 Task: Get directions from Georgia Aquarium, Georgia, United States to Callaway Gardens, Georgia, United States  and explore the nearby things to do with rating 3 and above and open @ 11:00 am Monday
Action: Mouse moved to (569, 308)
Screenshot: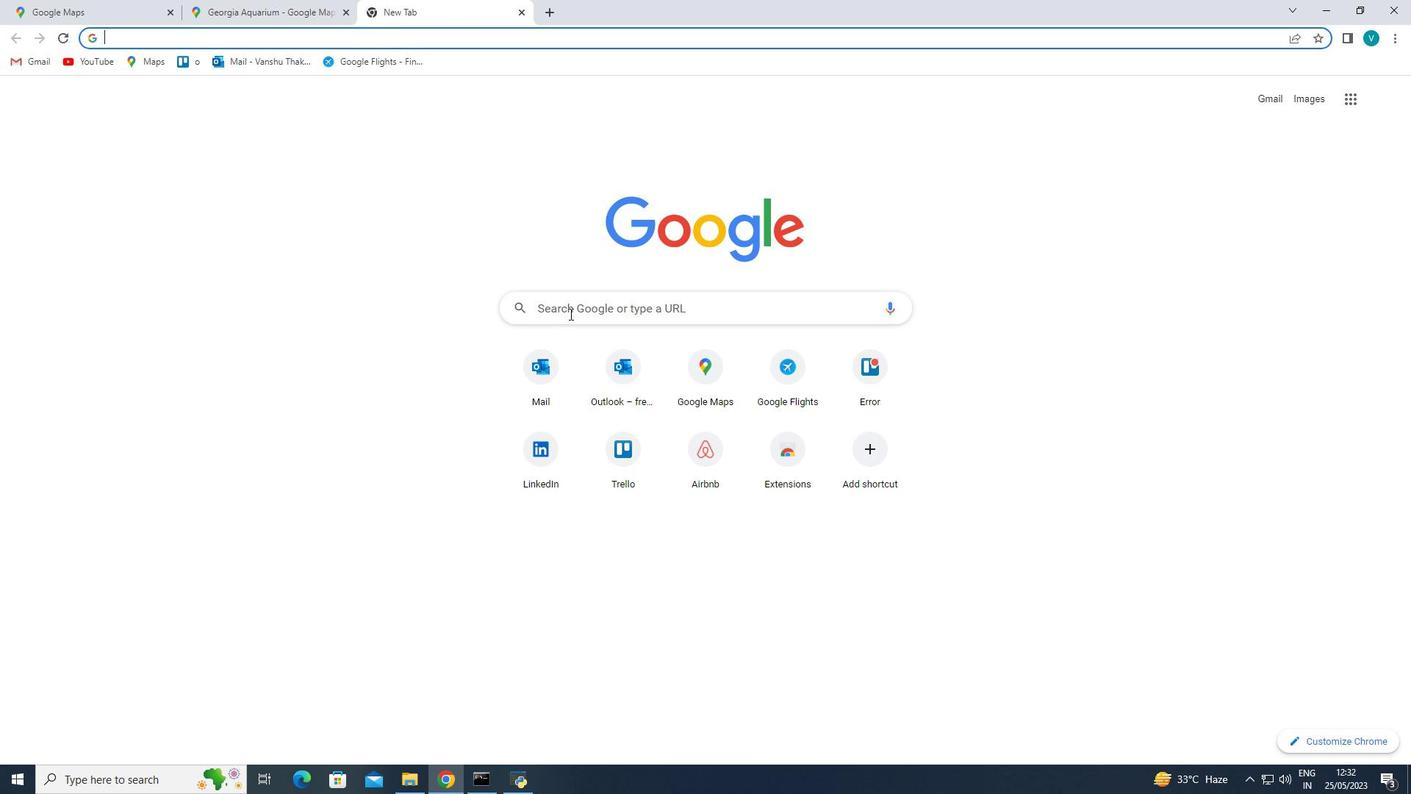 
Action: Mouse pressed left at (569, 308)
Screenshot: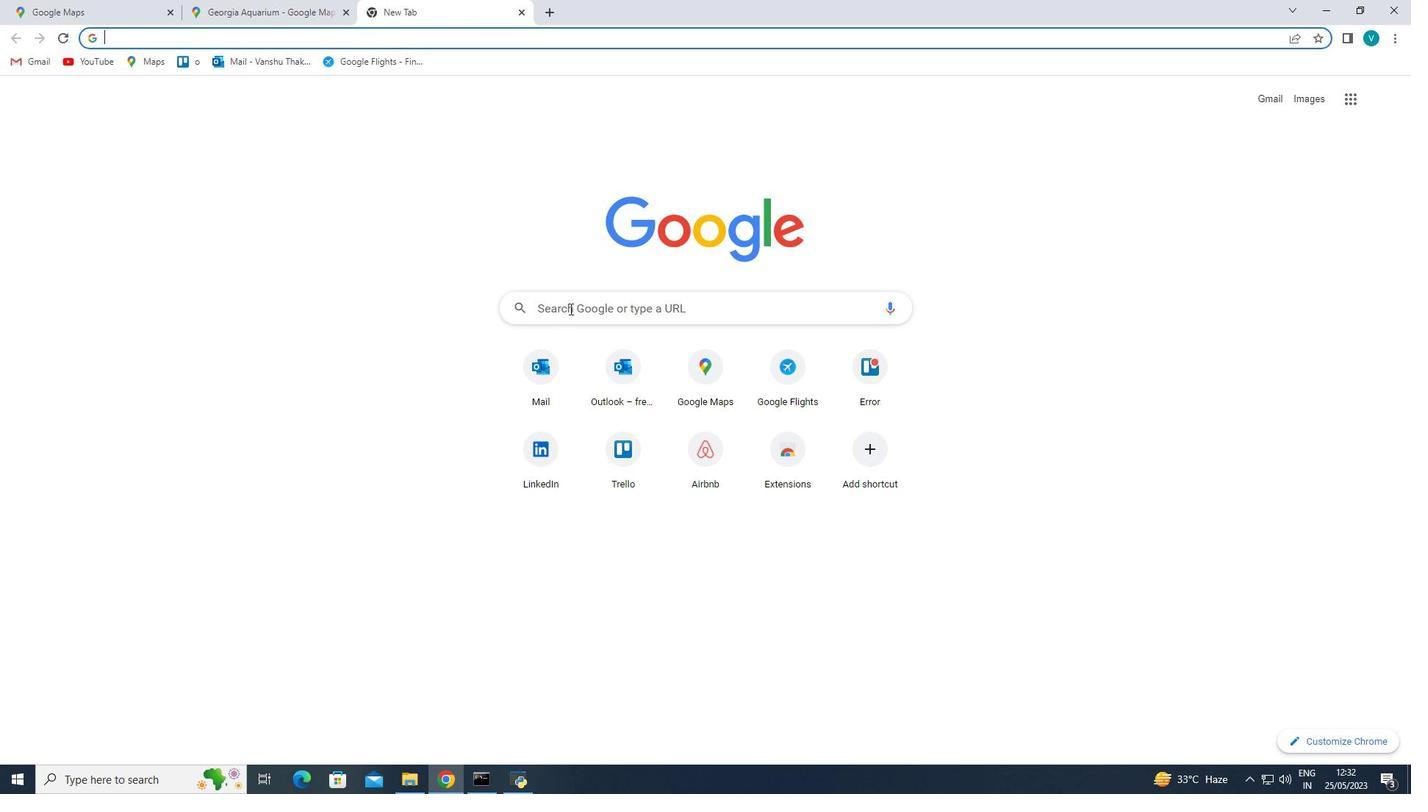 
Action: Mouse moved to (573, 337)
Screenshot: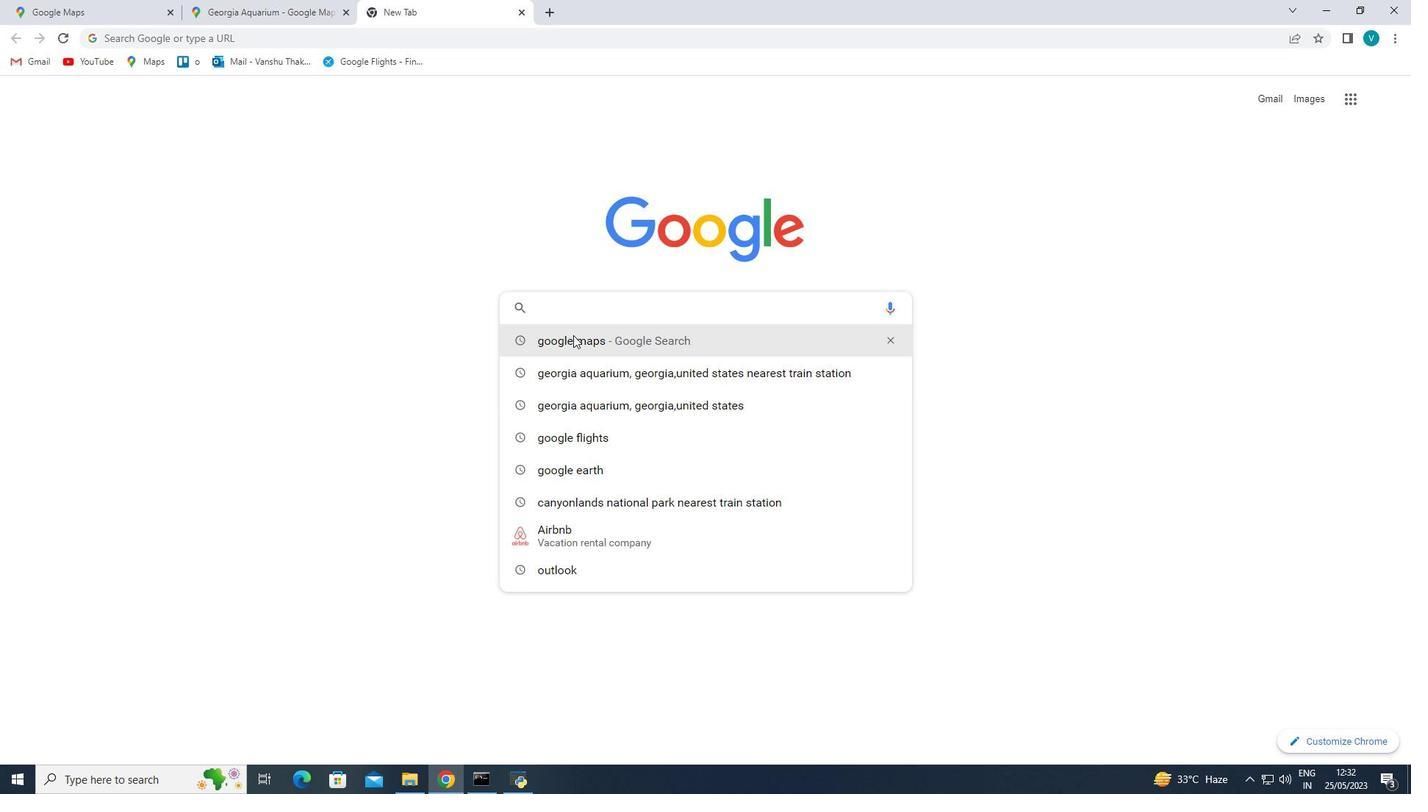 
Action: Mouse pressed left at (573, 337)
Screenshot: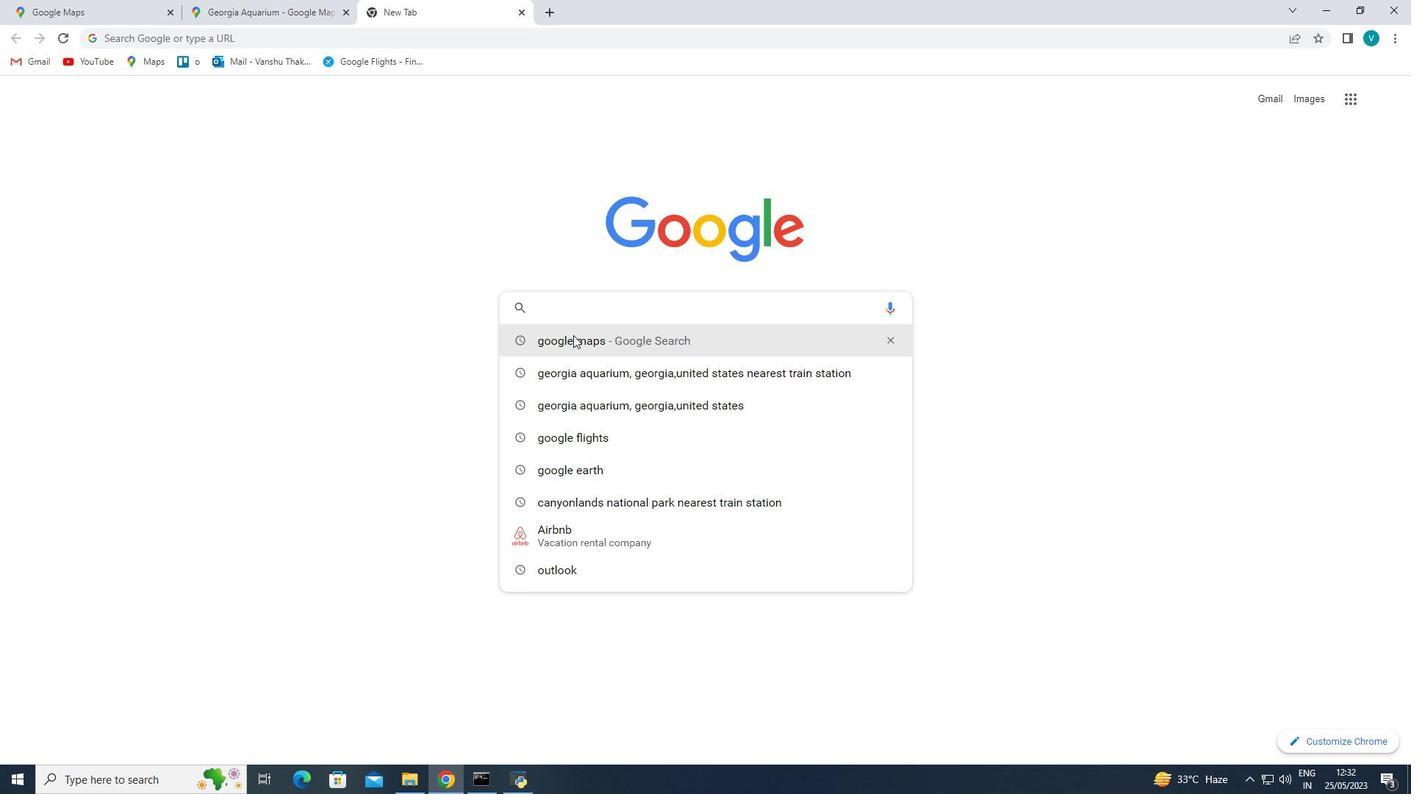 
Action: Mouse moved to (233, 254)
Screenshot: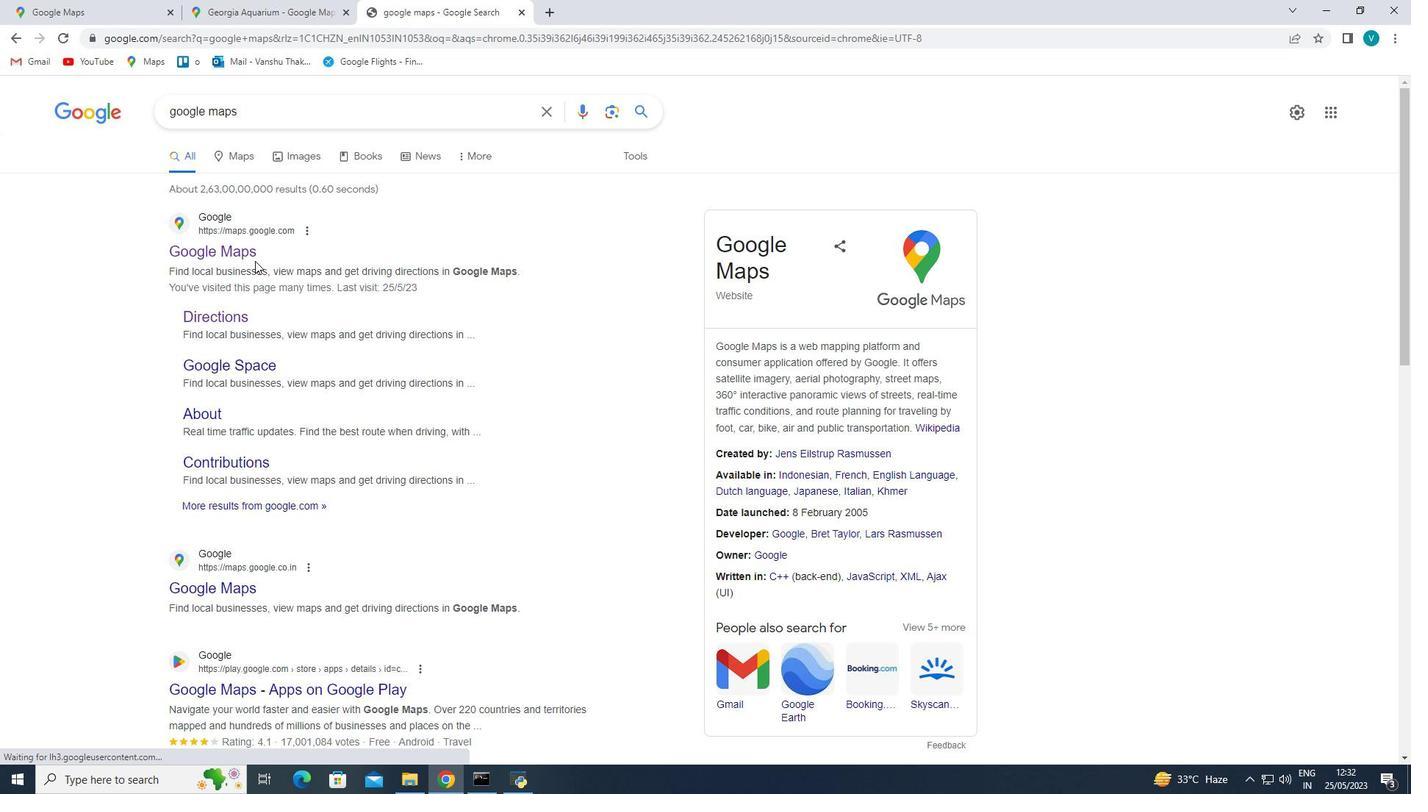 
Action: Mouse pressed left at (233, 254)
Screenshot: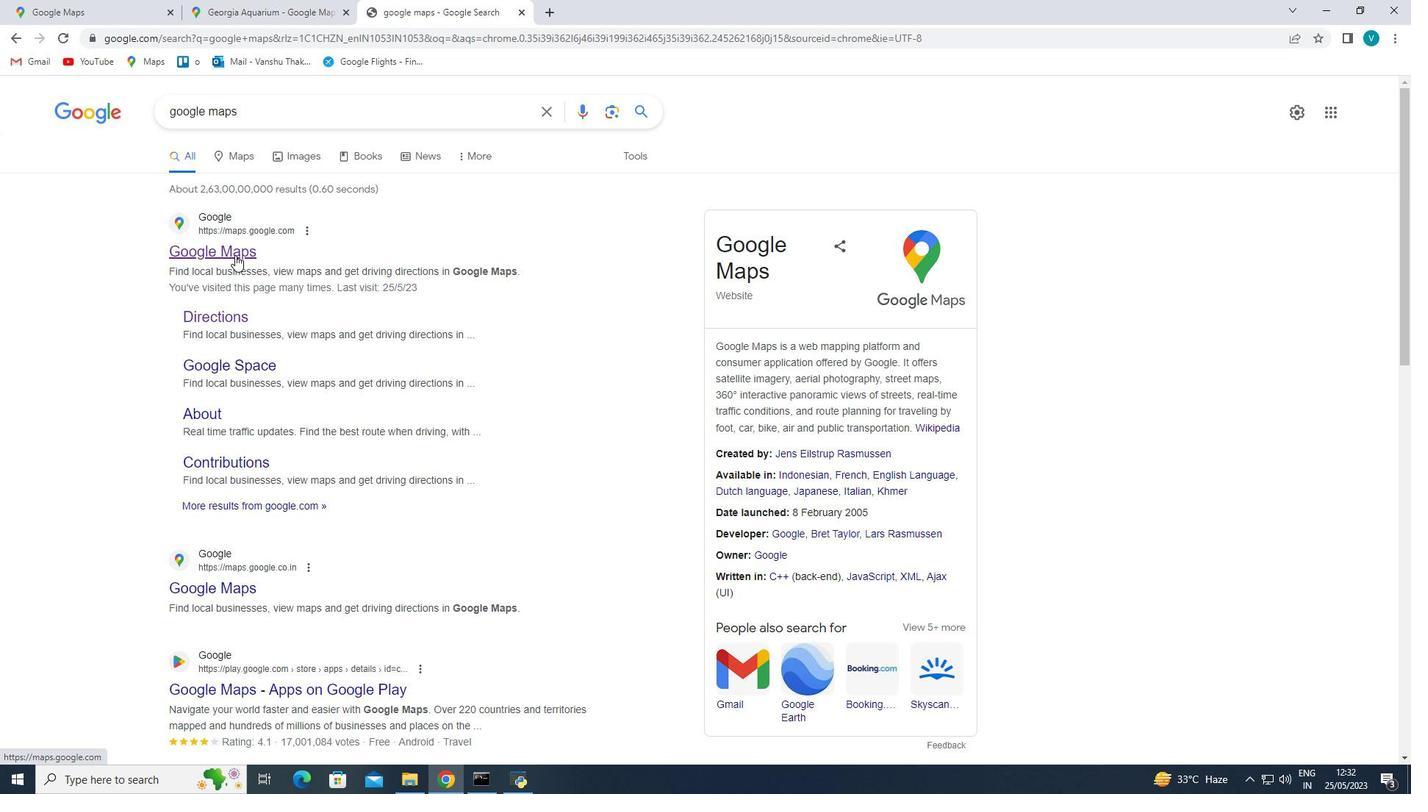 
Action: Mouse moved to (338, 98)
Screenshot: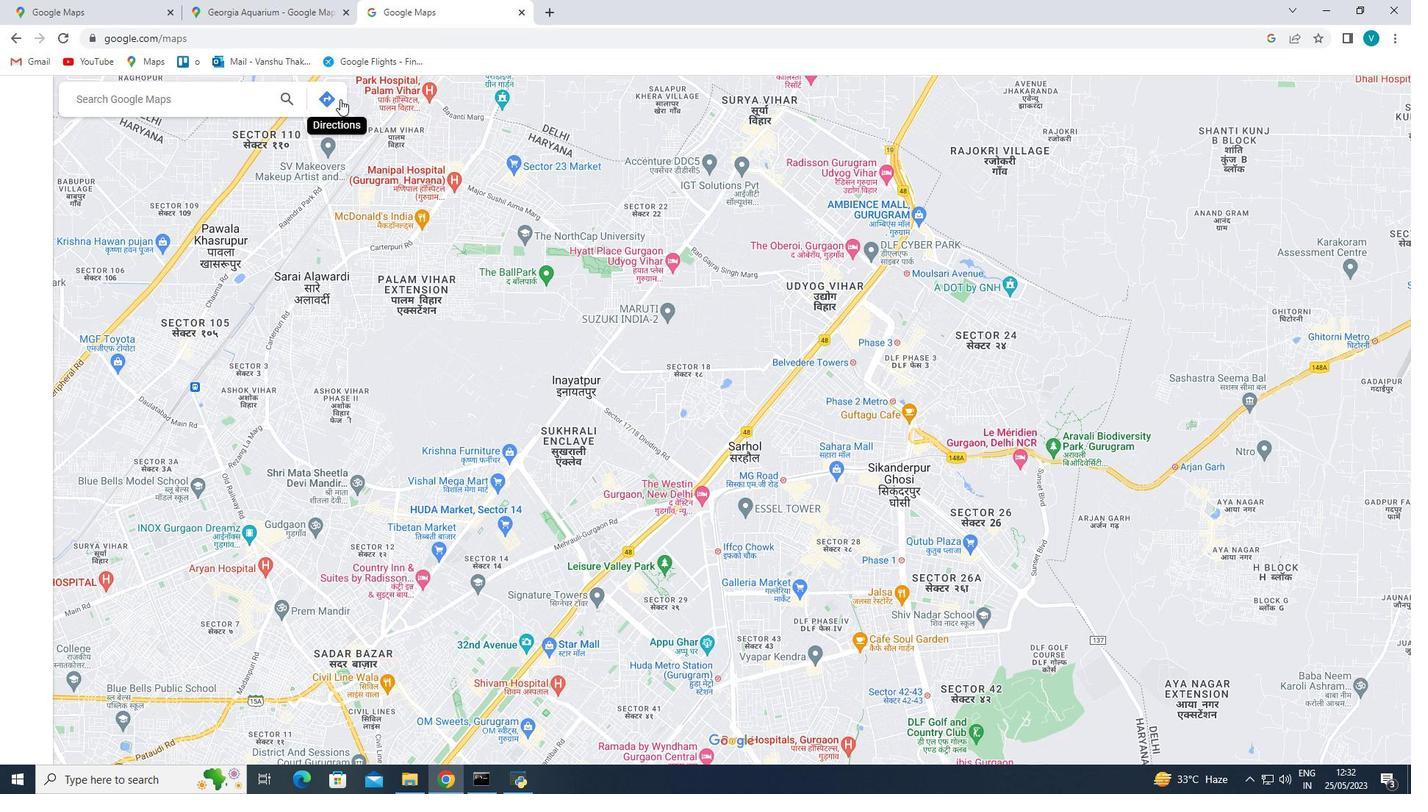 
Action: Mouse pressed left at (338, 98)
Screenshot: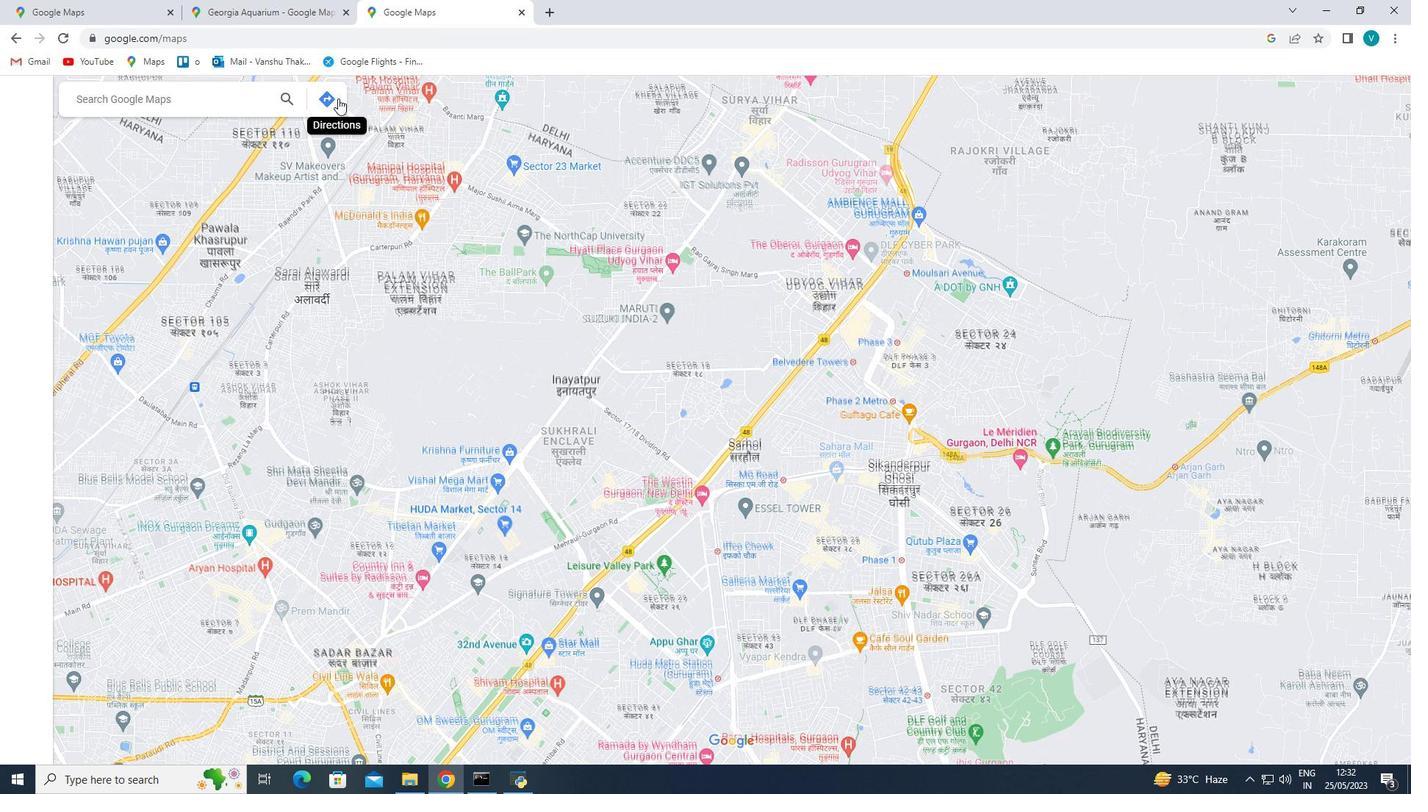 
Action: Mouse moved to (244, 147)
Screenshot: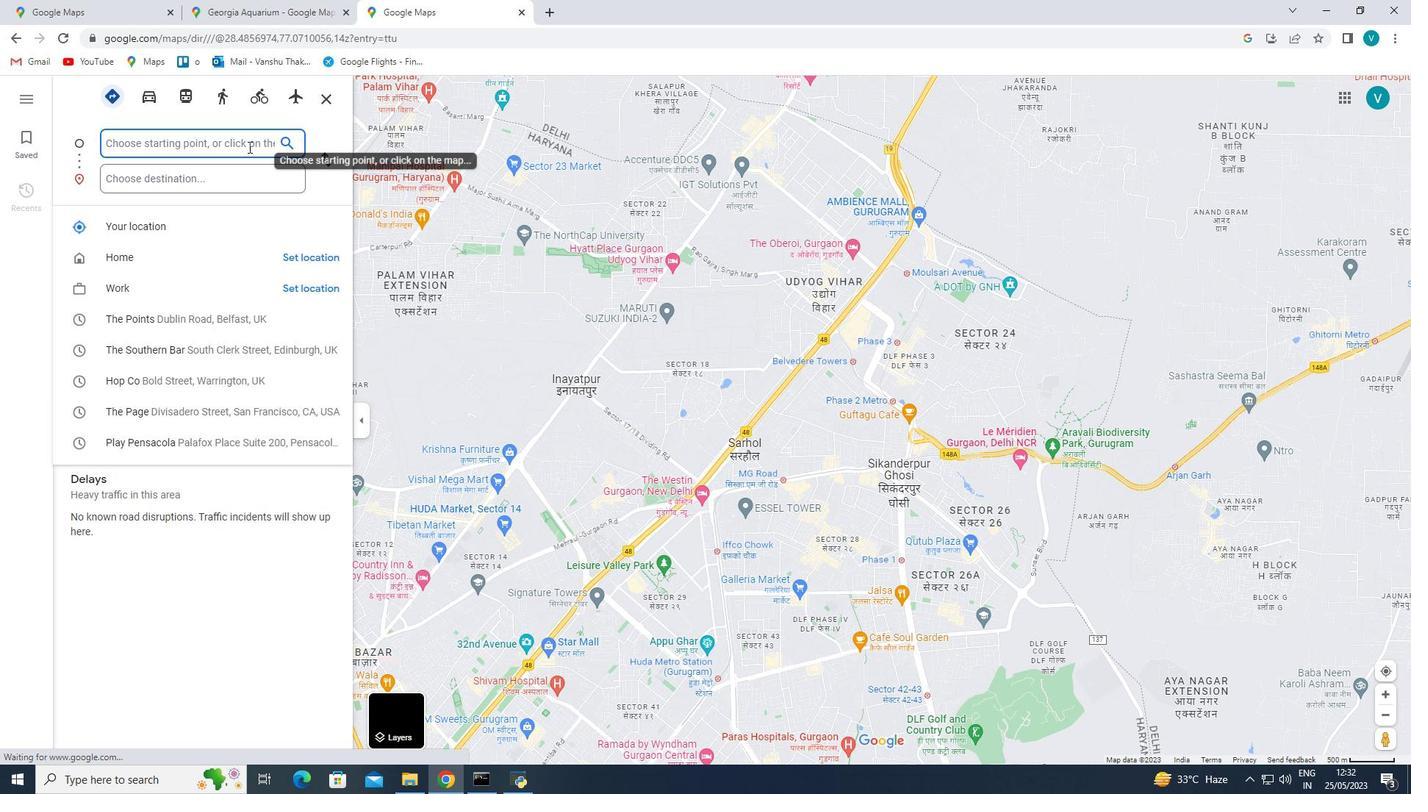 
Action: Mouse pressed left at (244, 147)
Screenshot: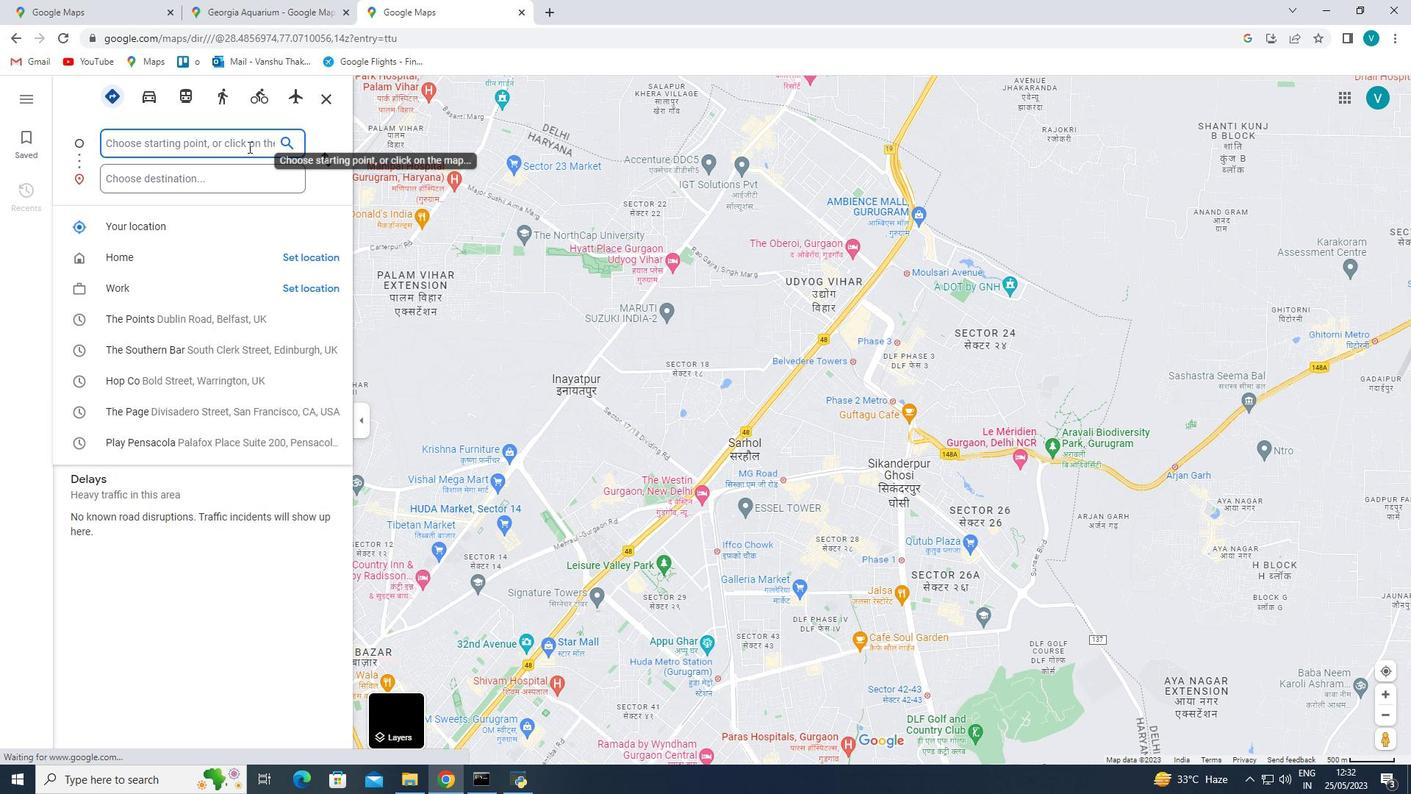 
Action: Mouse moved to (244, 147)
Screenshot: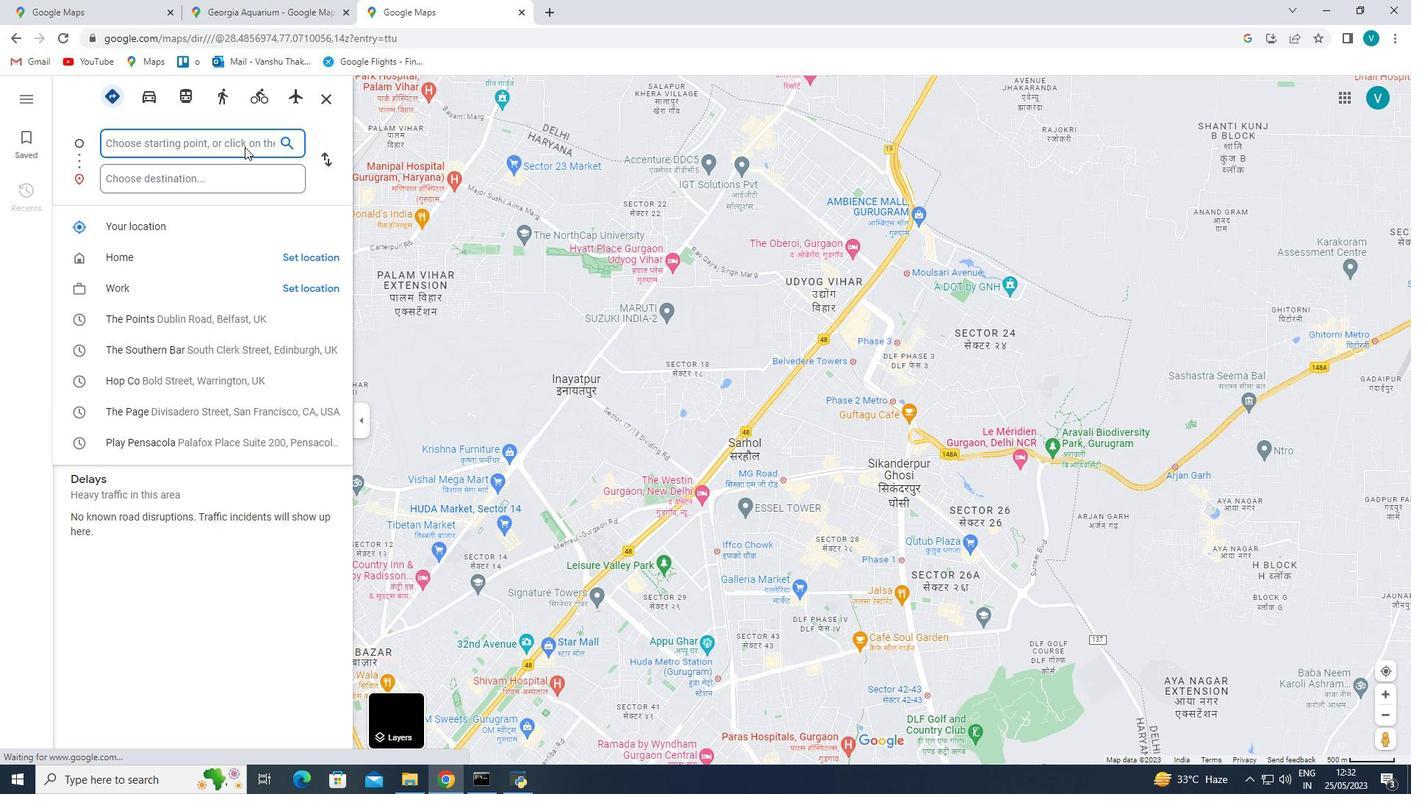 
Action: Key pressed <Key.shift>Georgia<Key.space><Key.shift>Aquarium,<Key.space><Key.shift><Key.shift>Georgia,<Key.space><Key.shift>United<Key.space><Key.shift>States
Screenshot: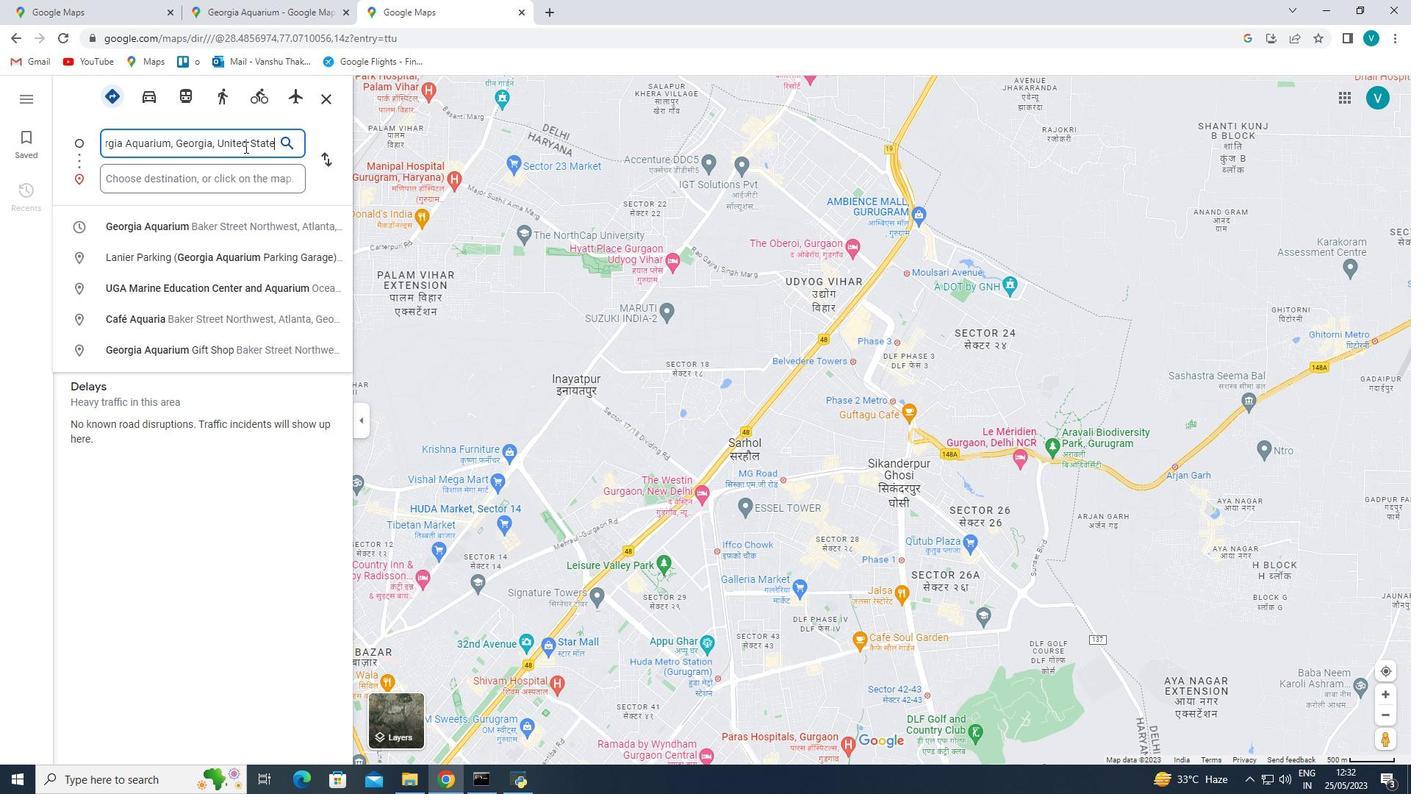 
Action: Mouse moved to (219, 169)
Screenshot: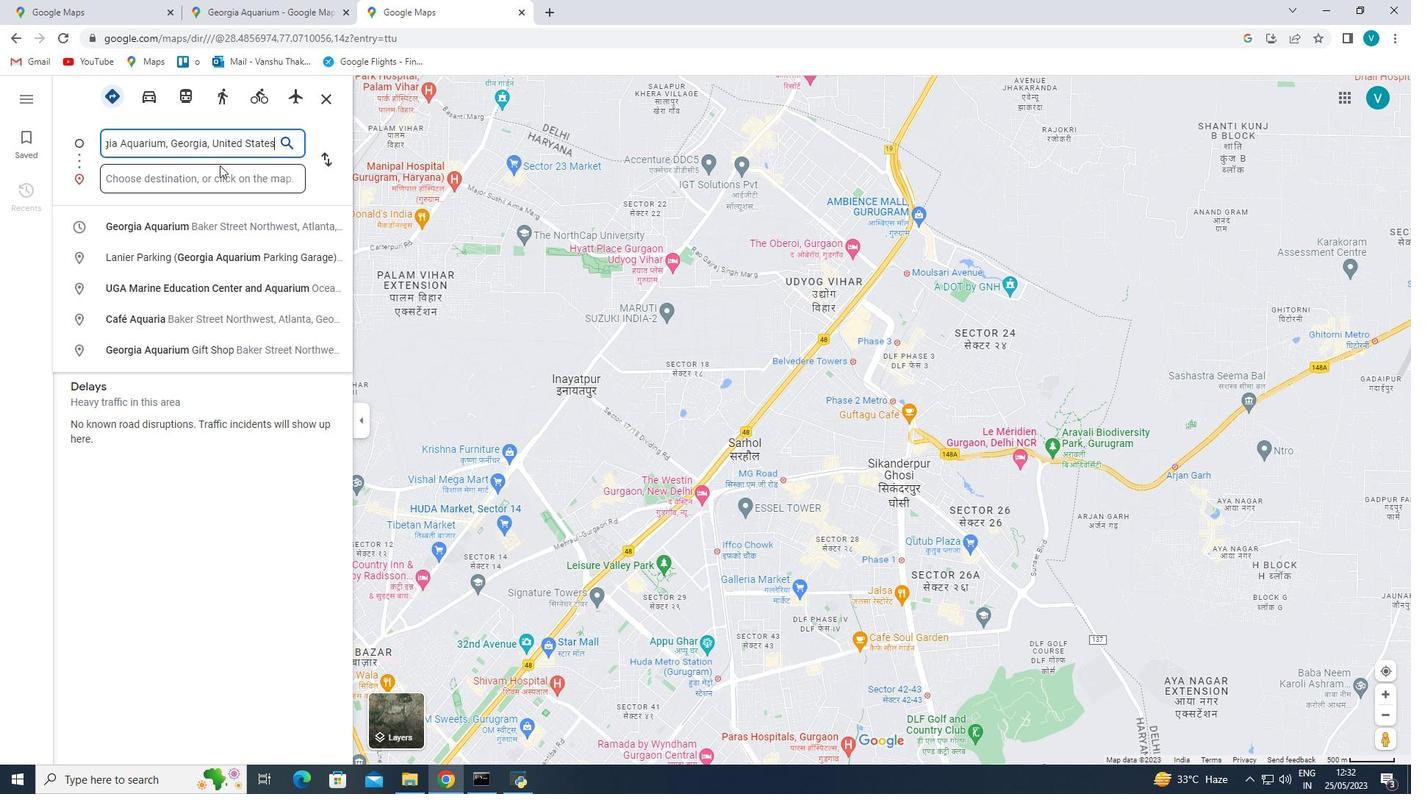 
Action: Mouse pressed left at (219, 169)
Screenshot: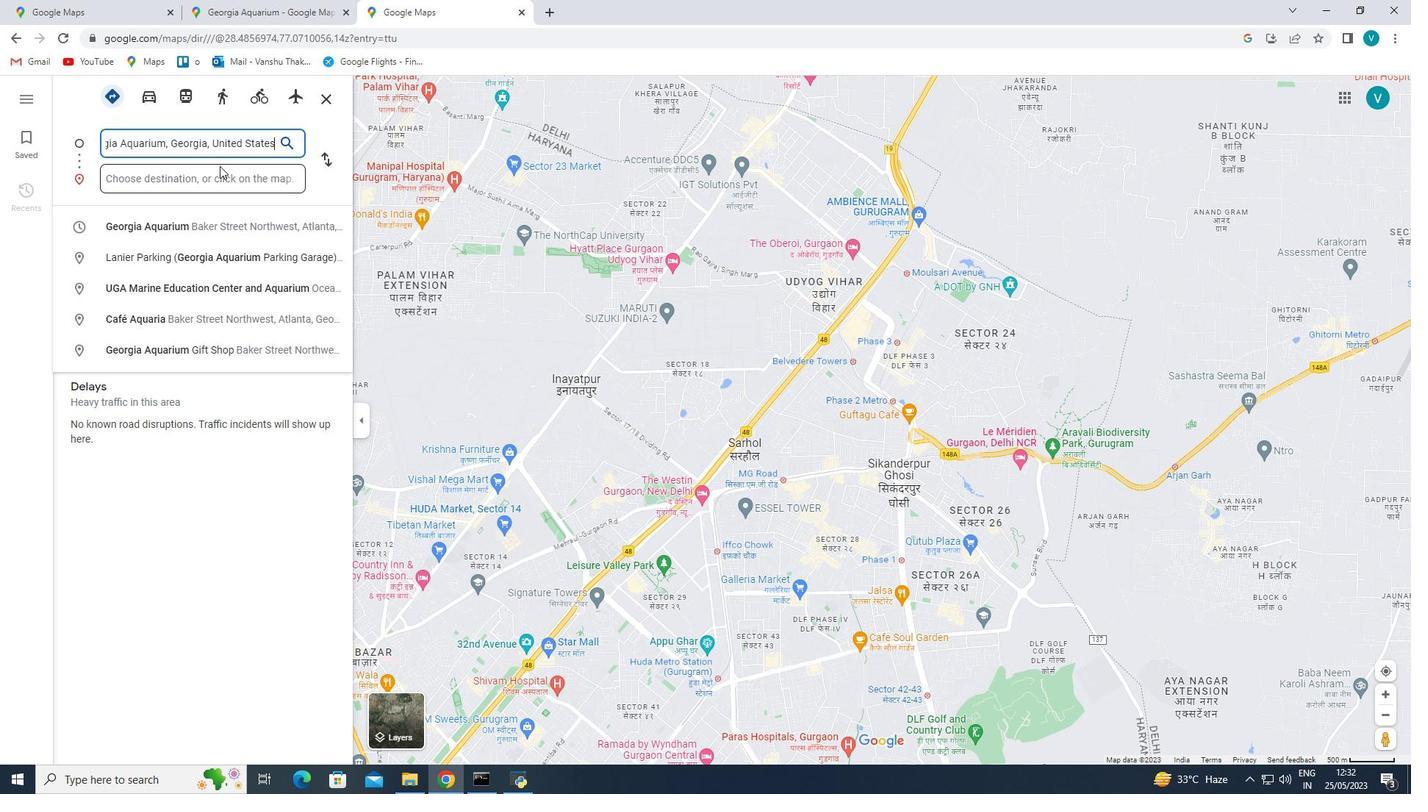 
Action: Key pressed <Key.shift>Collaway<Key.space><Key.shift>Gardens,<Key.space><Key.shift>Georgia,<Key.space><Key.shift>United<Key.space><Key.shift>States
Screenshot: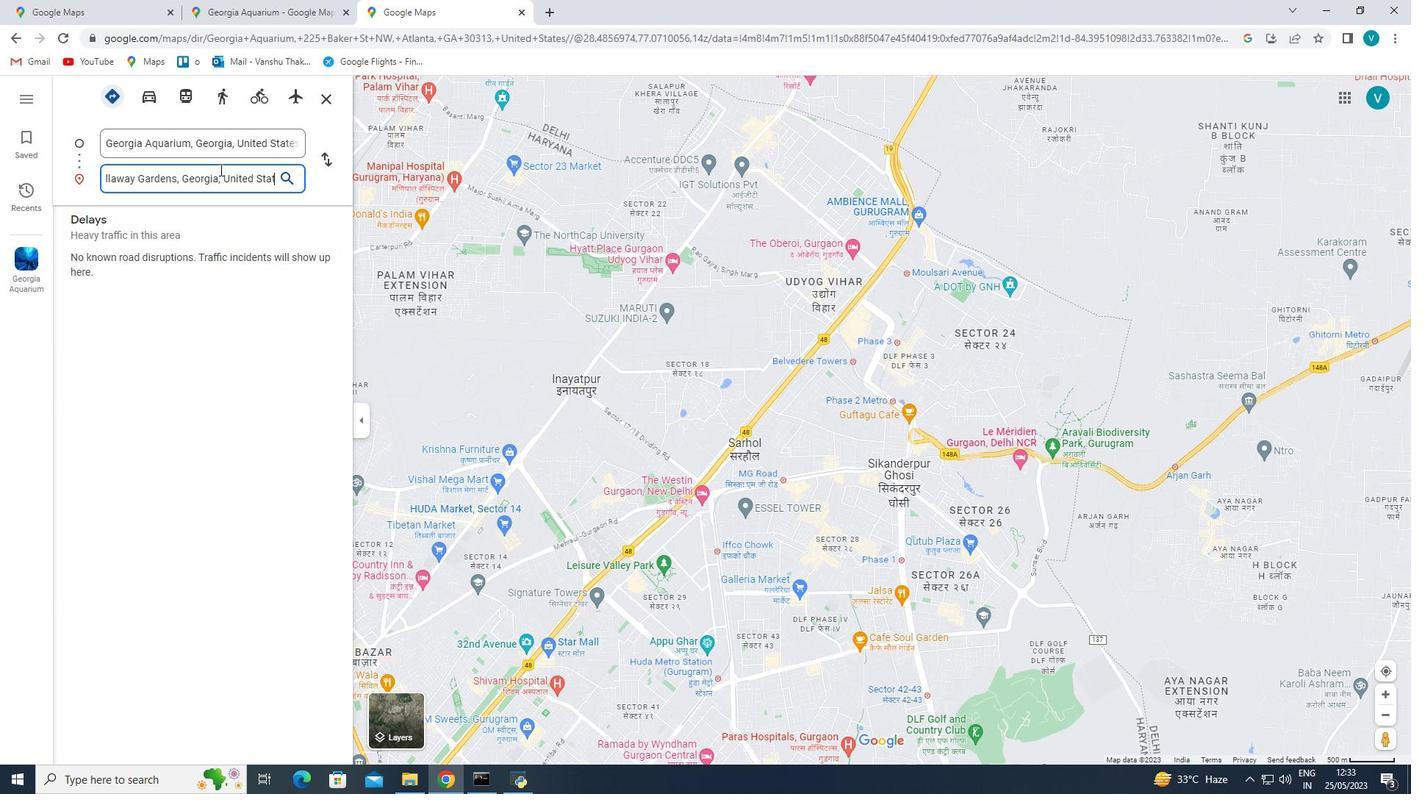 
Action: Mouse moved to (316, 186)
Screenshot: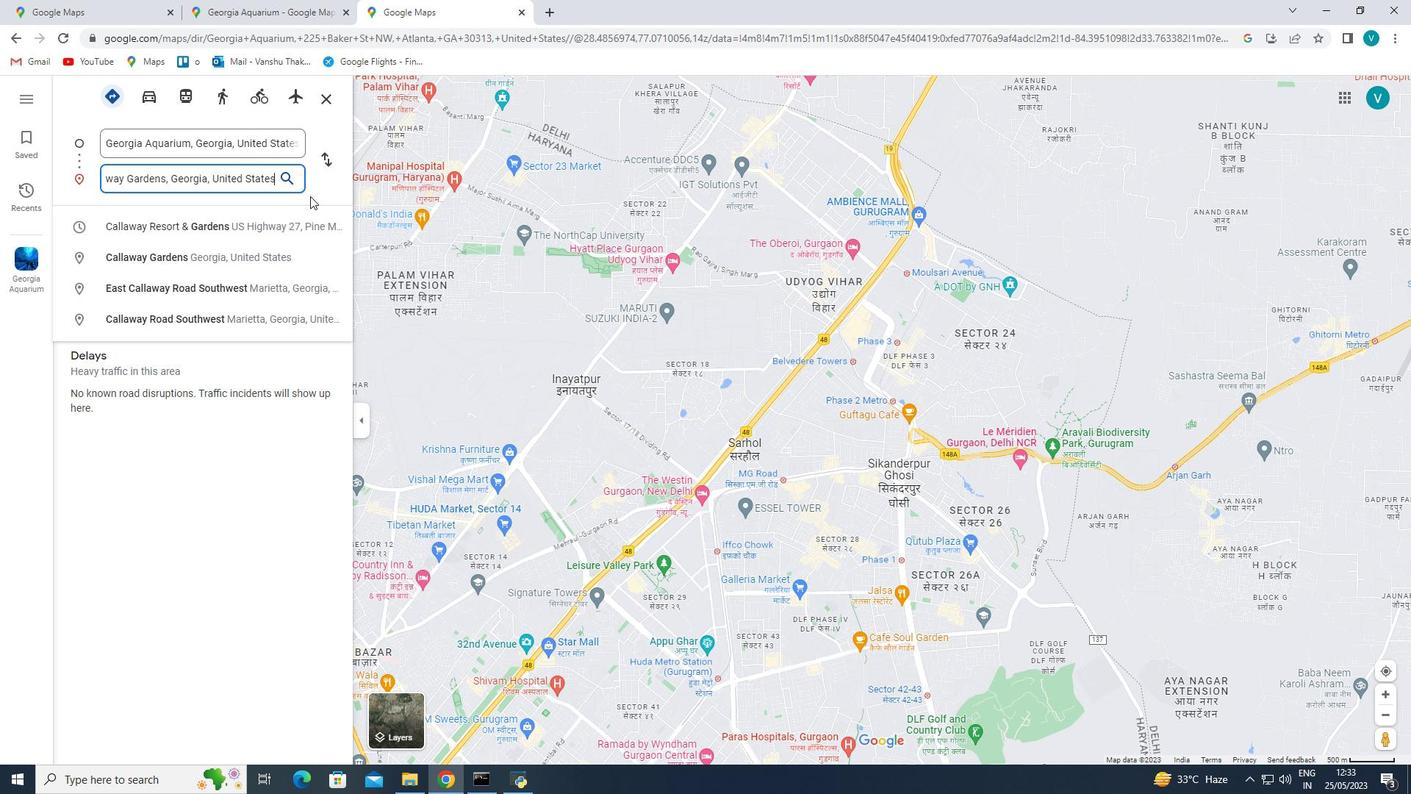 
Action: Key pressed <Key.enter>
Screenshot: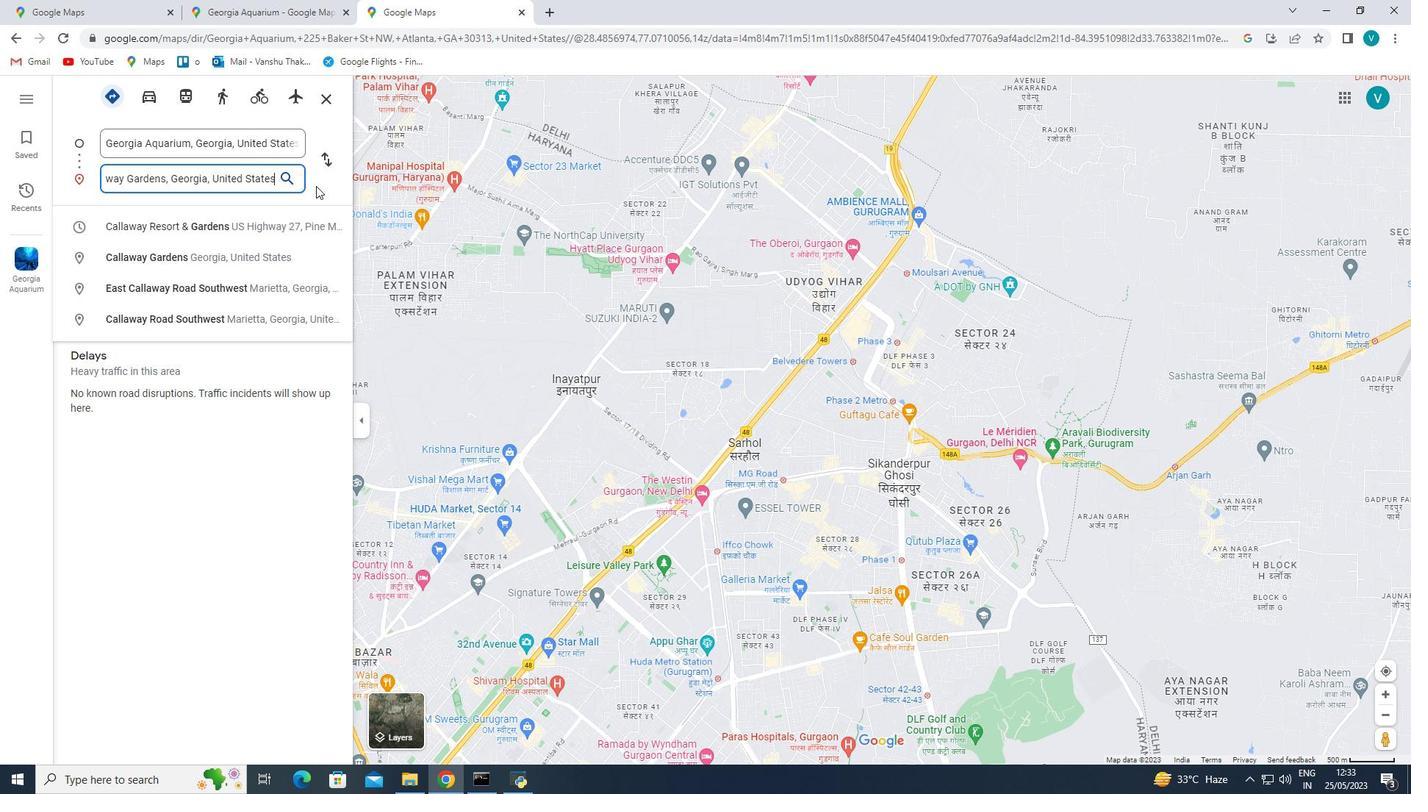 
Action: Mouse moved to (322, 258)
Screenshot: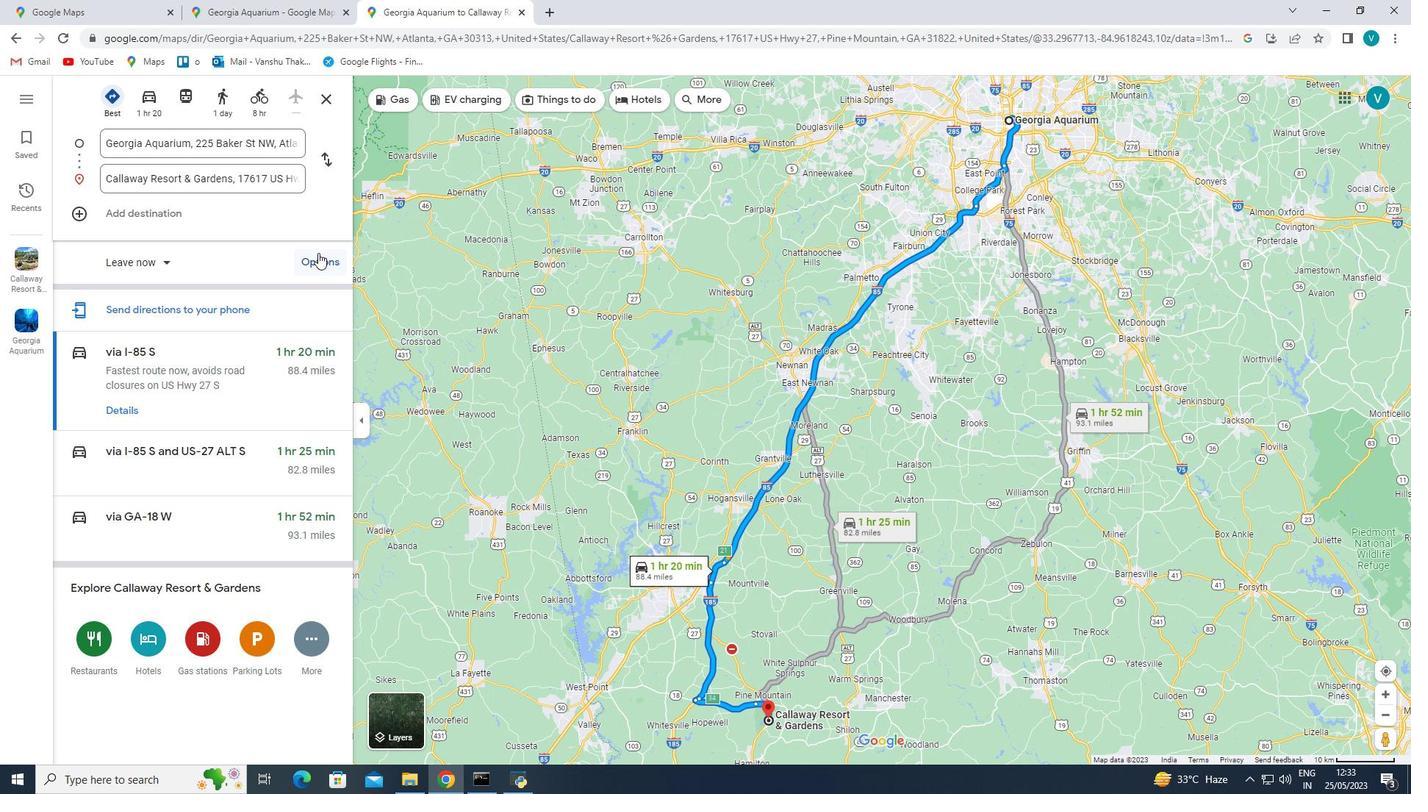 
Action: Mouse pressed left at (322, 258)
Screenshot: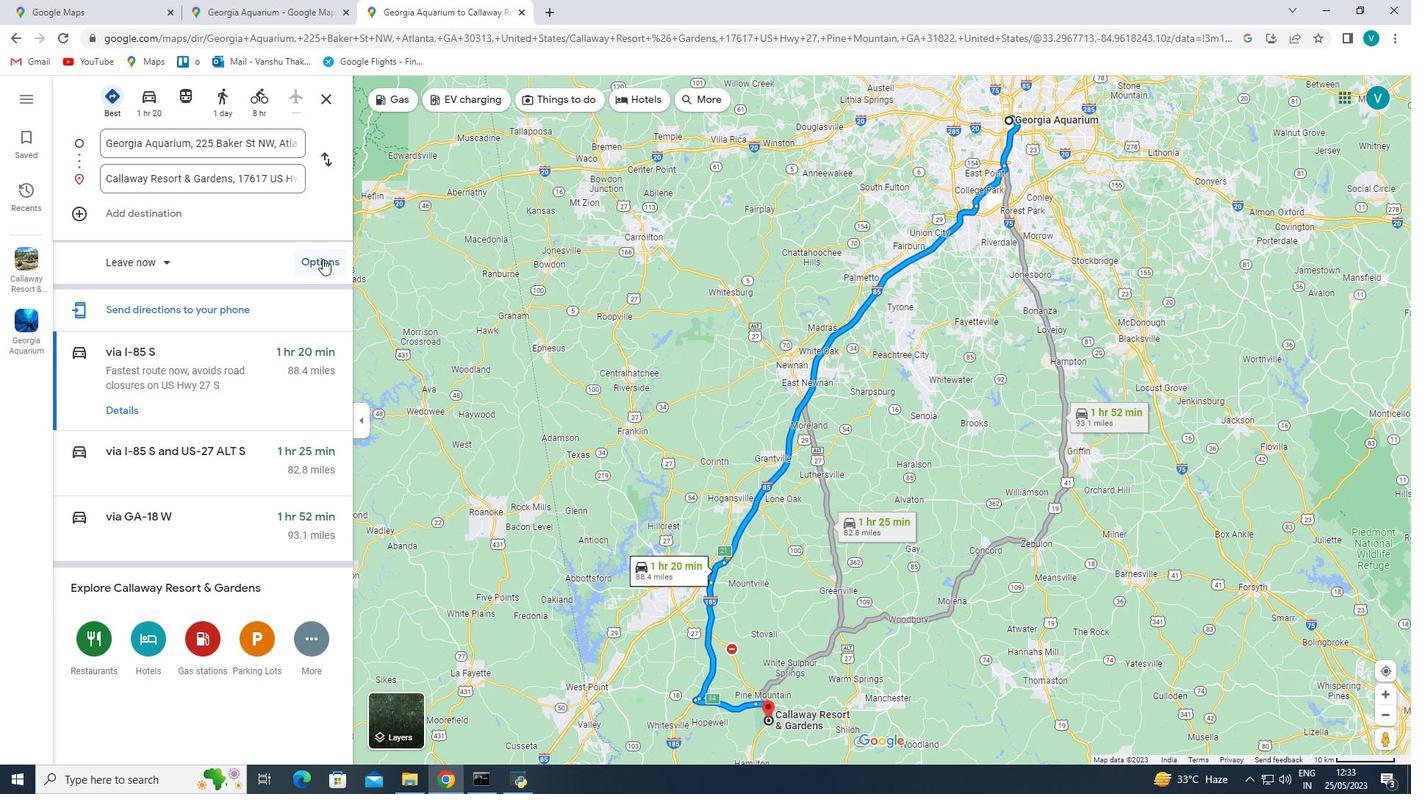 
Action: Mouse pressed left at (322, 258)
Screenshot: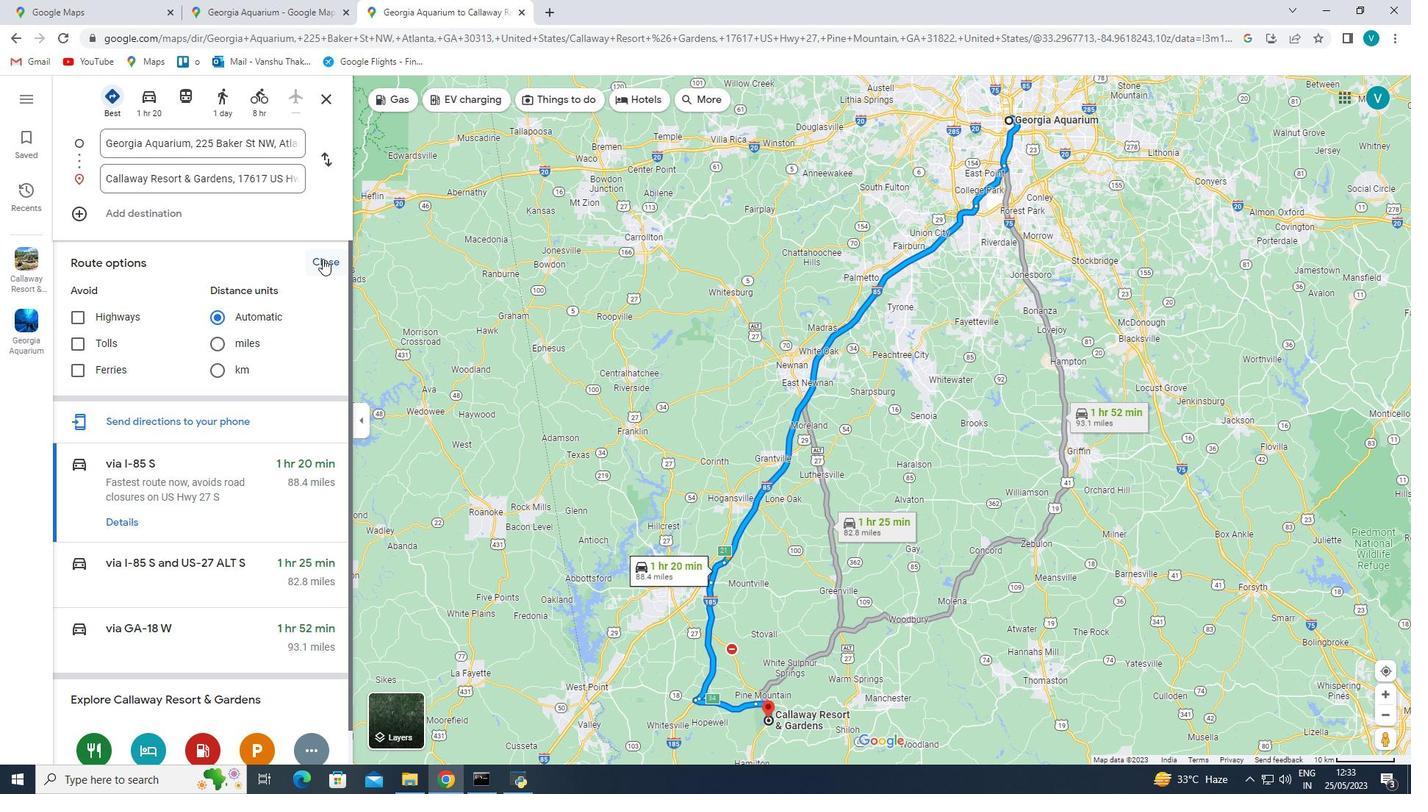 
Action: Mouse moved to (689, 98)
Screenshot: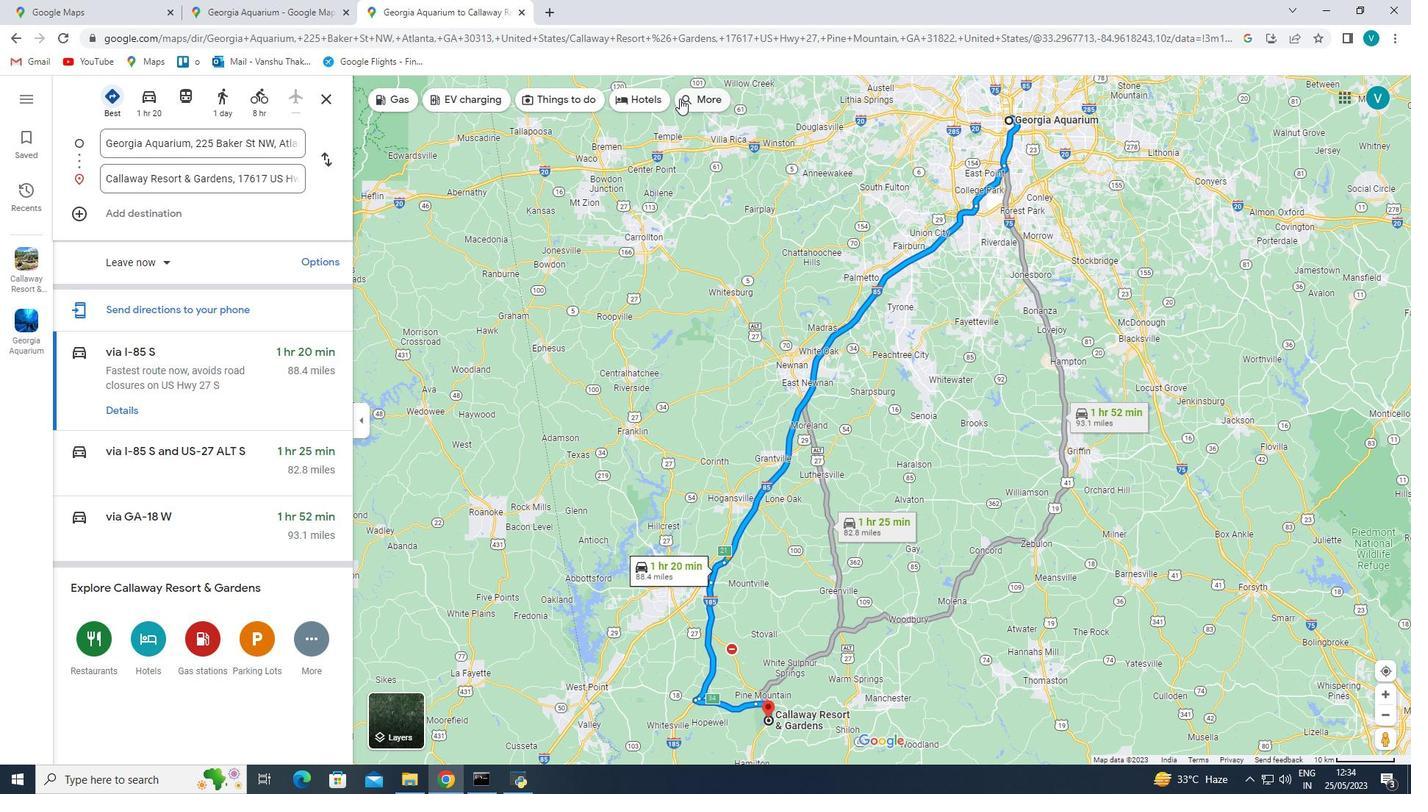 
Action: Mouse pressed left at (689, 98)
Screenshot: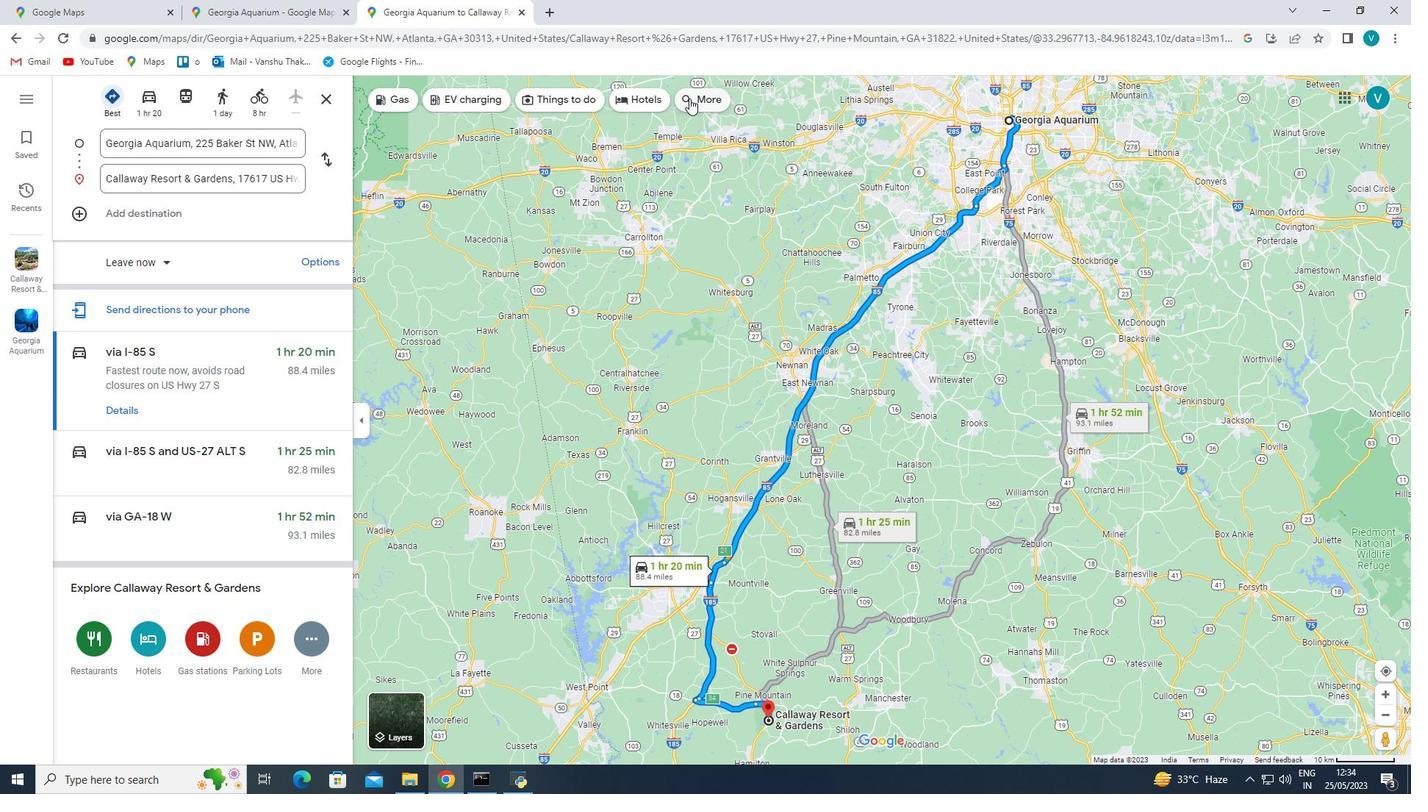 
Action: Mouse moved to (320, 95)
Screenshot: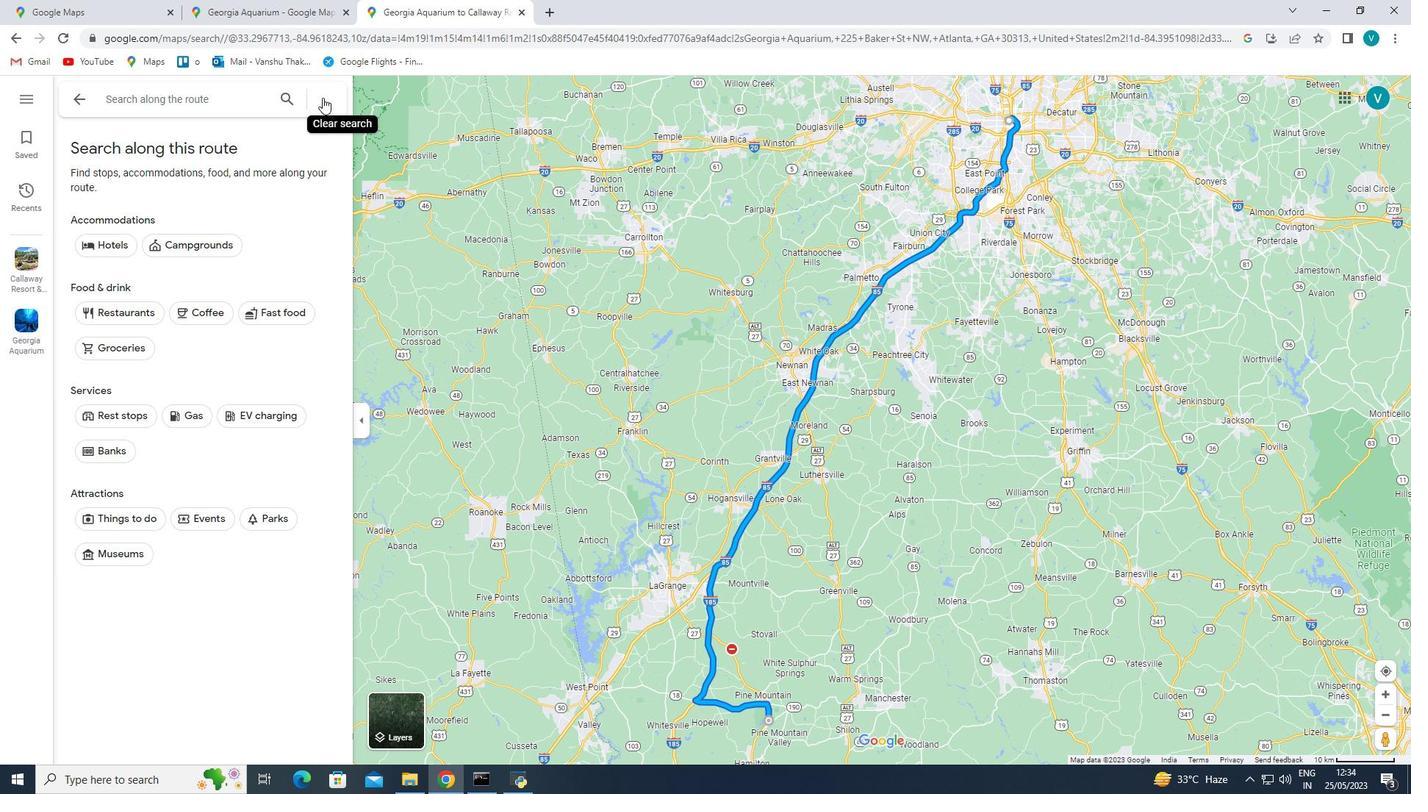 
Action: Mouse pressed left at (320, 95)
Screenshot: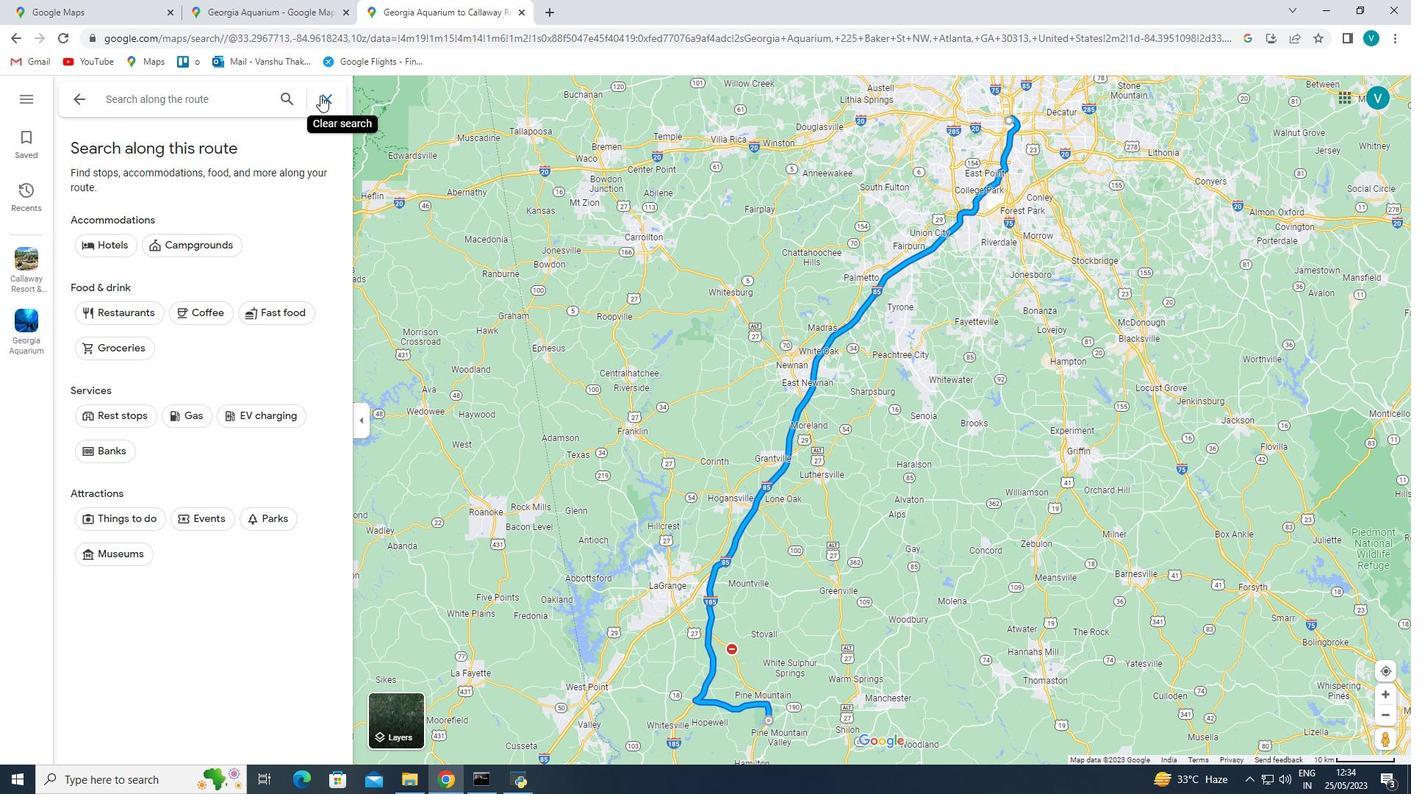 
Action: Mouse moved to (309, 639)
Screenshot: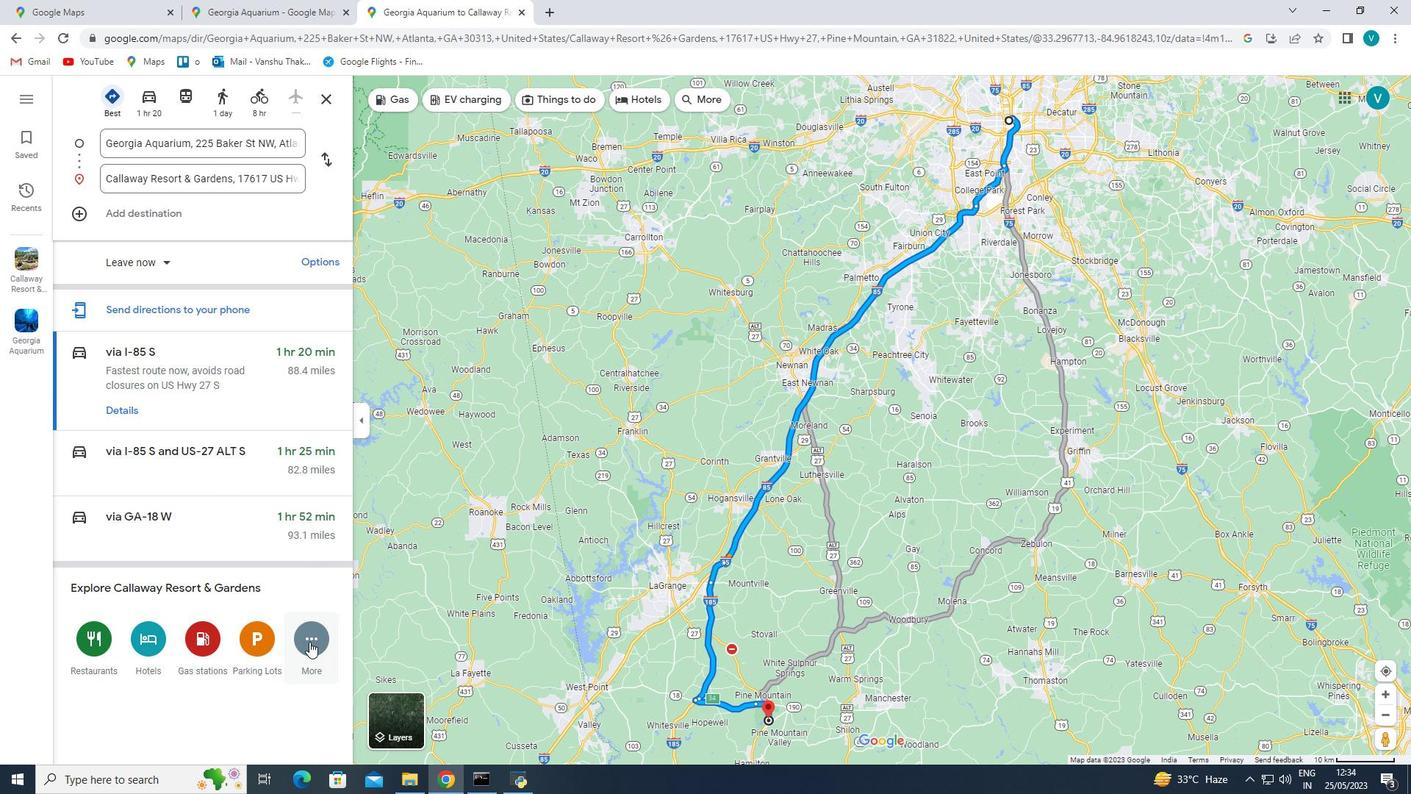 
Action: Mouse pressed left at (309, 639)
Screenshot: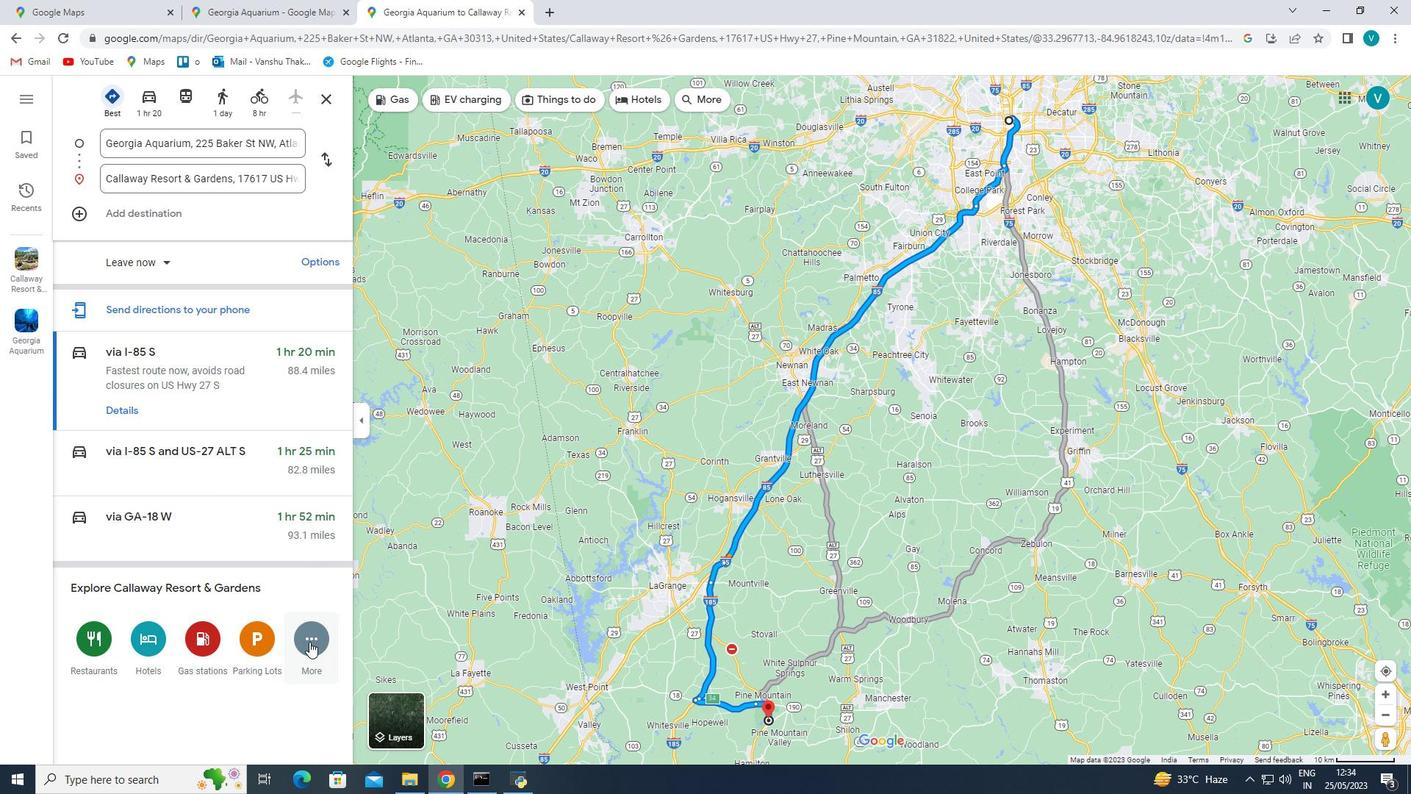 
Action: Mouse moved to (308, 637)
Screenshot: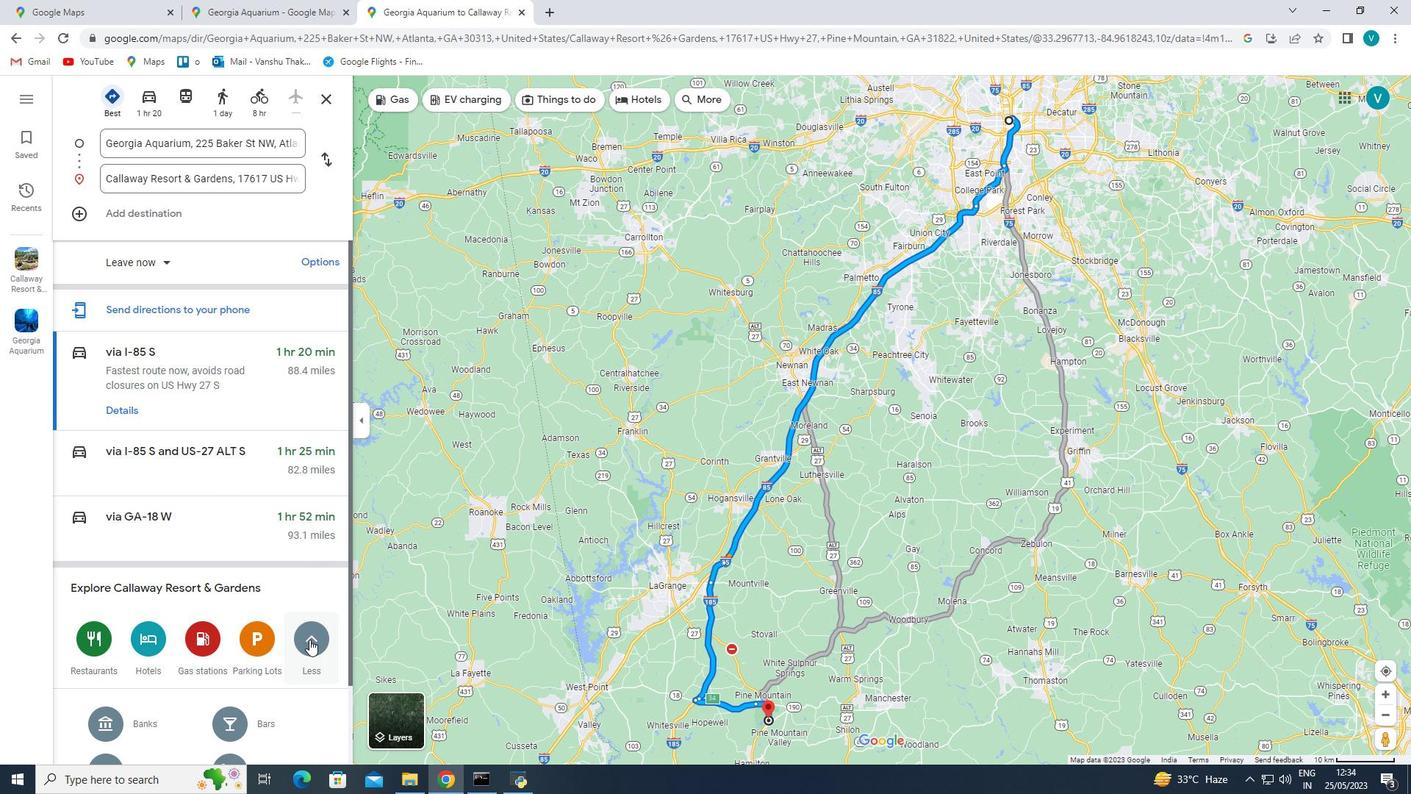 
Action: Mouse scrolled (308, 636) with delta (0, 0)
Screenshot: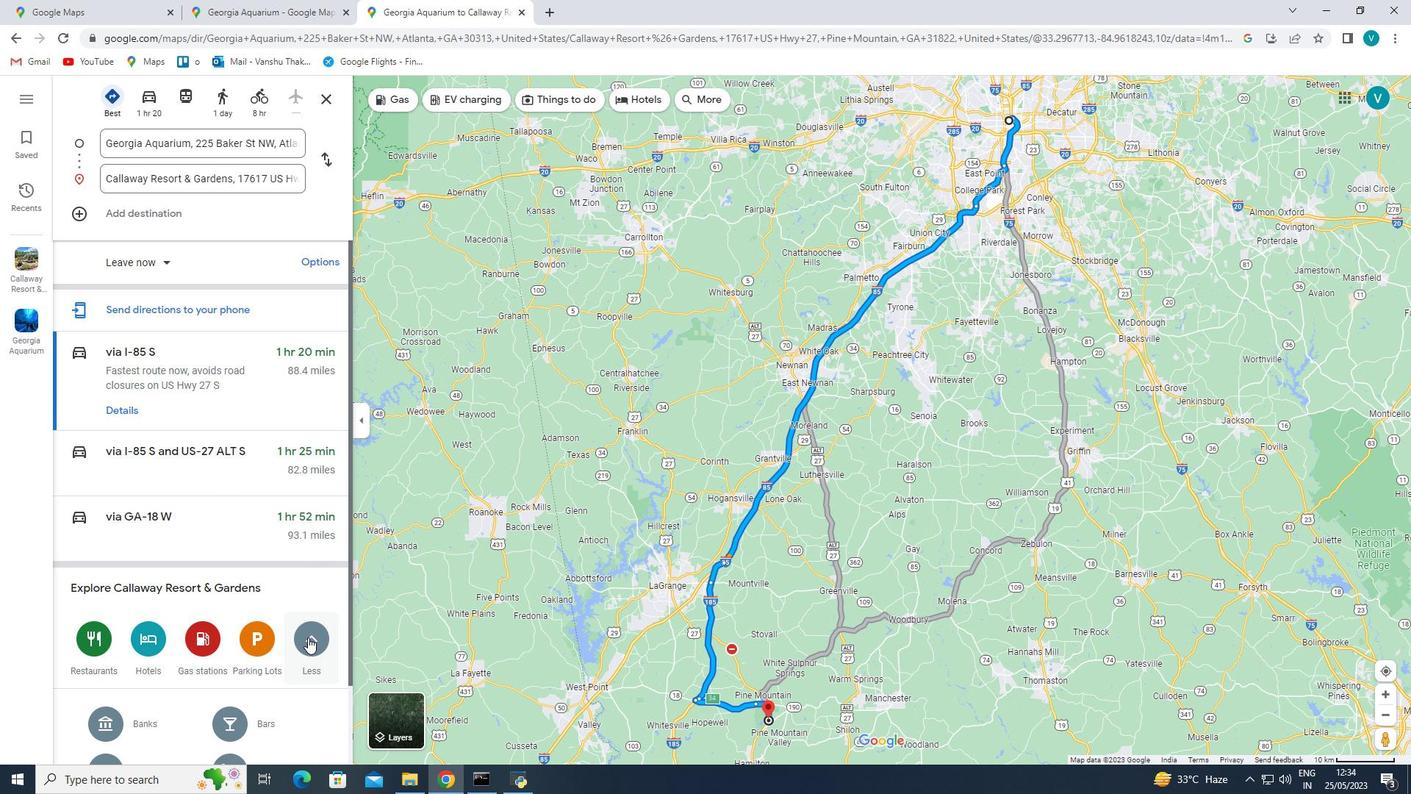 
Action: Mouse scrolled (308, 636) with delta (0, 0)
Screenshot: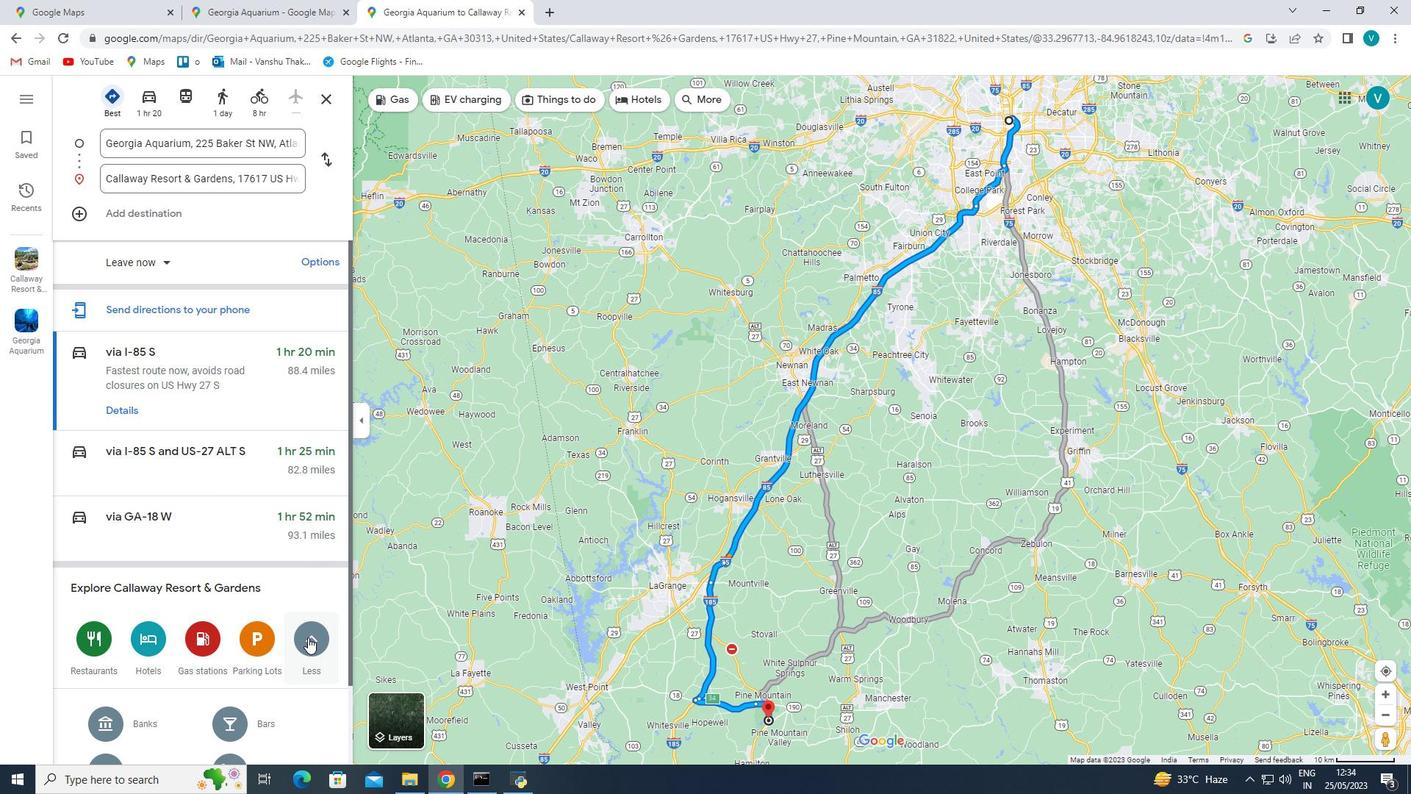 
Action: Mouse moved to (307, 637)
Screenshot: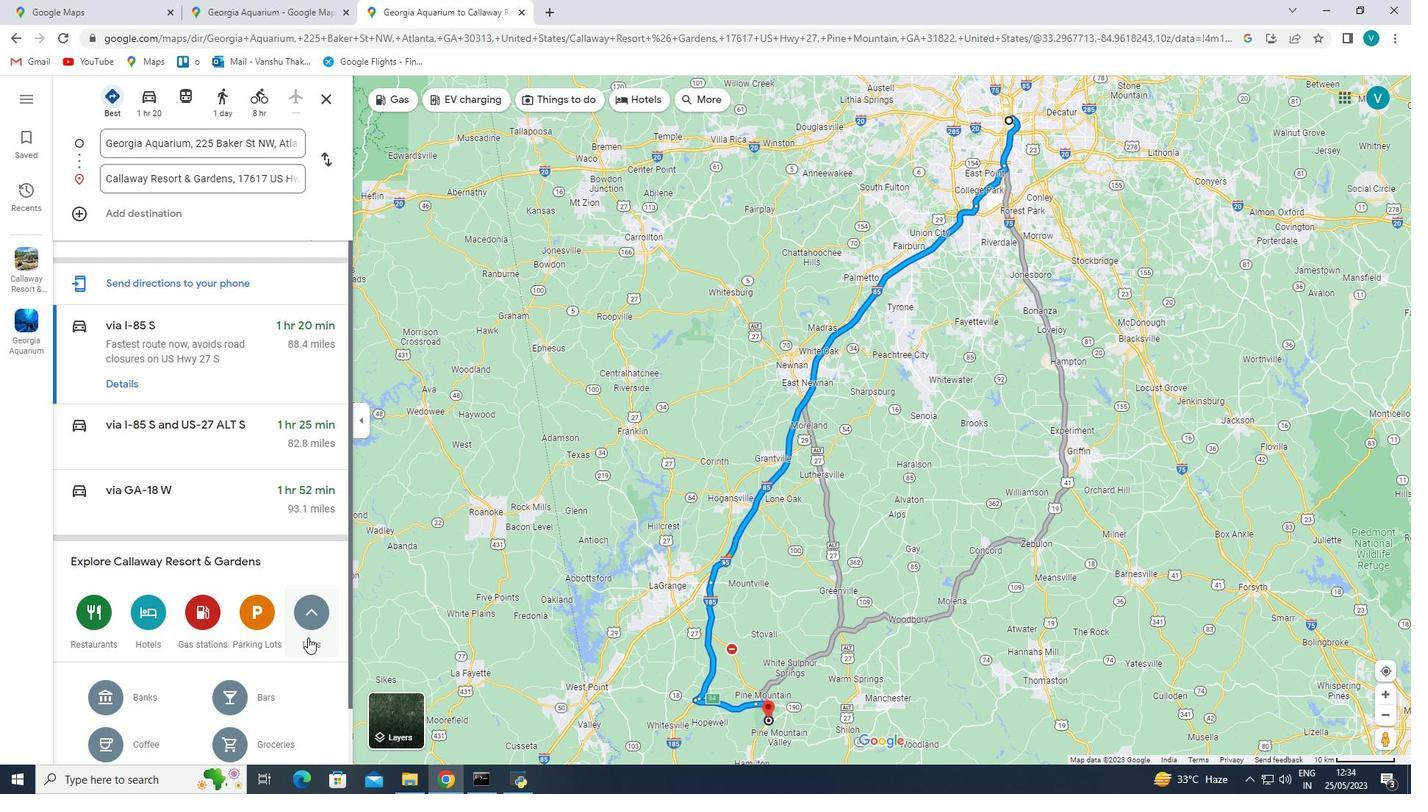 
Action: Mouse scrolled (307, 636) with delta (0, 0)
Screenshot: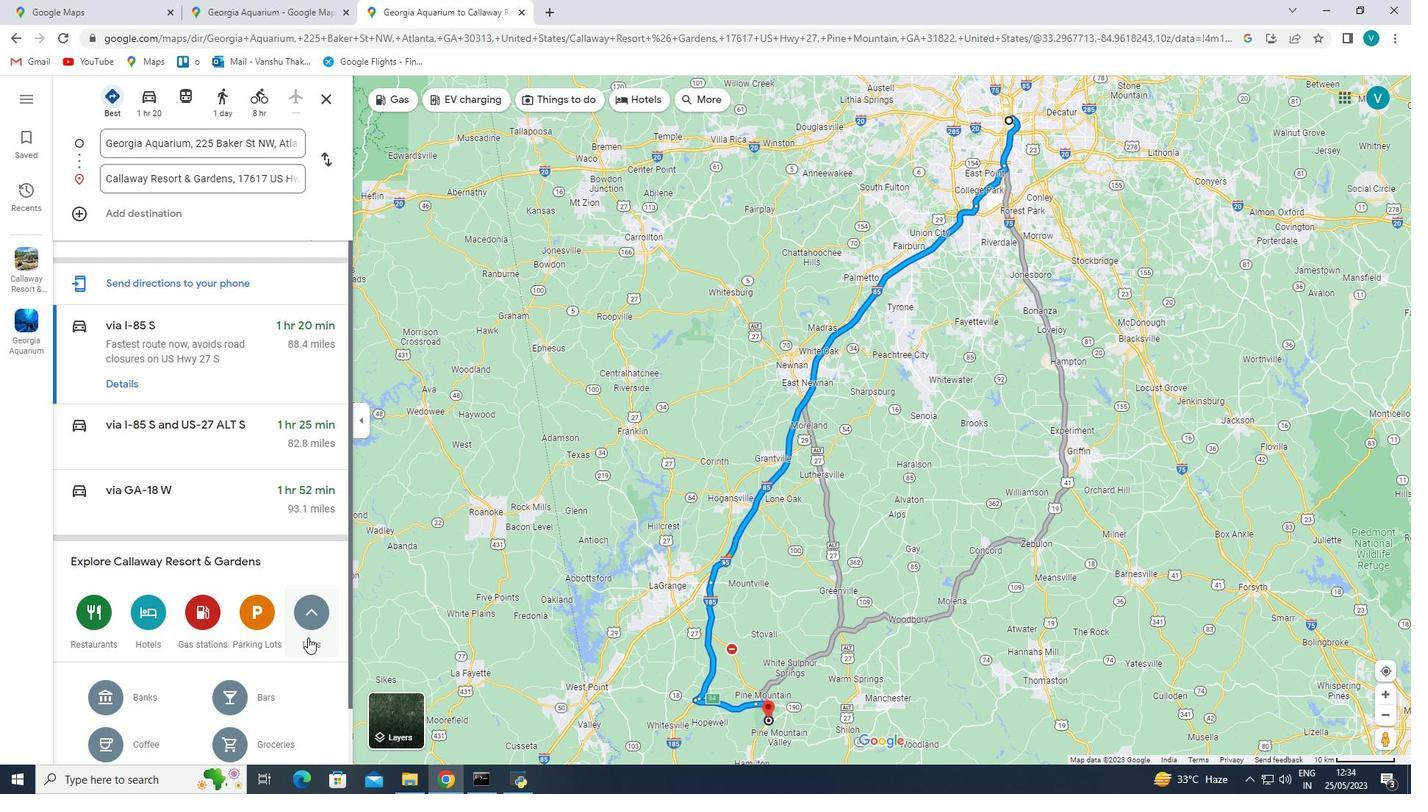 
Action: Mouse scrolled (307, 636) with delta (0, 0)
Screenshot: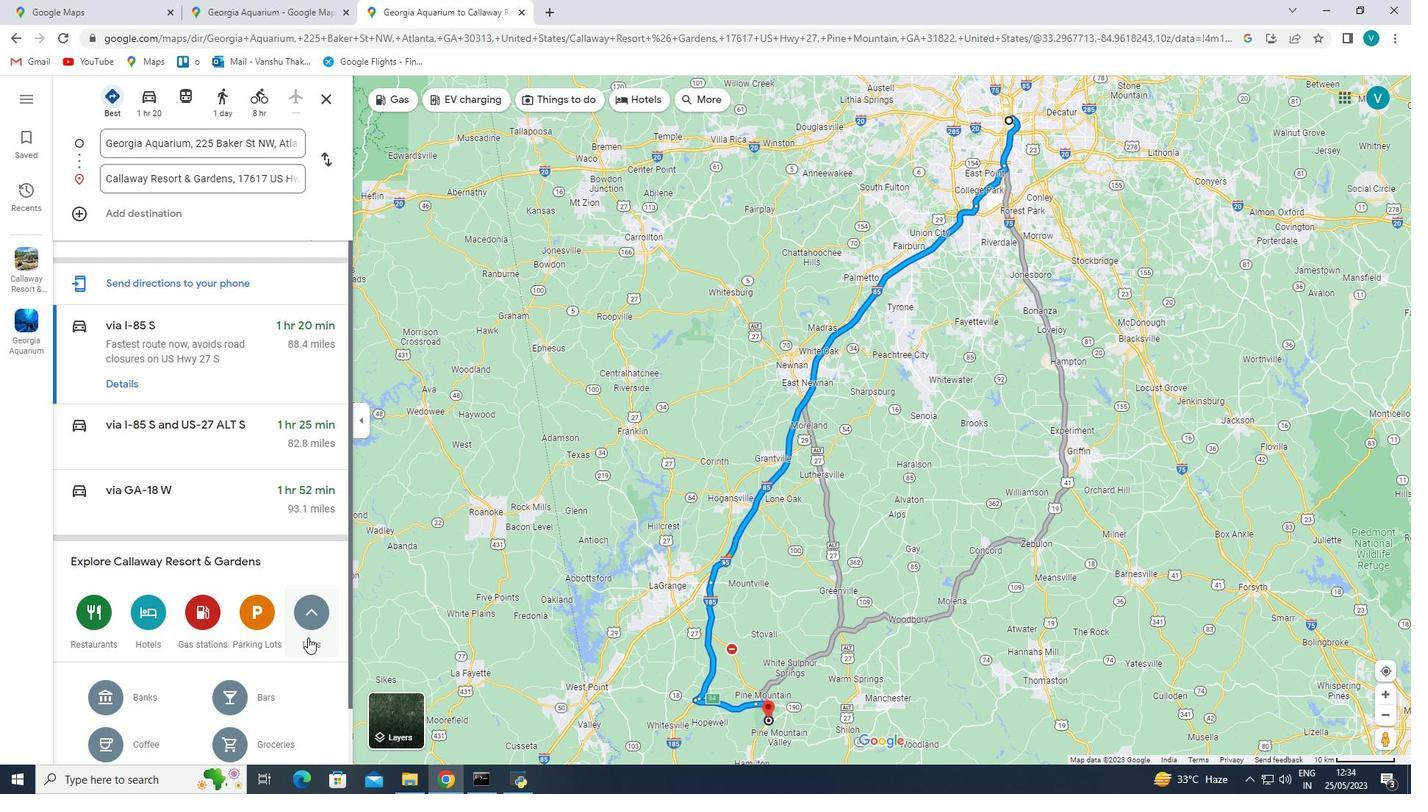 
Action: Mouse scrolled (307, 636) with delta (0, 0)
Screenshot: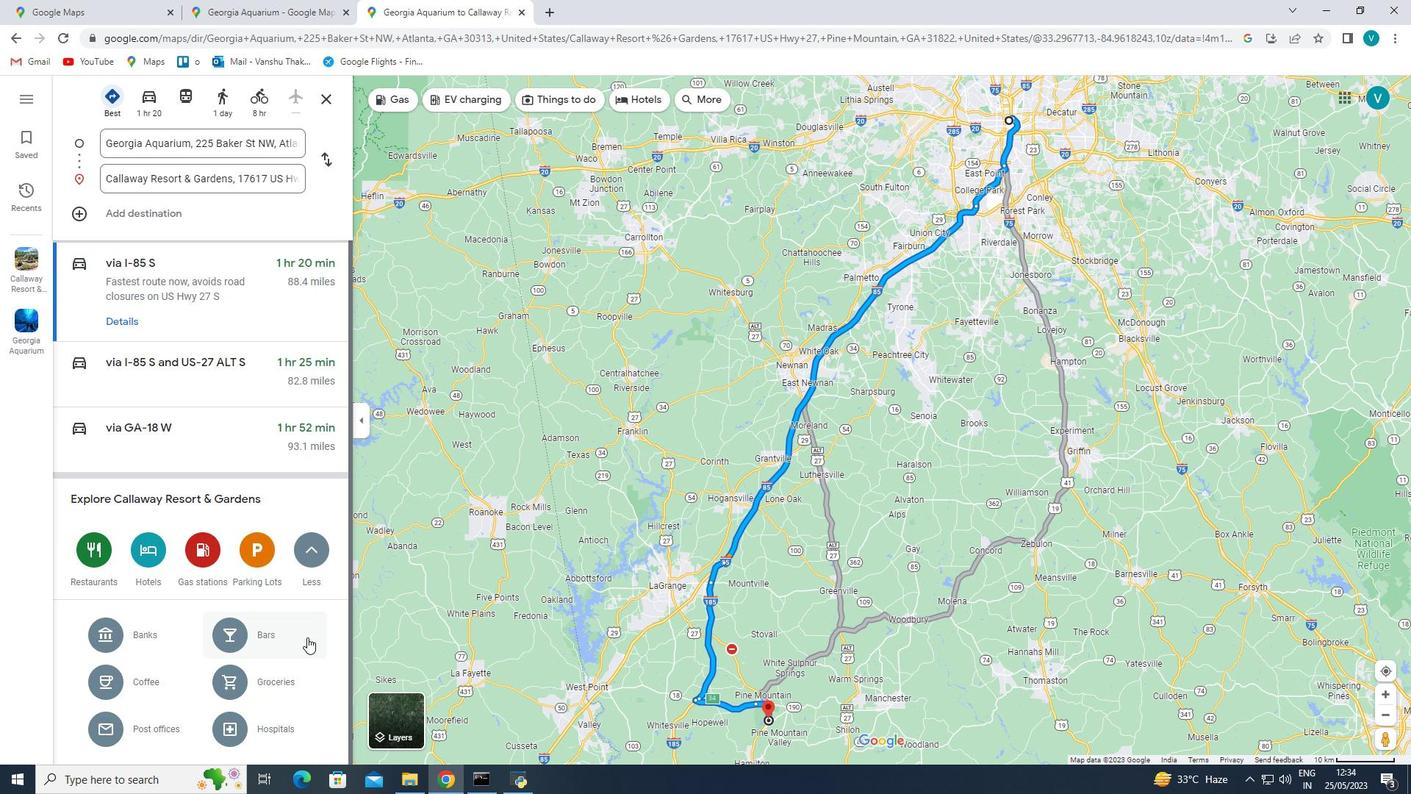 
Action: Mouse moved to (307, 636)
Screenshot: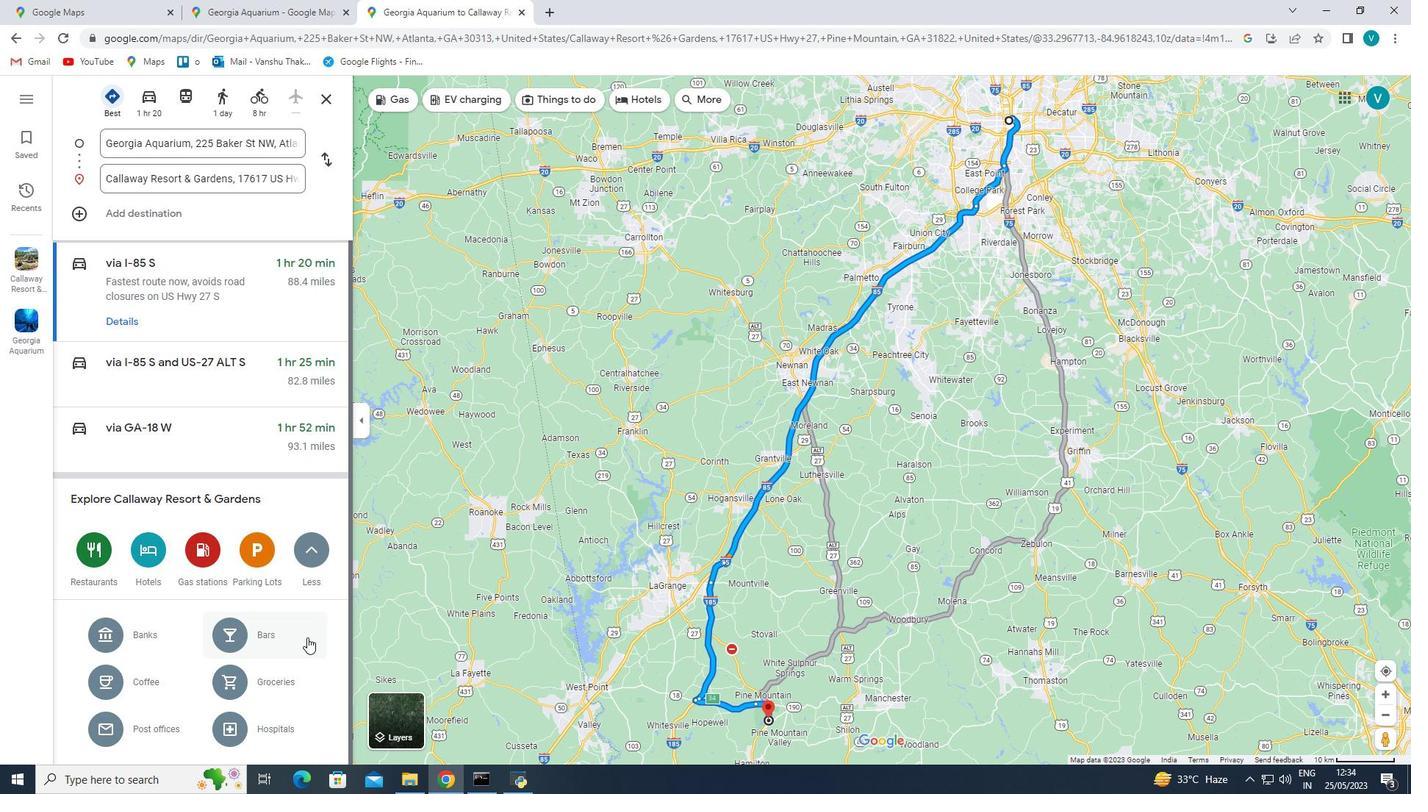 
Action: Mouse scrolled (307, 635) with delta (0, 0)
Screenshot: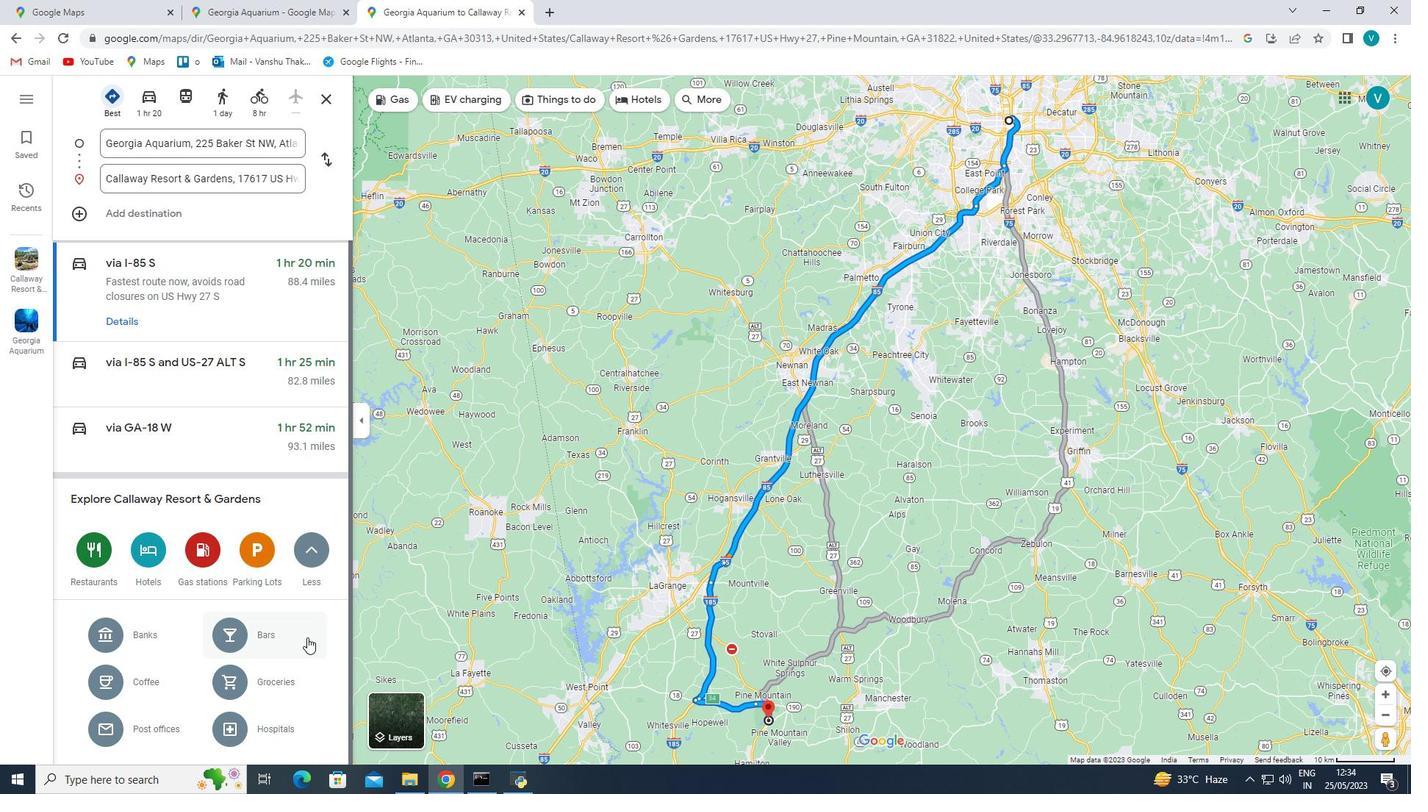 
Action: Mouse moved to (307, 626)
Screenshot: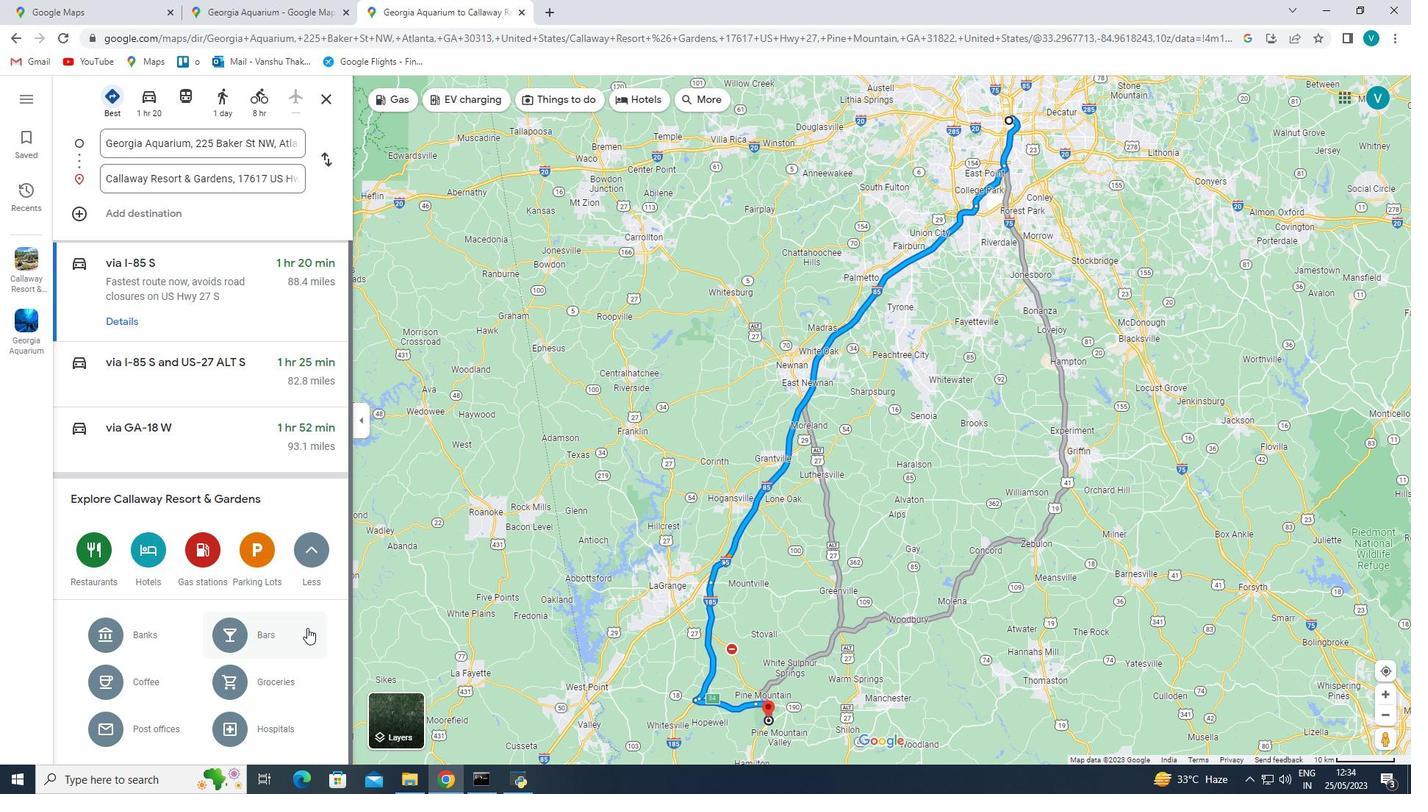 
Action: Mouse scrolled (307, 627) with delta (0, 0)
Screenshot: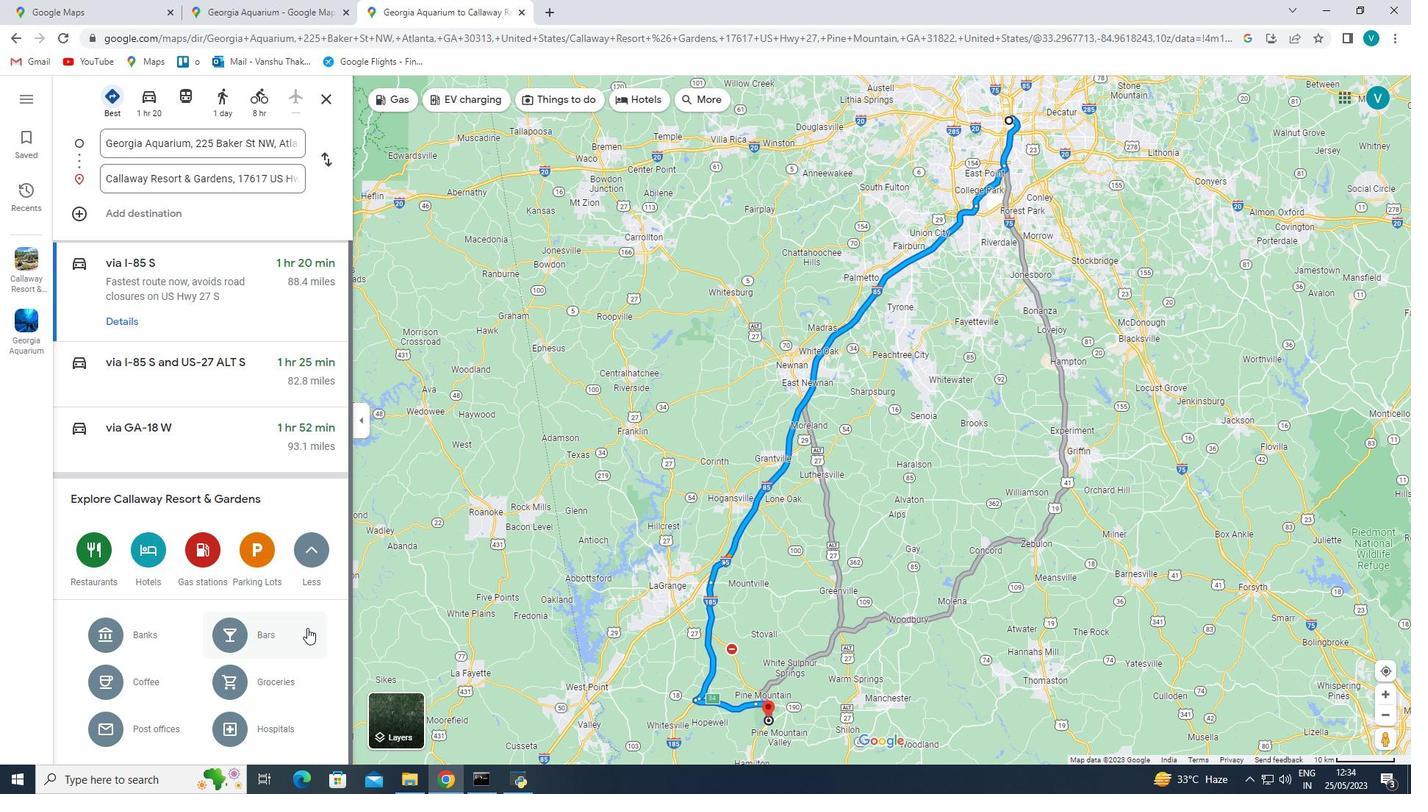 
Action: Mouse scrolled (307, 627) with delta (0, 0)
Screenshot: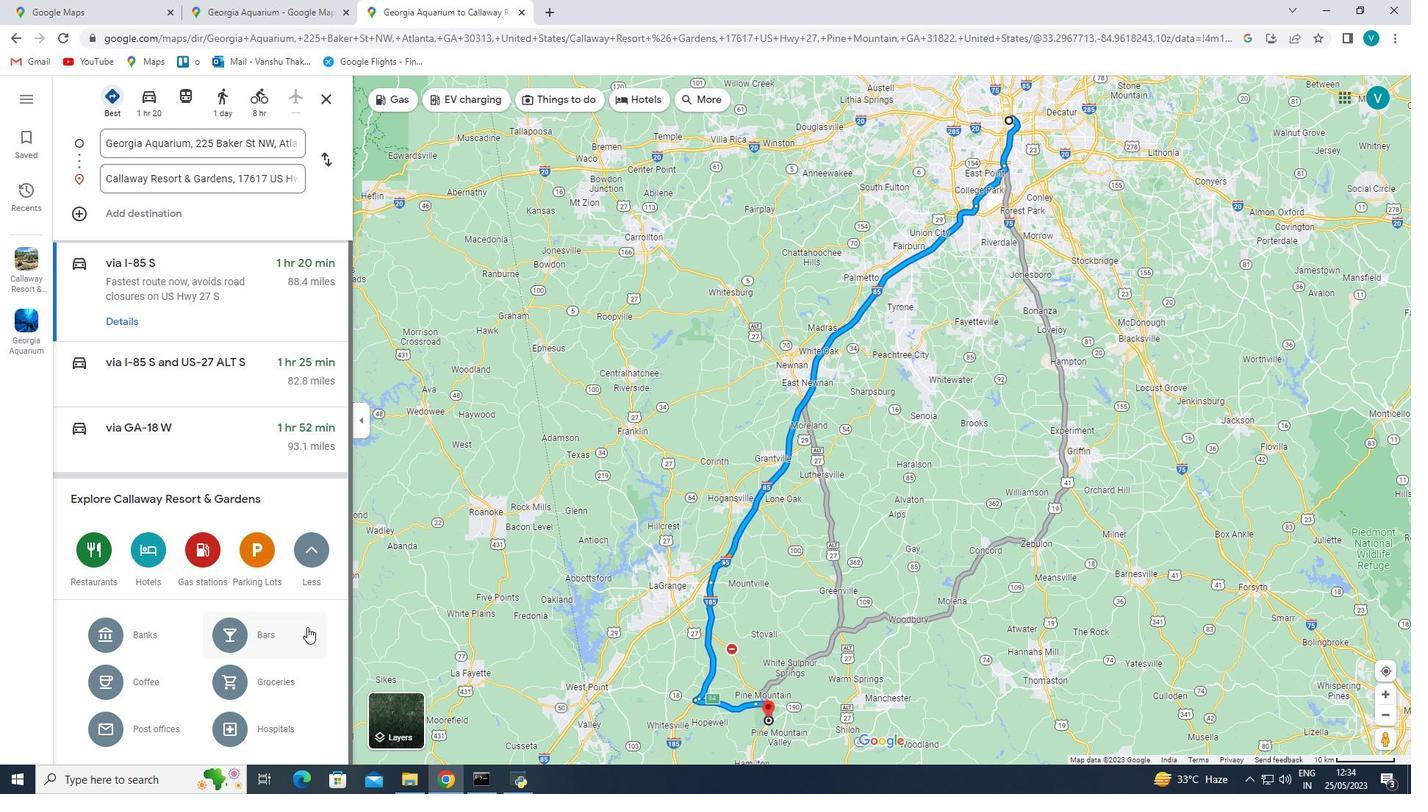 
Action: Mouse scrolled (307, 627) with delta (0, 0)
Screenshot: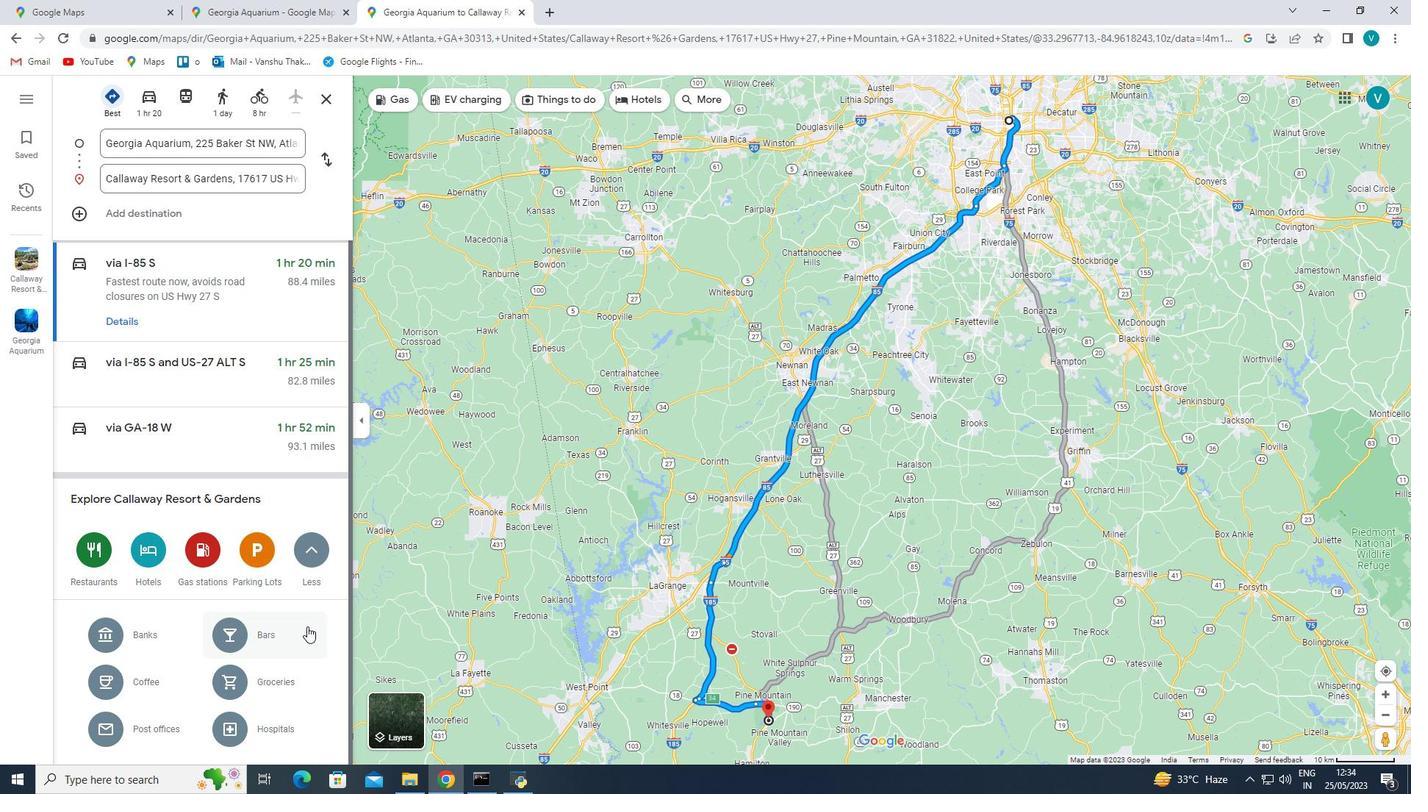 
Action: Mouse scrolled (307, 627) with delta (0, 0)
Screenshot: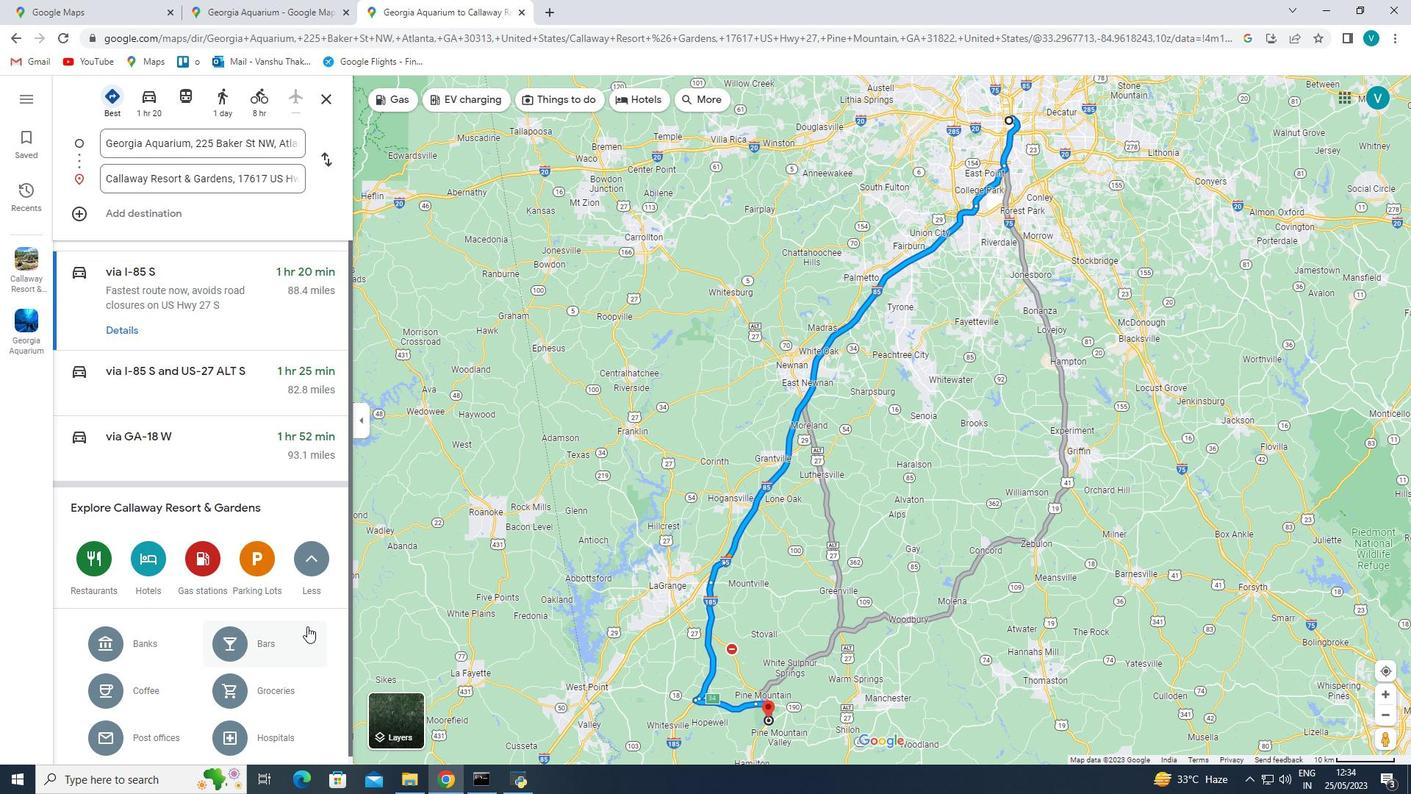 
Action: Mouse scrolled (307, 627) with delta (0, 0)
Screenshot: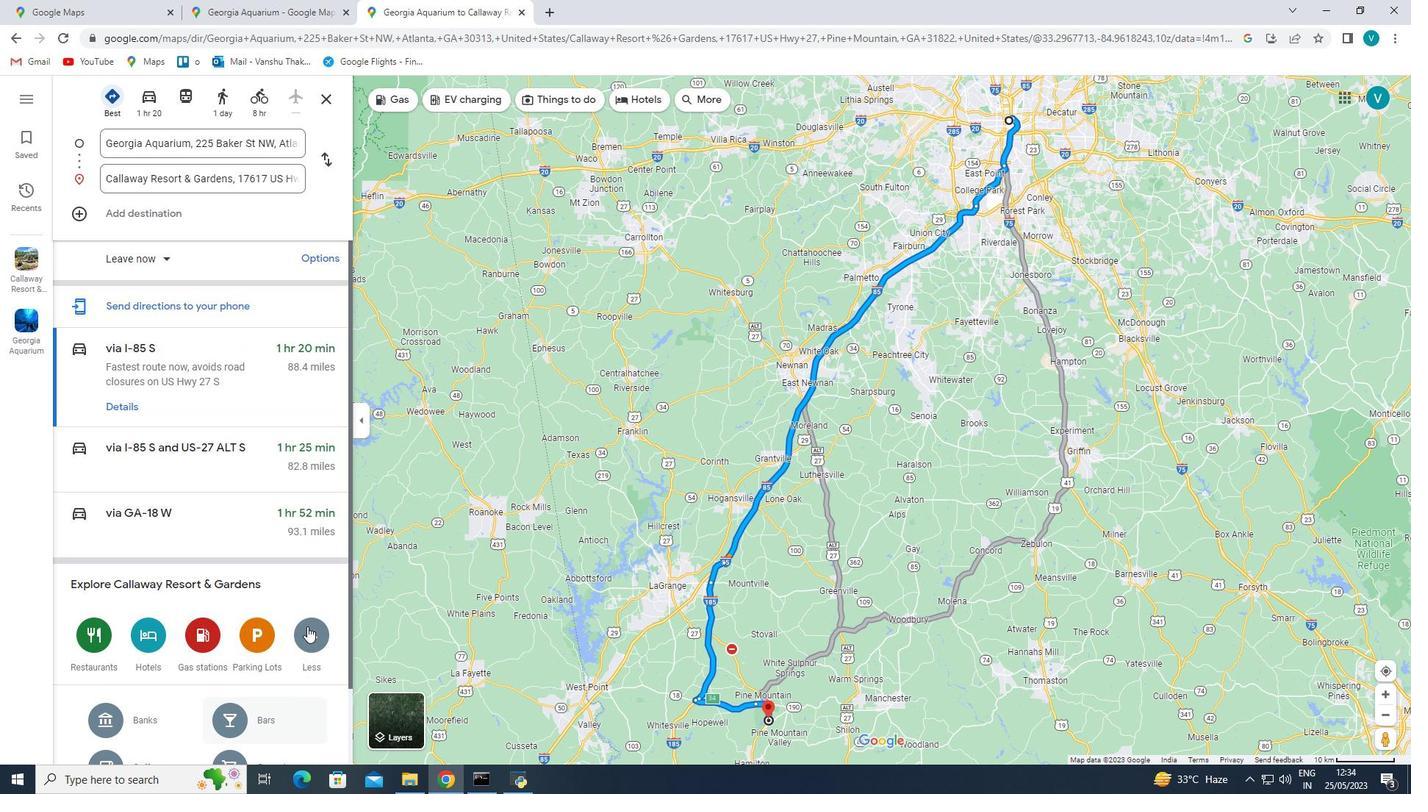 
Action: Mouse moved to (262, 277)
Screenshot: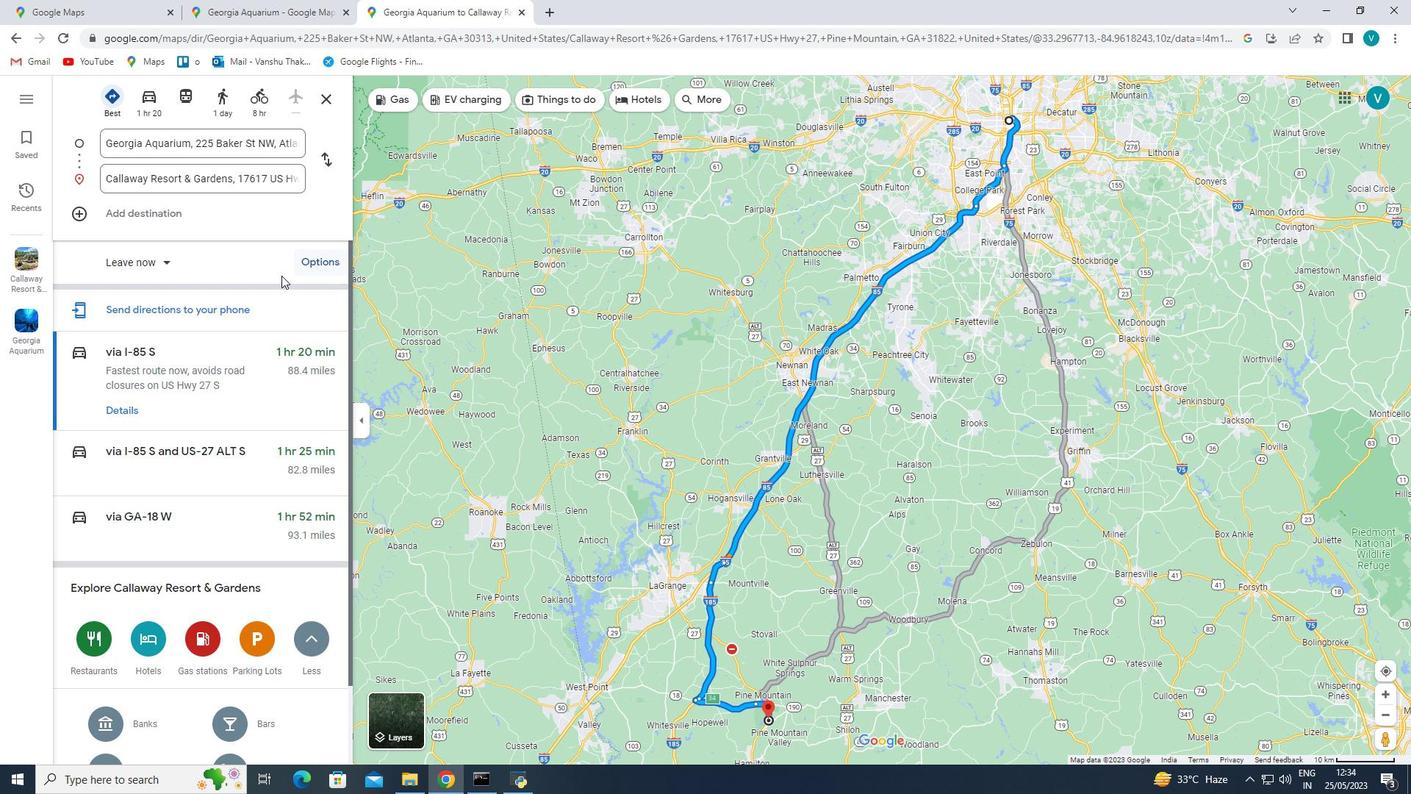 
Action: Mouse scrolled (262, 278) with delta (0, 0)
Screenshot: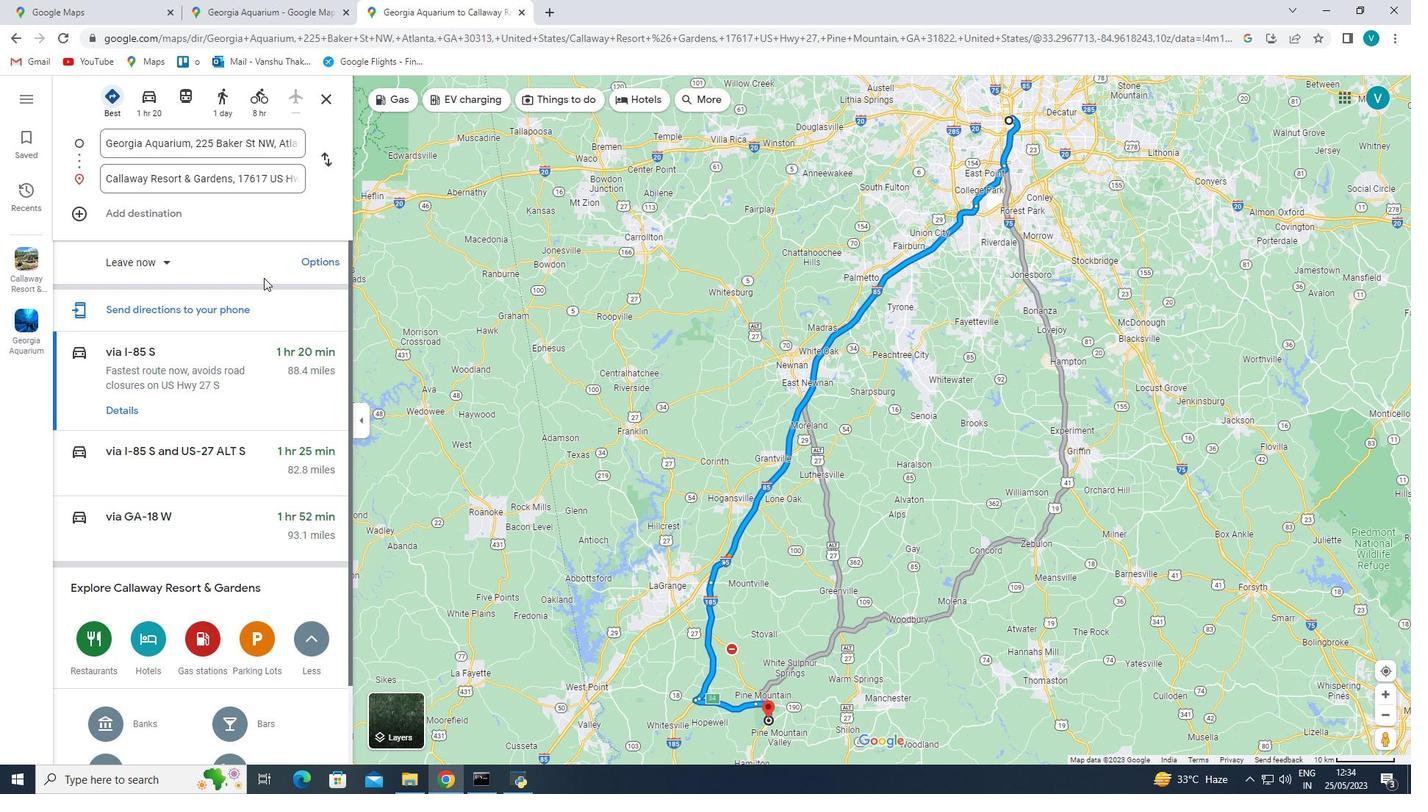 
Action: Mouse scrolled (262, 278) with delta (0, 0)
Screenshot: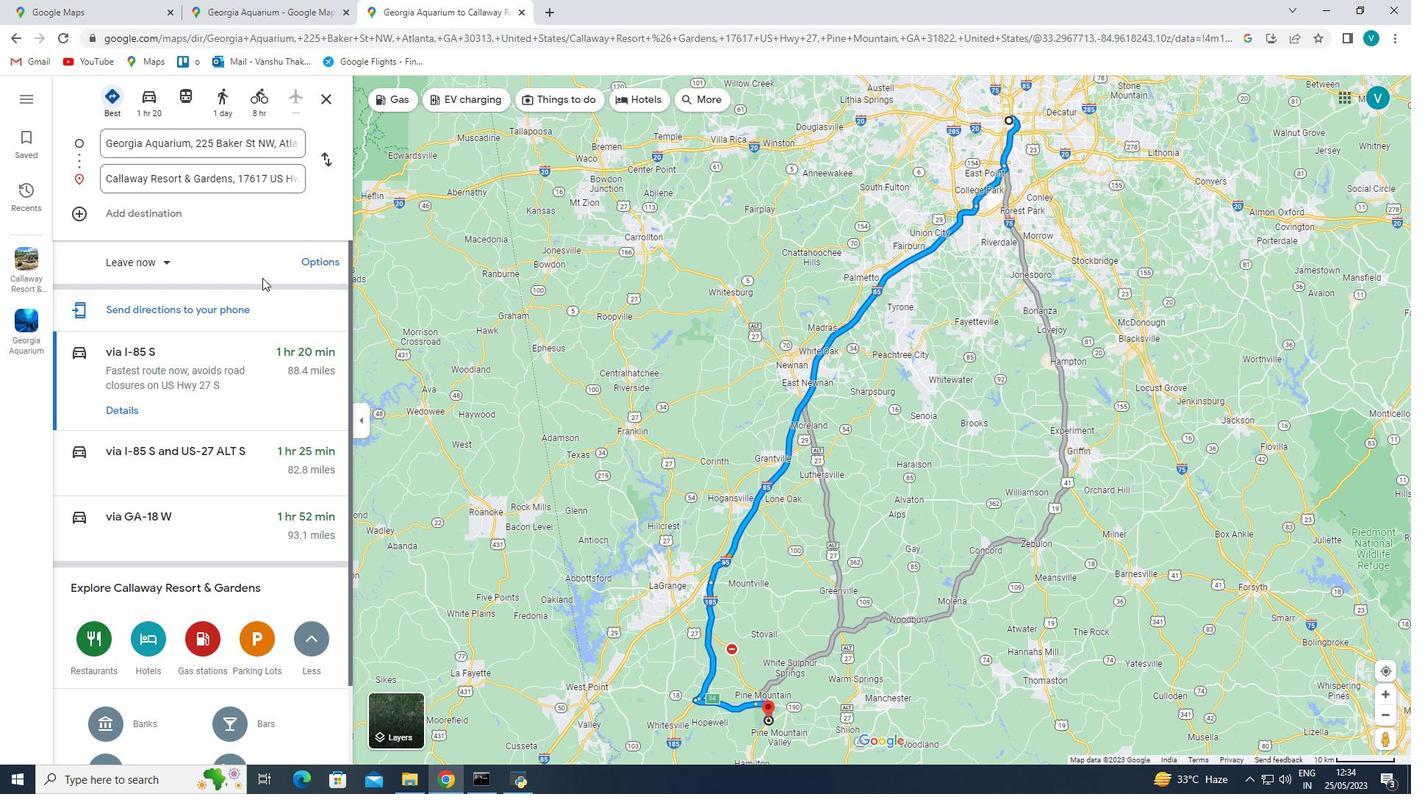 
Action: Mouse scrolled (262, 278) with delta (0, 0)
Screenshot: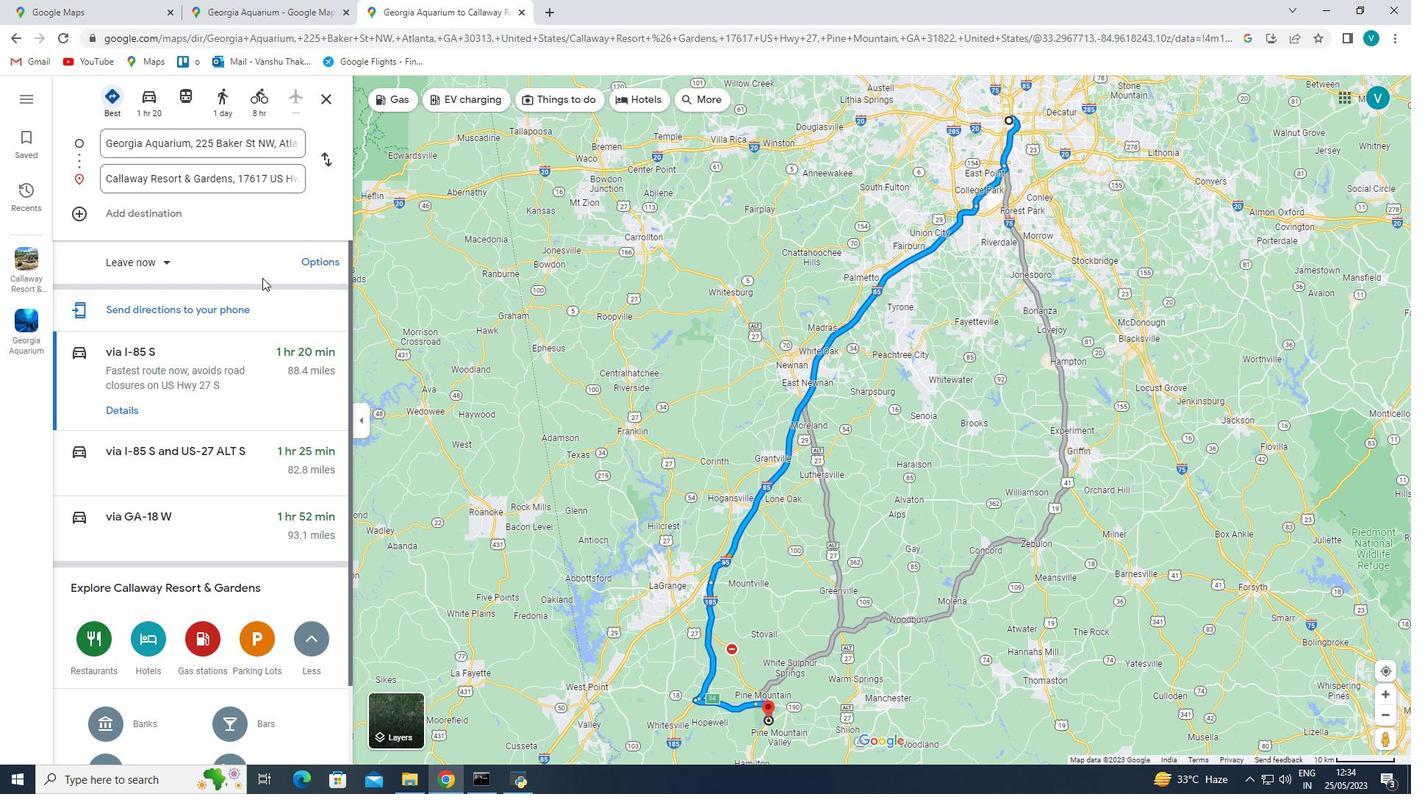 
Action: Mouse moved to (401, 102)
Screenshot: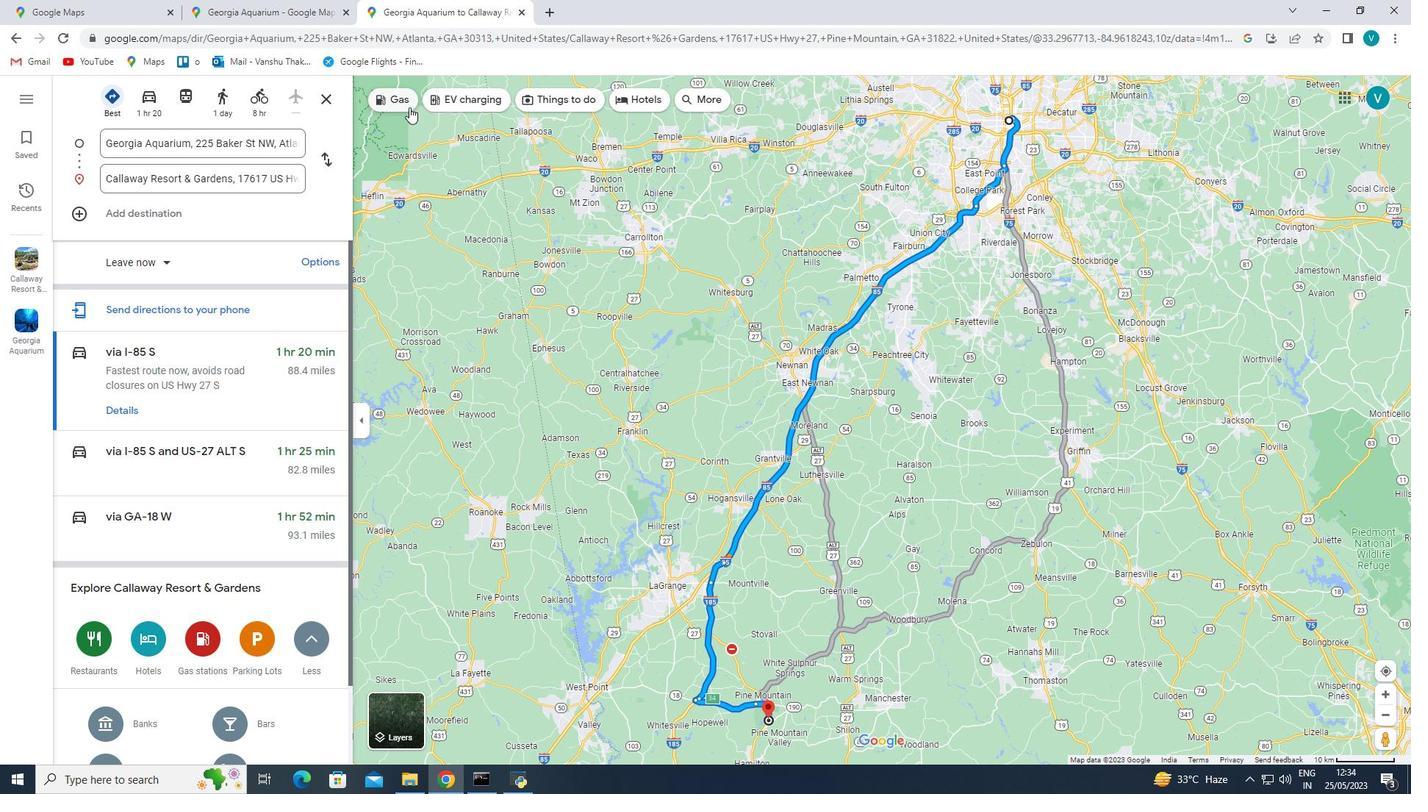 
Action: Mouse pressed left at (401, 102)
Screenshot: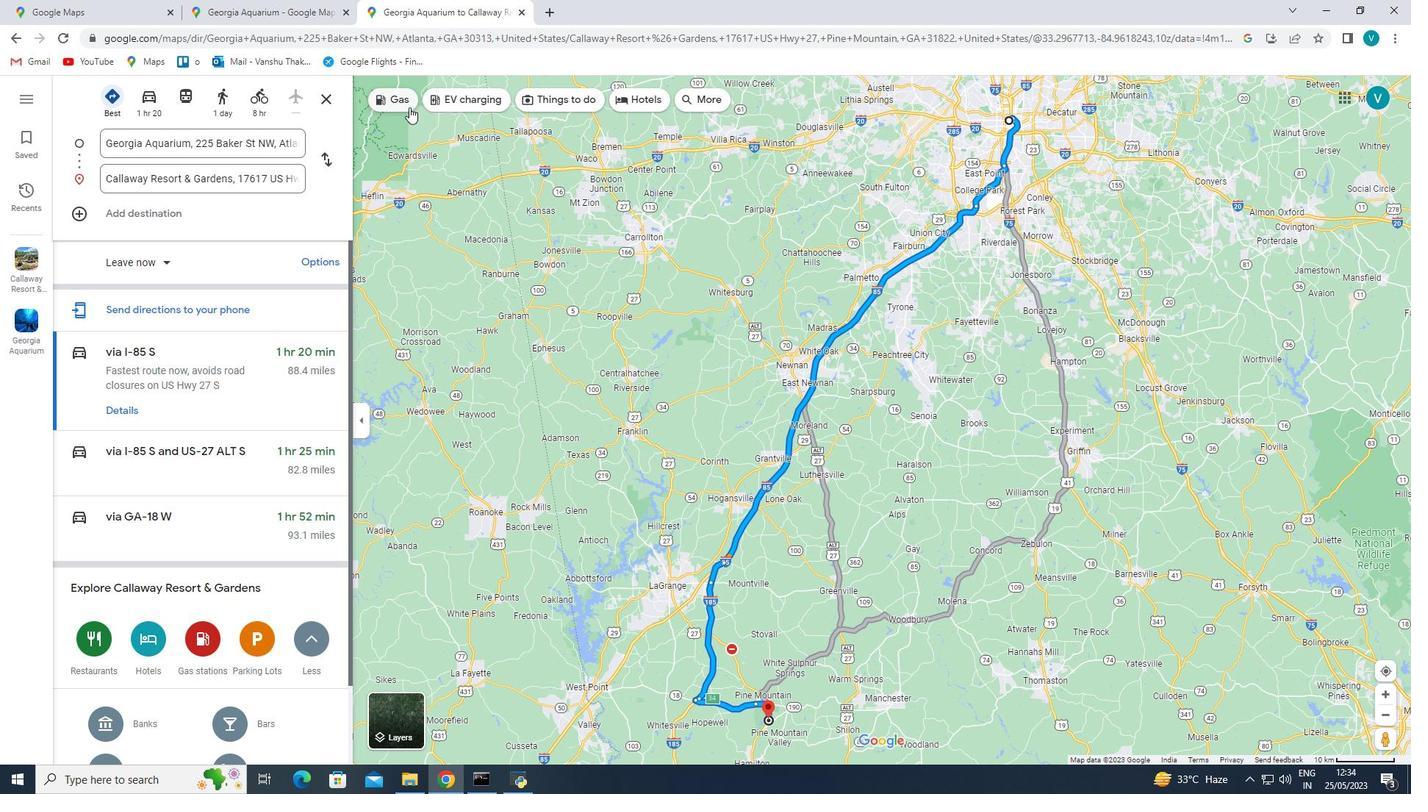 
Action: Mouse moved to (16, 38)
Screenshot: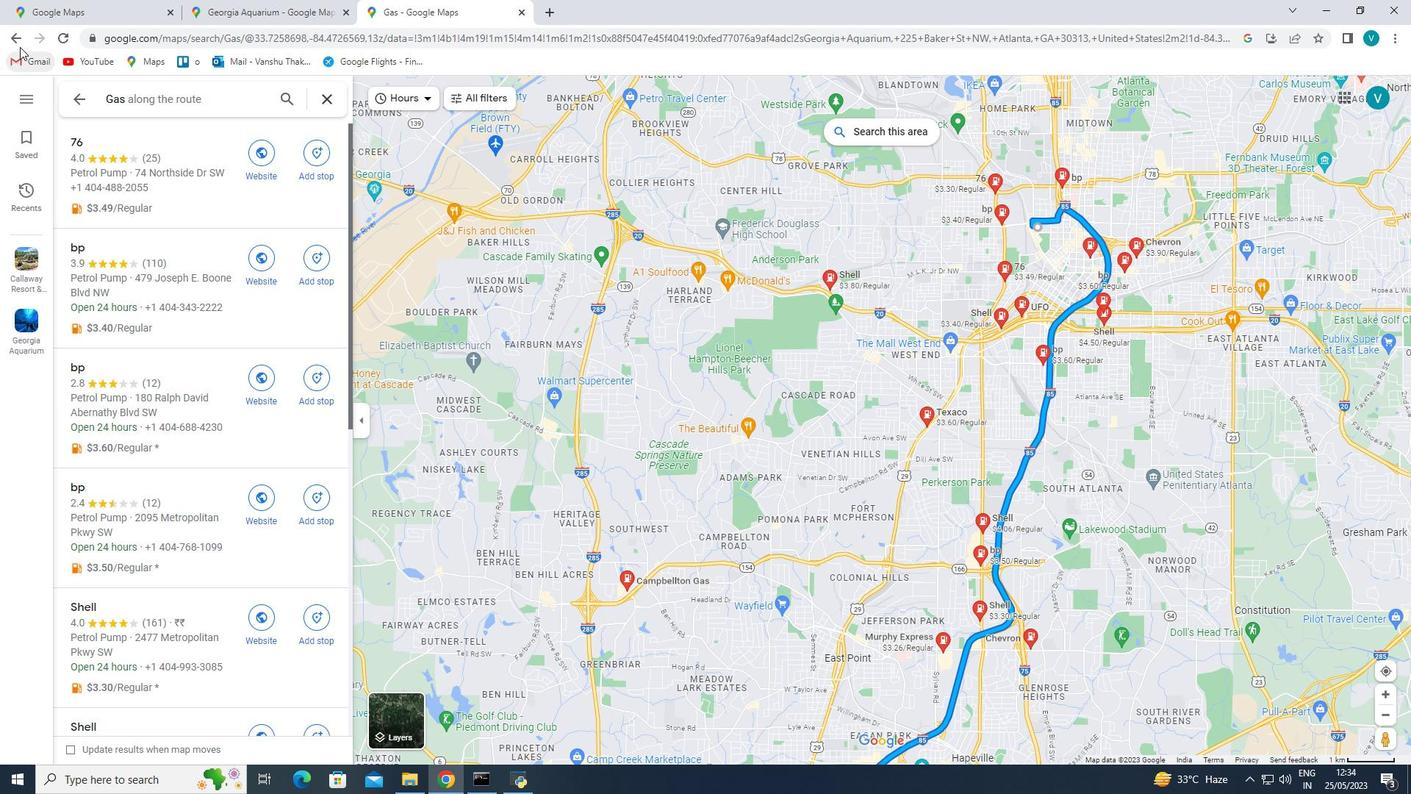 
Action: Mouse pressed left at (16, 38)
Screenshot: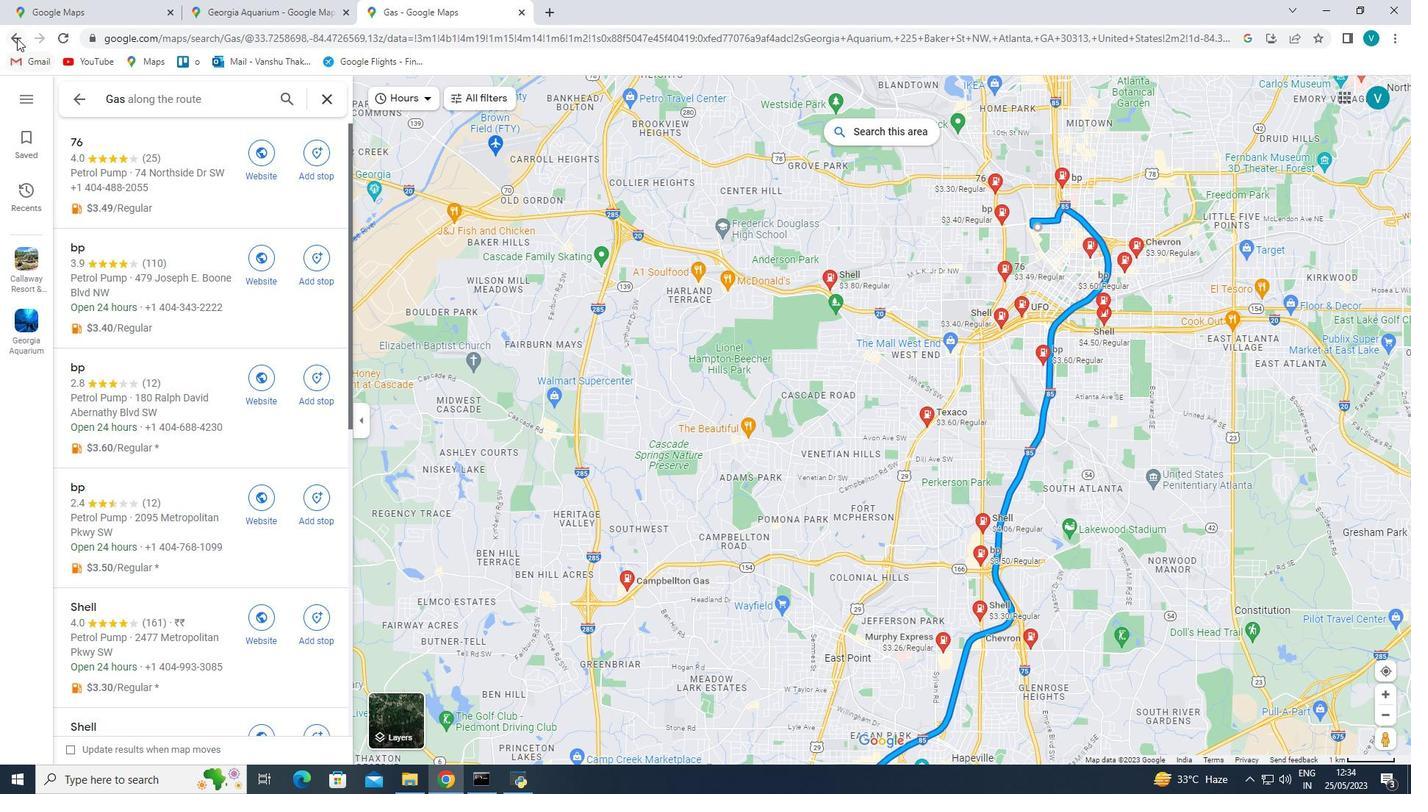 
Action: Mouse moved to (547, 105)
Screenshot: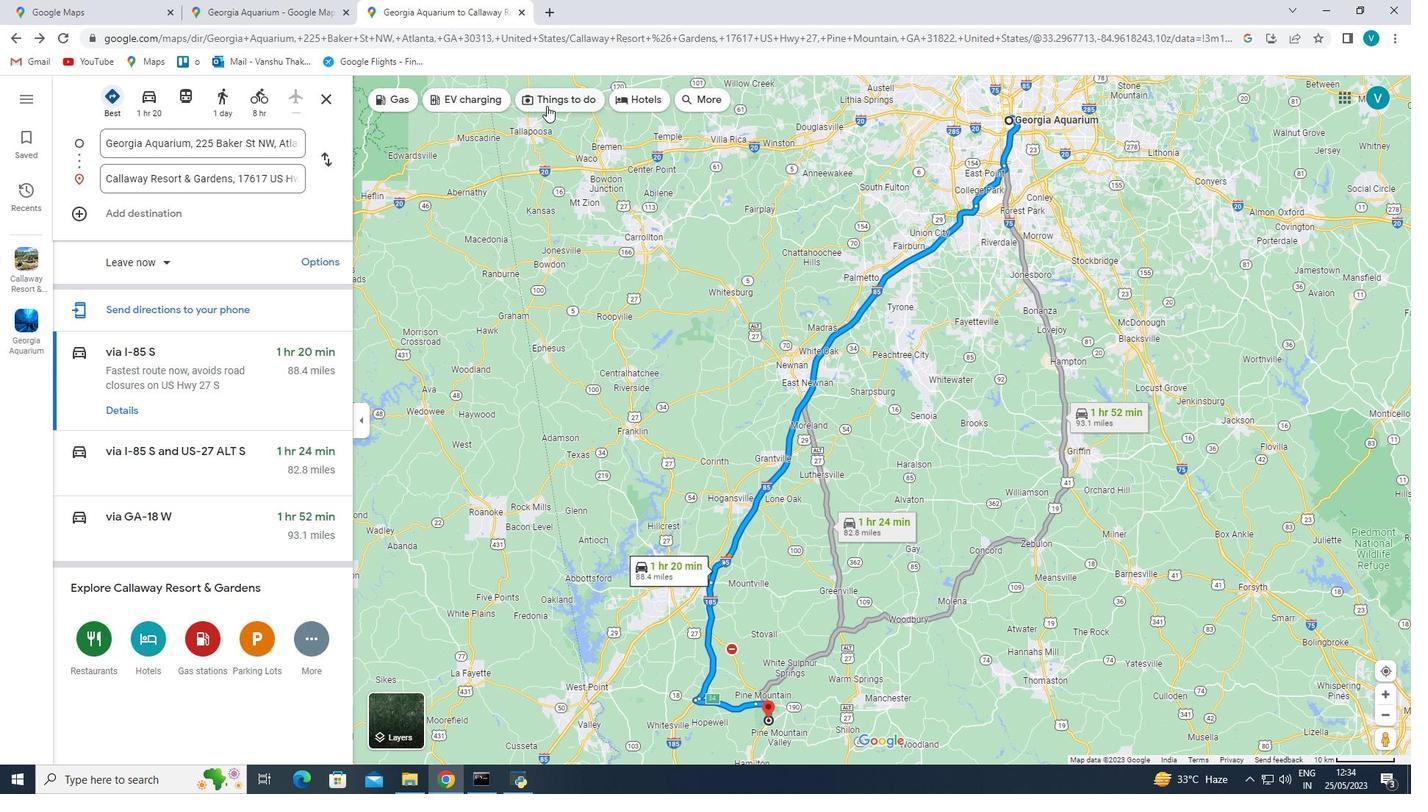 
Action: Mouse pressed left at (547, 105)
Screenshot: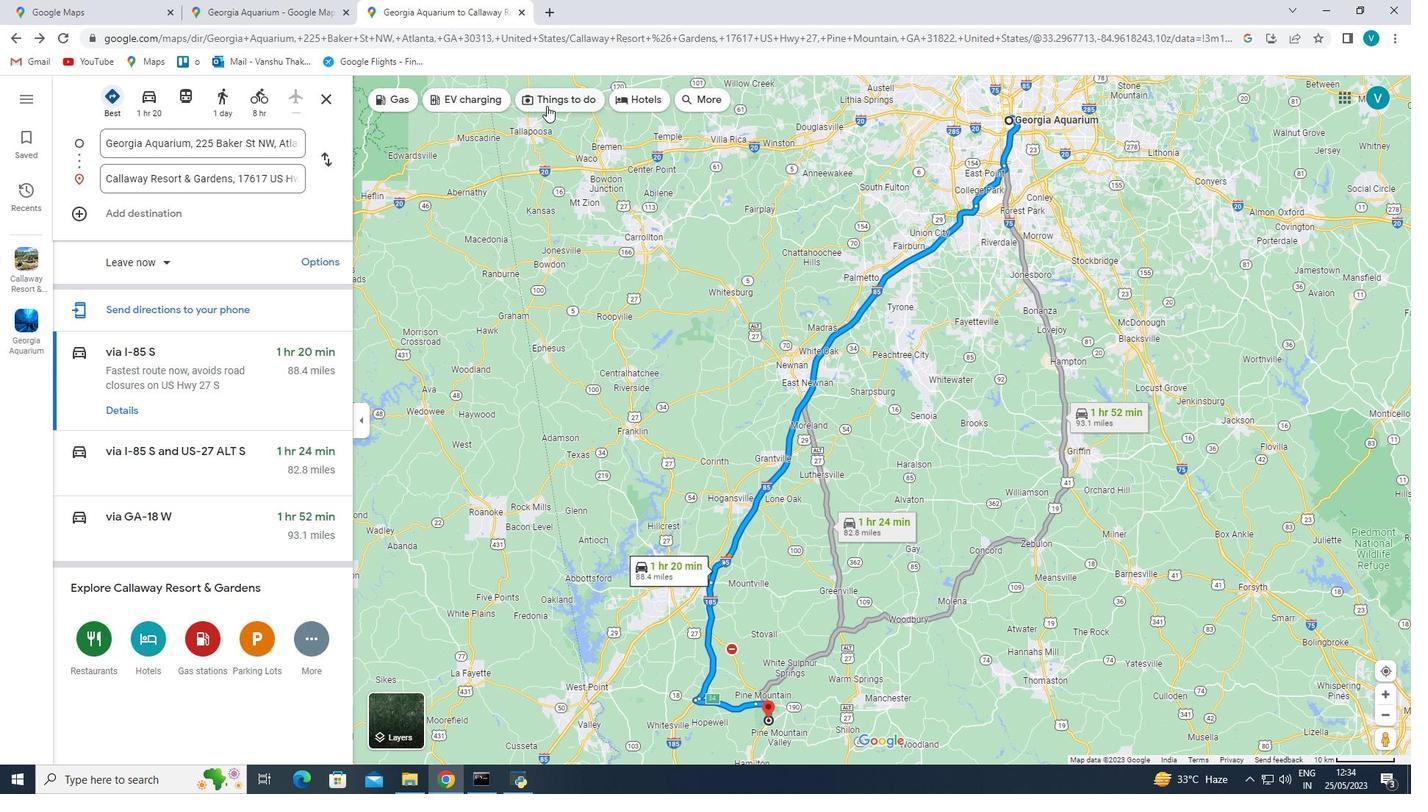 
Action: Mouse moved to (411, 87)
Screenshot: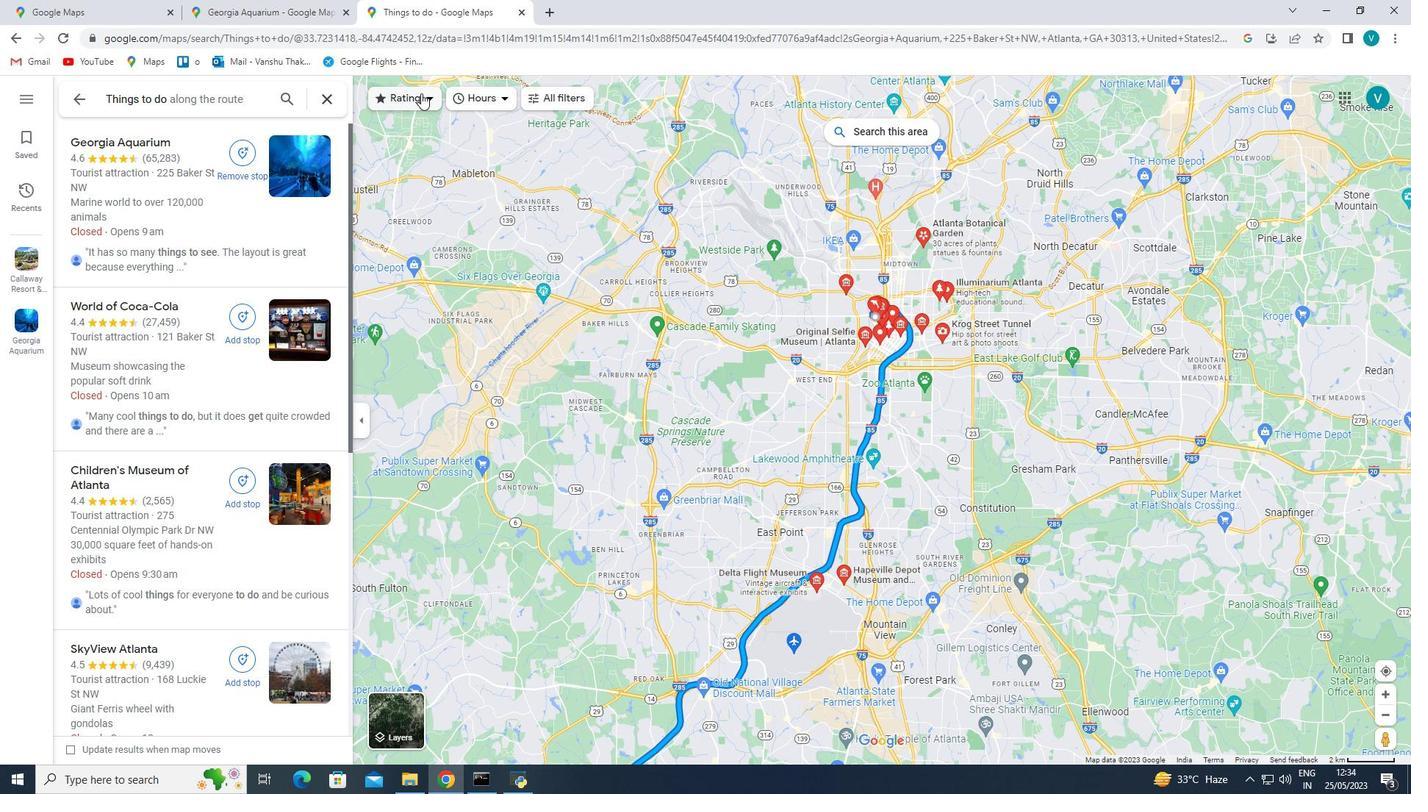 
Action: Mouse pressed left at (411, 87)
Screenshot: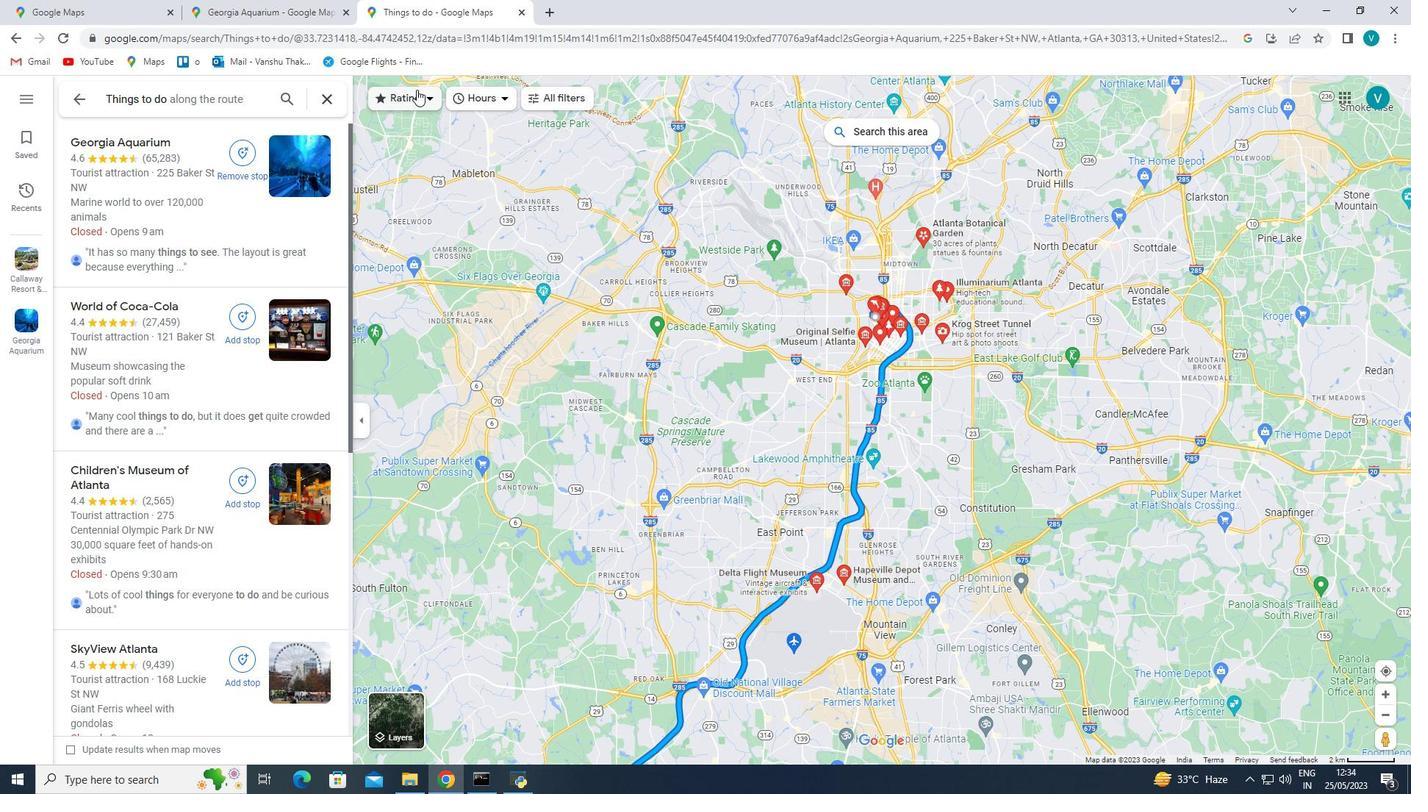 
Action: Mouse moved to (421, 237)
Screenshot: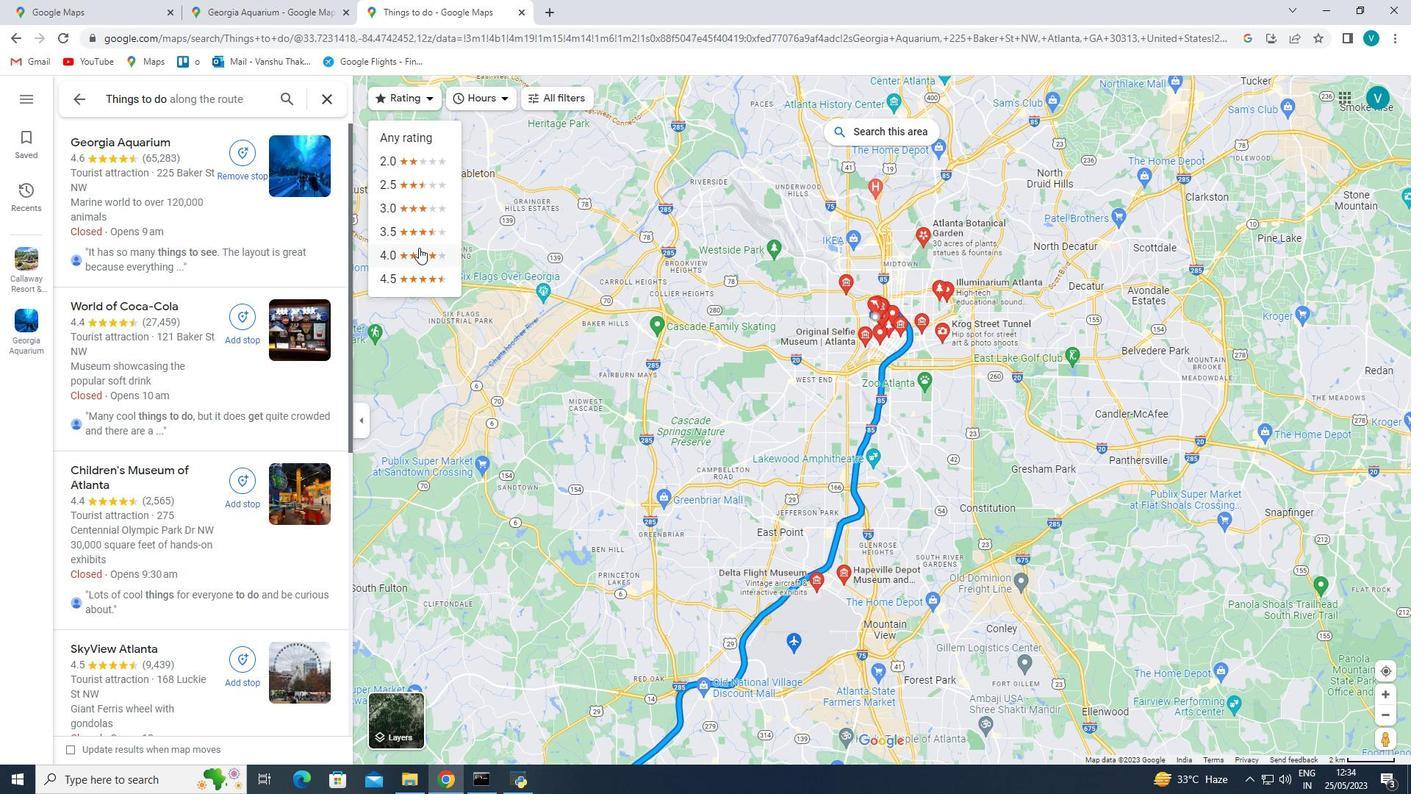
Action: Mouse pressed left at (421, 237)
Screenshot: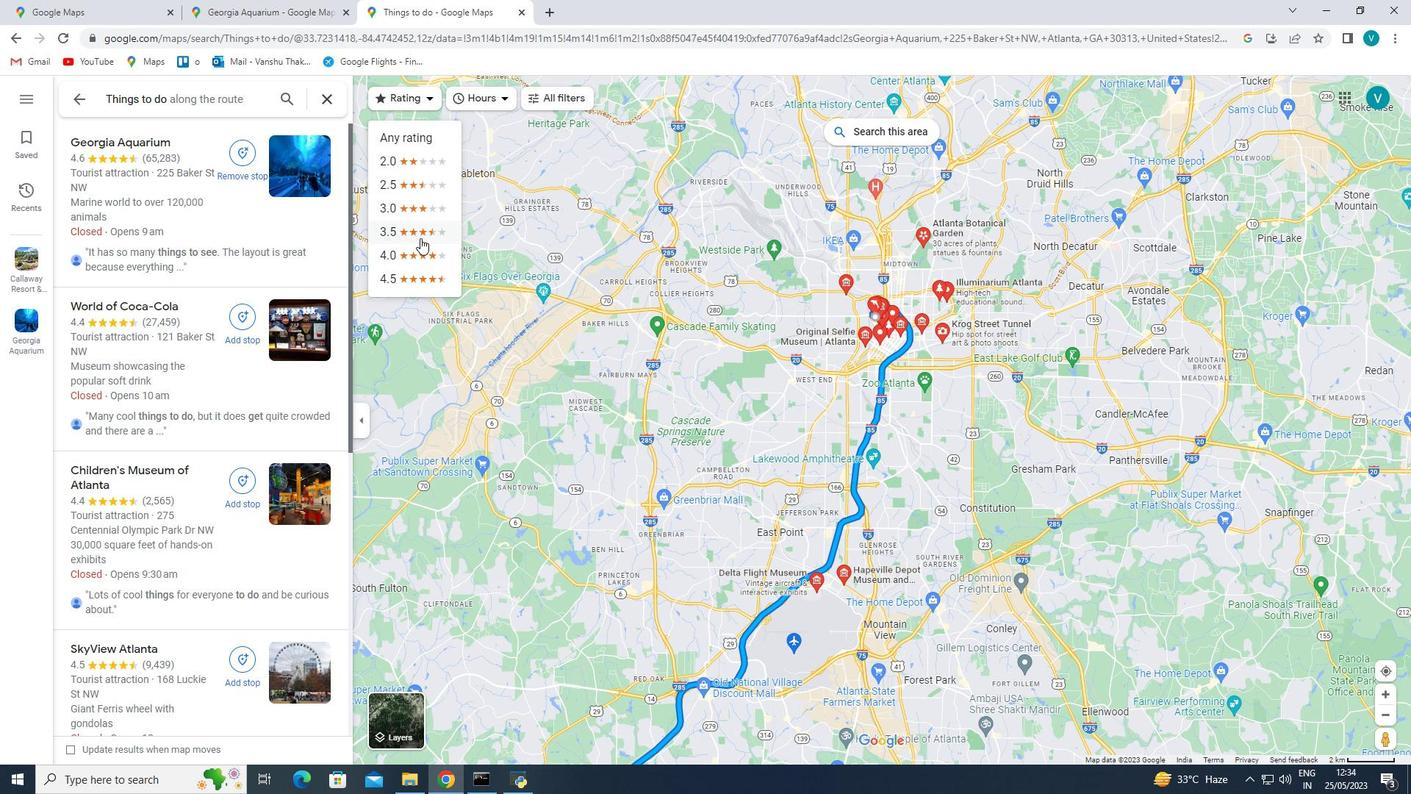 
Action: Mouse moved to (506, 102)
Screenshot: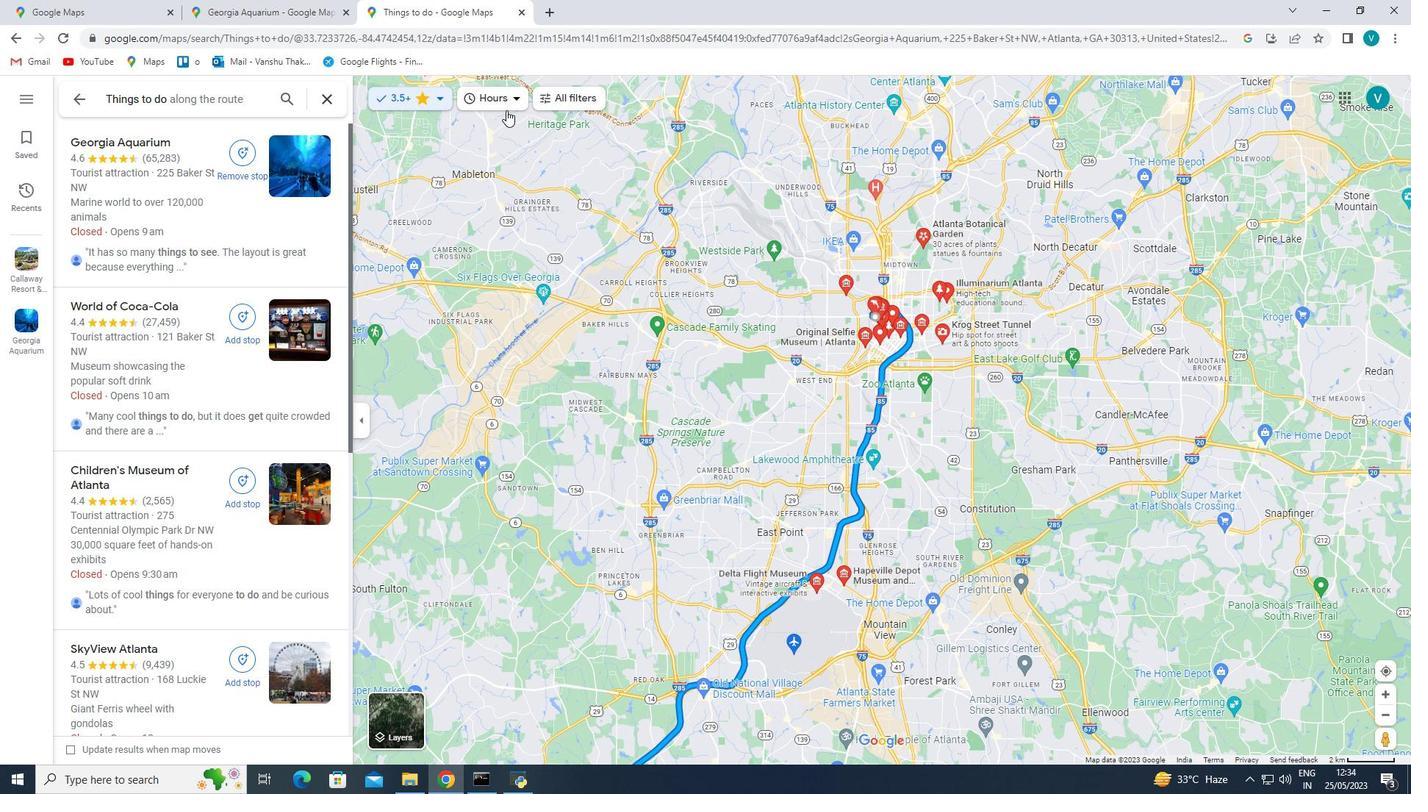 
Action: Mouse pressed left at (506, 102)
Screenshot: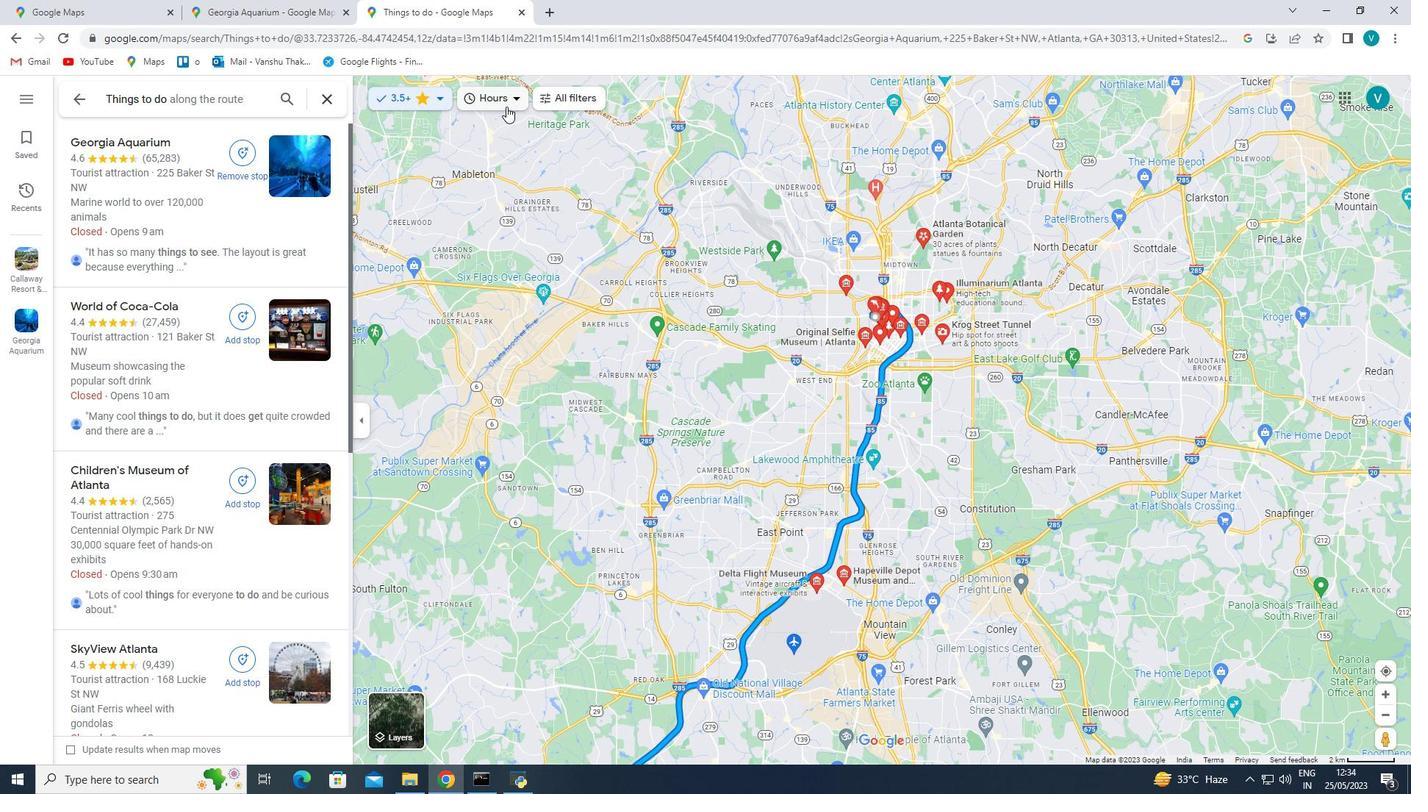 
Action: Mouse moved to (513, 270)
Screenshot: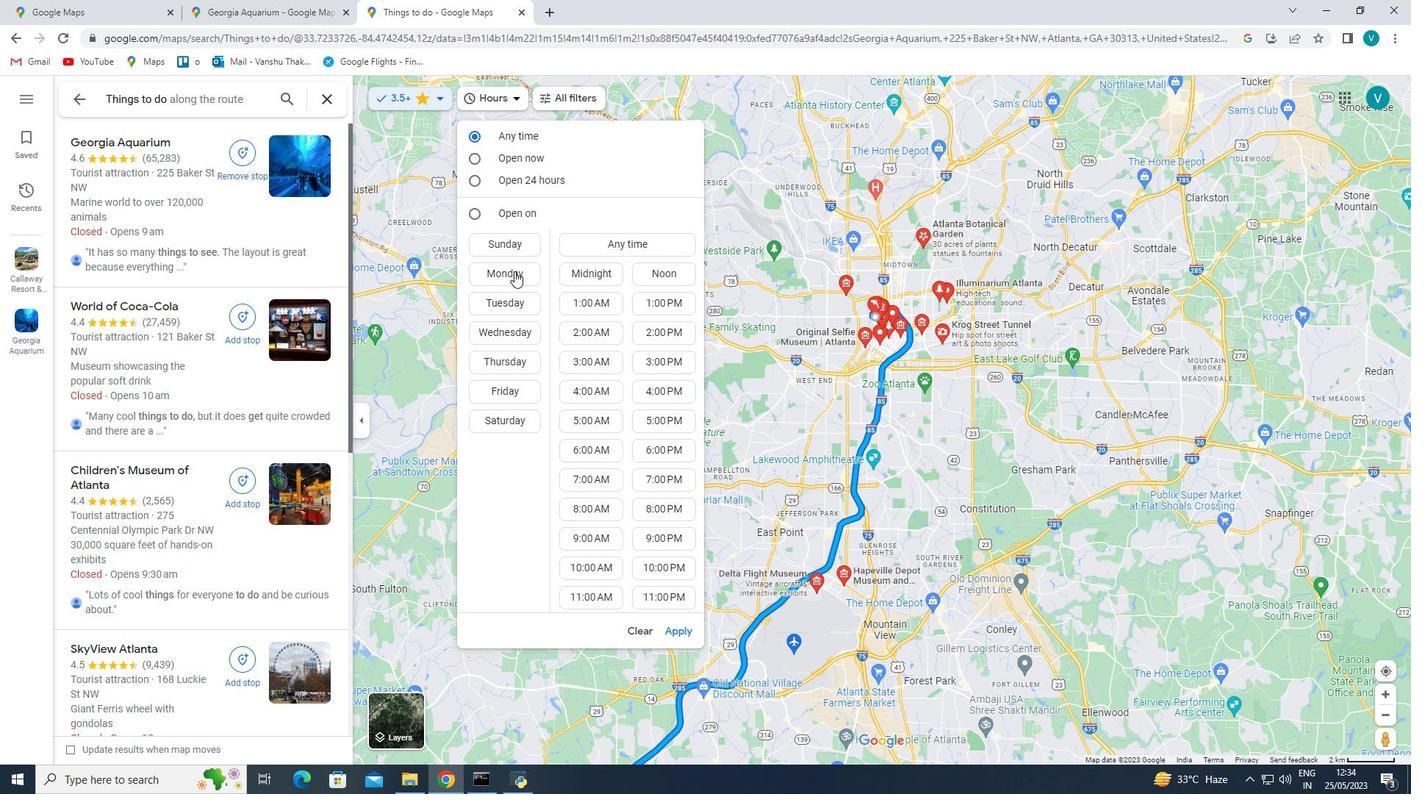 
Action: Mouse pressed left at (513, 270)
Screenshot: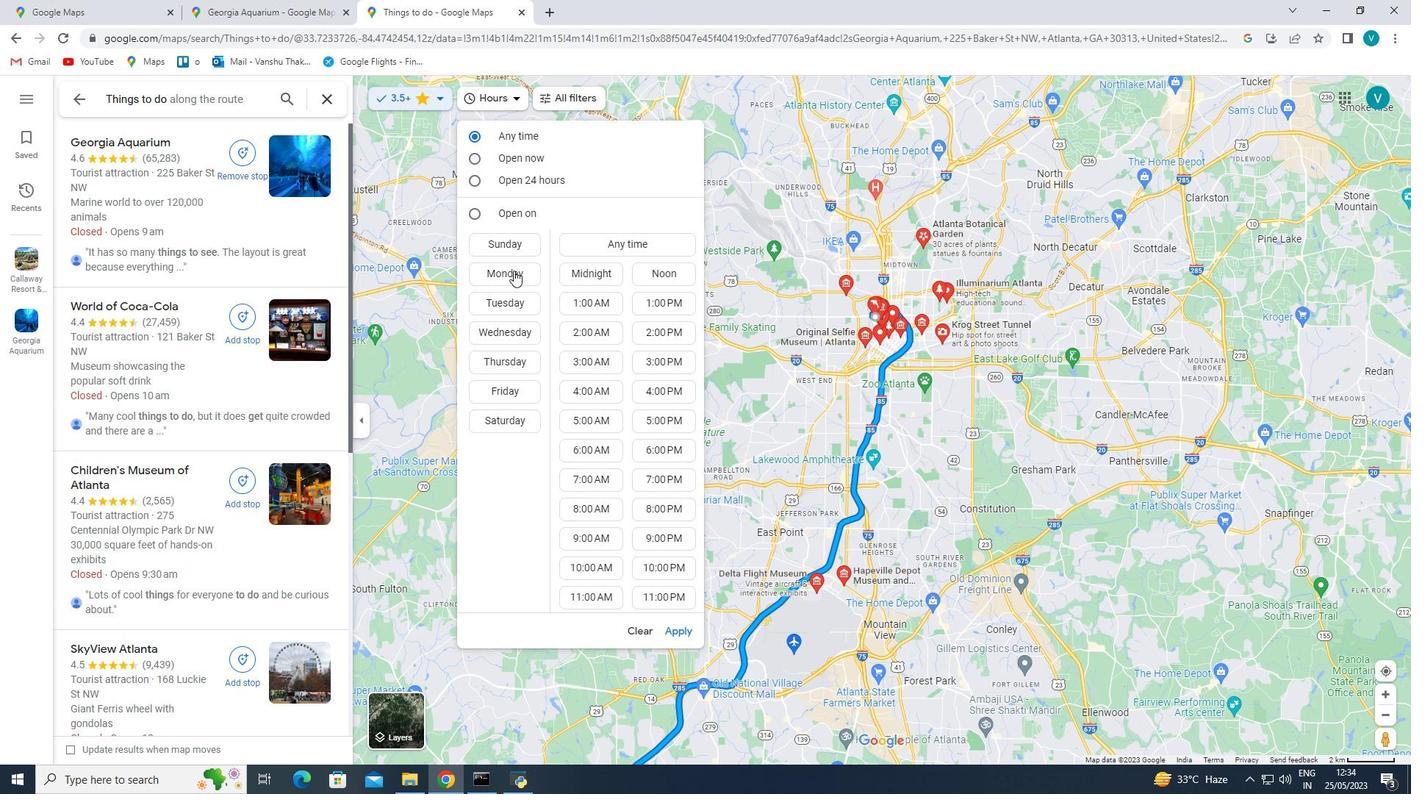 
Action: Mouse moved to (594, 464)
Screenshot: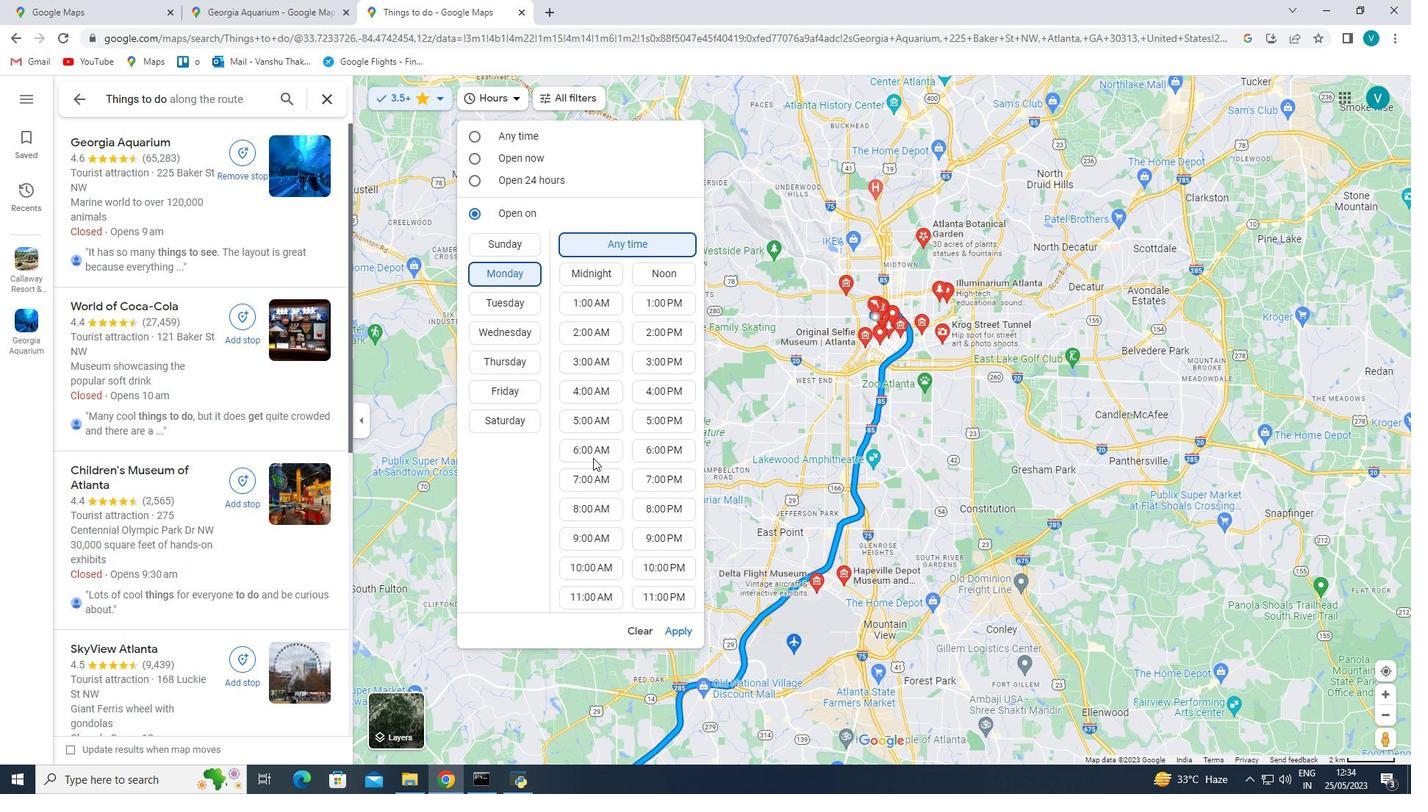
Action: Mouse scrolled (594, 463) with delta (0, 0)
Screenshot: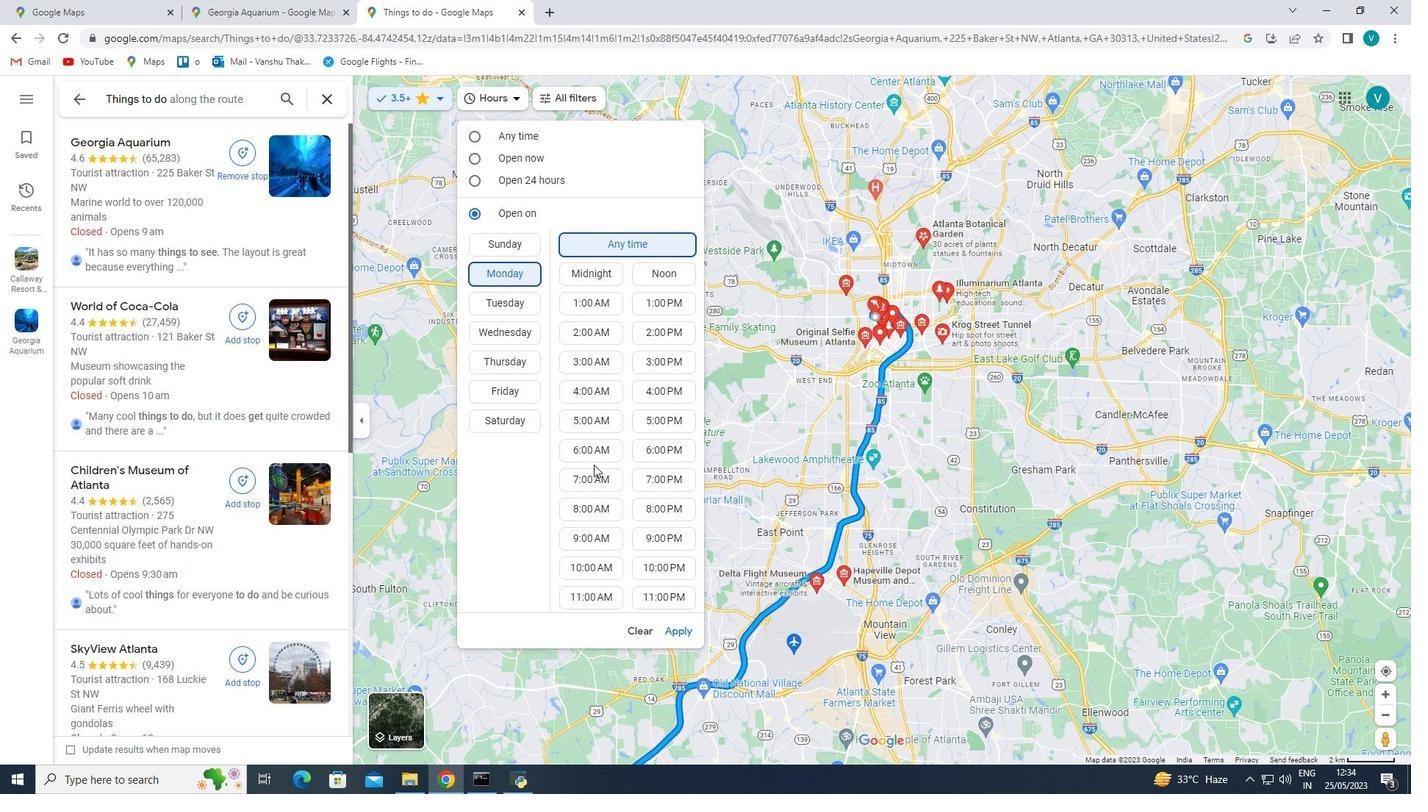 
Action: Mouse moved to (596, 435)
Screenshot: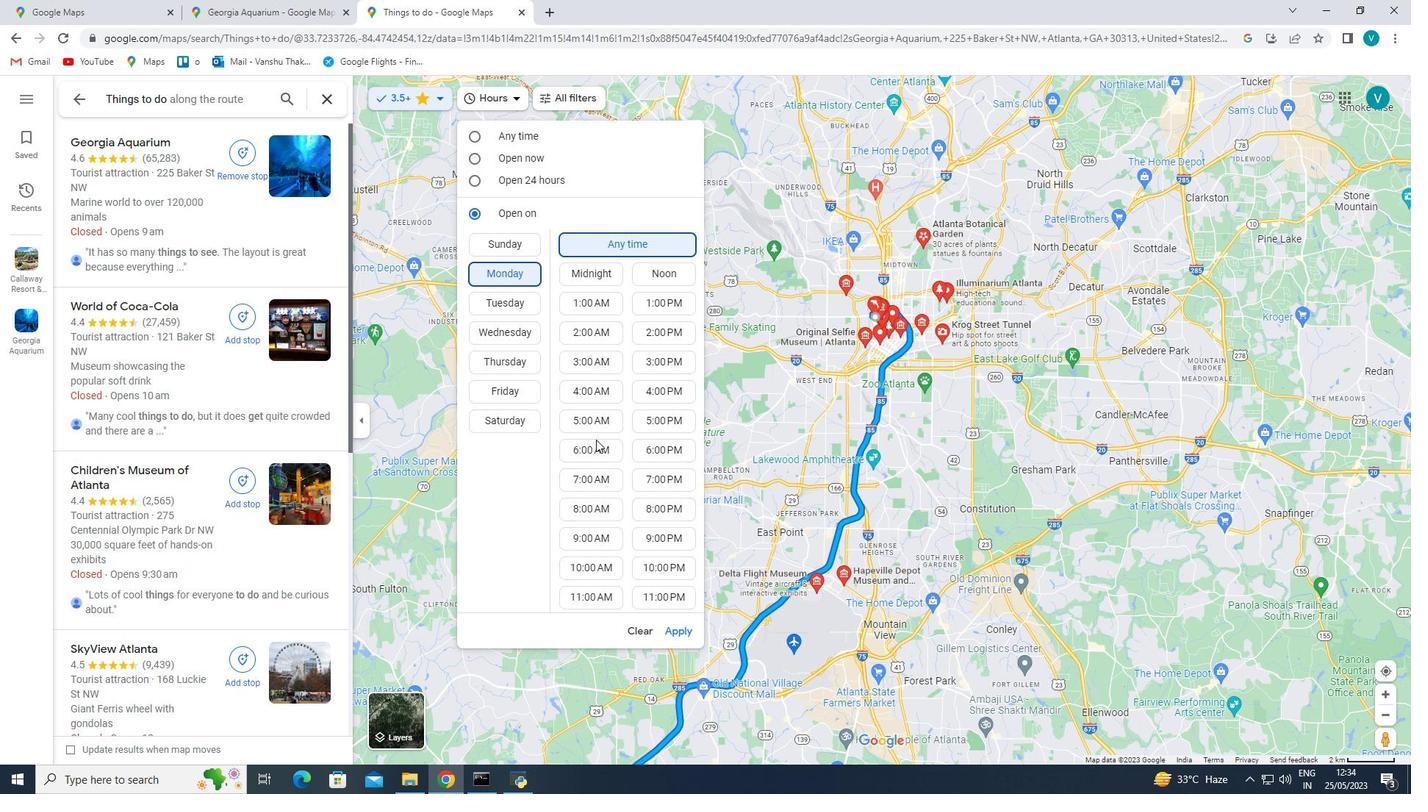 
Action: Mouse scrolled (596, 435) with delta (0, 0)
Screenshot: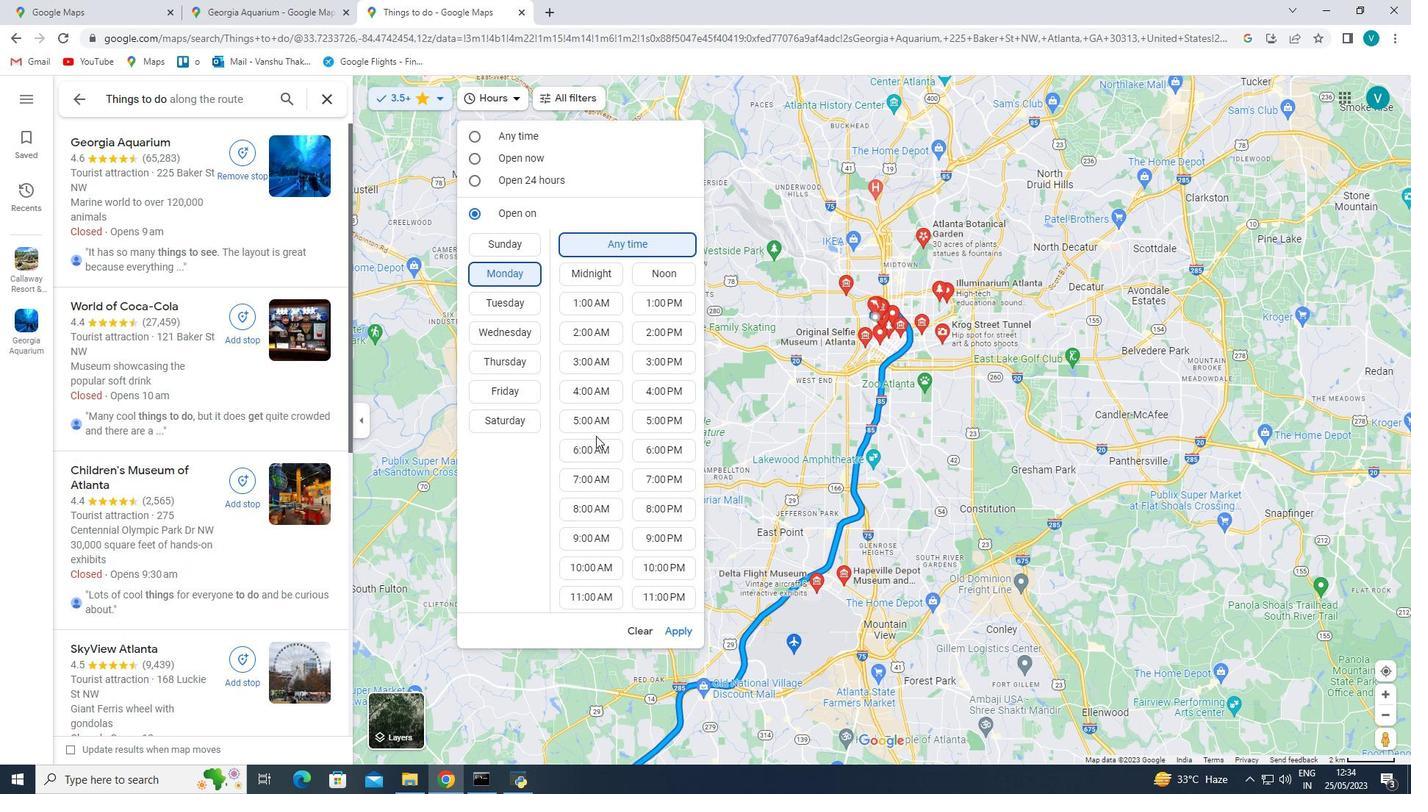 
Action: Mouse scrolled (596, 435) with delta (0, 0)
Screenshot: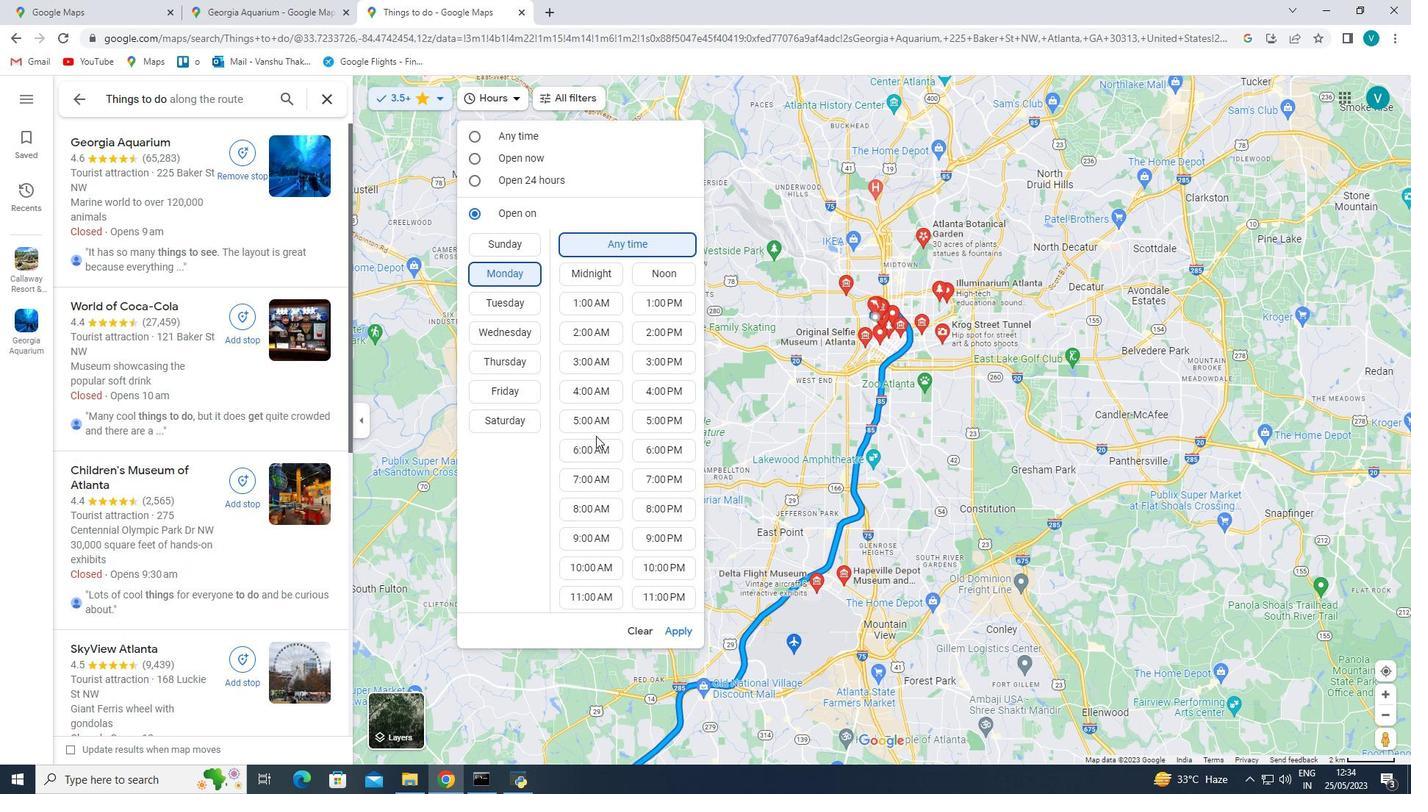 
Action: Mouse scrolled (596, 435) with delta (0, 0)
Screenshot: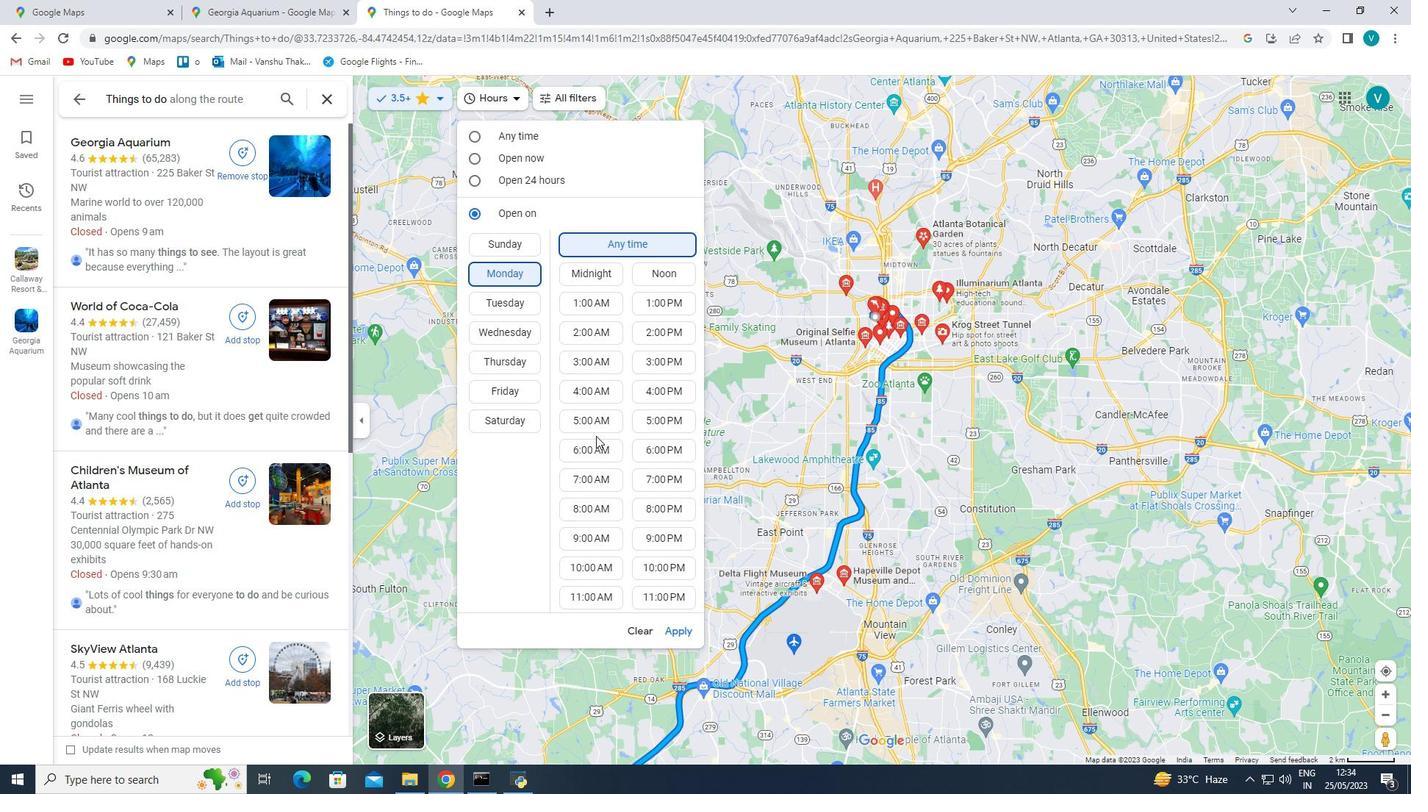 
Action: Mouse moved to (596, 591)
Screenshot: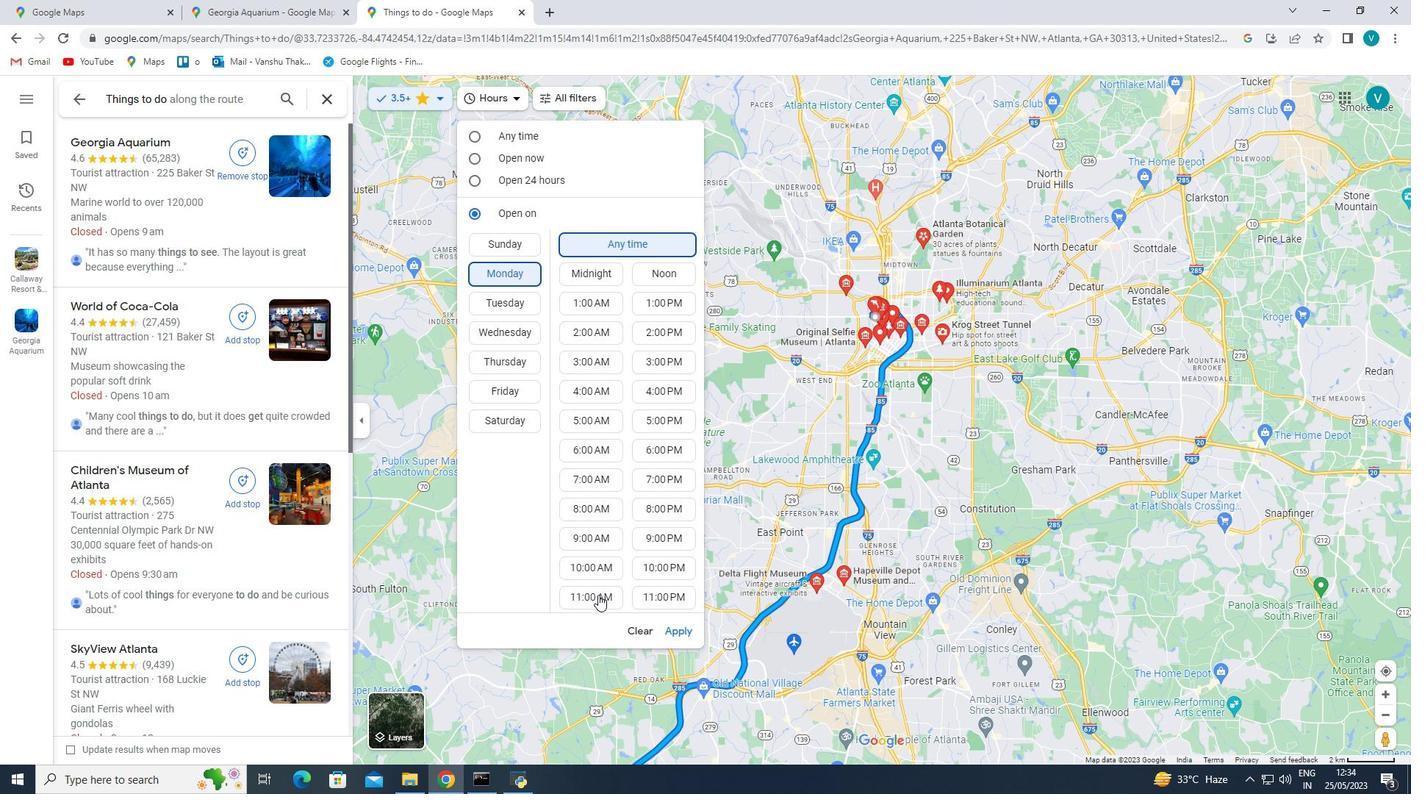 
Action: Mouse pressed left at (596, 591)
Screenshot: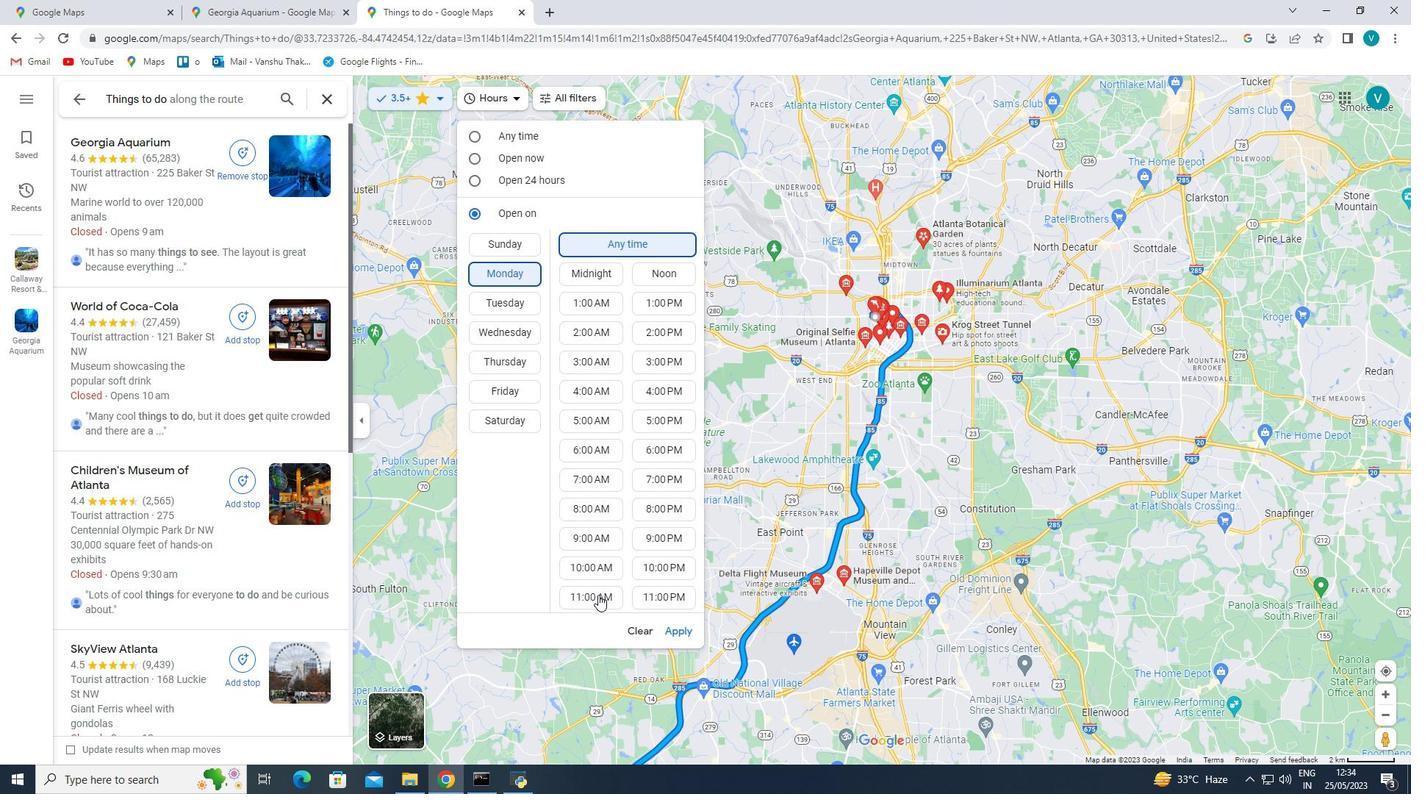
Action: Mouse moved to (688, 627)
Screenshot: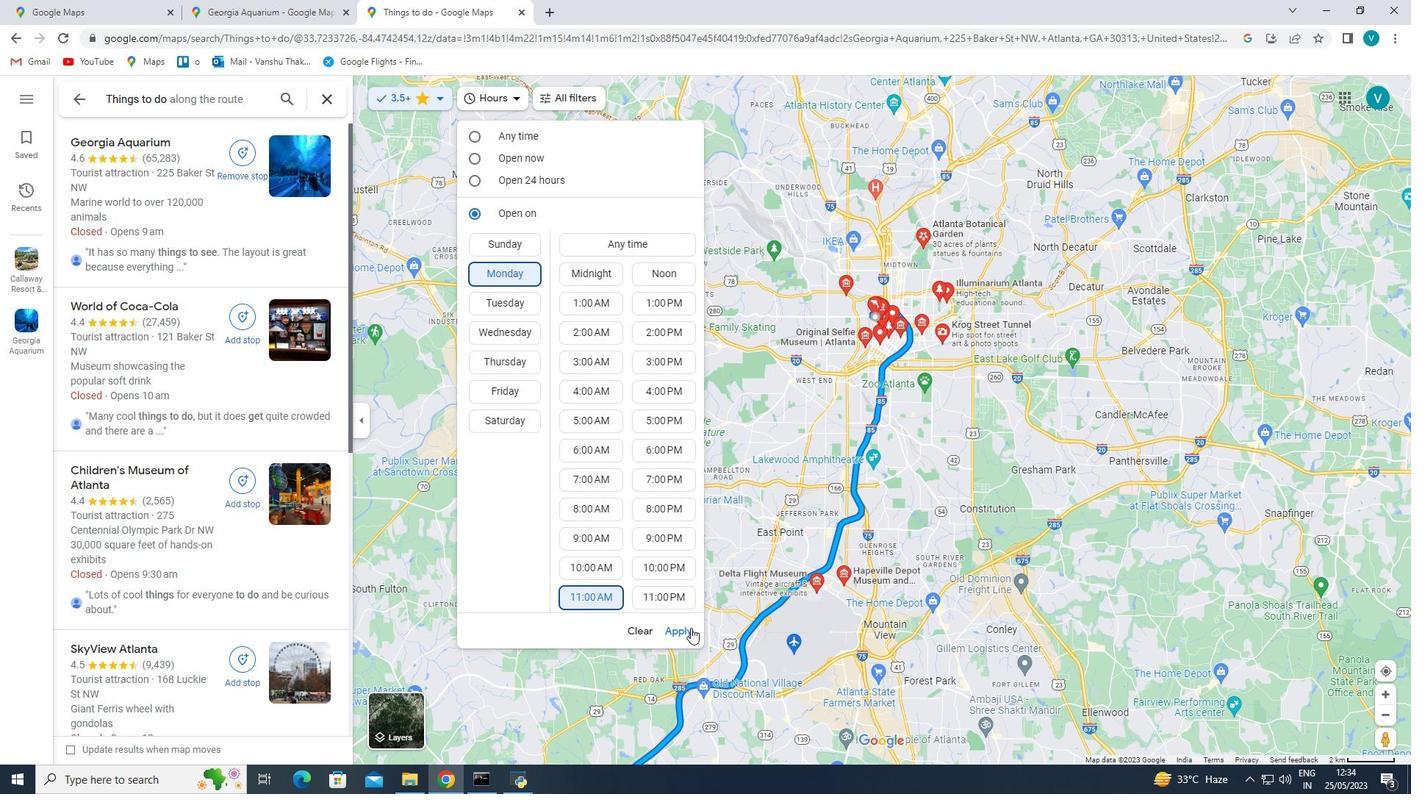 
Action: Mouse pressed left at (688, 627)
Screenshot: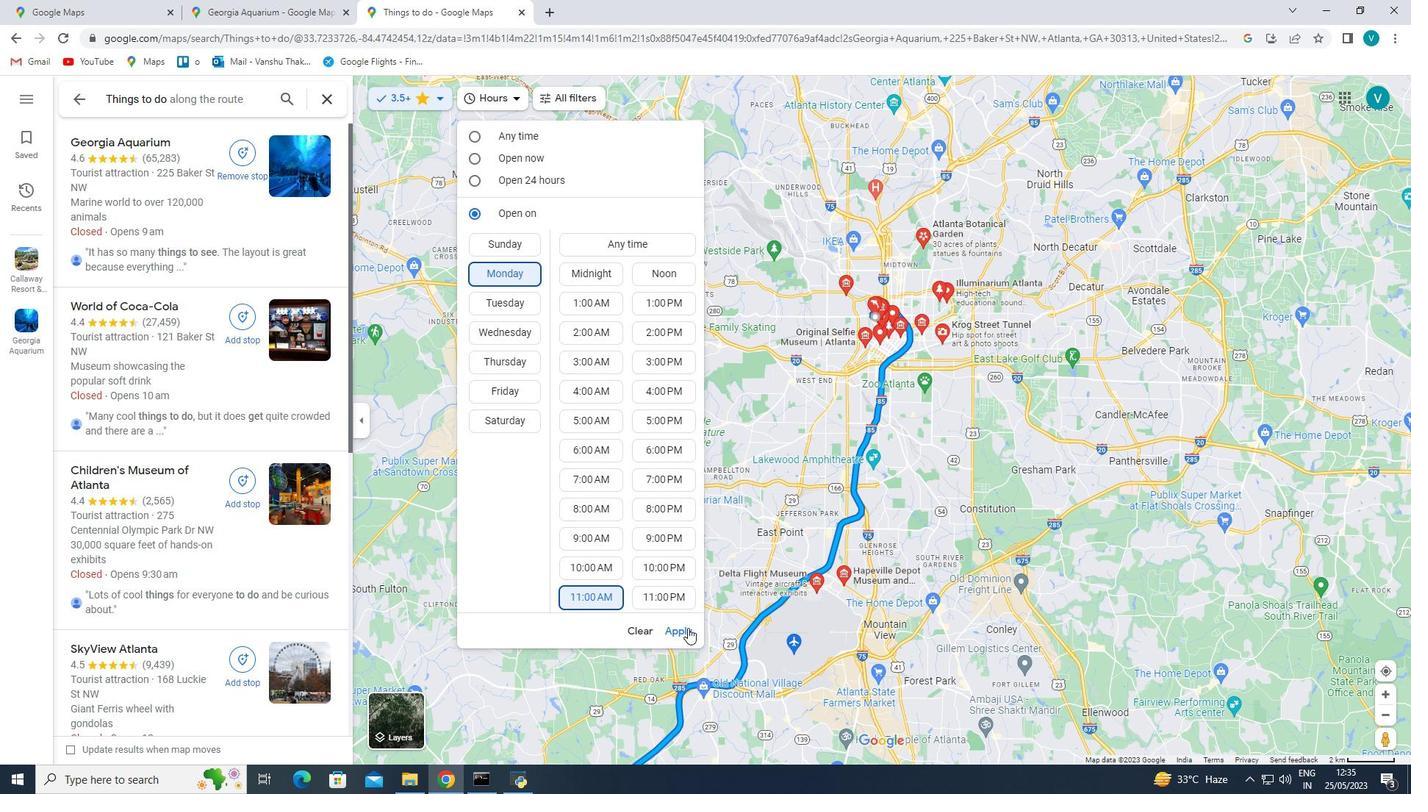 
Action: Mouse moved to (249, 211)
Screenshot: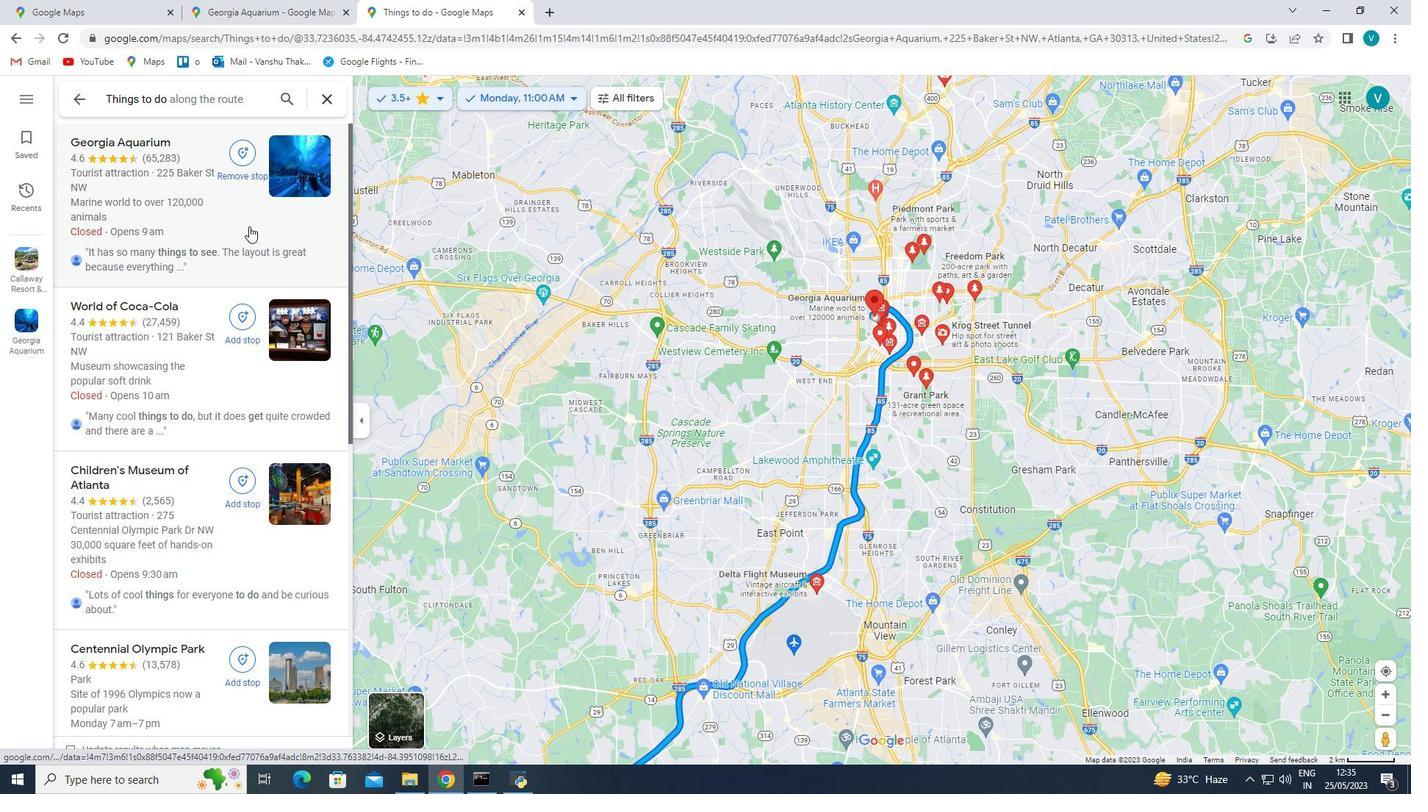 
Action: Mouse pressed left at (249, 211)
Screenshot: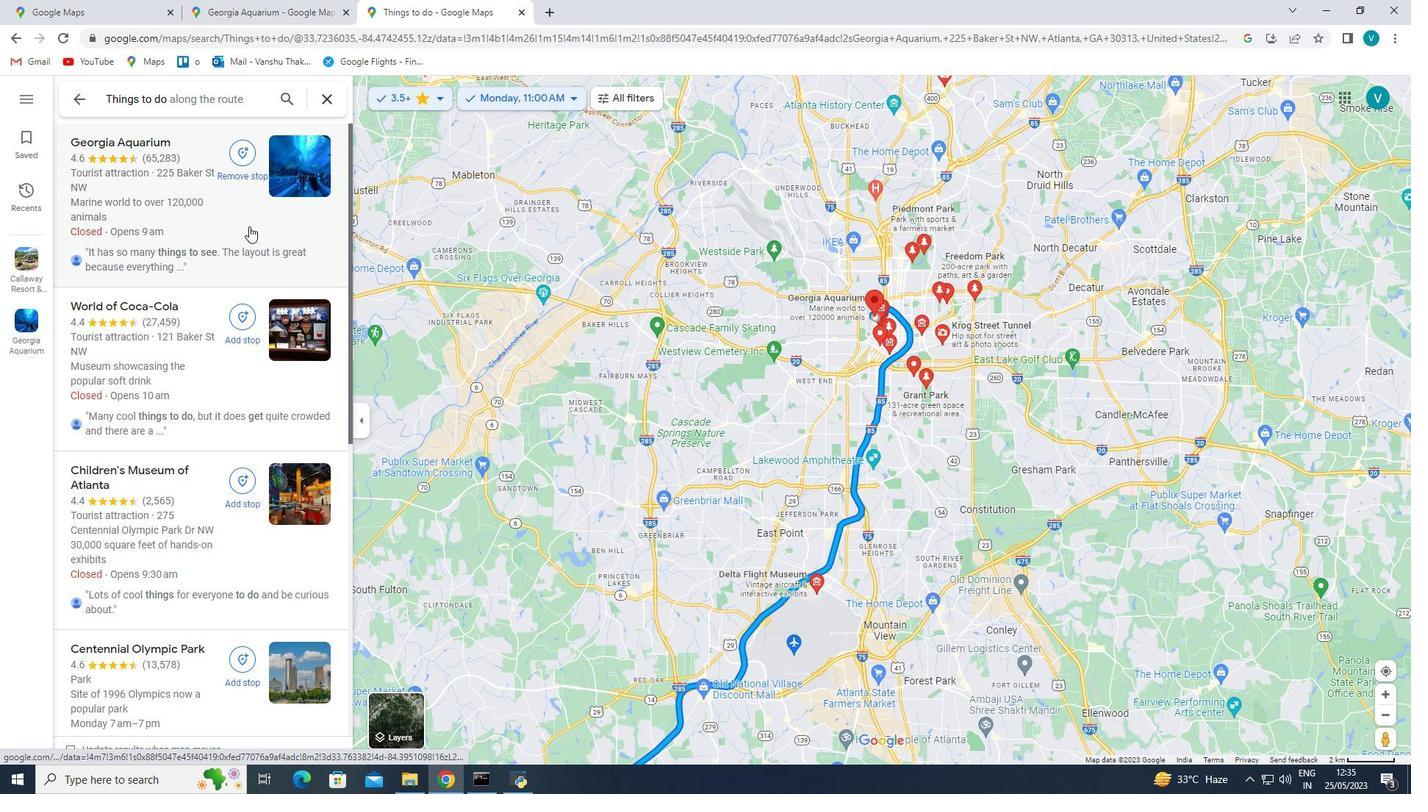 
Action: Mouse moved to (568, 356)
Screenshot: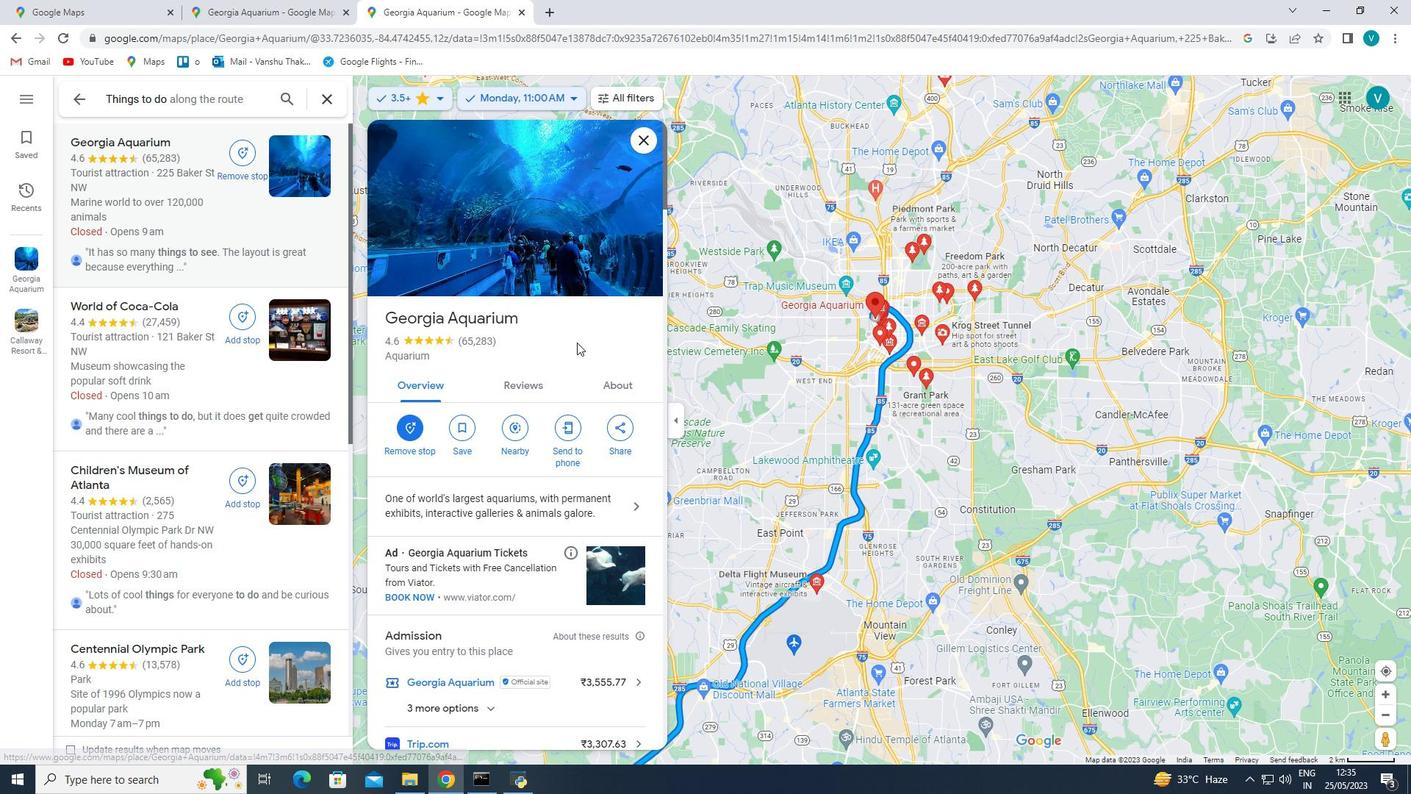 
Action: Mouse scrolled (568, 355) with delta (0, 0)
Screenshot: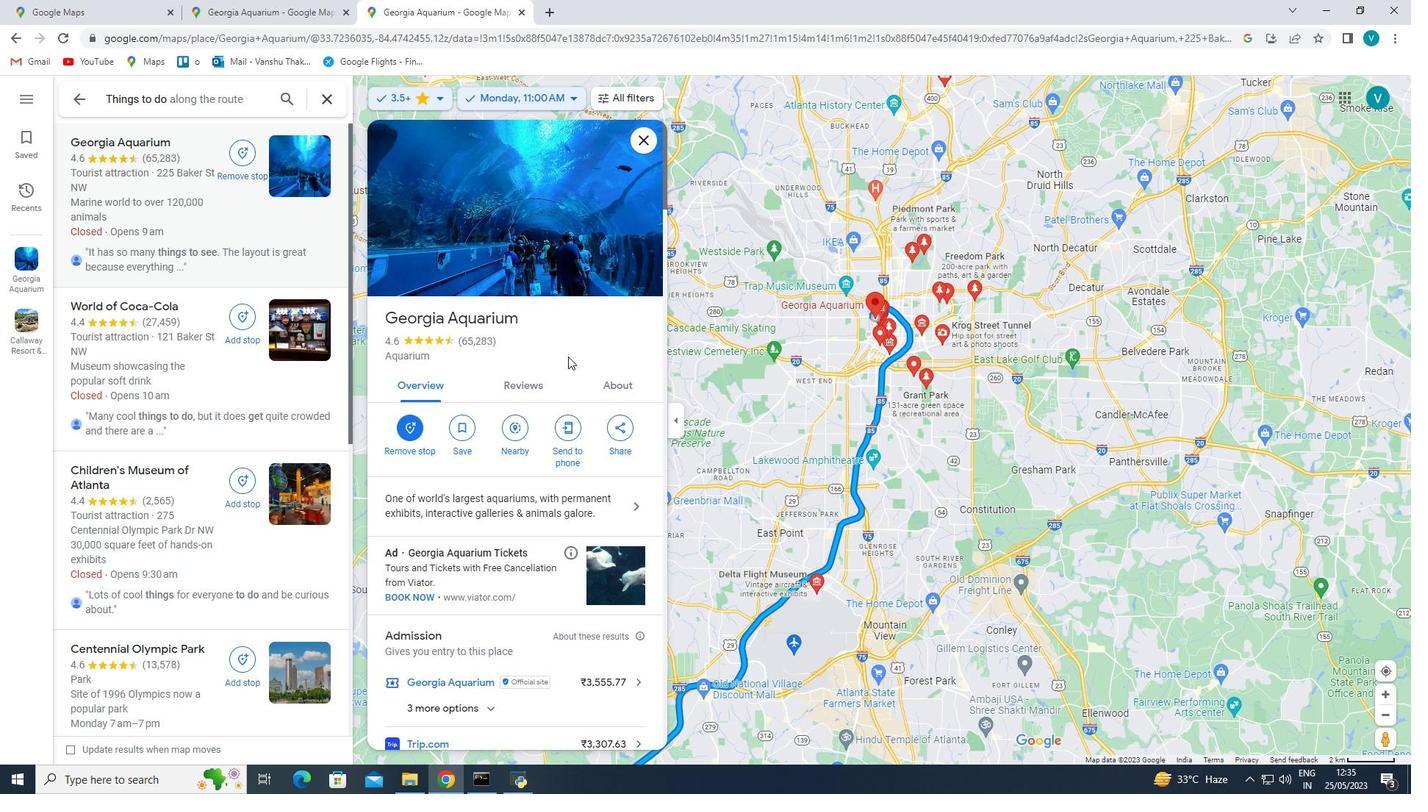 
Action: Mouse scrolled (568, 355) with delta (0, 0)
Screenshot: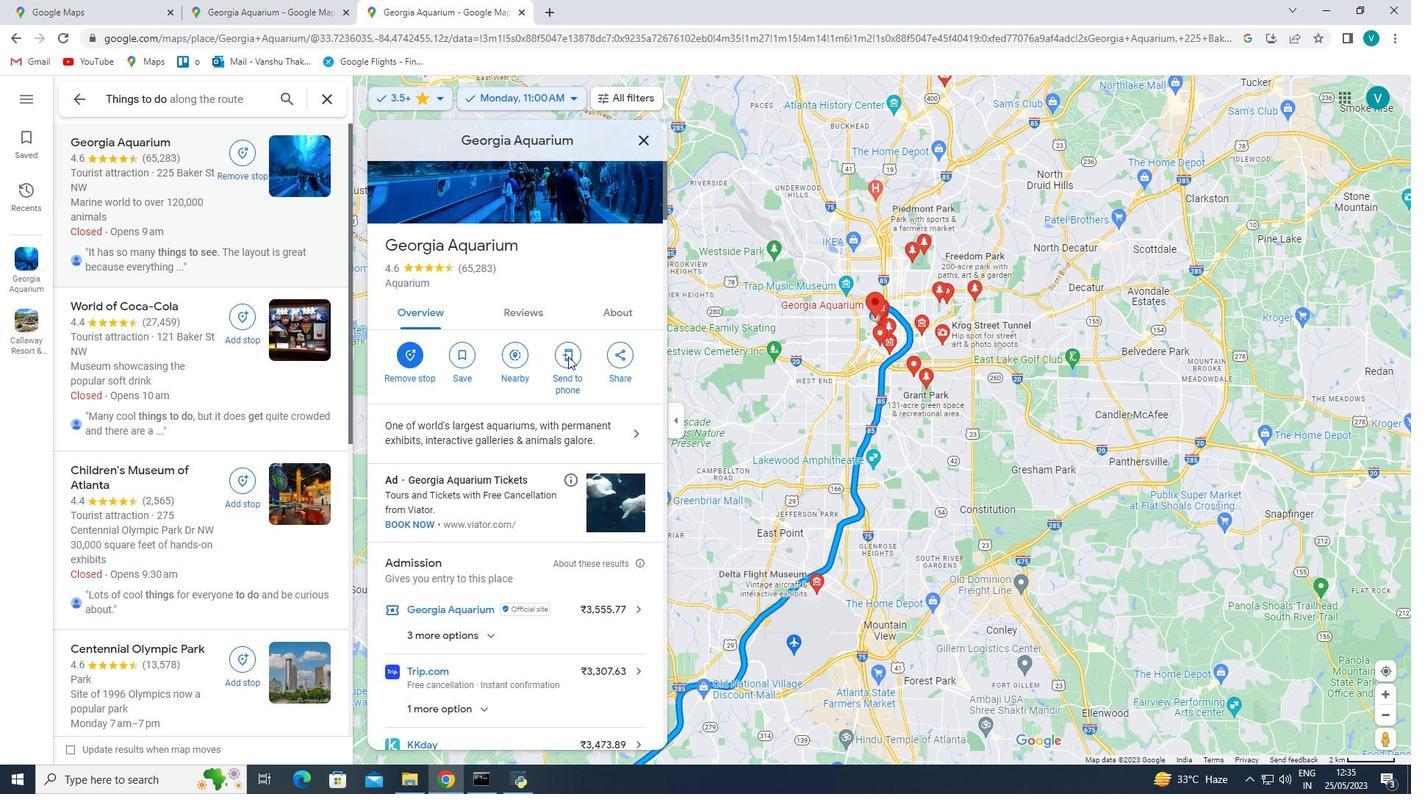 
Action: Mouse scrolled (568, 355) with delta (0, 0)
Screenshot: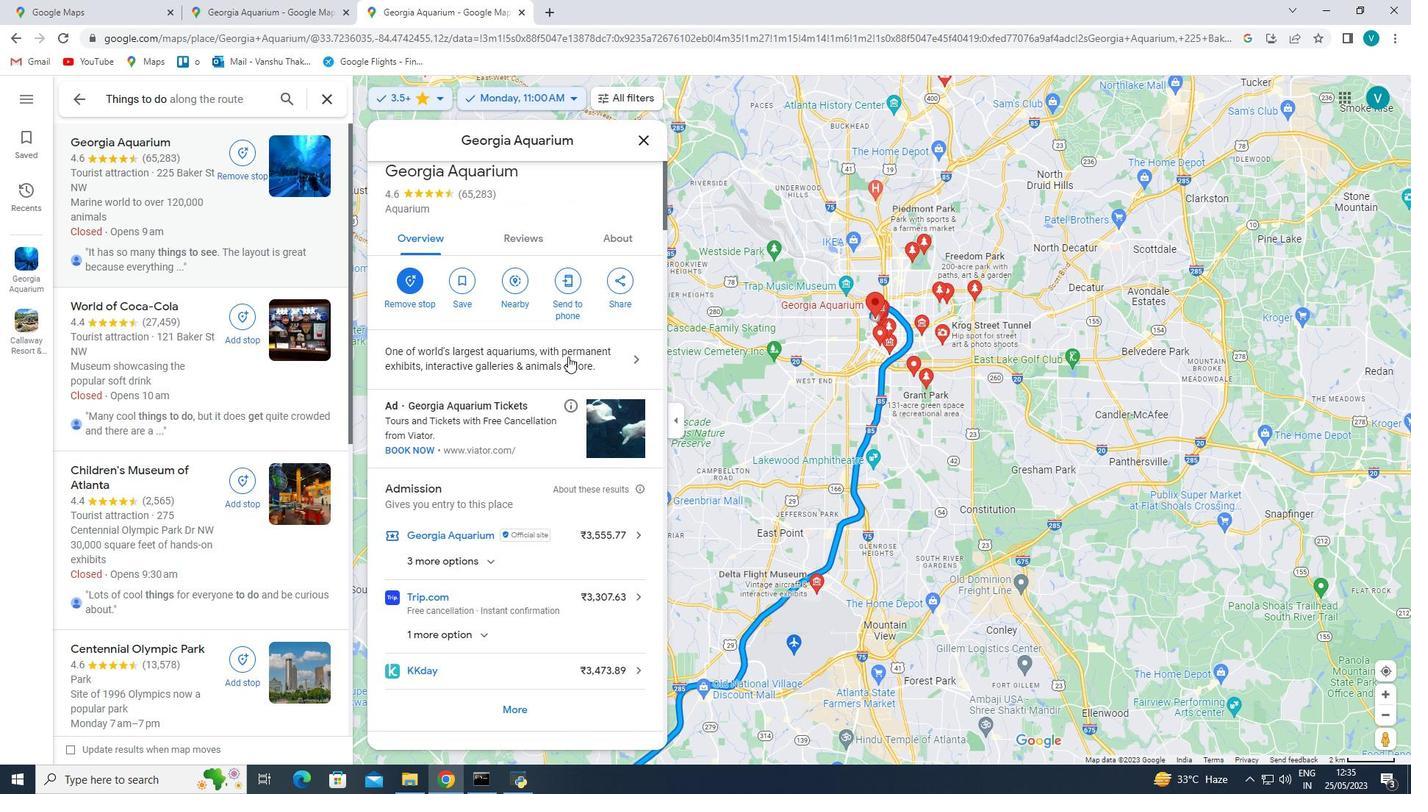
Action: Mouse scrolled (568, 355) with delta (0, 0)
Screenshot: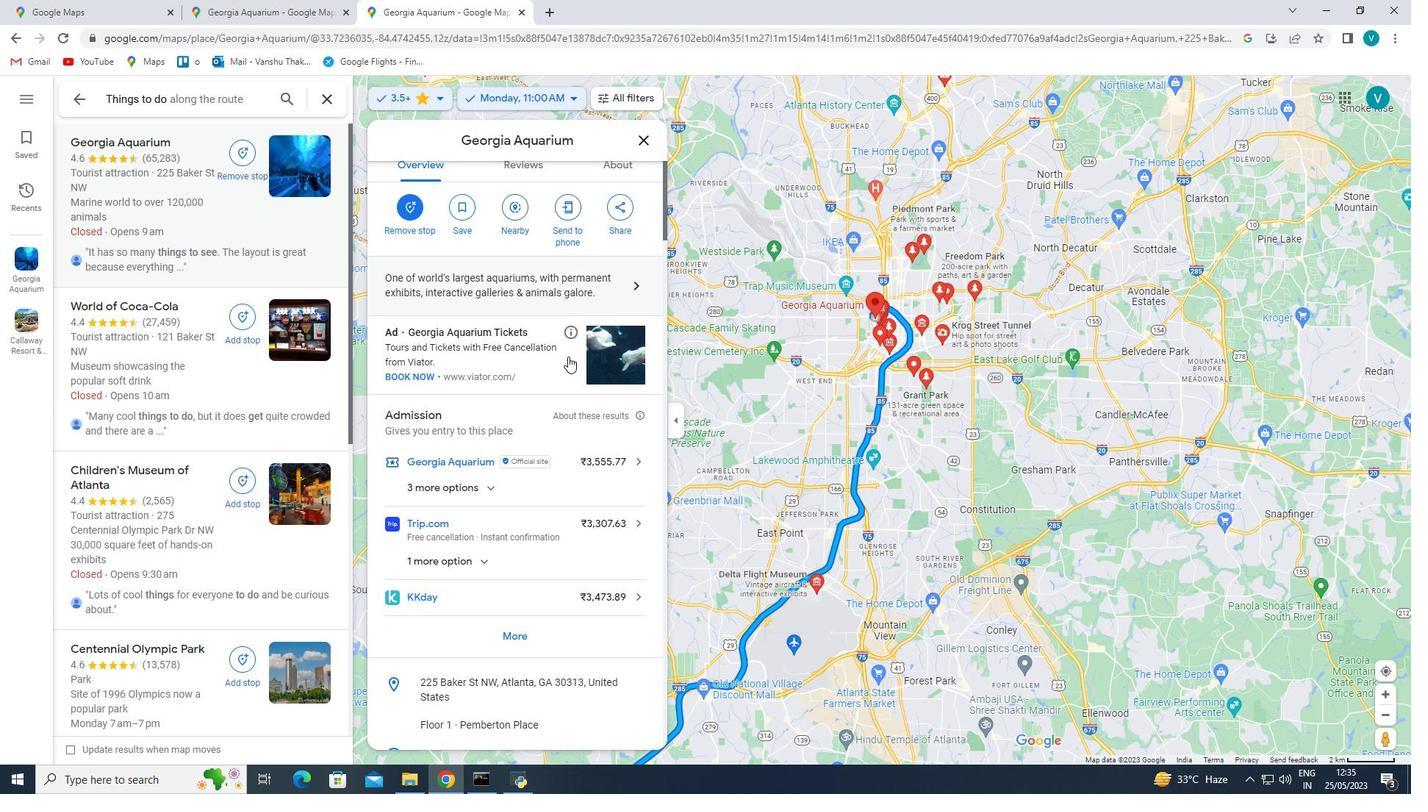 
Action: Mouse scrolled (568, 355) with delta (0, 0)
Screenshot: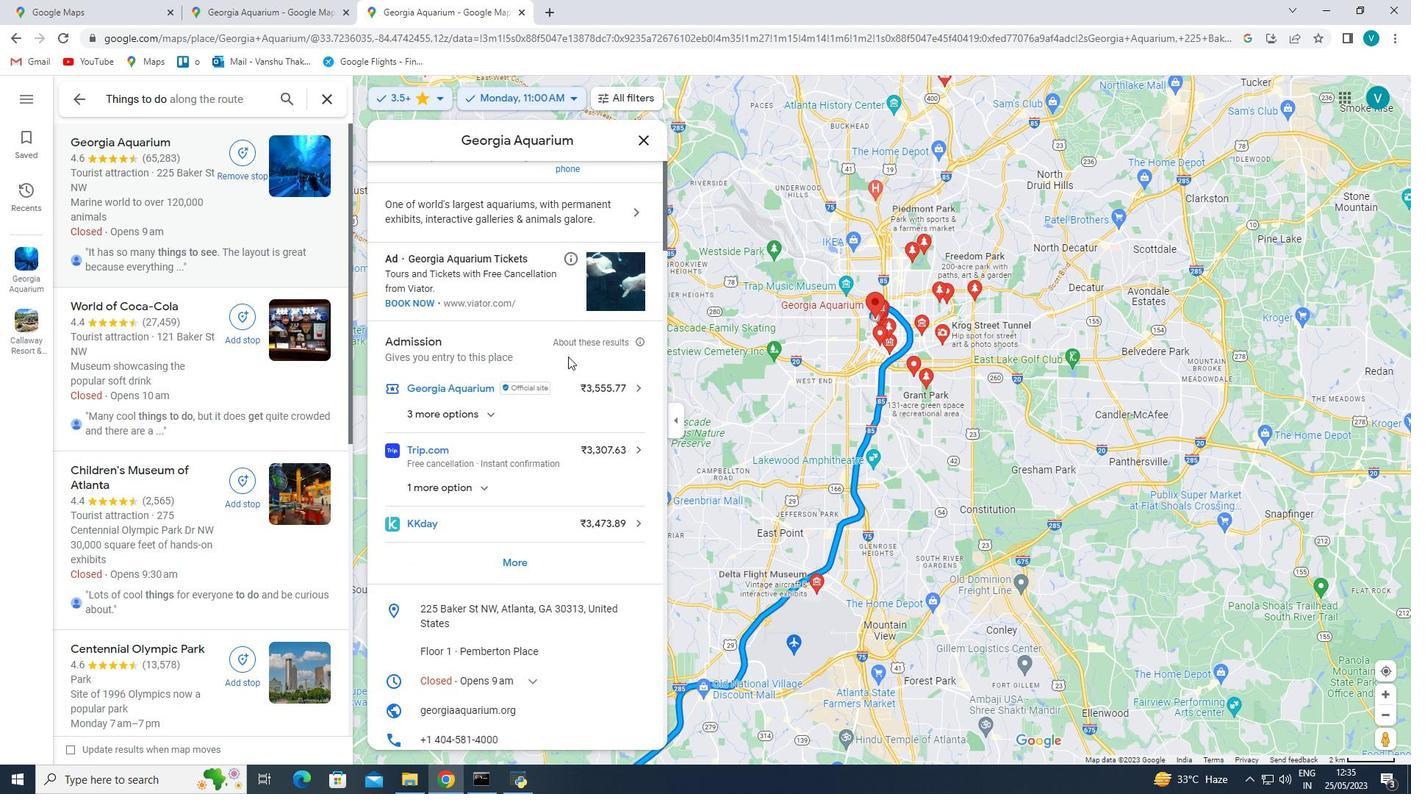 
Action: Mouse scrolled (568, 355) with delta (0, 0)
Screenshot: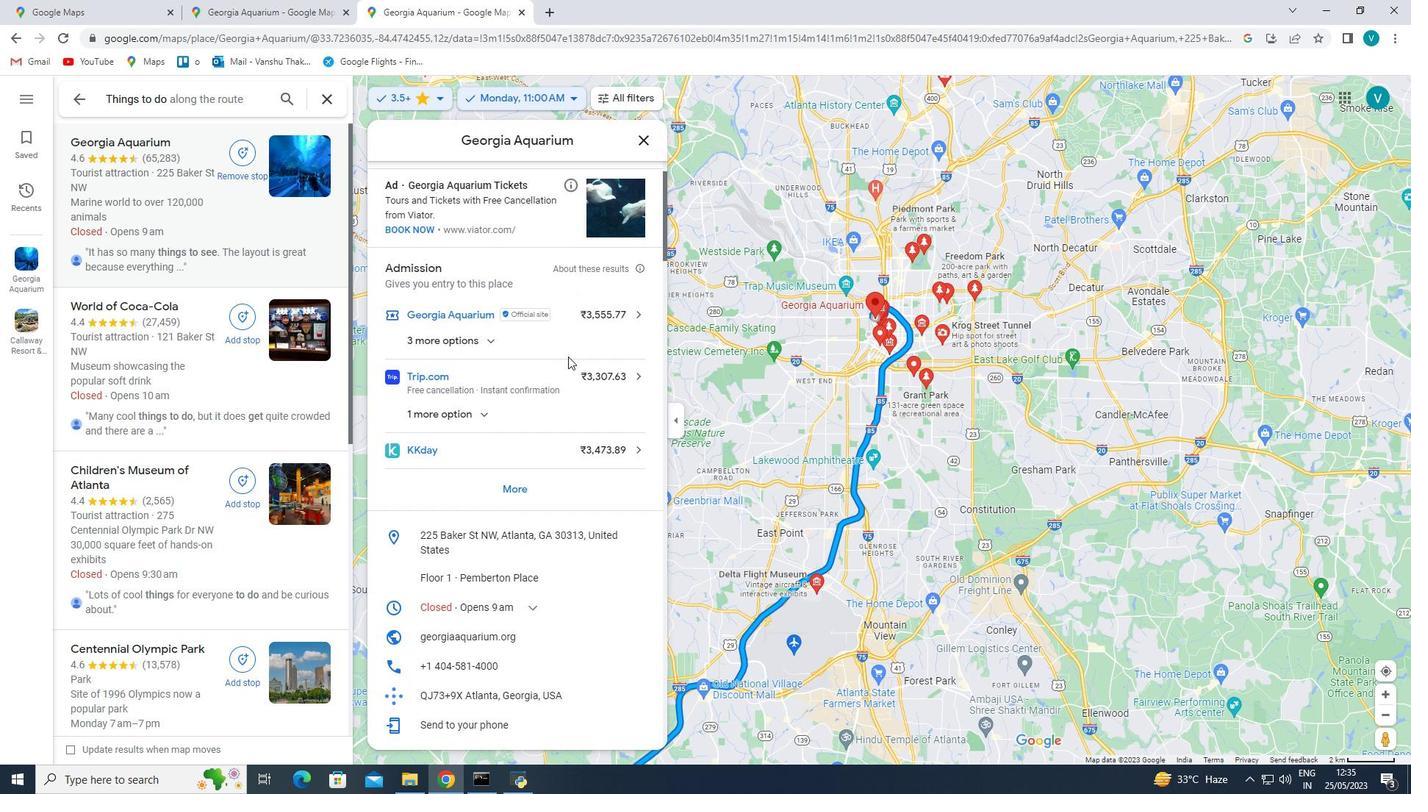 
Action: Mouse scrolled (568, 355) with delta (0, 0)
Screenshot: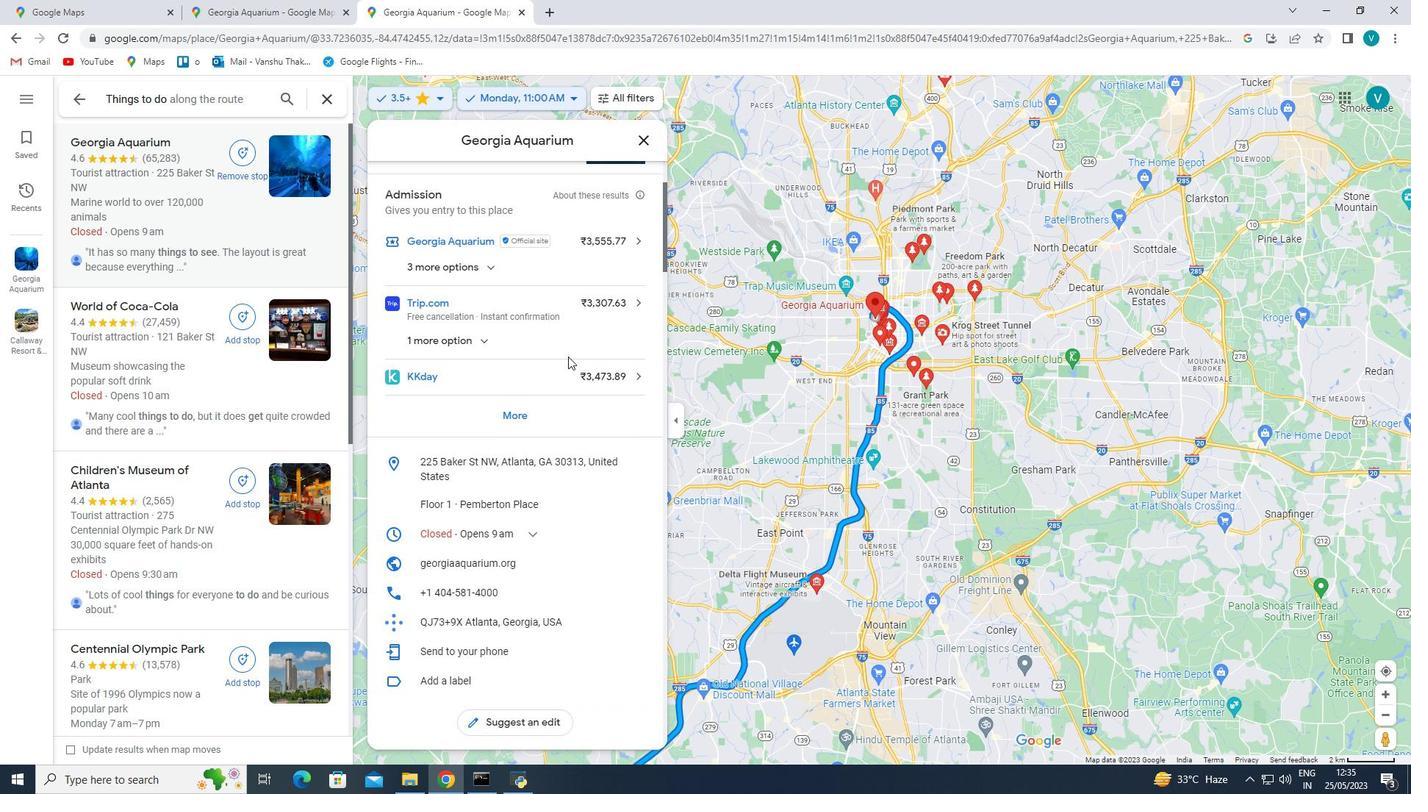 
Action: Mouse scrolled (568, 355) with delta (0, 0)
Screenshot: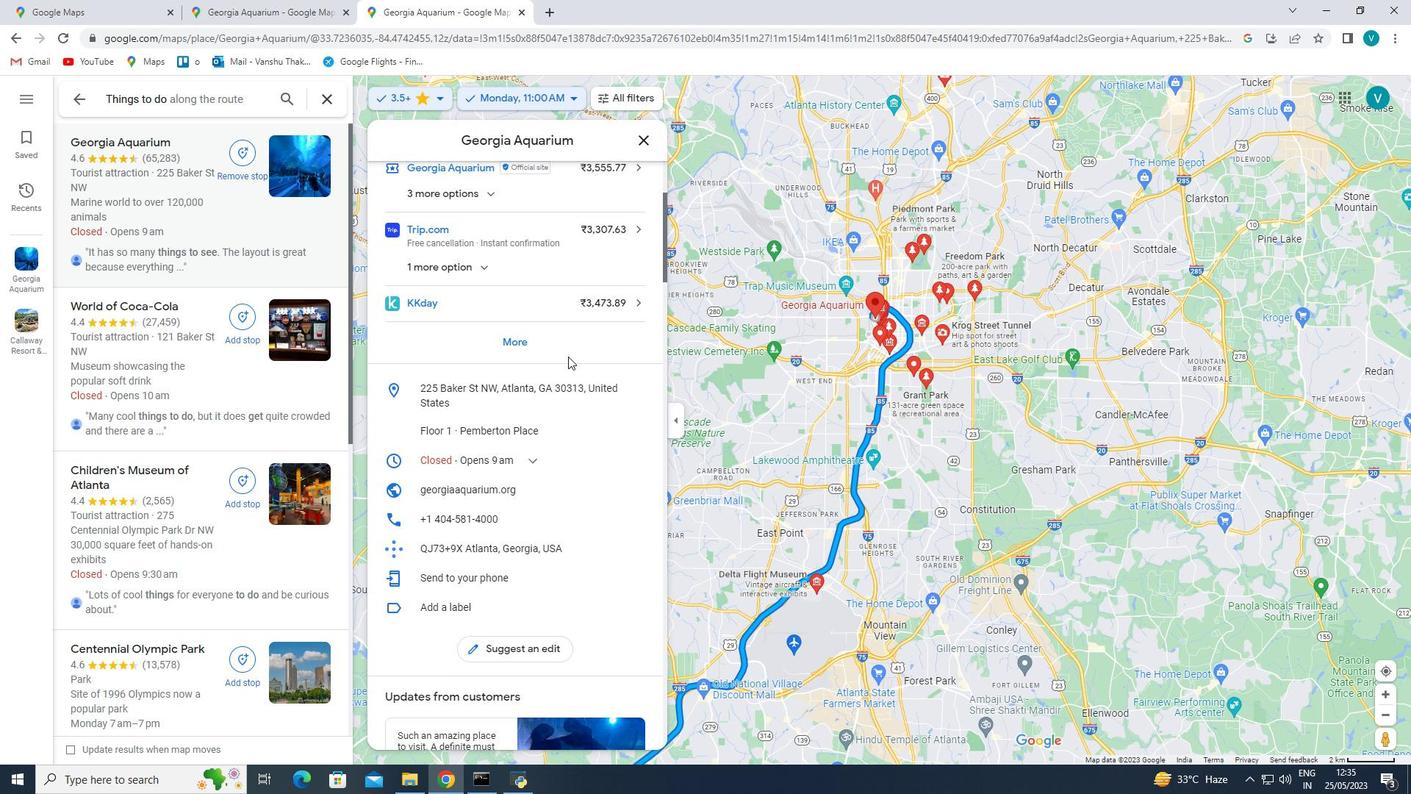 
Action: Mouse scrolled (568, 355) with delta (0, 0)
Screenshot: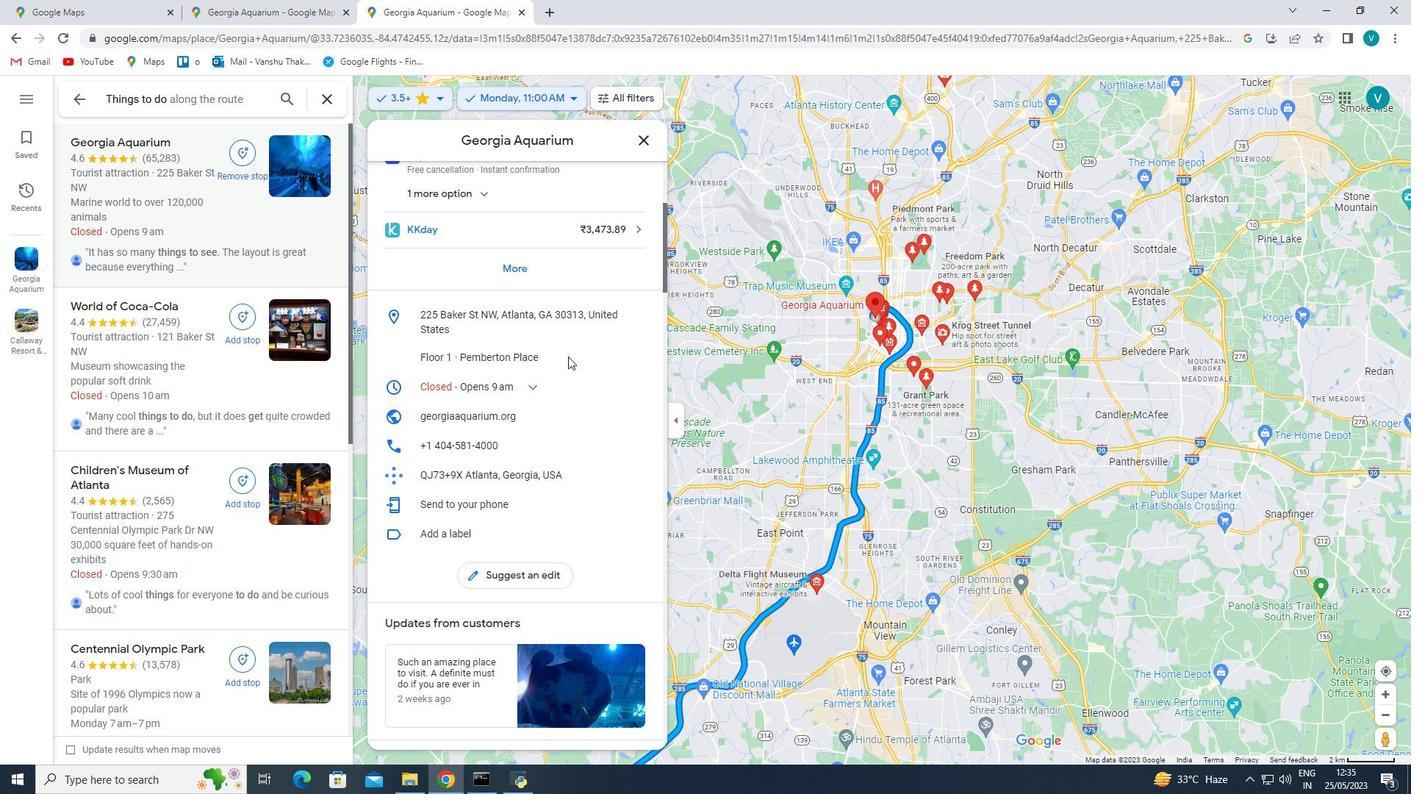 
Action: Mouse scrolled (568, 355) with delta (0, 0)
Screenshot: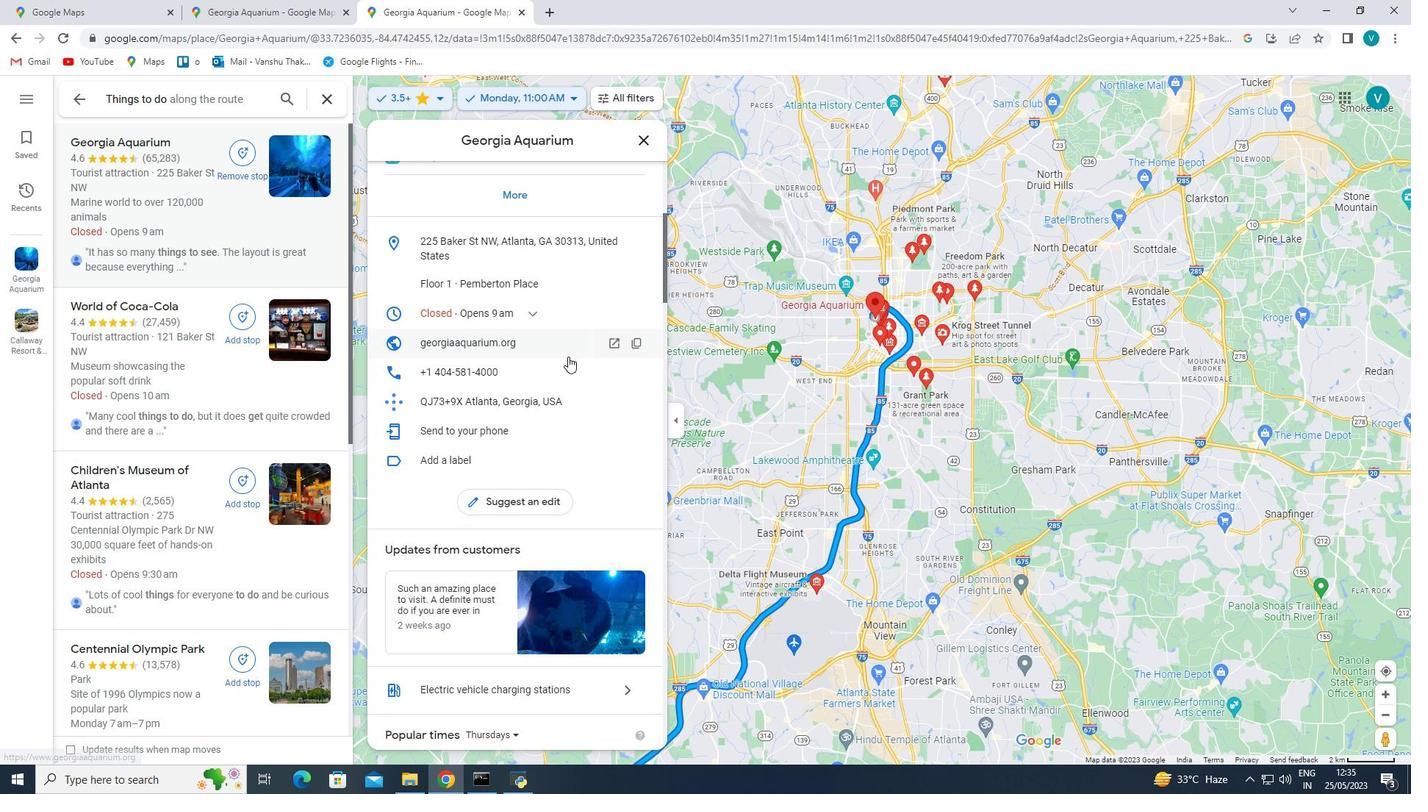 
Action: Mouse scrolled (568, 355) with delta (0, 0)
Screenshot: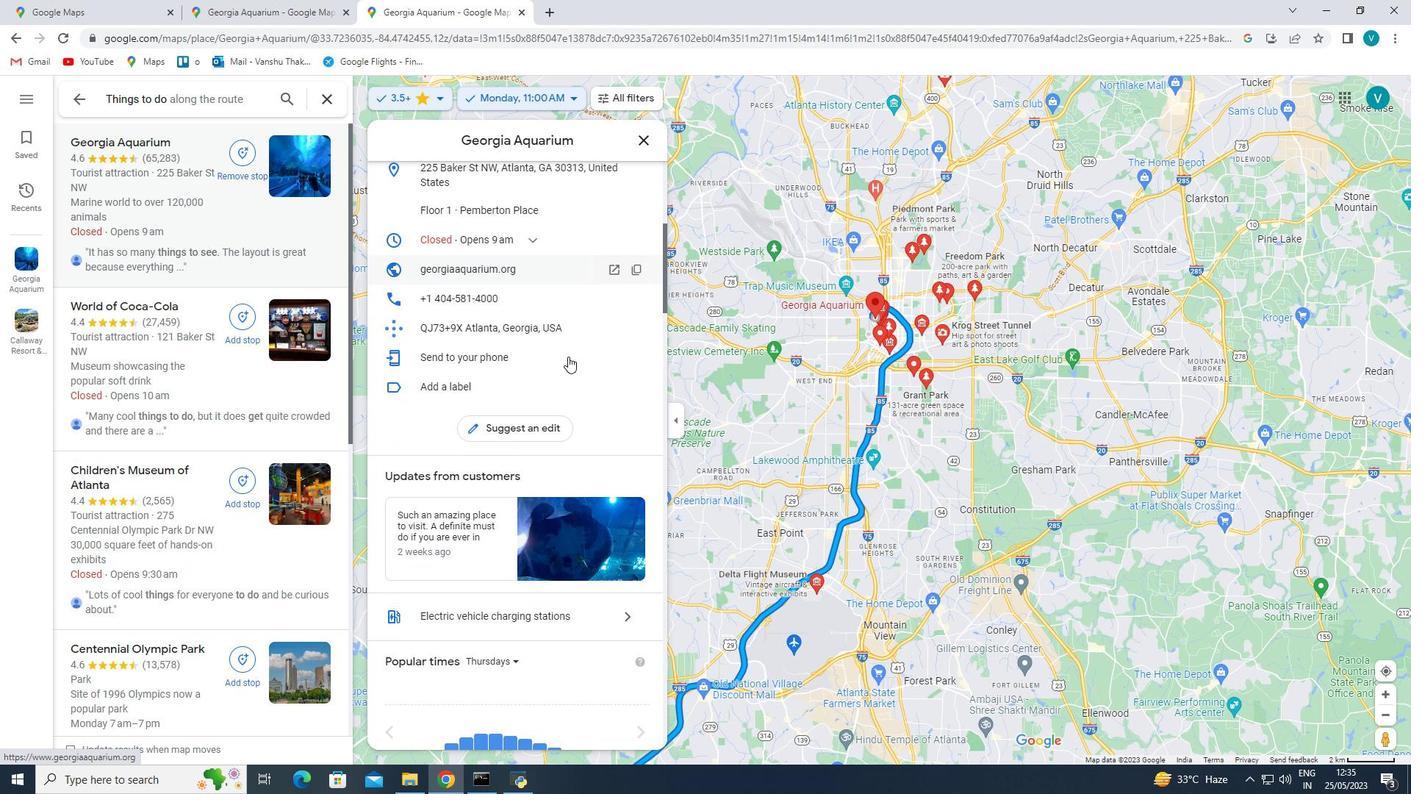
Action: Mouse scrolled (568, 355) with delta (0, 0)
Screenshot: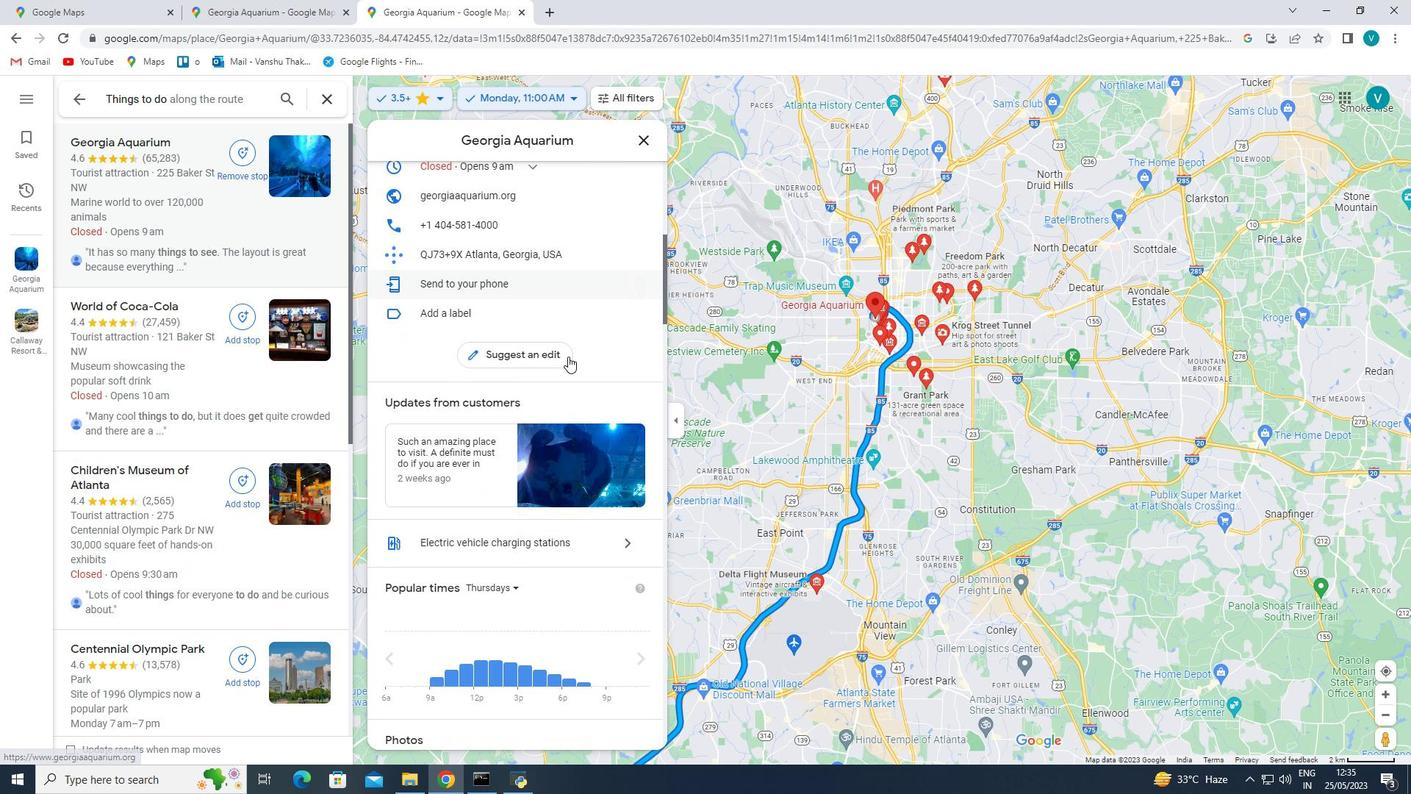 
Action: Mouse scrolled (568, 355) with delta (0, 0)
Screenshot: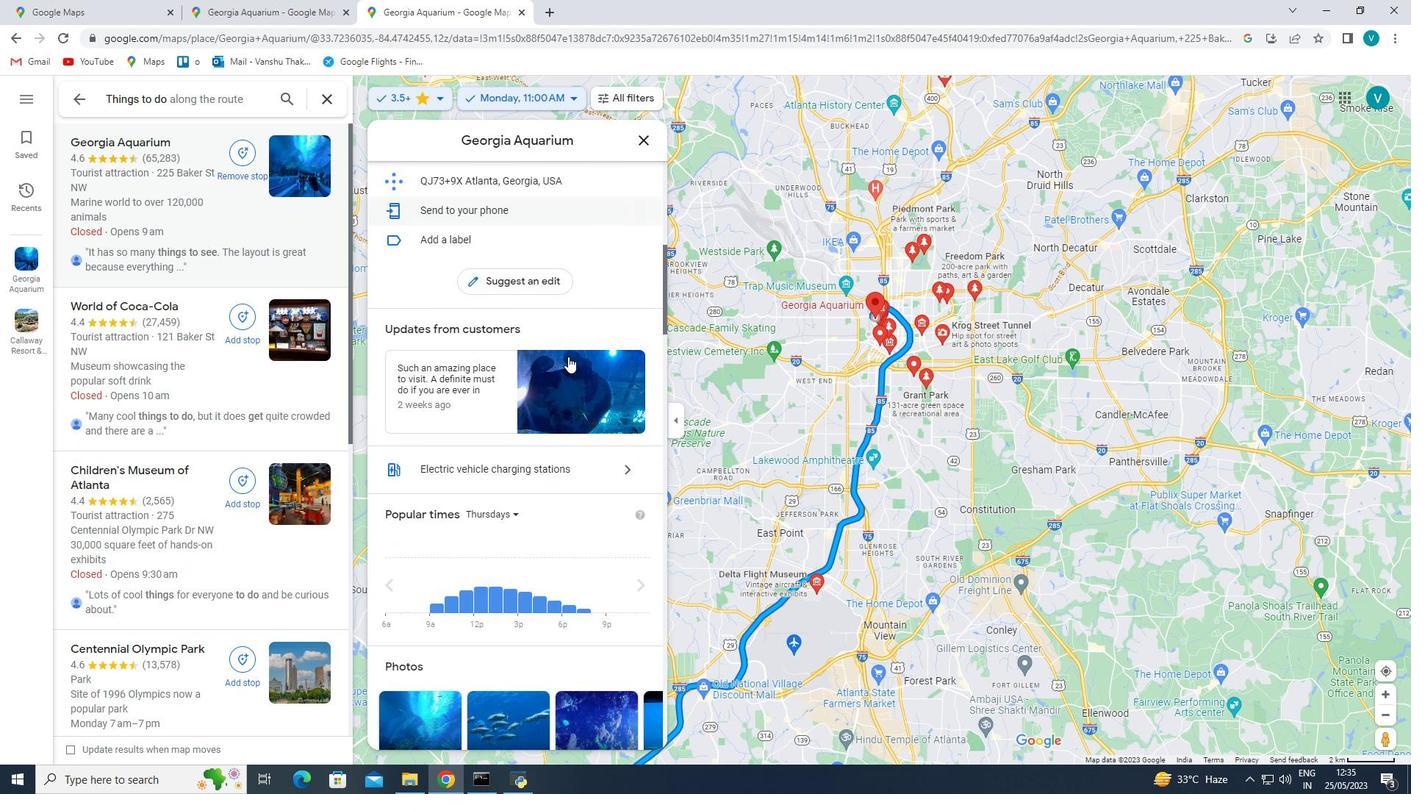 
Action: Mouse scrolled (568, 355) with delta (0, 0)
Screenshot: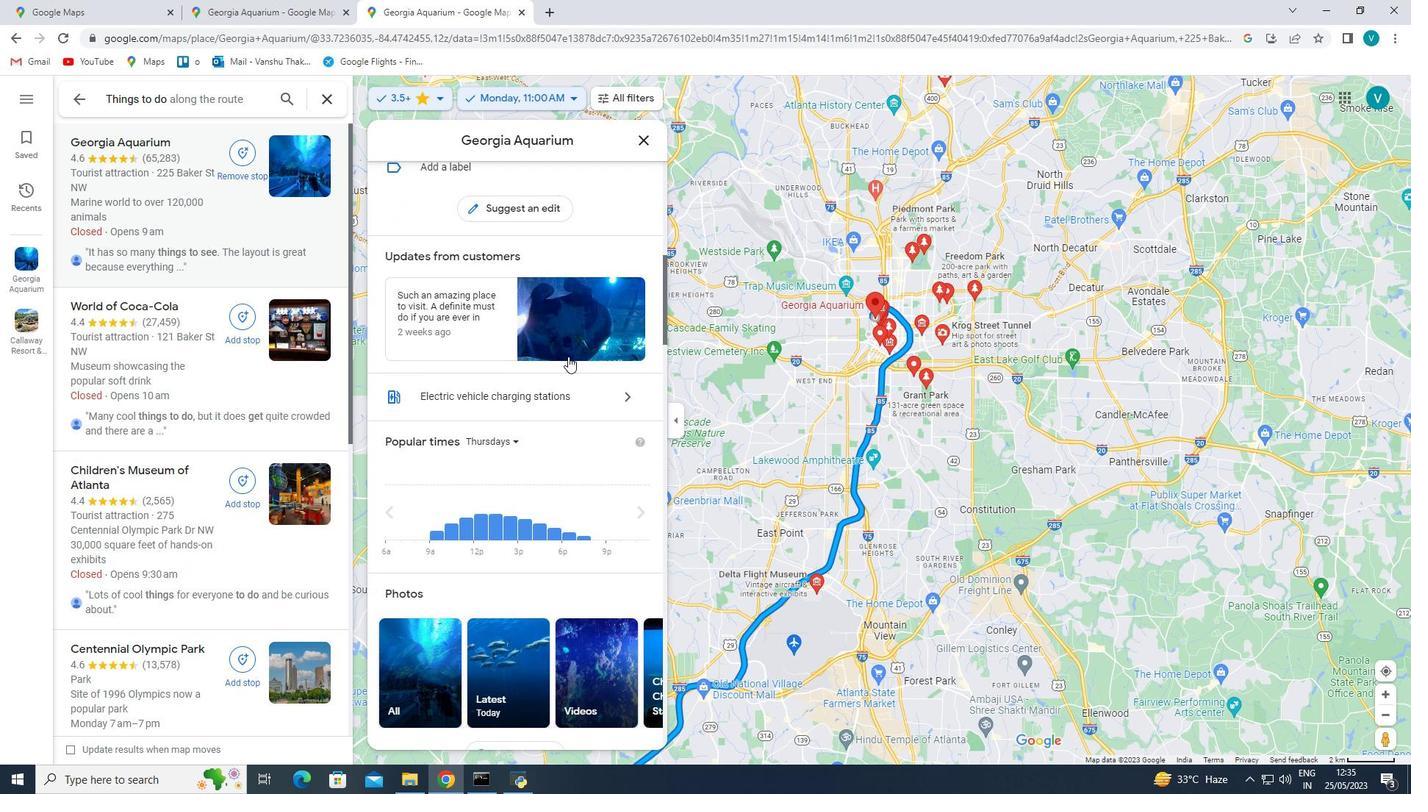 
Action: Mouse scrolled (568, 355) with delta (0, 0)
Screenshot: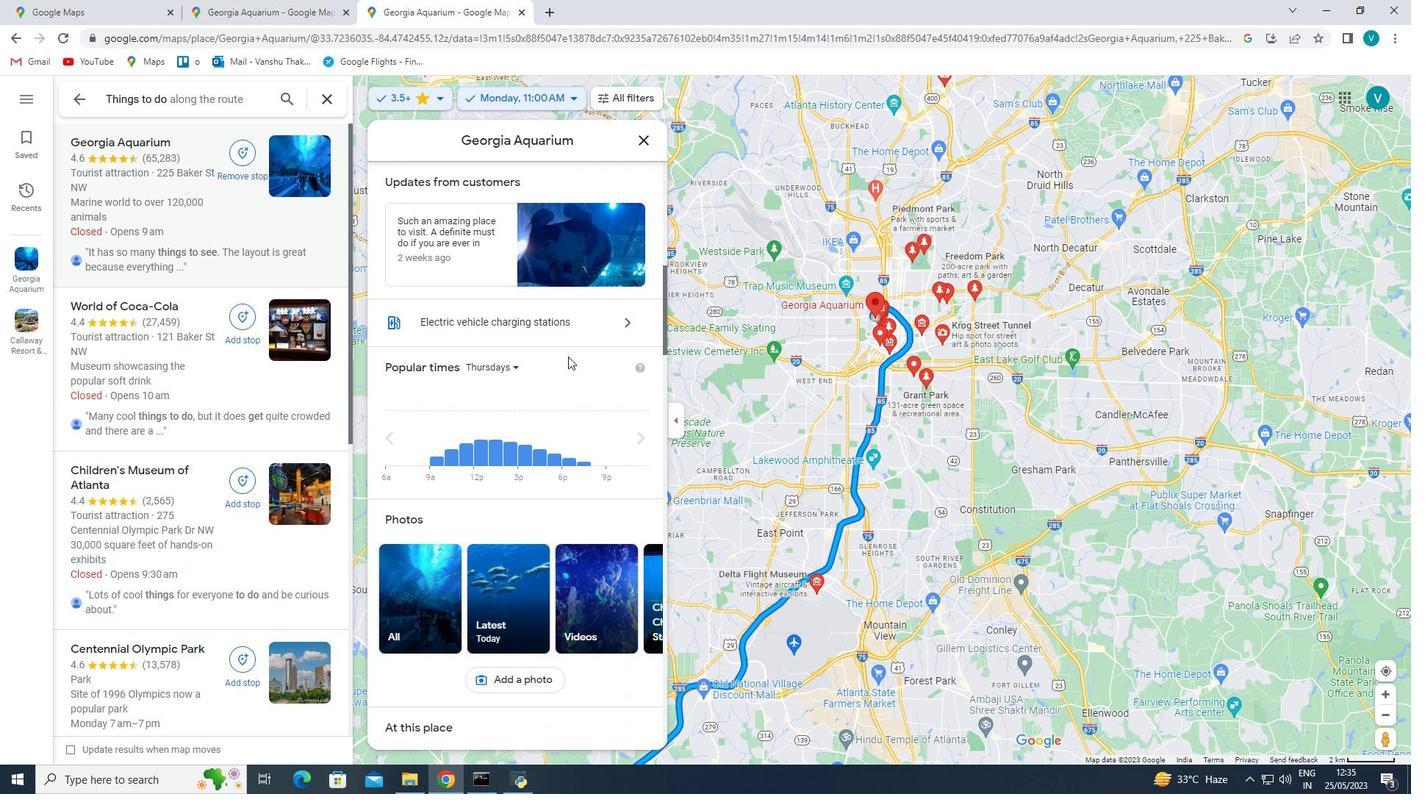
Action: Mouse scrolled (568, 355) with delta (0, 0)
Screenshot: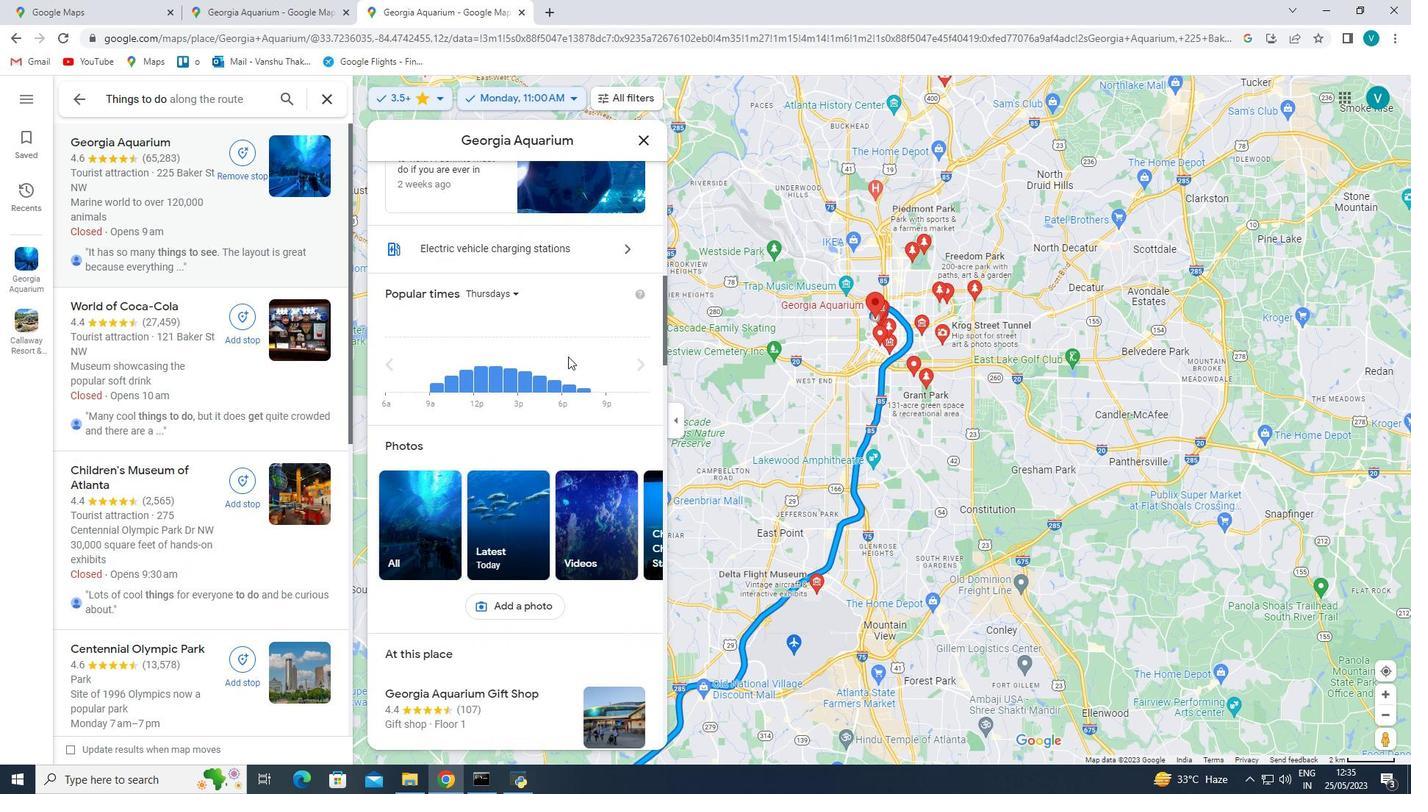 
Action: Mouse scrolled (568, 355) with delta (0, 0)
Screenshot: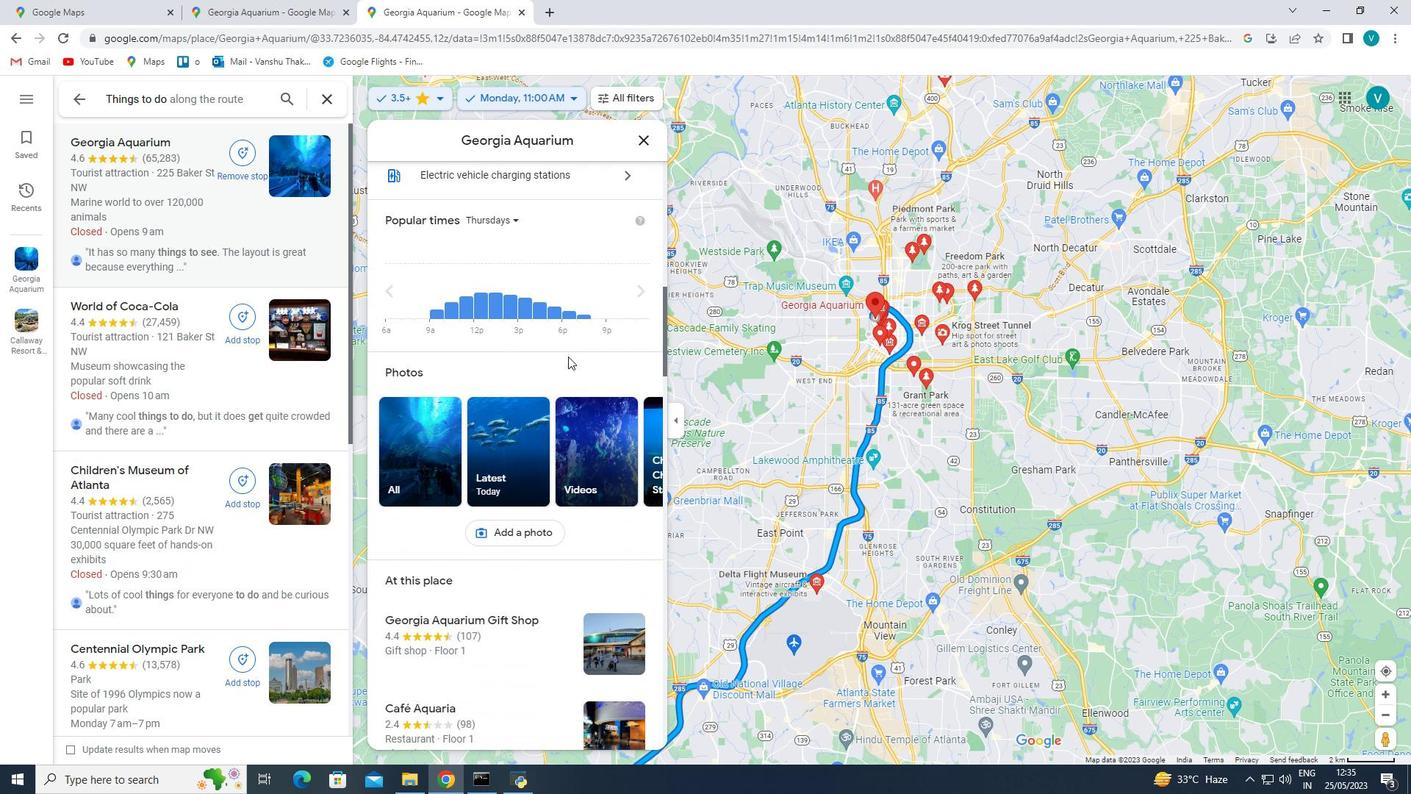 
Action: Mouse scrolled (568, 355) with delta (0, 0)
Screenshot: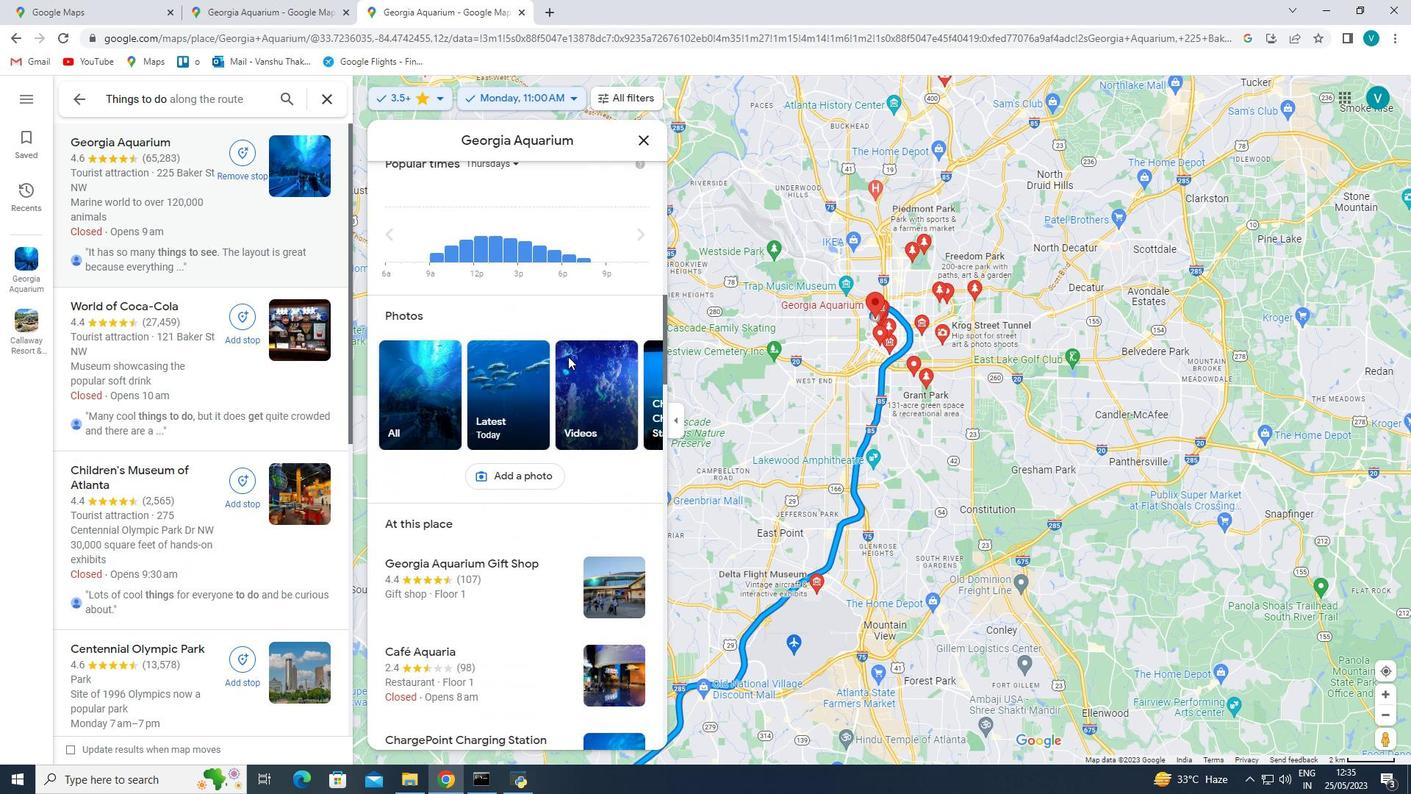 
Action: Mouse scrolled (568, 355) with delta (0, 0)
Screenshot: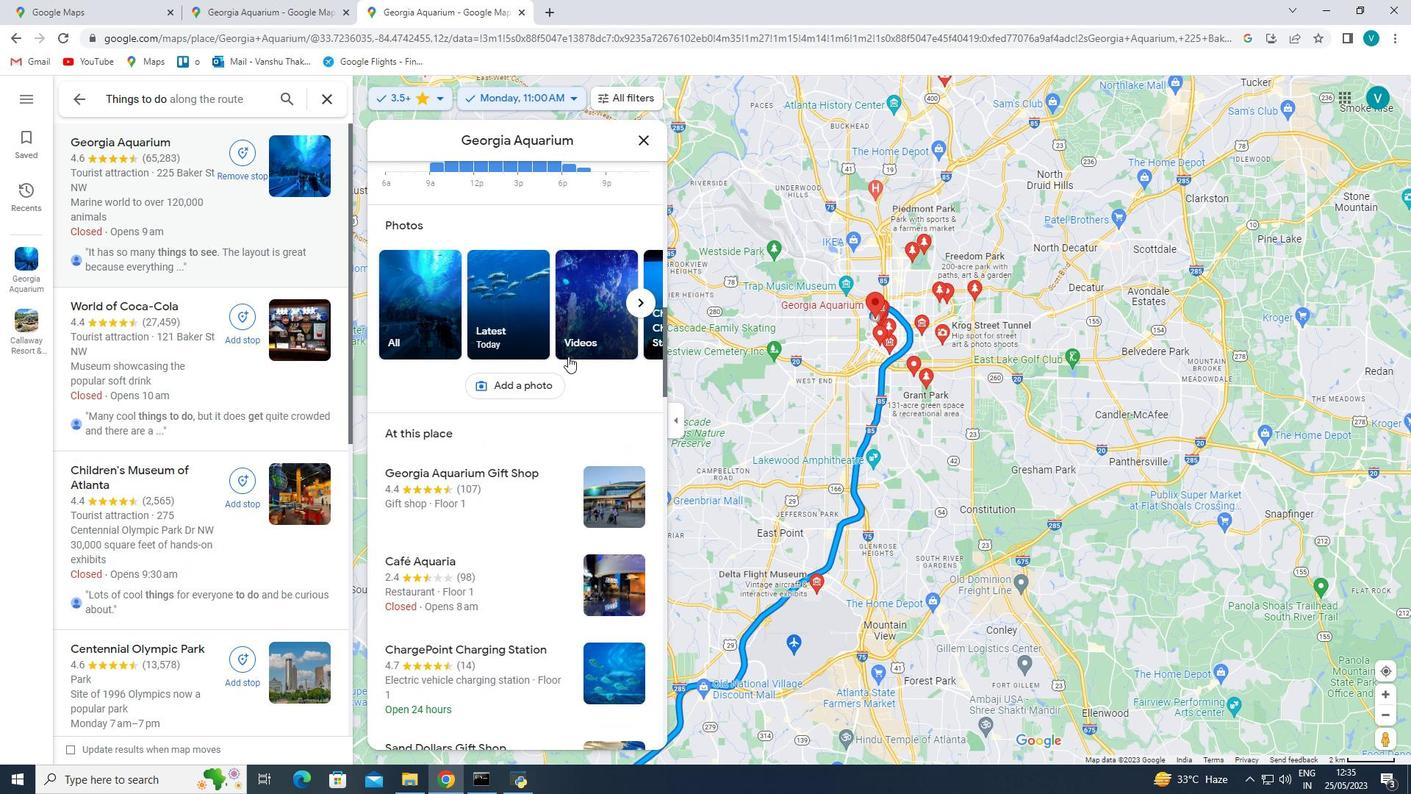
Action: Mouse scrolled (568, 355) with delta (0, 0)
Screenshot: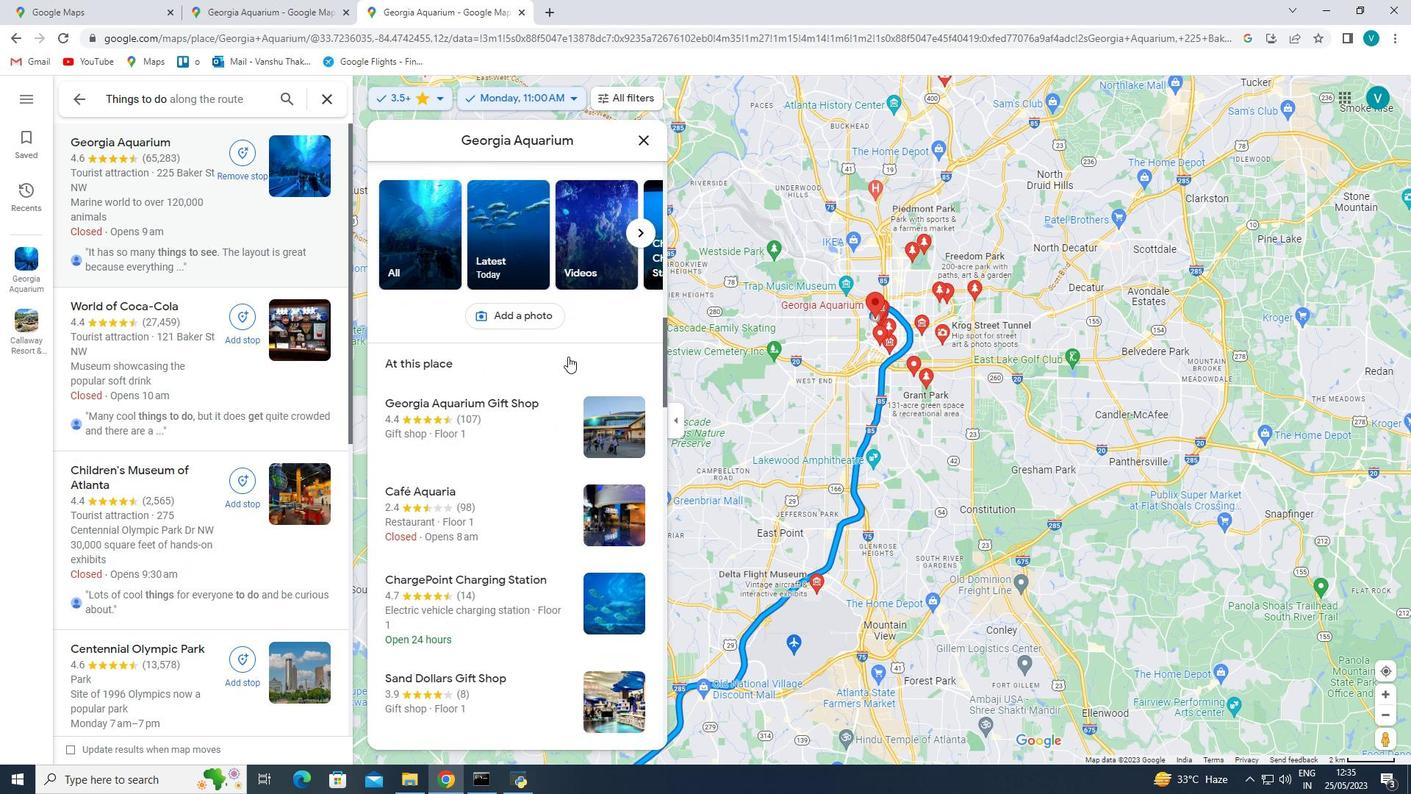
Action: Mouse scrolled (568, 355) with delta (0, 0)
Screenshot: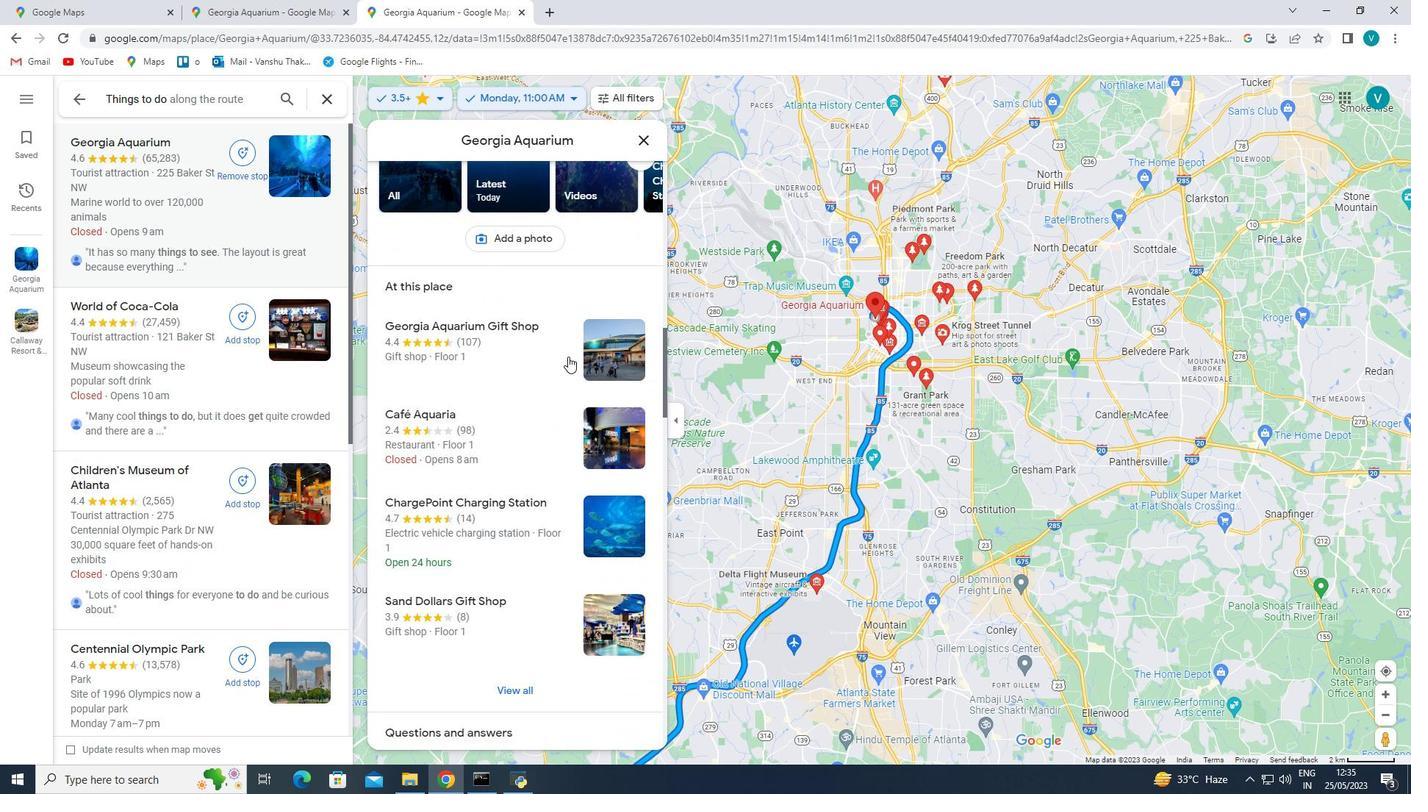 
Action: Mouse scrolled (568, 355) with delta (0, 0)
Screenshot: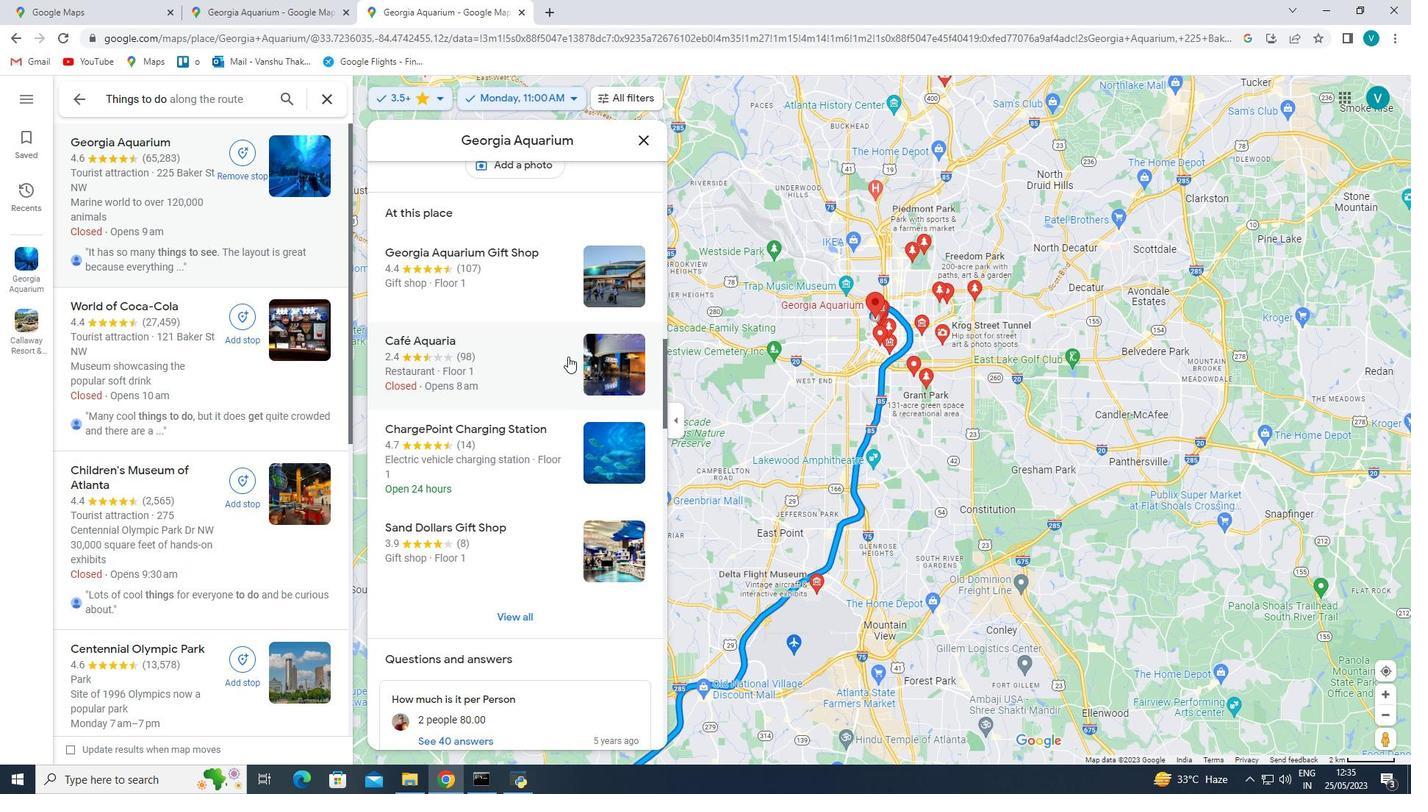 
Action: Mouse scrolled (568, 355) with delta (0, 0)
Screenshot: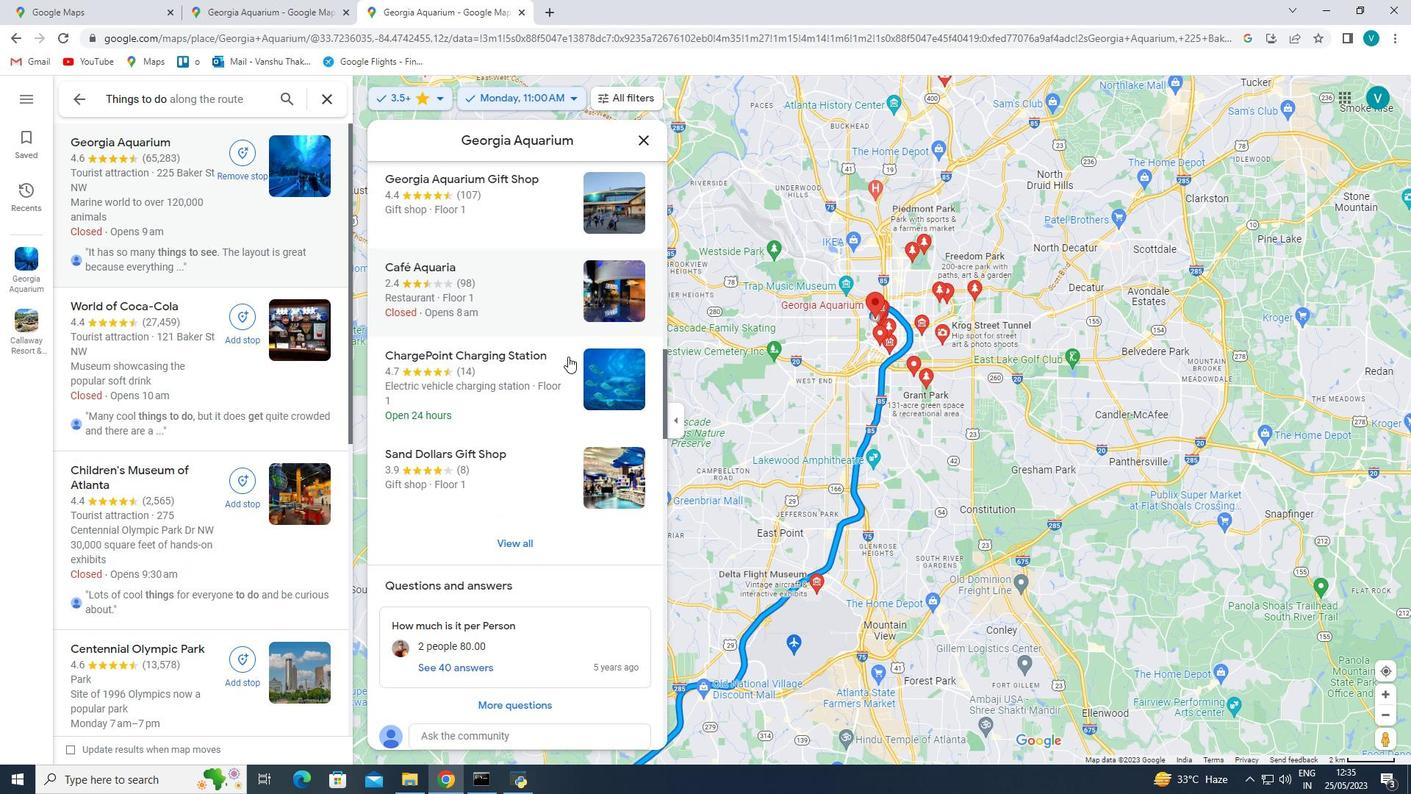 
Action: Mouse scrolled (568, 355) with delta (0, 0)
Screenshot: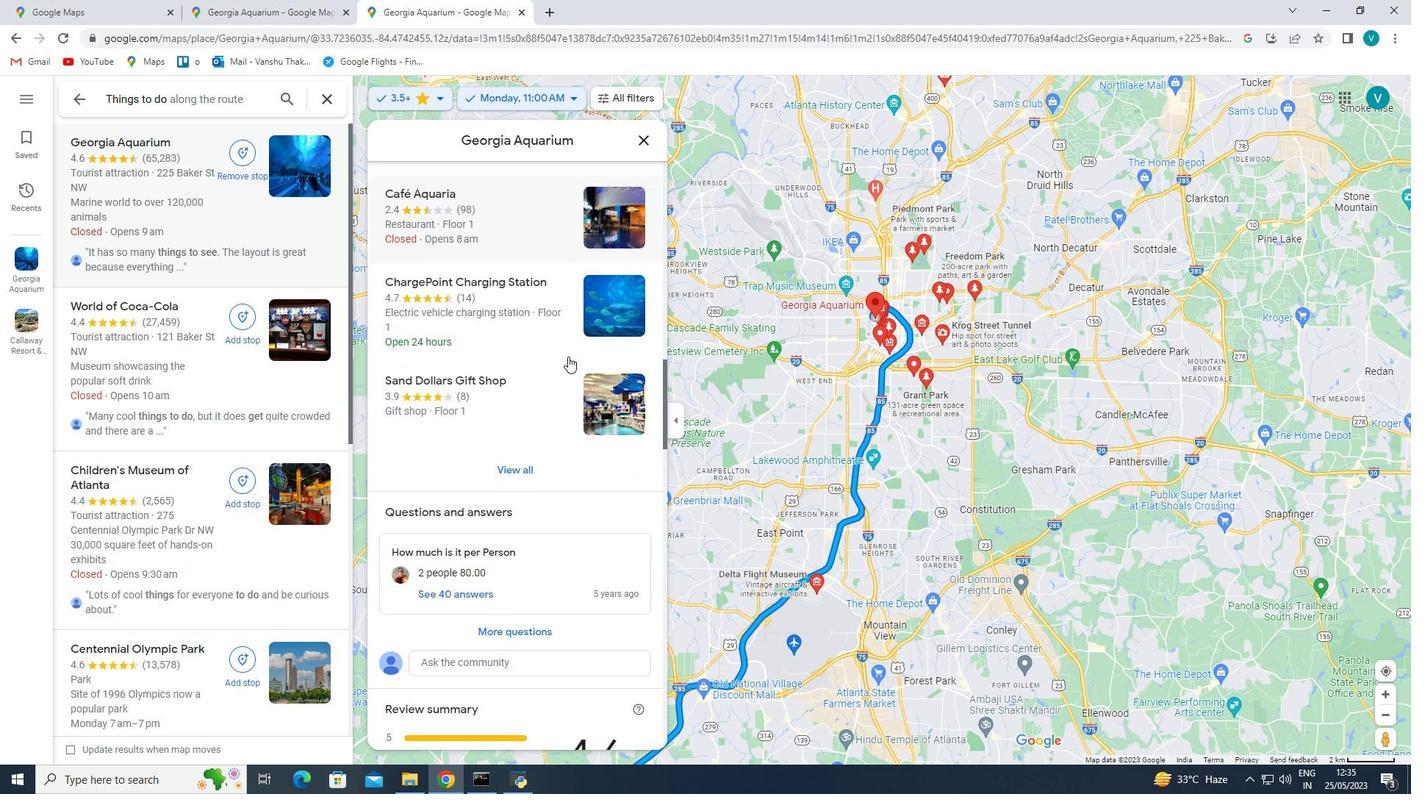 
Action: Mouse scrolled (568, 355) with delta (0, 0)
Screenshot: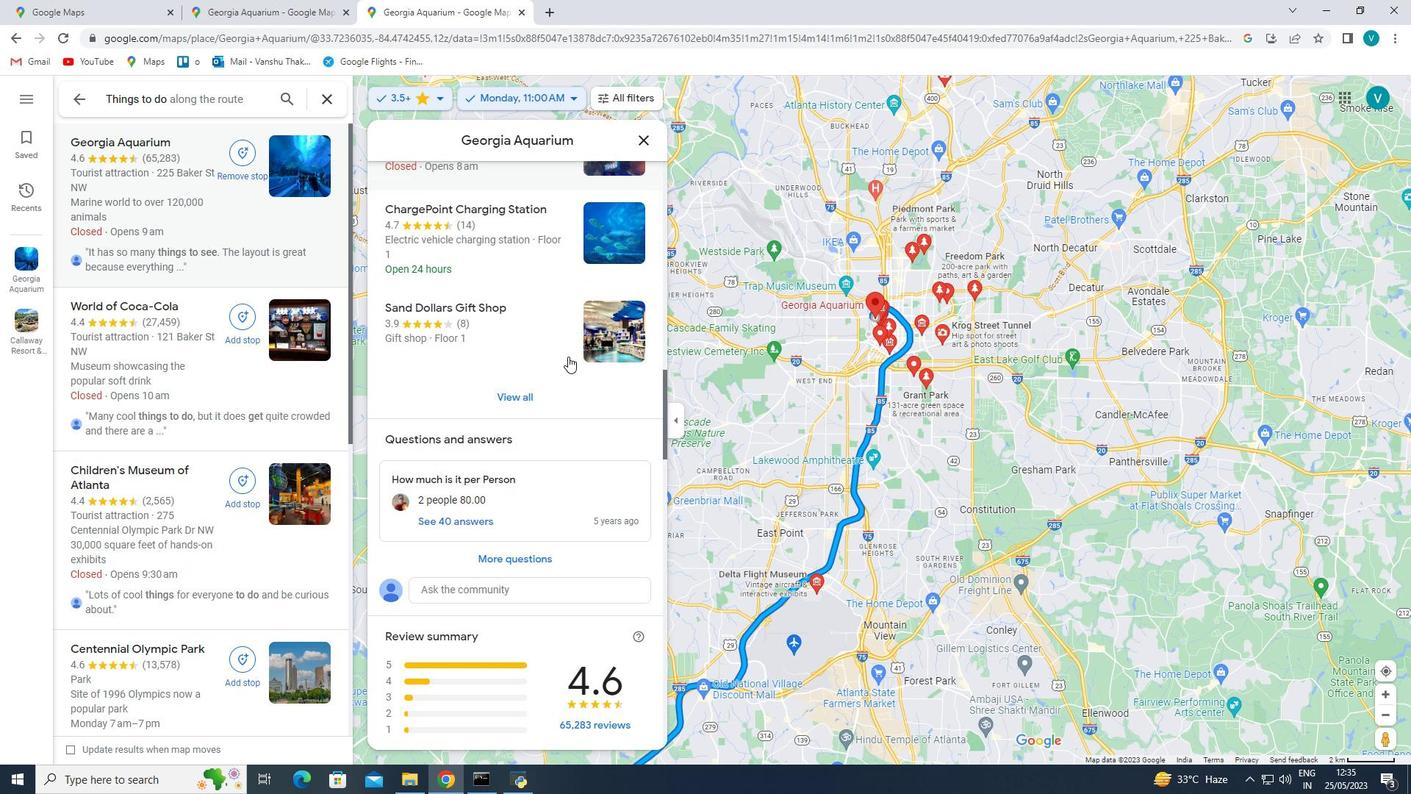 
Action: Mouse scrolled (568, 355) with delta (0, 0)
Screenshot: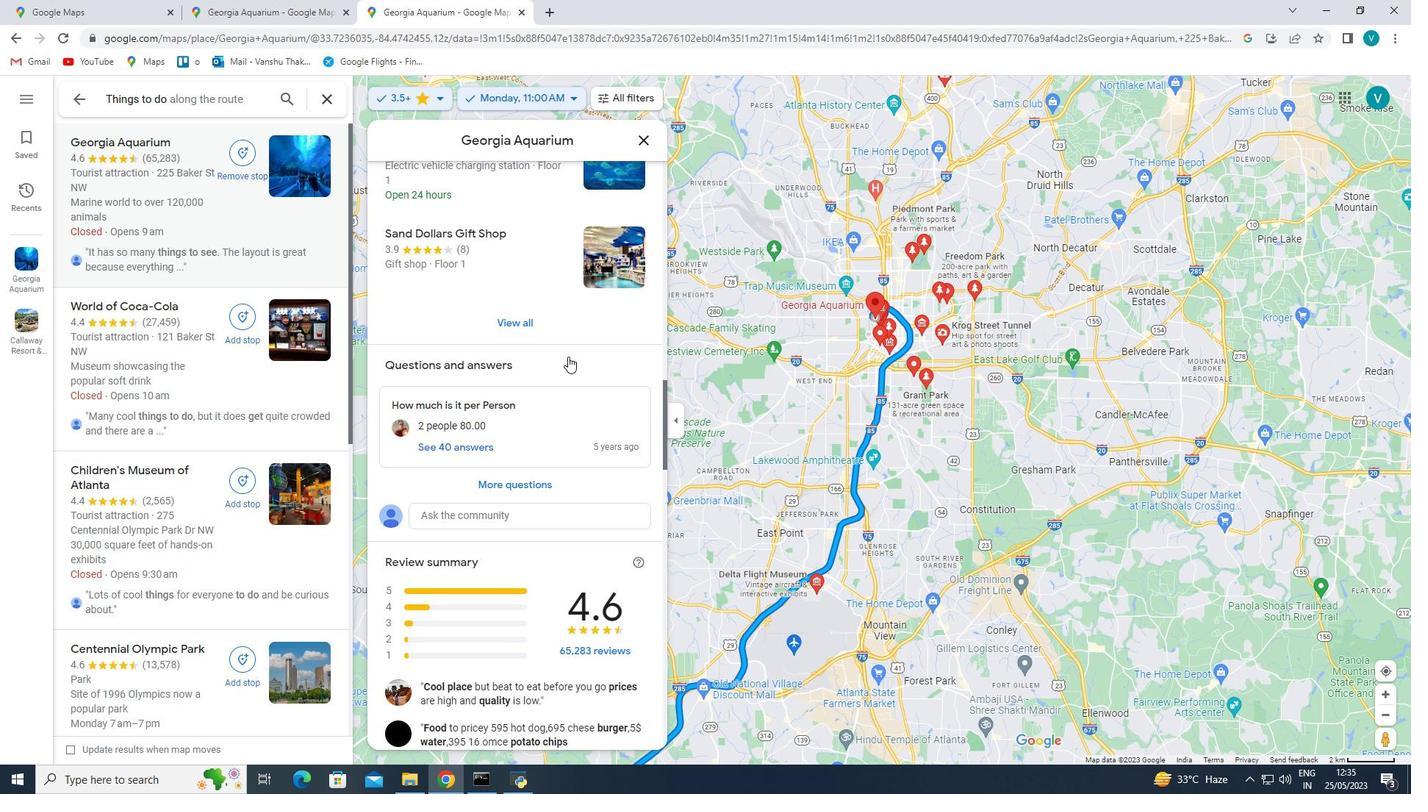 
Action: Mouse scrolled (568, 355) with delta (0, 0)
Screenshot: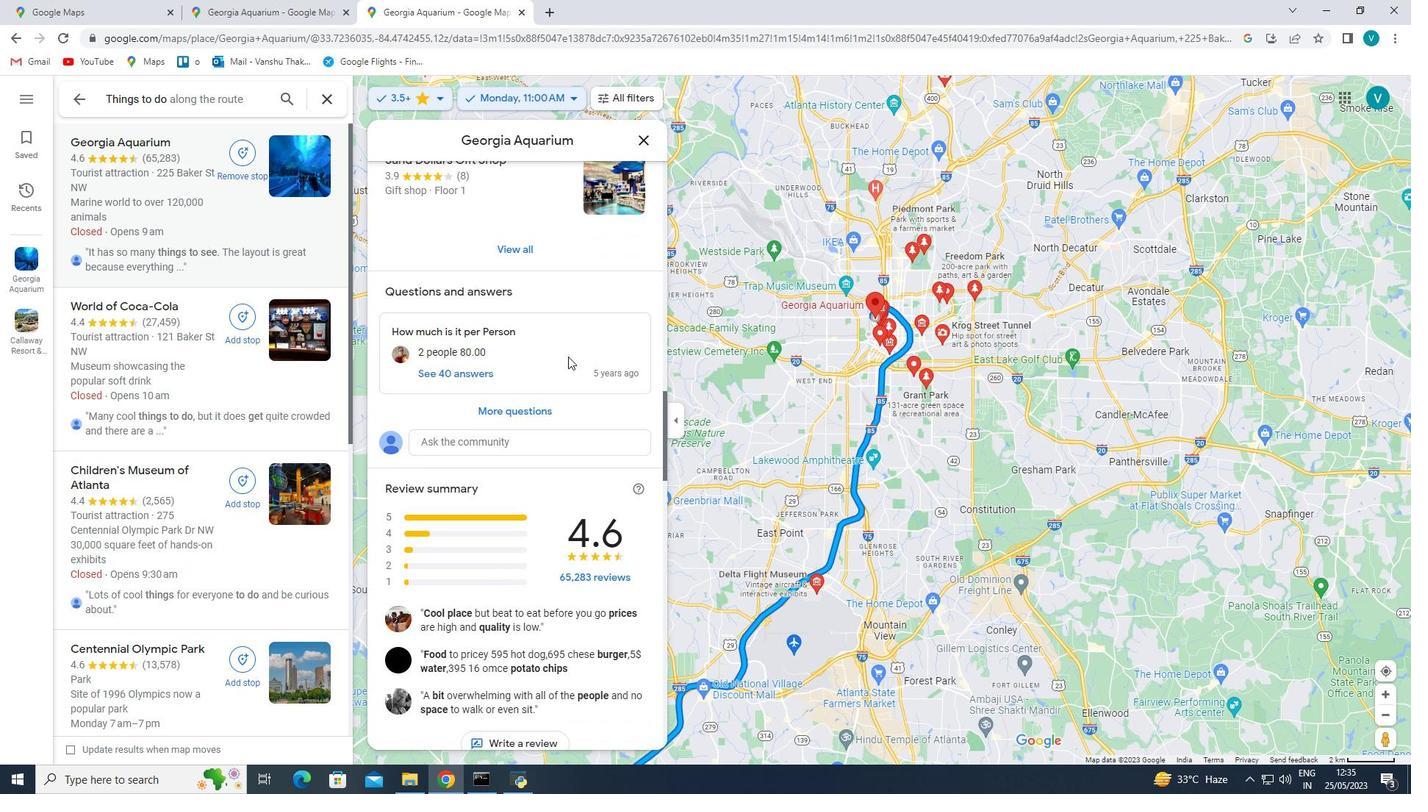 
Action: Mouse scrolled (568, 355) with delta (0, 0)
Screenshot: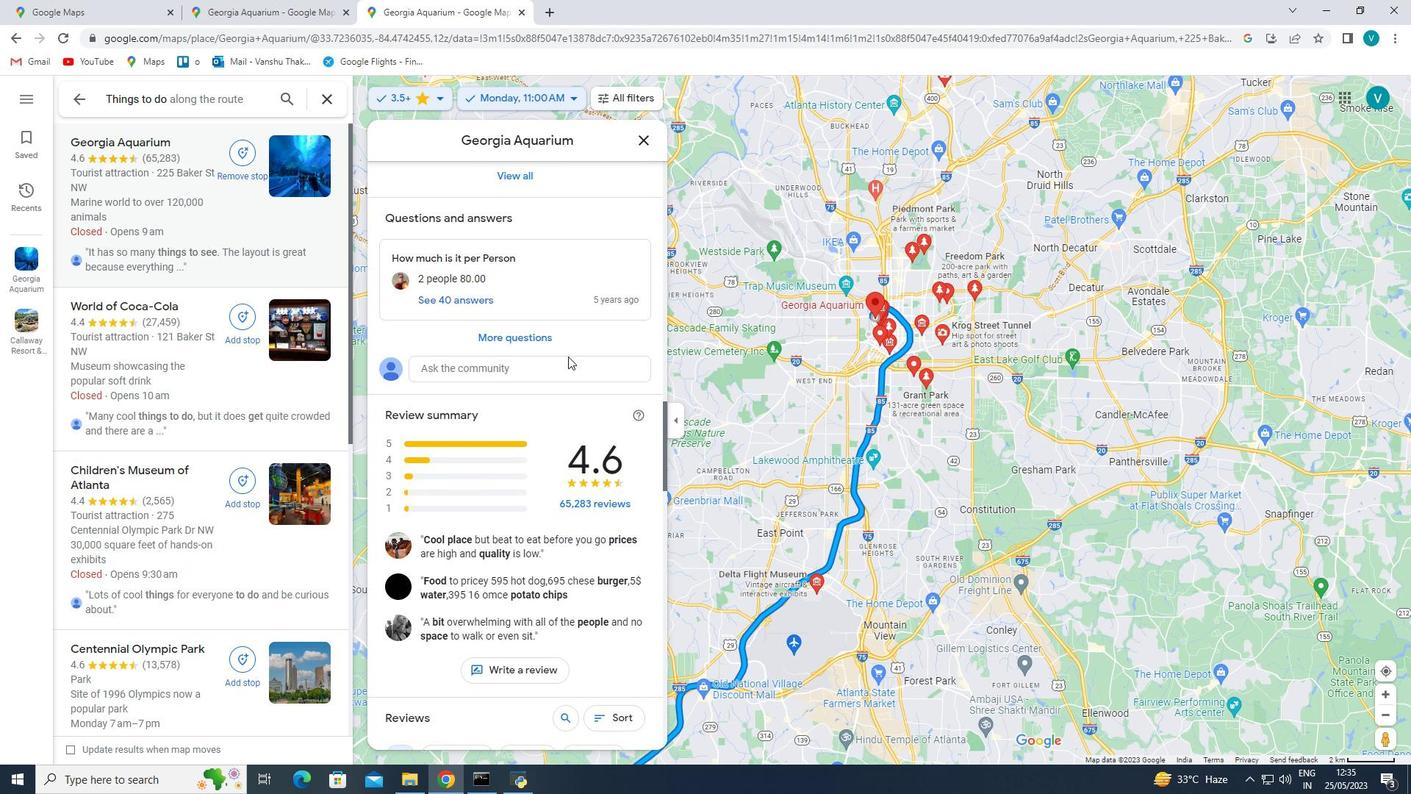 
Action: Mouse scrolled (568, 355) with delta (0, 0)
Screenshot: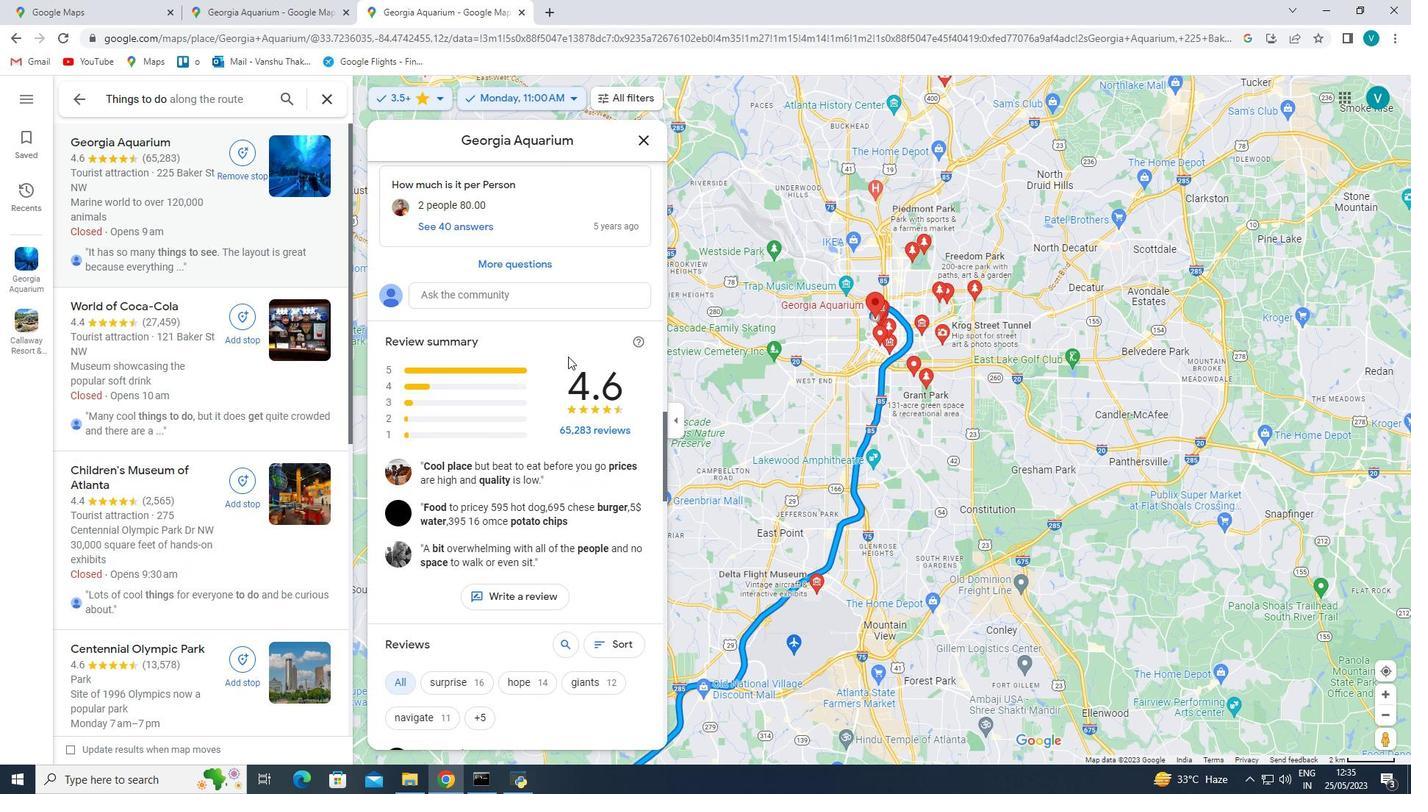 
Action: Mouse scrolled (568, 355) with delta (0, 0)
Screenshot: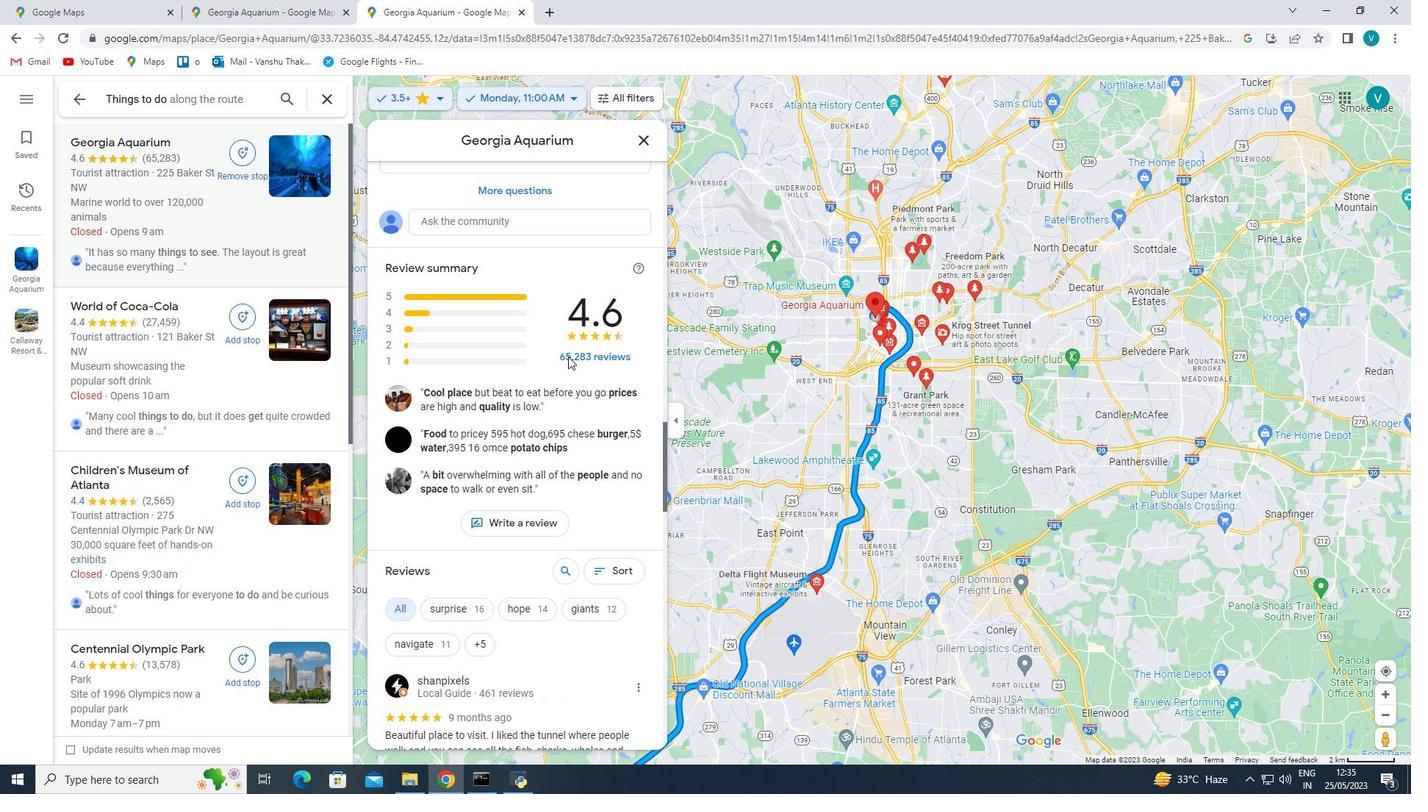 
Action: Mouse scrolled (568, 355) with delta (0, 0)
Screenshot: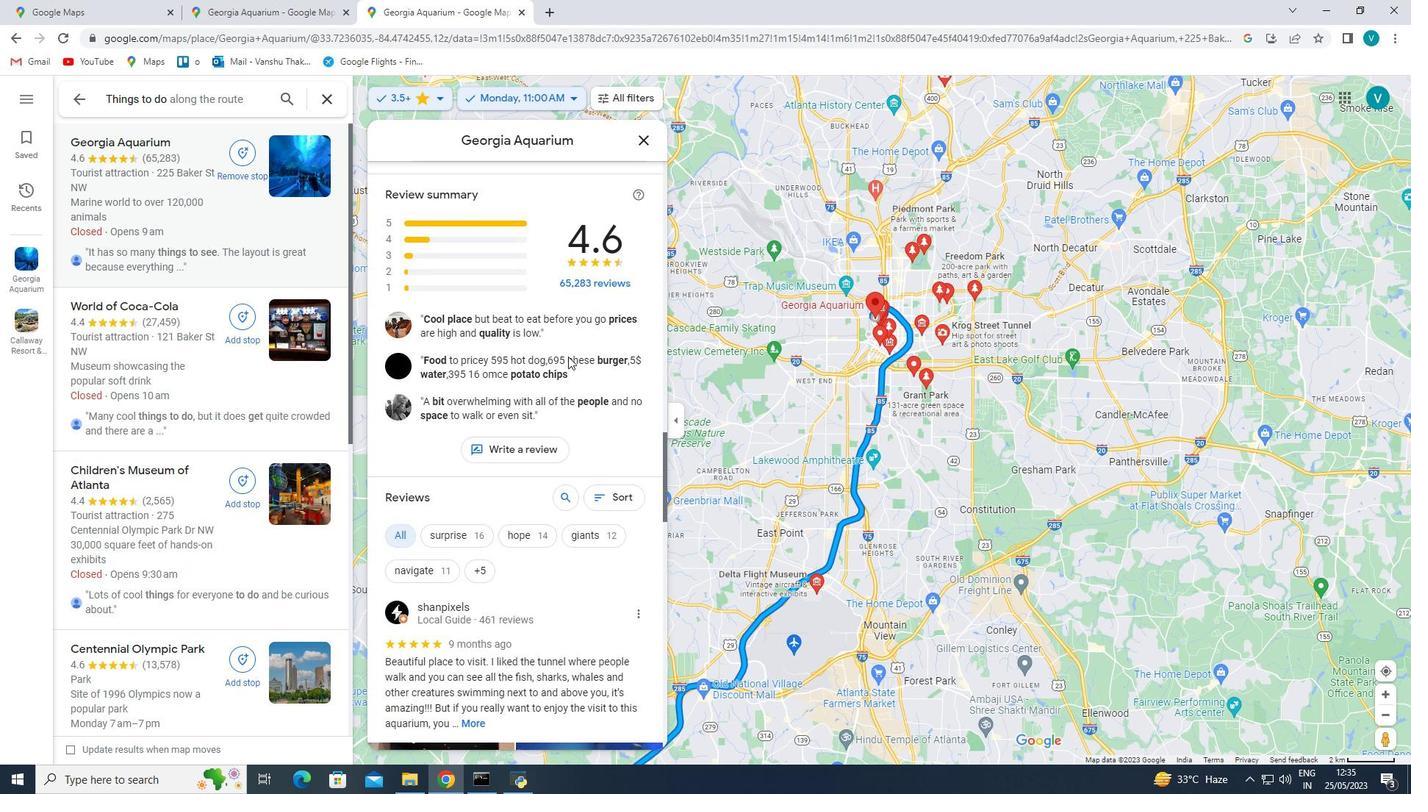 
Action: Mouse scrolled (568, 355) with delta (0, 0)
Screenshot: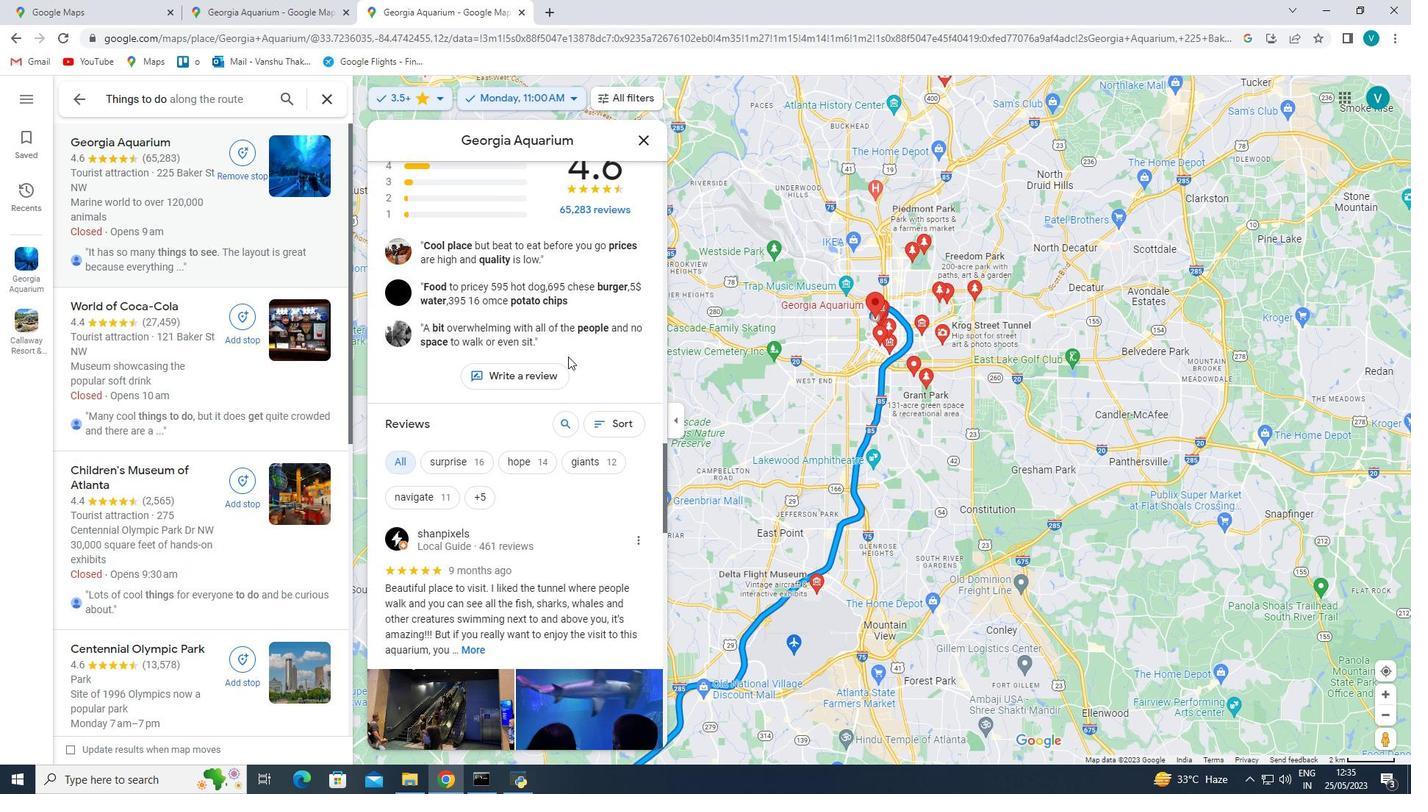 
Action: Mouse scrolled (568, 355) with delta (0, 0)
Screenshot: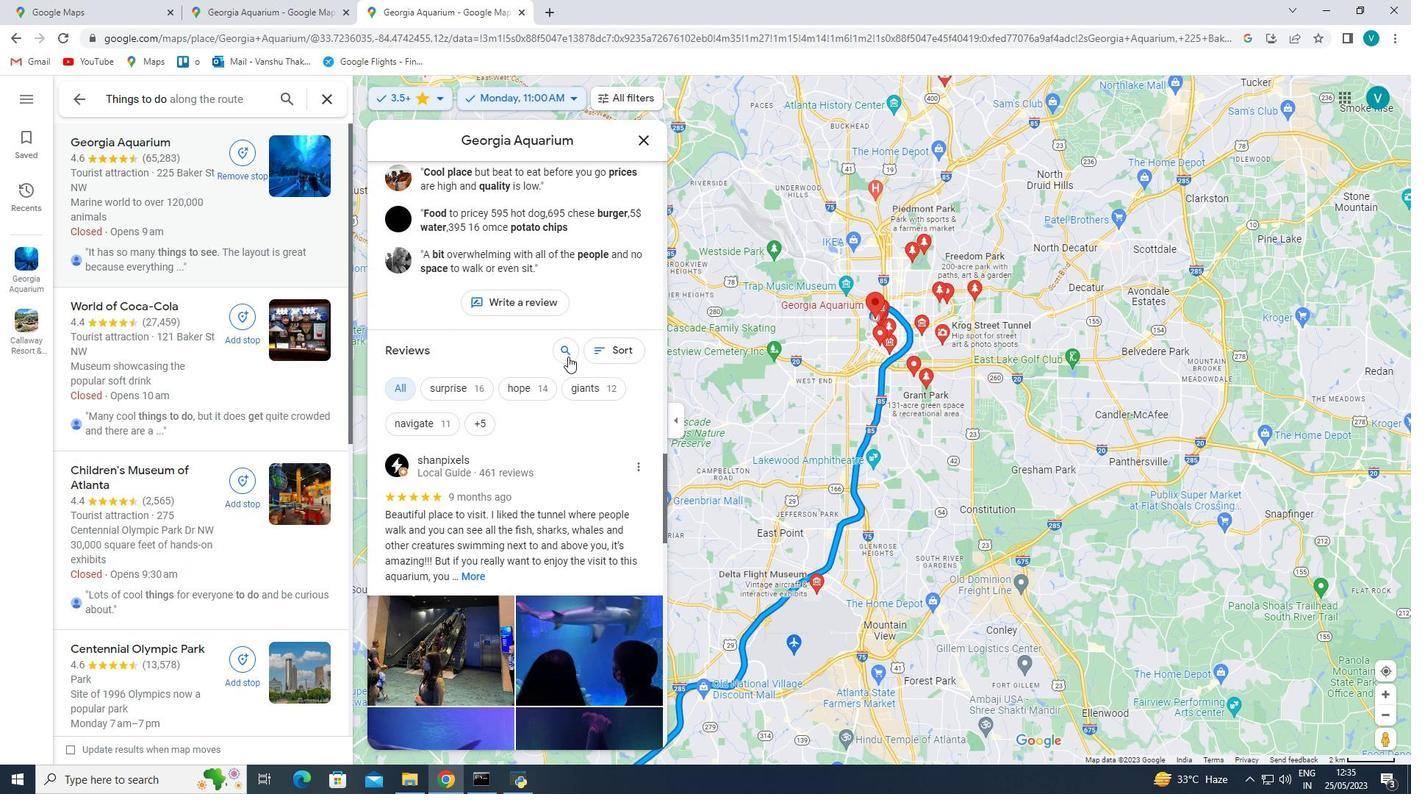 
Action: Mouse scrolled (568, 355) with delta (0, 0)
Screenshot: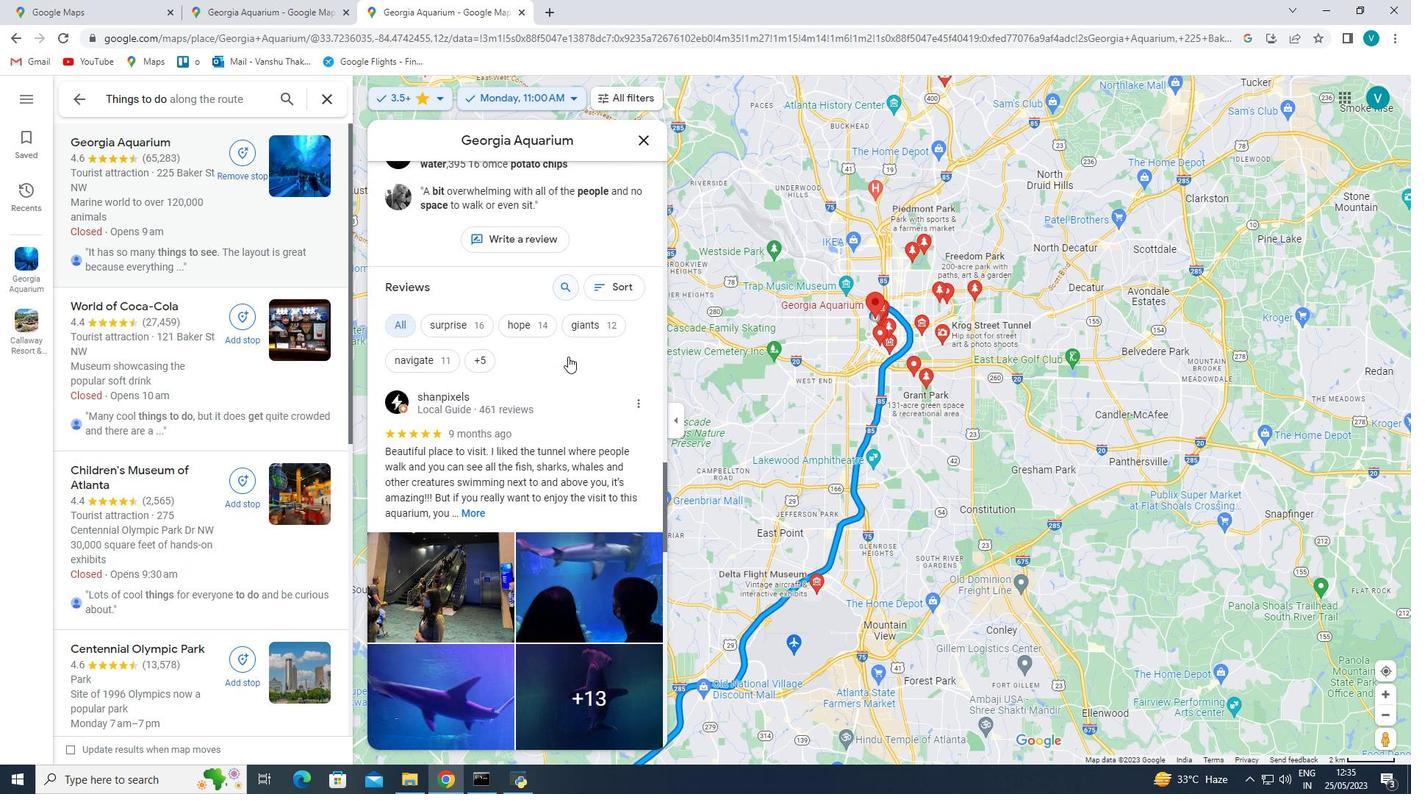 
Action: Mouse scrolled (568, 355) with delta (0, 0)
Screenshot: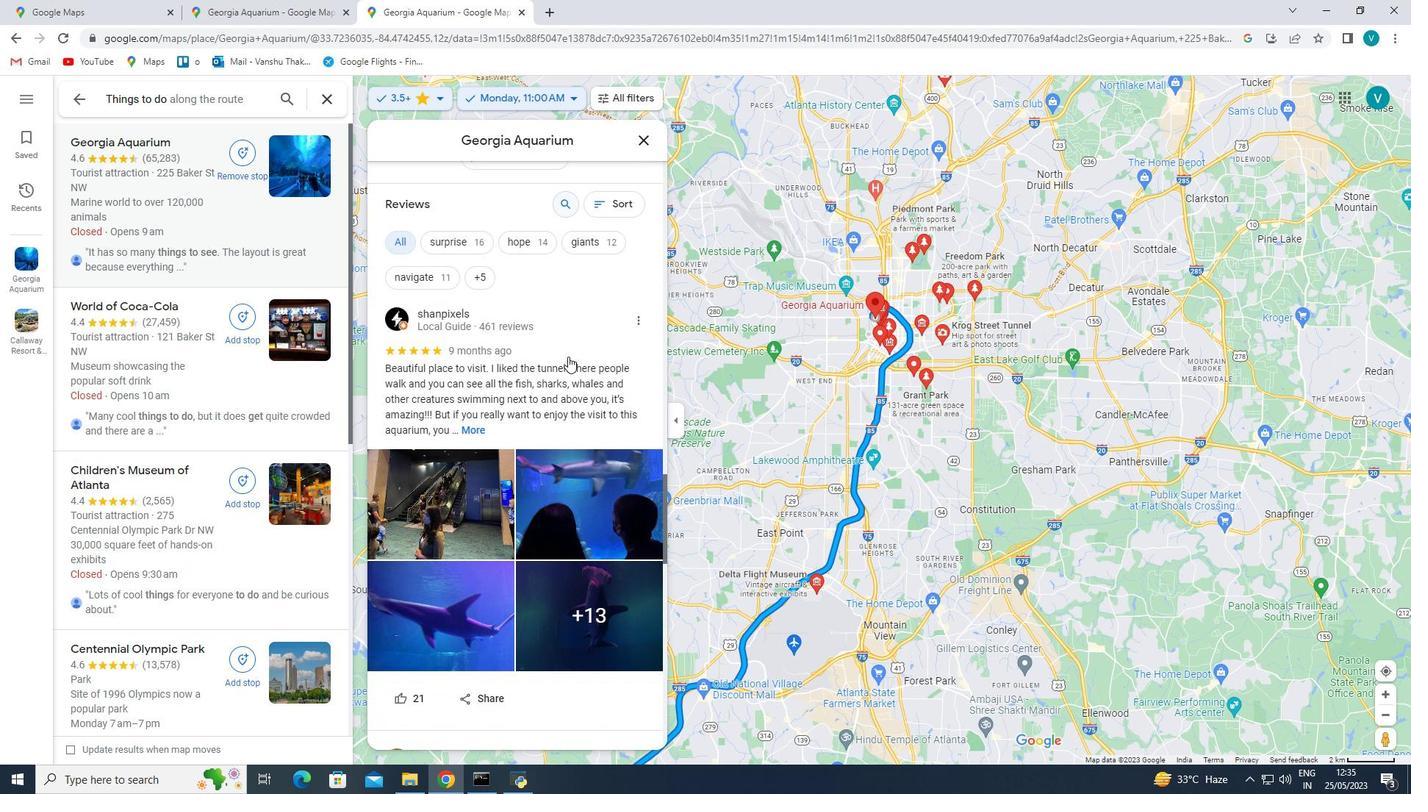 
Action: Mouse scrolled (568, 355) with delta (0, 0)
Screenshot: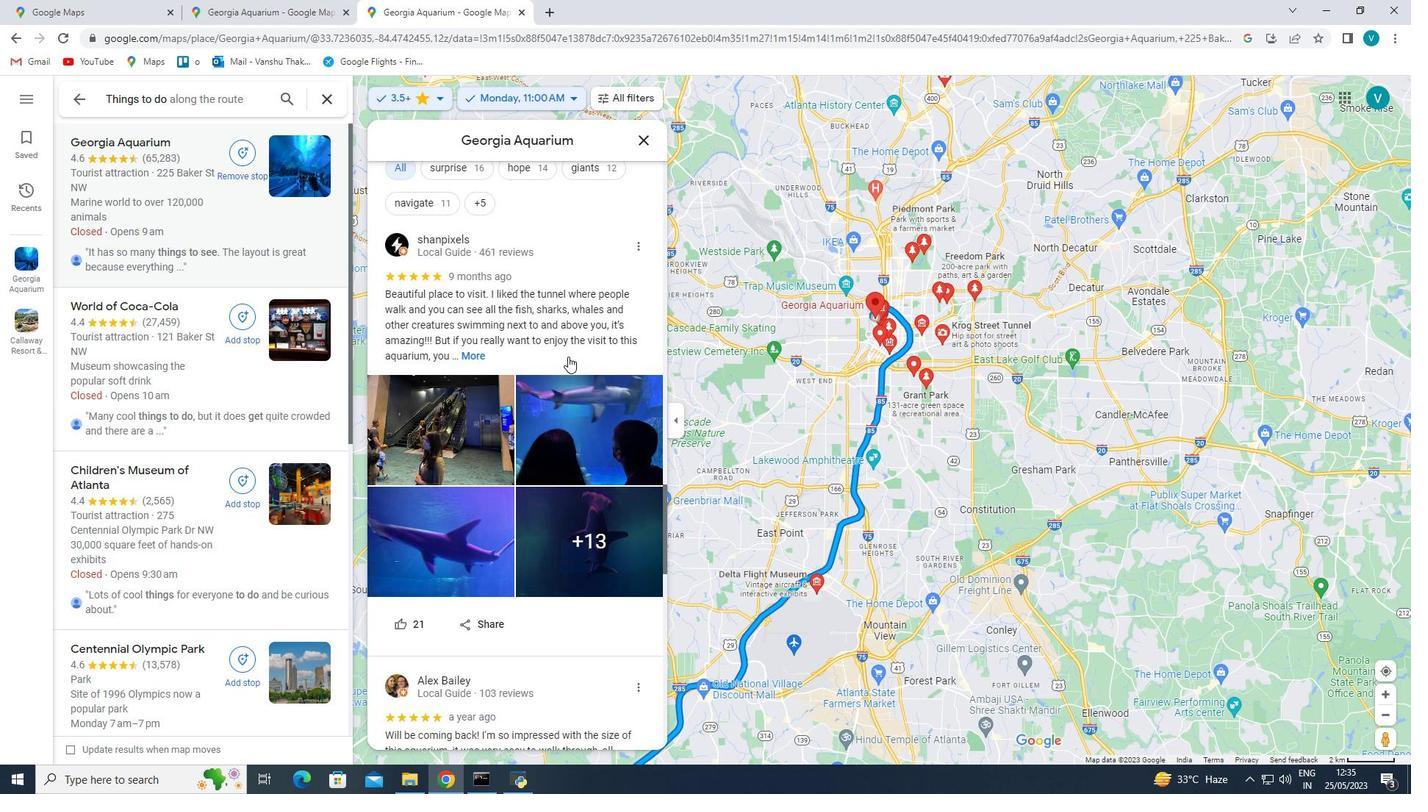 
Action: Mouse scrolled (568, 355) with delta (0, 0)
Screenshot: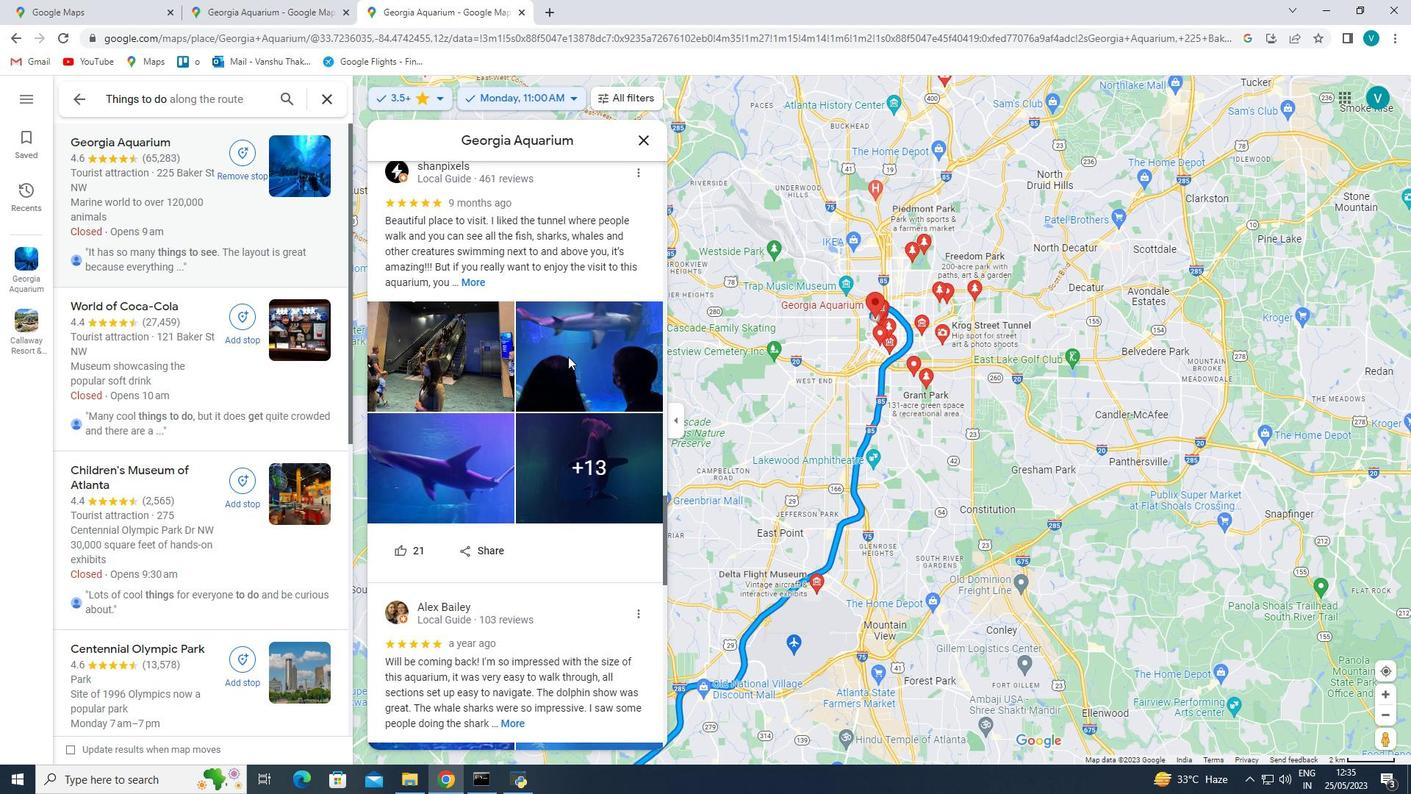 
Action: Mouse scrolled (568, 355) with delta (0, 0)
Screenshot: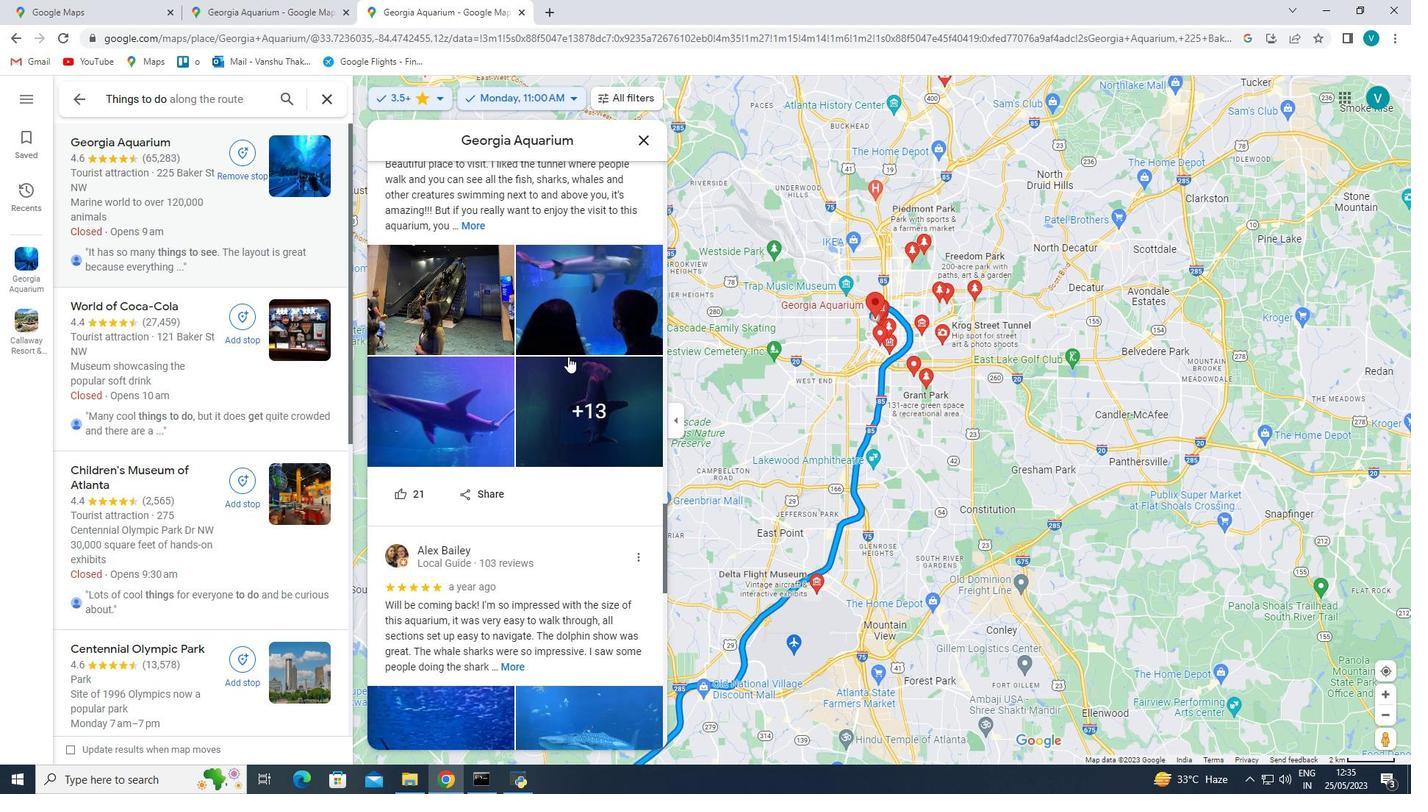 
Action: Mouse scrolled (568, 355) with delta (0, 0)
Screenshot: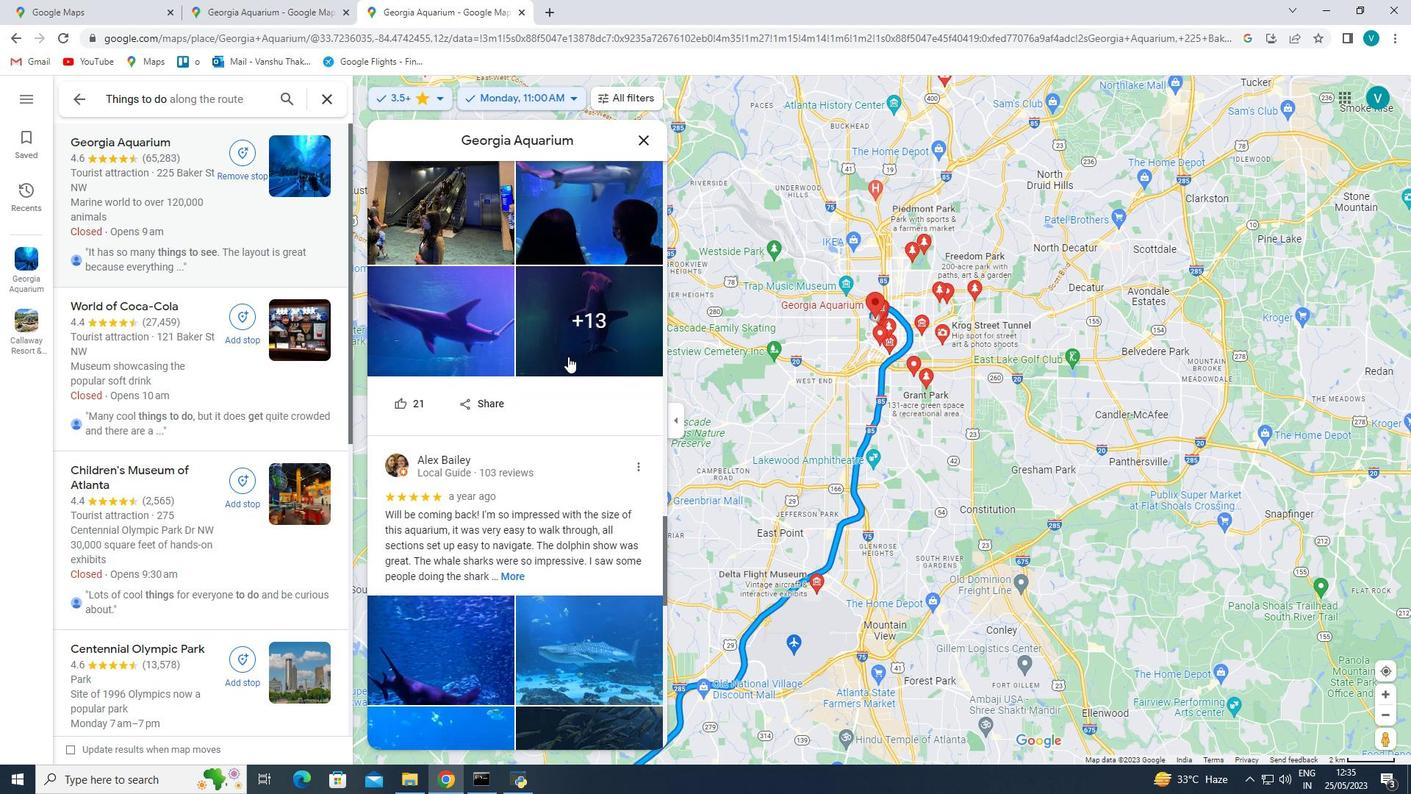 
Action: Mouse scrolled (568, 355) with delta (0, 0)
Screenshot: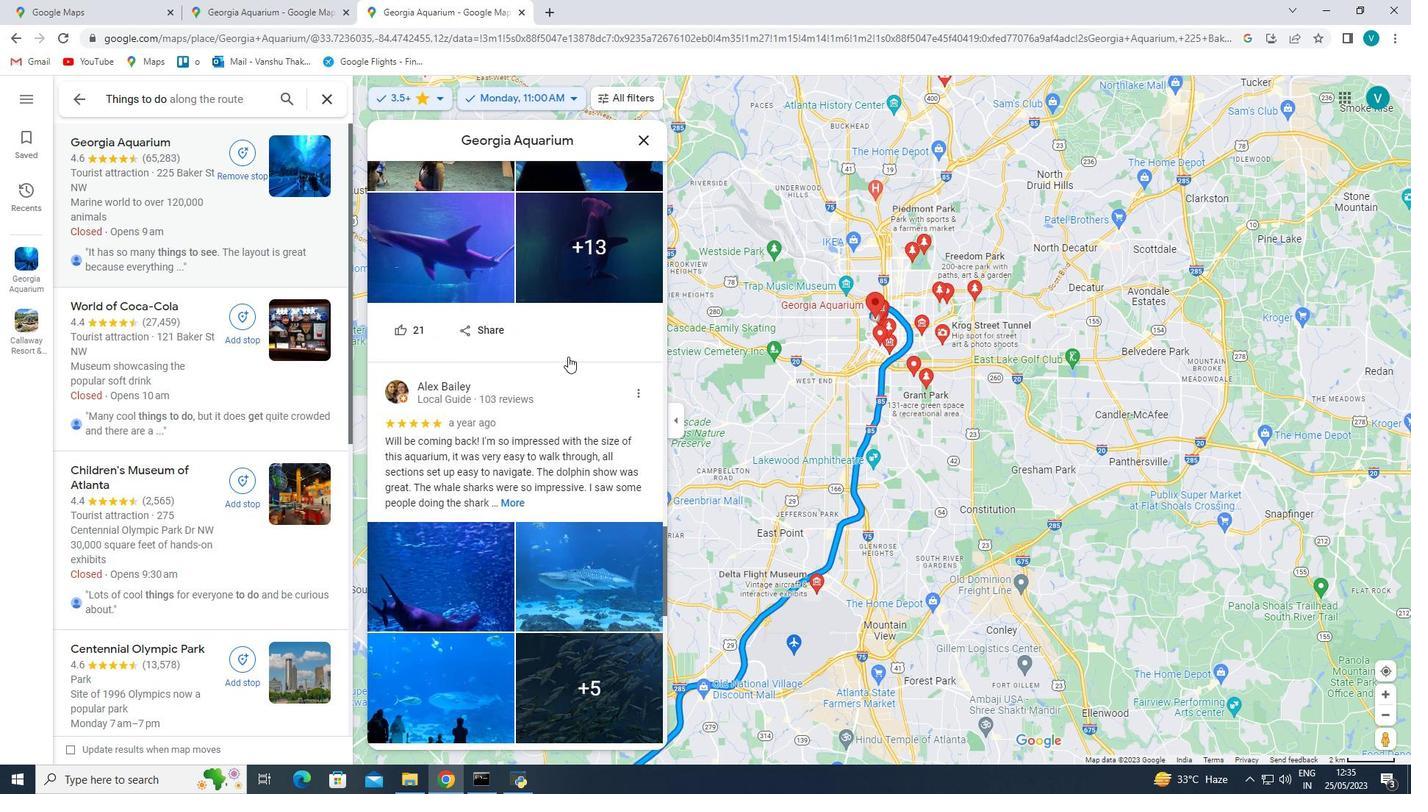 
Action: Mouse scrolled (568, 355) with delta (0, 0)
Screenshot: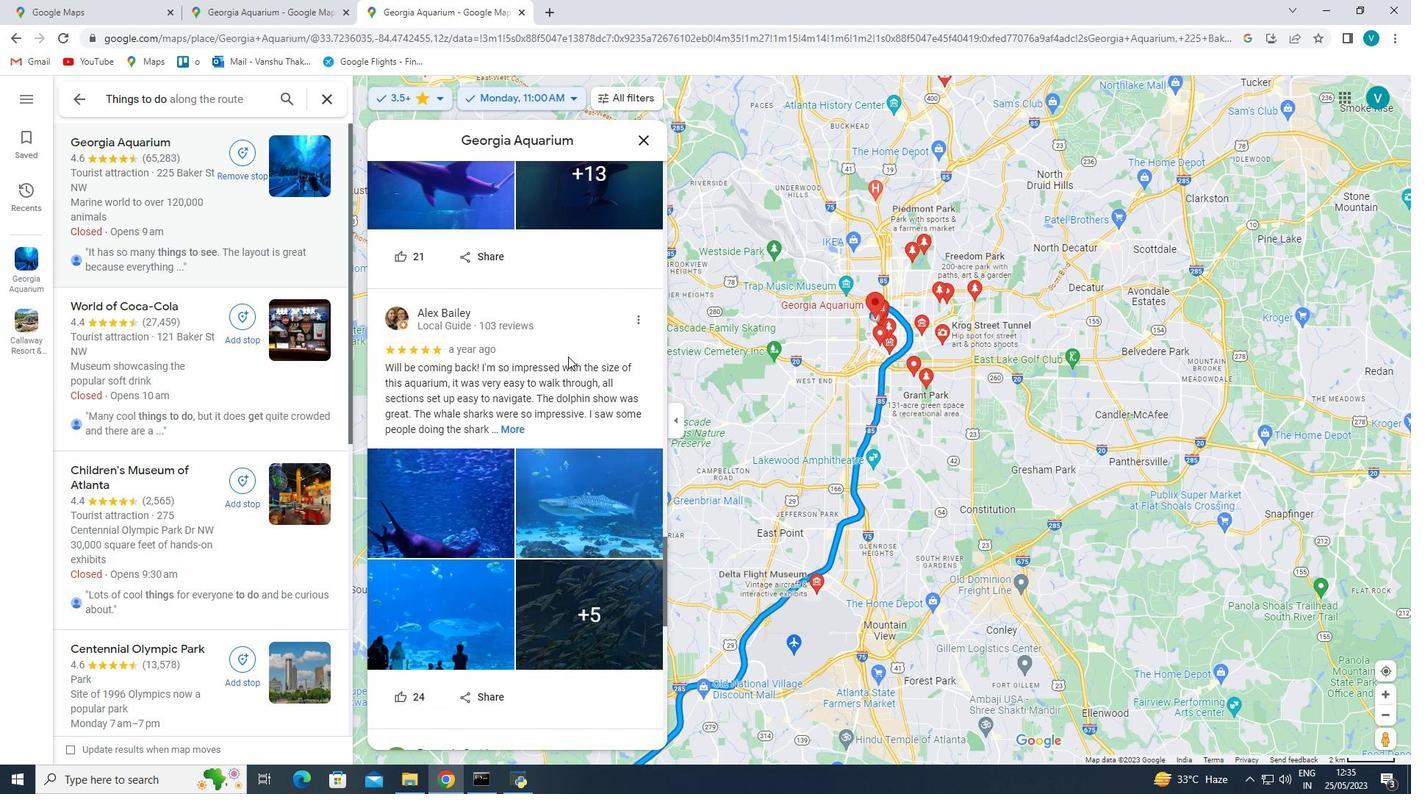 
Action: Mouse scrolled (568, 355) with delta (0, 0)
Screenshot: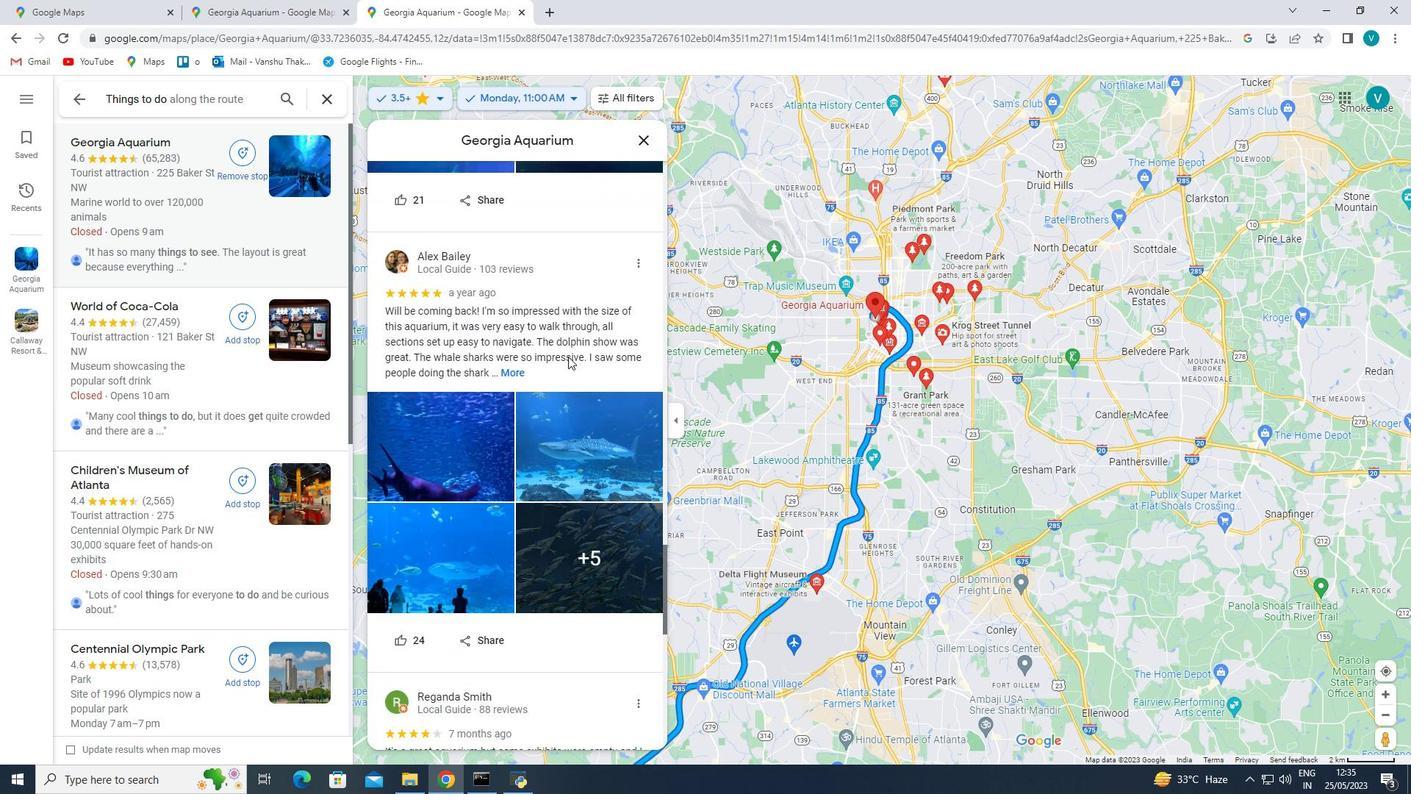 
Action: Mouse scrolled (568, 355) with delta (0, 0)
Screenshot: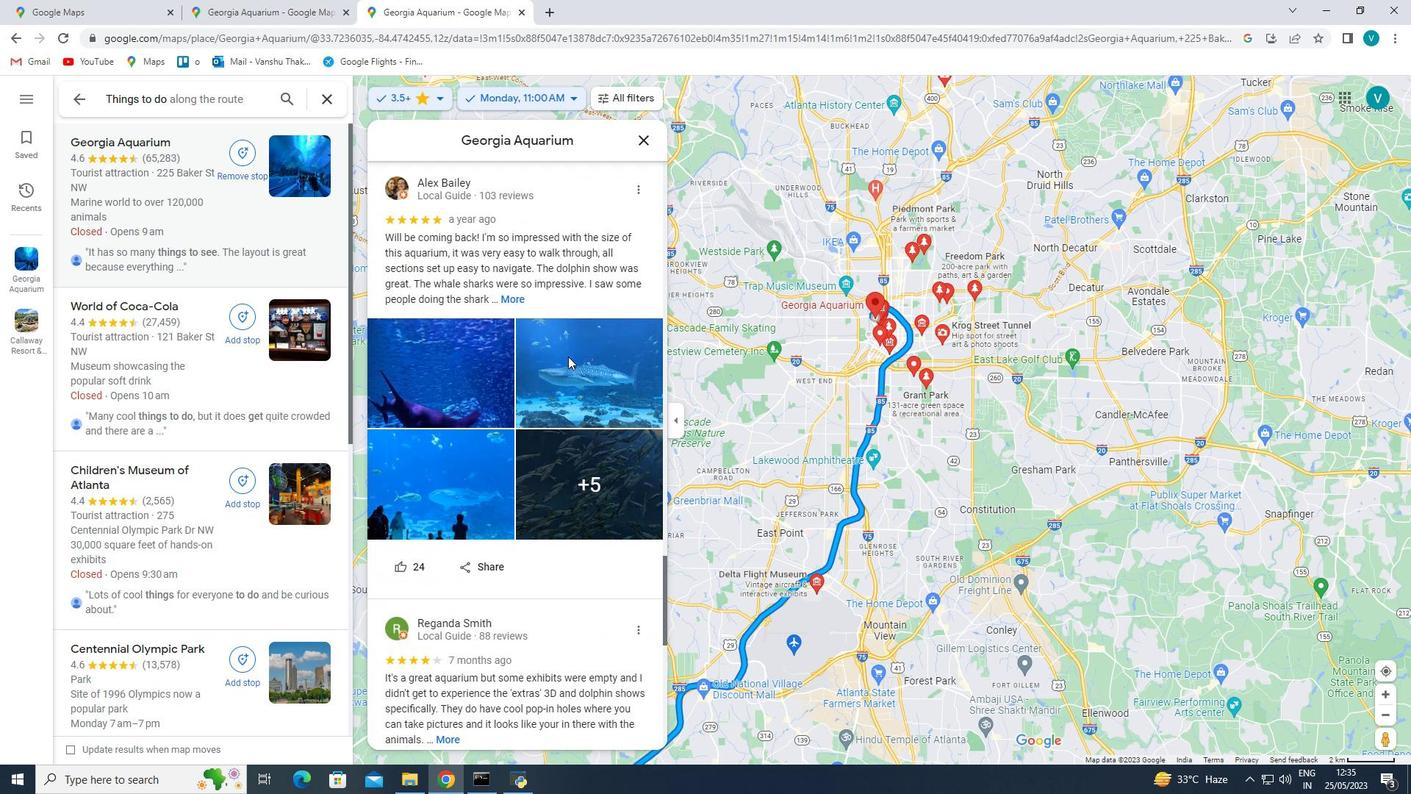 
Action: Mouse scrolled (568, 355) with delta (0, 0)
Screenshot: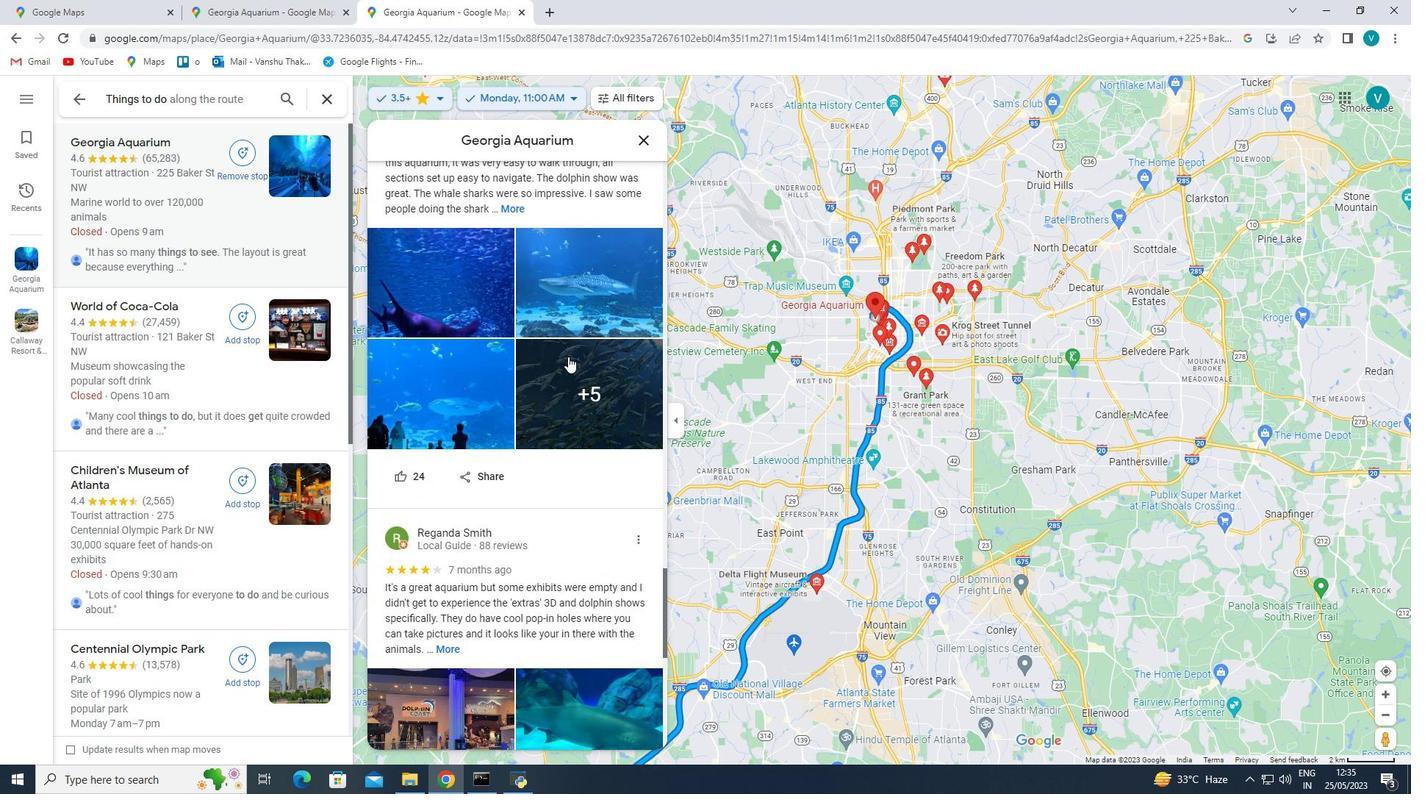 
Action: Mouse scrolled (568, 355) with delta (0, 0)
Screenshot: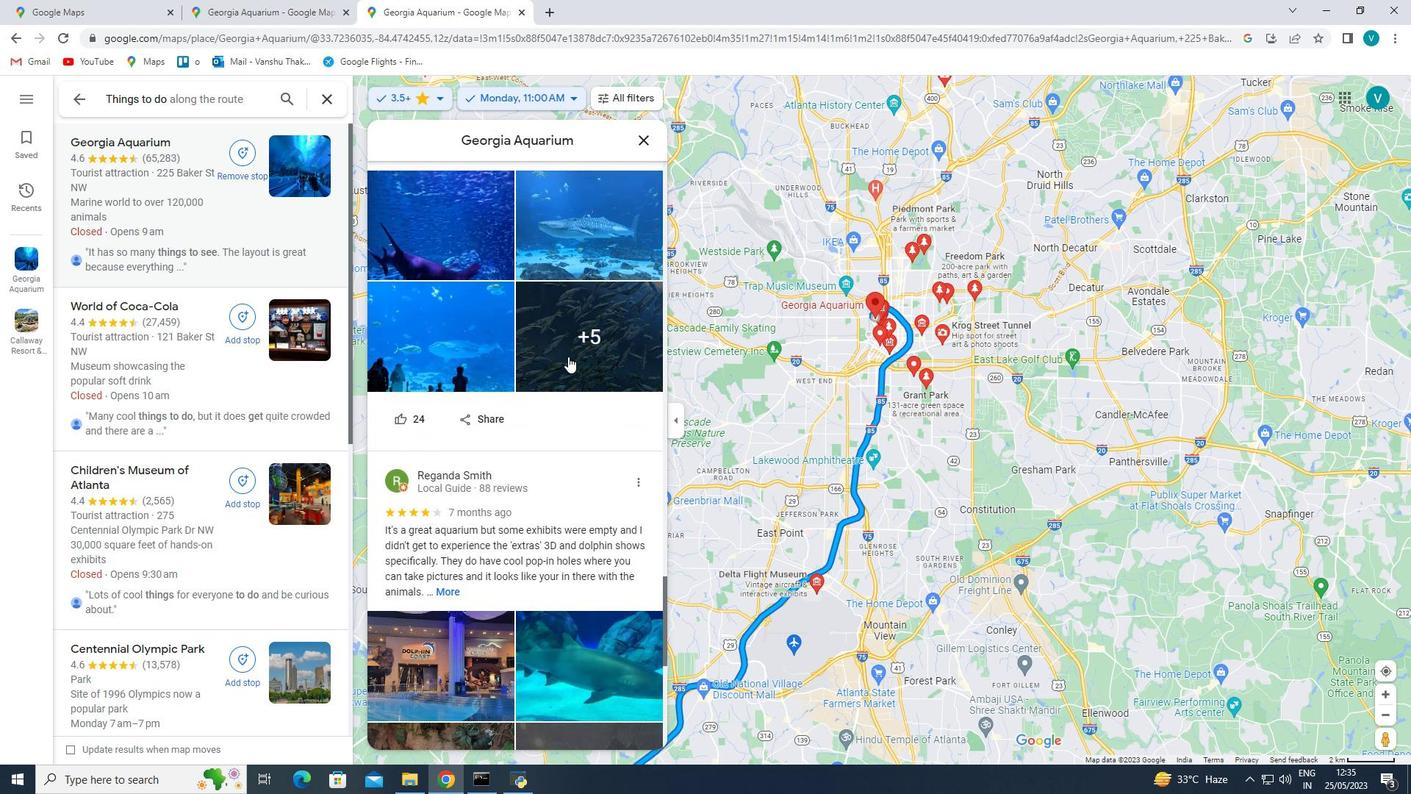 
Action: Mouse scrolled (568, 355) with delta (0, 0)
Screenshot: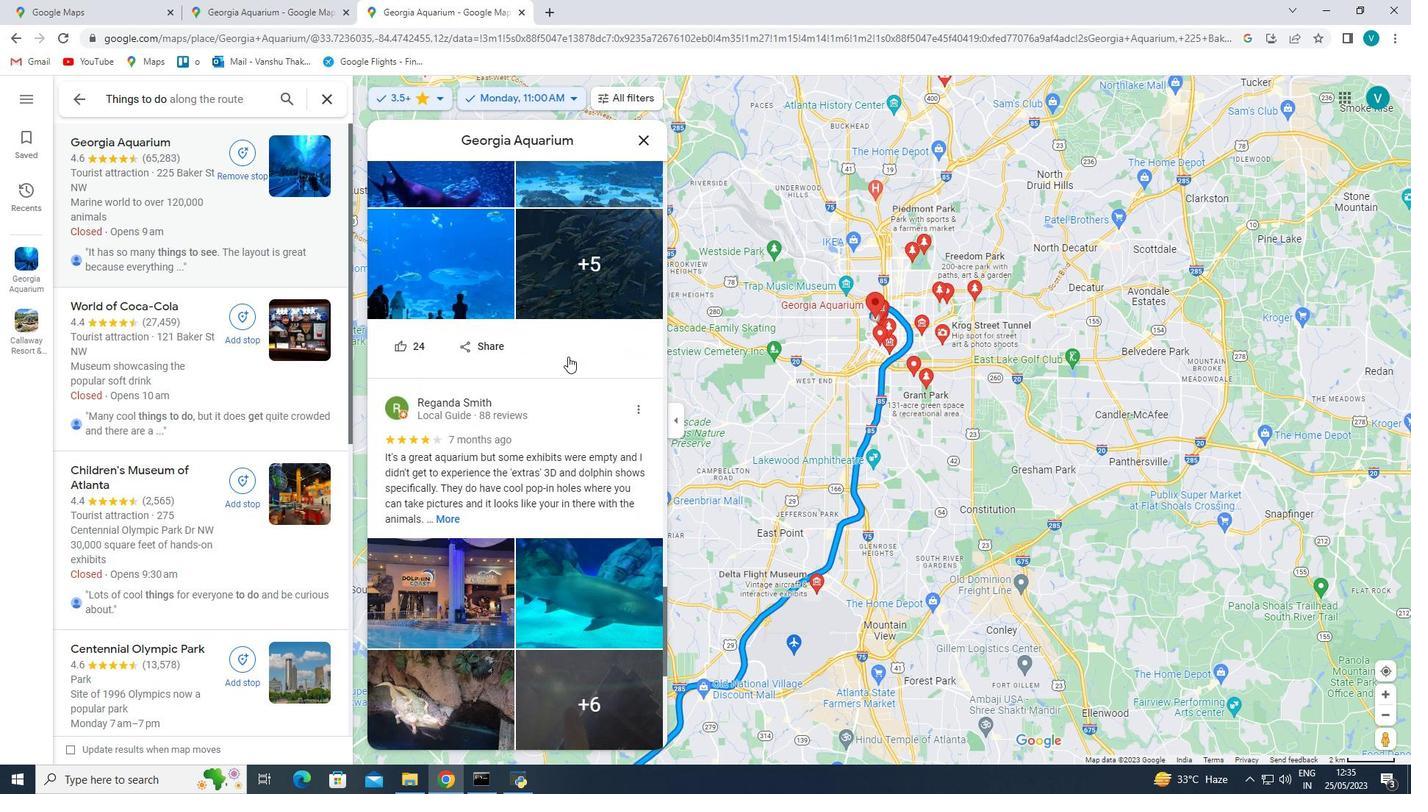 
Action: Mouse scrolled (568, 355) with delta (0, 0)
Screenshot: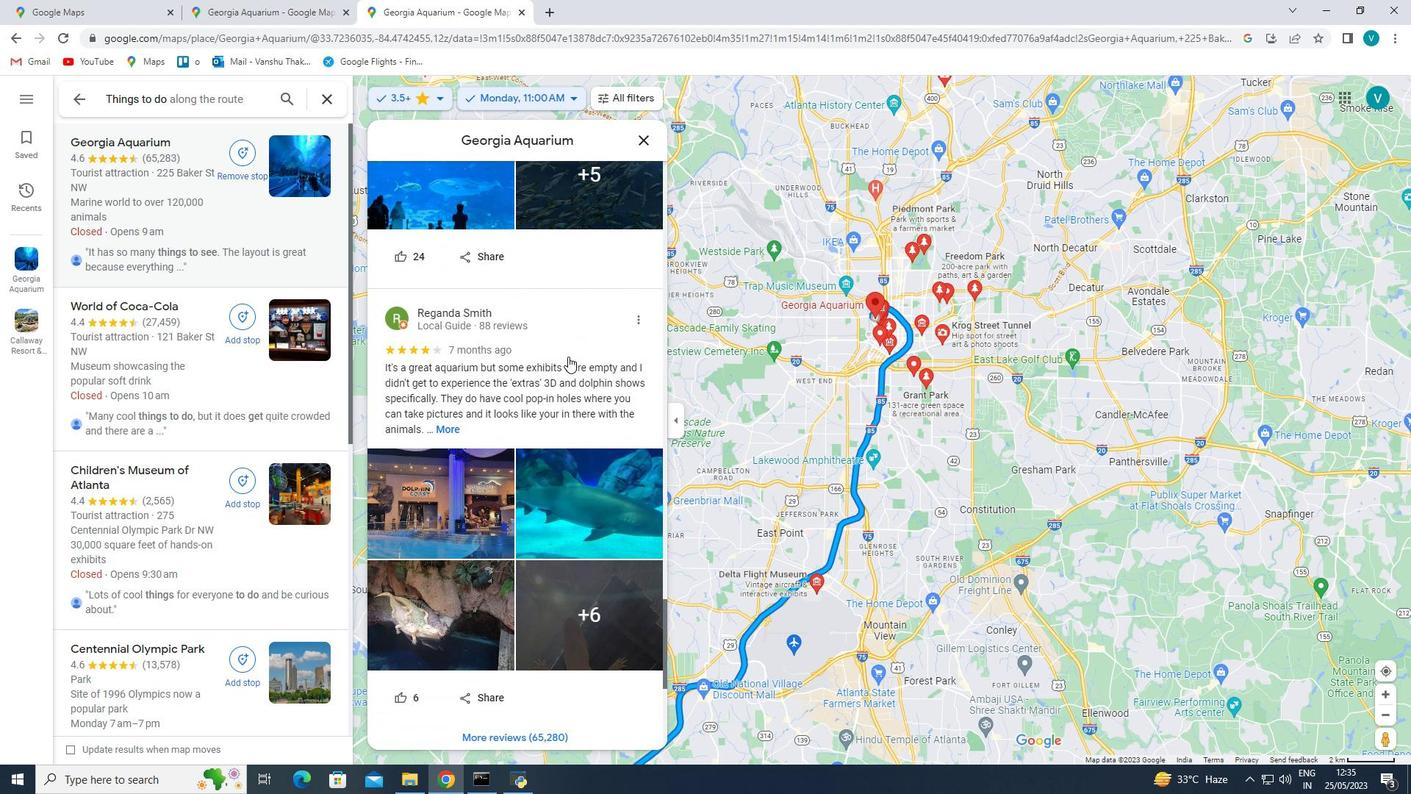 
Action: Mouse scrolled (568, 355) with delta (0, 0)
Screenshot: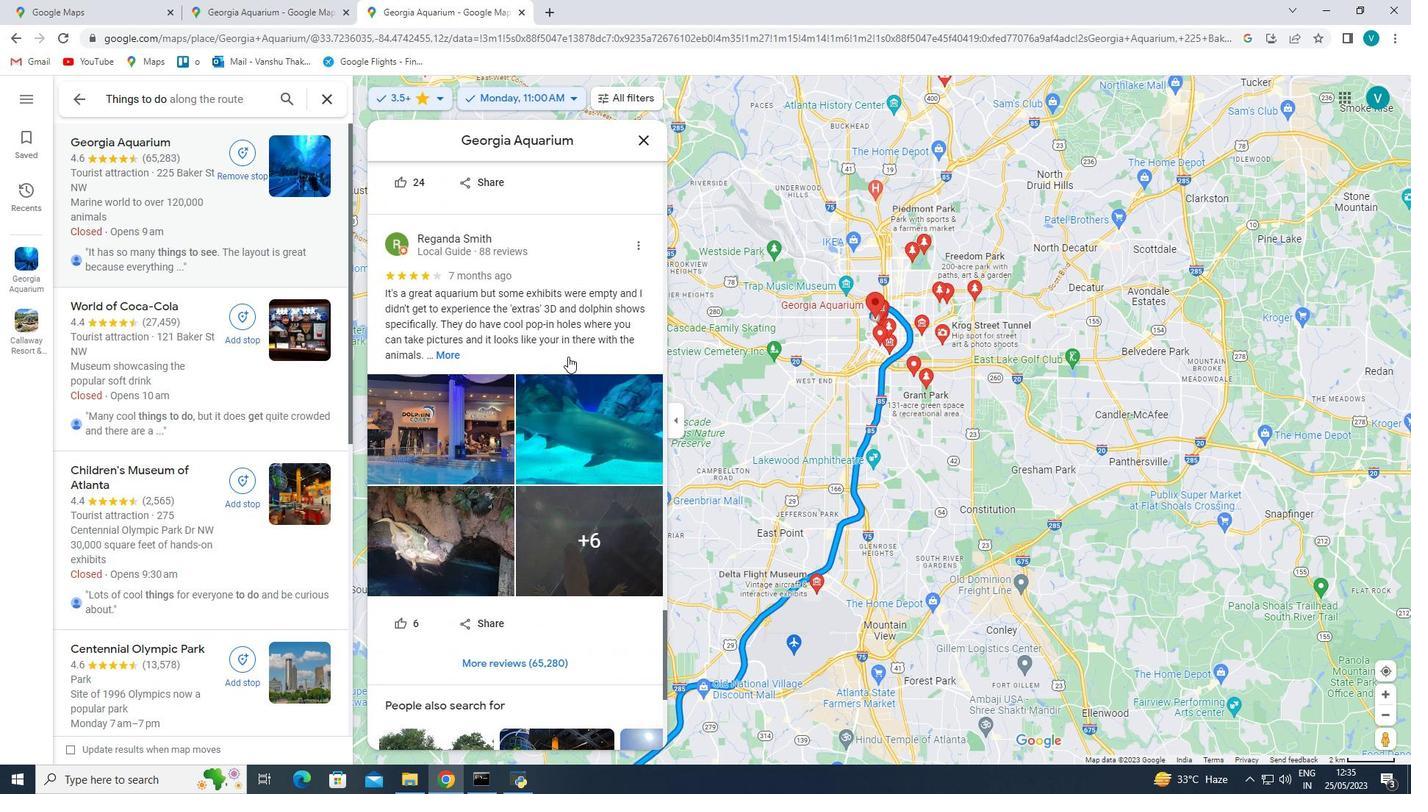 
Action: Mouse scrolled (568, 355) with delta (0, 0)
Screenshot: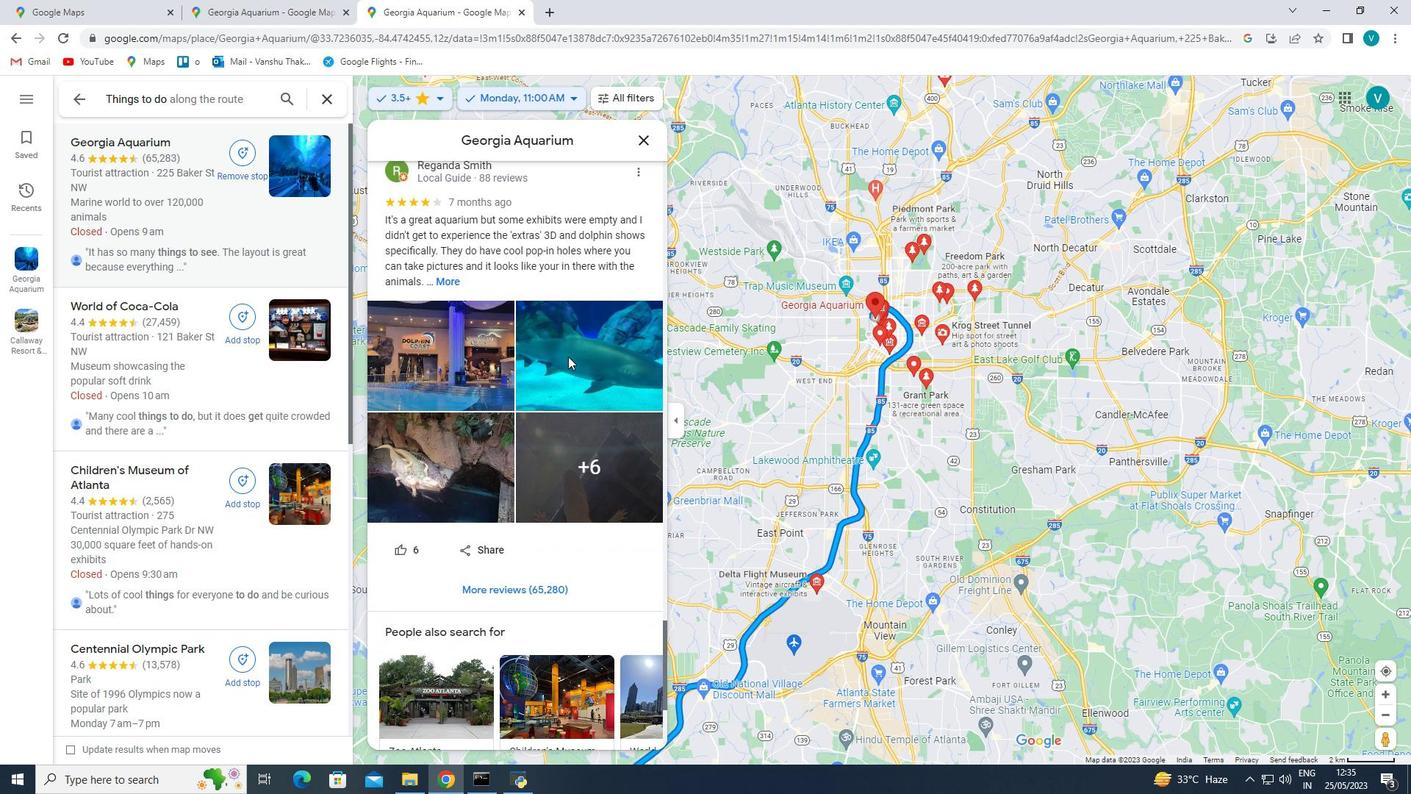 
Action: Mouse scrolled (568, 355) with delta (0, 0)
Screenshot: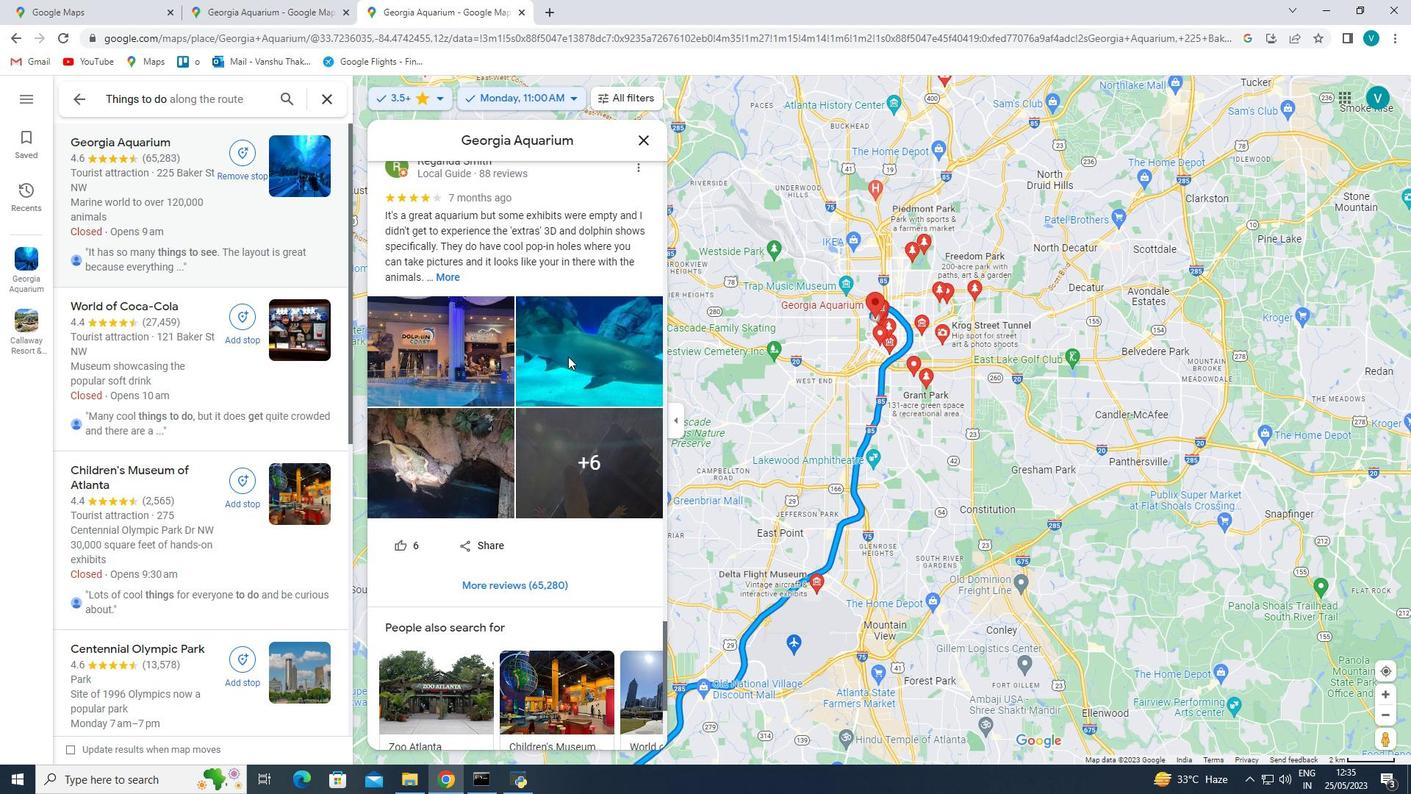 
Action: Mouse scrolled (568, 355) with delta (0, 0)
Screenshot: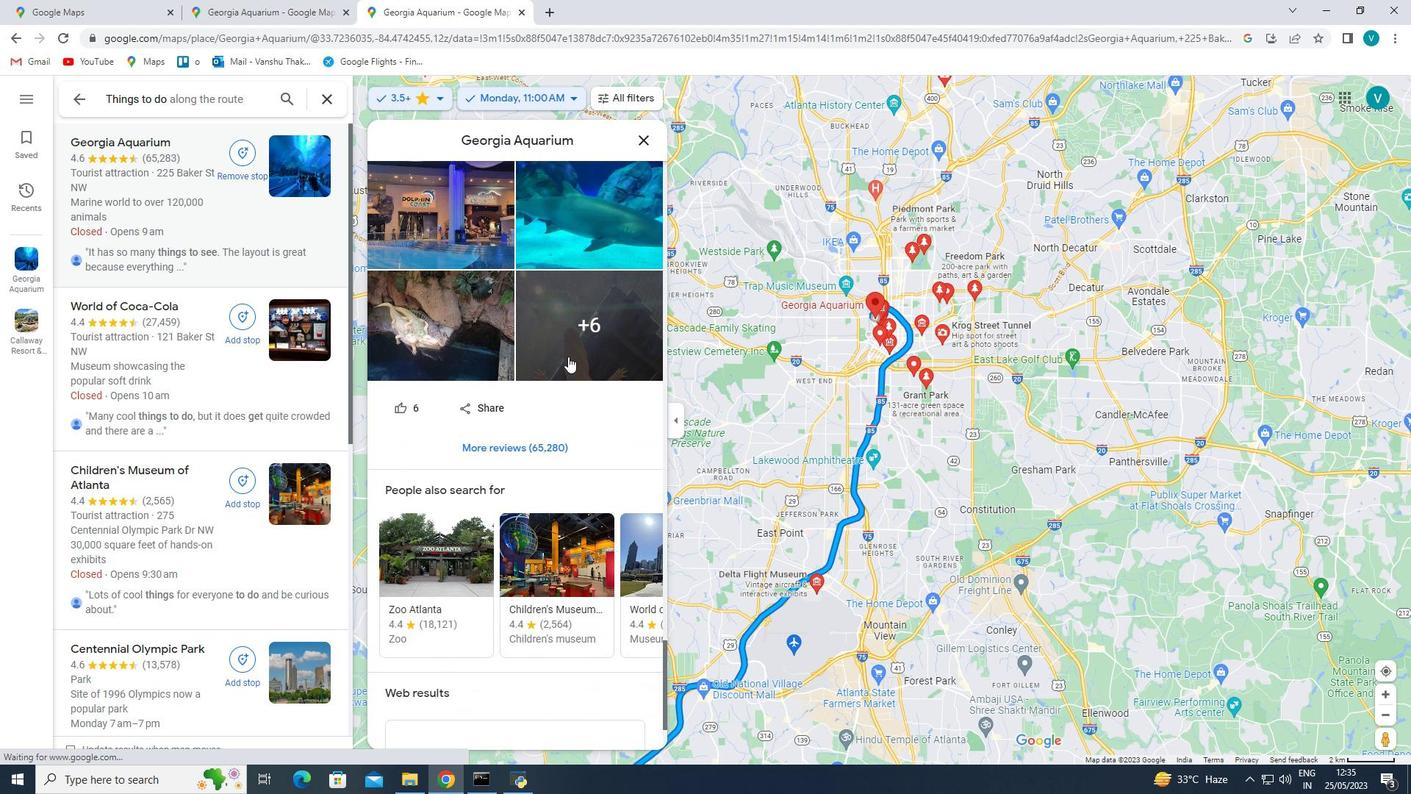 
Action: Mouse moved to (191, 377)
Screenshot: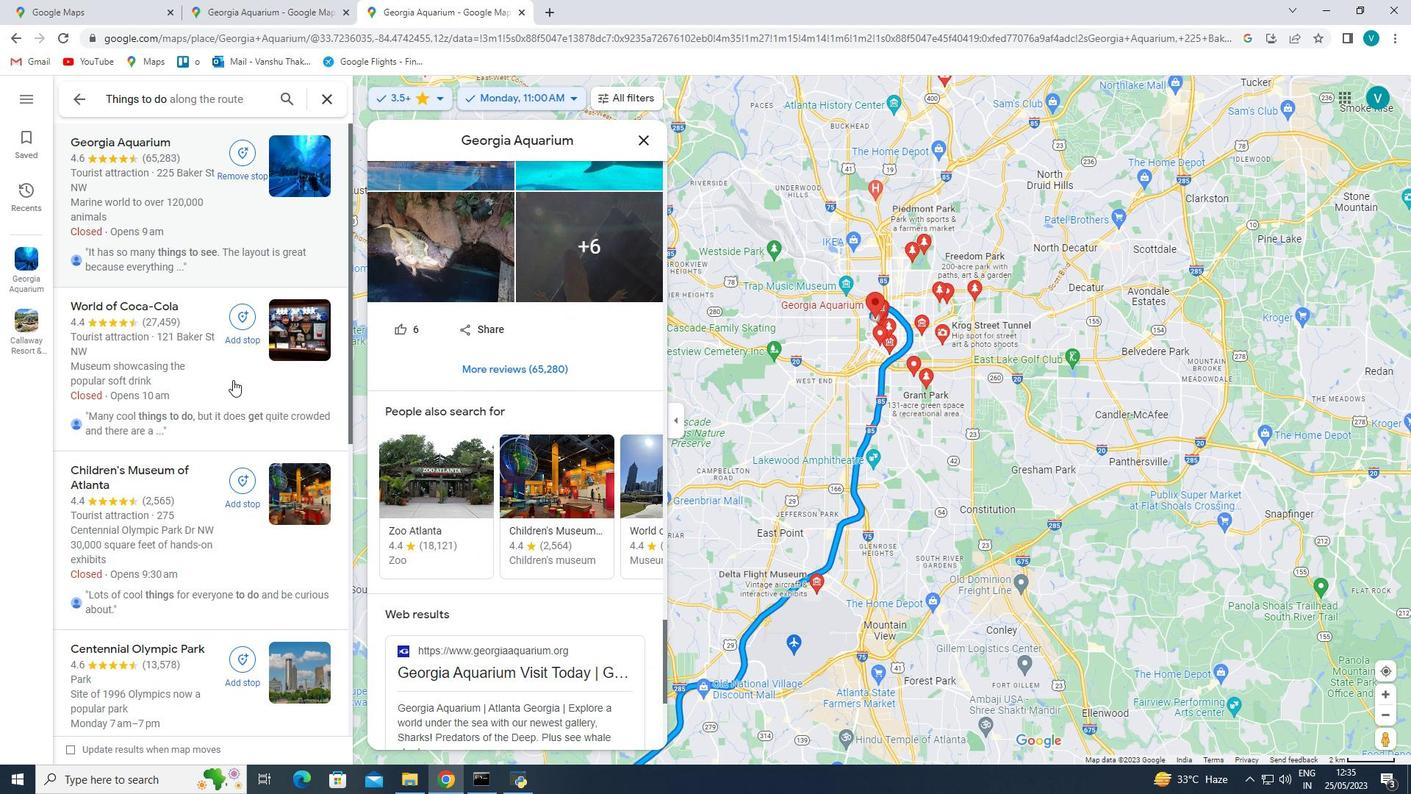 
Action: Mouse pressed left at (191, 377)
Screenshot: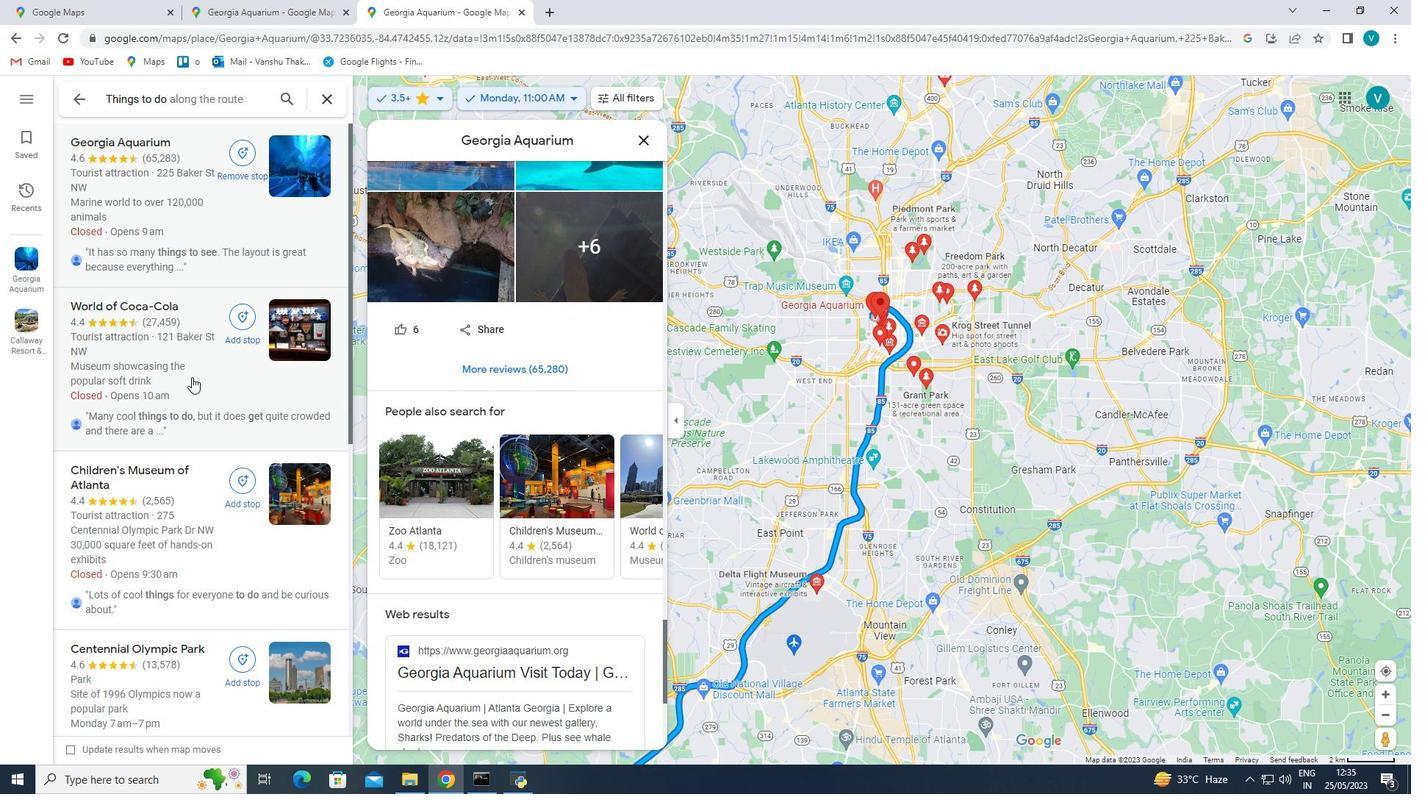 
Action: Mouse moved to (507, 340)
Screenshot: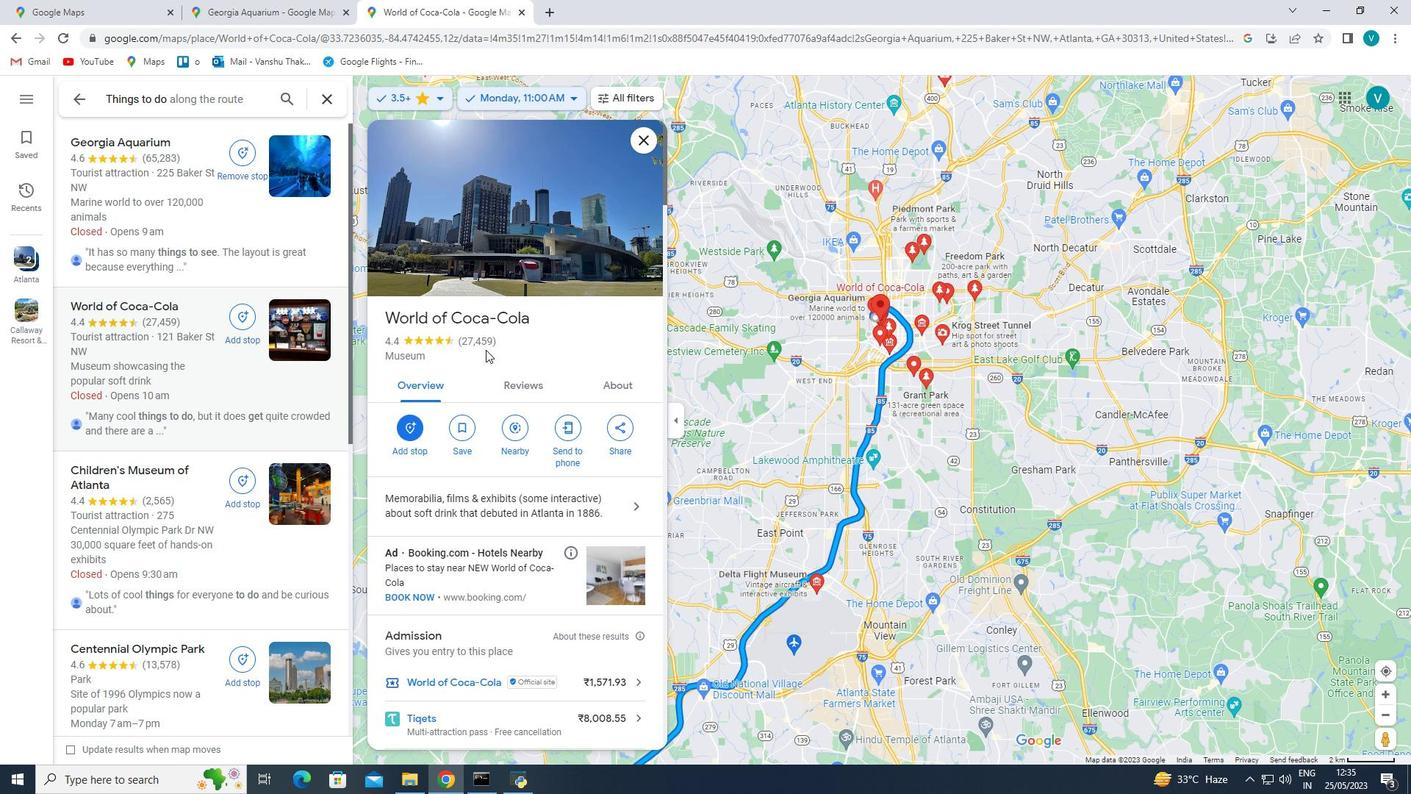
Action: Mouse scrolled (507, 339) with delta (0, 0)
Screenshot: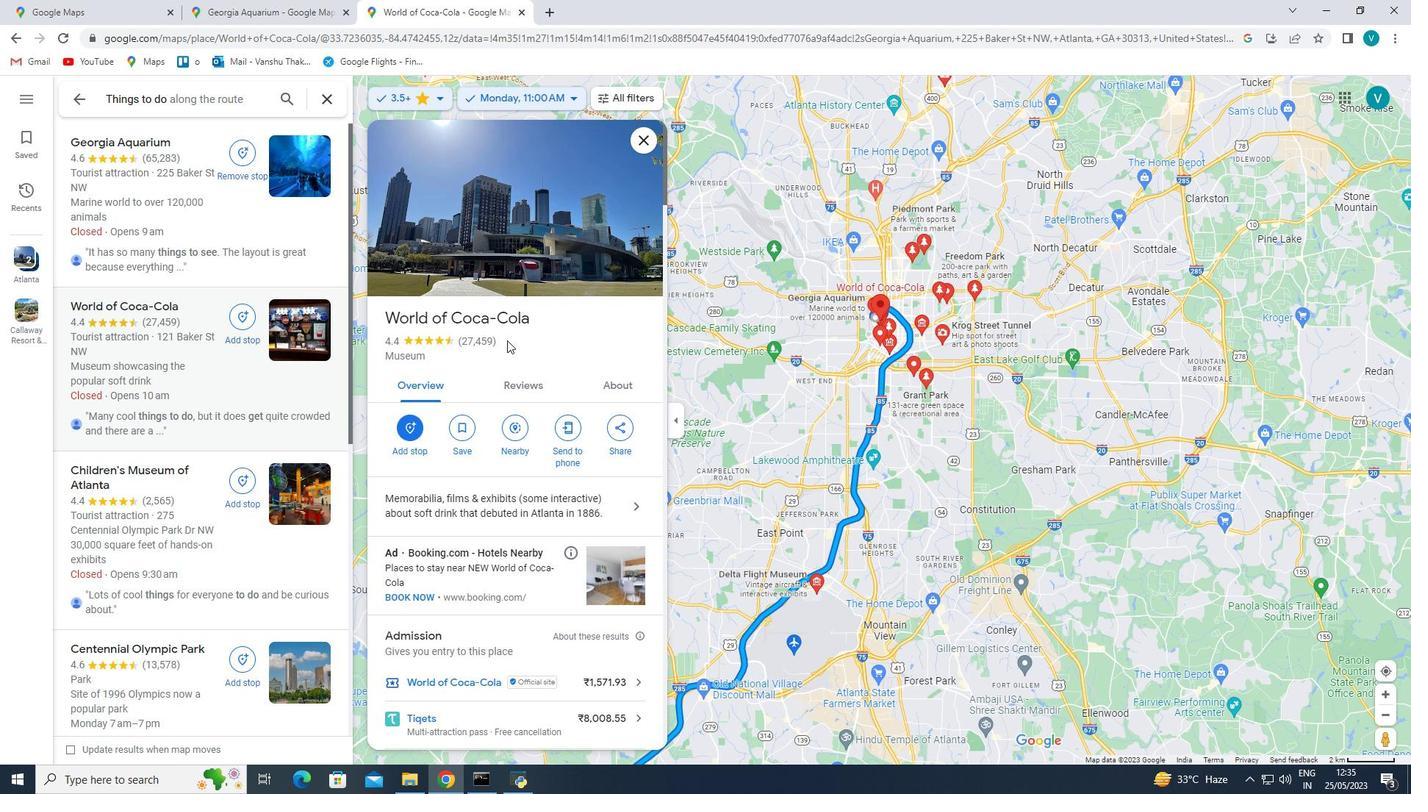 
Action: Mouse scrolled (507, 339) with delta (0, 0)
Screenshot: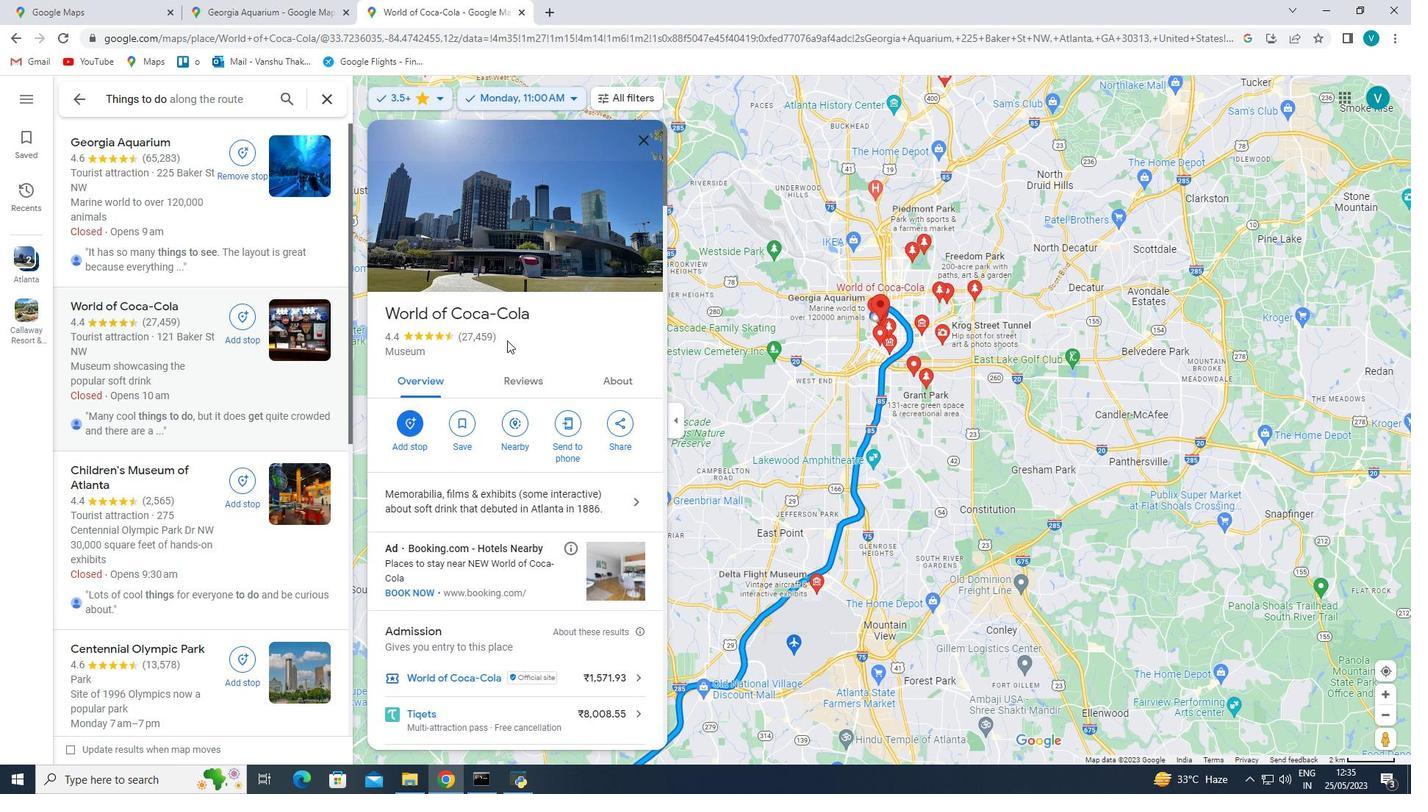 
Action: Mouse scrolled (507, 339) with delta (0, 0)
Screenshot: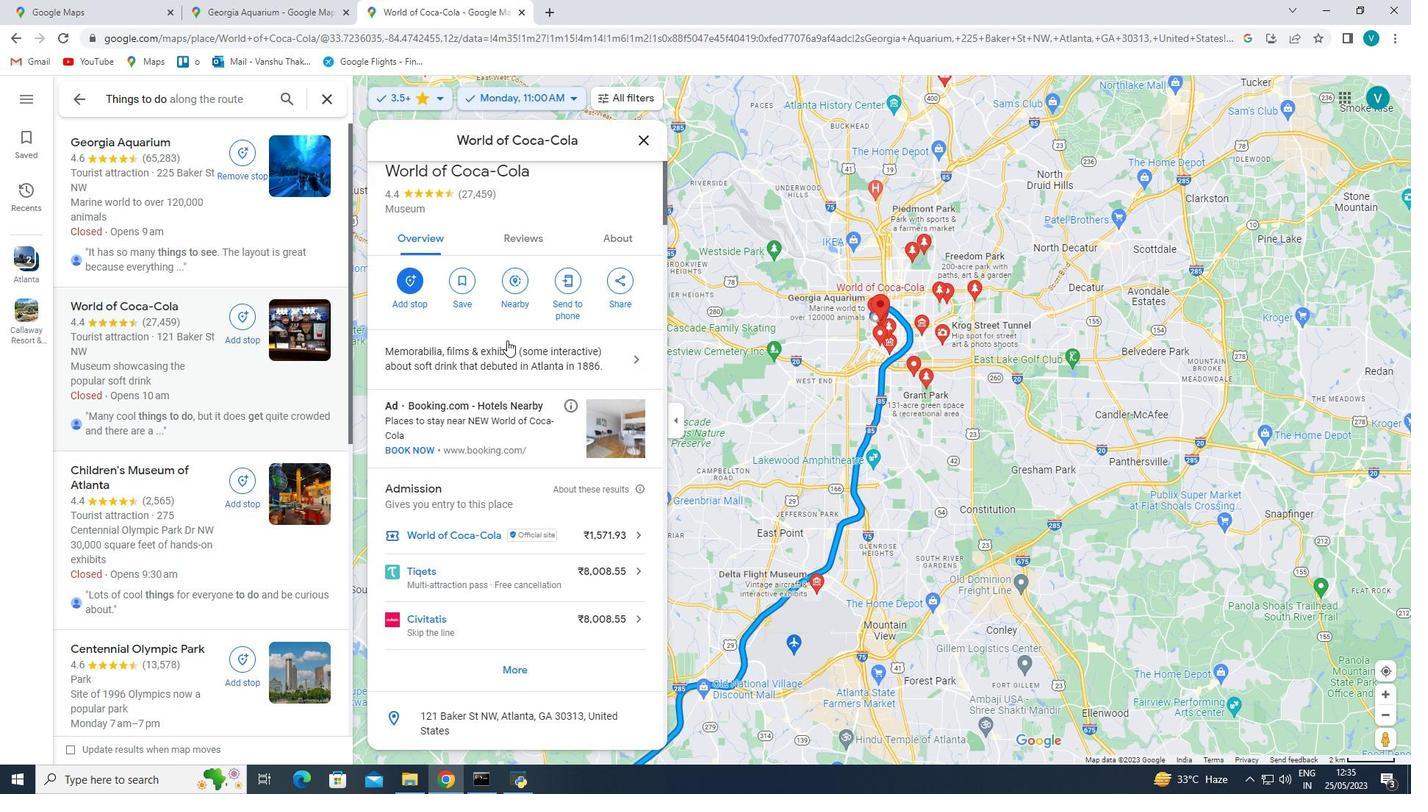 
Action: Mouse scrolled (507, 339) with delta (0, 0)
Screenshot: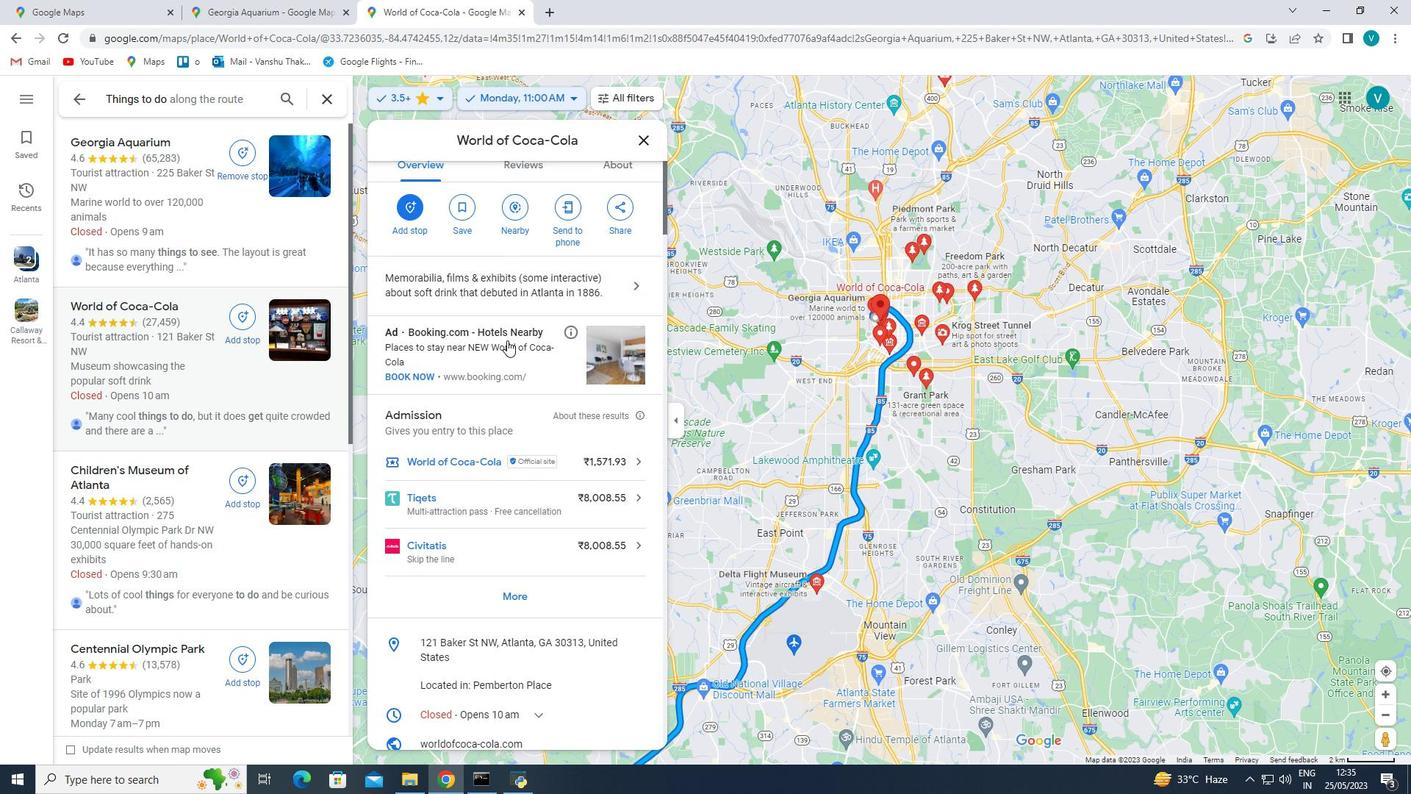
Action: Mouse scrolled (507, 339) with delta (0, 0)
Screenshot: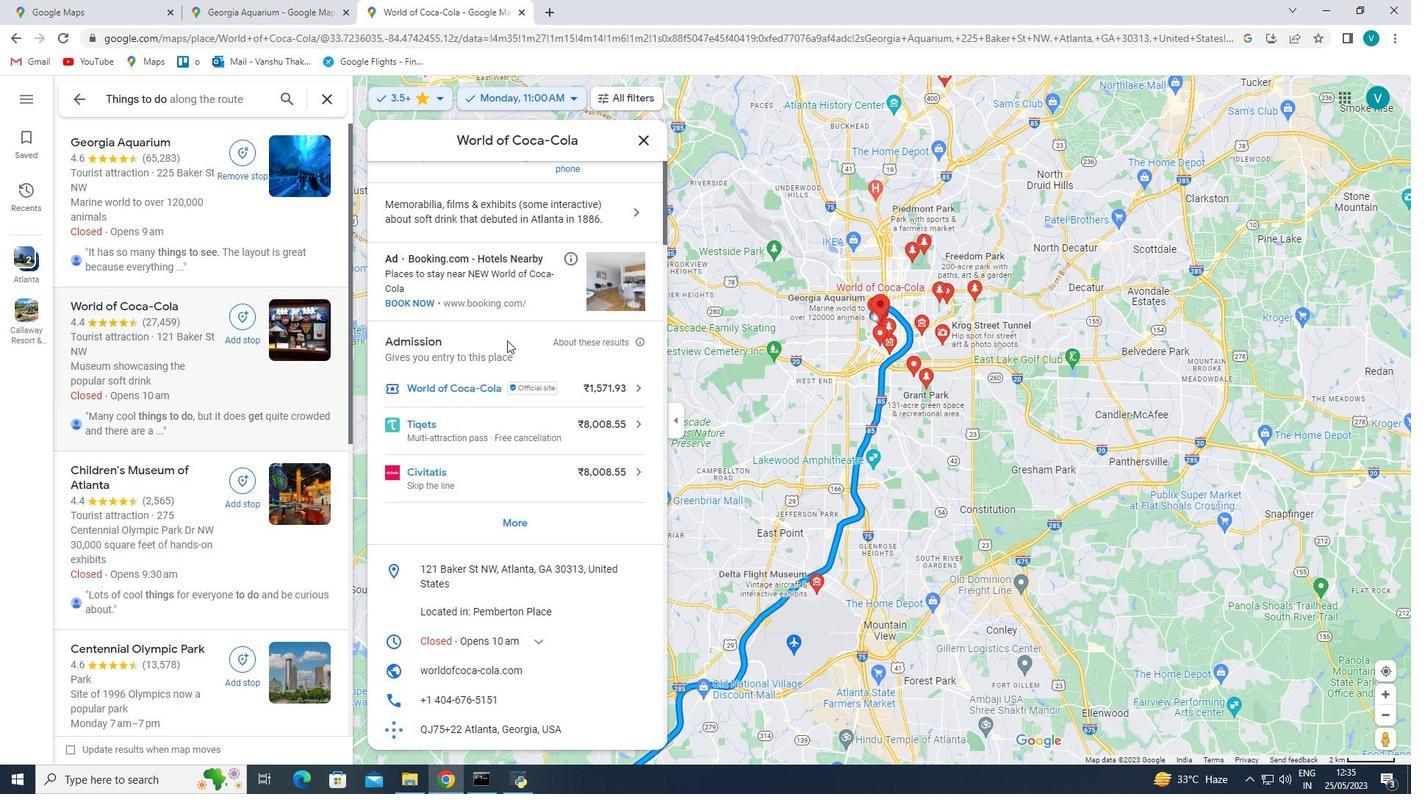 
Action: Mouse scrolled (507, 339) with delta (0, 0)
Screenshot: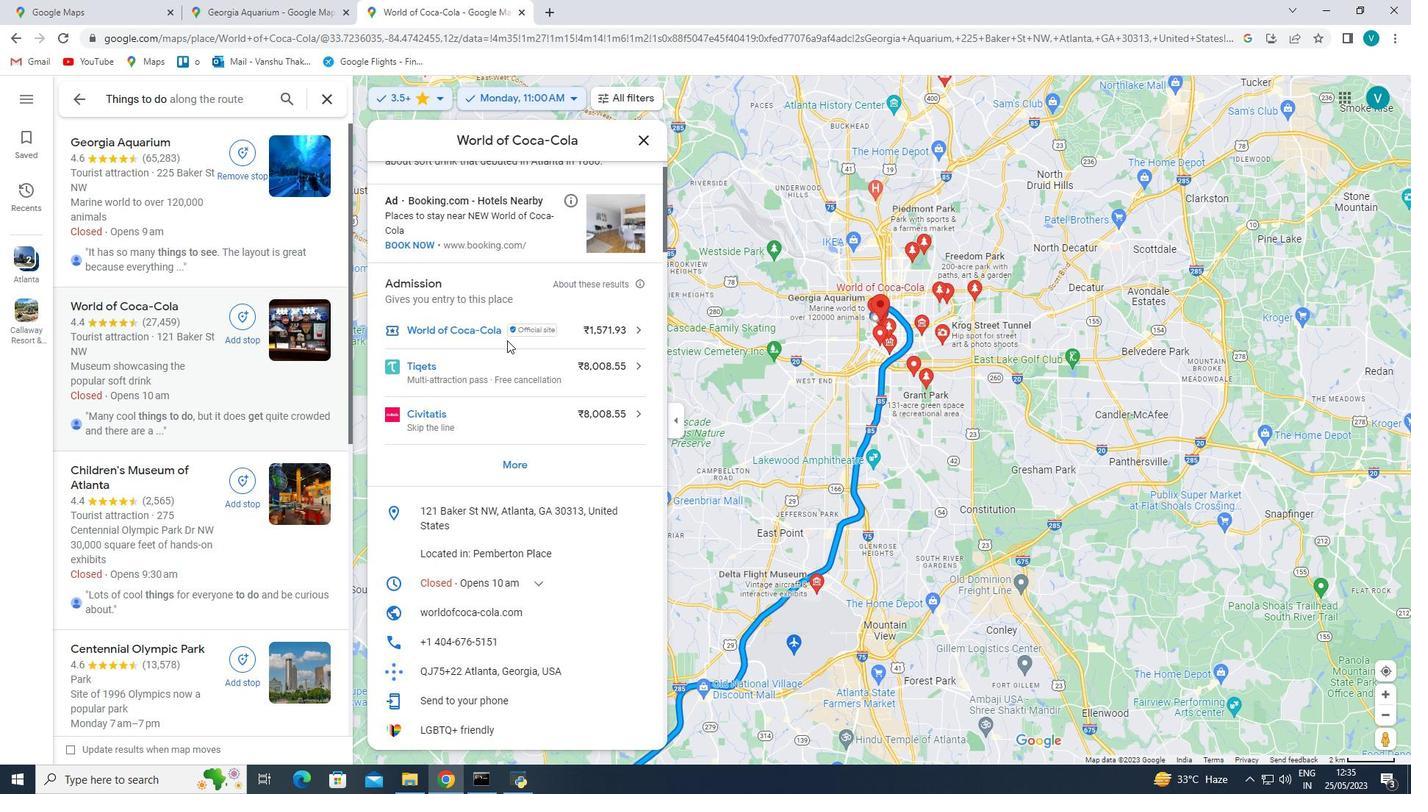 
Action: Mouse scrolled (507, 339) with delta (0, 0)
Screenshot: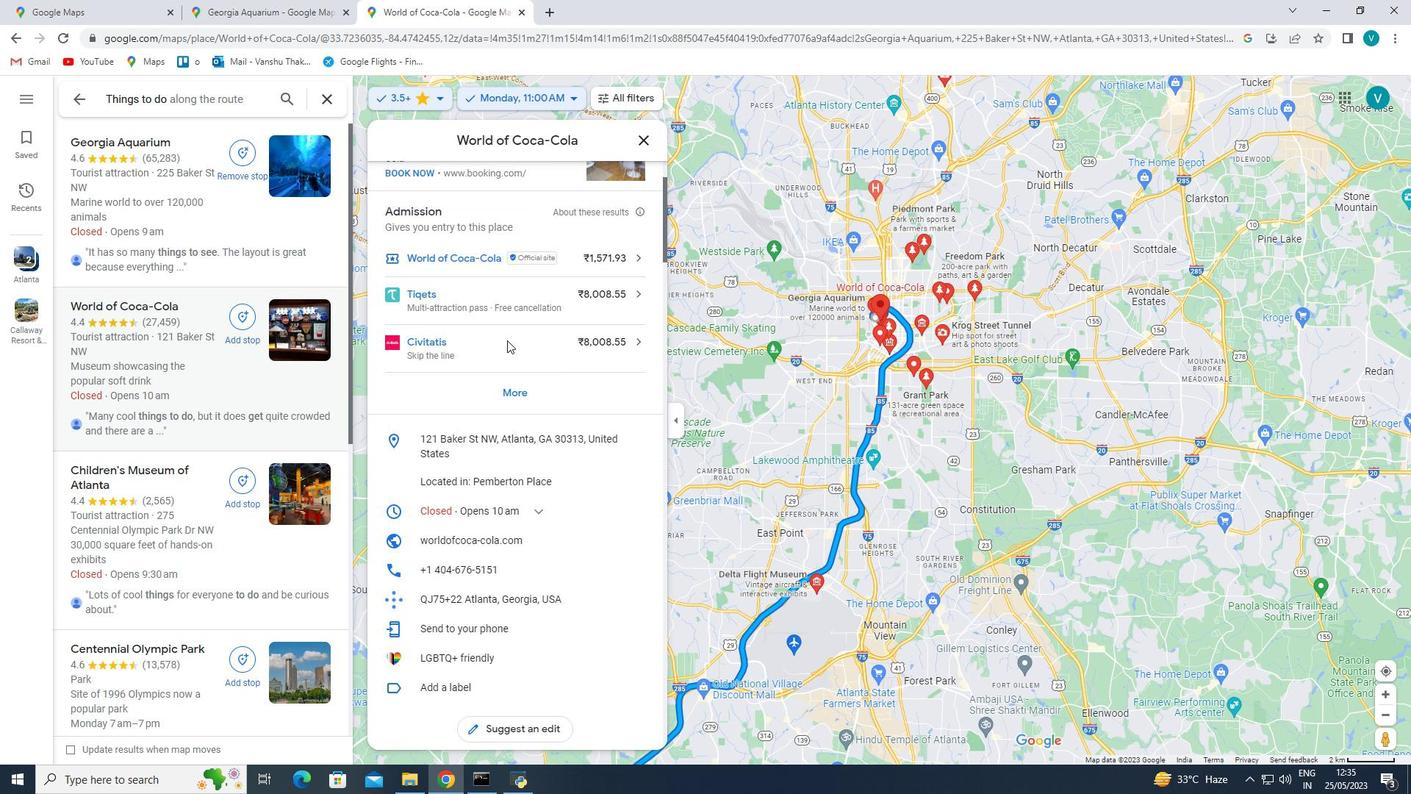 
Action: Mouse moved to (509, 340)
Screenshot: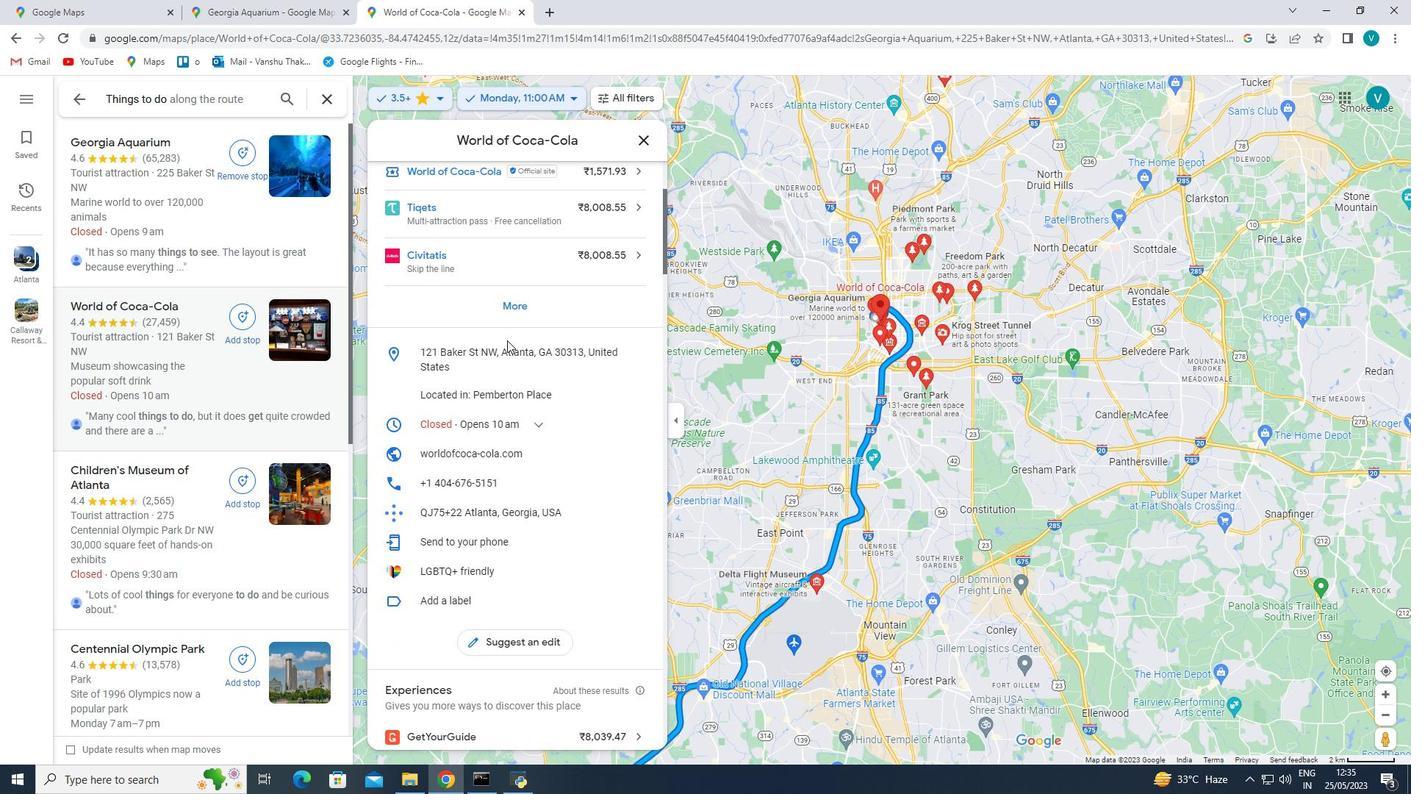 
Action: Mouse scrolled (509, 339) with delta (0, 0)
Screenshot: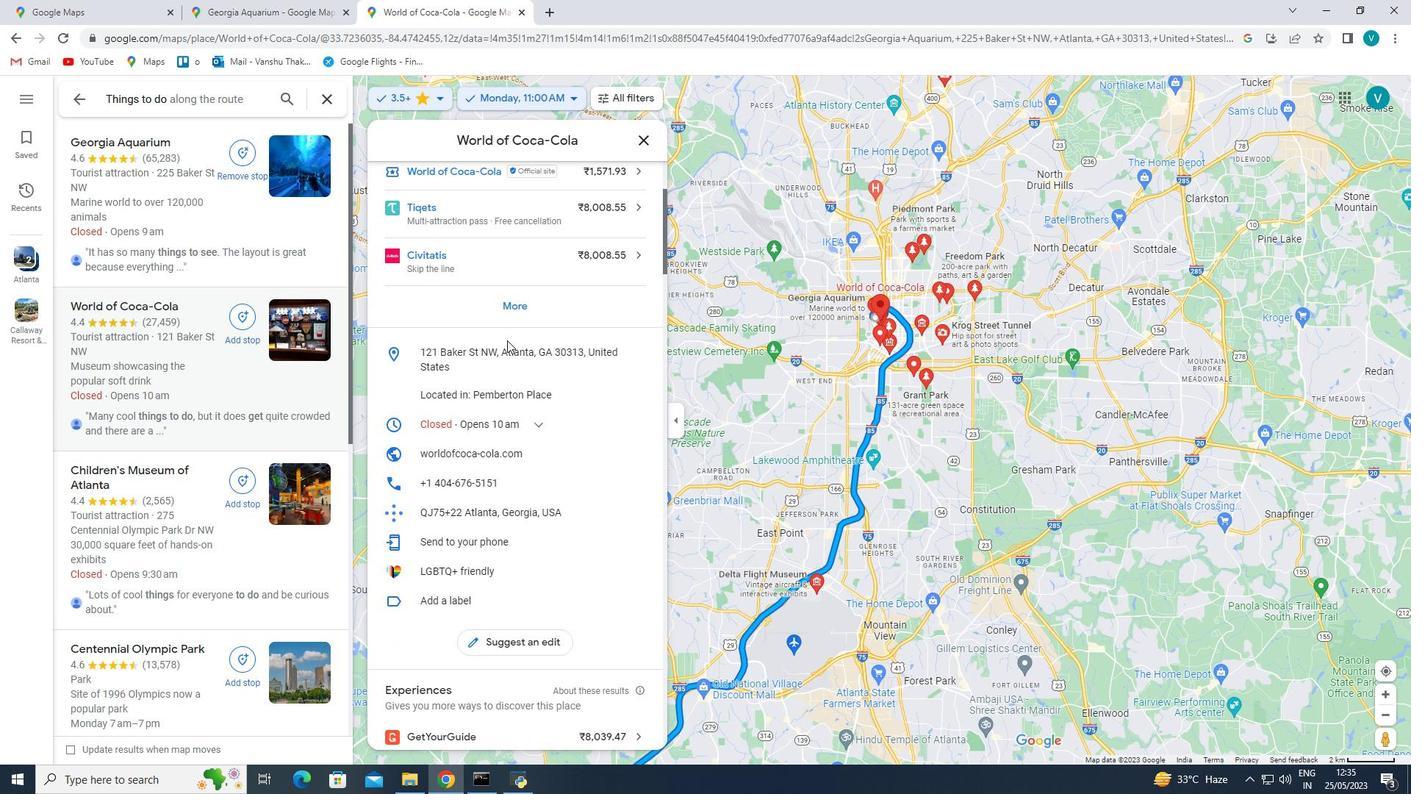 
Action: Mouse moved to (509, 340)
Screenshot: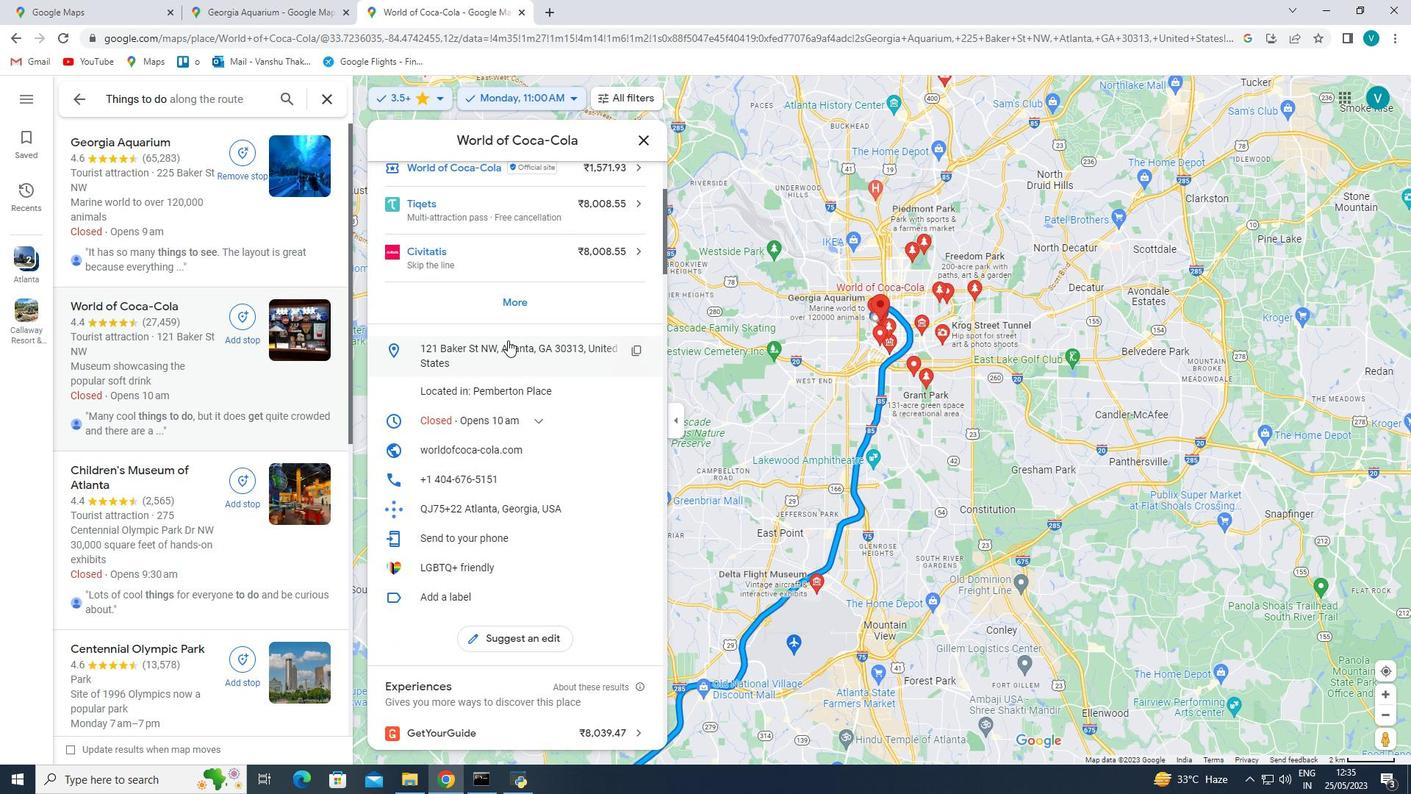 
Action: Mouse scrolled (509, 339) with delta (0, 0)
Screenshot: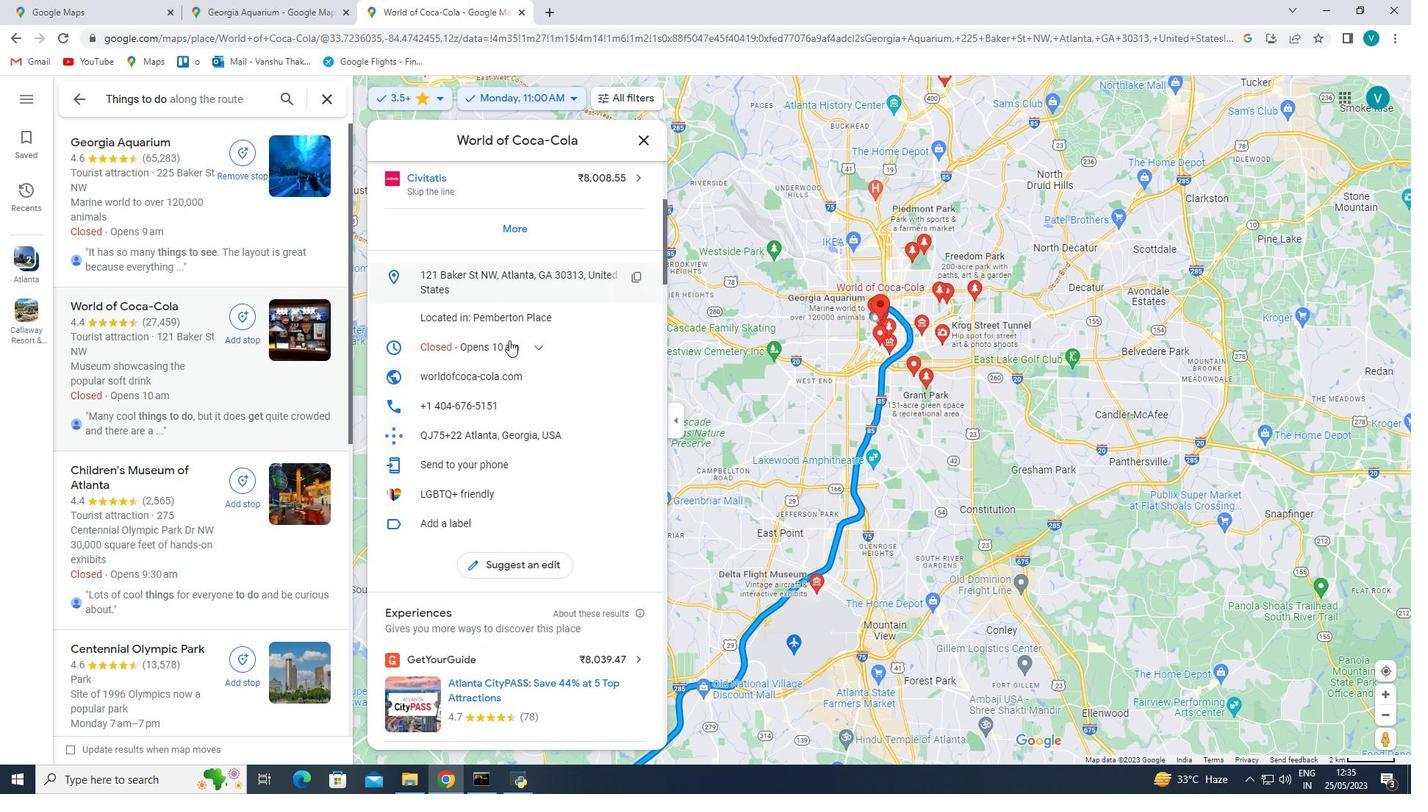 
Action: Mouse scrolled (509, 339) with delta (0, 0)
Screenshot: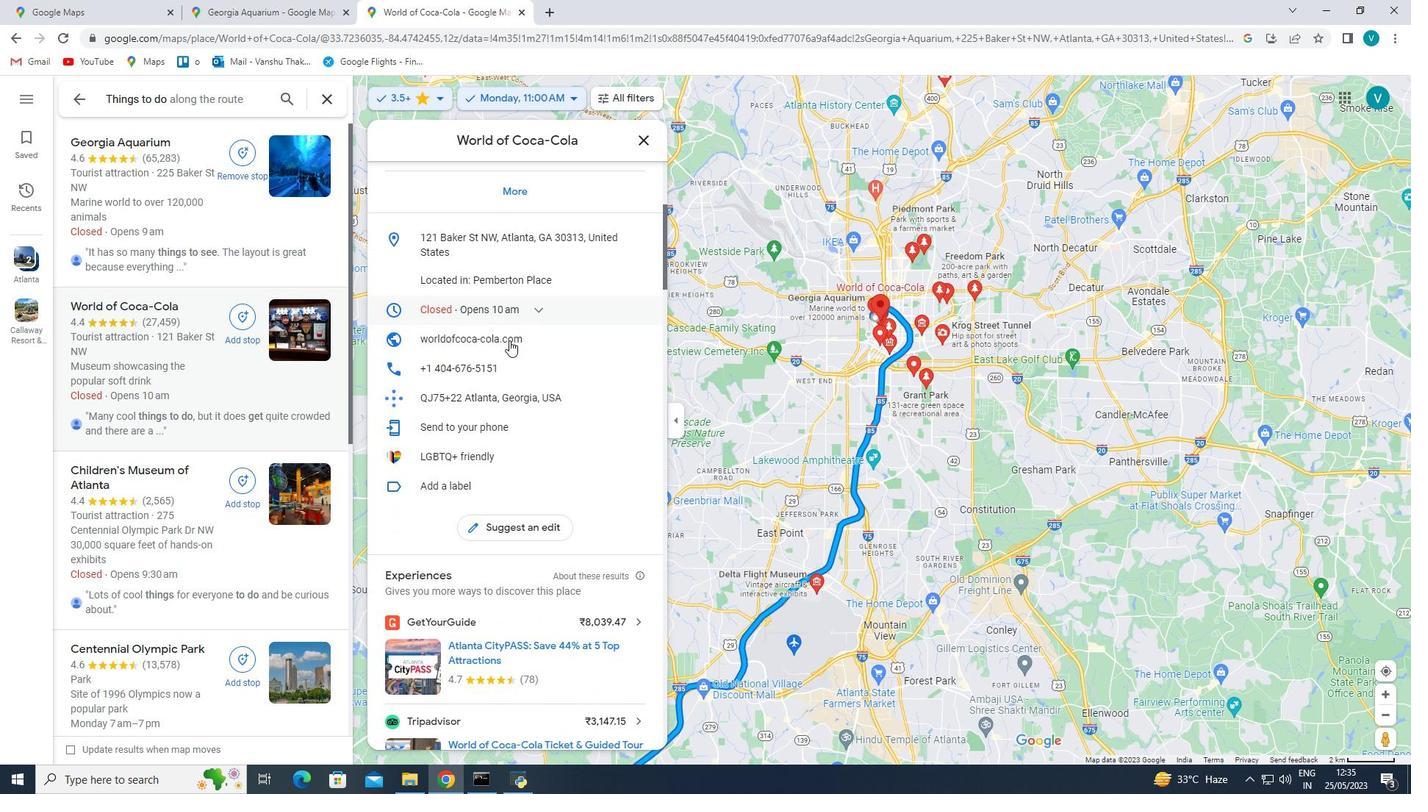 
Action: Mouse scrolled (509, 339) with delta (0, 0)
Screenshot: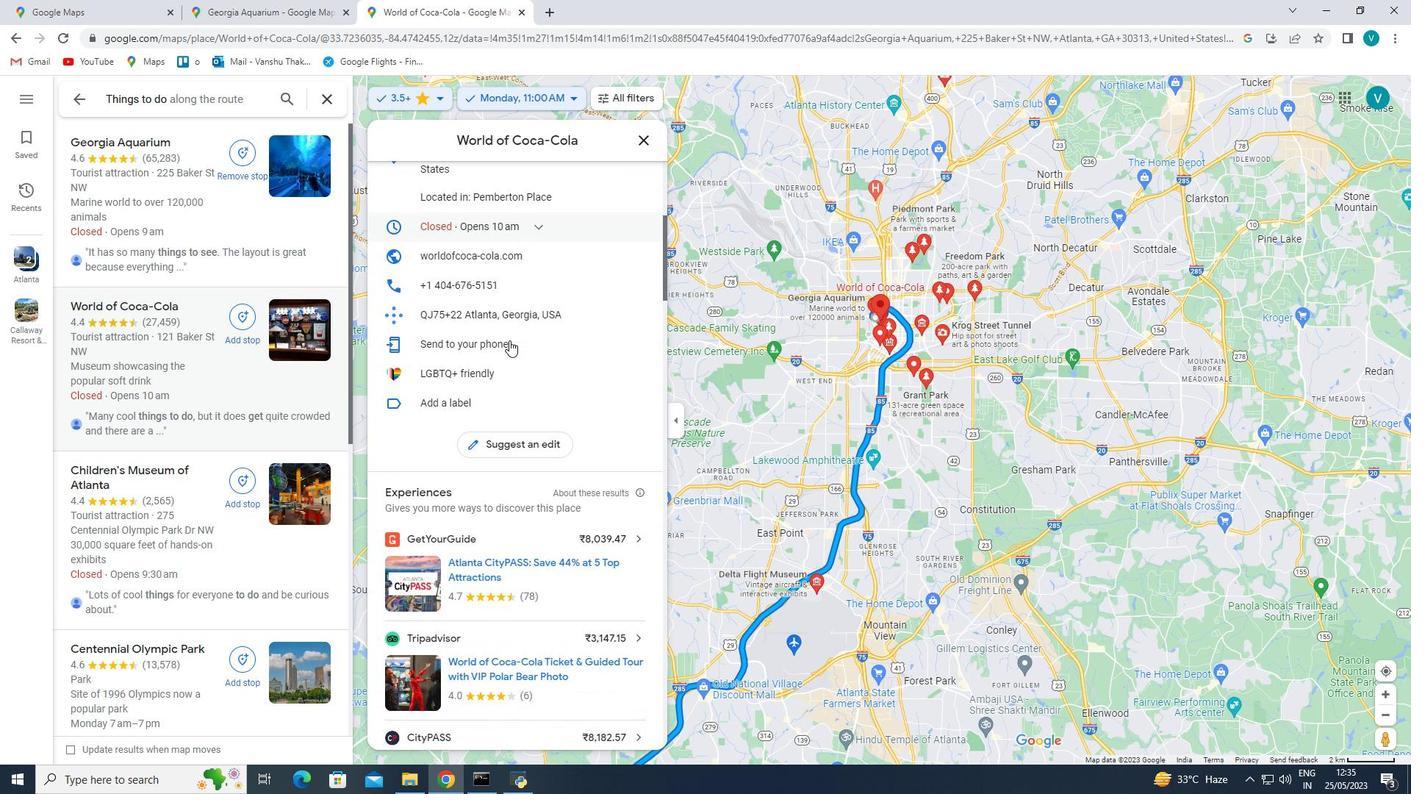 
Action: Mouse scrolled (509, 339) with delta (0, 0)
Screenshot: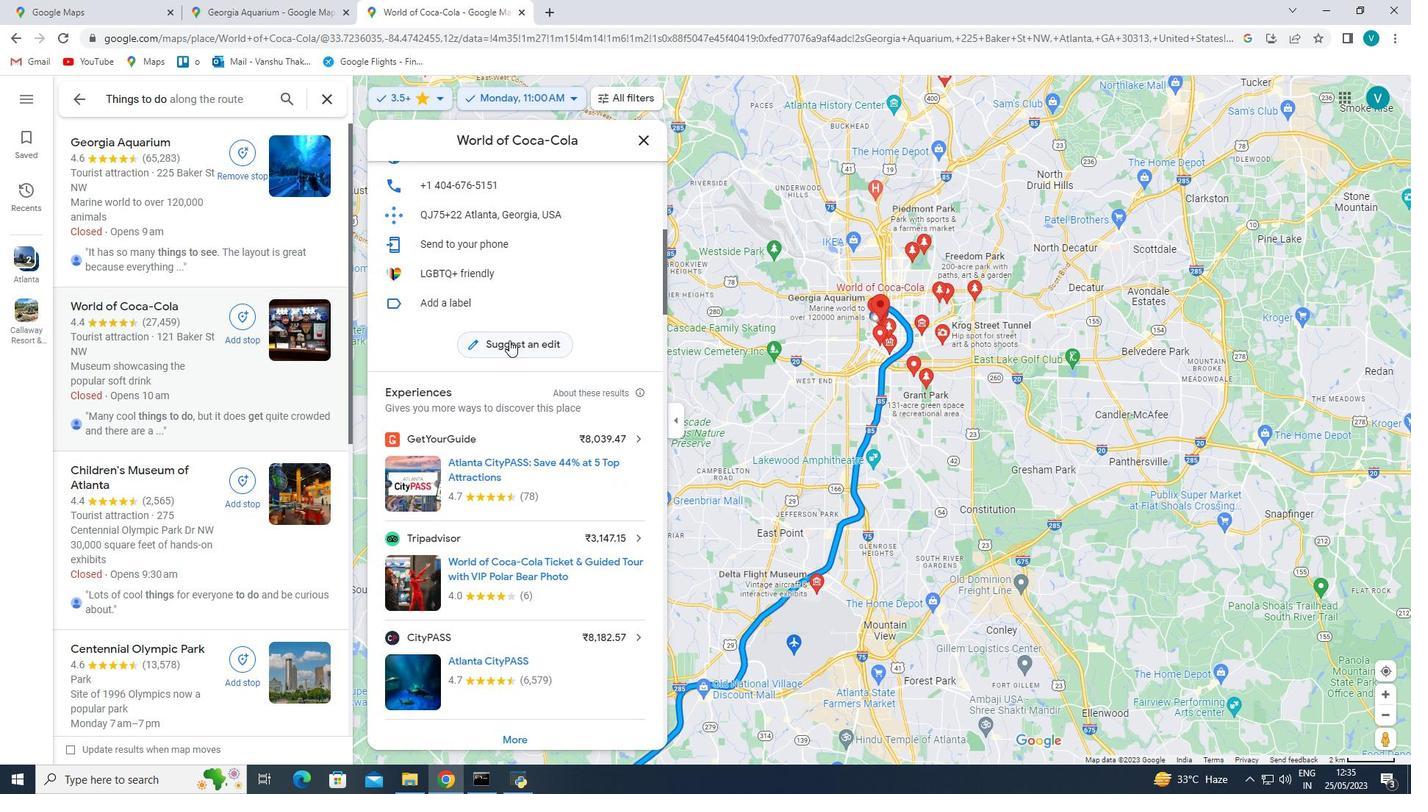 
Action: Mouse scrolled (509, 339) with delta (0, 0)
Screenshot: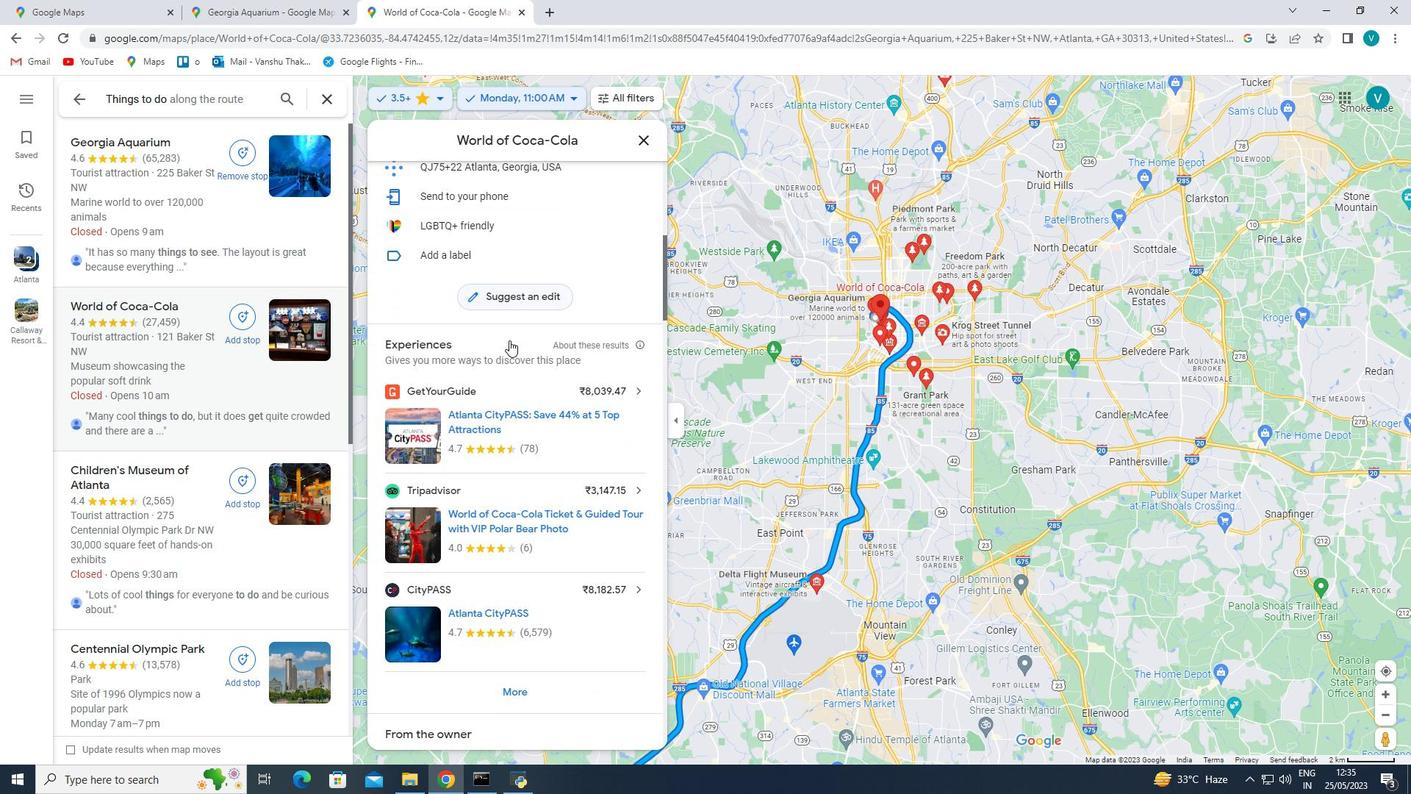 
Action: Mouse scrolled (509, 339) with delta (0, 0)
Screenshot: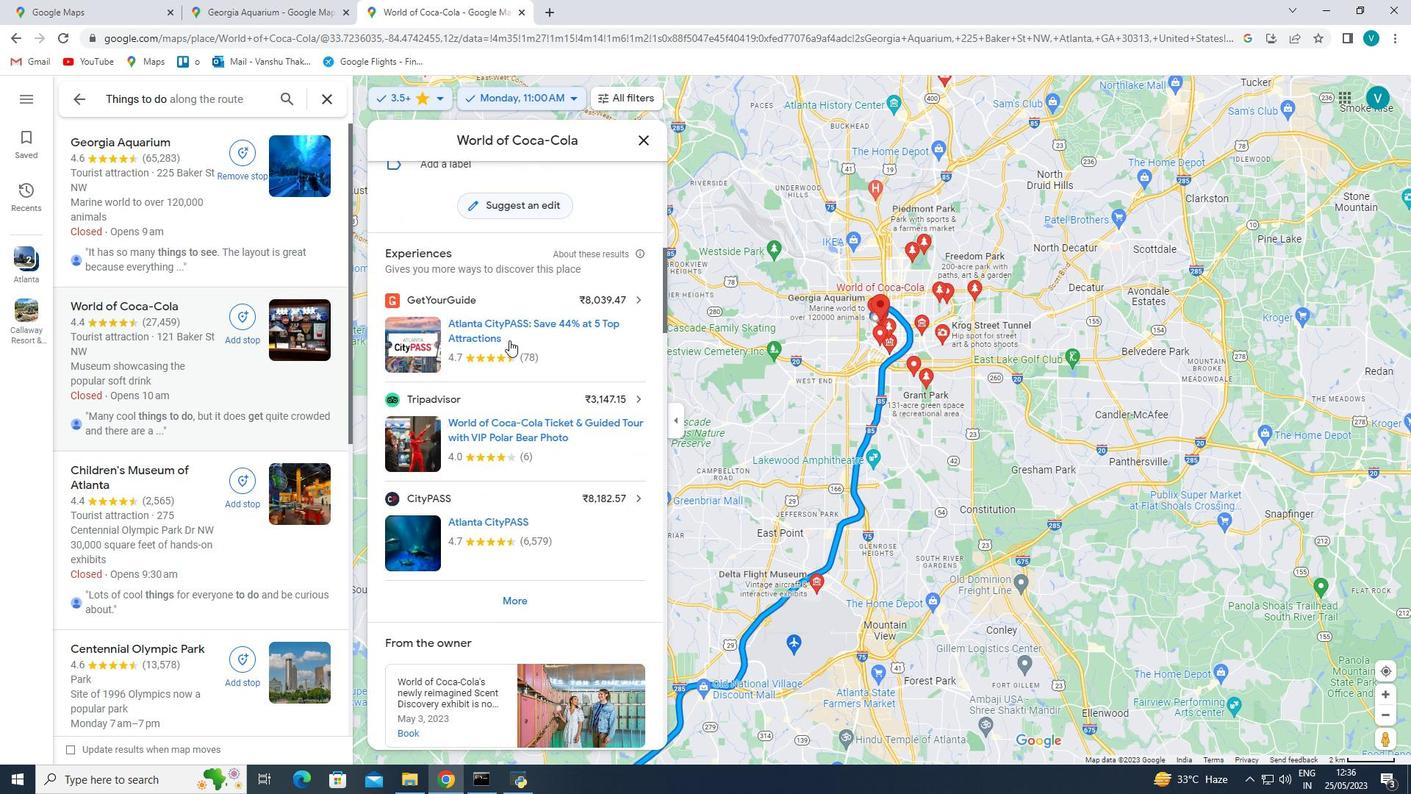 
Action: Mouse scrolled (509, 339) with delta (0, 0)
Screenshot: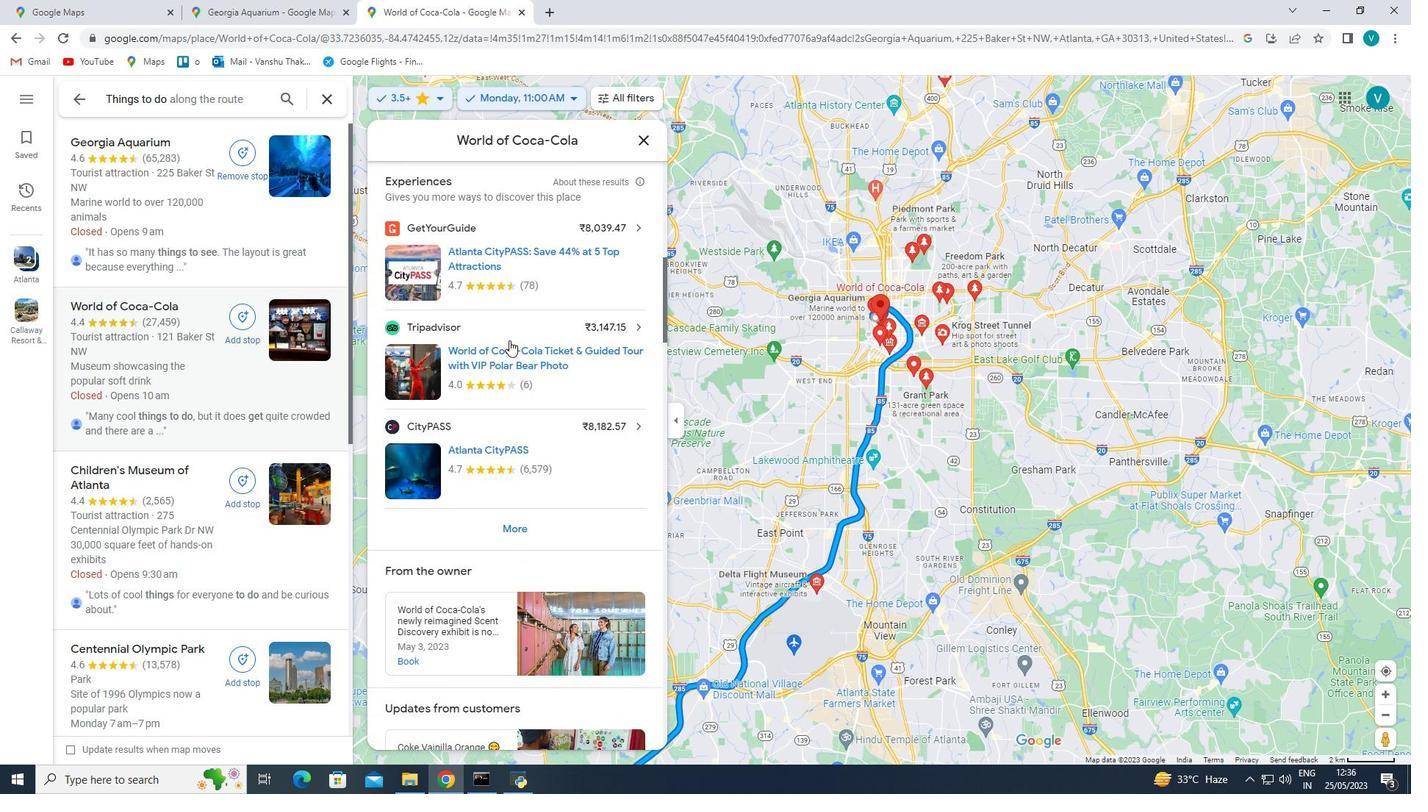 
Action: Mouse scrolled (509, 339) with delta (0, 0)
Screenshot: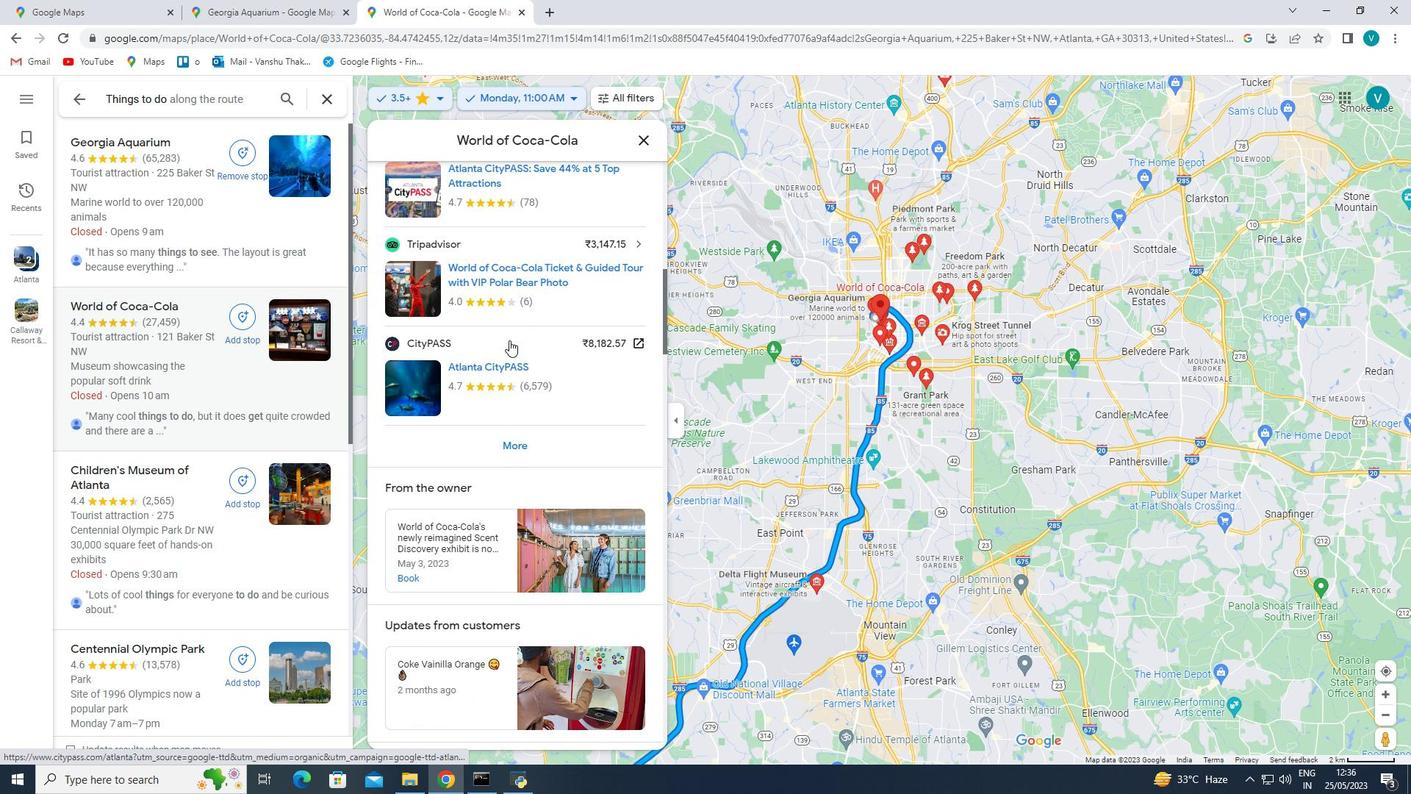 
Action: Mouse scrolled (509, 339) with delta (0, 0)
Screenshot: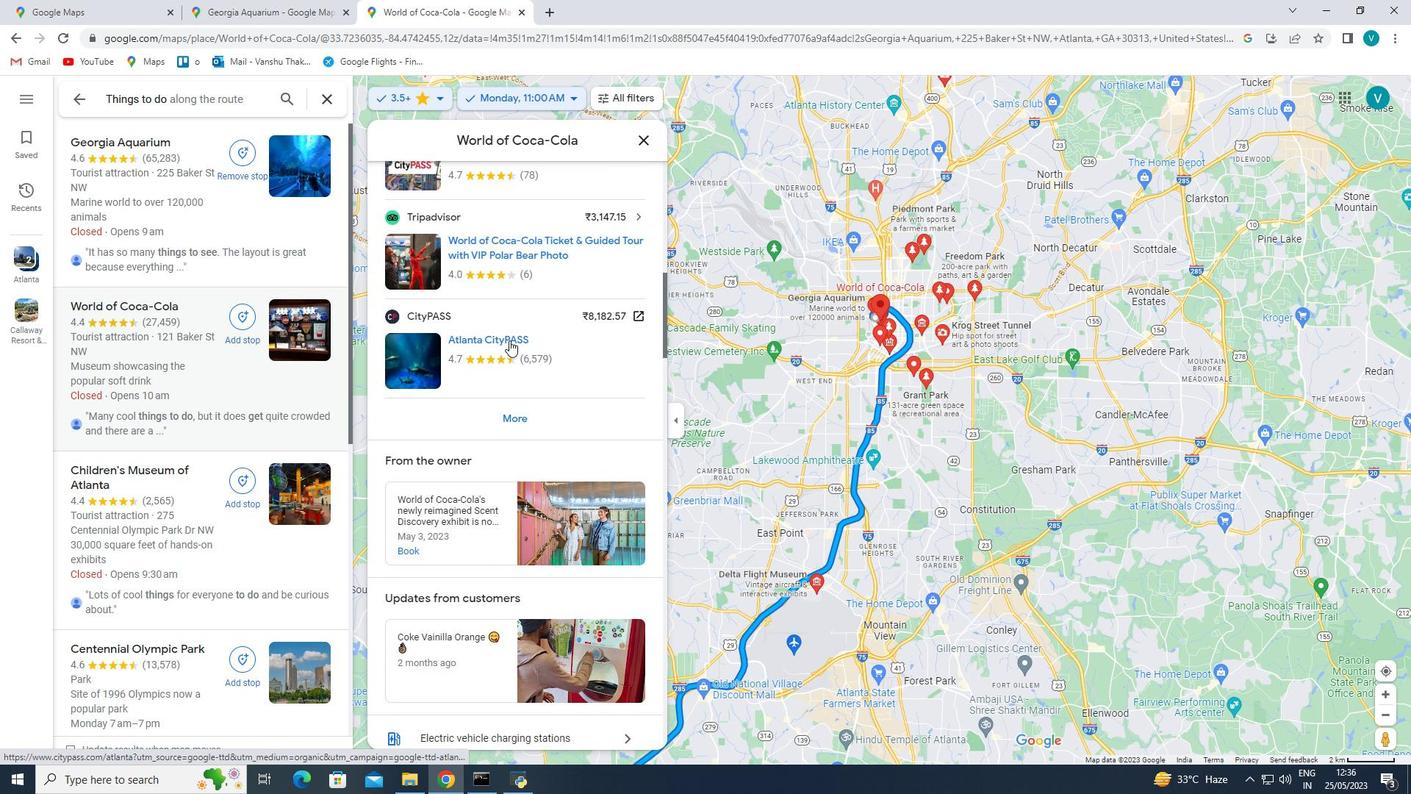 
Action: Mouse scrolled (509, 339) with delta (0, 0)
Screenshot: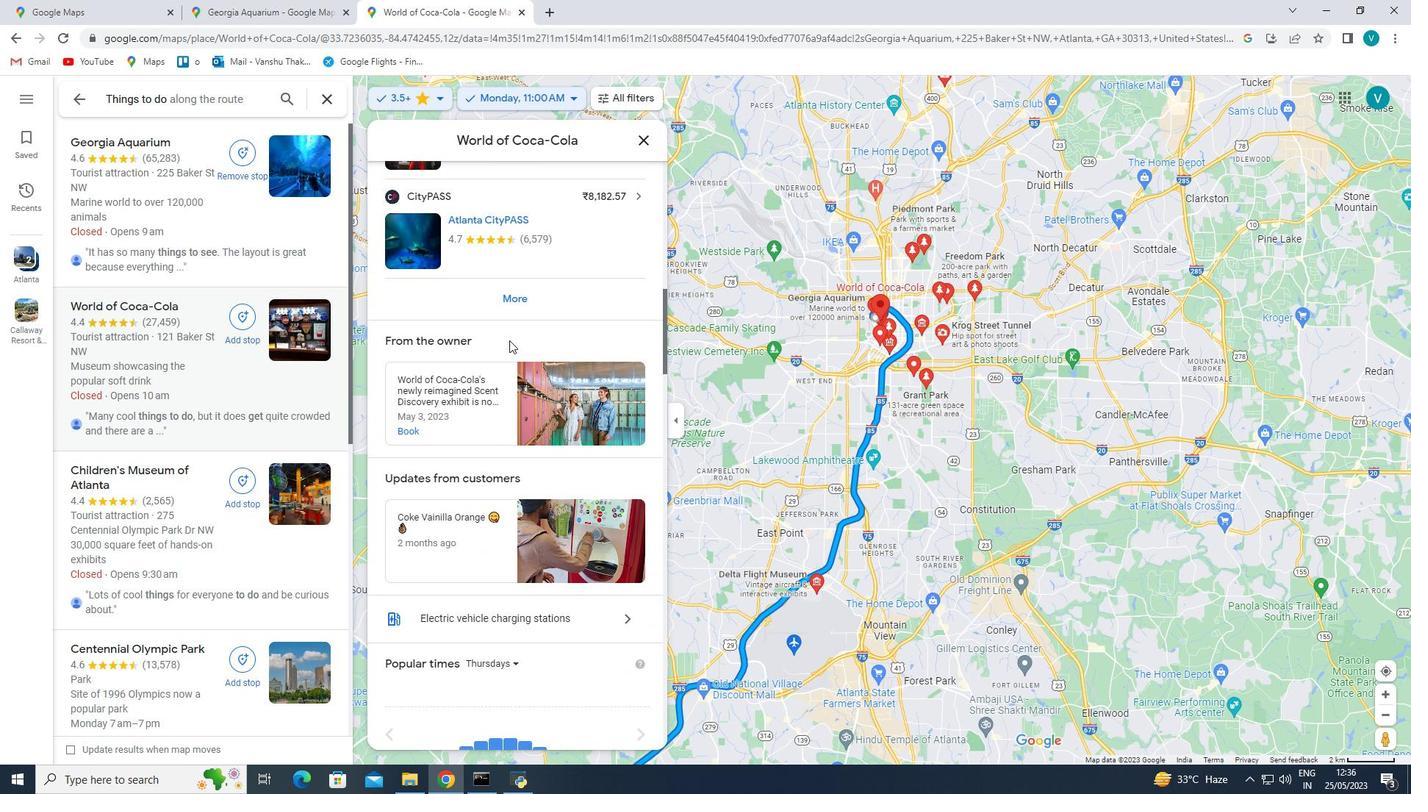 
Action: Mouse scrolled (509, 339) with delta (0, 0)
Screenshot: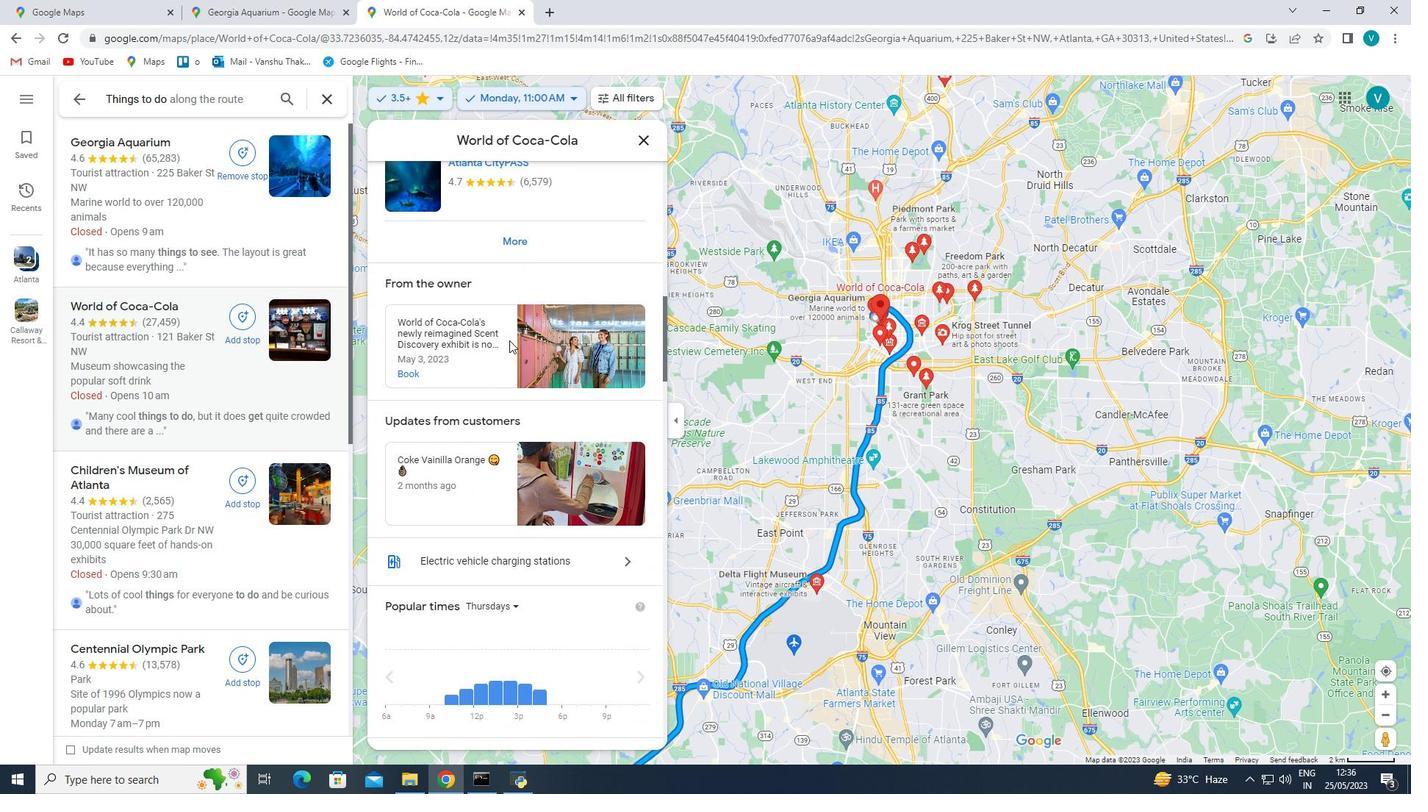 
Action: Mouse scrolled (509, 339) with delta (0, 0)
Screenshot: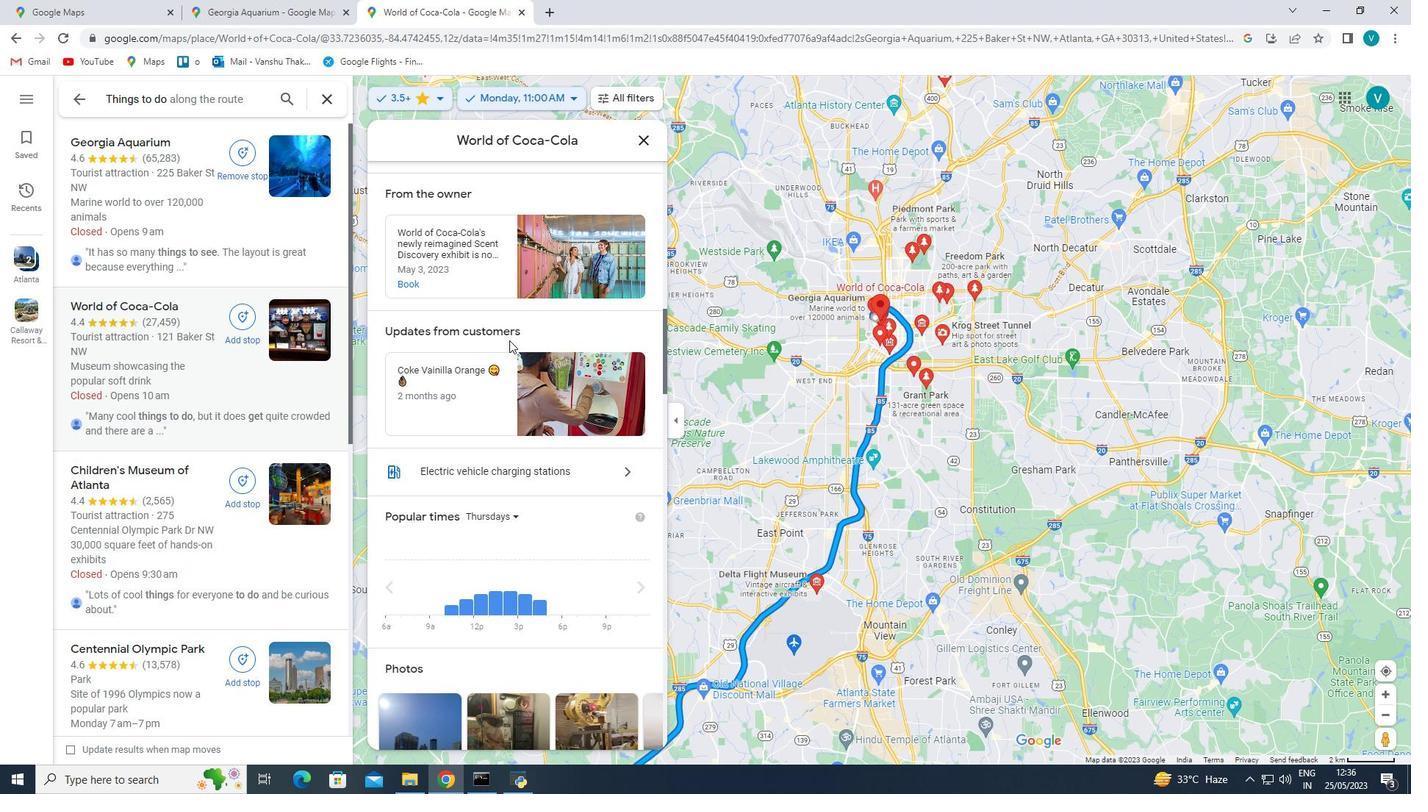 
Action: Mouse scrolled (509, 339) with delta (0, 0)
Screenshot: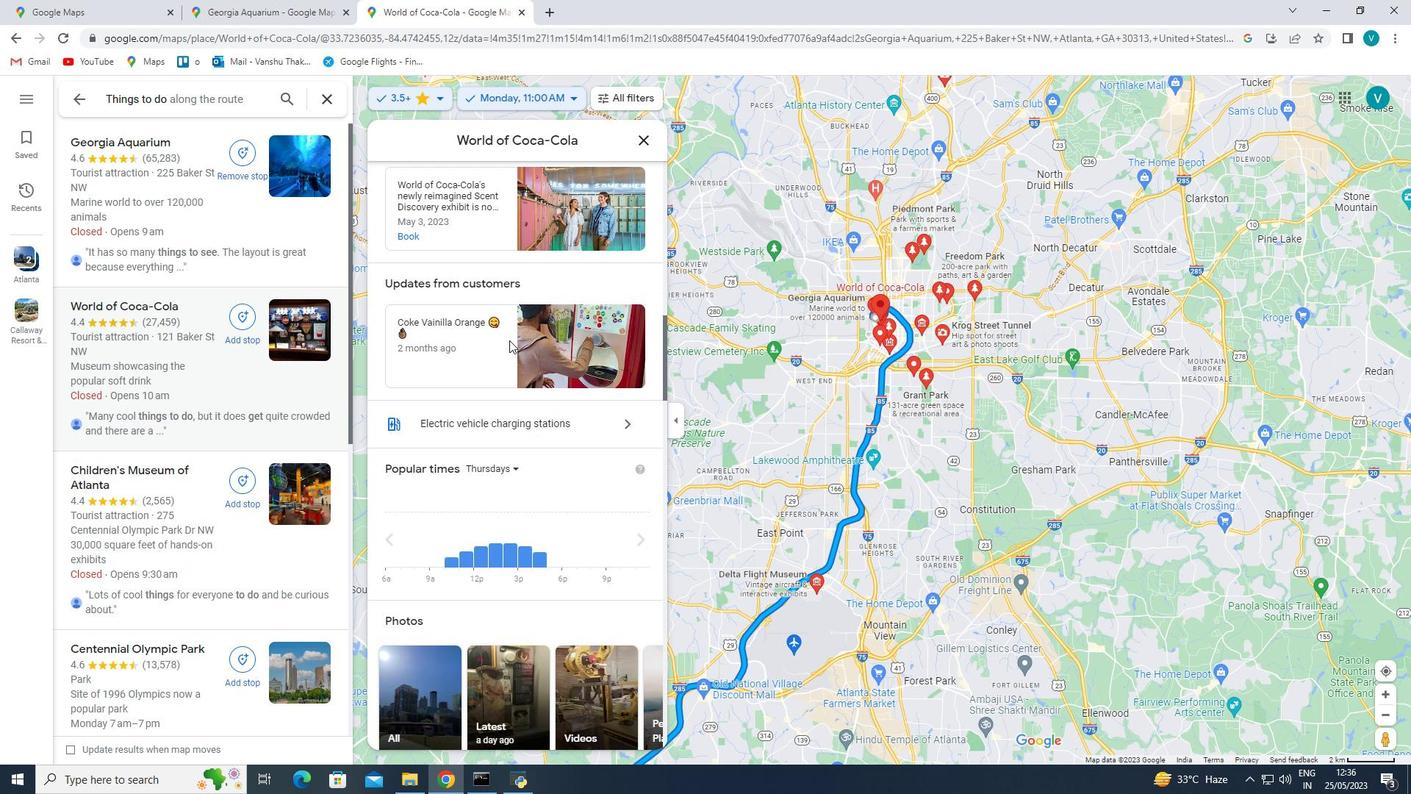 
Action: Mouse scrolled (509, 339) with delta (0, 0)
Screenshot: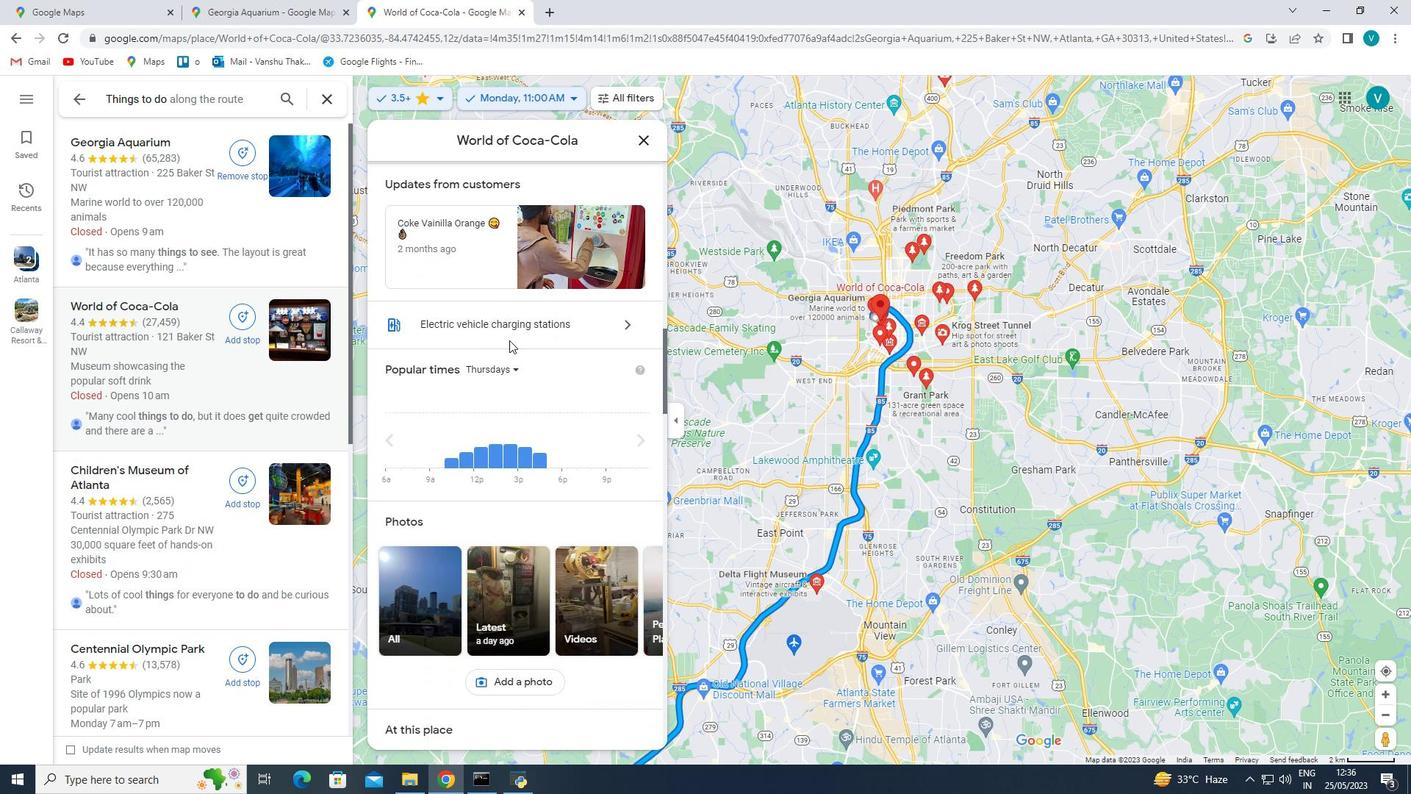 
Action: Mouse scrolled (509, 339) with delta (0, 0)
Screenshot: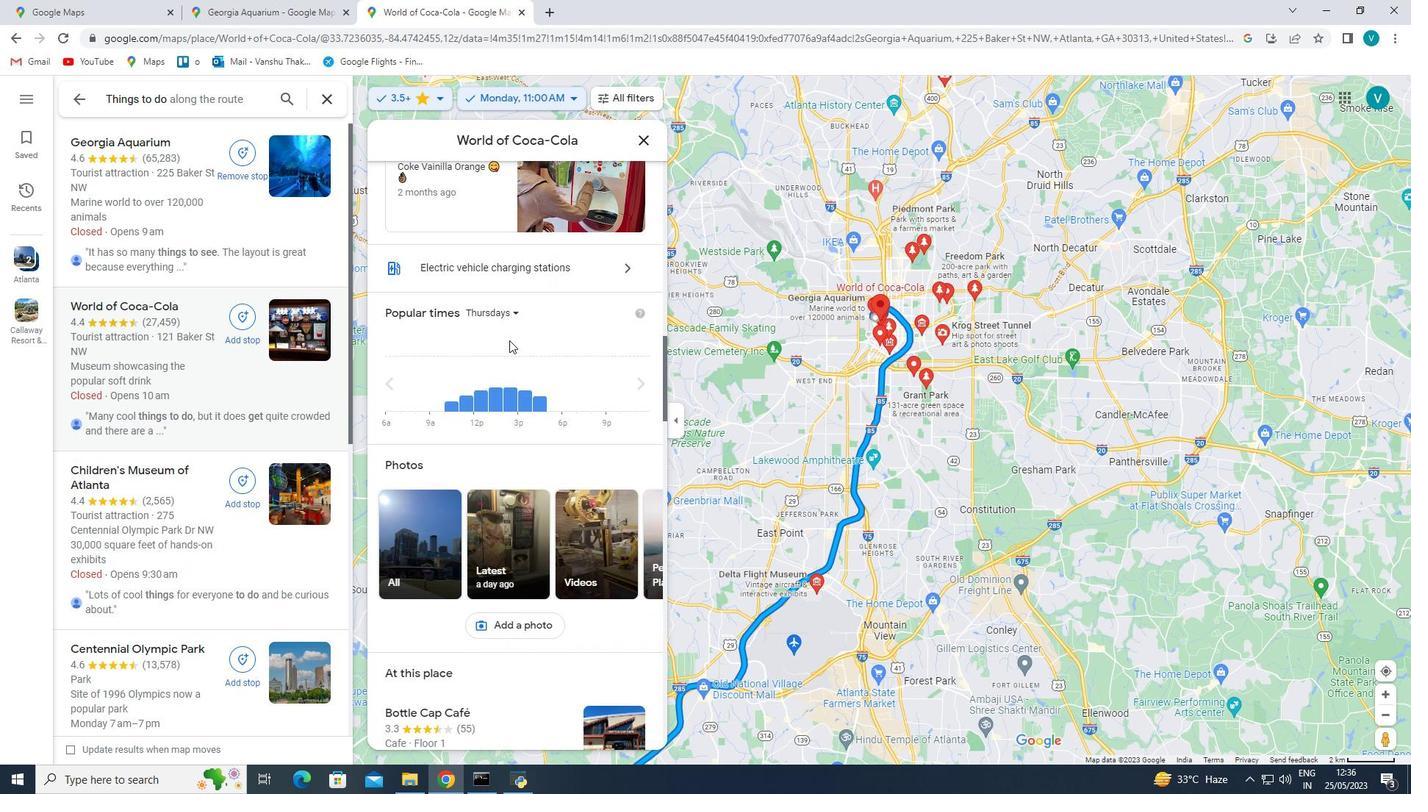 
Action: Mouse scrolled (509, 339) with delta (0, 0)
Screenshot: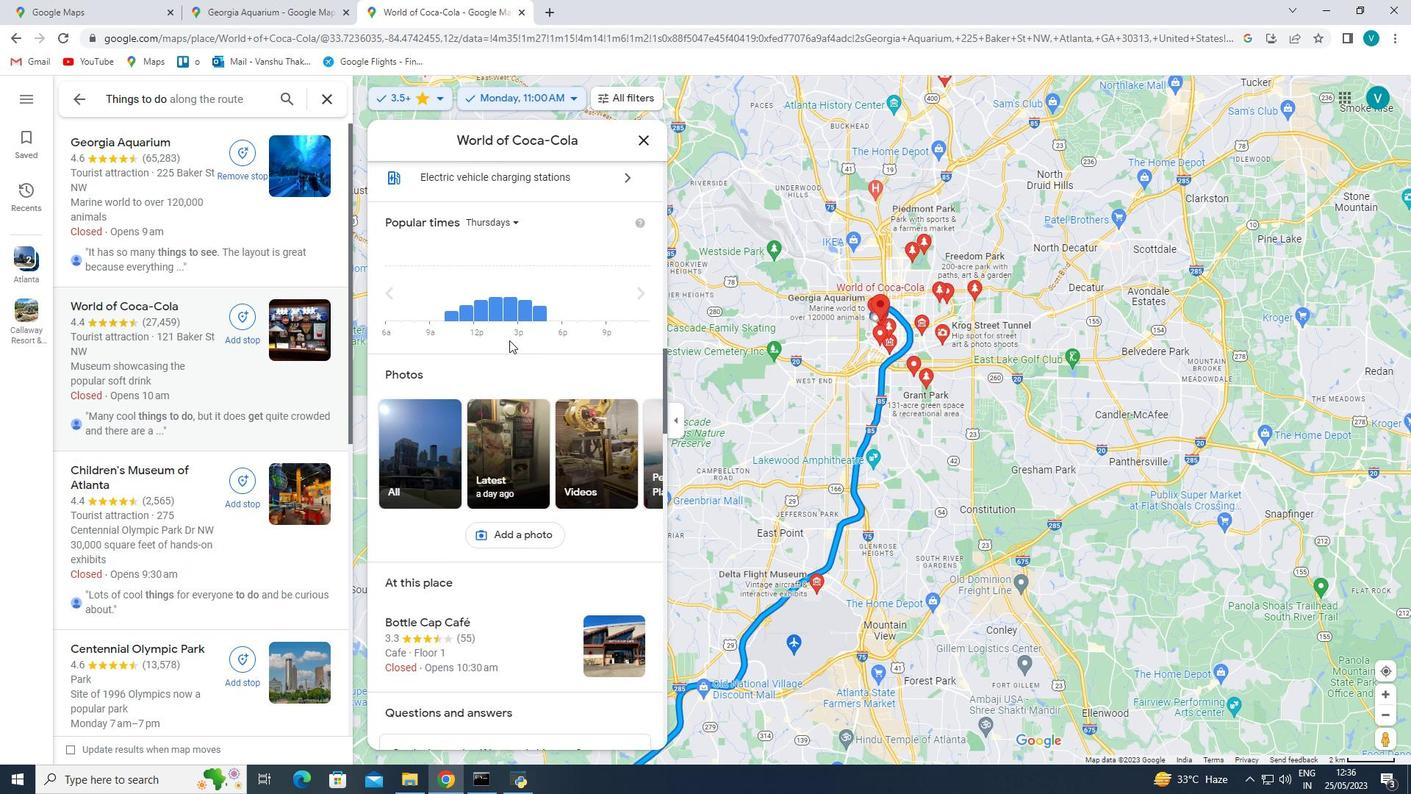 
Action: Mouse scrolled (509, 339) with delta (0, 0)
Screenshot: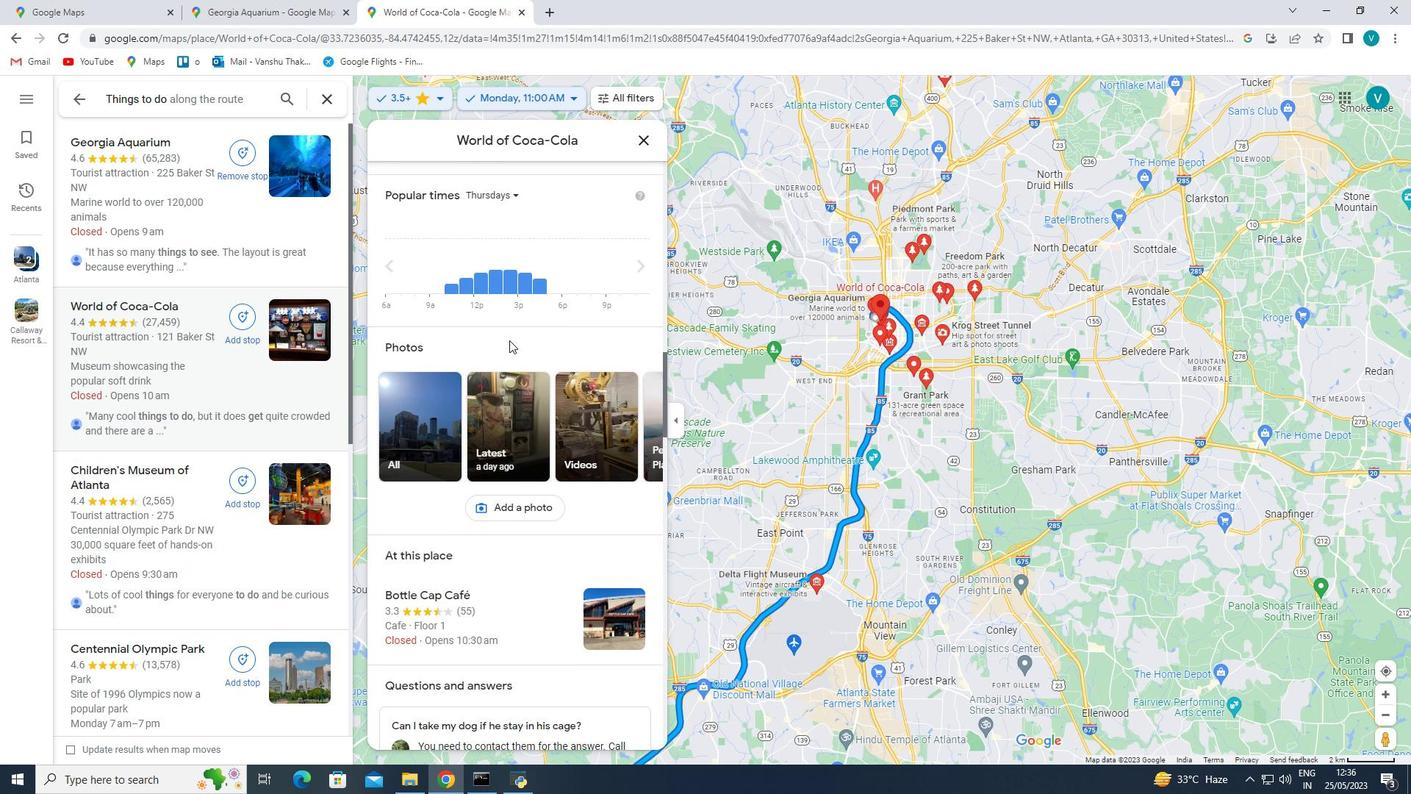 
Action: Mouse scrolled (509, 339) with delta (0, 0)
Screenshot: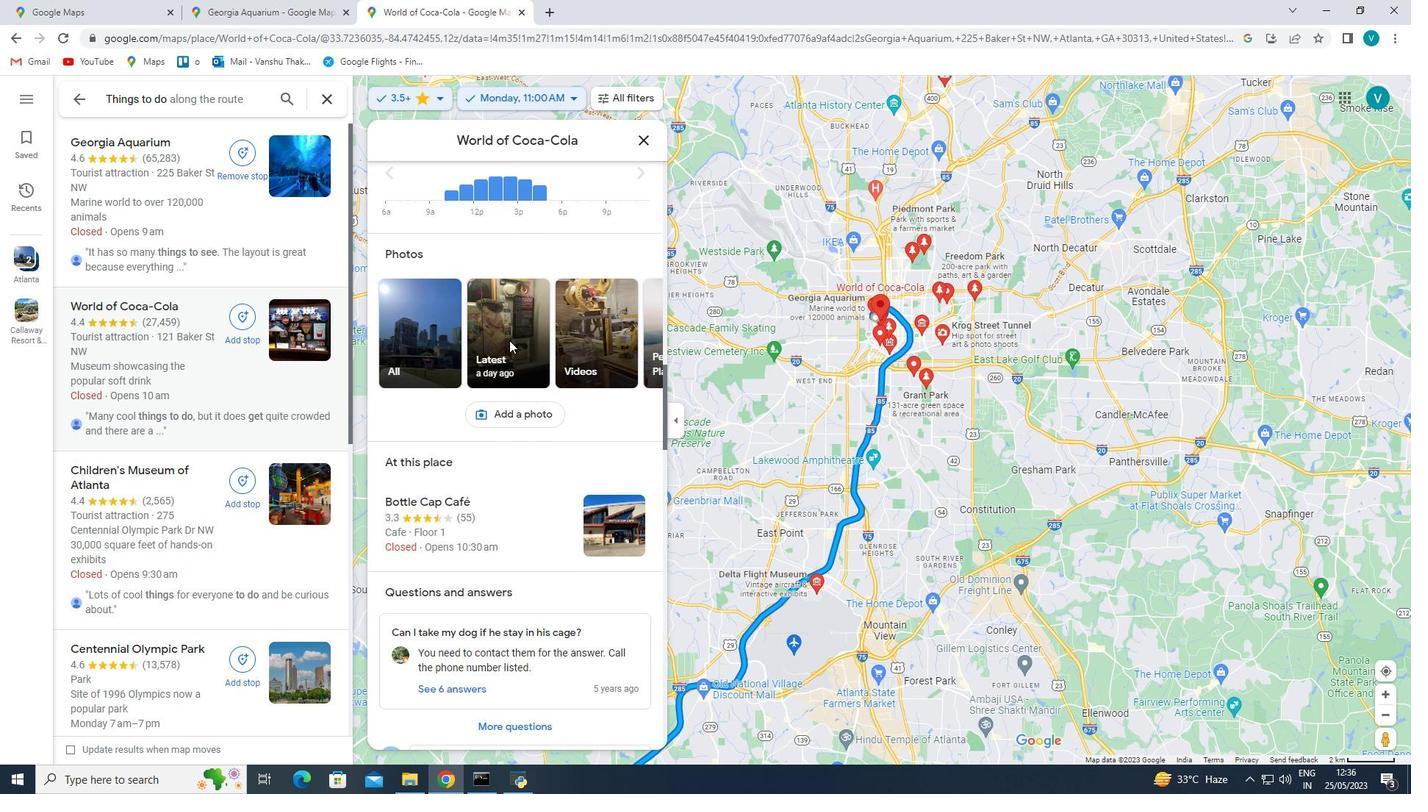 
Action: Mouse scrolled (509, 339) with delta (0, 0)
Screenshot: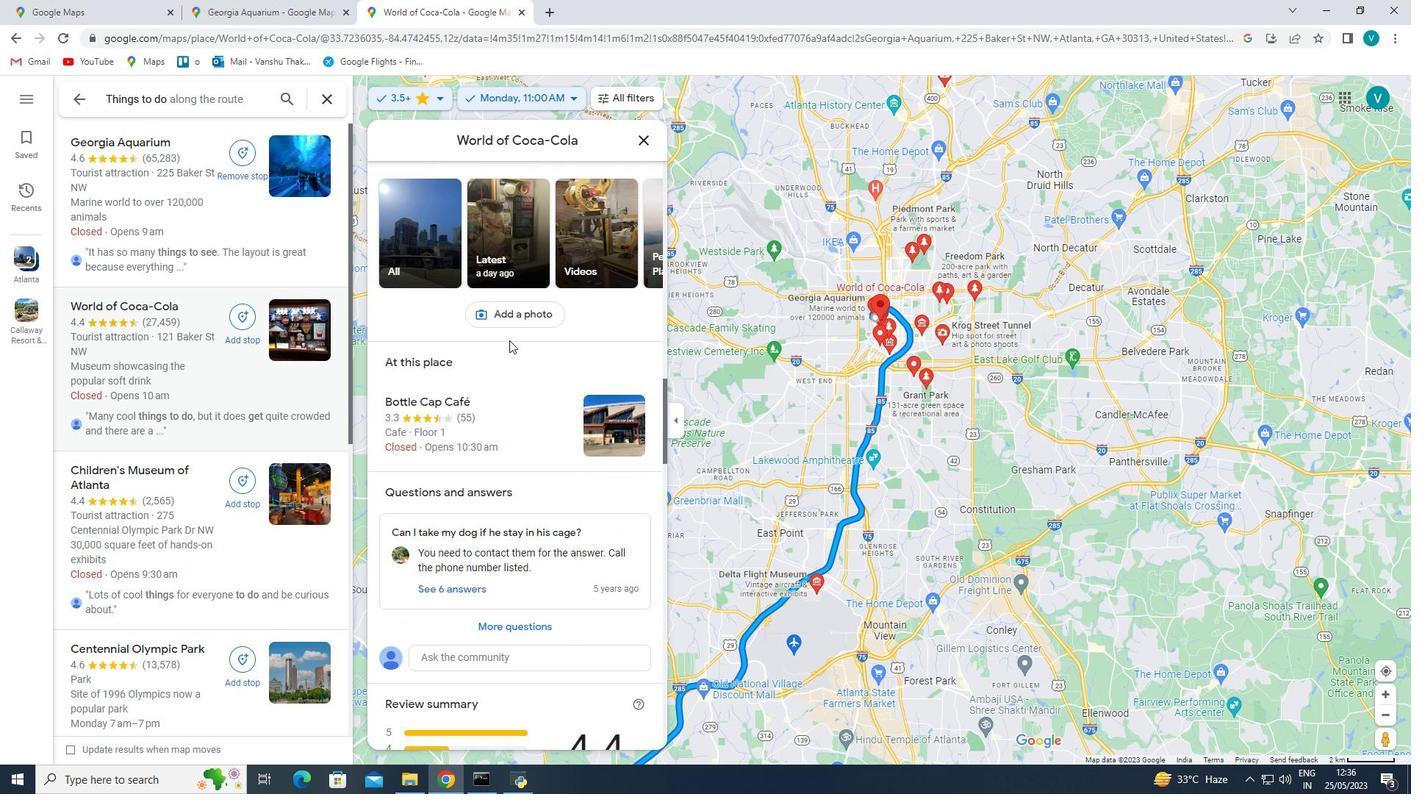 
Action: Mouse scrolled (509, 339) with delta (0, 0)
Screenshot: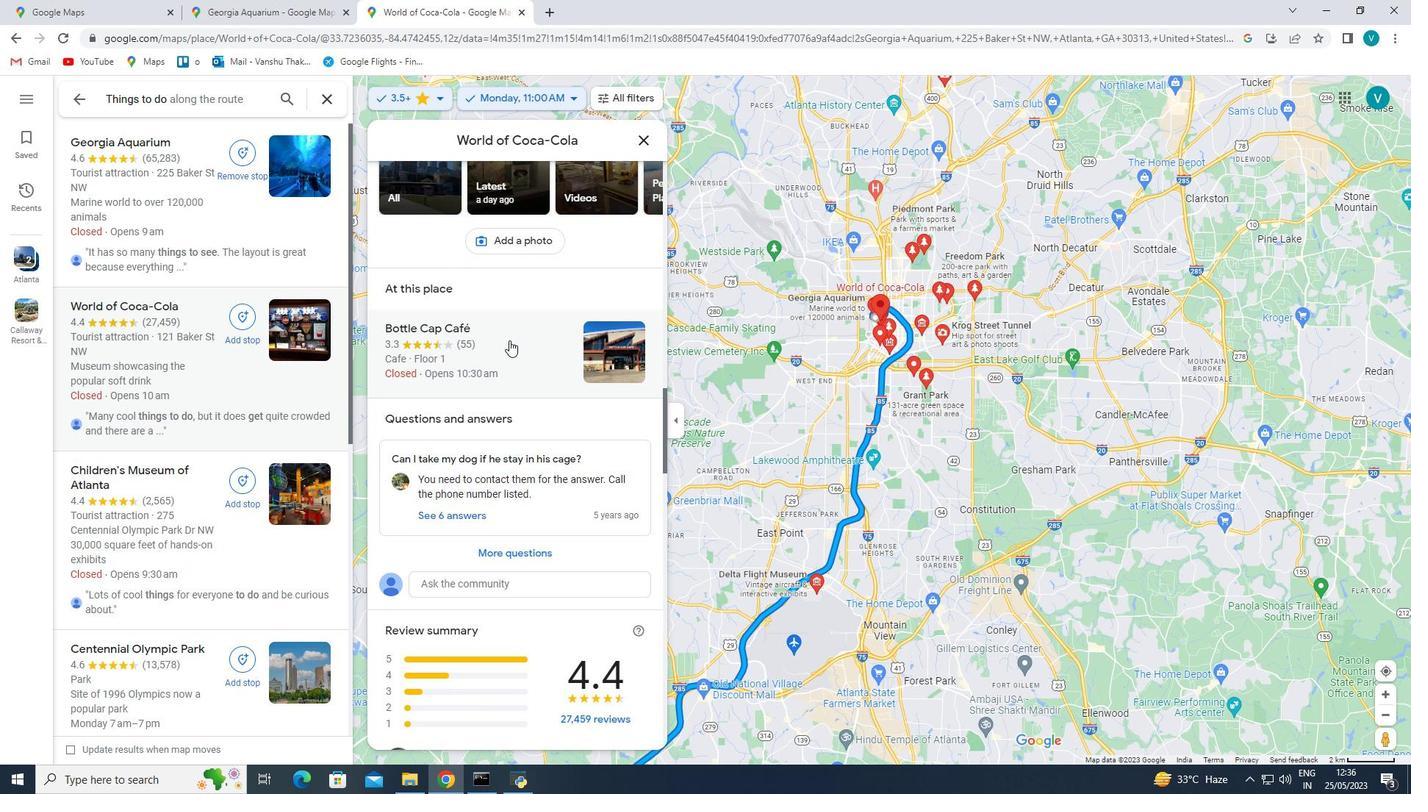 
Action: Mouse scrolled (509, 339) with delta (0, 0)
Screenshot: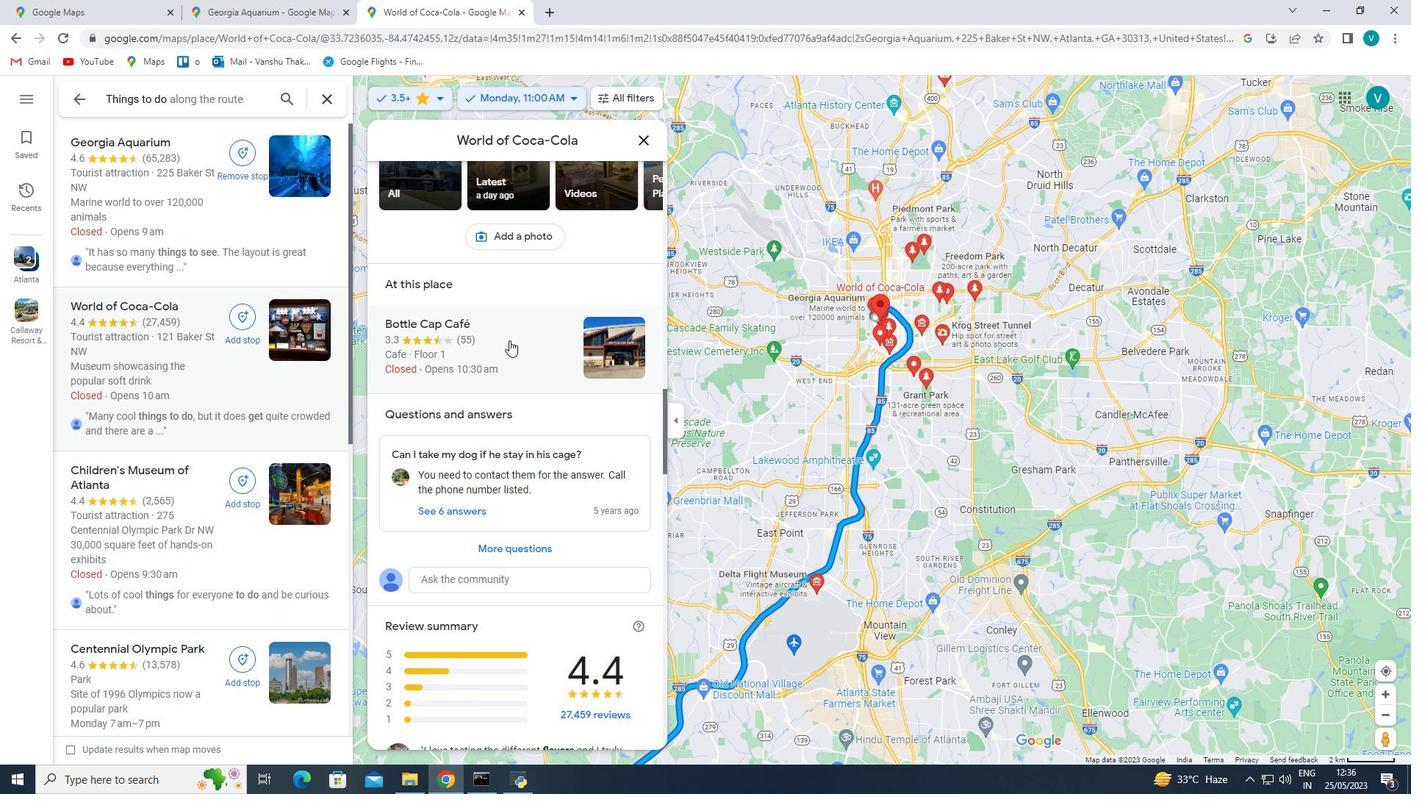 
Action: Mouse scrolled (509, 339) with delta (0, 0)
Screenshot: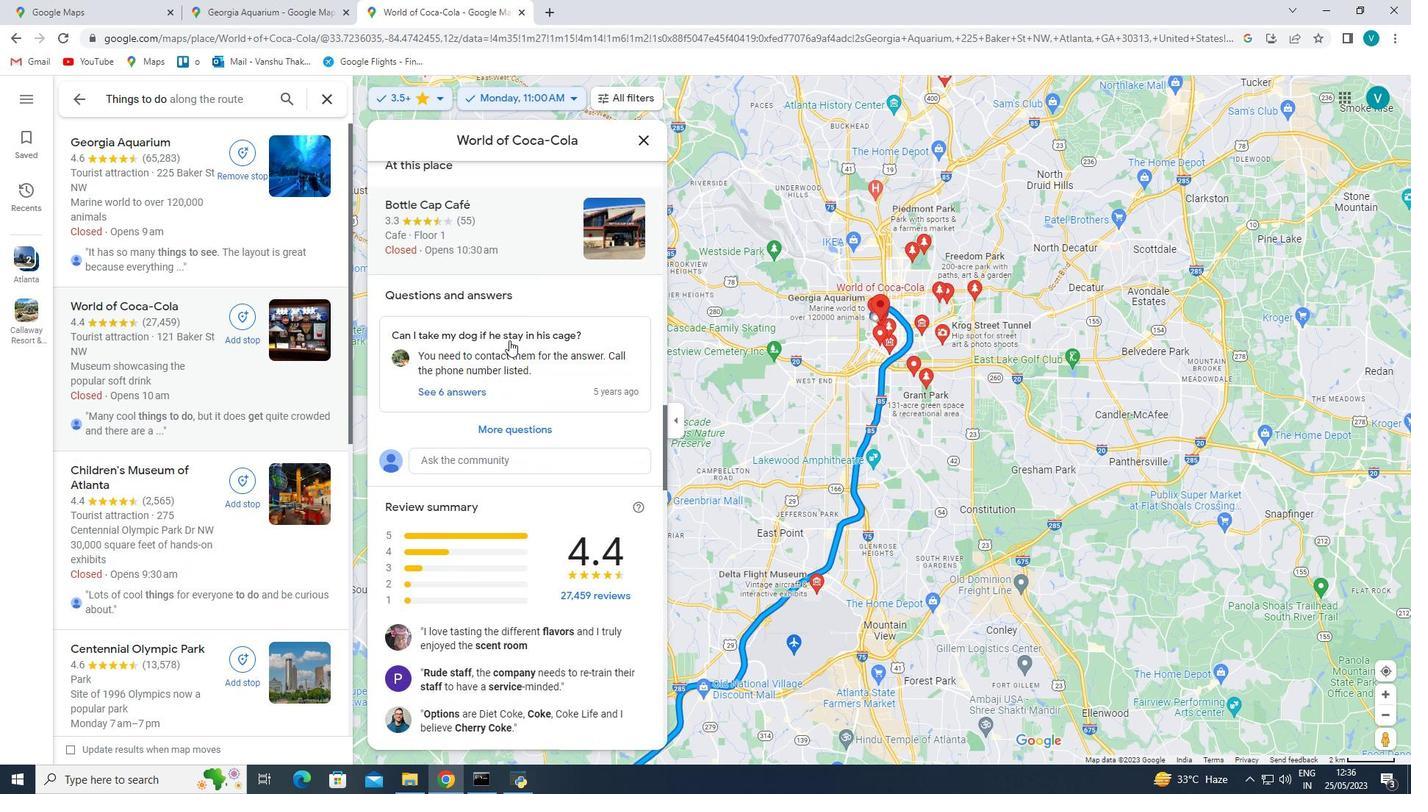 
Action: Mouse scrolled (509, 339) with delta (0, 0)
Screenshot: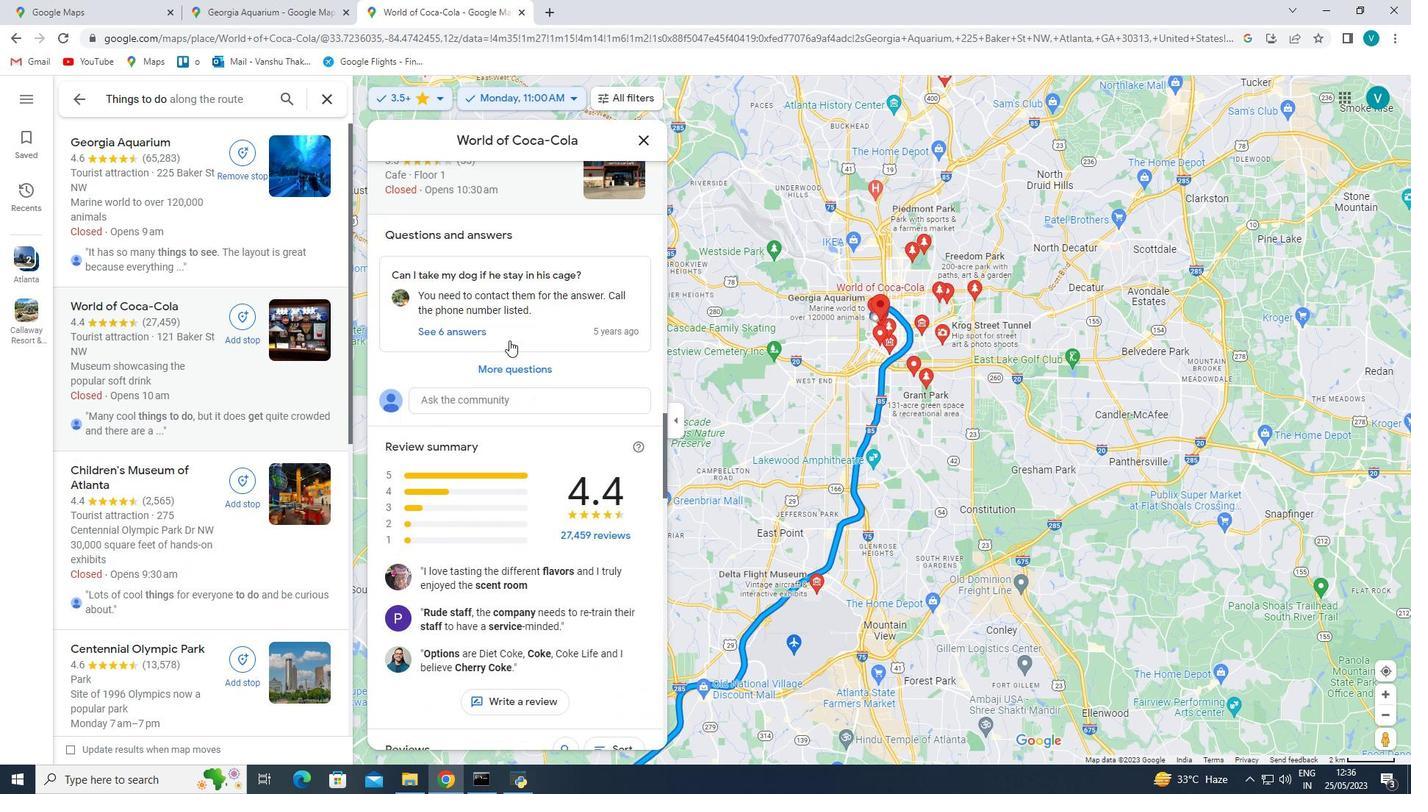 
Action: Mouse scrolled (509, 339) with delta (0, 0)
Screenshot: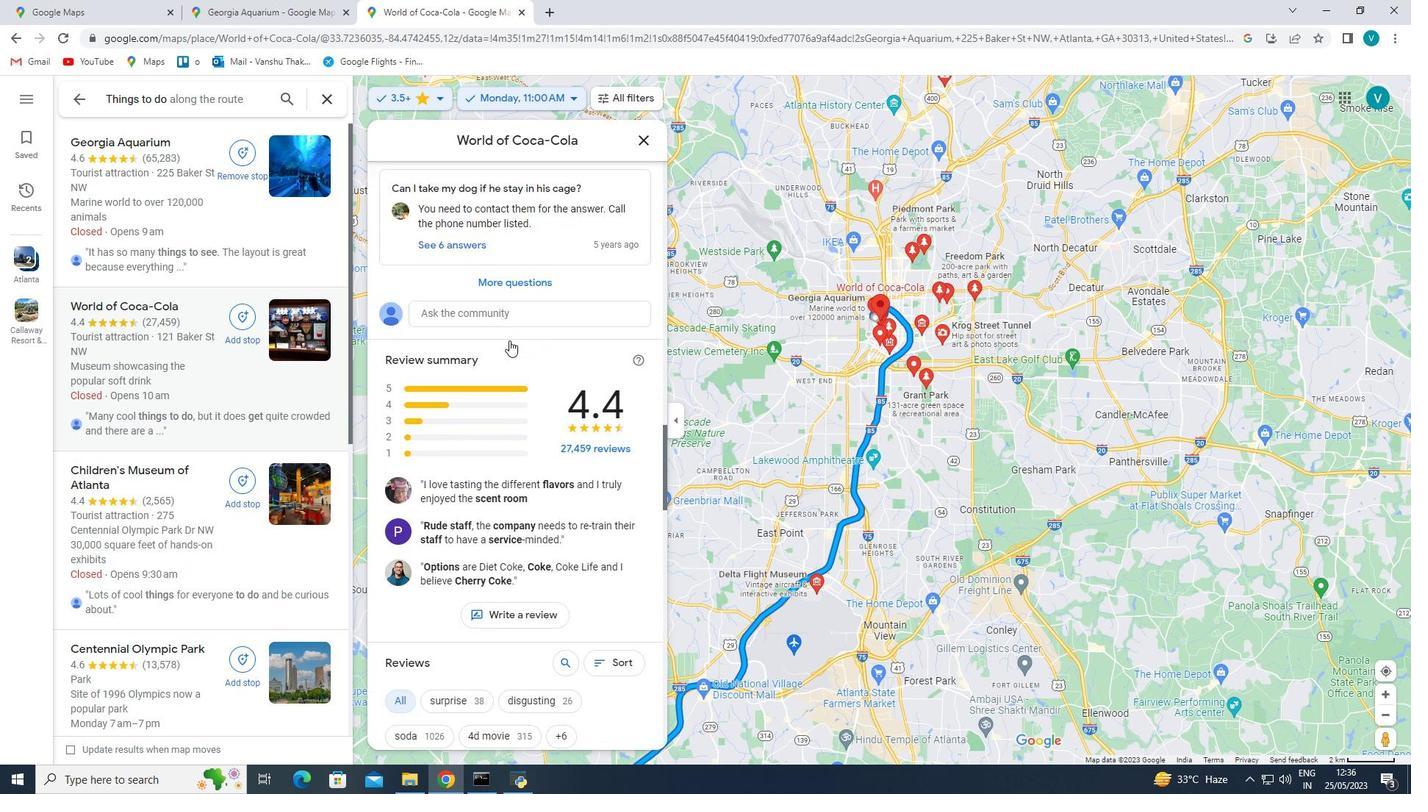 
Action: Mouse scrolled (509, 339) with delta (0, 0)
Screenshot: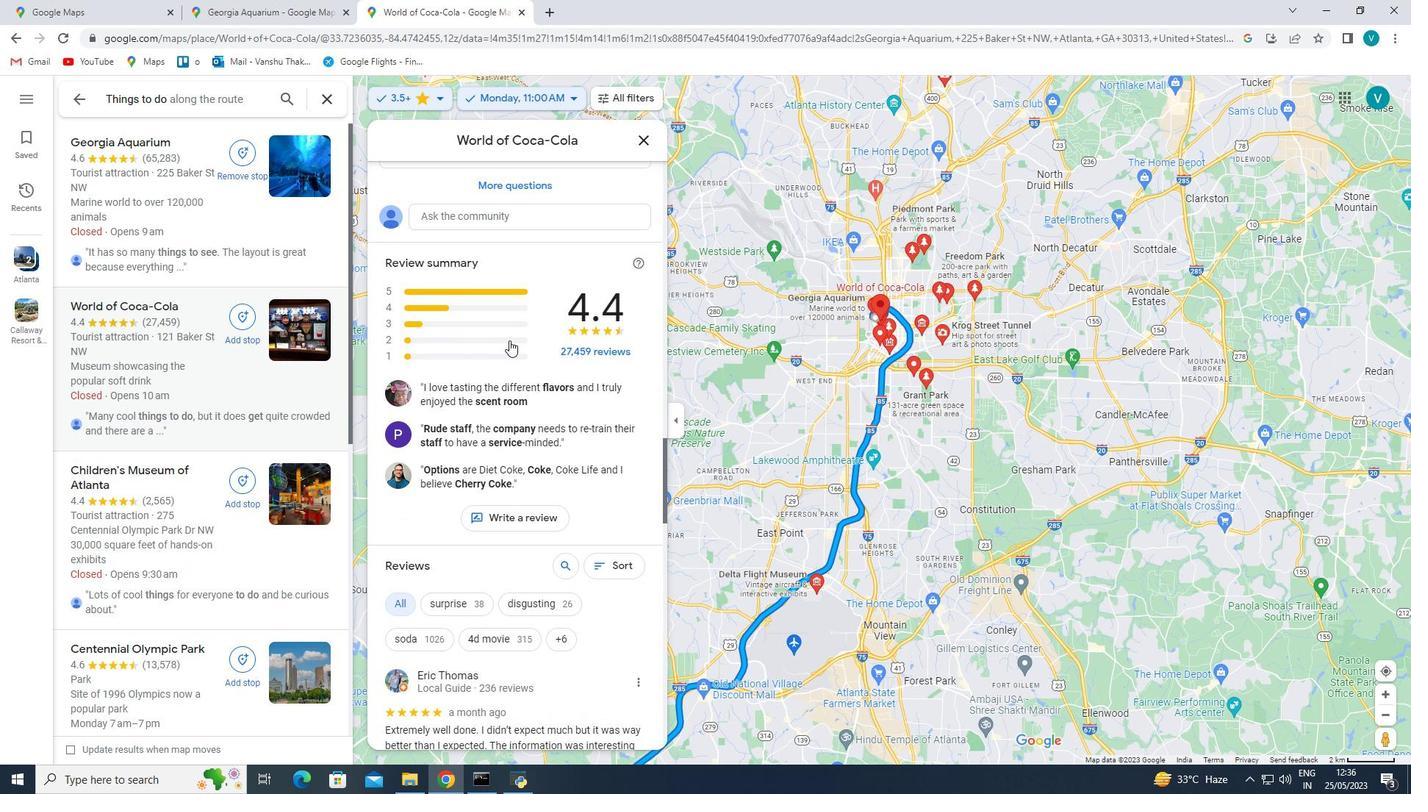 
Action: Mouse scrolled (509, 339) with delta (0, 0)
Screenshot: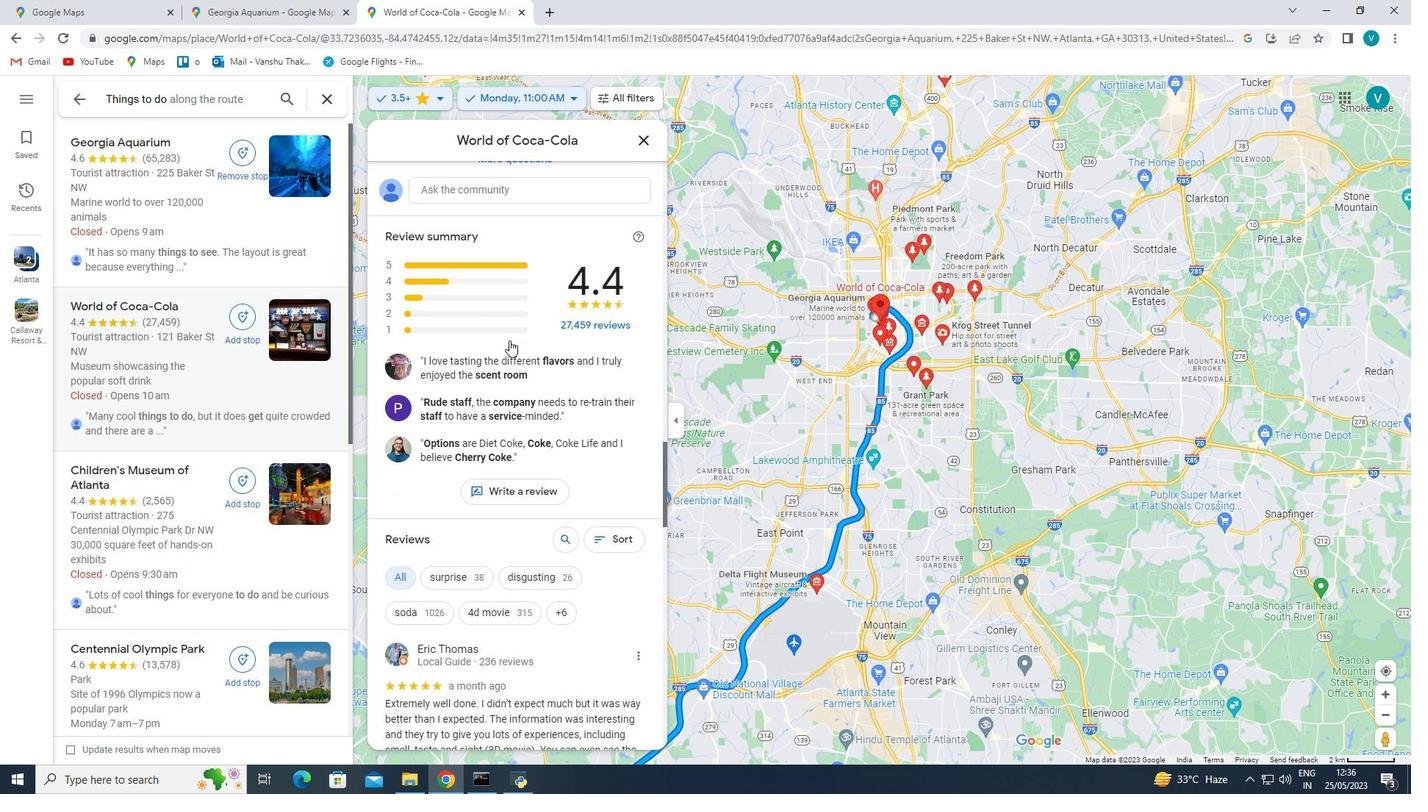 
Action: Mouse scrolled (509, 339) with delta (0, 0)
Screenshot: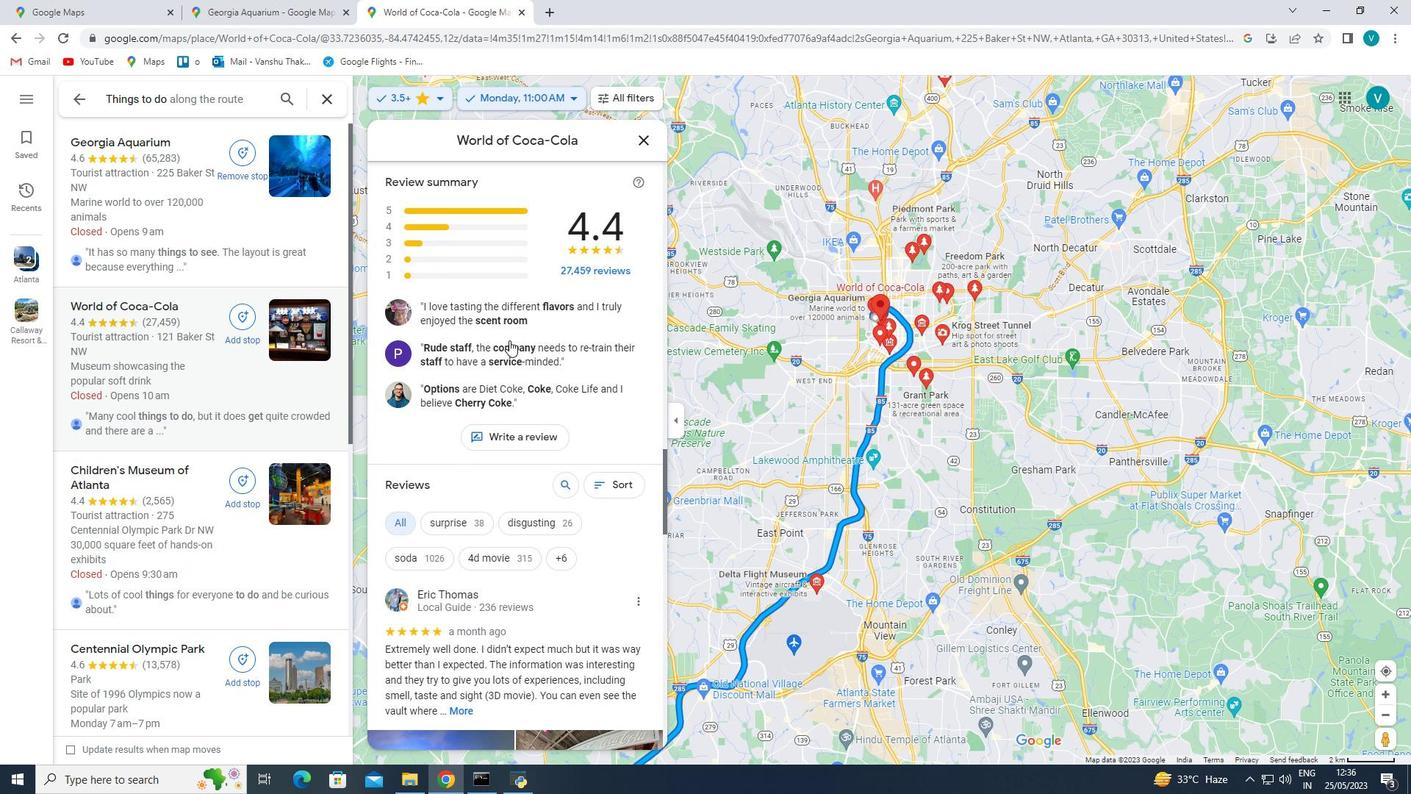 
Action: Mouse scrolled (509, 339) with delta (0, 0)
Screenshot: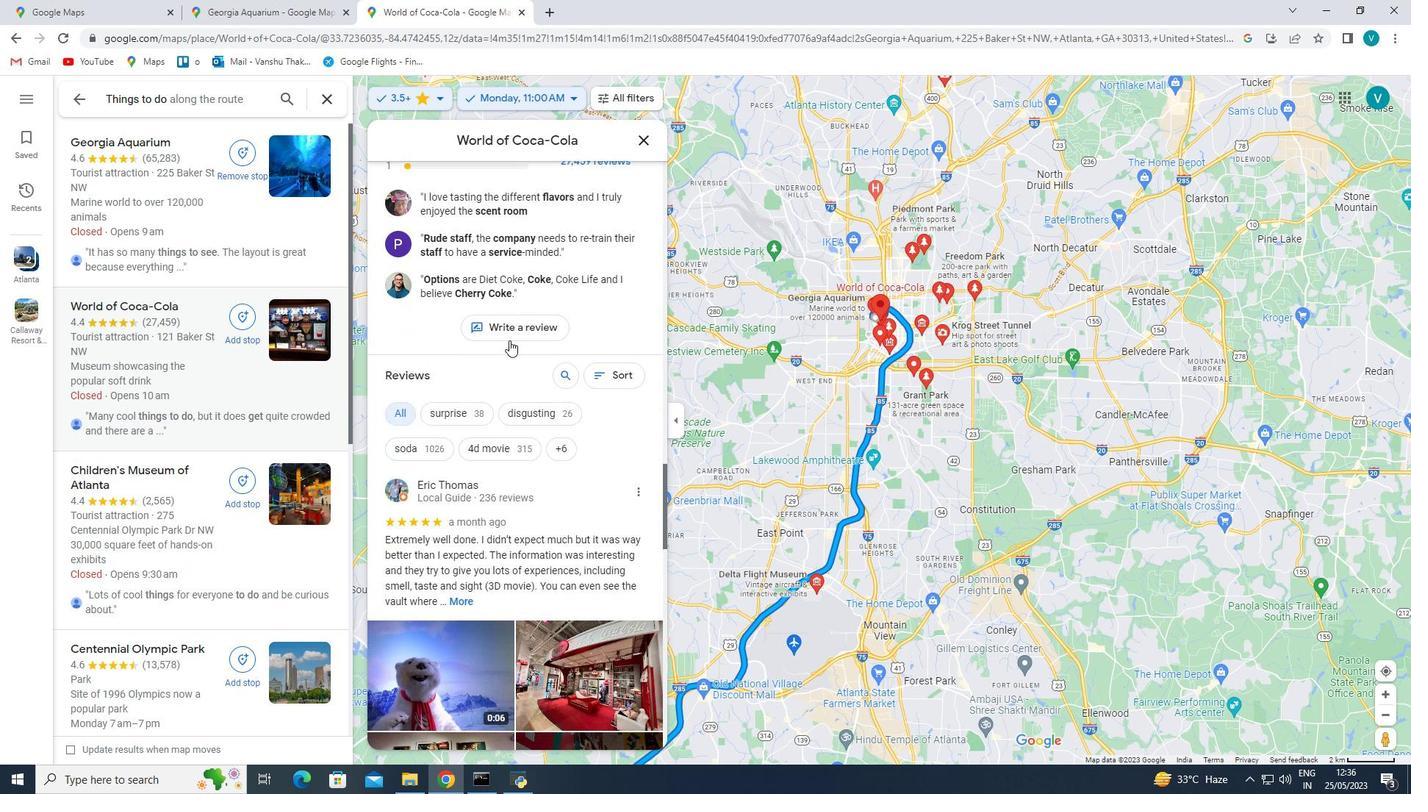 
Action: Mouse scrolled (509, 339) with delta (0, 0)
Screenshot: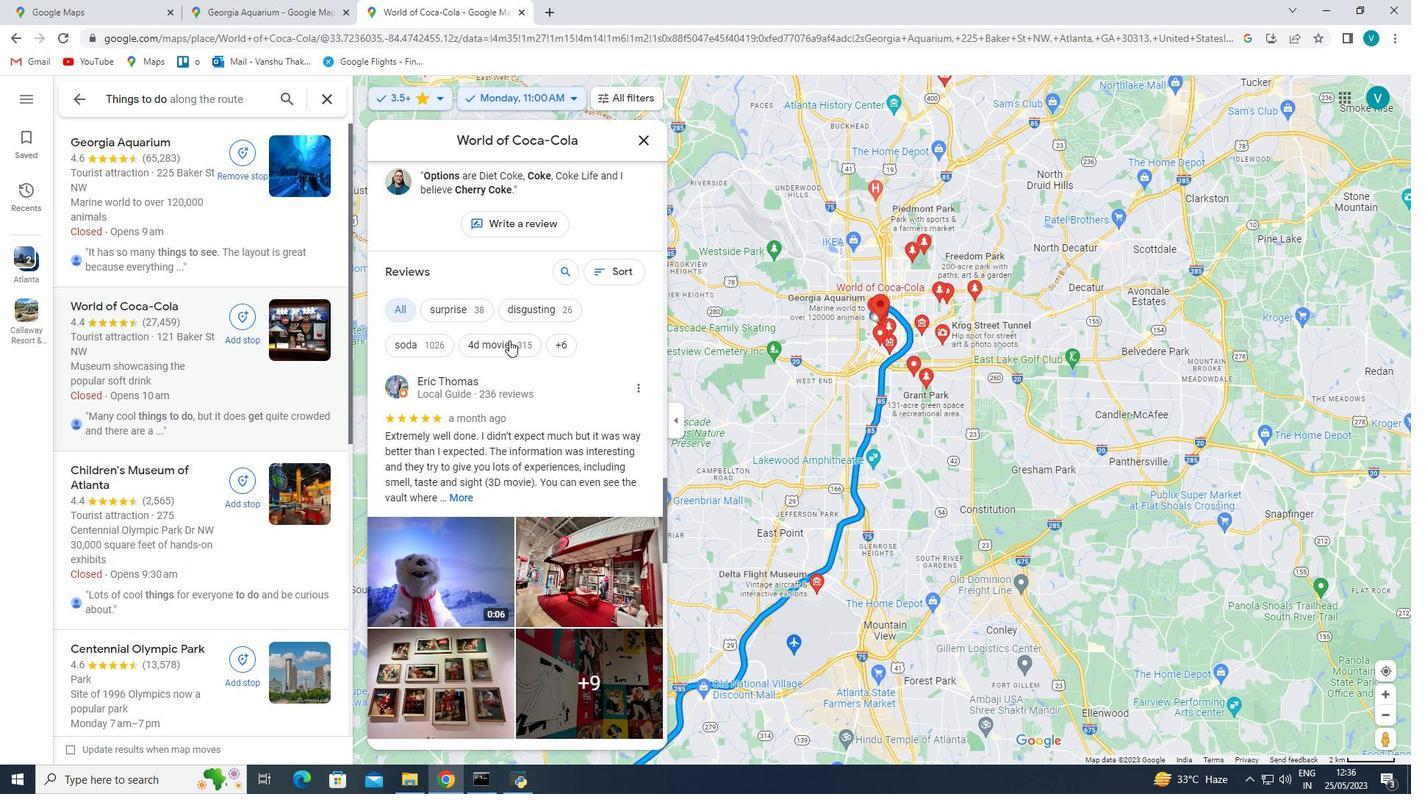 
Action: Mouse scrolled (509, 339) with delta (0, 0)
Screenshot: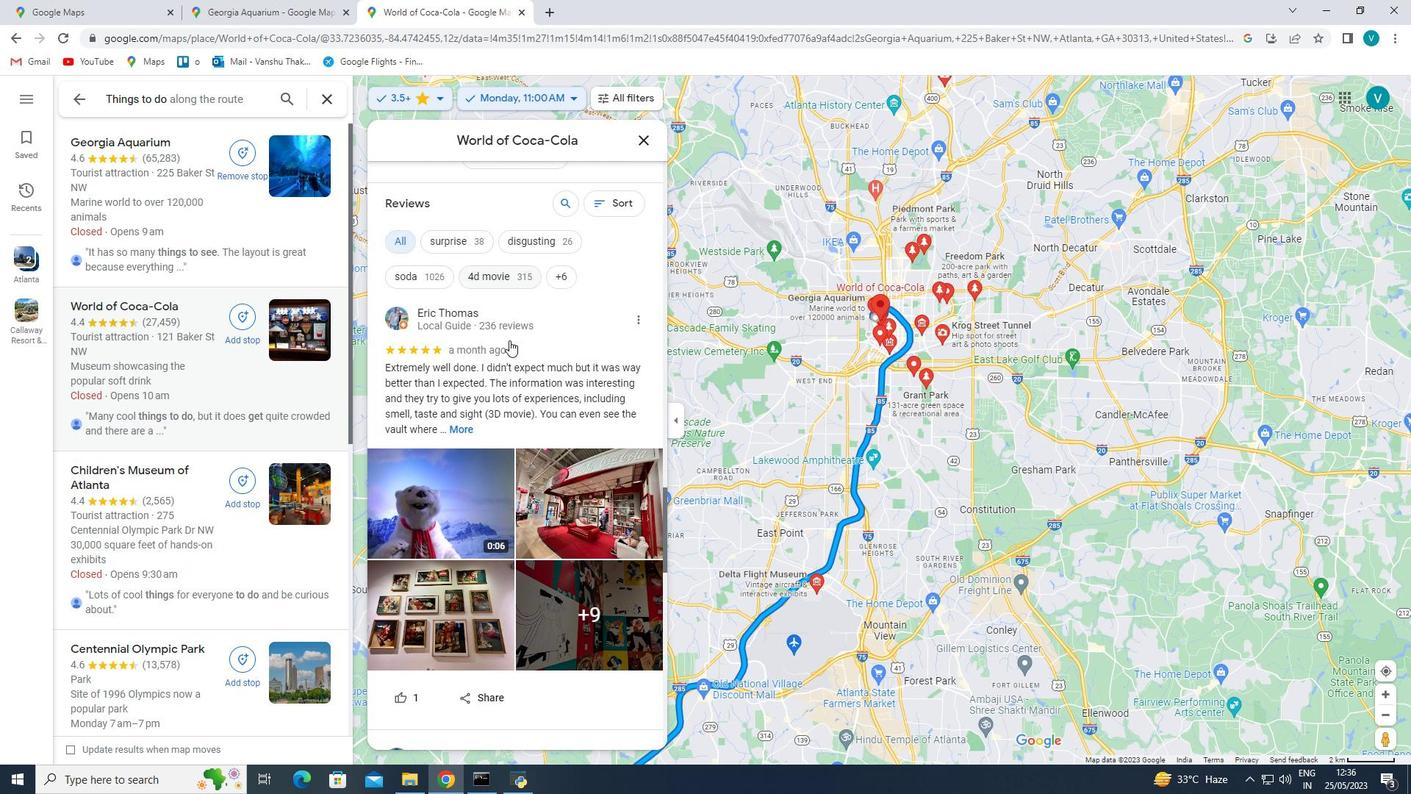 
Action: Mouse scrolled (509, 339) with delta (0, 0)
Screenshot: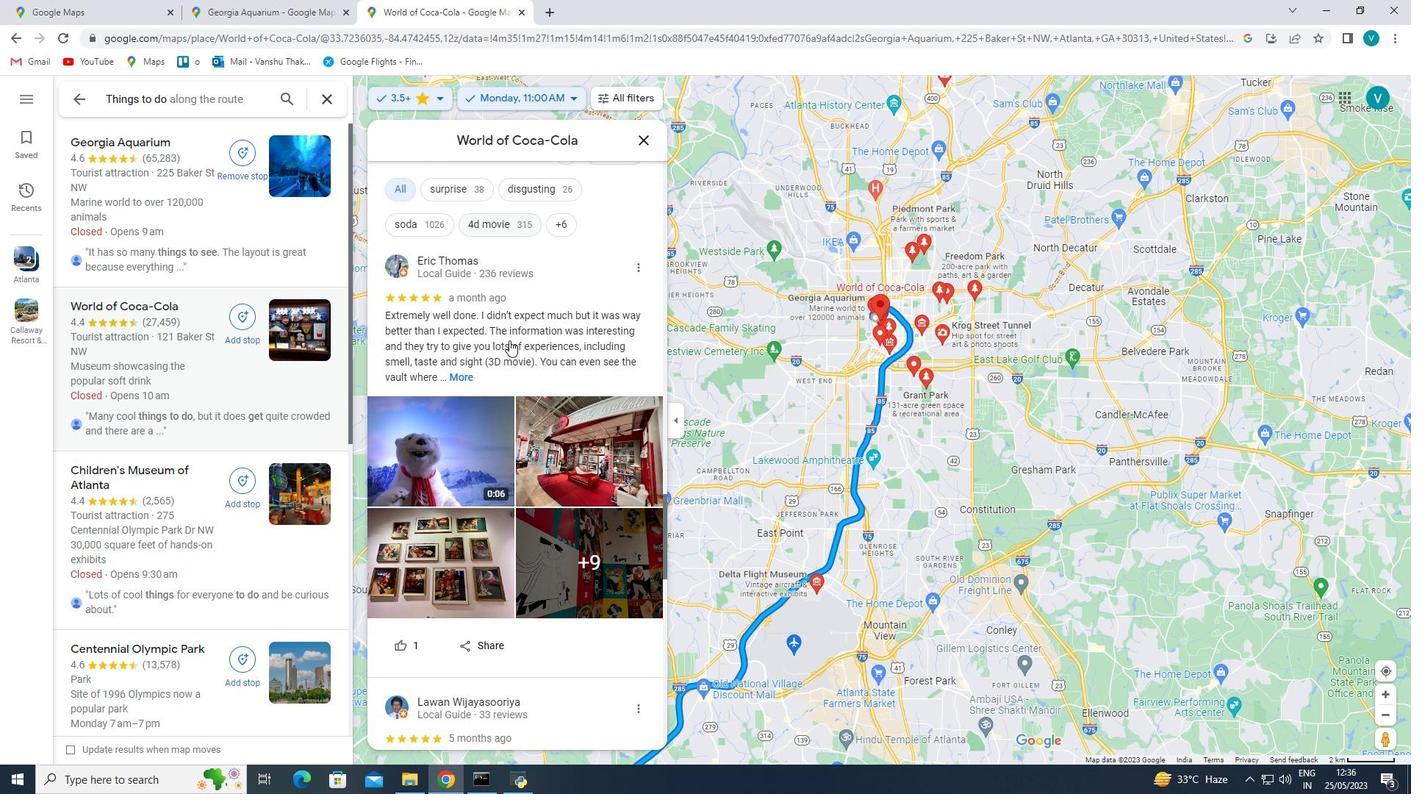 
Action: Mouse scrolled (509, 339) with delta (0, 0)
Screenshot: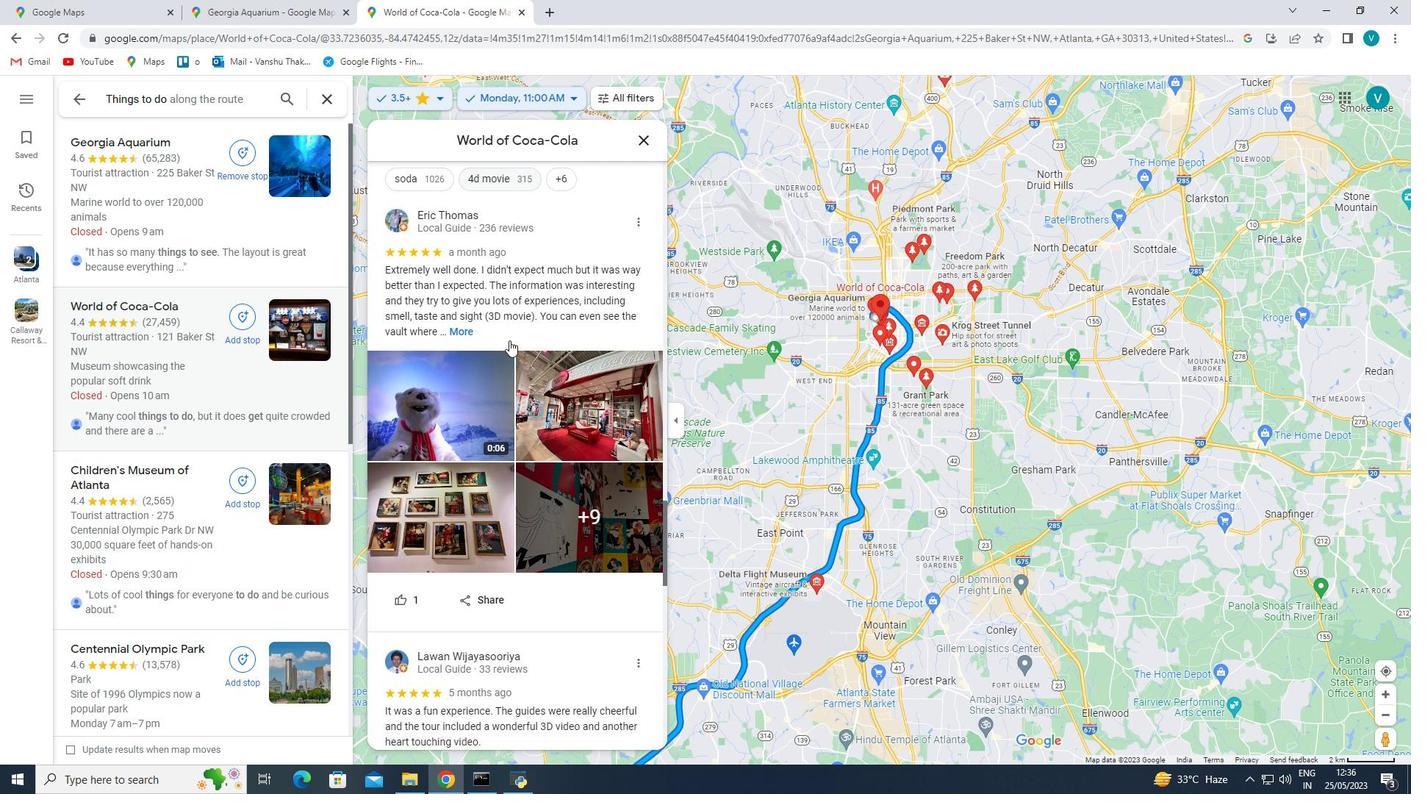 
Action: Mouse scrolled (509, 339) with delta (0, 0)
Screenshot: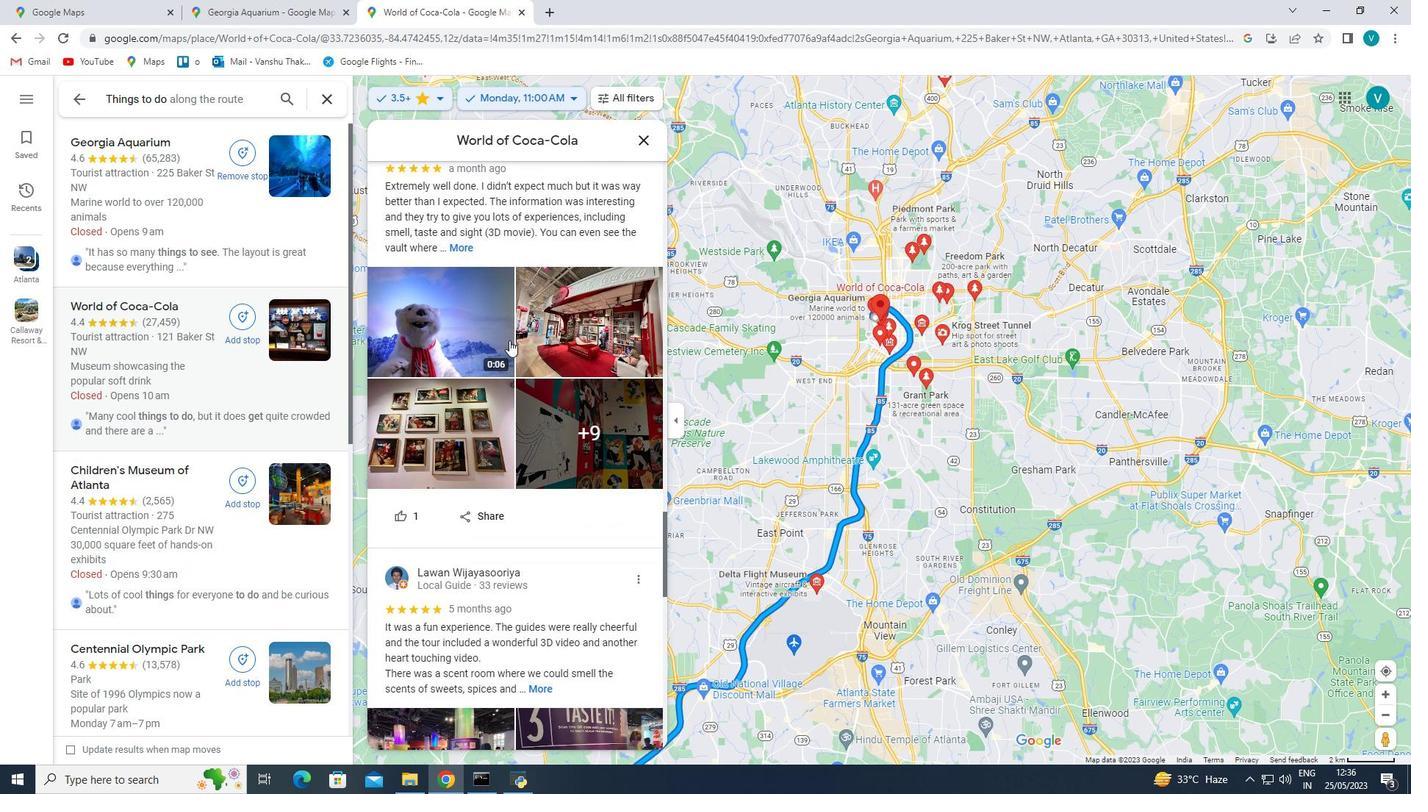 
Action: Mouse scrolled (509, 339) with delta (0, 0)
Screenshot: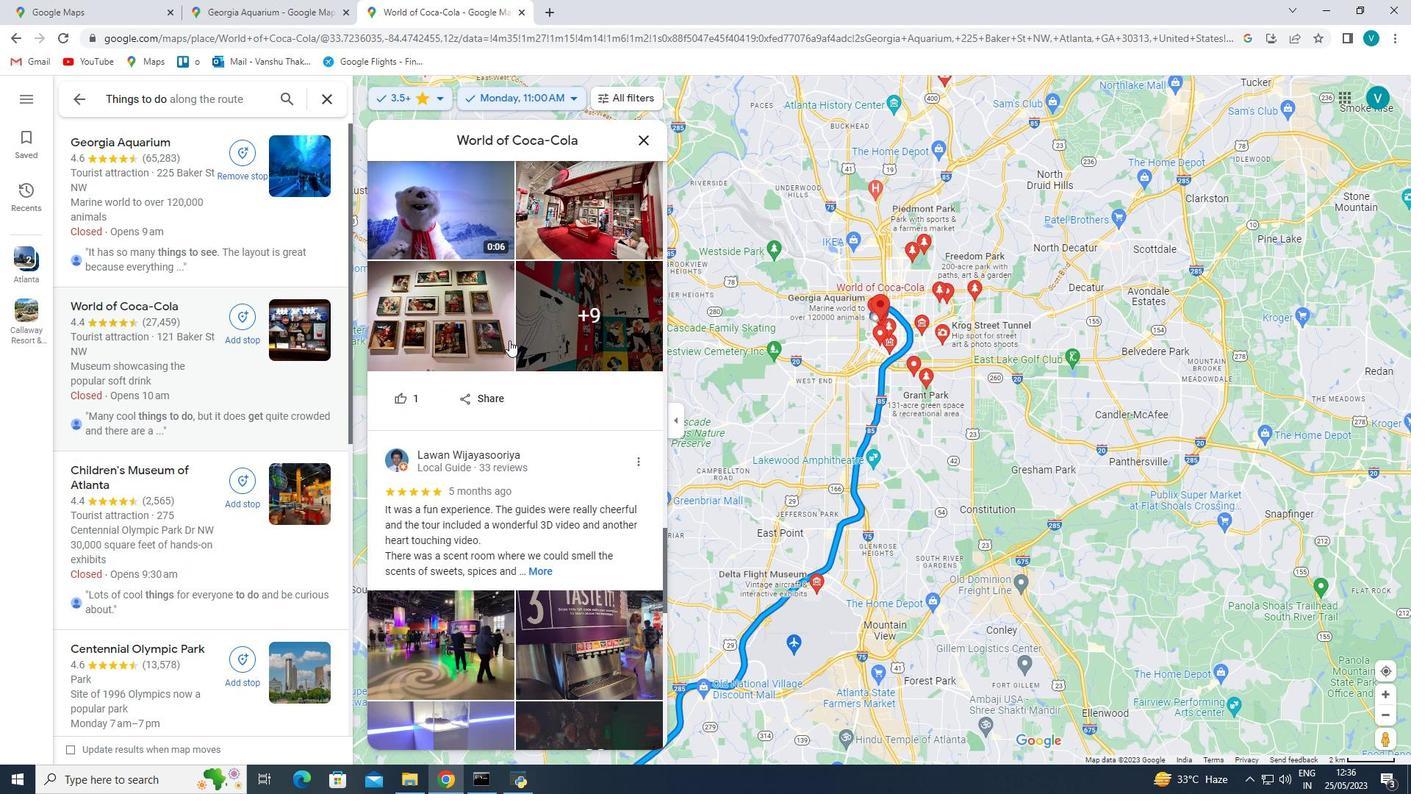 
Action: Mouse scrolled (509, 339) with delta (0, 0)
Screenshot: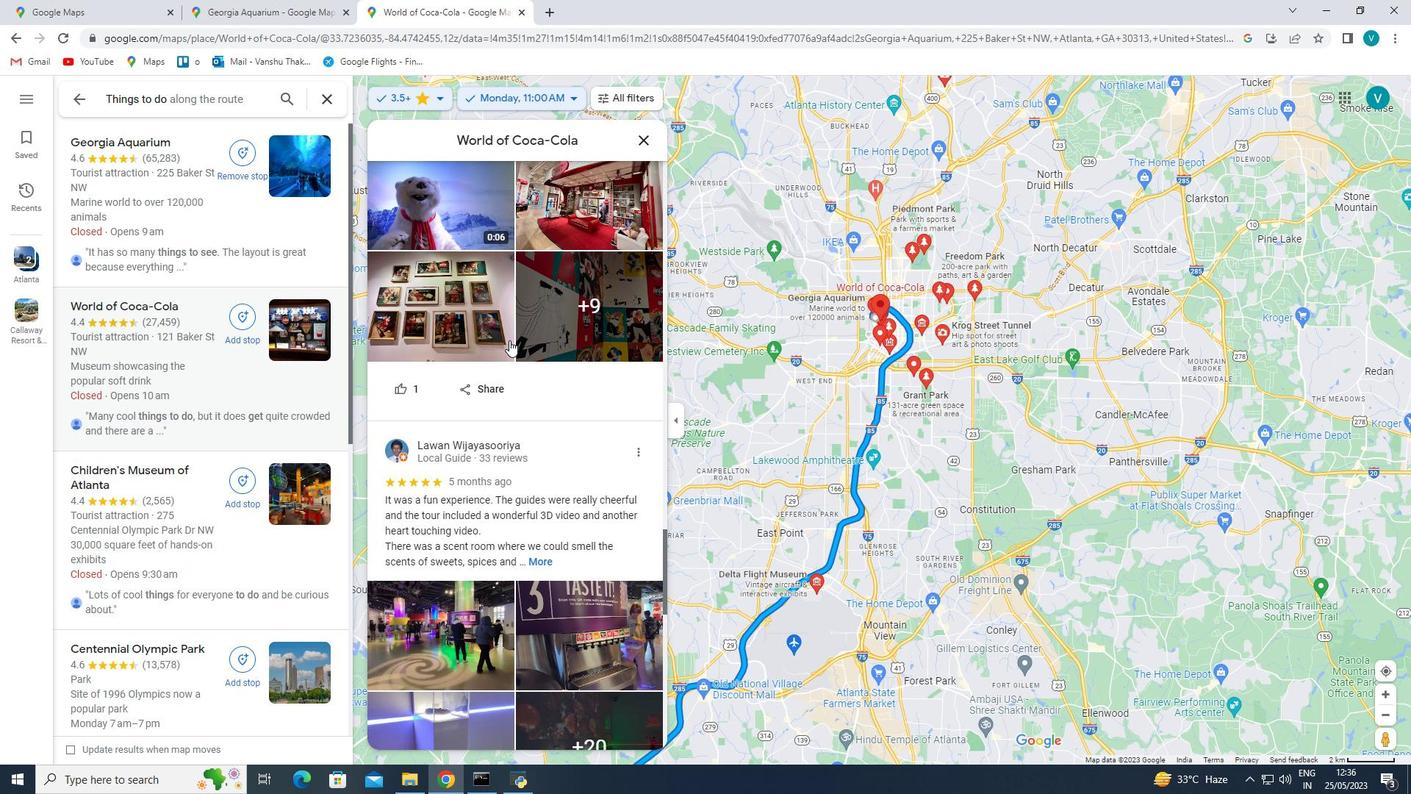 
Action: Mouse scrolled (509, 339) with delta (0, 0)
Screenshot: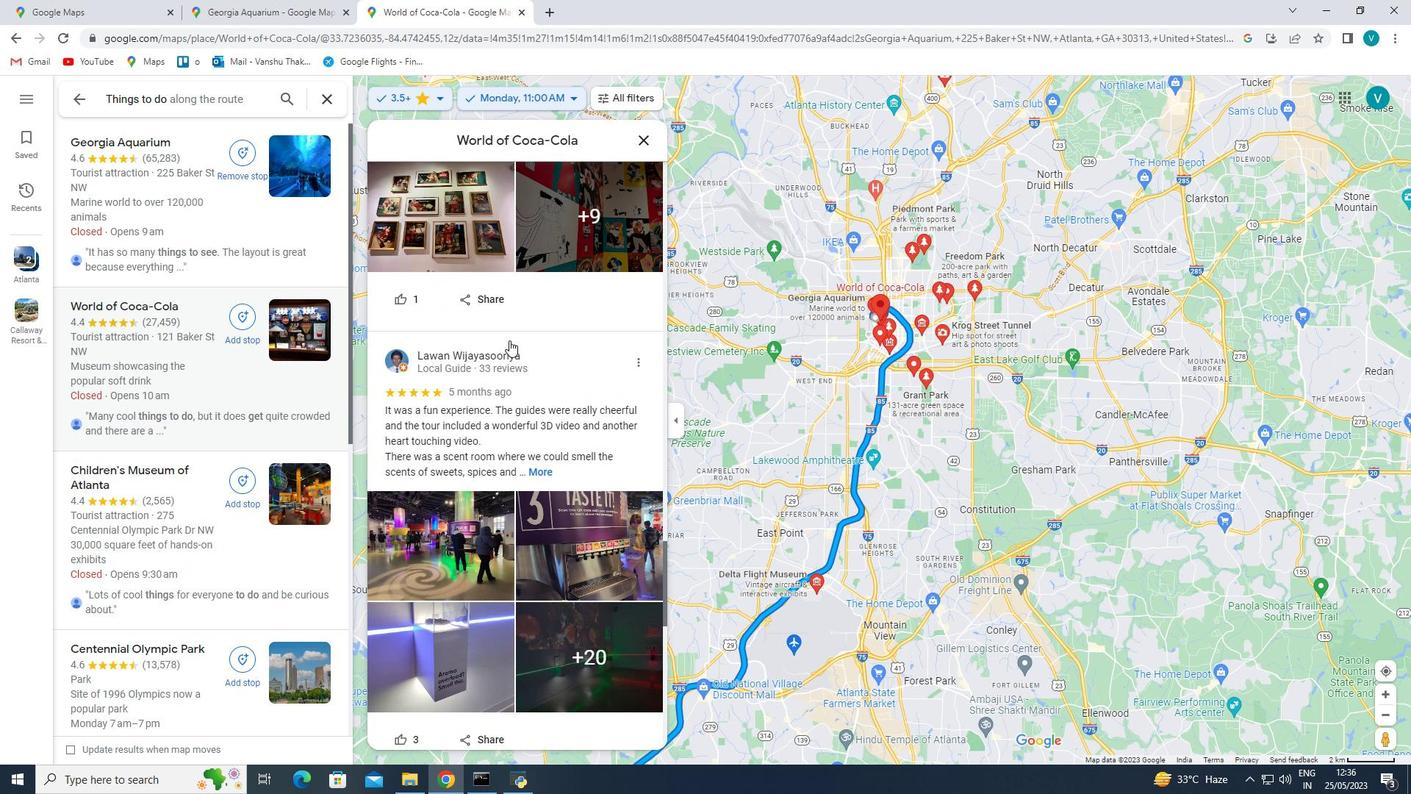 
Action: Mouse scrolled (509, 339) with delta (0, 0)
Screenshot: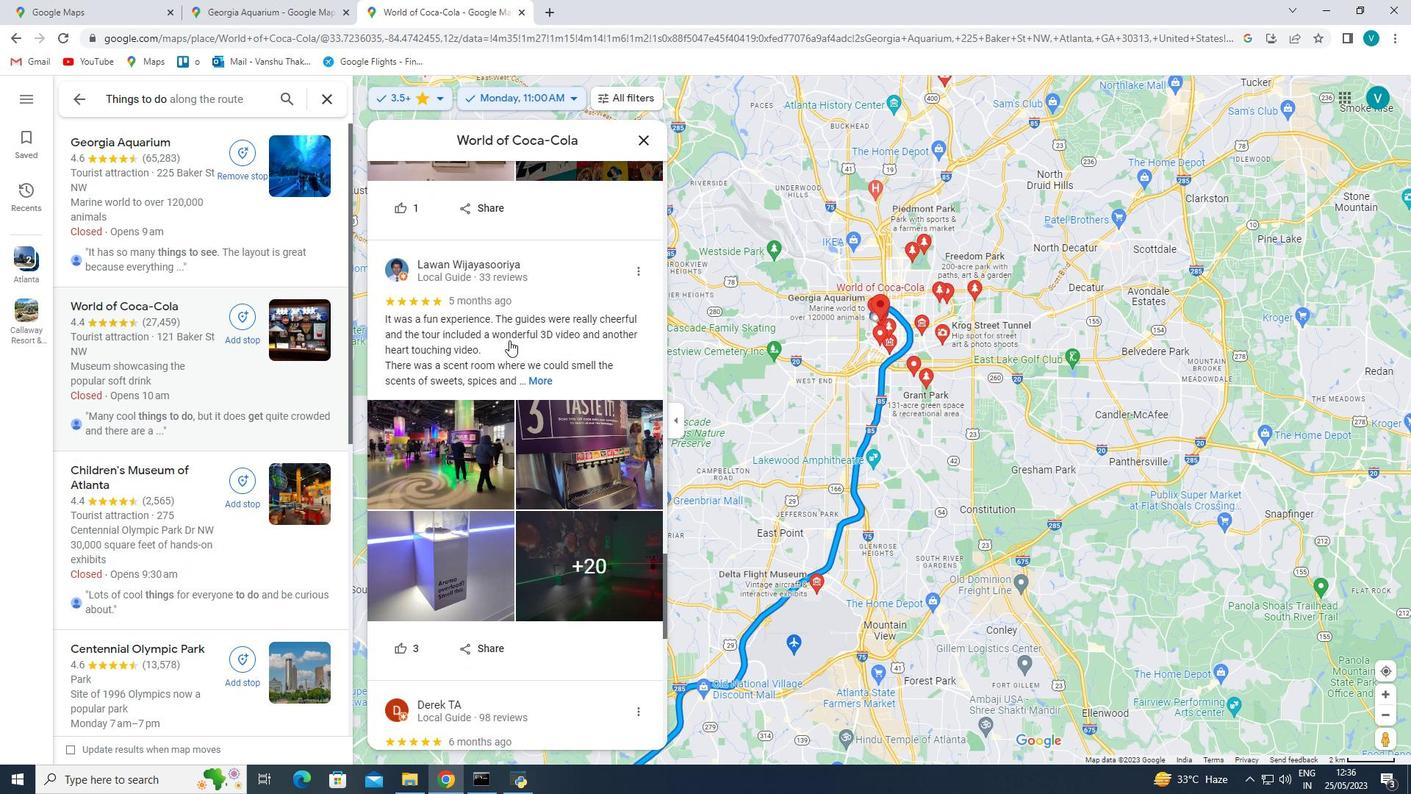 
Action: Mouse scrolled (509, 339) with delta (0, 0)
Screenshot: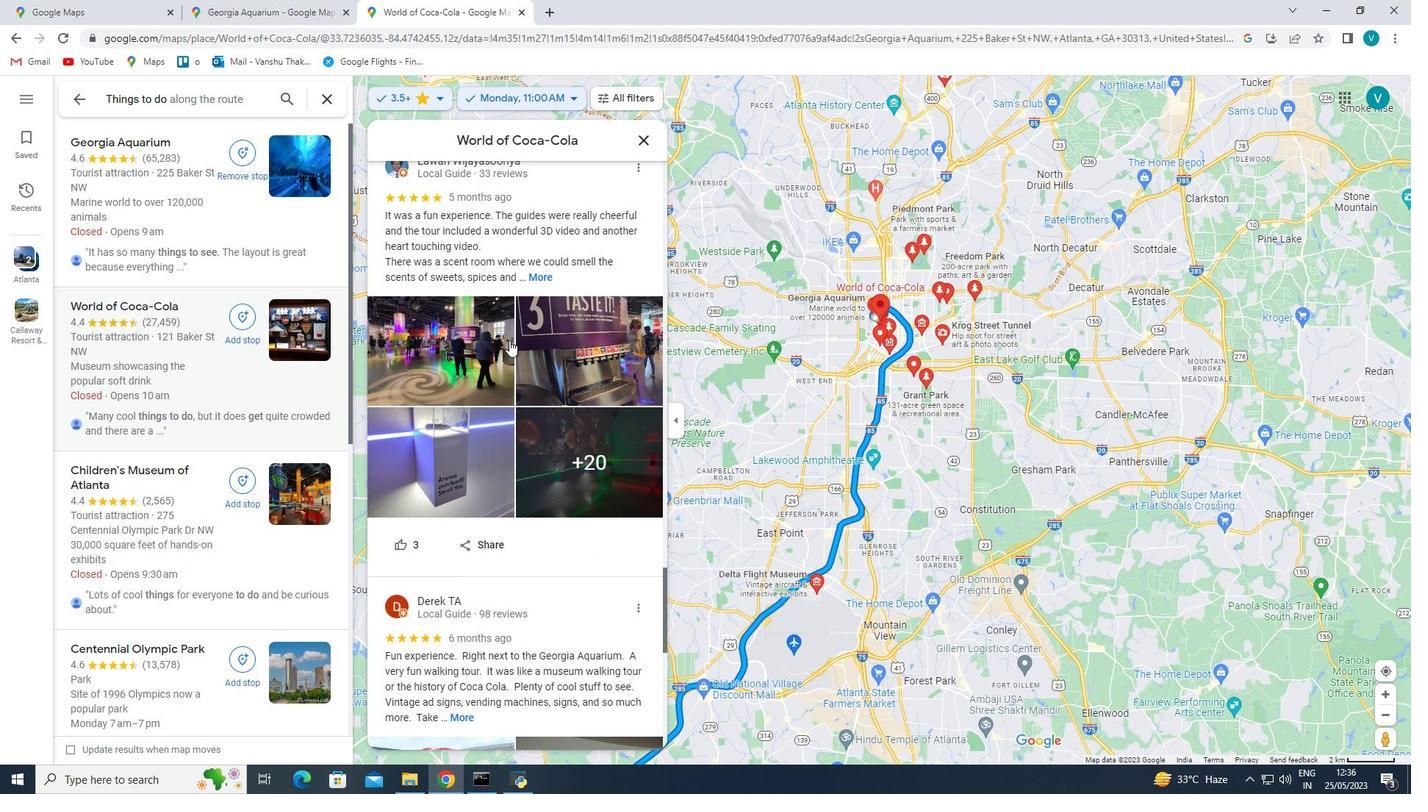 
Action: Mouse scrolled (509, 339) with delta (0, 0)
Screenshot: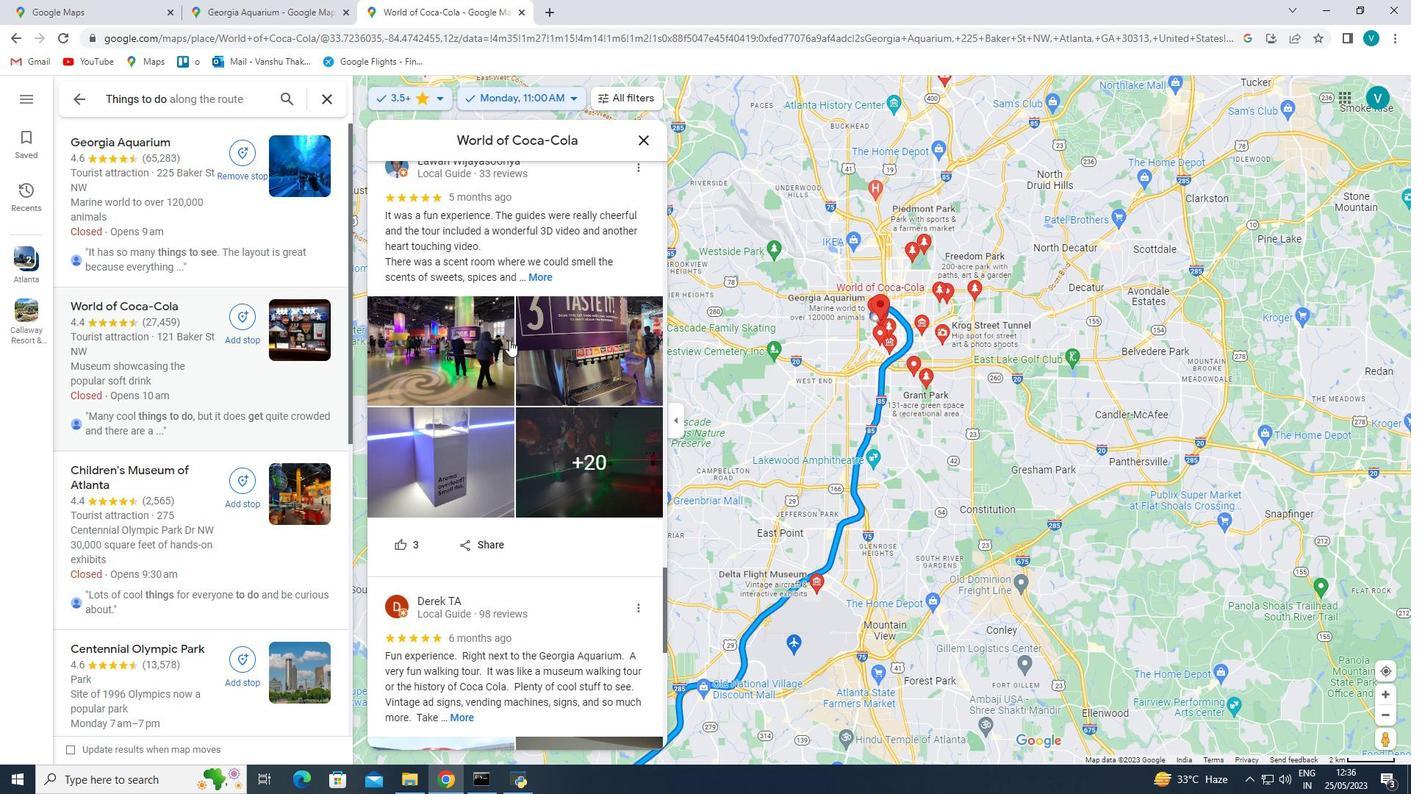 
Action: Mouse scrolled (509, 339) with delta (0, 0)
Screenshot: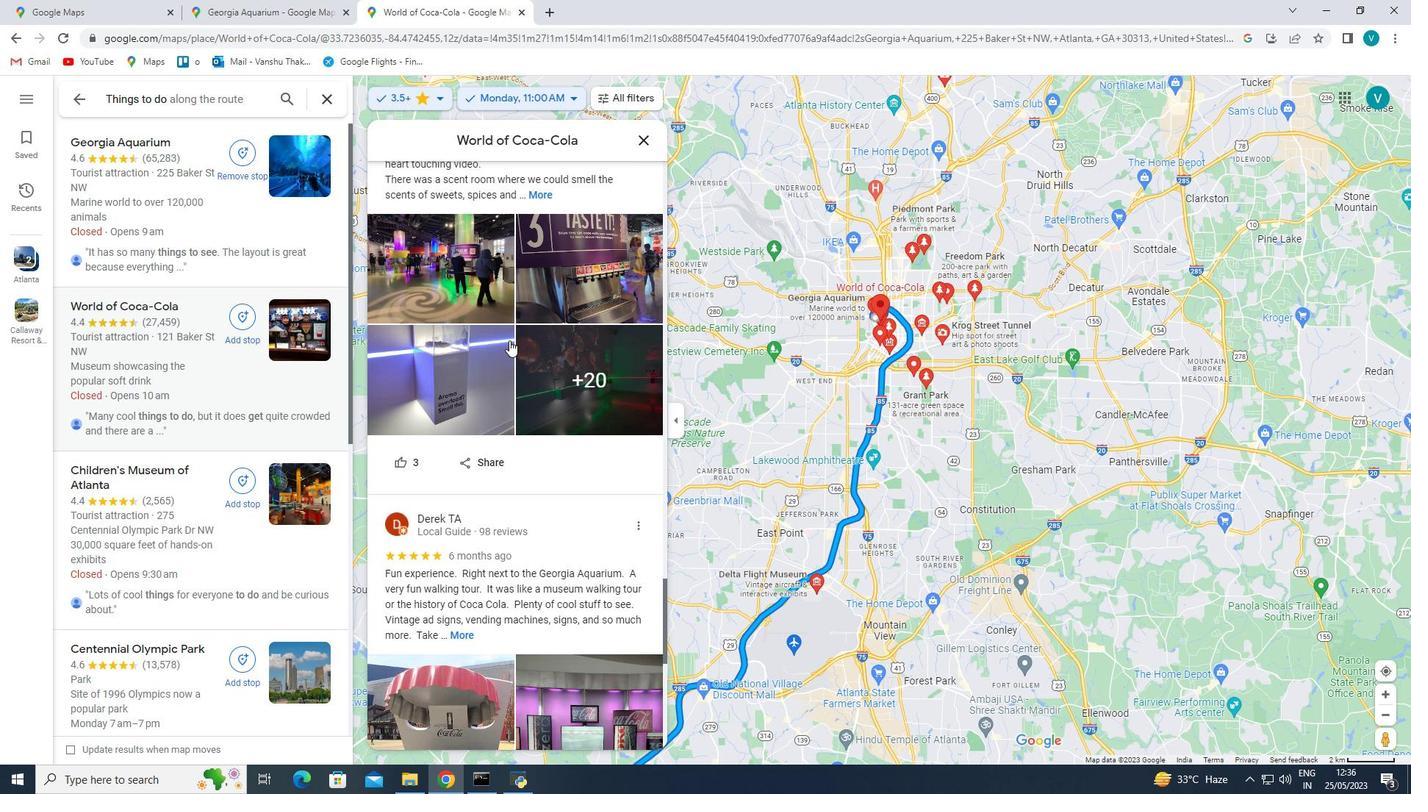 
Action: Mouse scrolled (509, 339) with delta (0, 0)
Screenshot: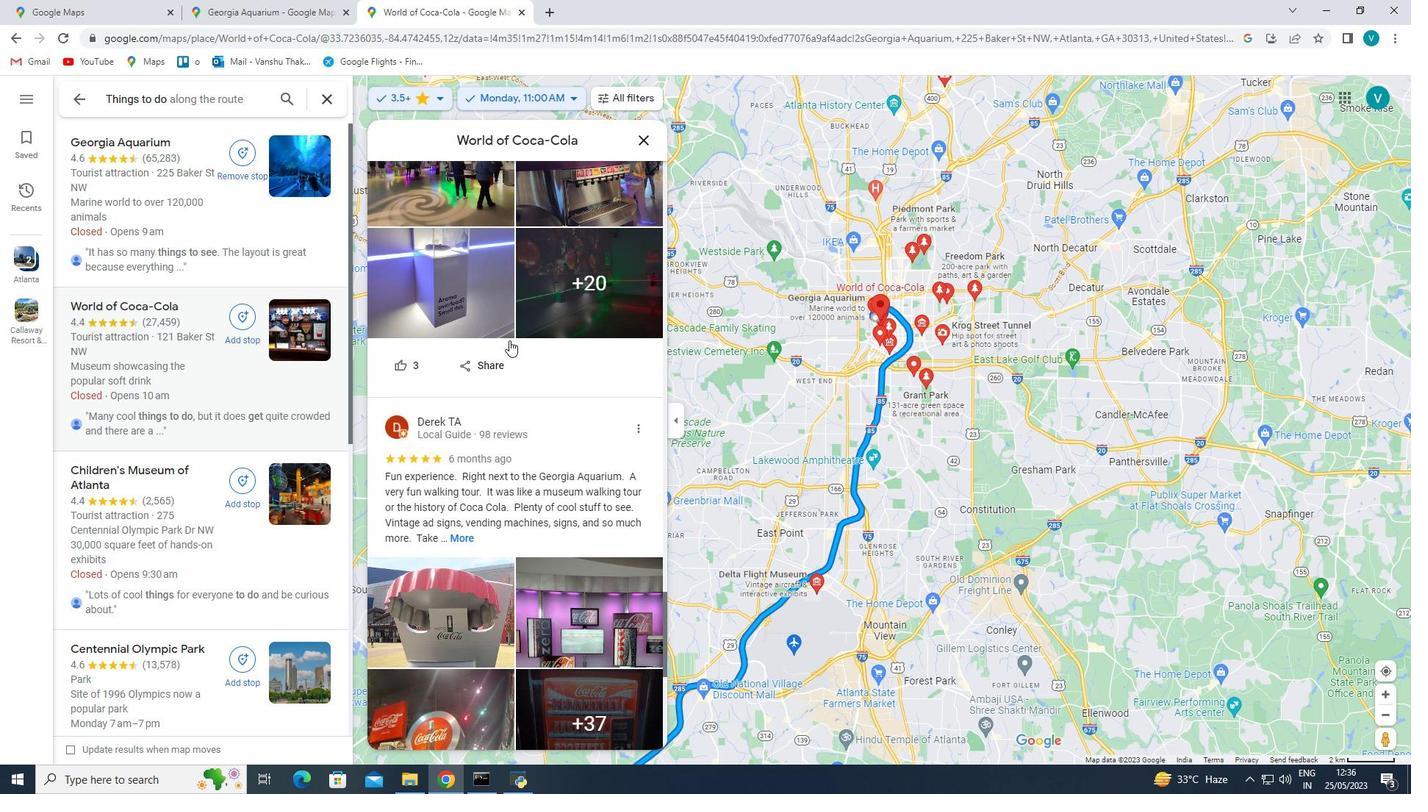 
Action: Mouse scrolled (509, 339) with delta (0, 0)
Screenshot: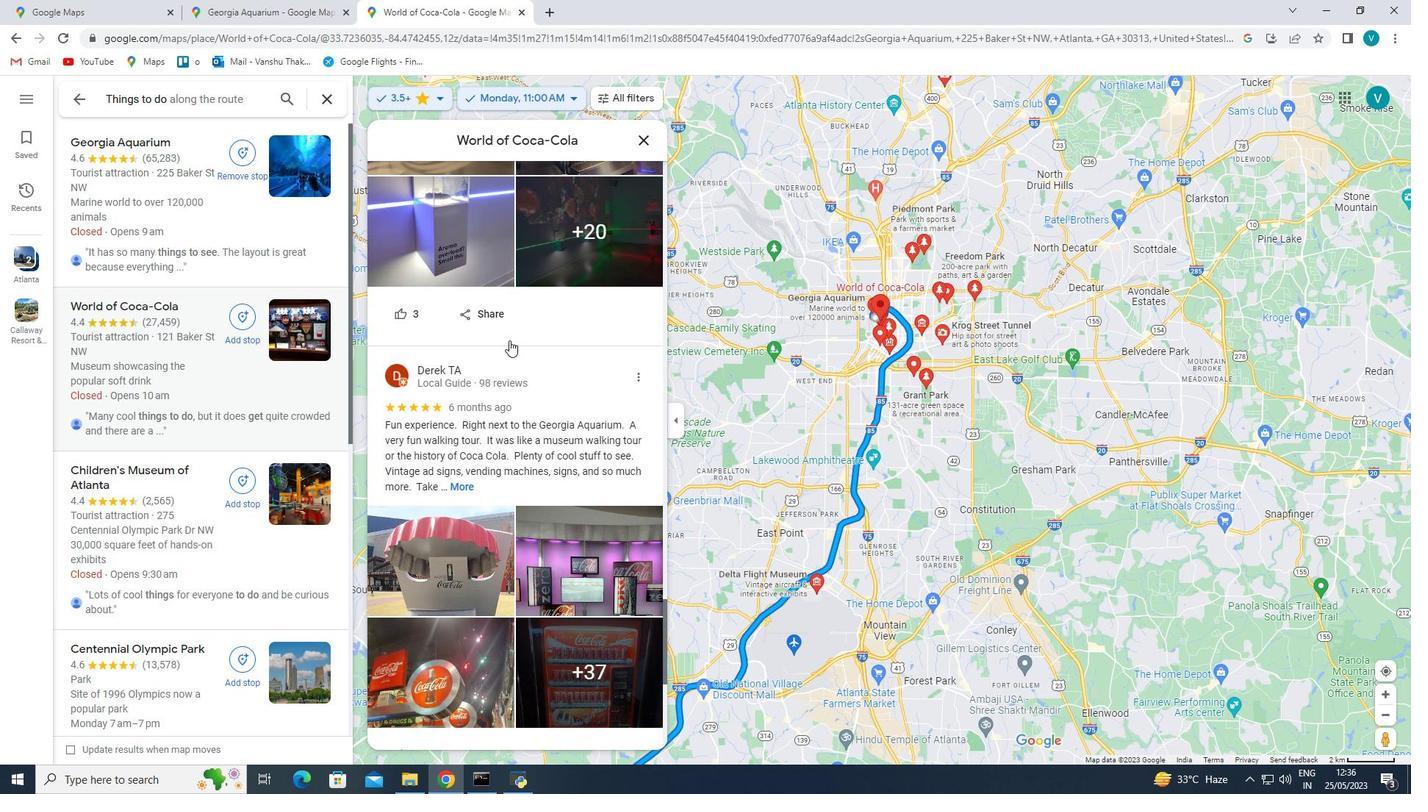 
Action: Mouse scrolled (509, 339) with delta (0, 0)
Screenshot: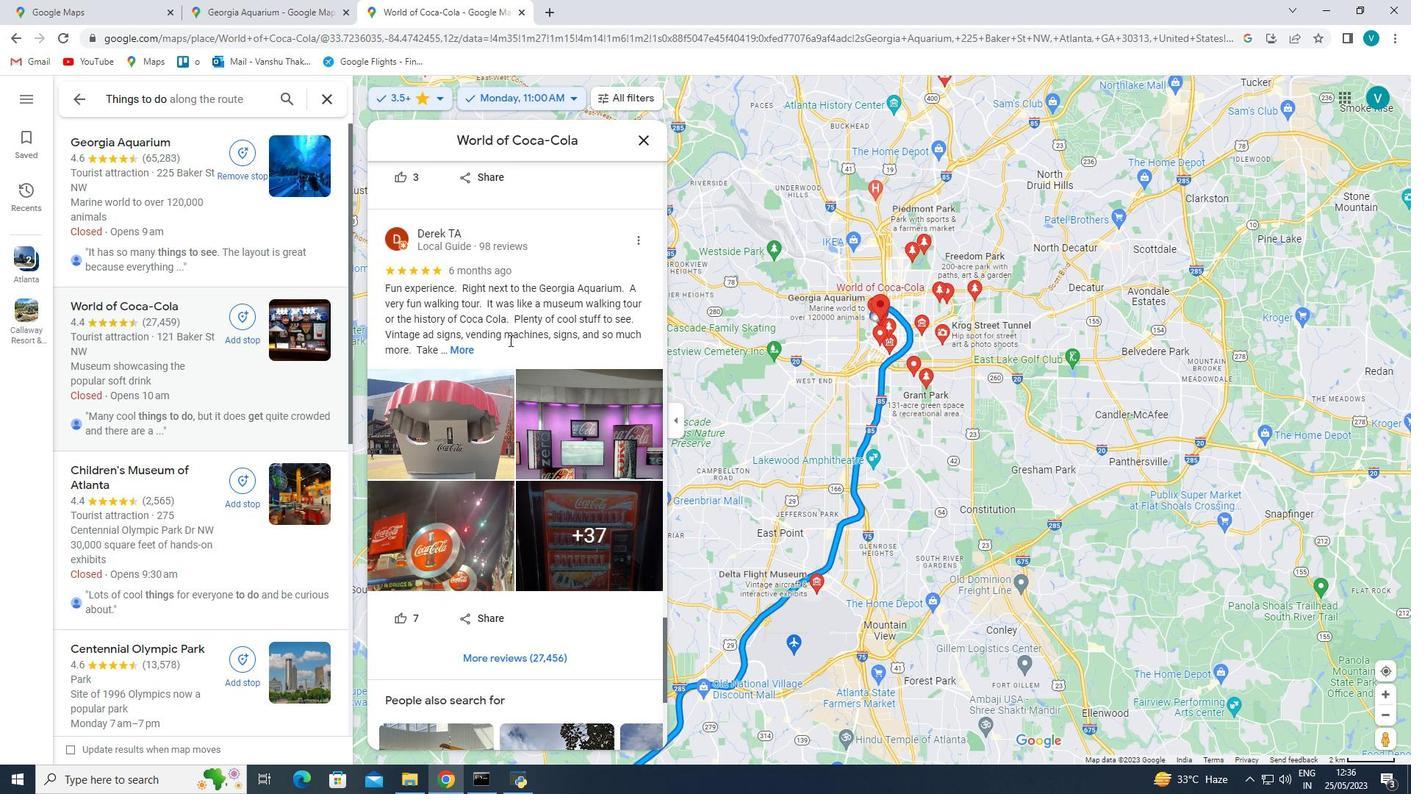 
Action: Mouse scrolled (509, 339) with delta (0, 0)
Screenshot: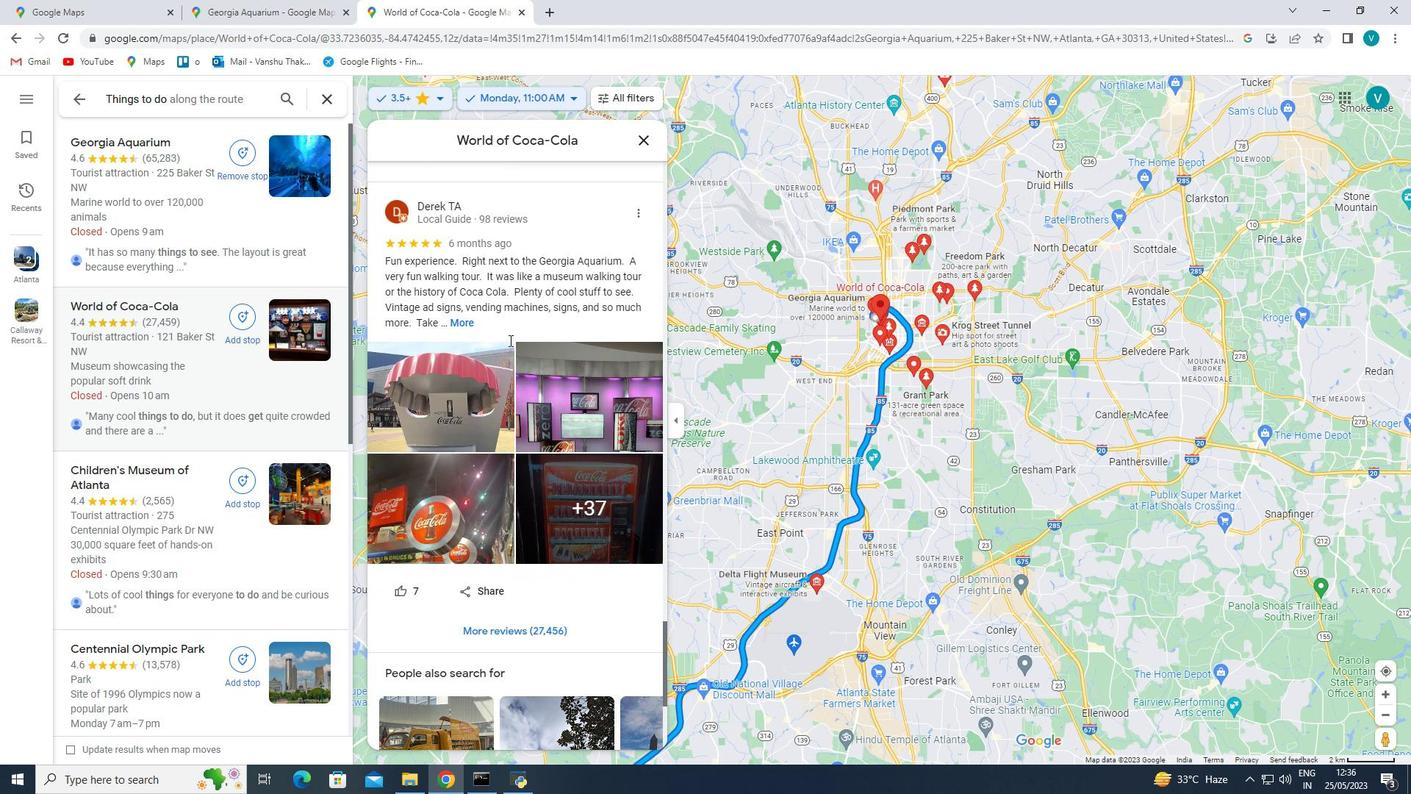 
Action: Mouse scrolled (509, 339) with delta (0, 0)
Screenshot: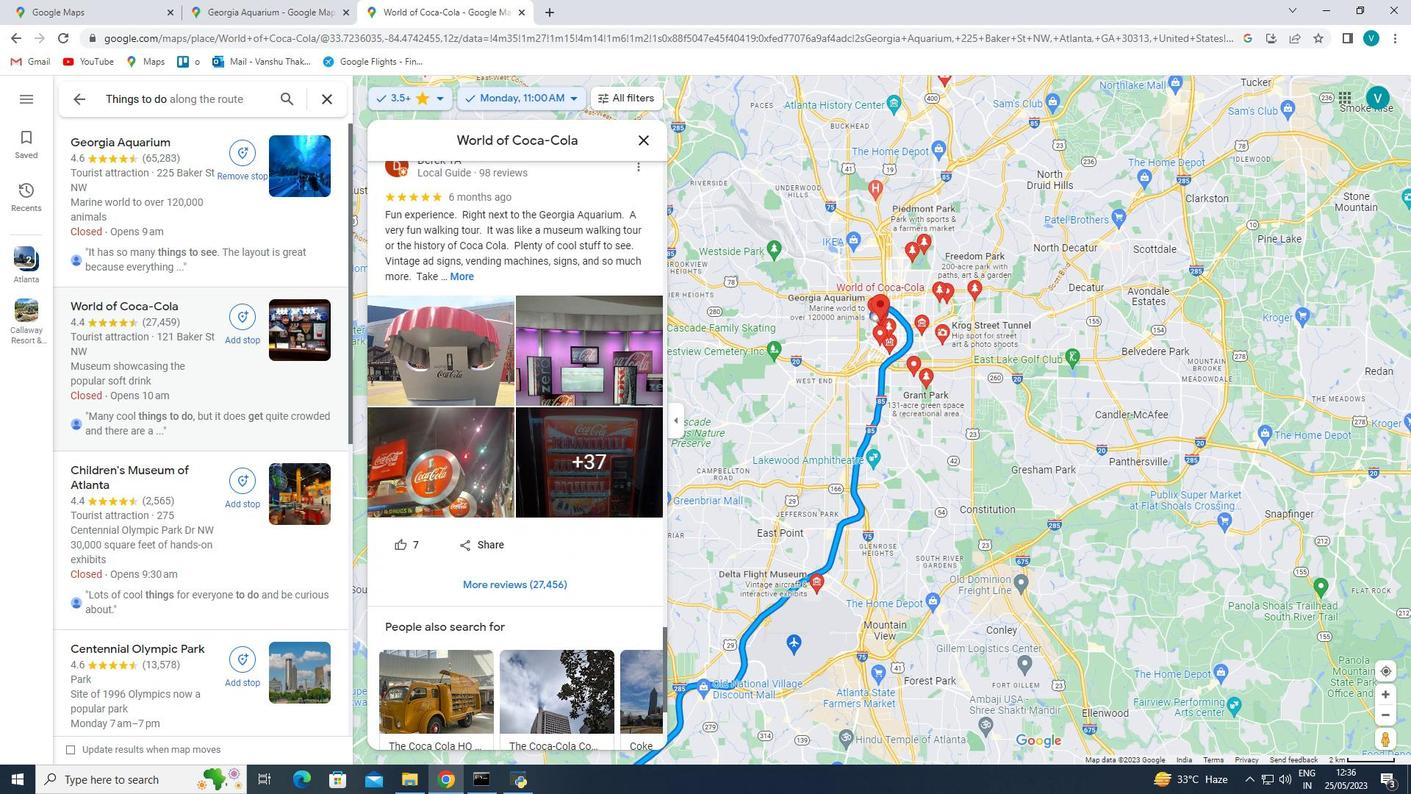 
Action: Mouse scrolled (509, 339) with delta (0, 0)
Screenshot: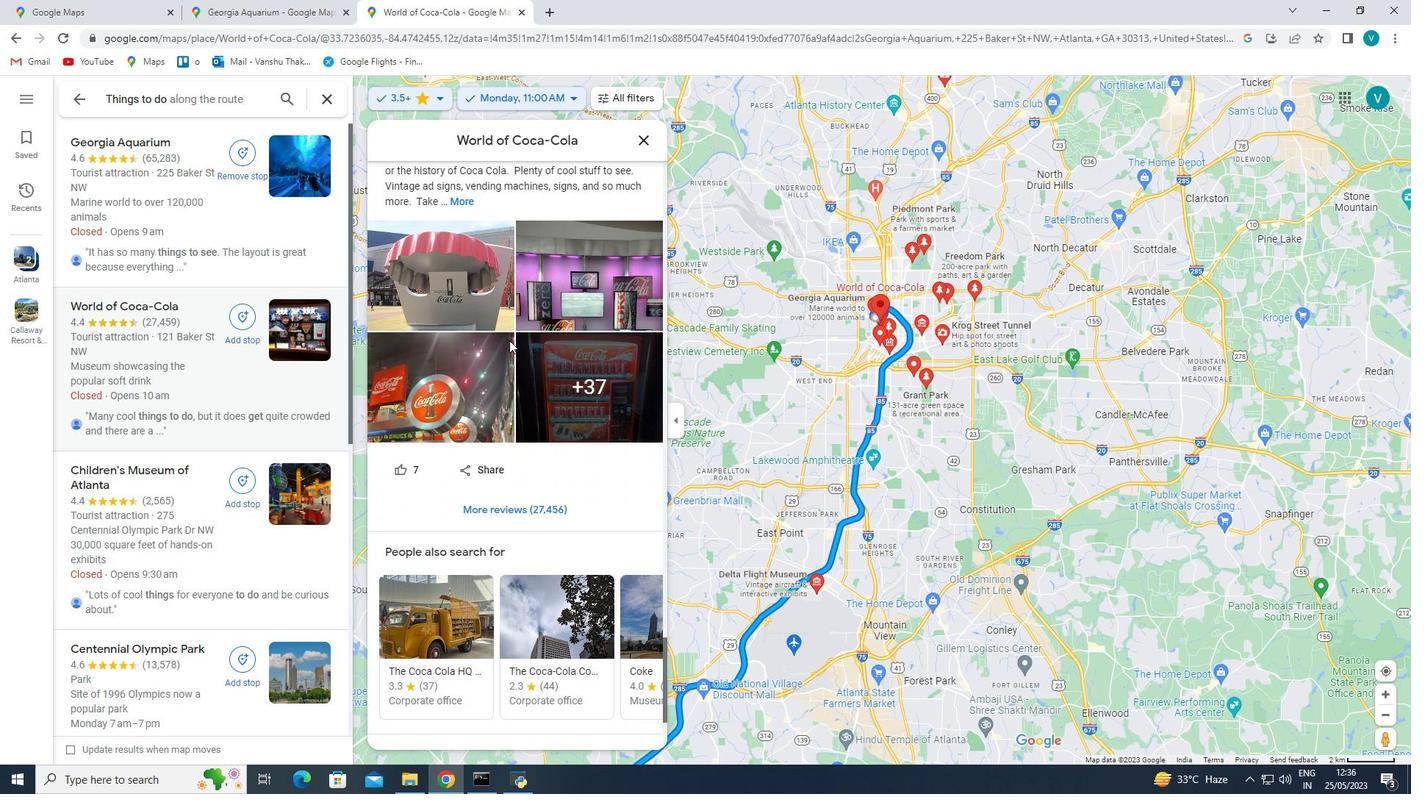 
Action: Mouse scrolled (509, 339) with delta (0, 0)
Screenshot: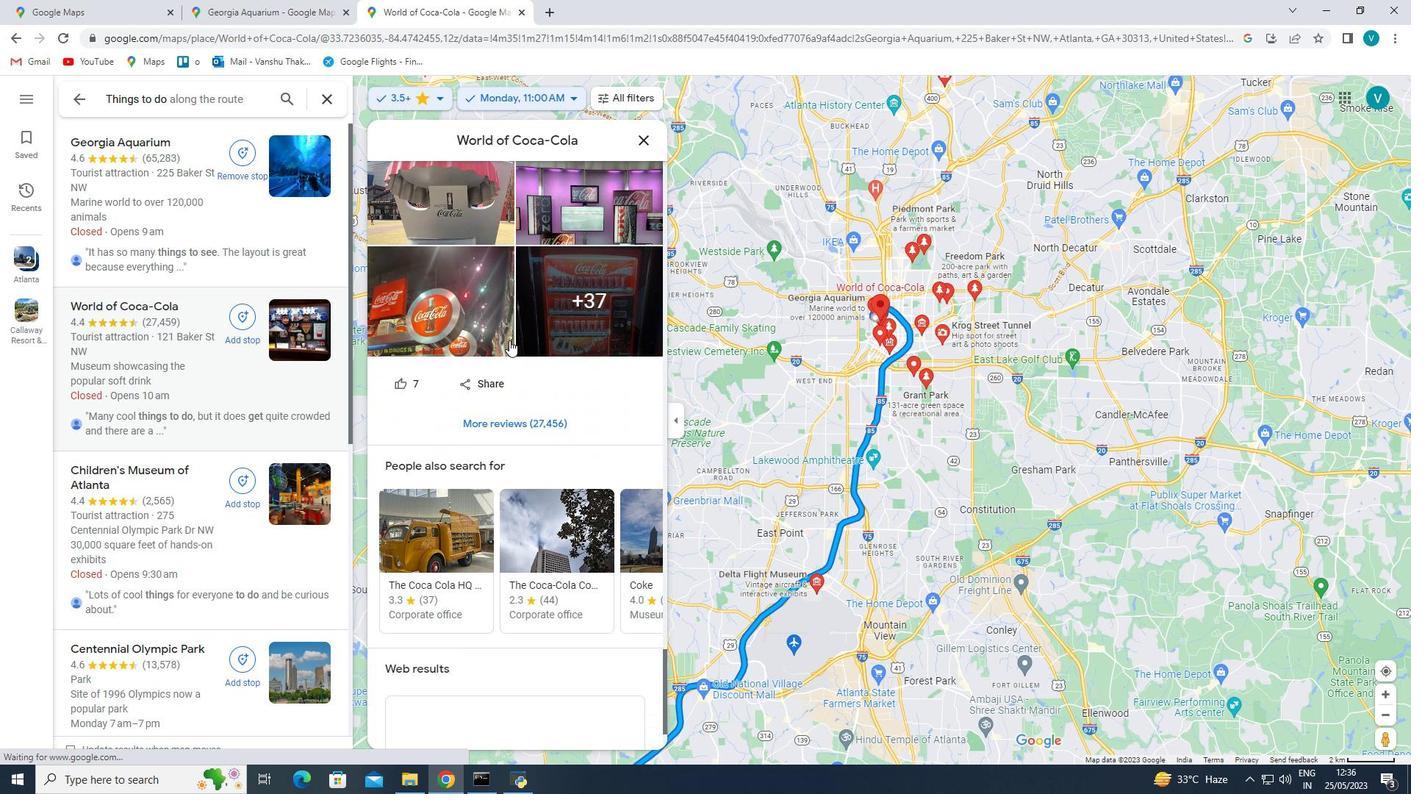 
Action: Mouse scrolled (509, 339) with delta (0, 0)
Screenshot: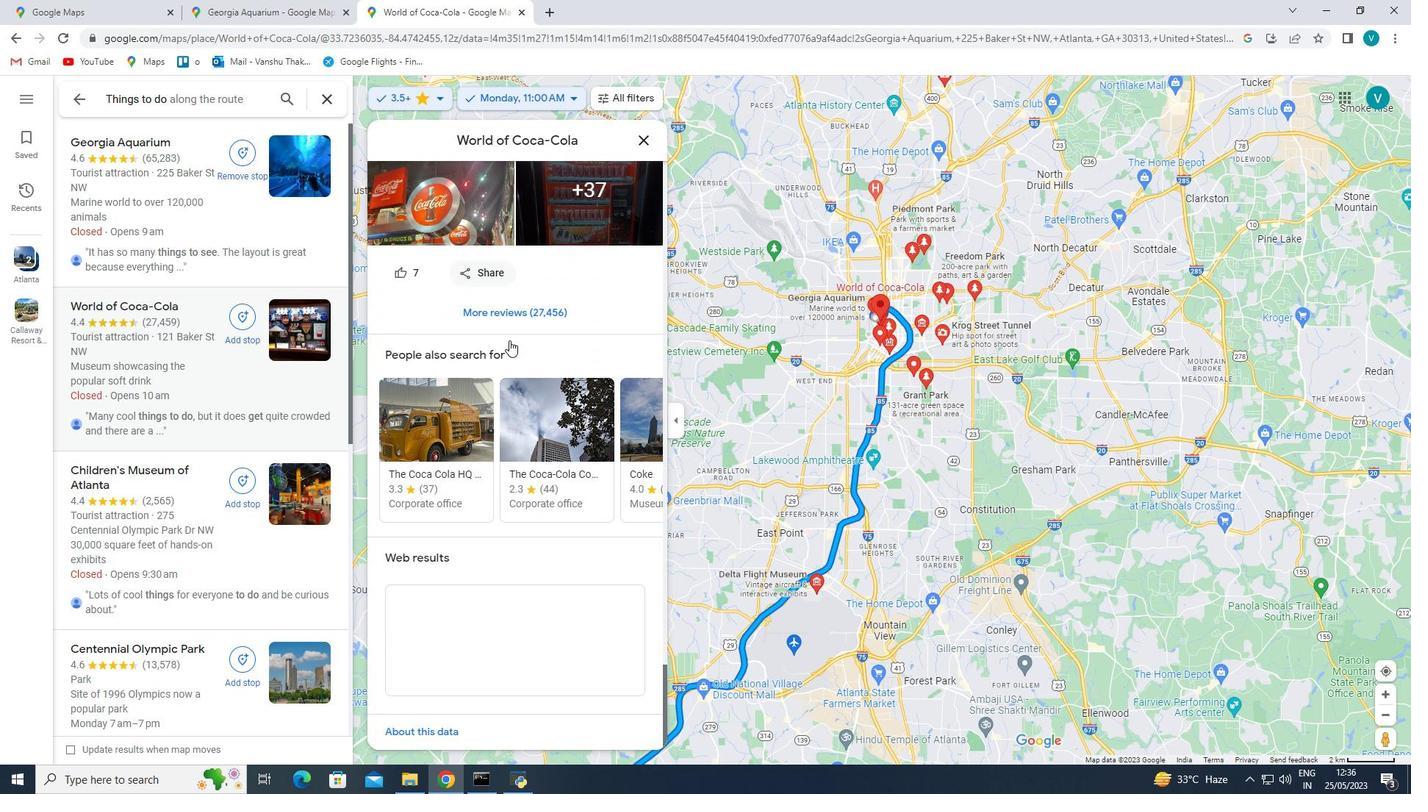 
Action: Mouse scrolled (509, 339) with delta (0, 0)
Screenshot: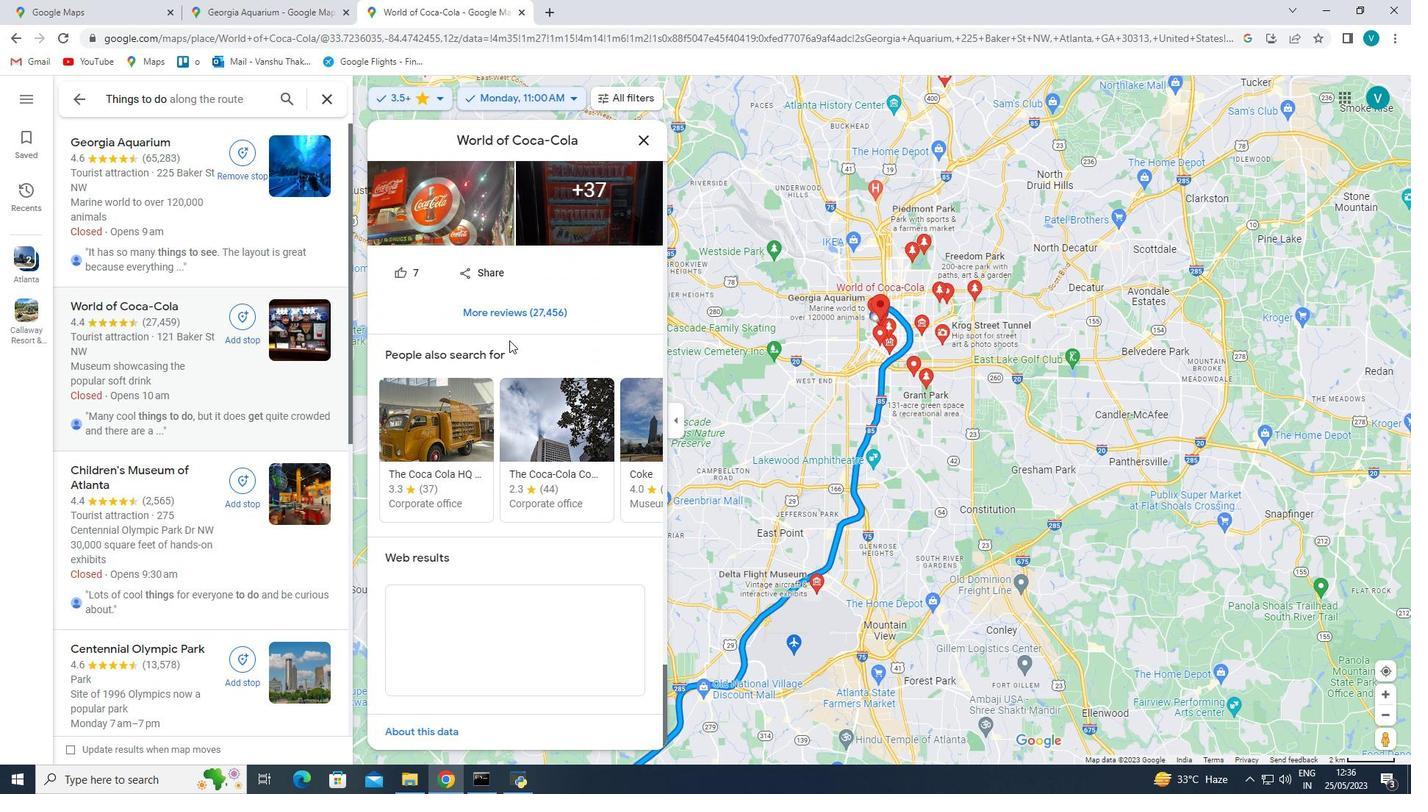 
Action: Mouse scrolled (509, 339) with delta (0, 0)
Screenshot: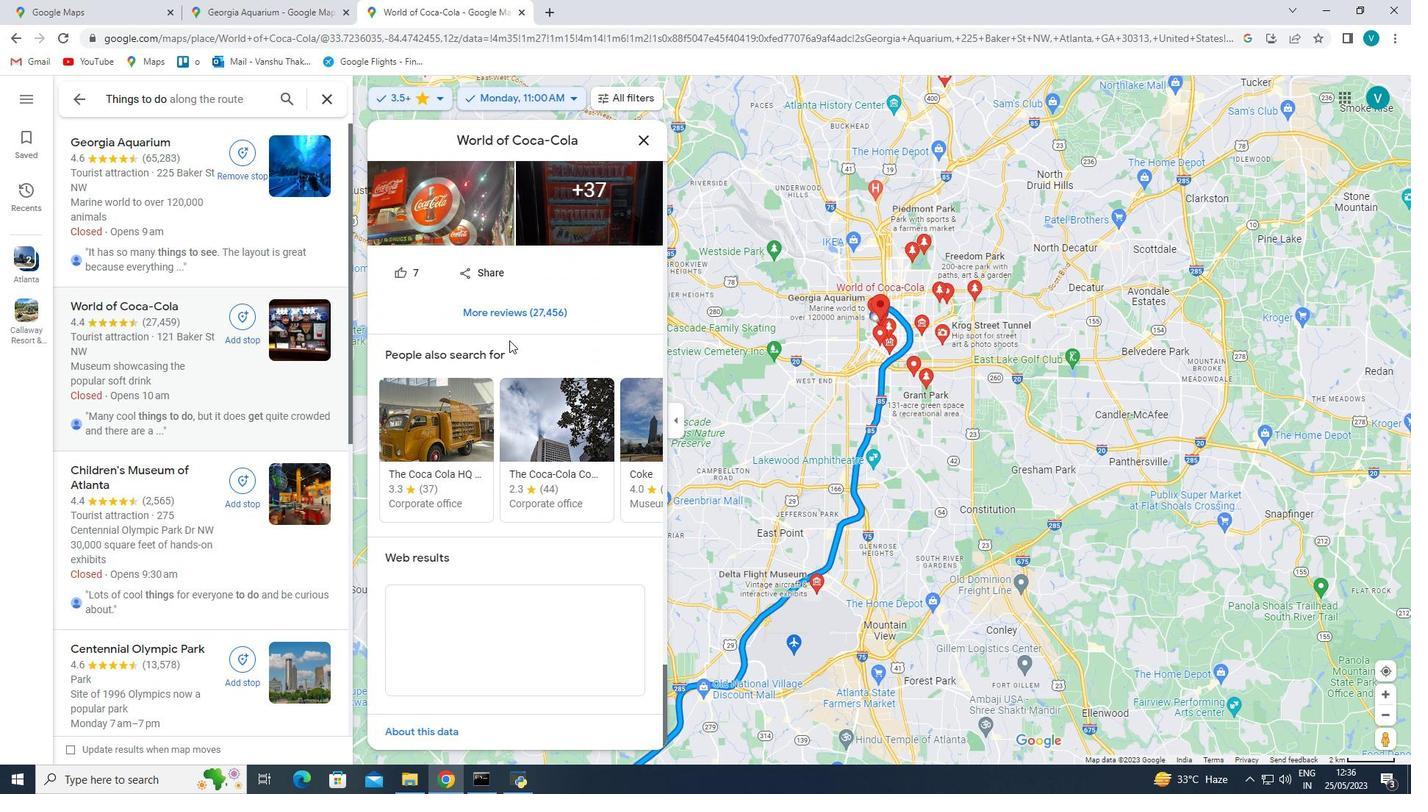 
Action: Mouse scrolled (509, 339) with delta (0, 0)
Screenshot: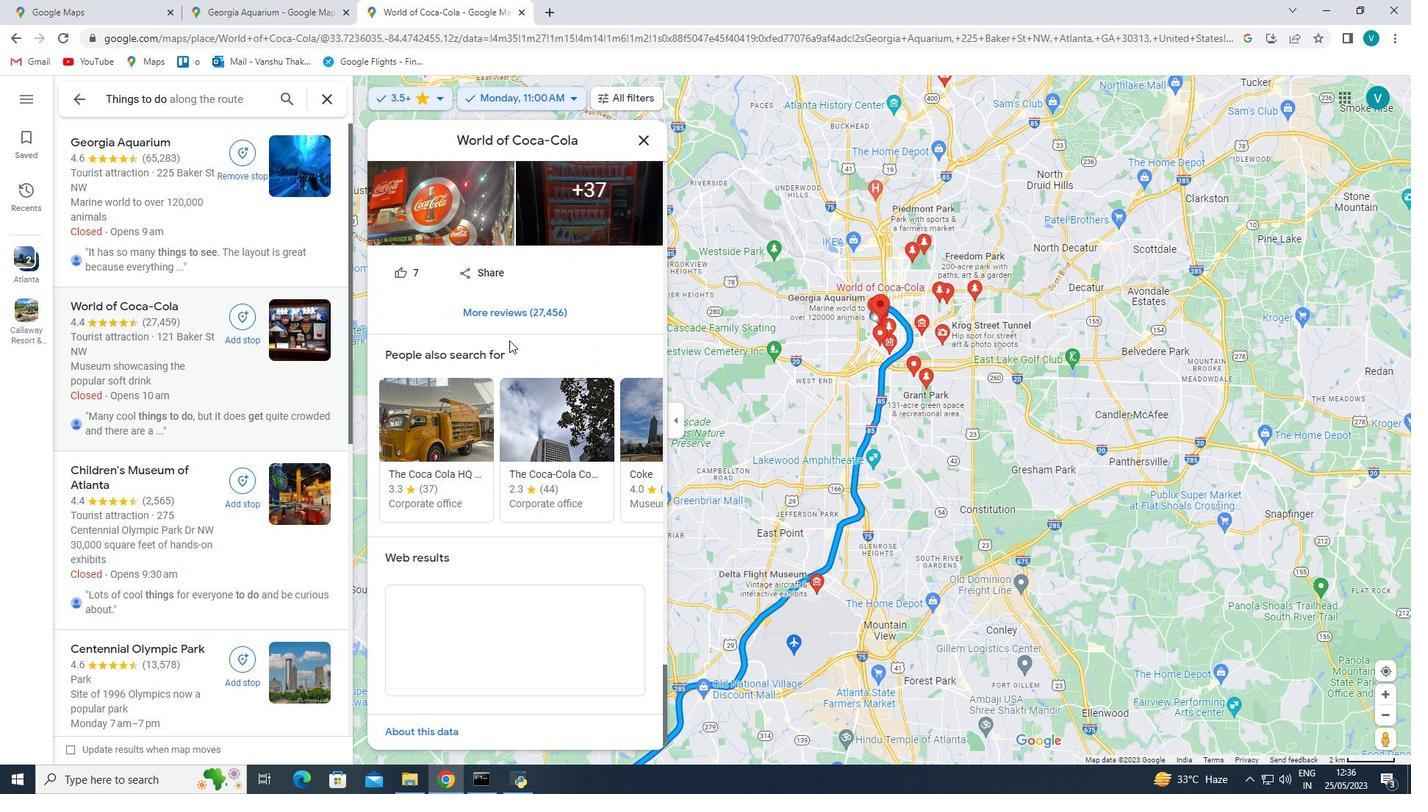 
Action: Mouse moved to (241, 553)
Screenshot: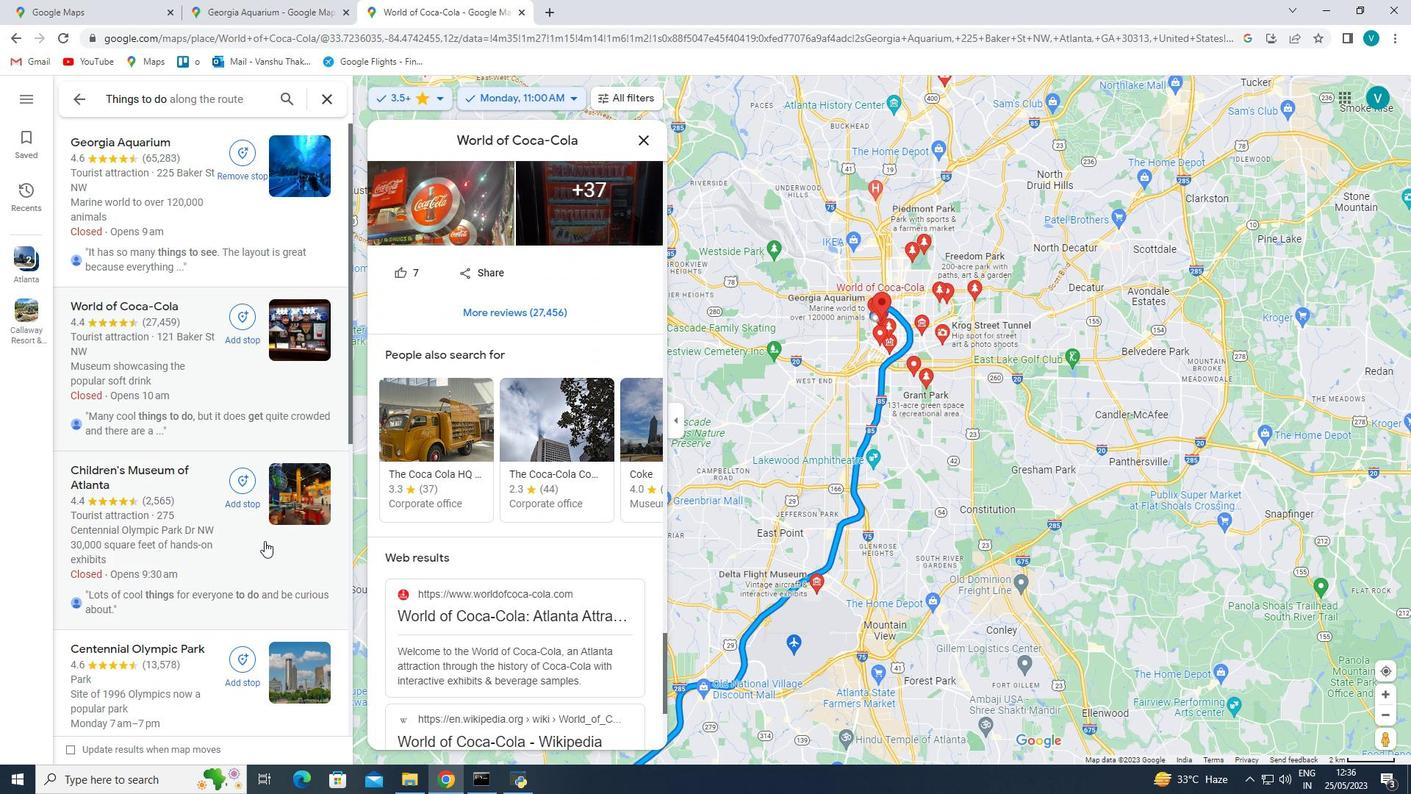 
Action: Mouse pressed left at (241, 553)
Screenshot: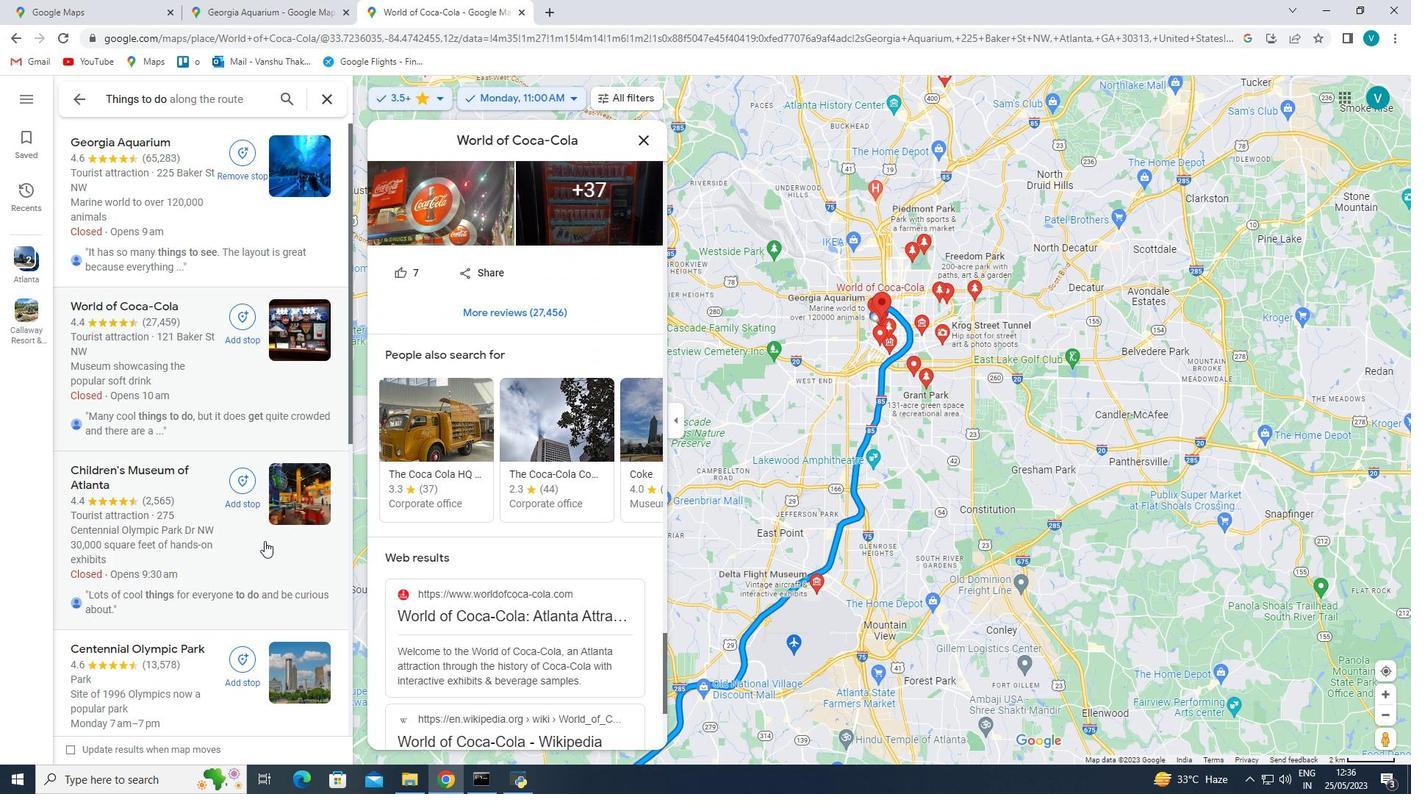
Action: Mouse moved to (488, 458)
Screenshot: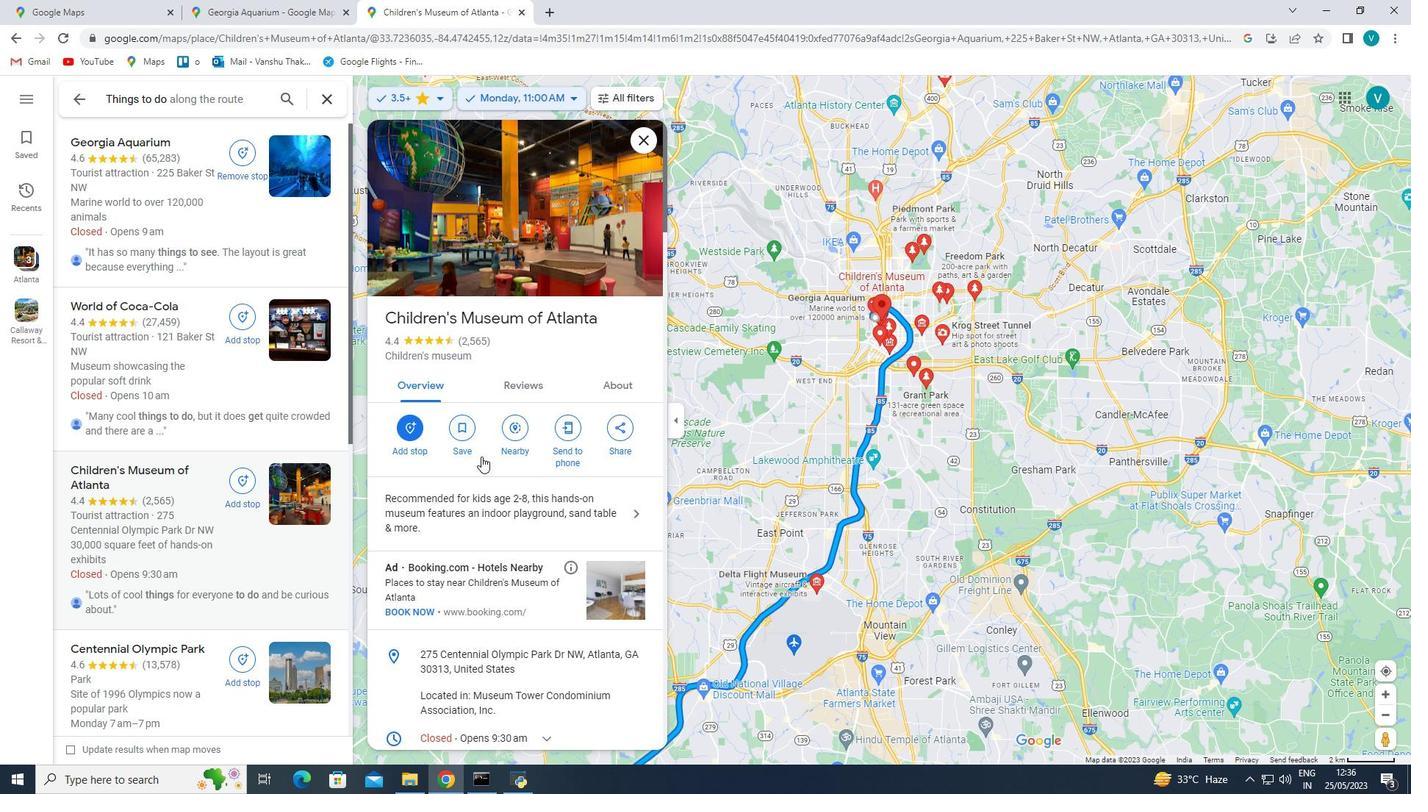 
Action: Mouse scrolled (488, 458) with delta (0, 0)
Screenshot: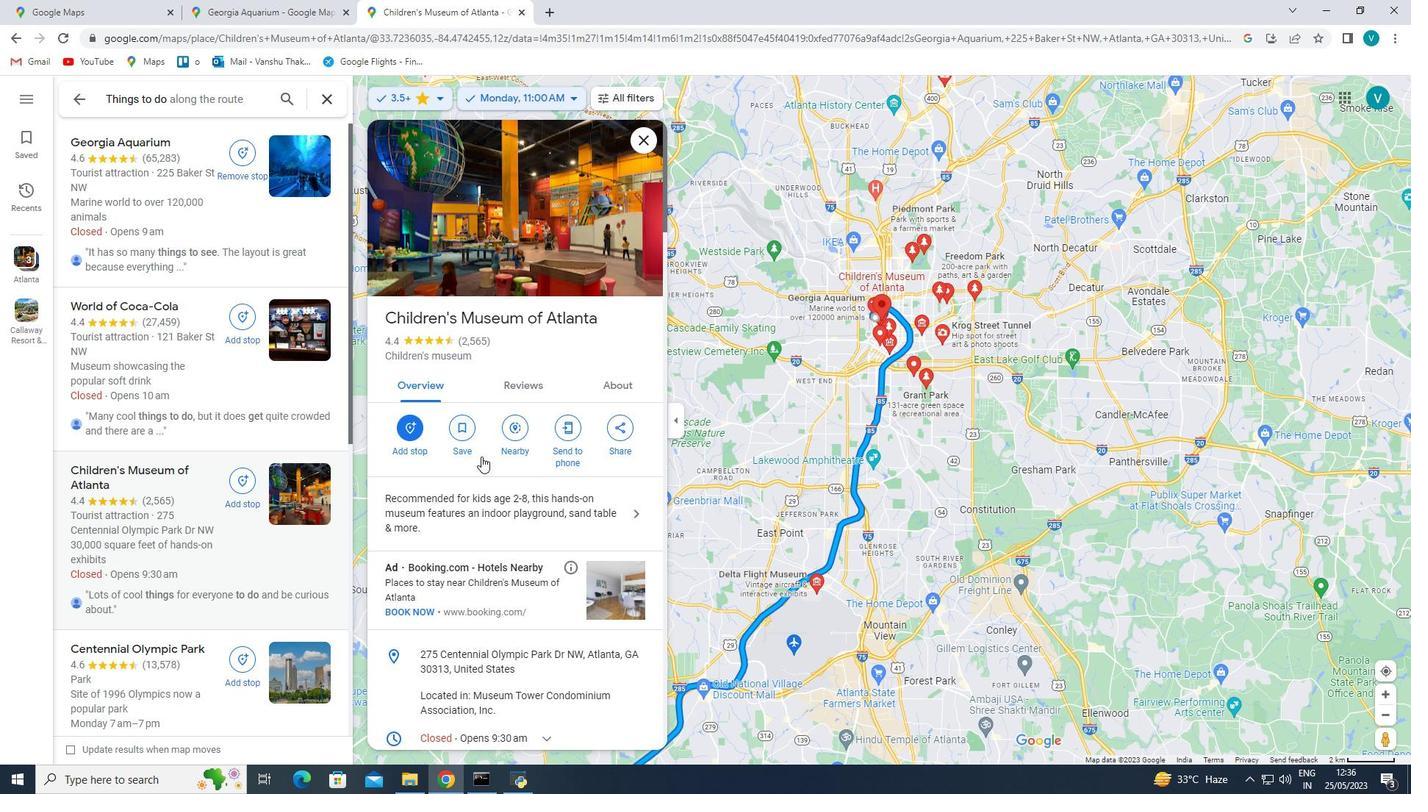 
Action: Mouse moved to (488, 458)
Screenshot: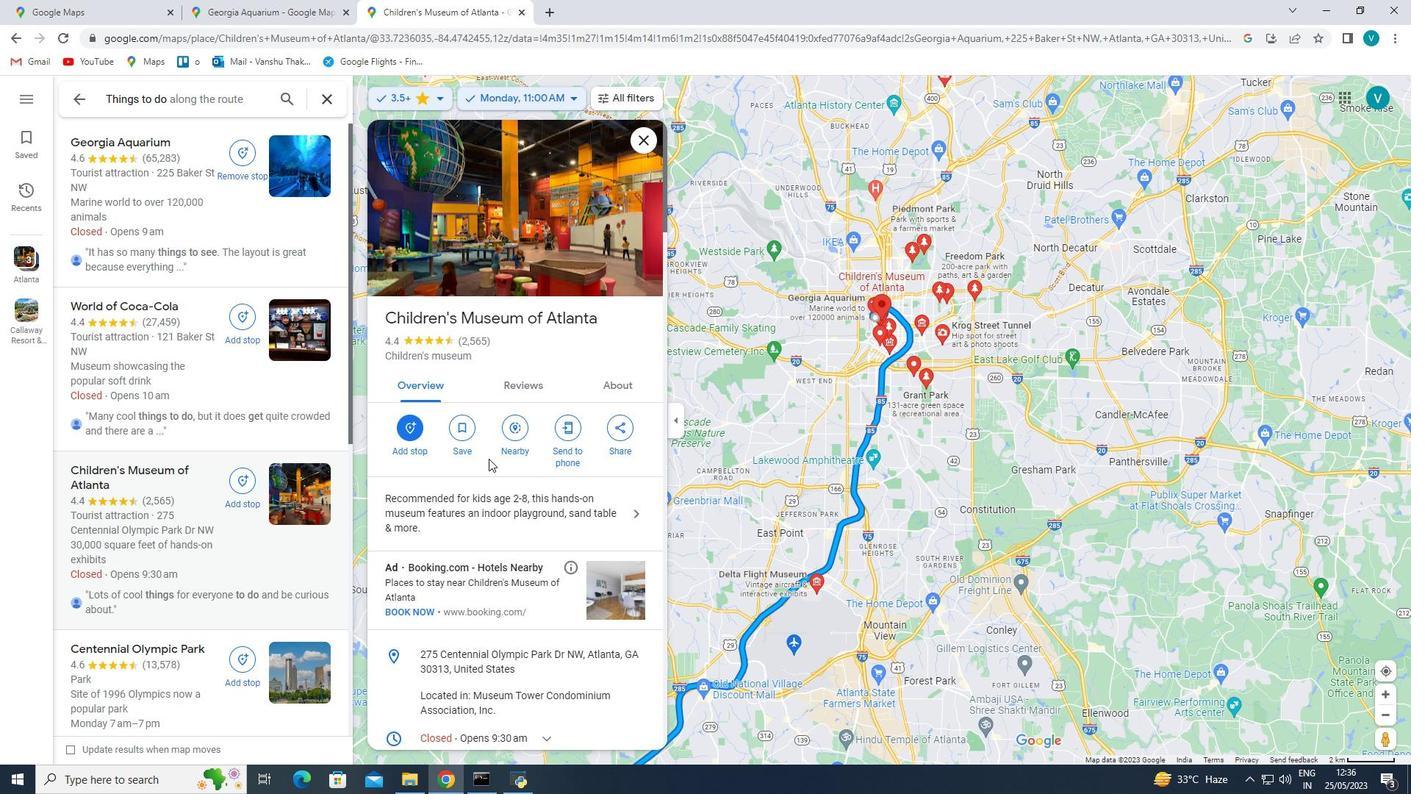 
Action: Mouse scrolled (488, 458) with delta (0, 0)
Screenshot: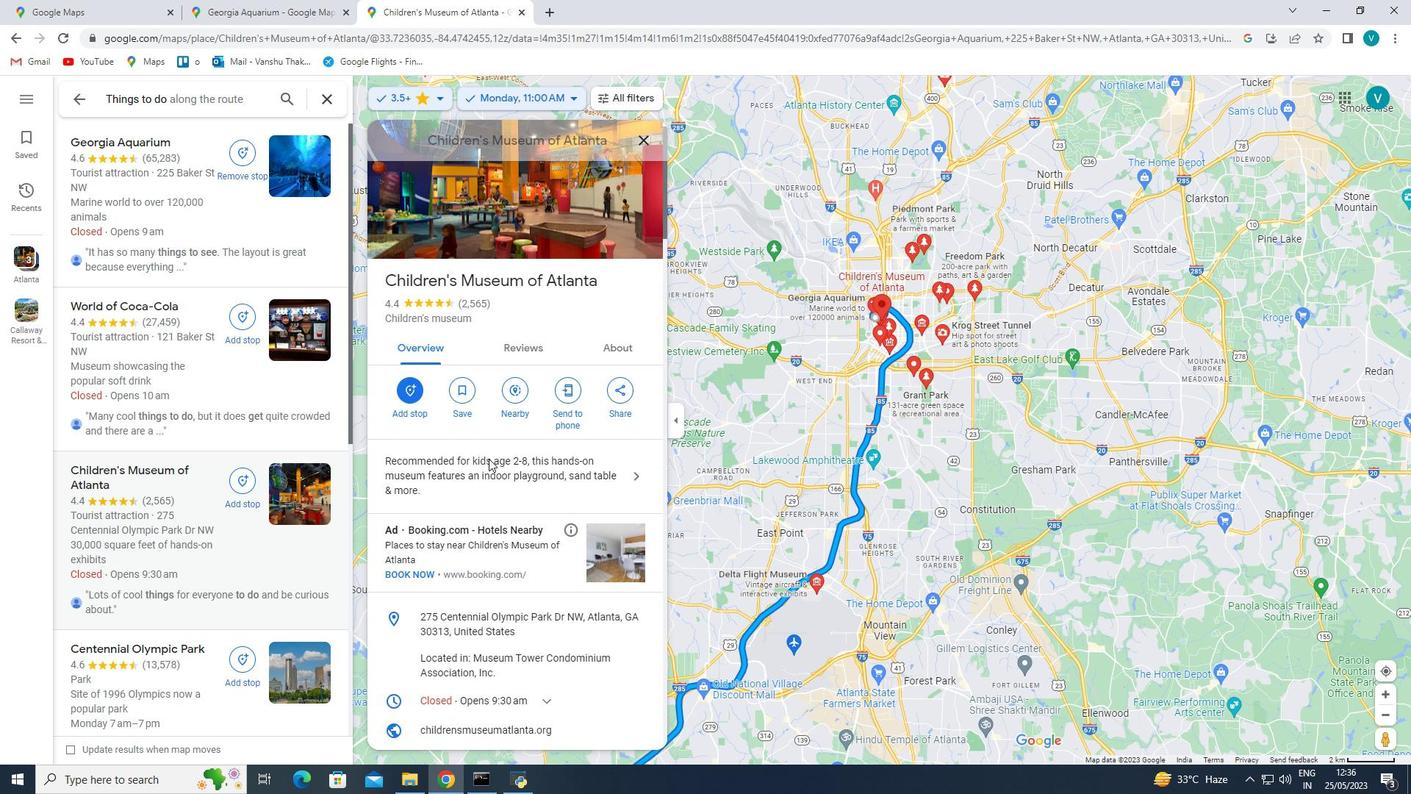 
Action: Mouse scrolled (488, 458) with delta (0, 0)
Screenshot: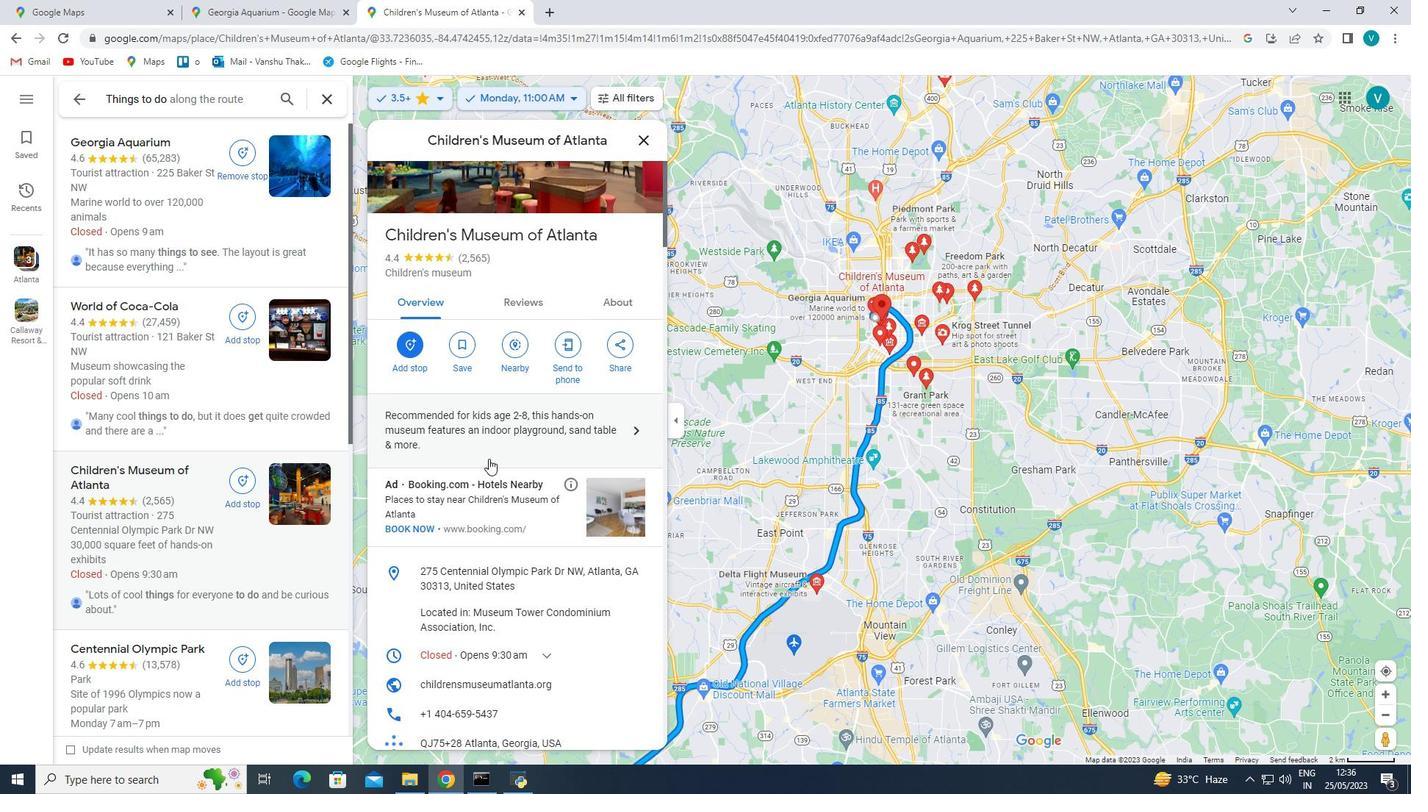 
Action: Mouse scrolled (488, 458) with delta (0, 0)
Screenshot: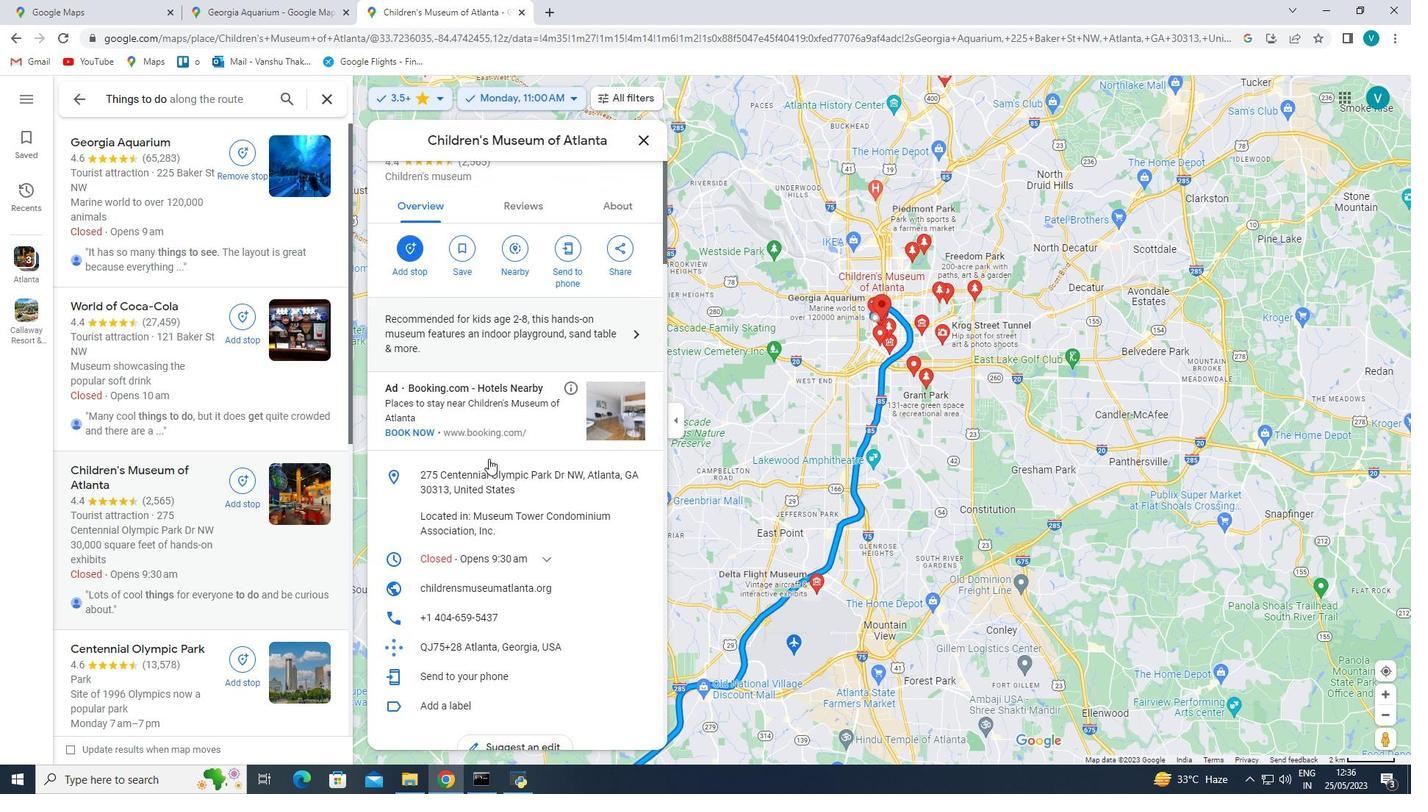
Action: Mouse scrolled (488, 458) with delta (0, 0)
Screenshot: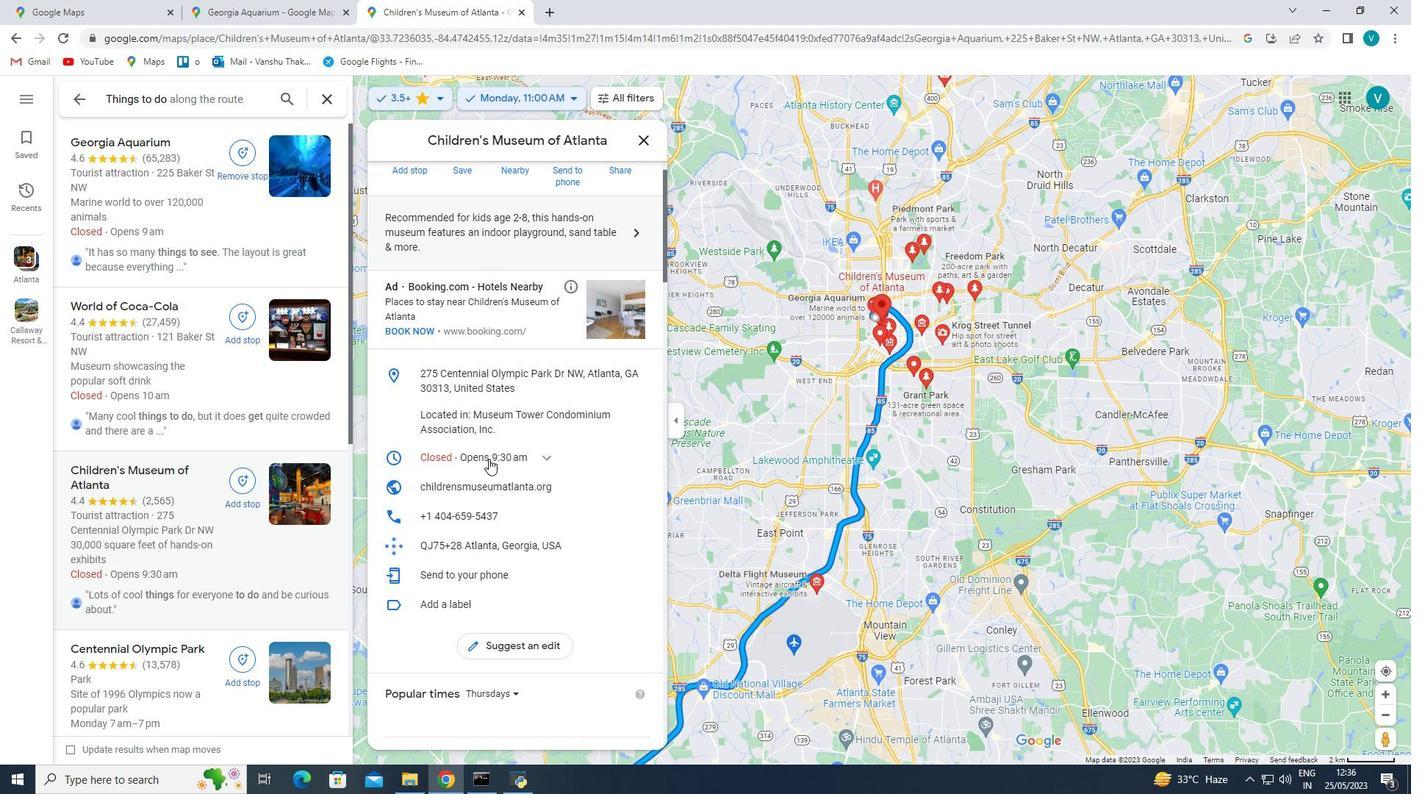 
Action: Mouse moved to (490, 460)
Screenshot: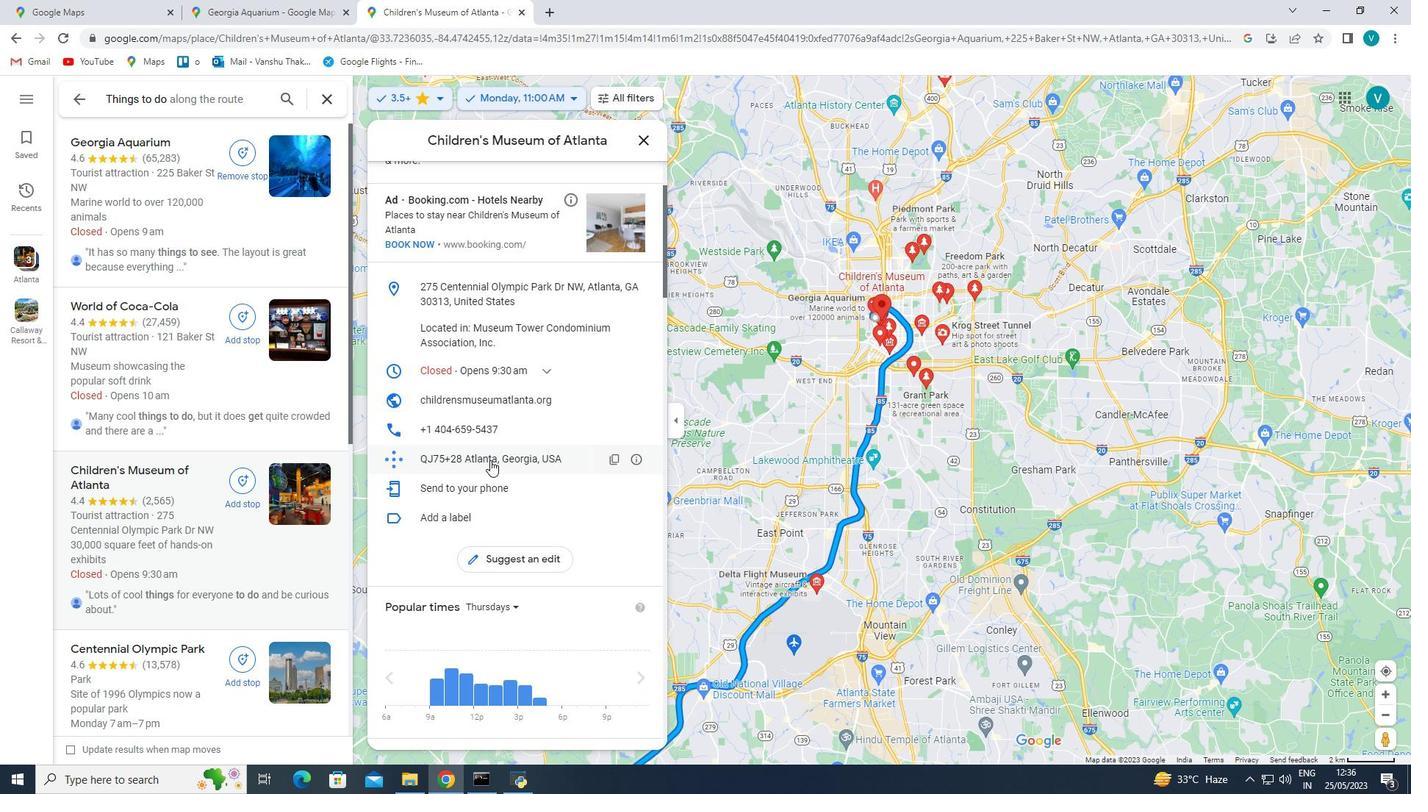
Action: Mouse scrolled (490, 459) with delta (0, 0)
Screenshot: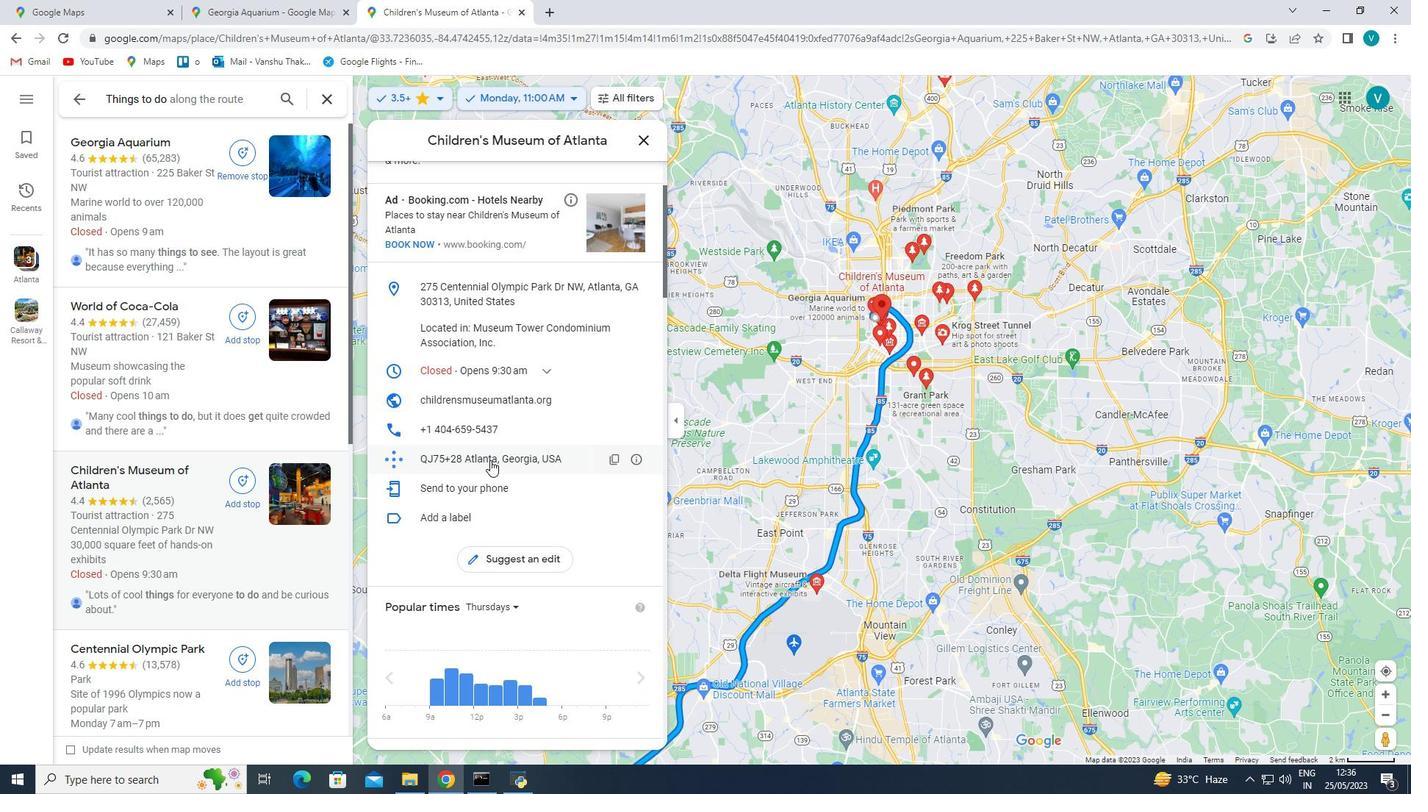
Action: Mouse scrolled (490, 459) with delta (0, 0)
Screenshot: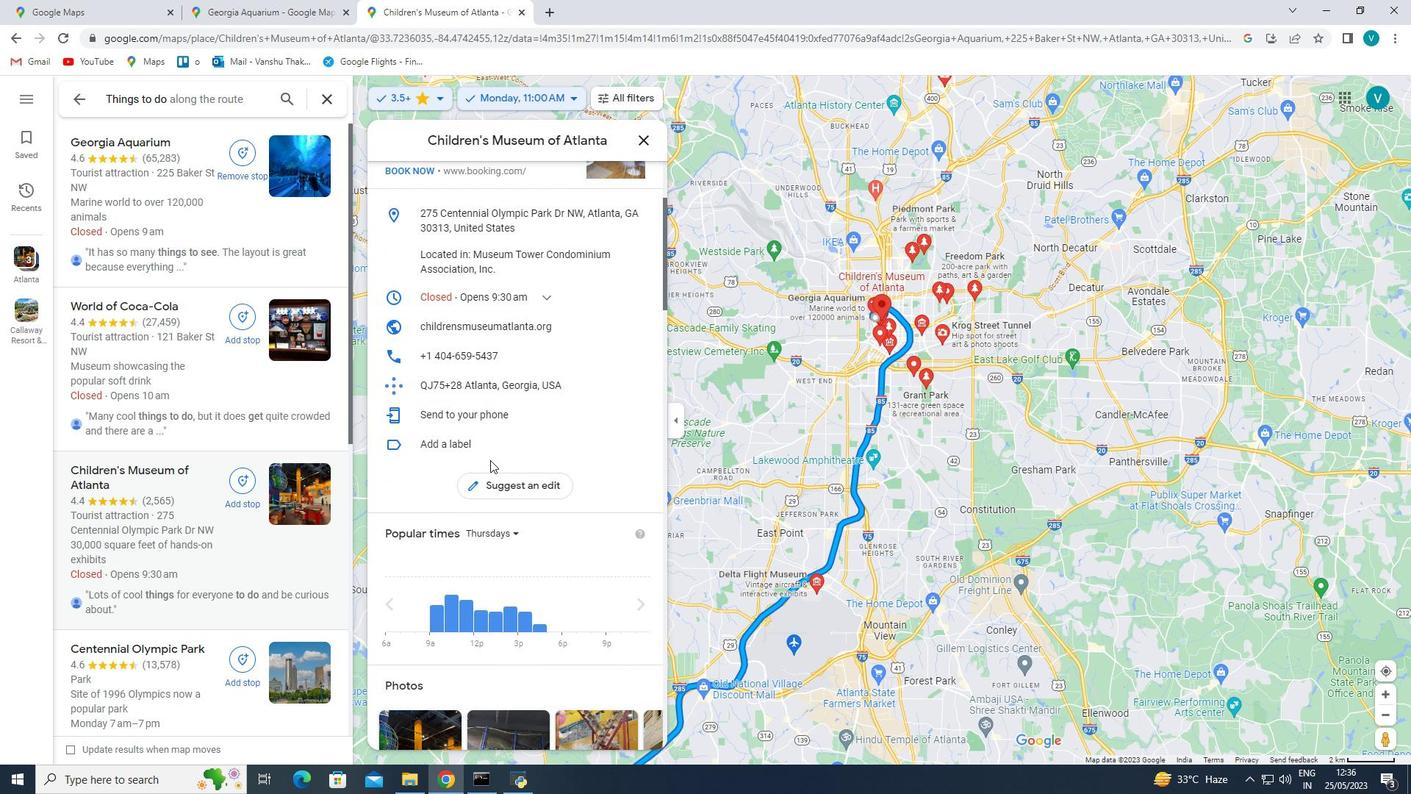 
Action: Mouse scrolled (490, 459) with delta (0, 0)
Screenshot: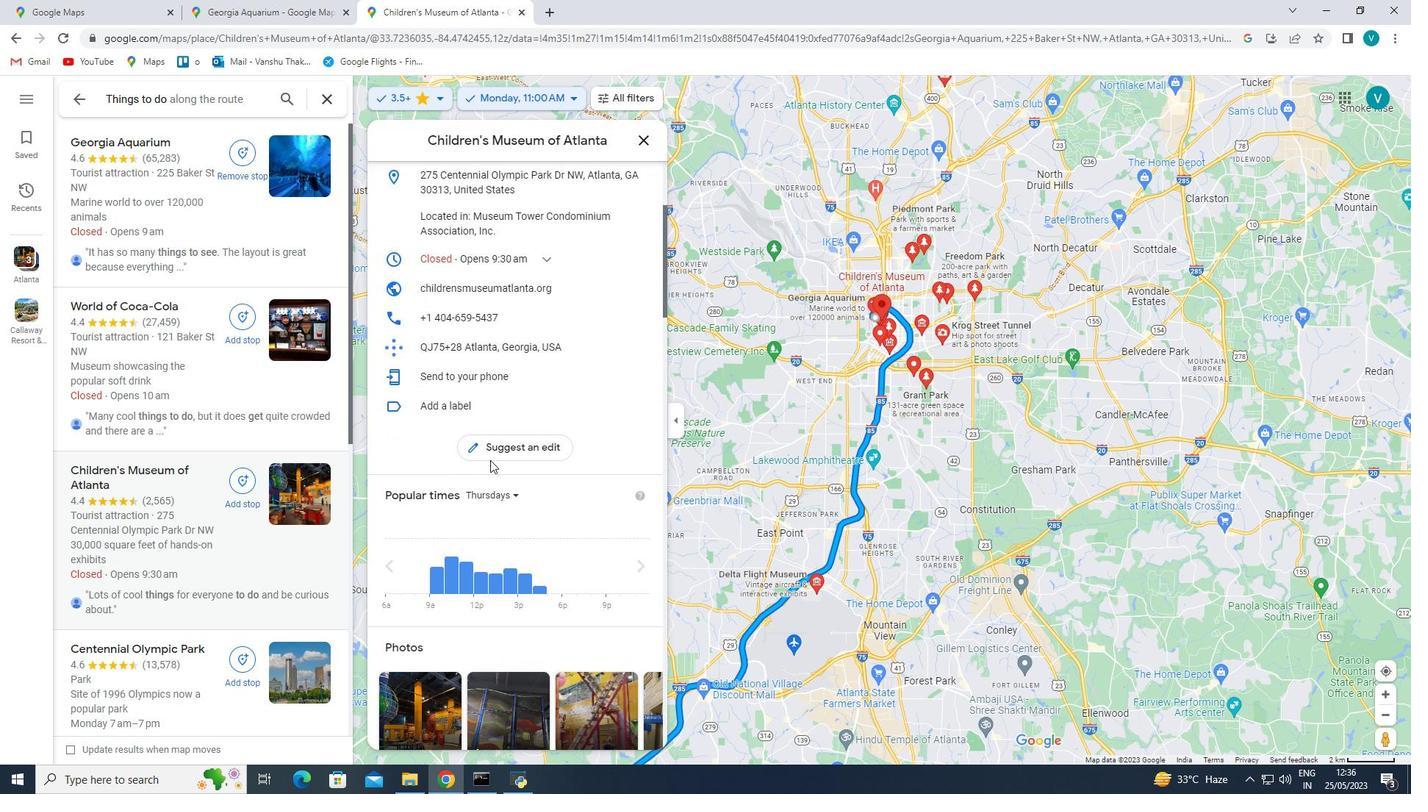 
Action: Mouse scrolled (490, 459) with delta (0, 0)
Screenshot: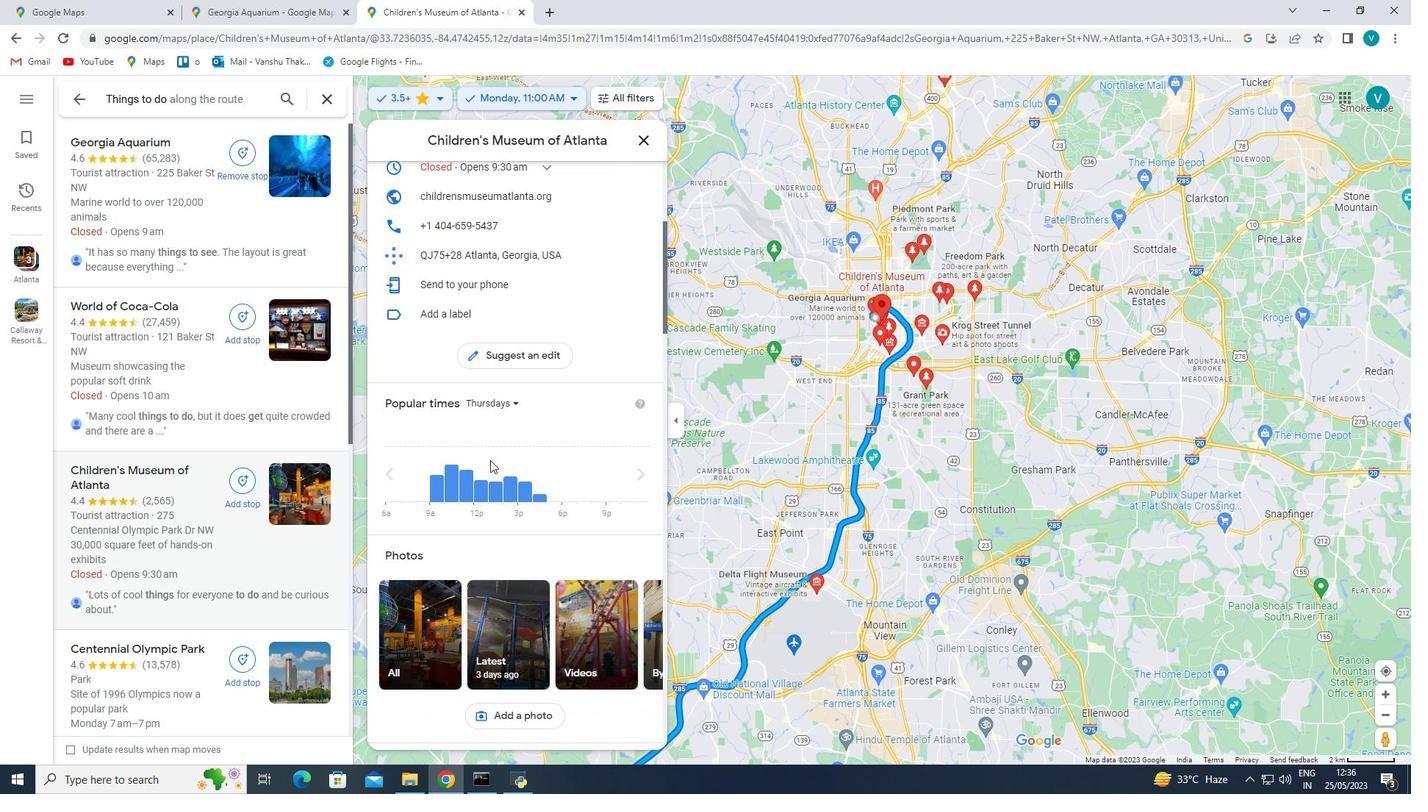 
Action: Mouse scrolled (490, 459) with delta (0, 0)
Screenshot: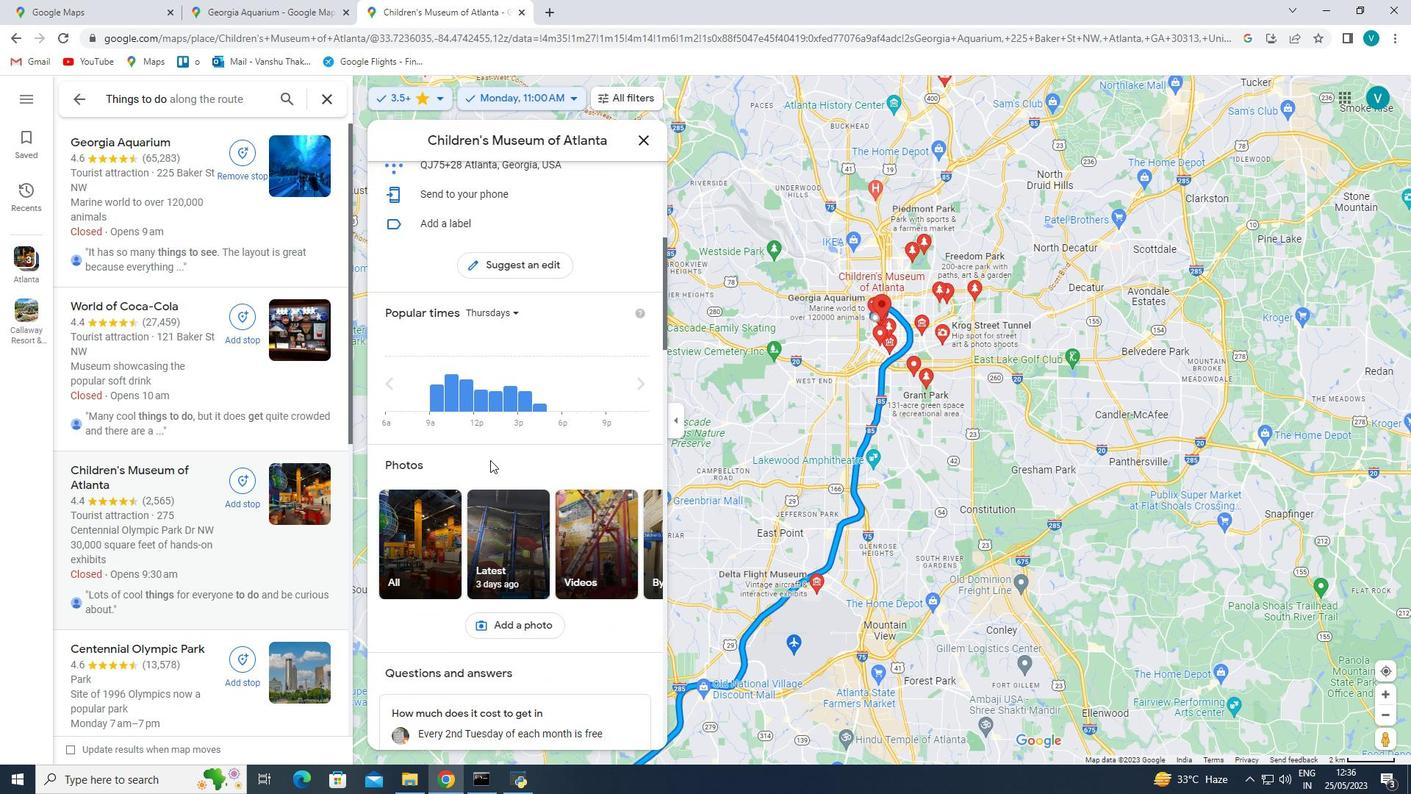 
Action: Mouse scrolled (490, 459) with delta (0, 0)
Screenshot: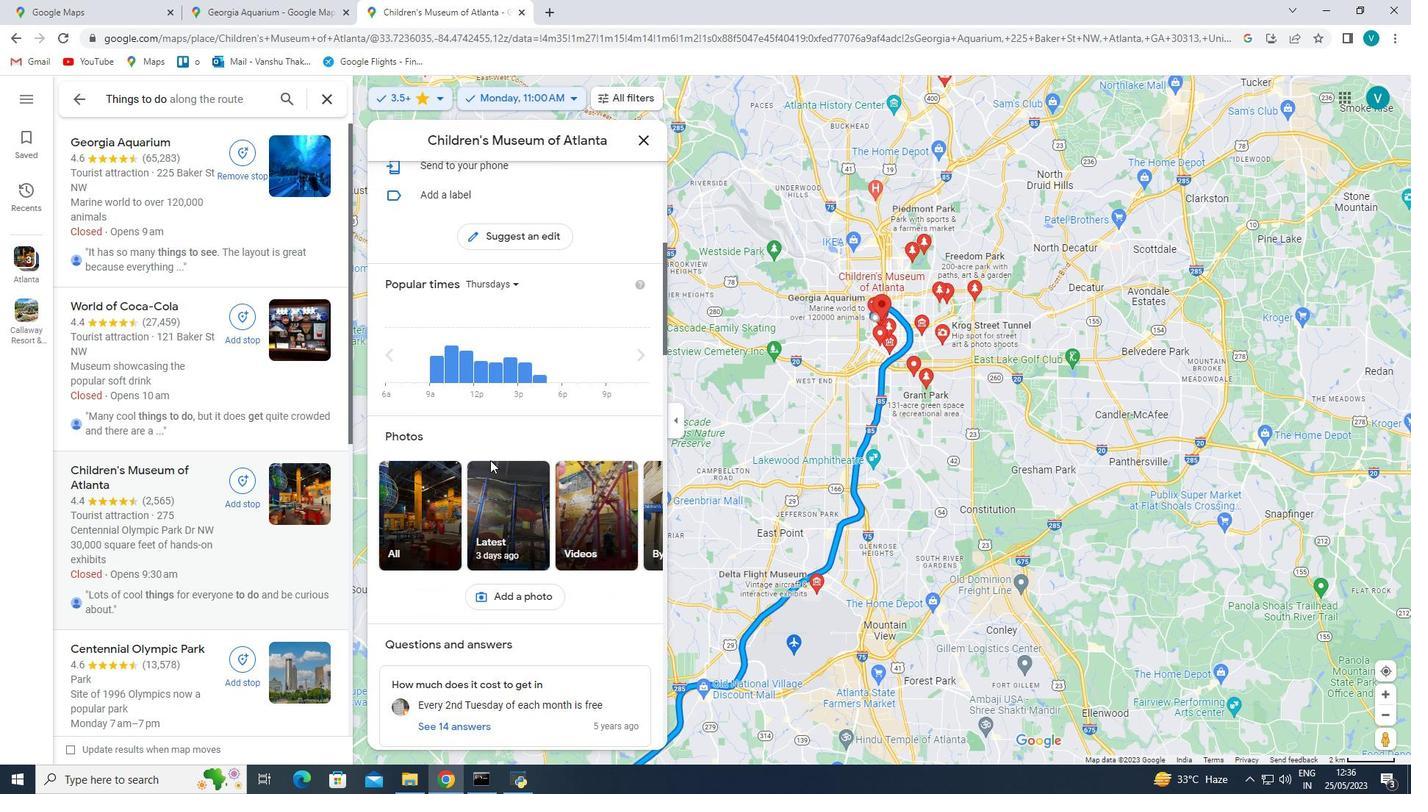 
Action: Mouse scrolled (490, 459) with delta (0, 0)
Screenshot: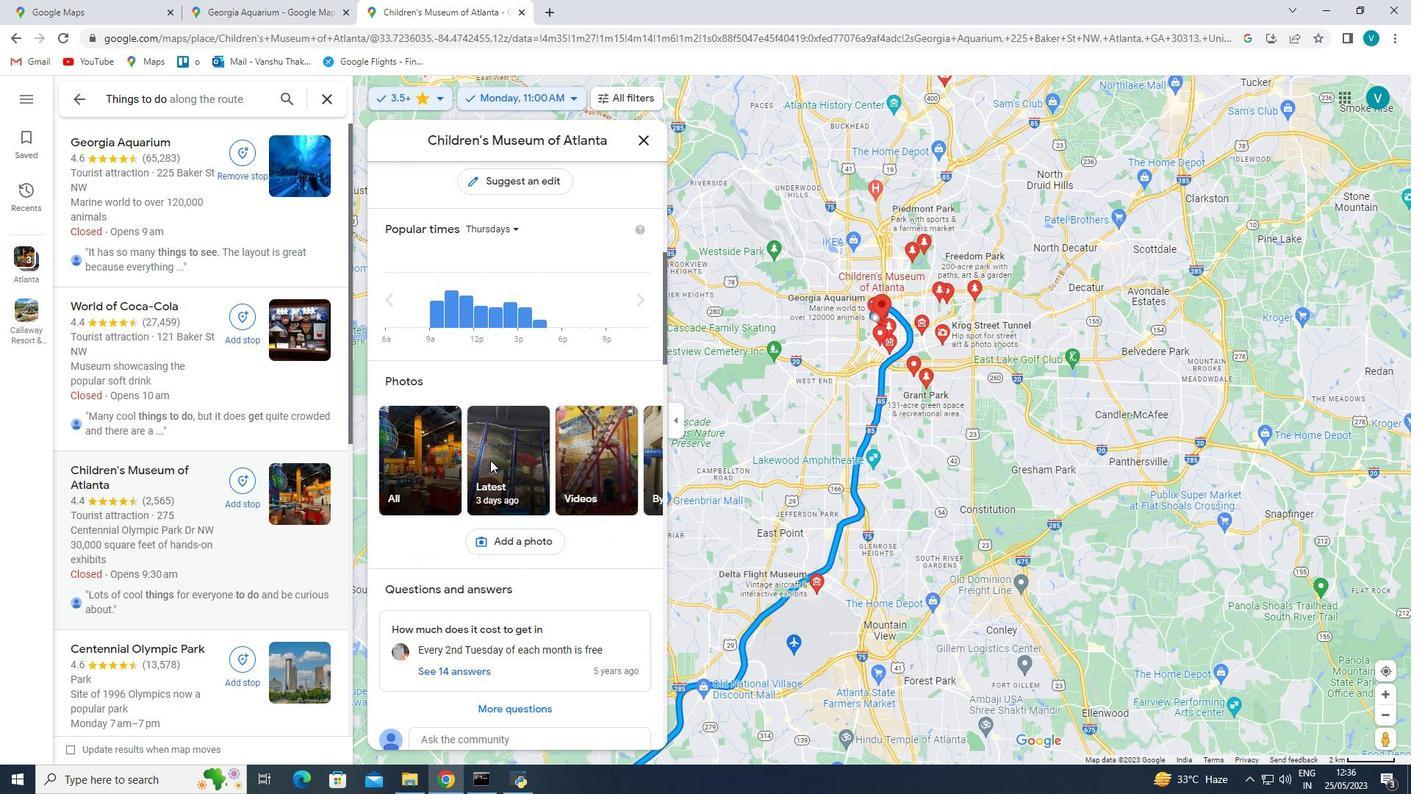 
Action: Mouse scrolled (490, 459) with delta (0, 0)
Screenshot: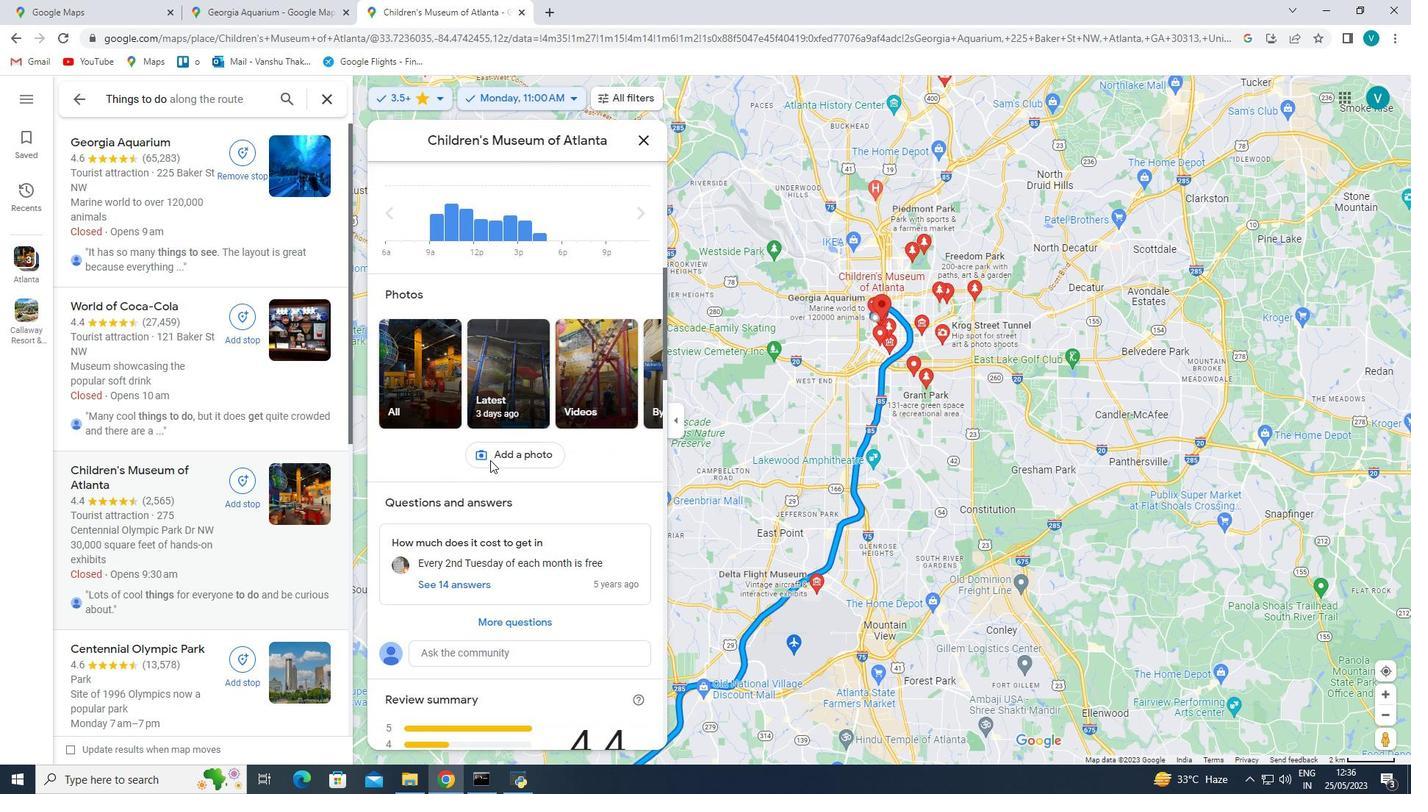 
Action: Mouse scrolled (490, 459) with delta (0, 0)
Screenshot: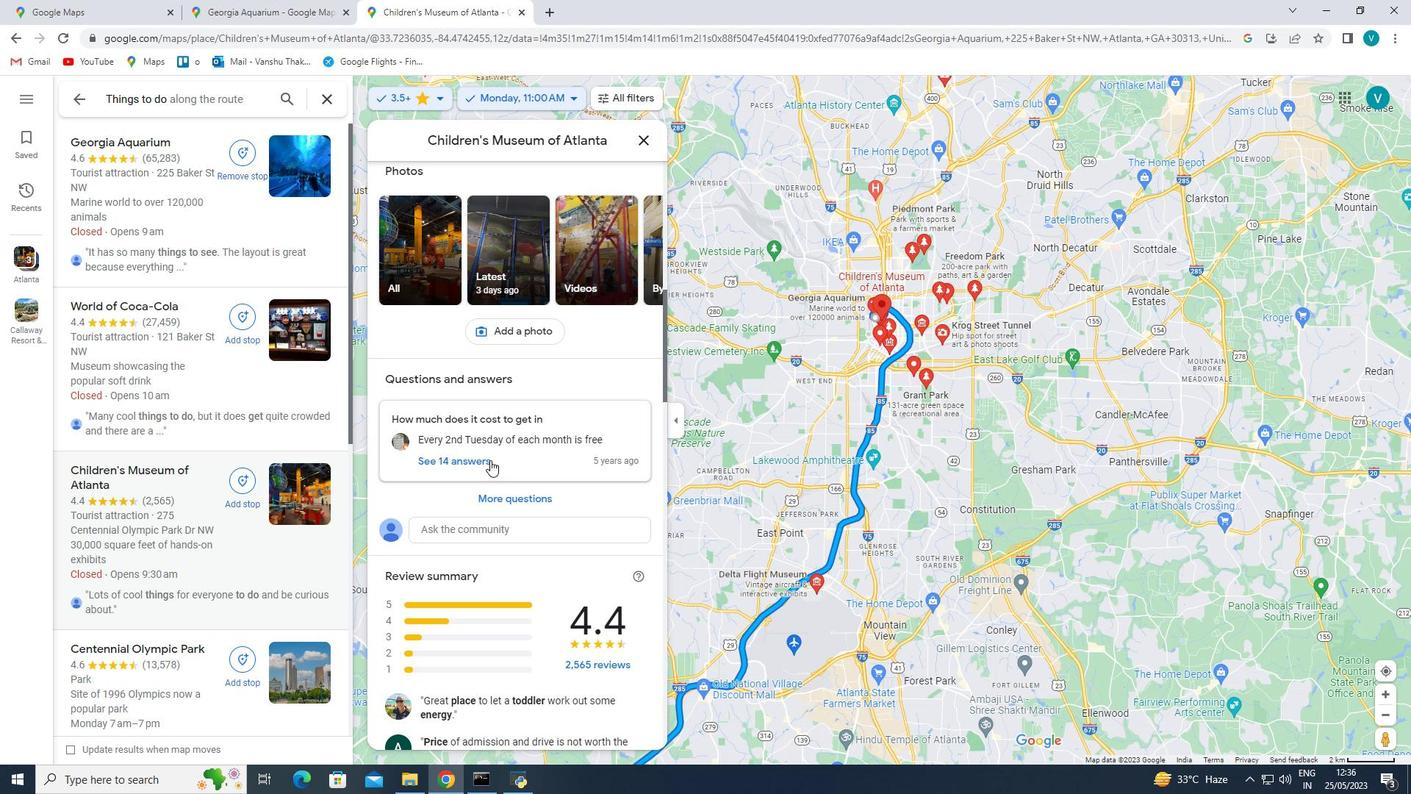 
Action: Mouse scrolled (490, 459) with delta (0, 0)
Screenshot: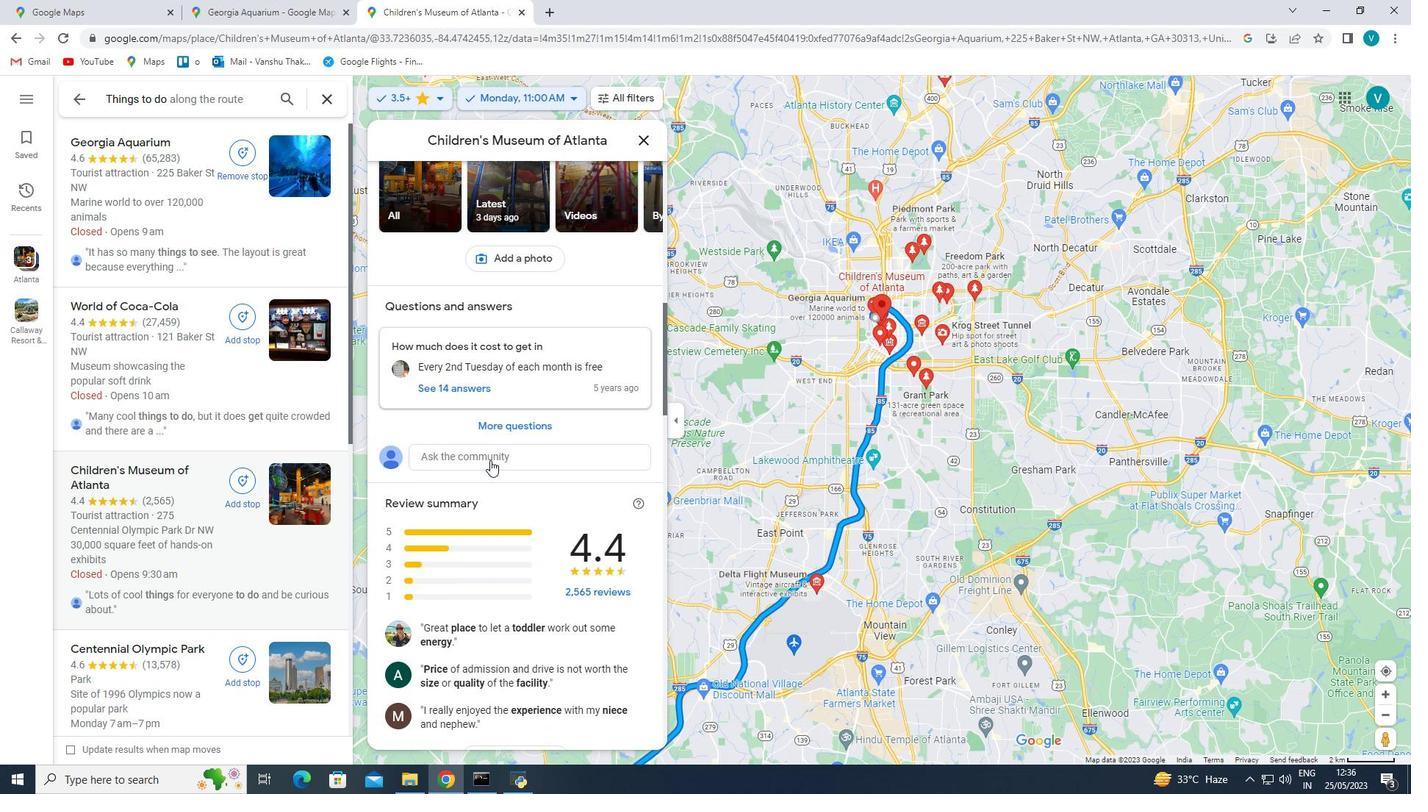 
Action: Mouse scrolled (490, 459) with delta (0, 0)
Screenshot: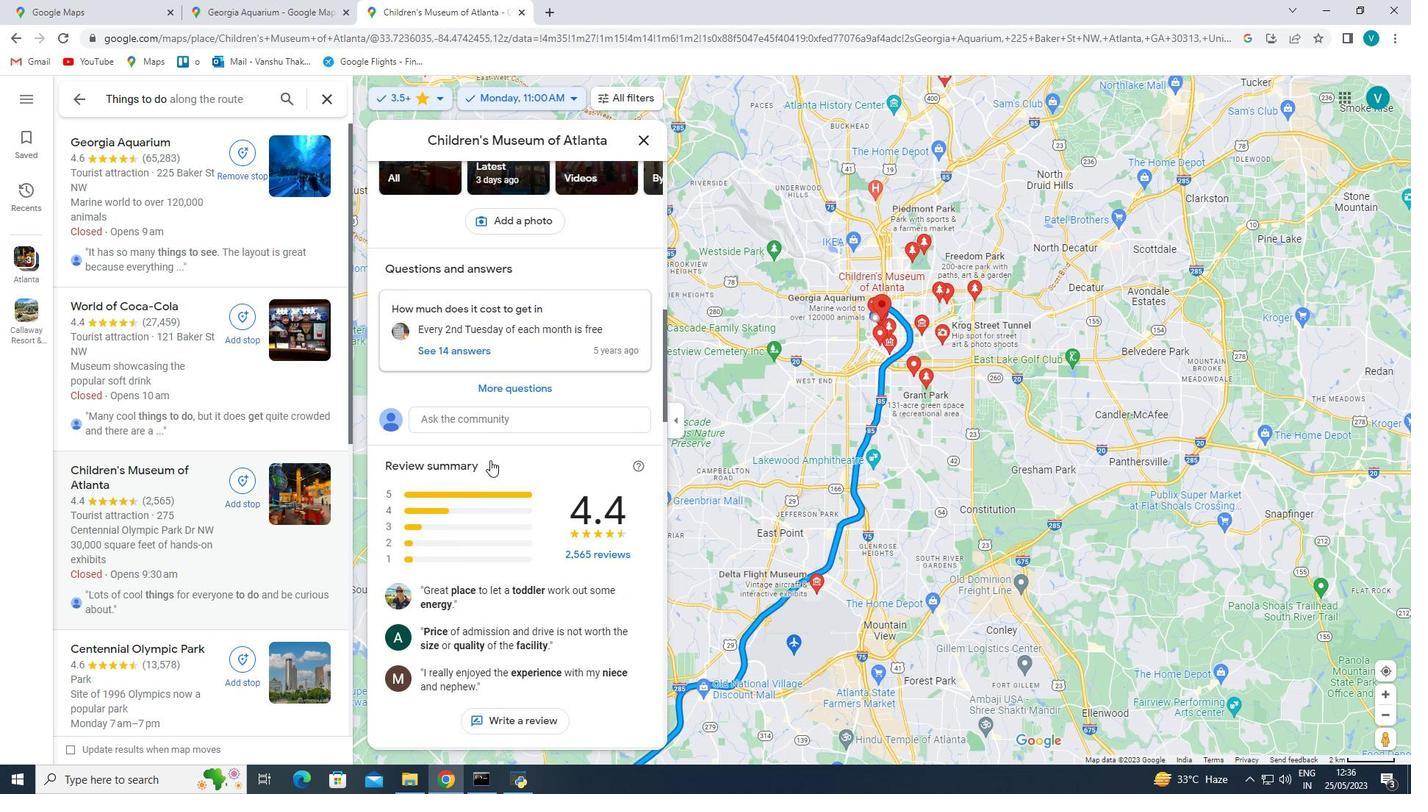
Action: Mouse scrolled (490, 459) with delta (0, 0)
Screenshot: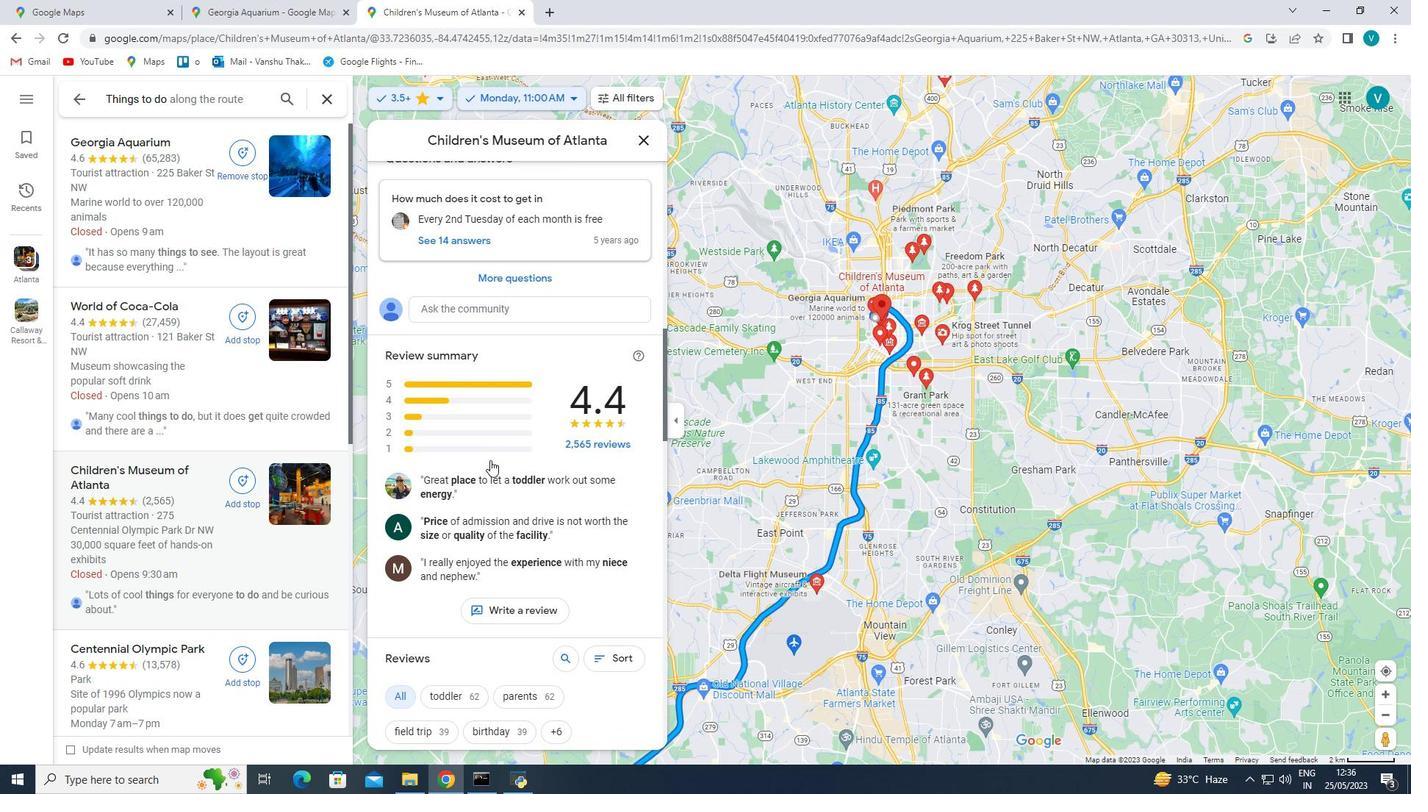 
Action: Mouse scrolled (490, 459) with delta (0, 0)
Screenshot: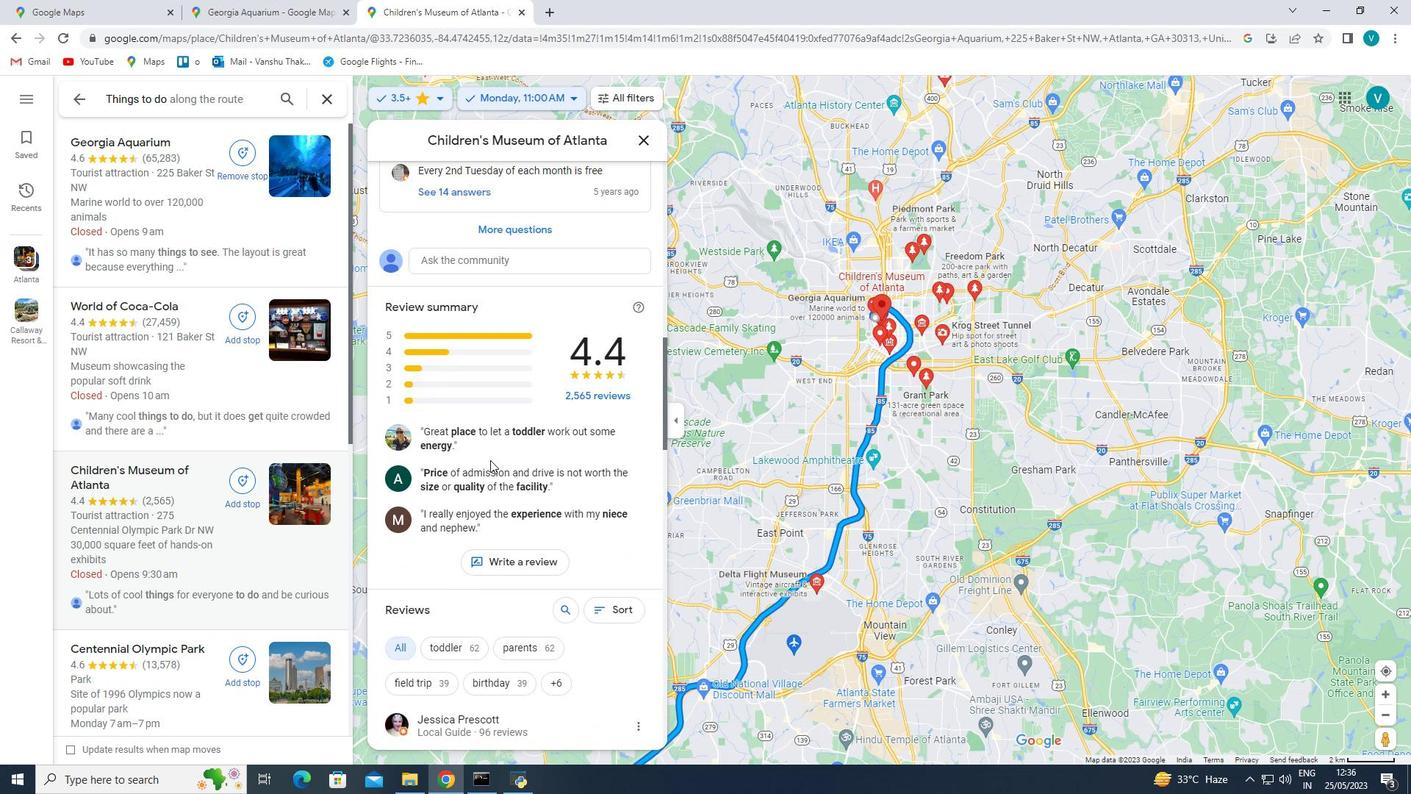 
Action: Mouse scrolled (490, 459) with delta (0, 0)
Screenshot: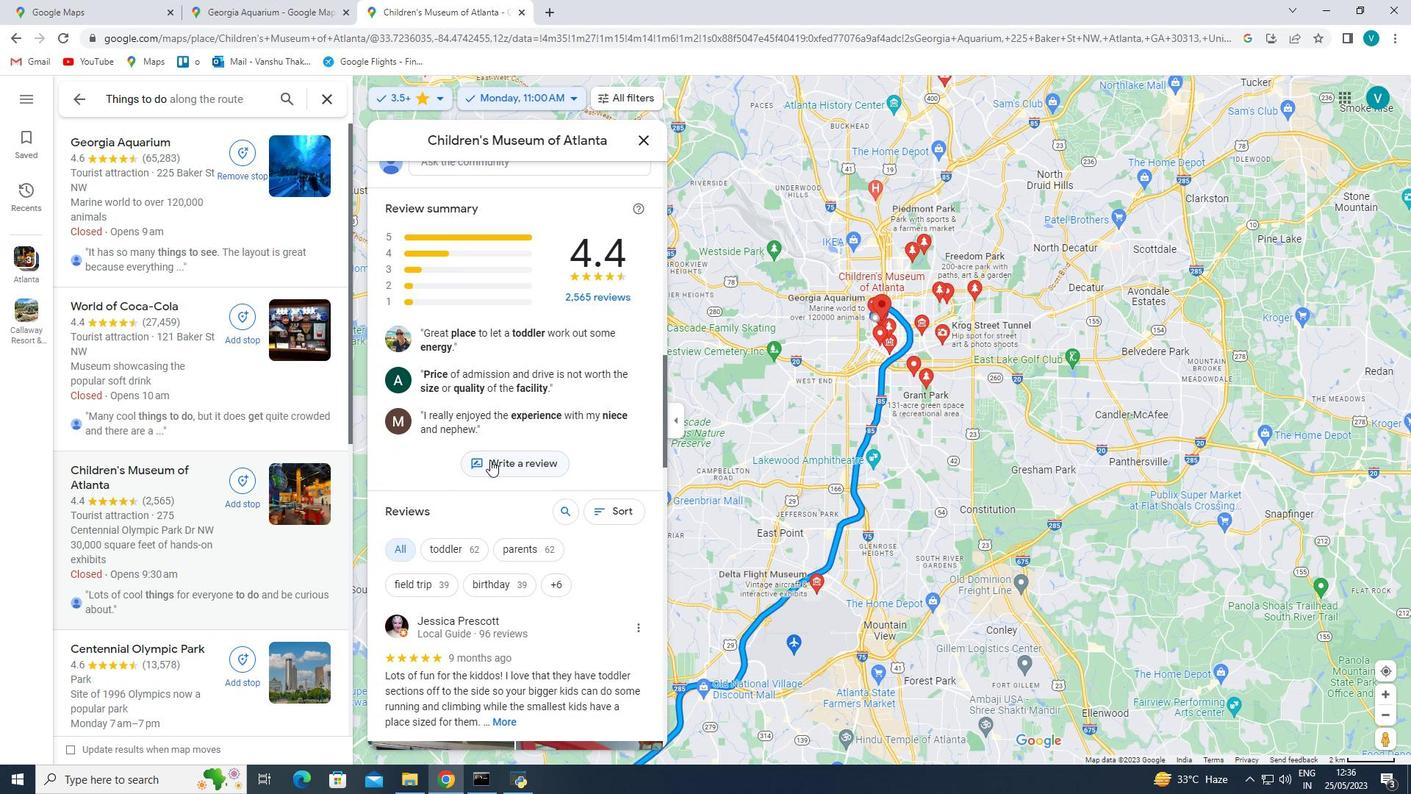 
Action: Mouse scrolled (490, 459) with delta (0, 0)
Screenshot: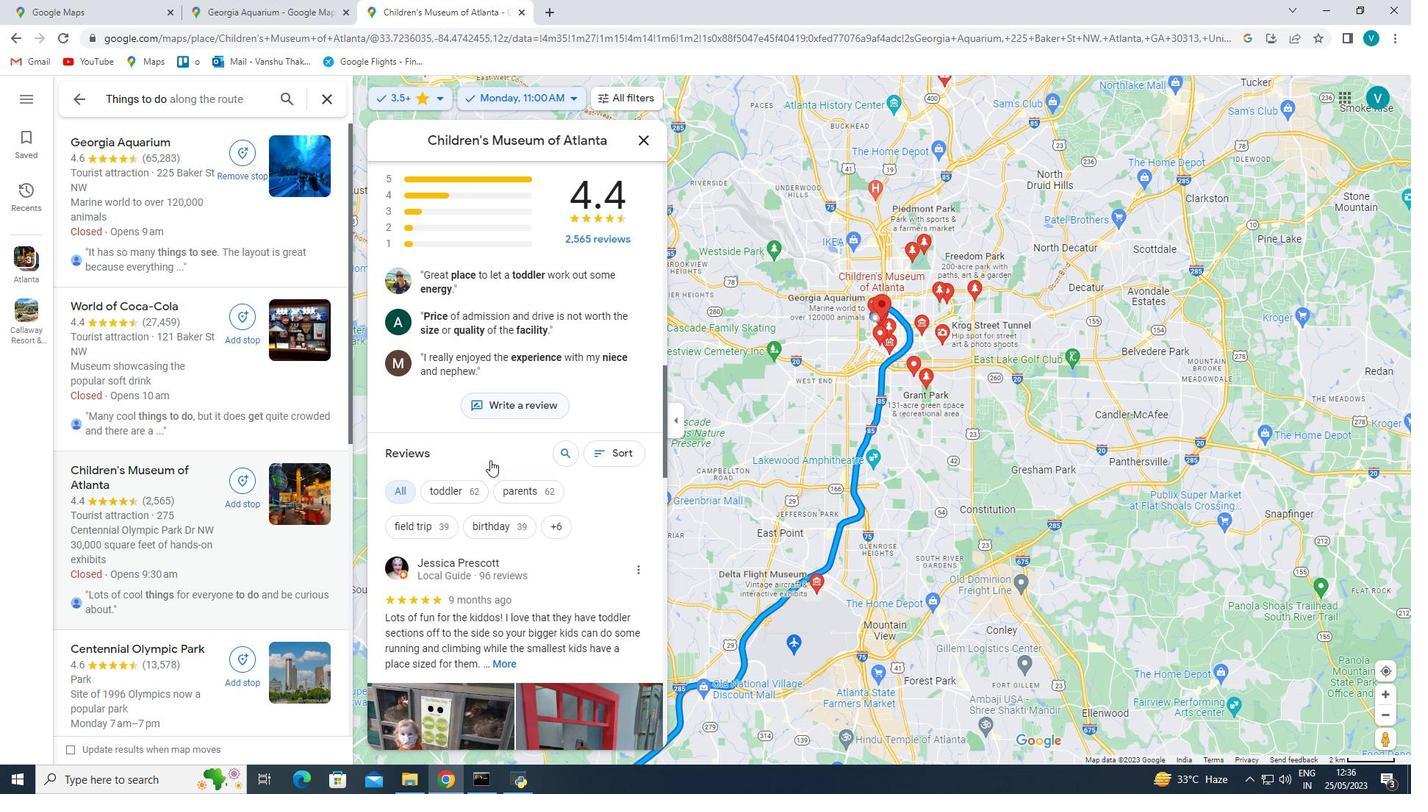 
Action: Mouse scrolled (490, 459) with delta (0, 0)
Screenshot: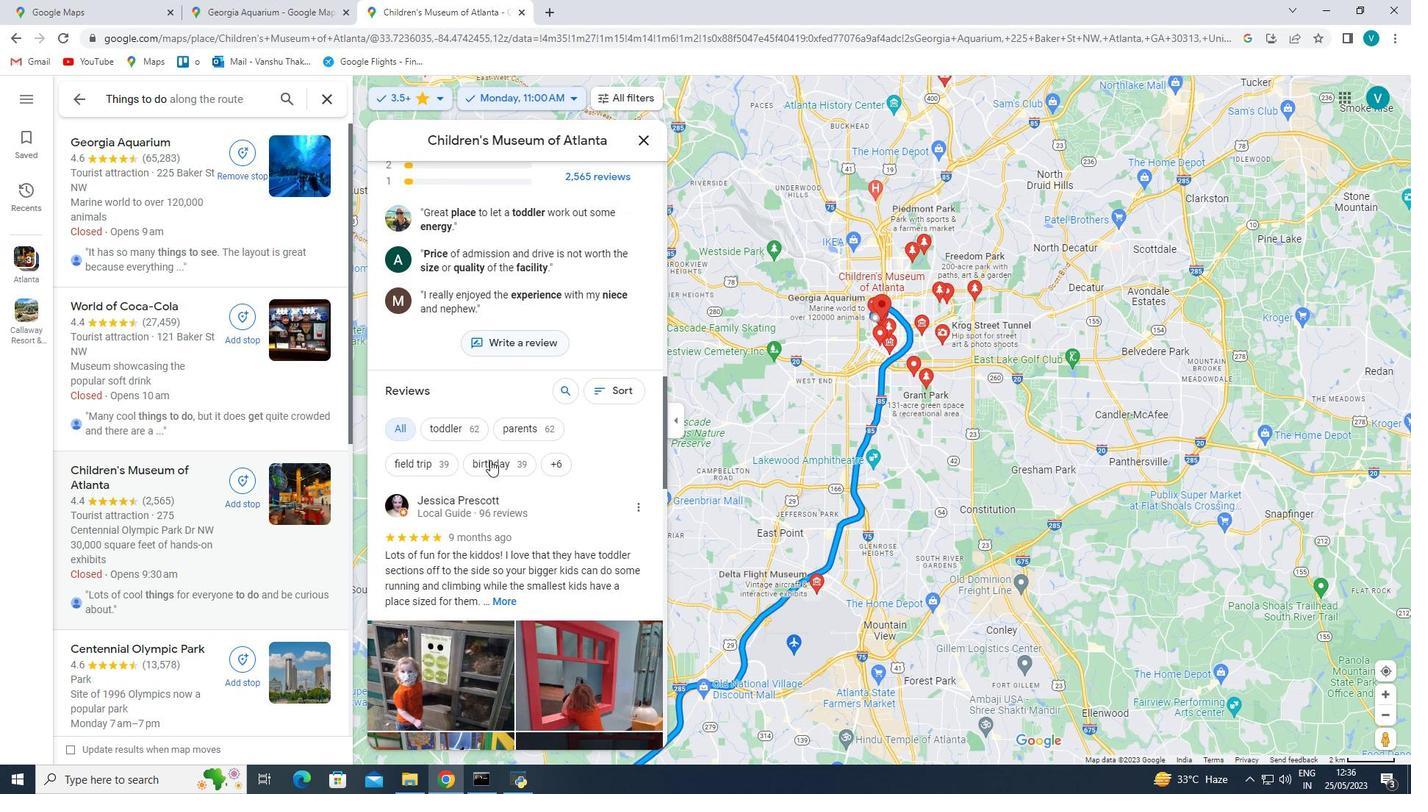 
Action: Mouse scrolled (490, 459) with delta (0, 0)
Screenshot: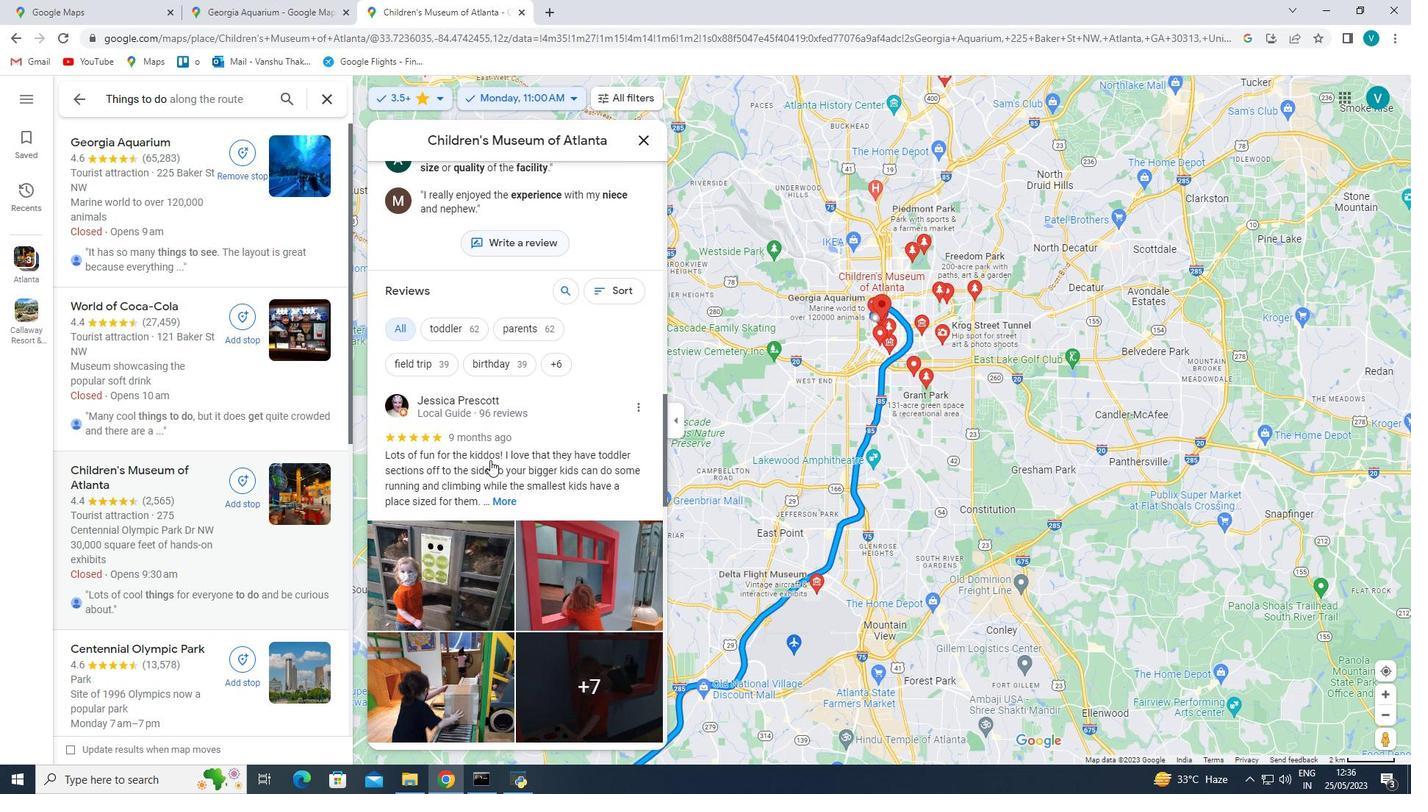 
Action: Mouse scrolled (490, 459) with delta (0, 0)
Screenshot: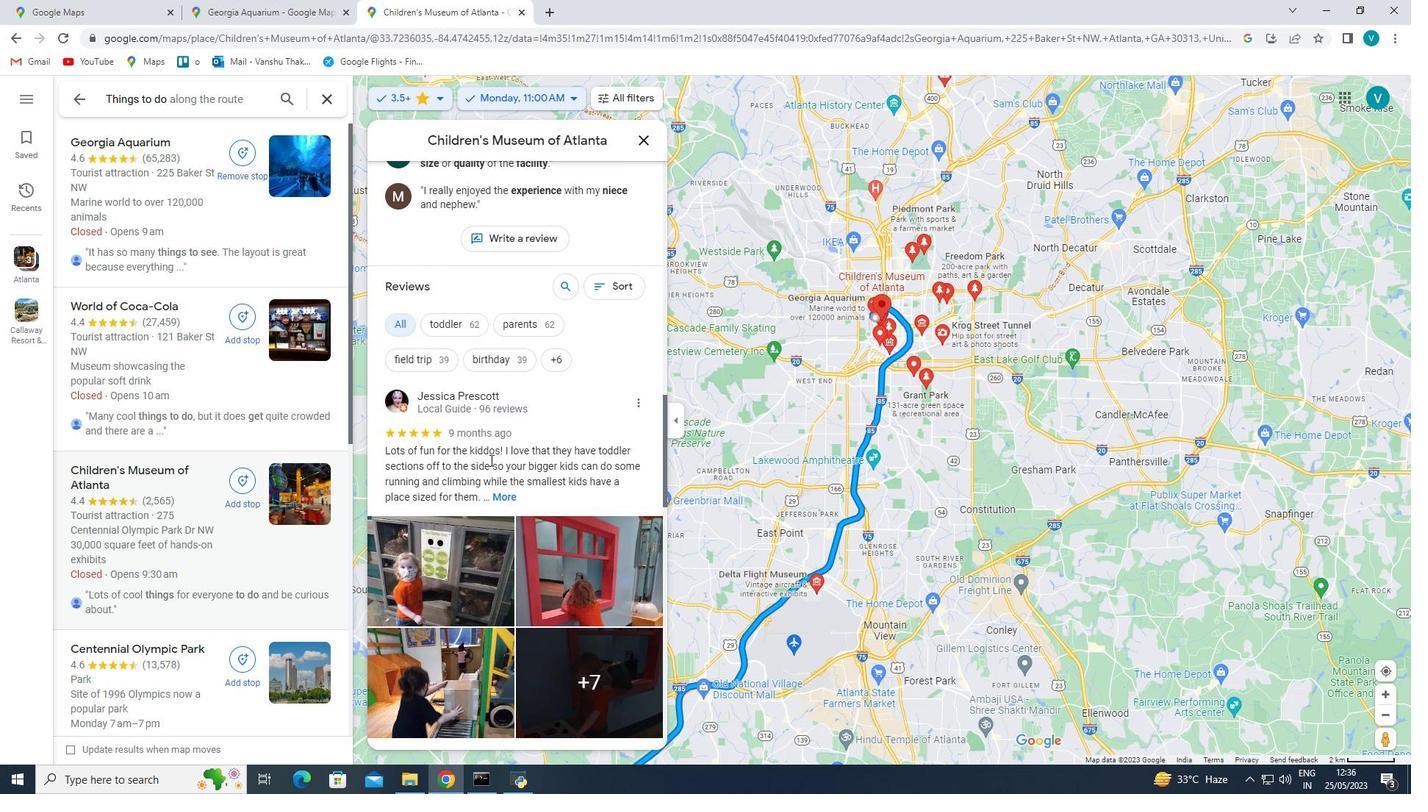 
Action: Mouse scrolled (490, 459) with delta (0, 0)
Screenshot: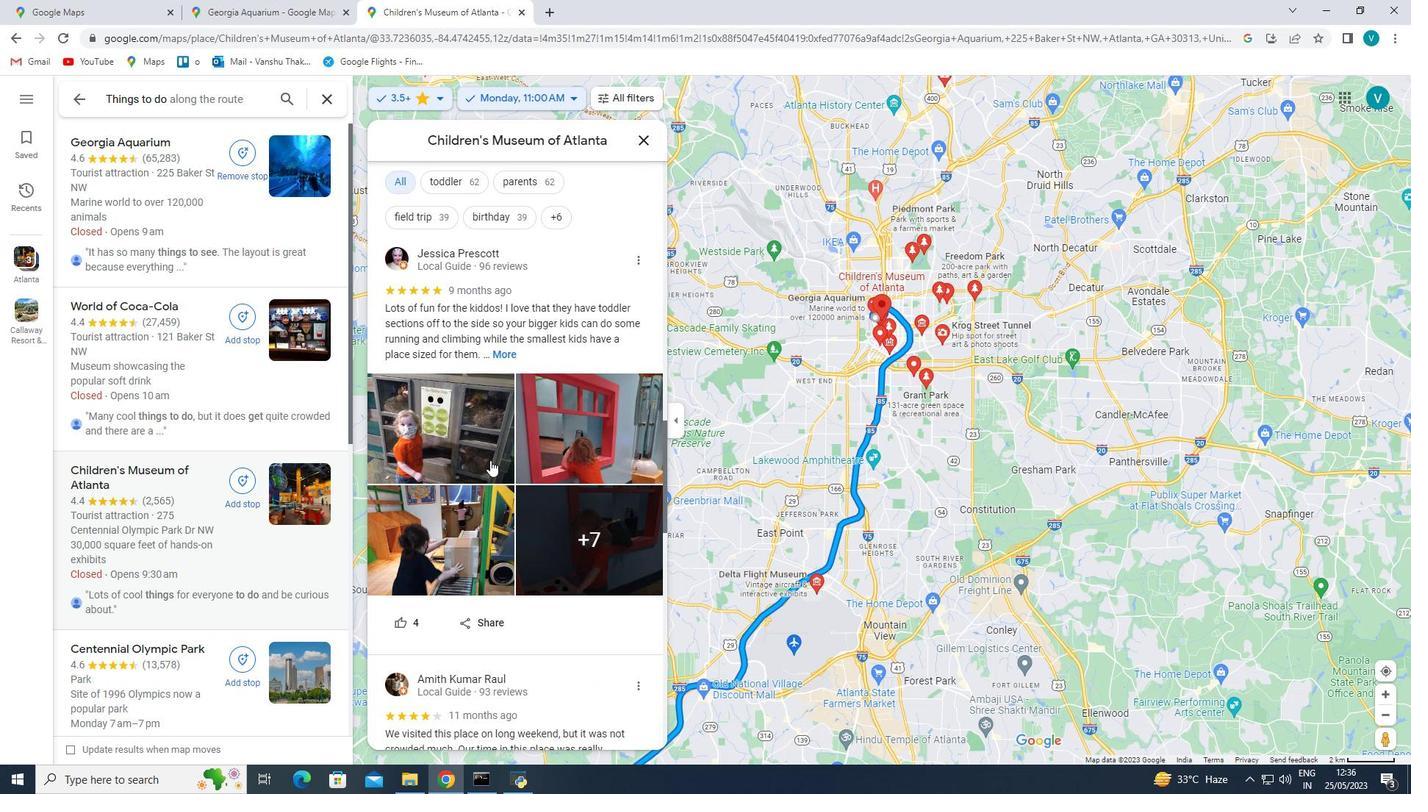 
Action: Mouse scrolled (490, 459) with delta (0, 0)
Screenshot: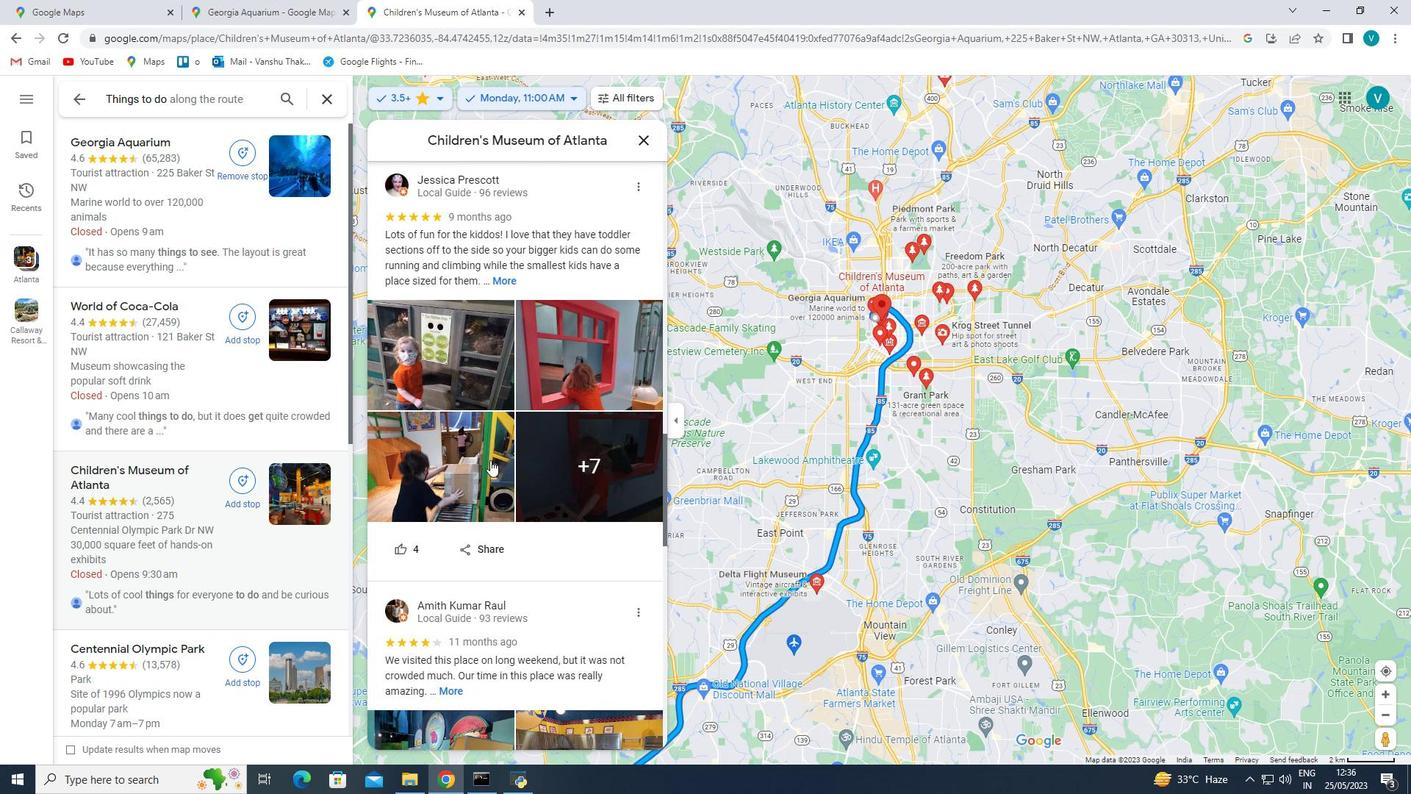 
Action: Mouse scrolled (490, 459) with delta (0, 0)
Screenshot: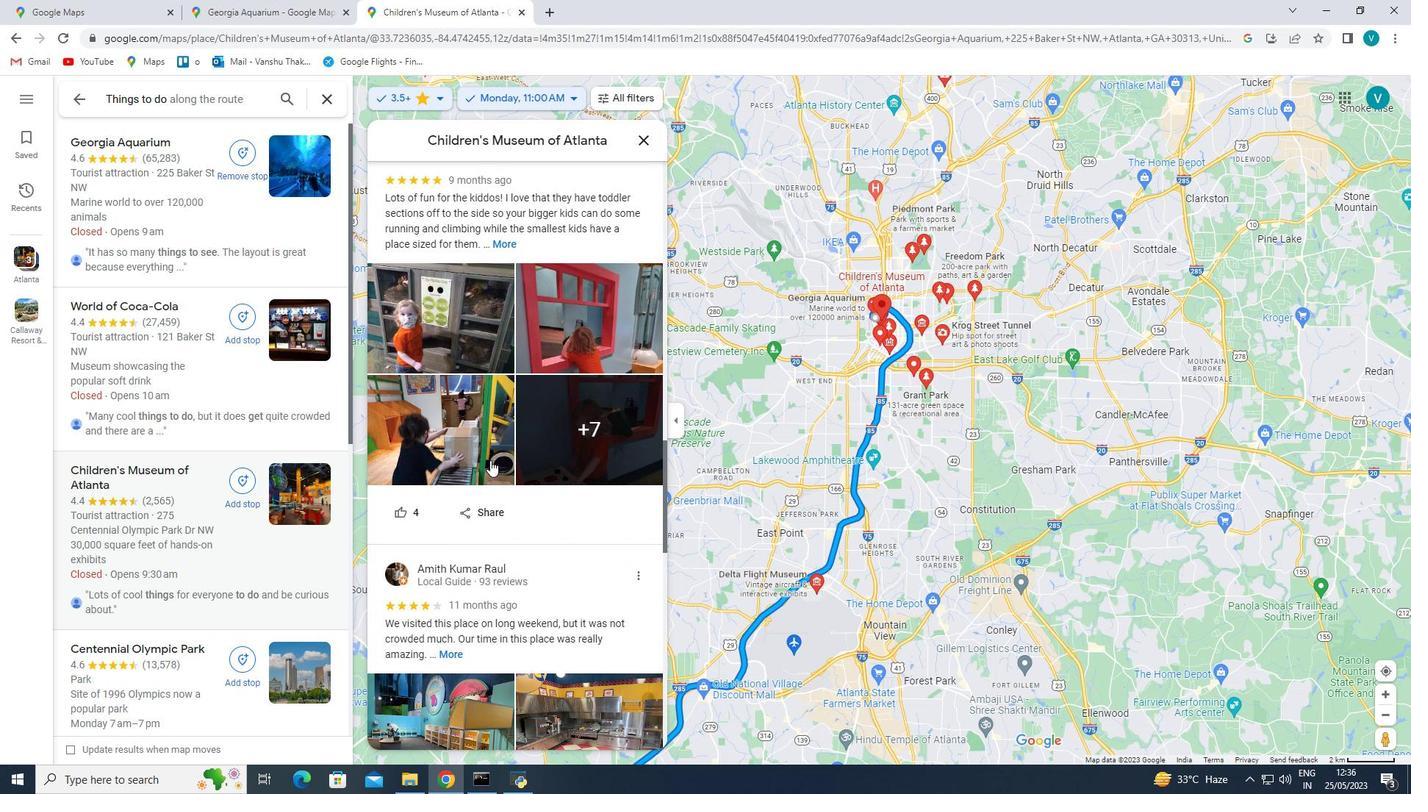 
Action: Mouse scrolled (490, 459) with delta (0, 0)
Screenshot: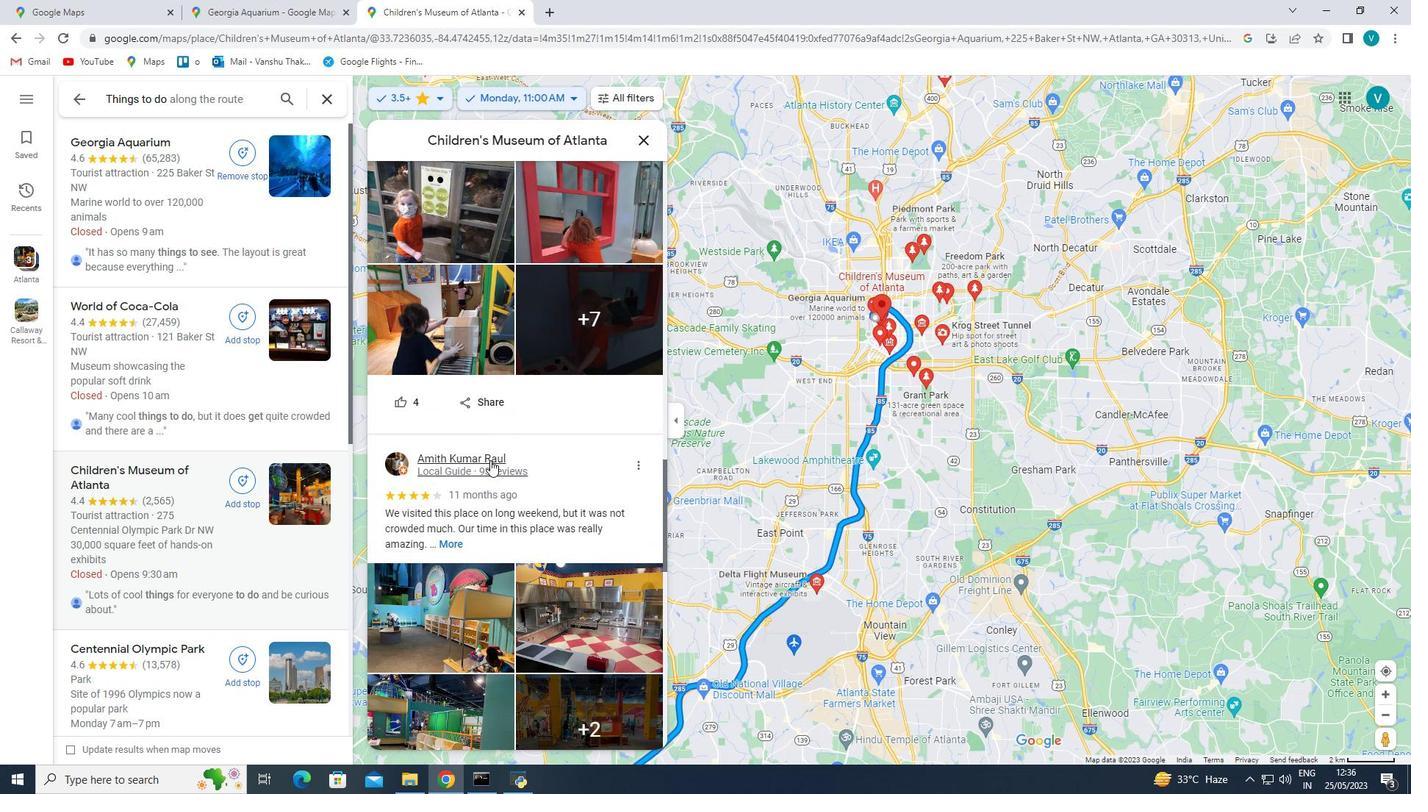 
Action: Mouse scrolled (490, 459) with delta (0, 0)
Screenshot: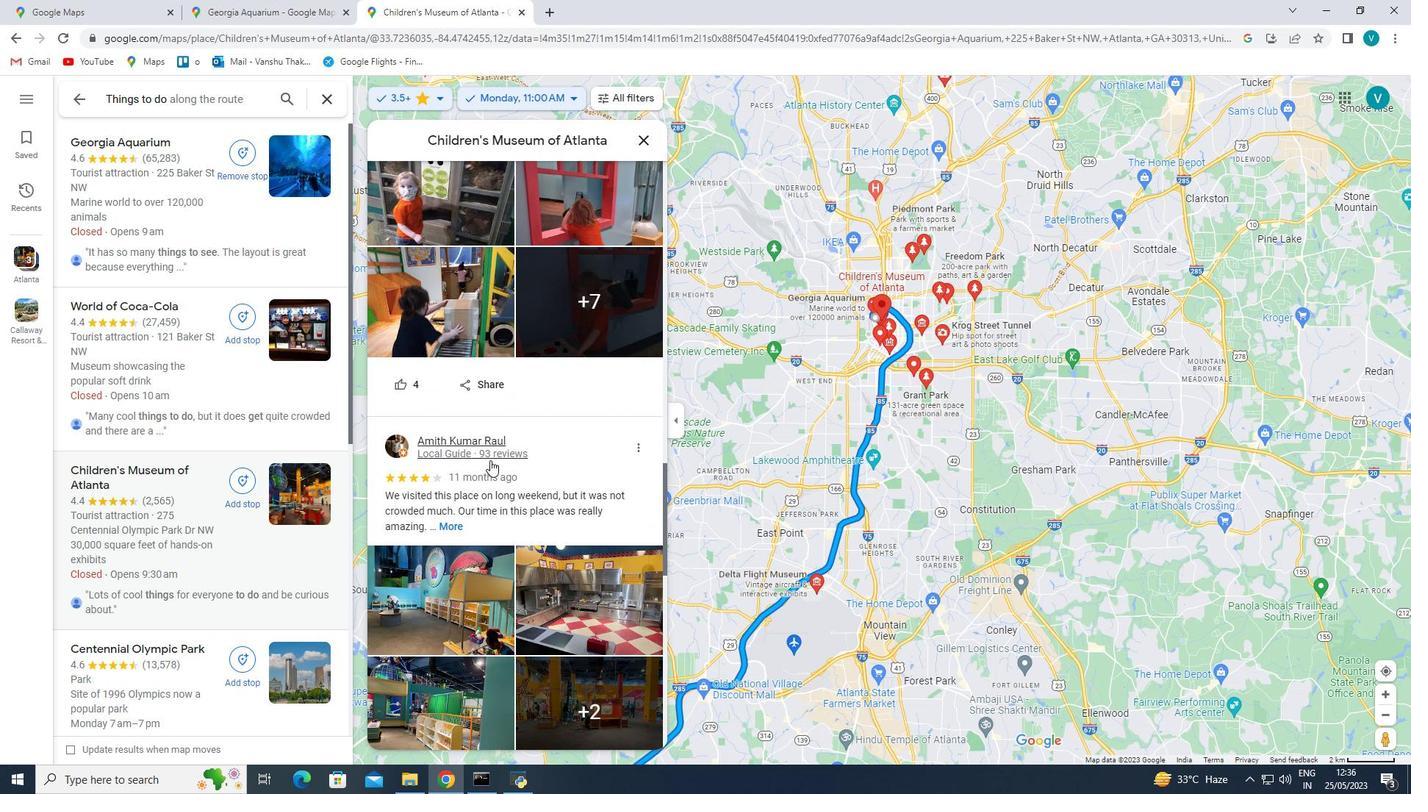 
Action: Mouse scrolled (490, 459) with delta (0, 0)
Screenshot: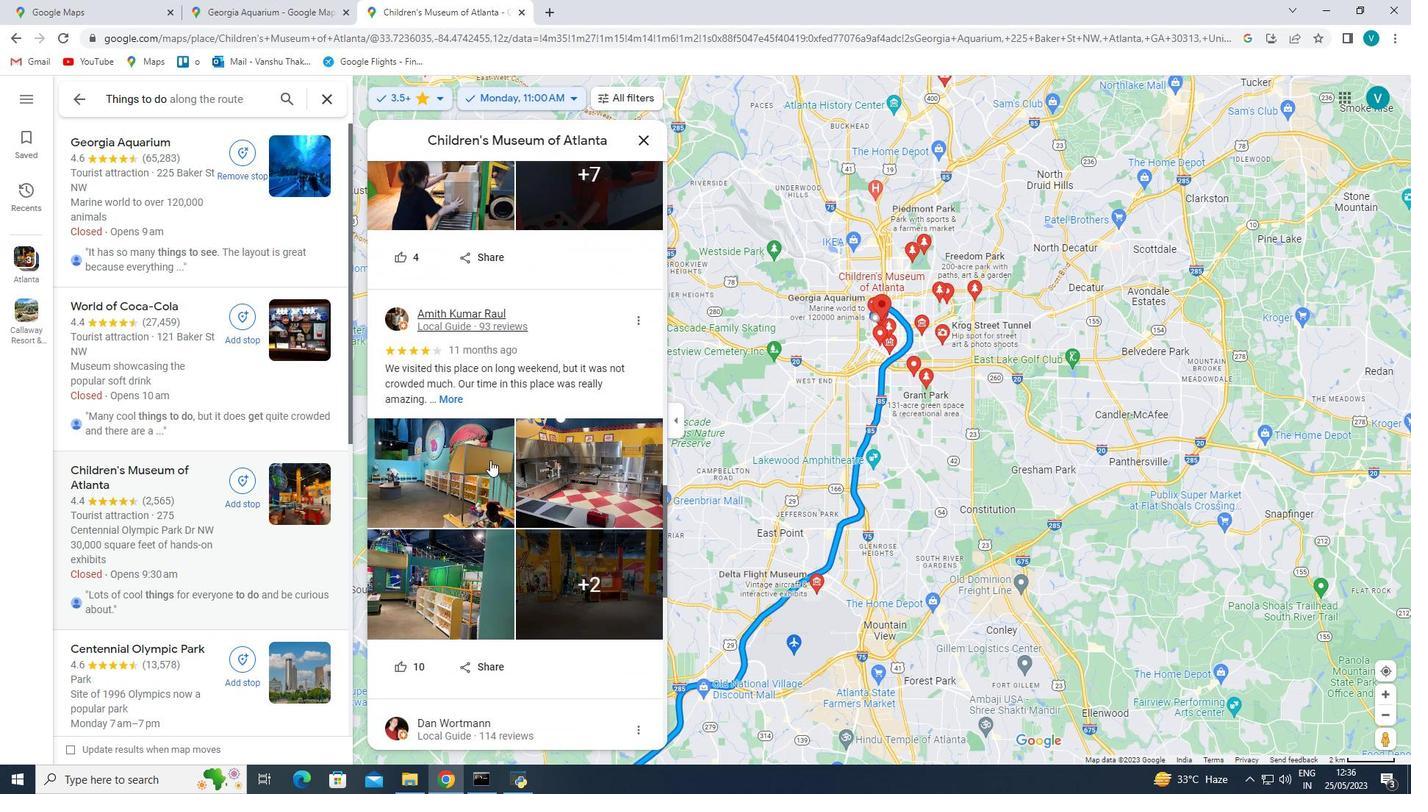 
Action: Mouse scrolled (490, 459) with delta (0, 0)
Screenshot: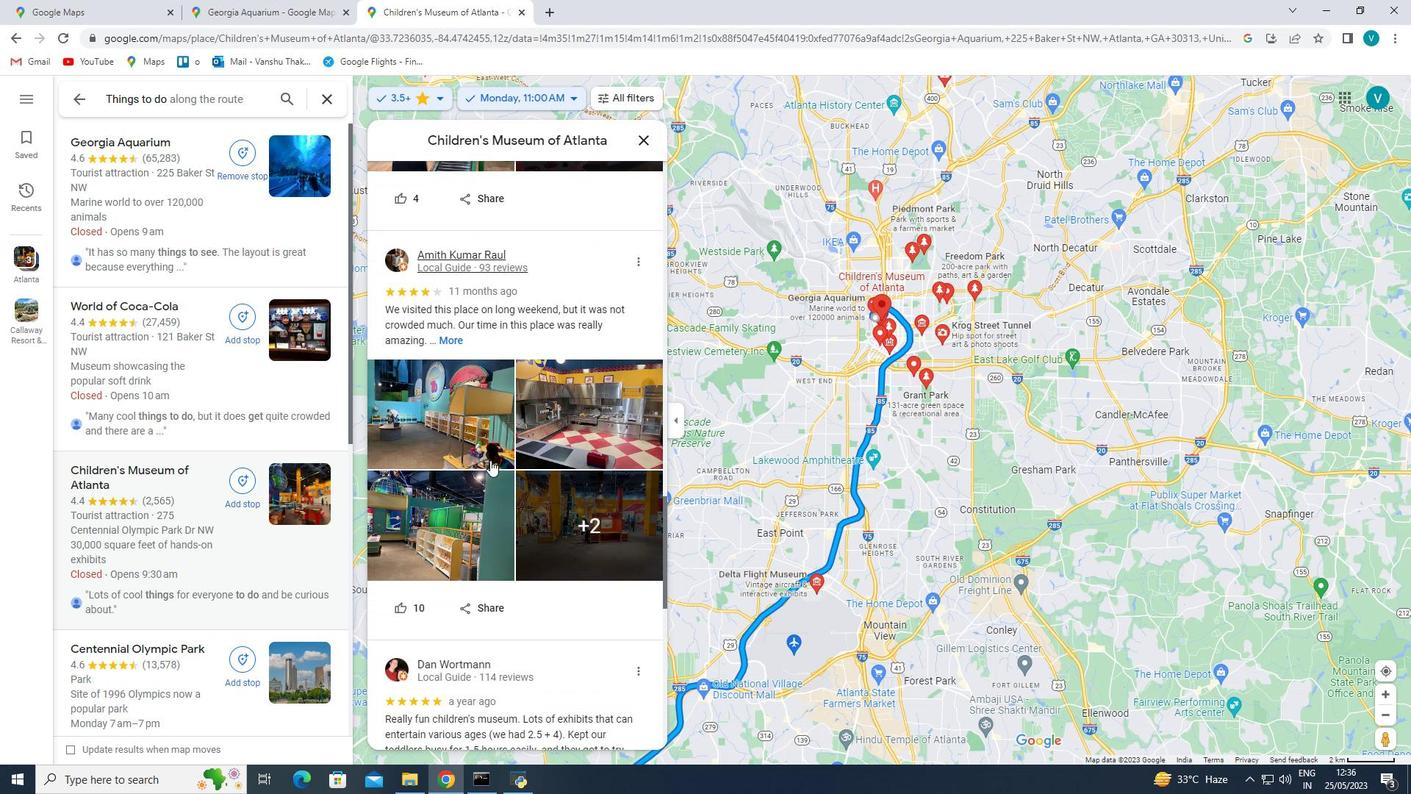 
Action: Mouse scrolled (490, 459) with delta (0, 0)
Screenshot: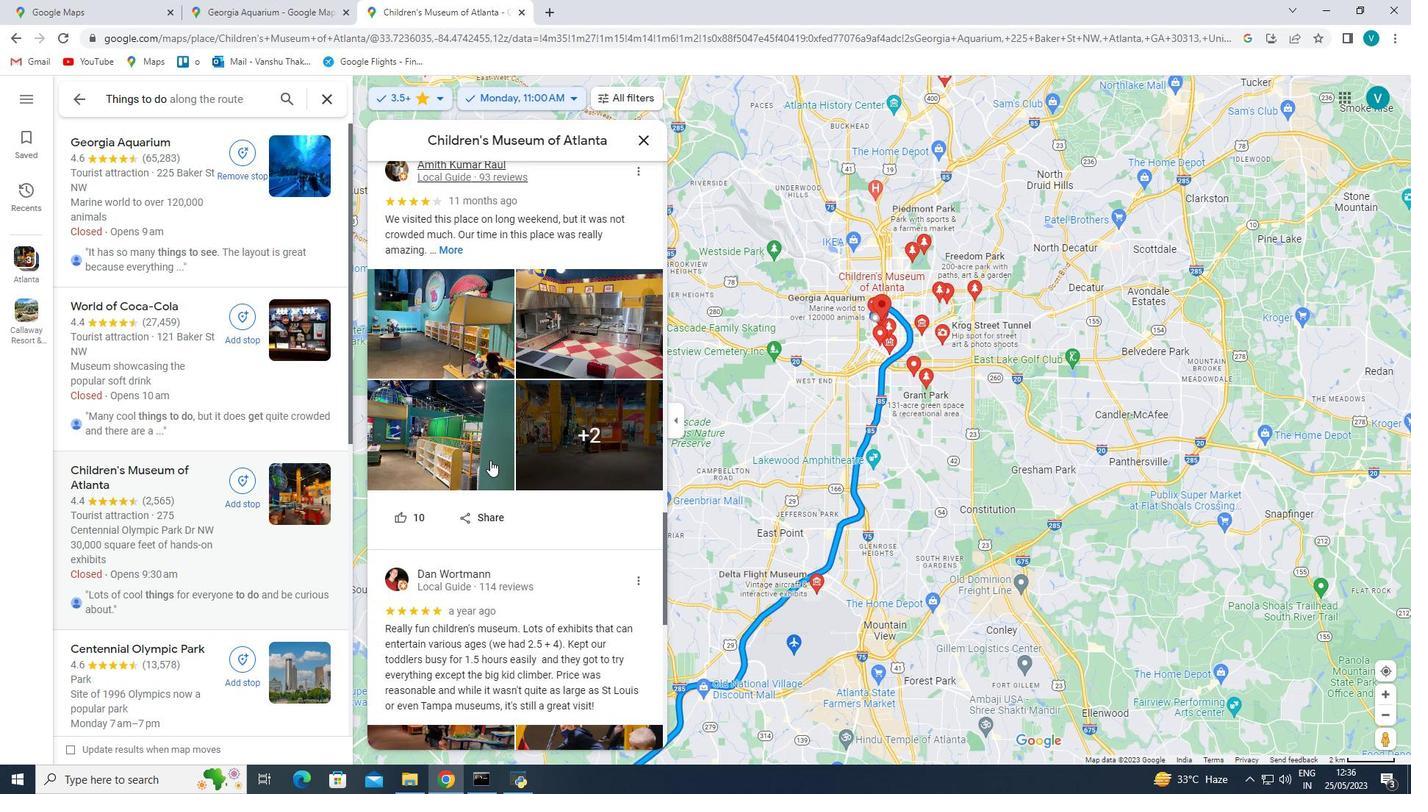 
Action: Mouse scrolled (490, 459) with delta (0, 0)
Screenshot: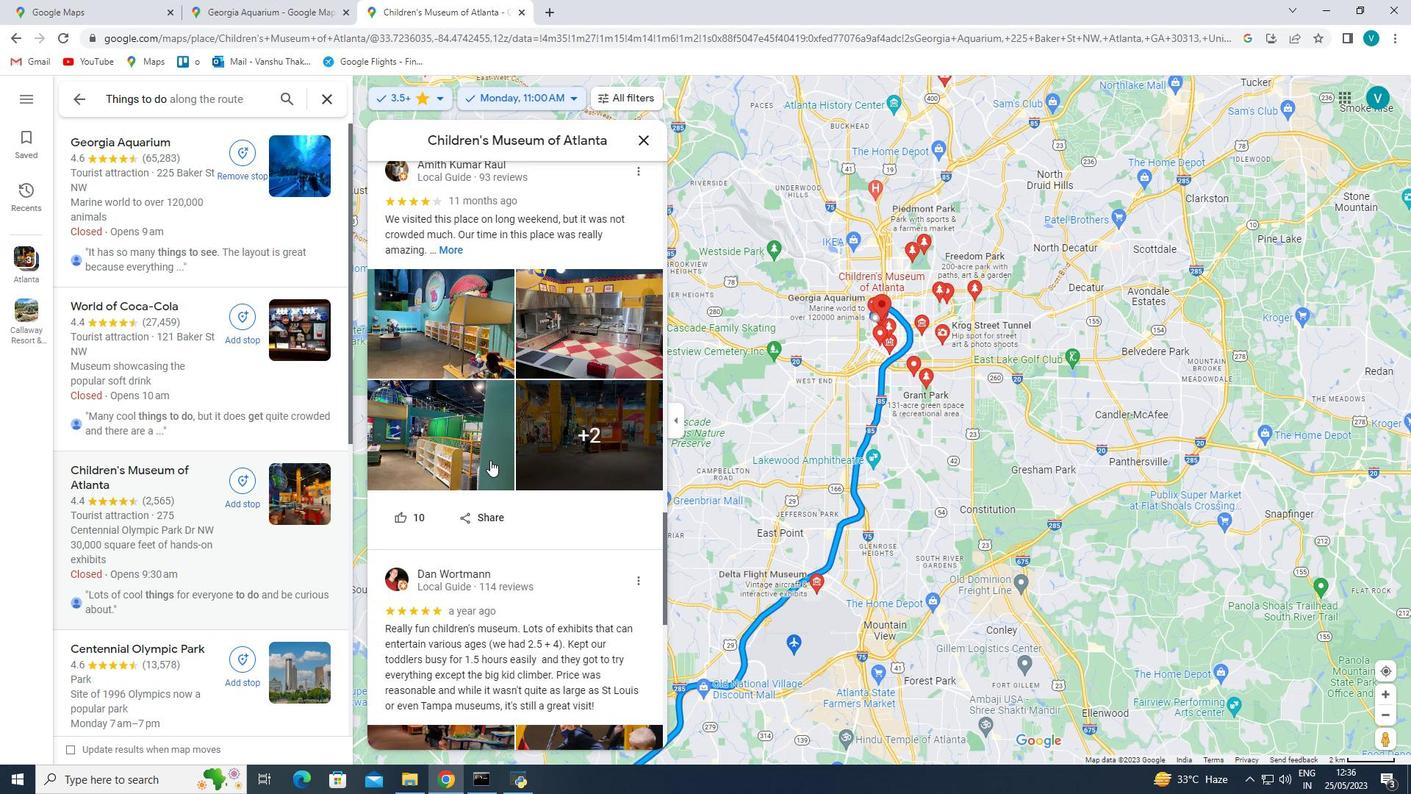 
Action: Mouse scrolled (490, 459) with delta (0, 0)
Screenshot: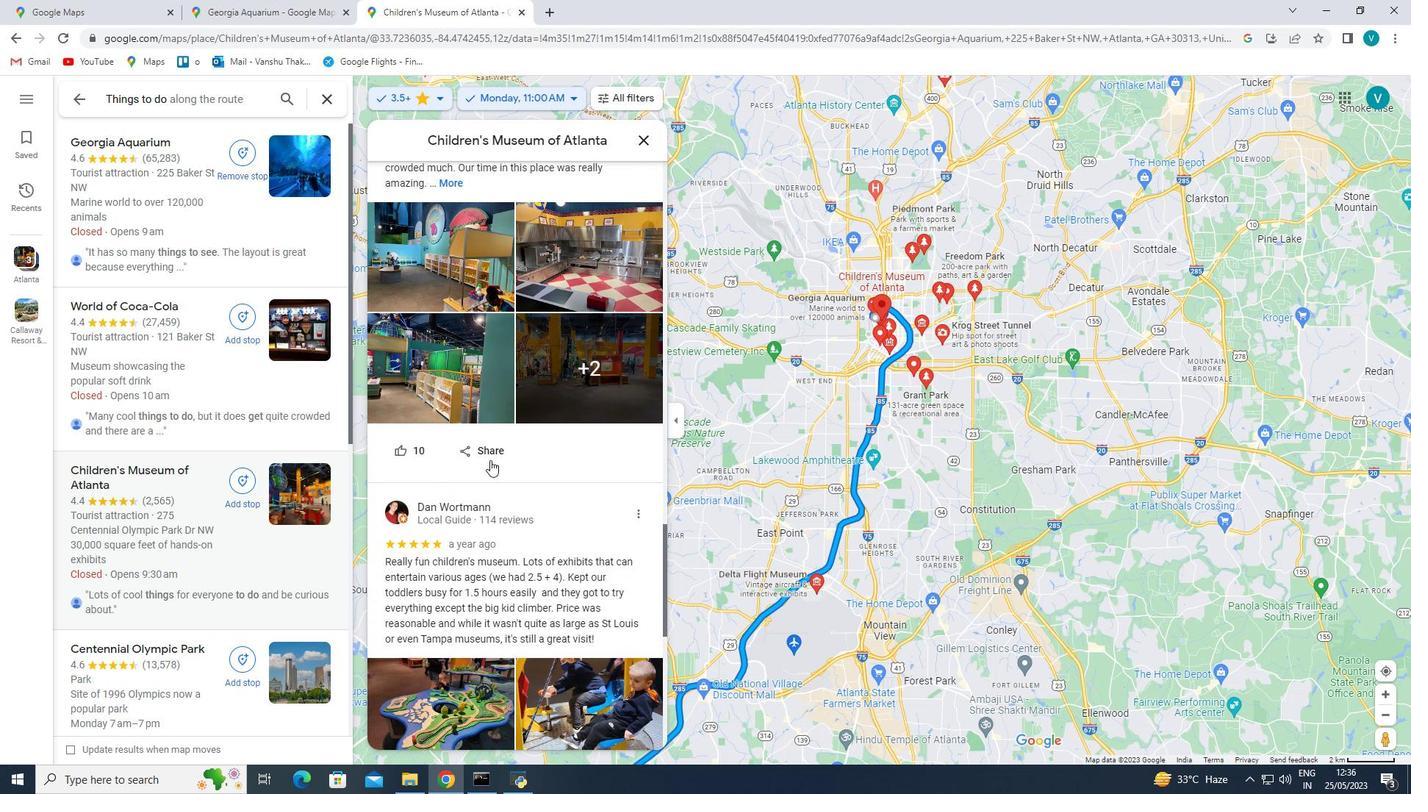 
Action: Mouse scrolled (490, 459) with delta (0, 0)
Screenshot: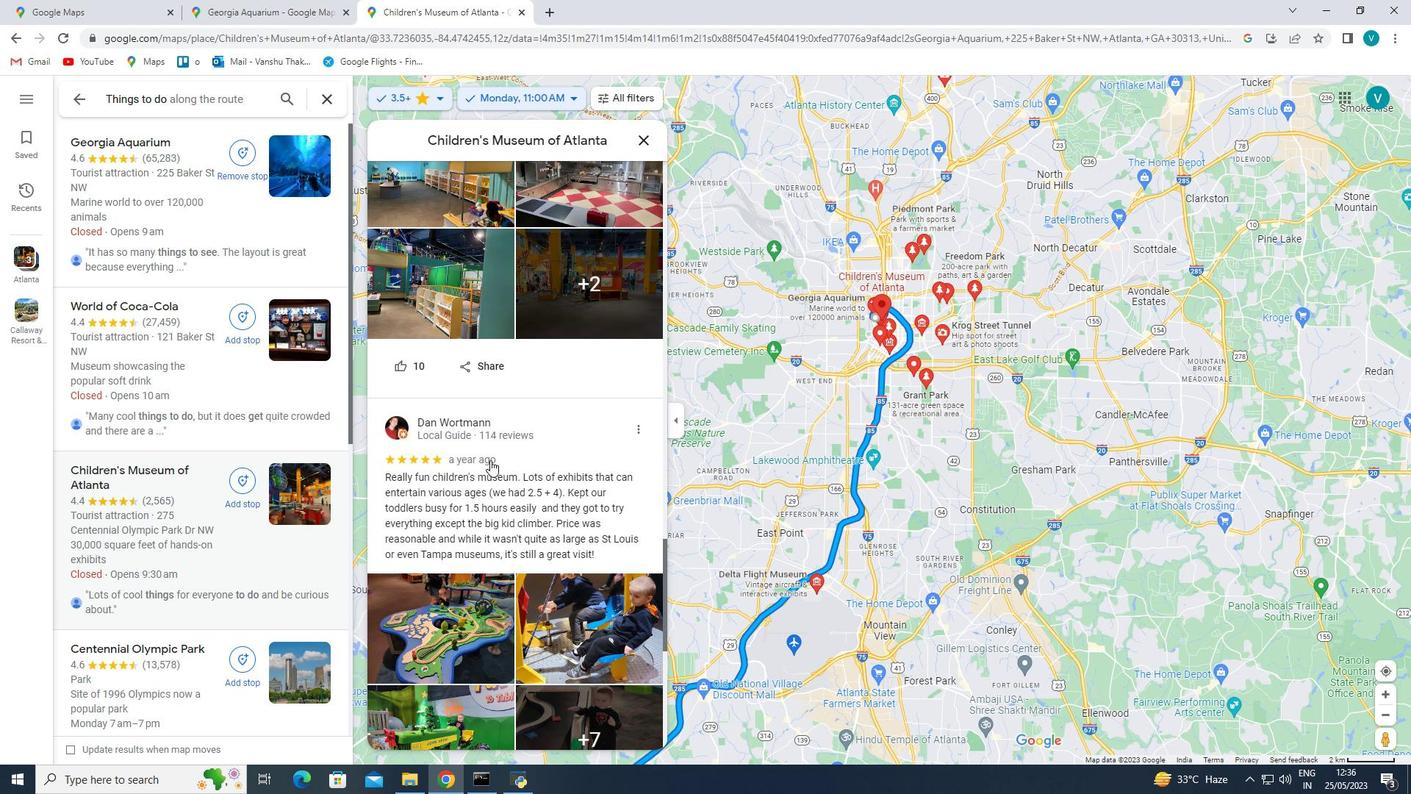 
Action: Mouse scrolled (490, 459) with delta (0, 0)
Screenshot: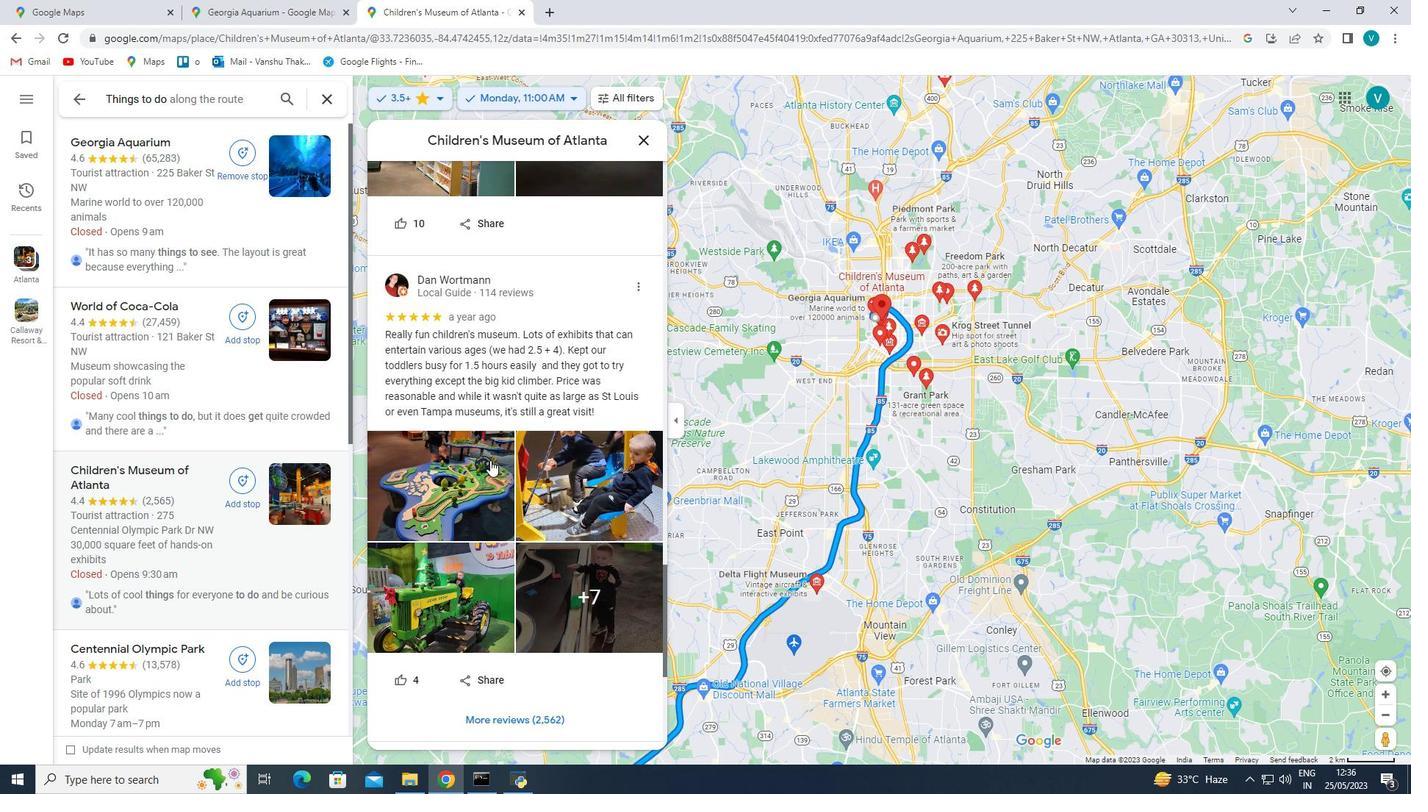 
Action: Mouse scrolled (490, 459) with delta (0, 0)
Screenshot: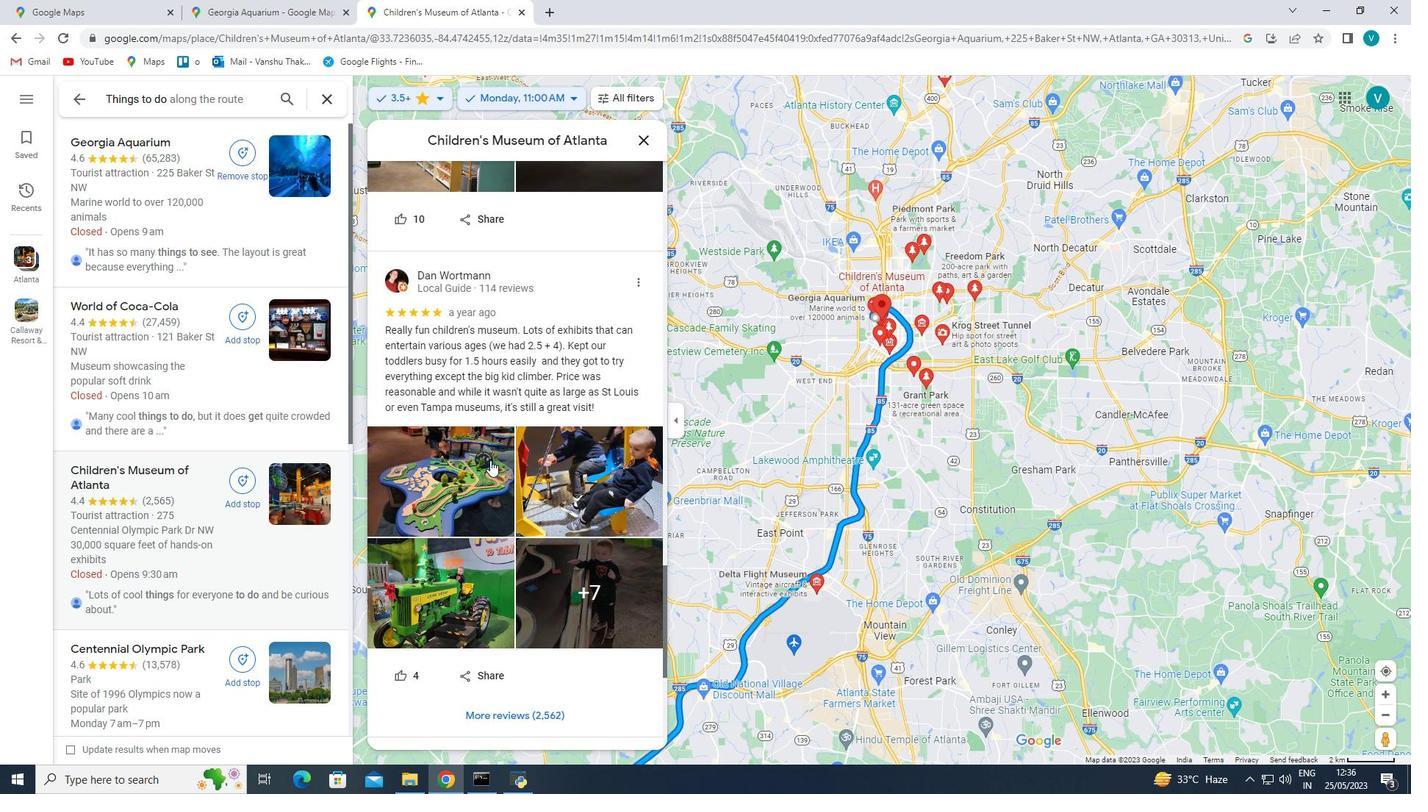 
Action: Mouse scrolled (490, 459) with delta (0, 0)
Screenshot: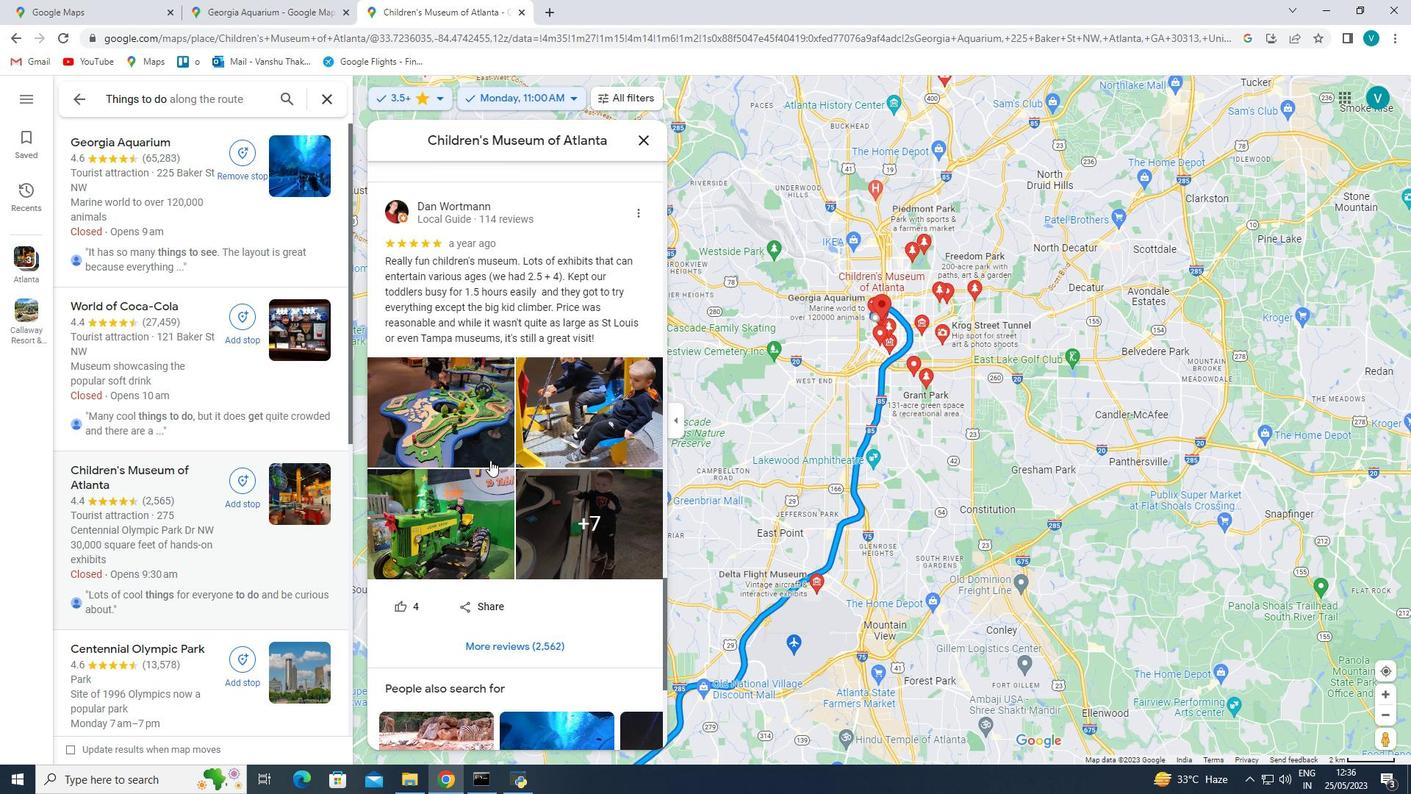 
Action: Mouse scrolled (490, 459) with delta (0, 0)
Screenshot: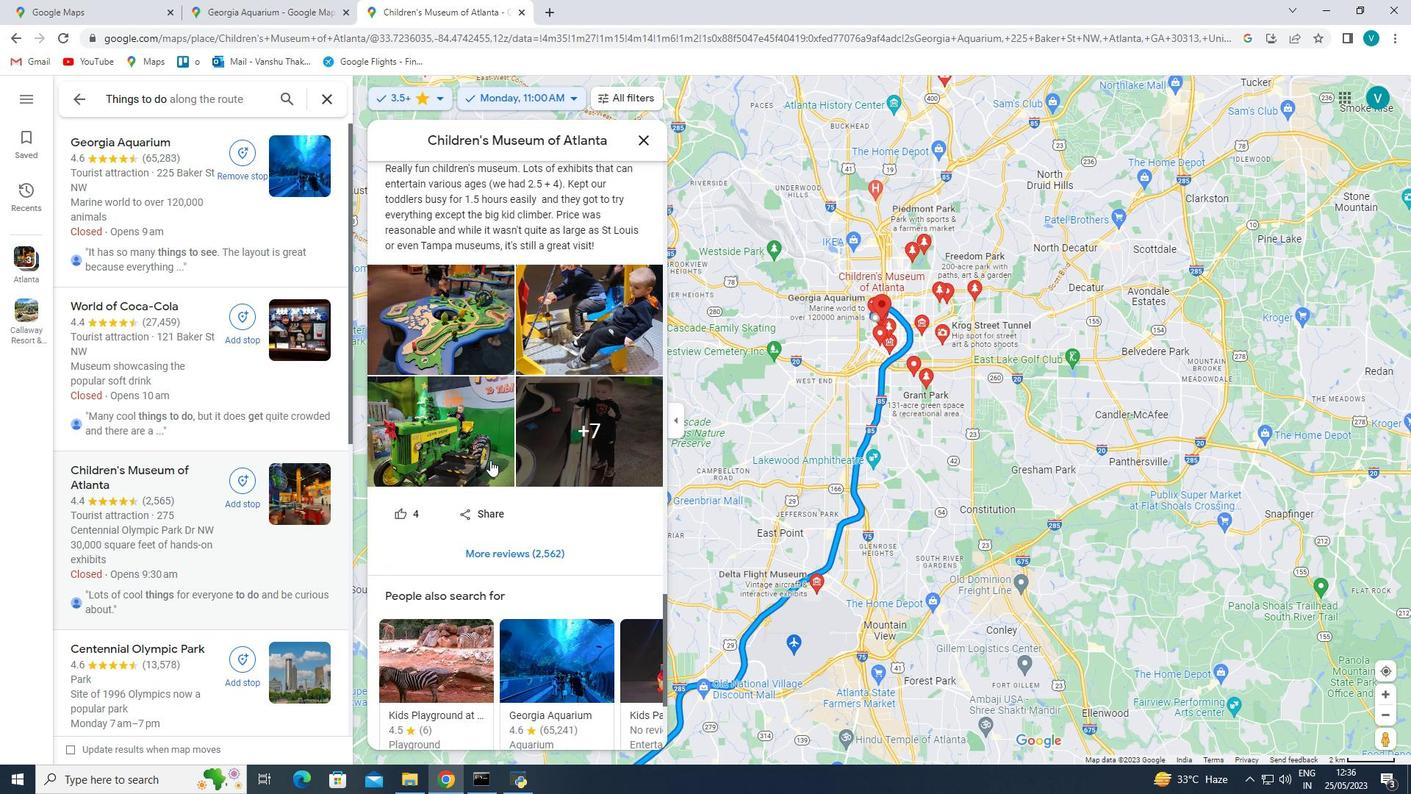 
Action: Mouse scrolled (490, 459) with delta (0, 0)
Screenshot: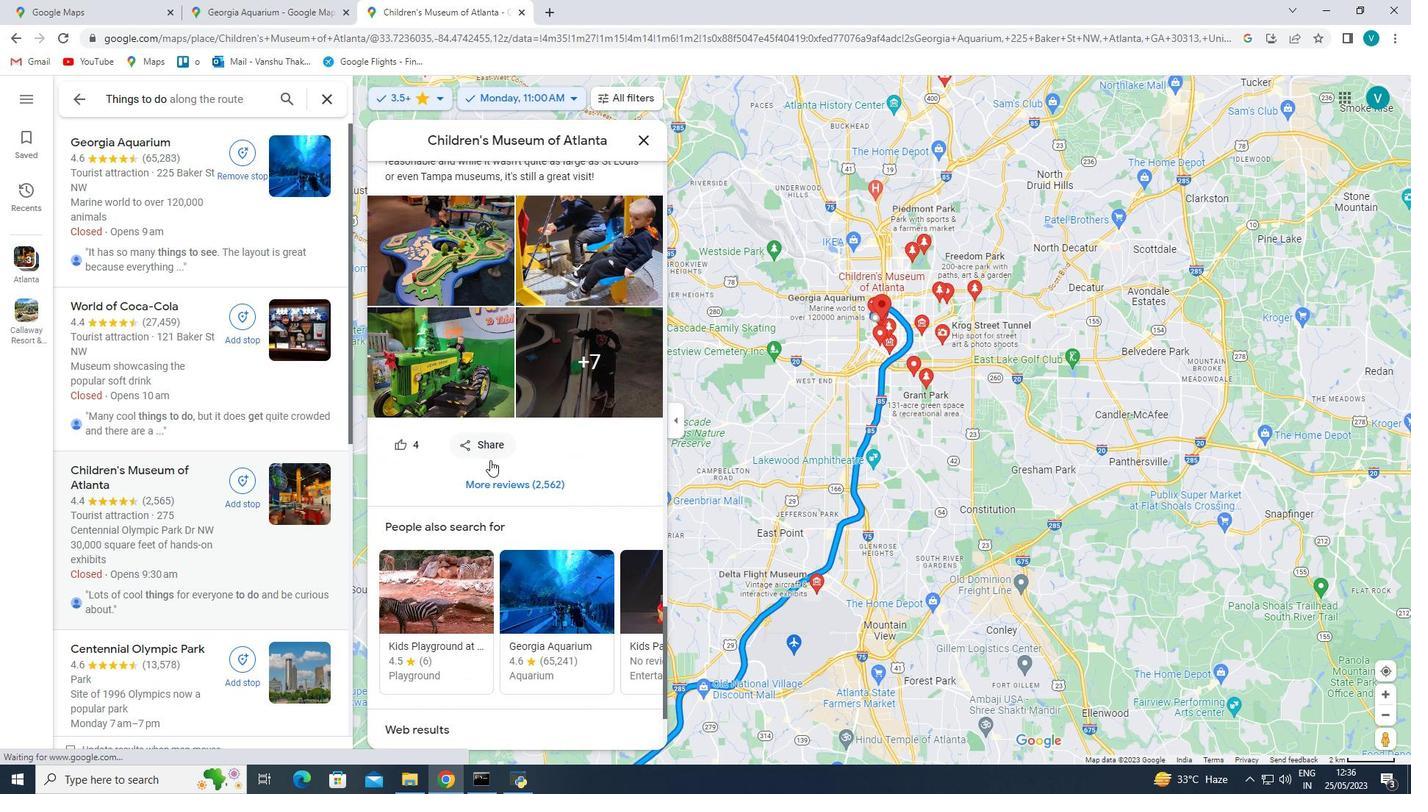 
Action: Mouse scrolled (490, 459) with delta (0, 0)
Screenshot: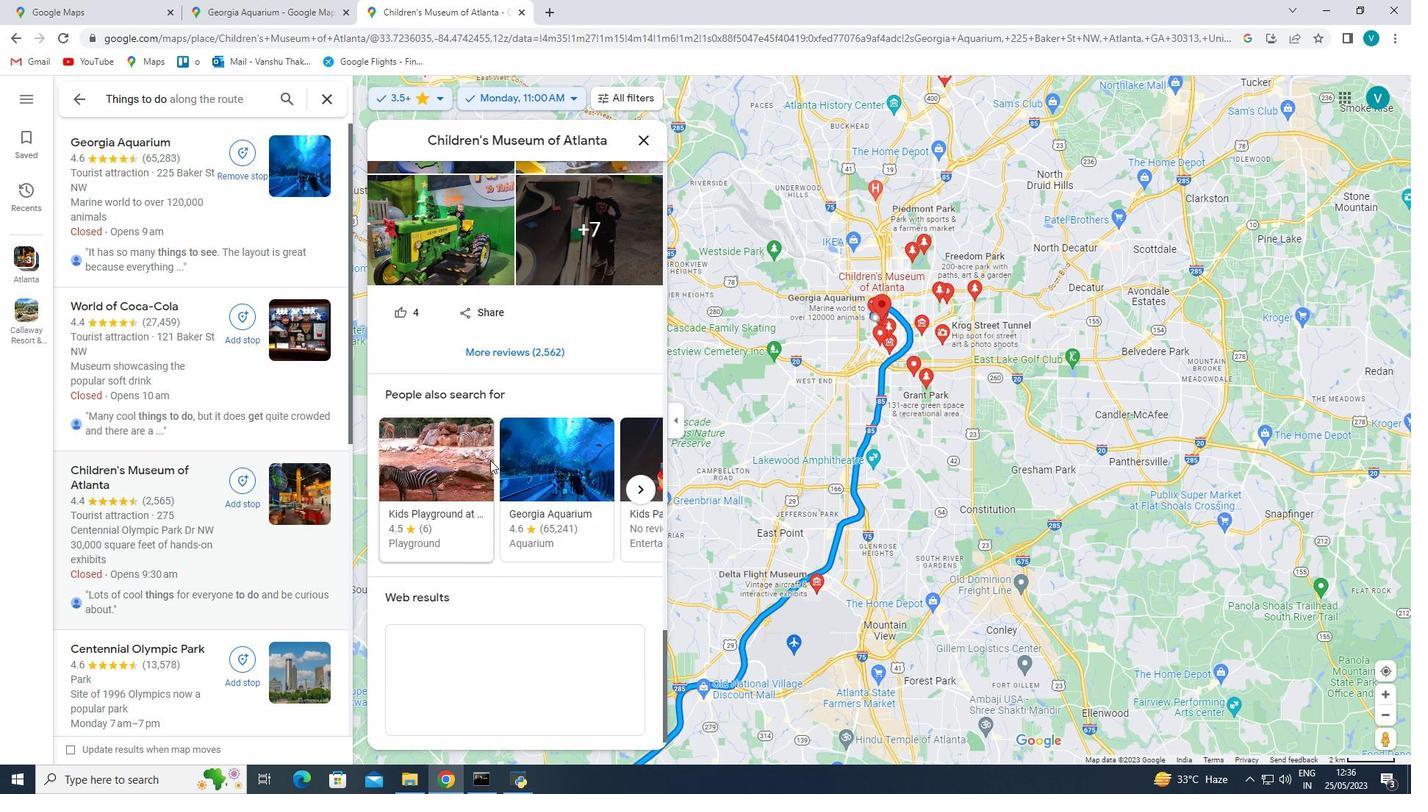 
Action: Mouse scrolled (490, 459) with delta (0, 0)
Screenshot: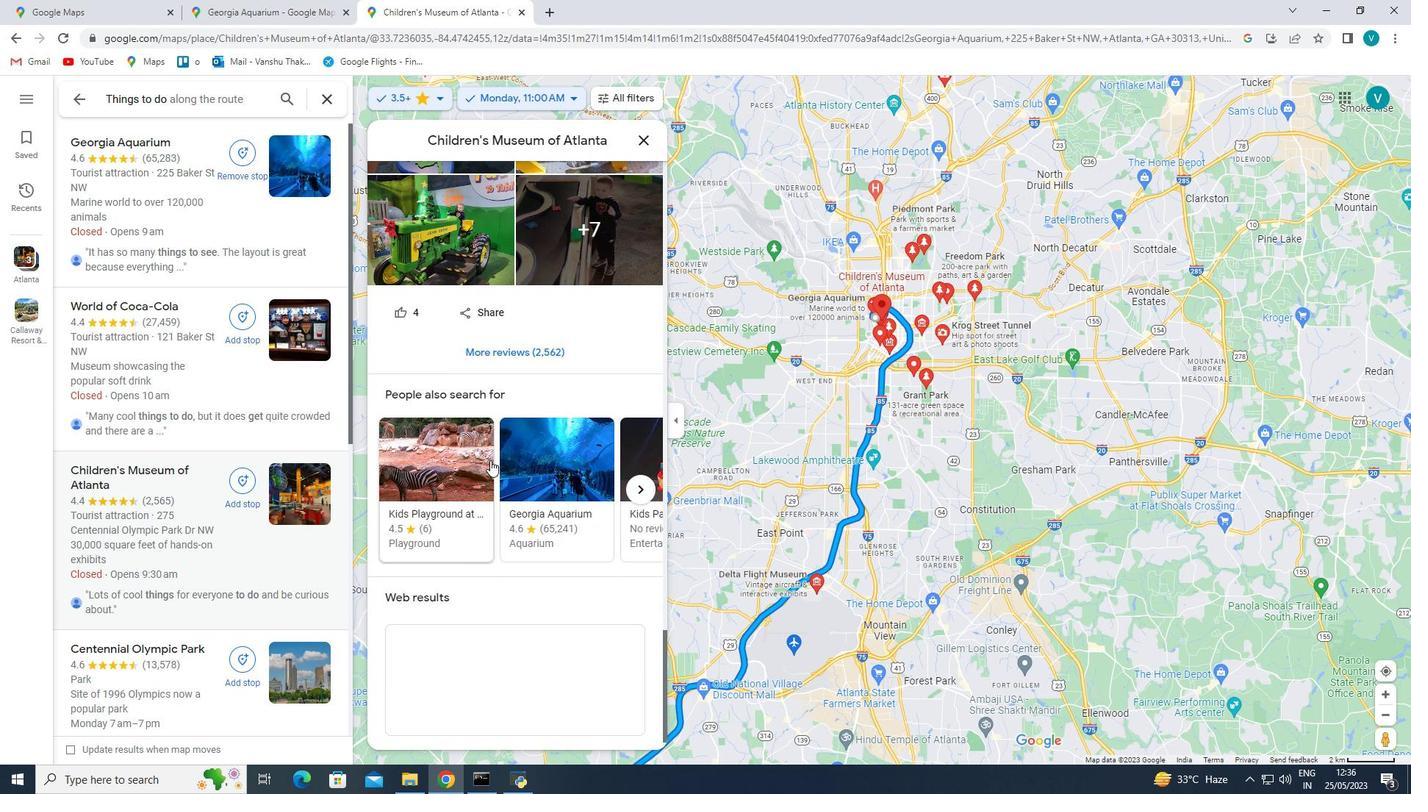 
Action: Mouse scrolled (490, 459) with delta (0, 0)
Screenshot: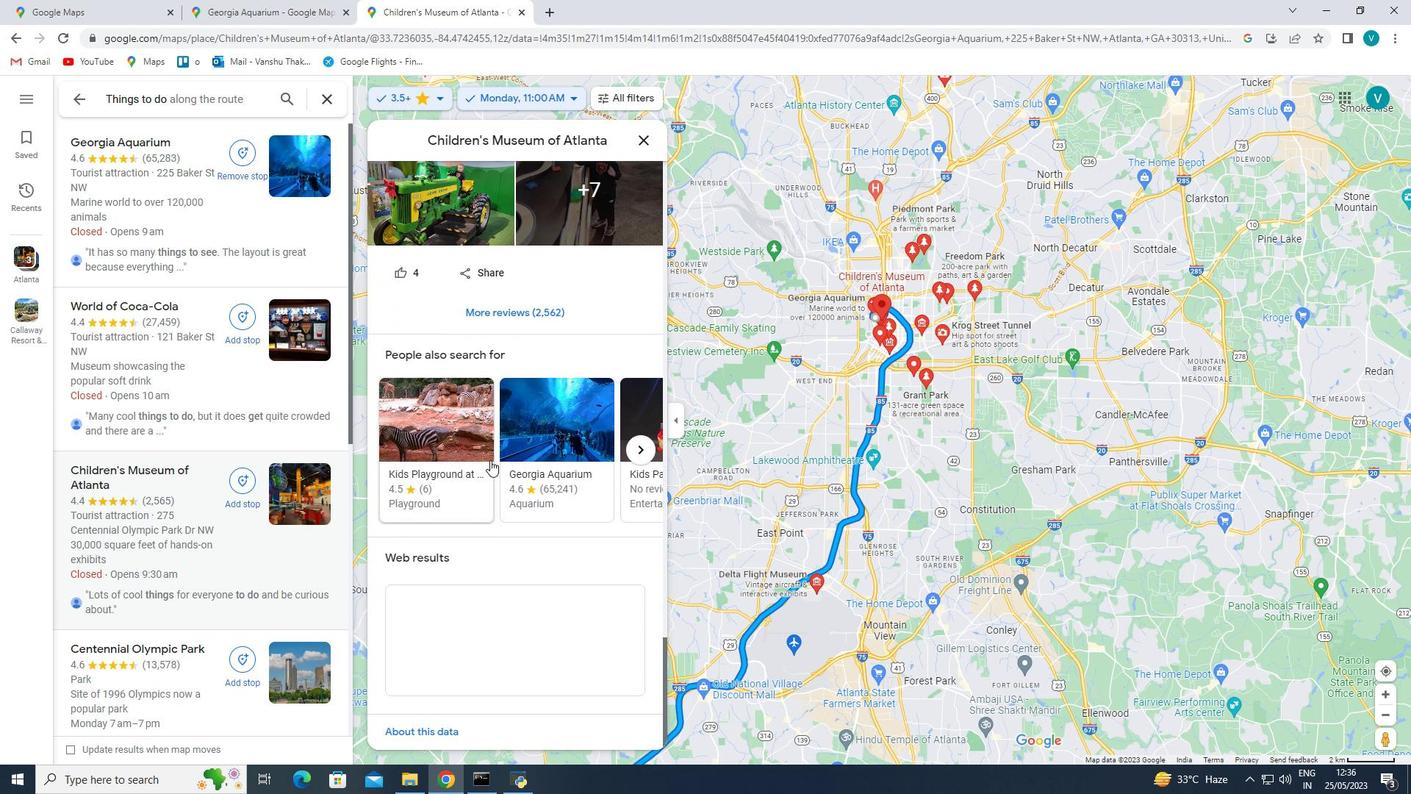 
Action: Mouse scrolled (490, 459) with delta (0, 0)
Screenshot: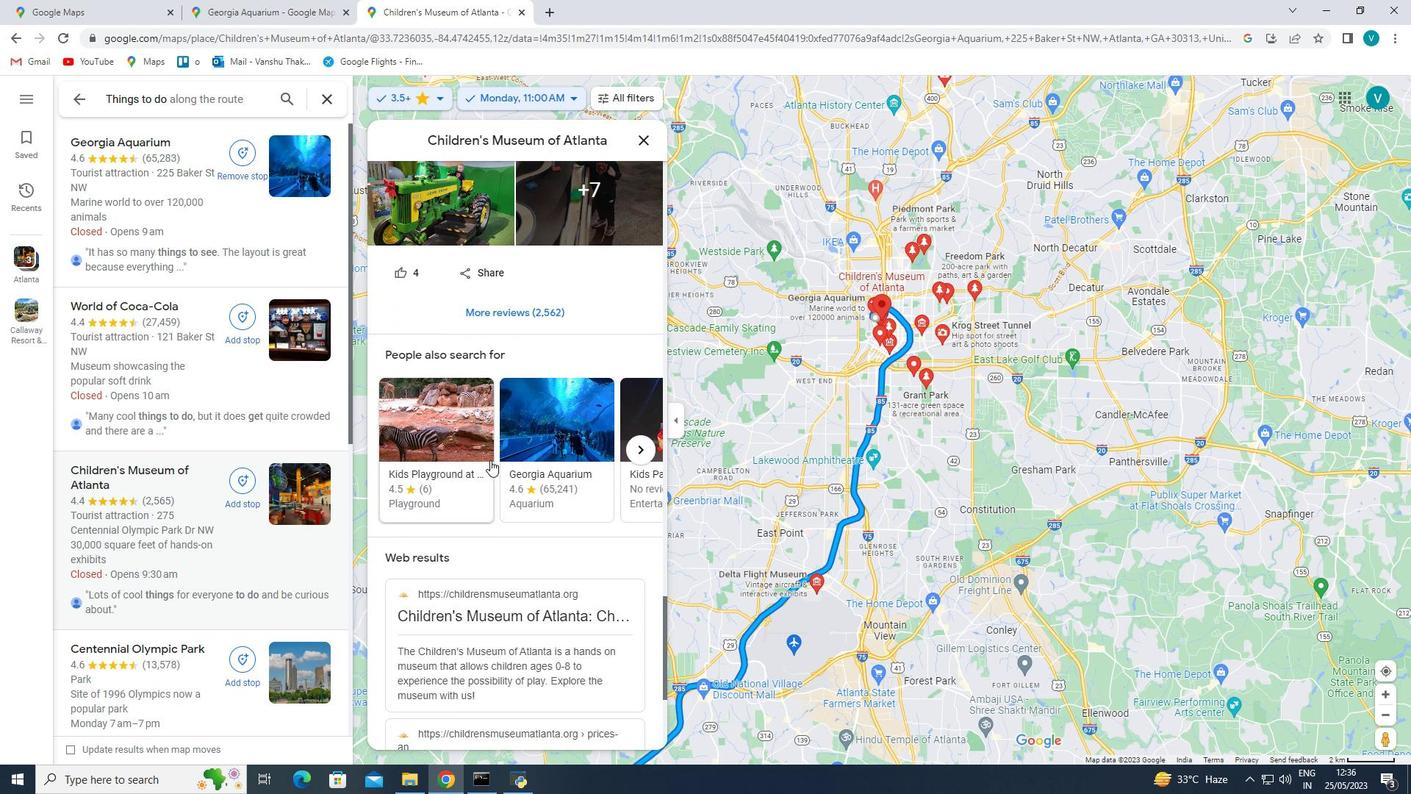 
Action: Mouse scrolled (490, 459) with delta (0, 0)
Screenshot: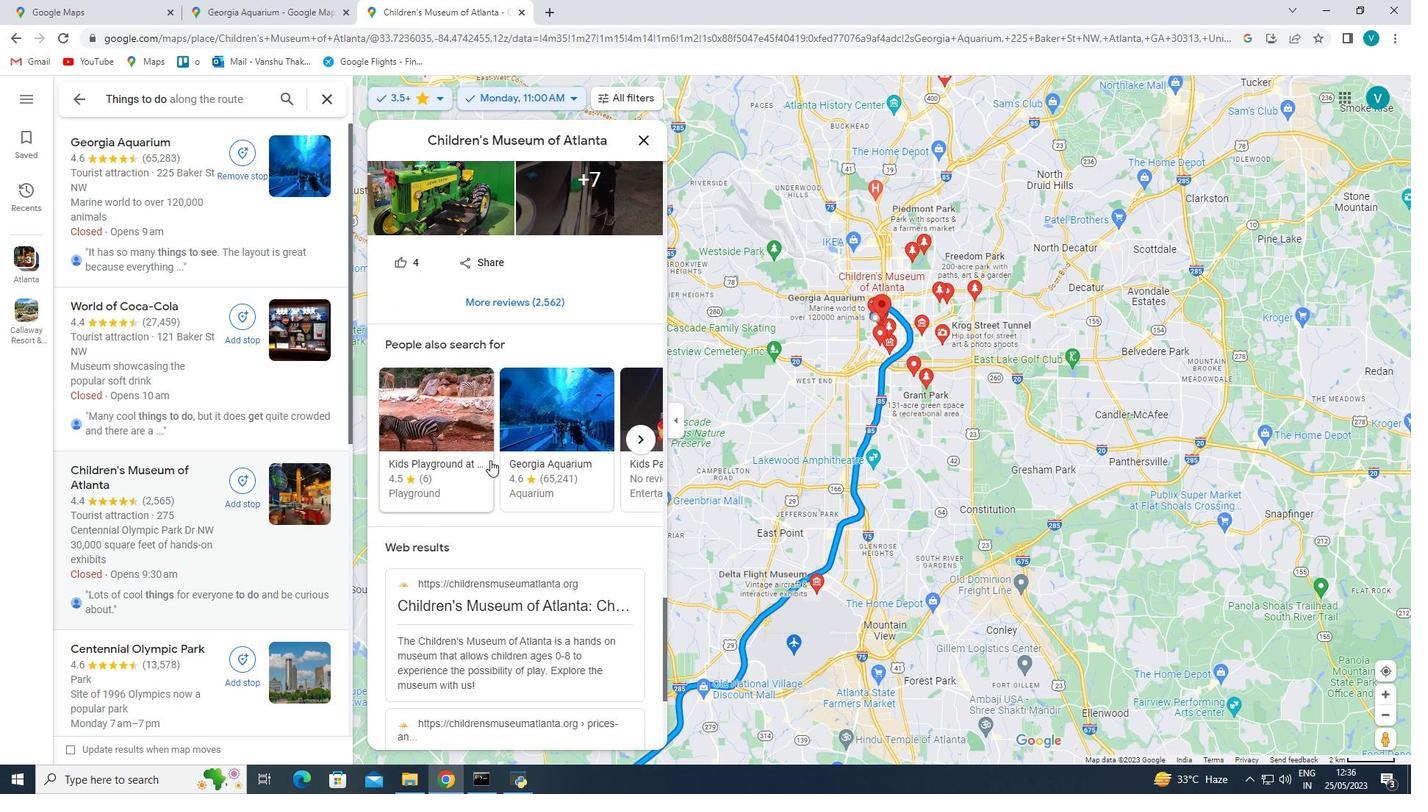 
Action: Mouse scrolled (490, 459) with delta (0, 0)
Screenshot: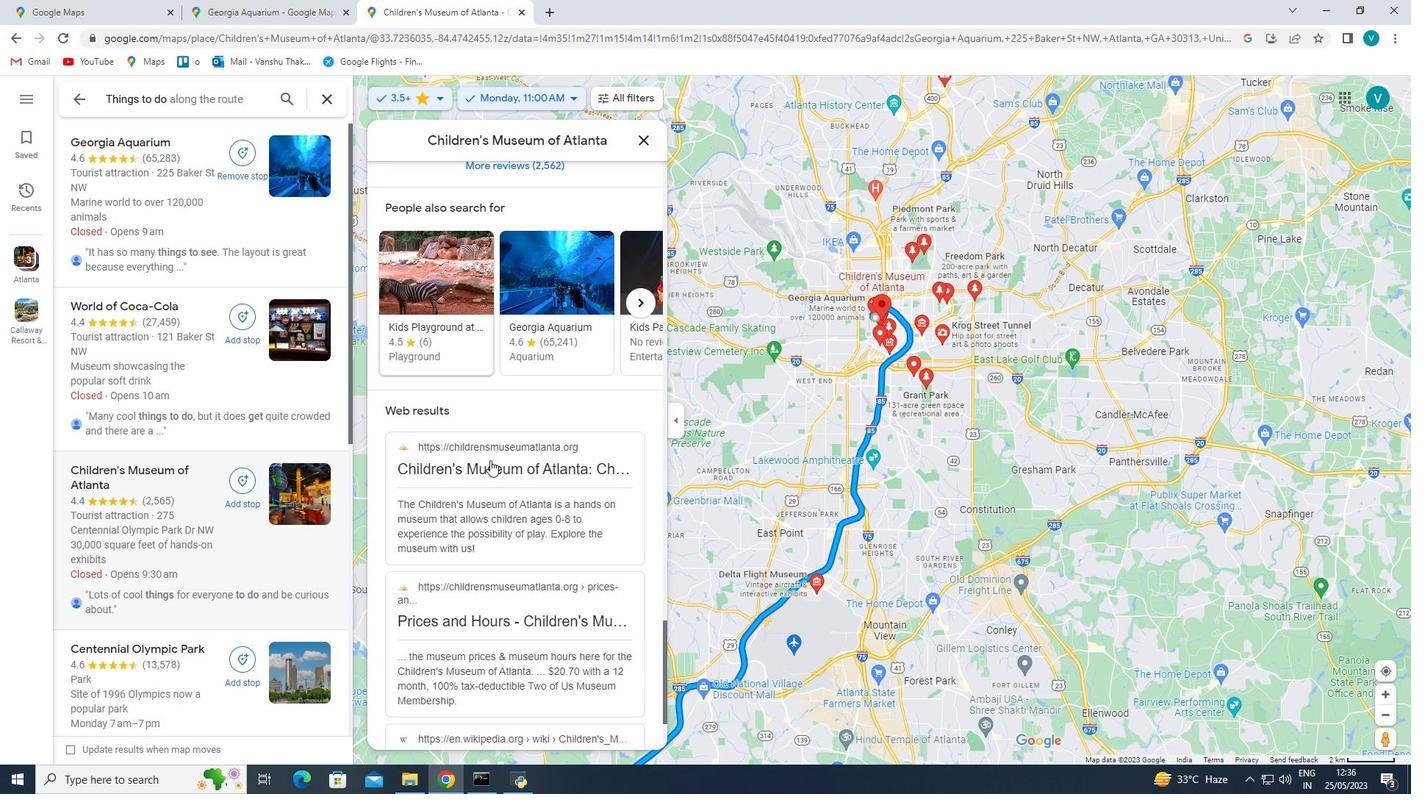 
Action: Mouse scrolled (490, 459) with delta (0, 0)
Screenshot: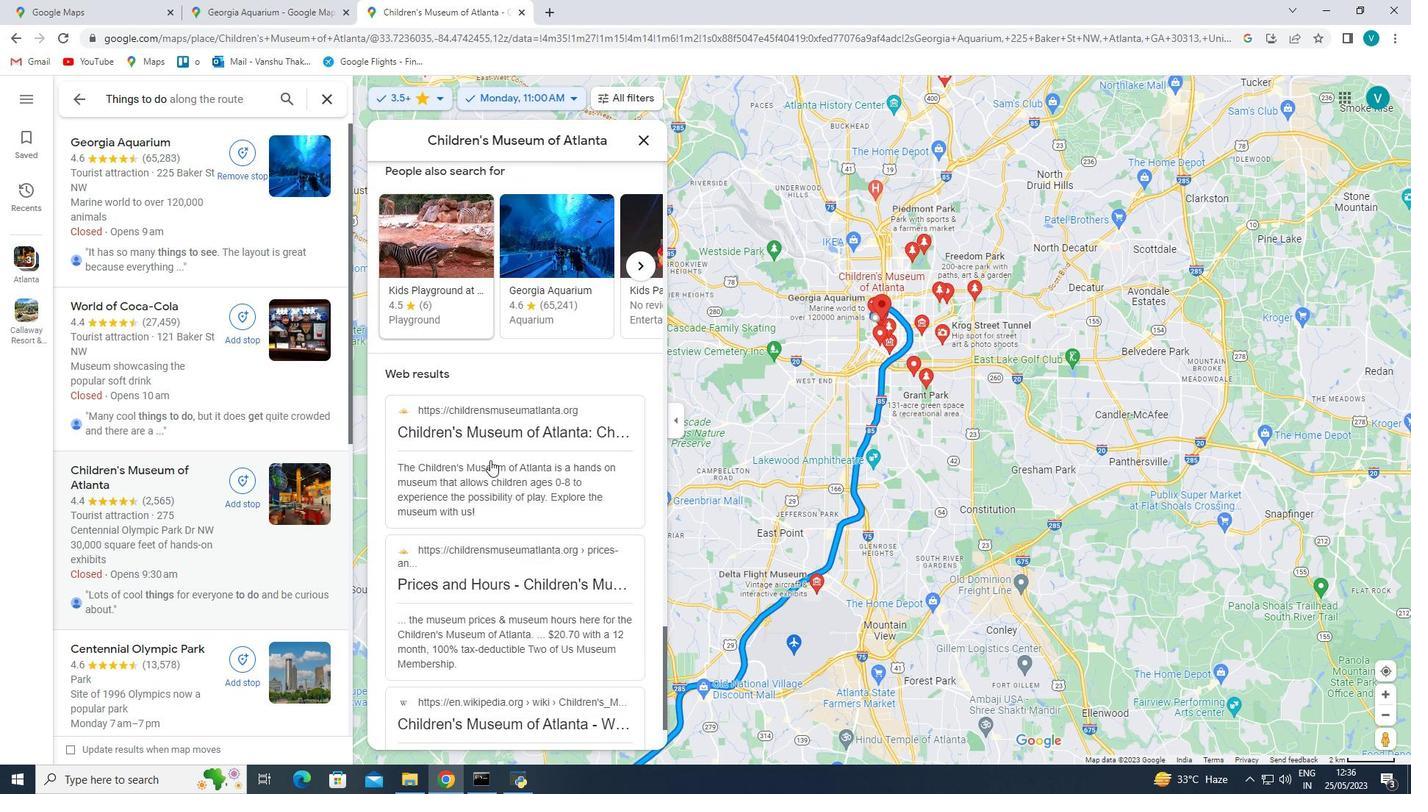 
Action: Mouse scrolled (490, 459) with delta (0, 0)
Screenshot: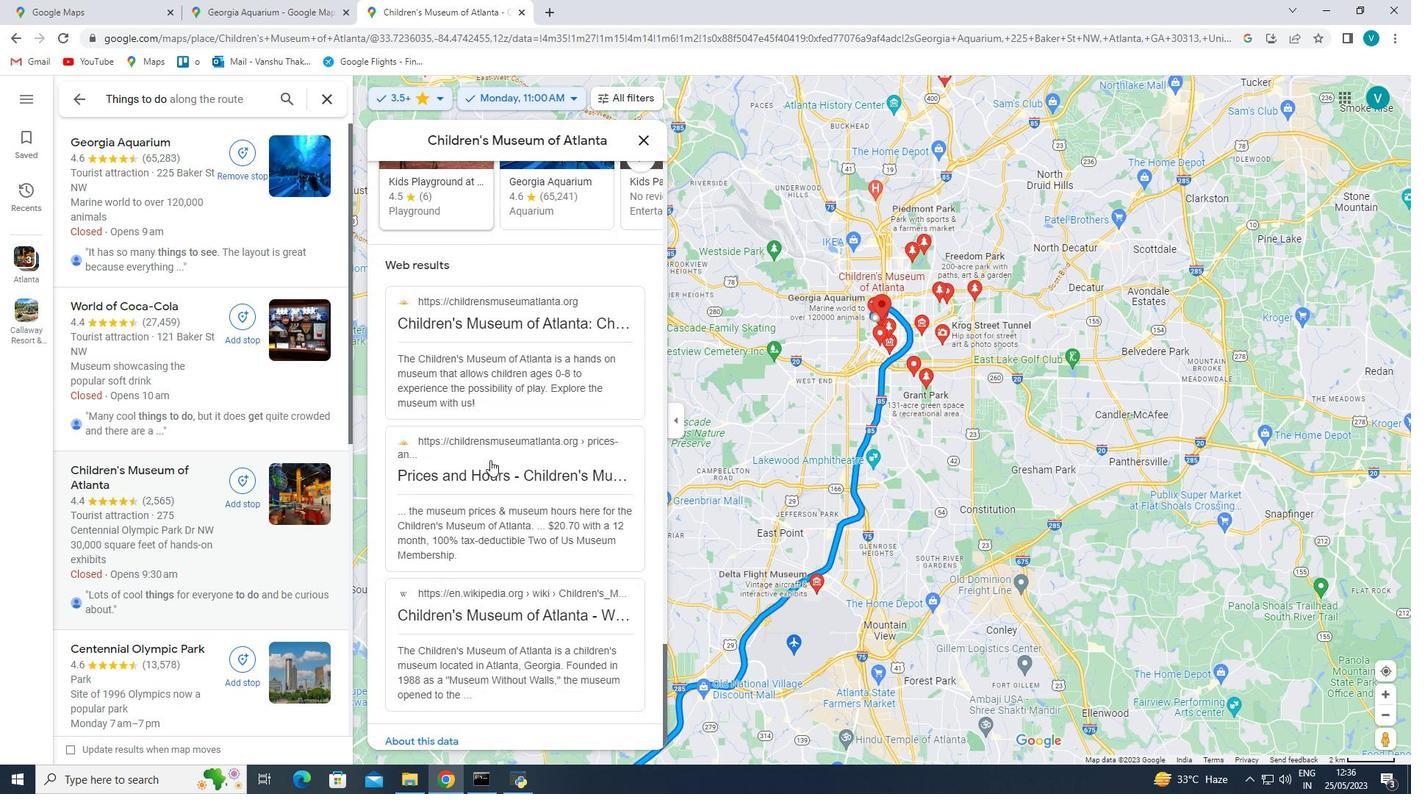 
Action: Mouse scrolled (490, 459) with delta (0, 0)
Screenshot: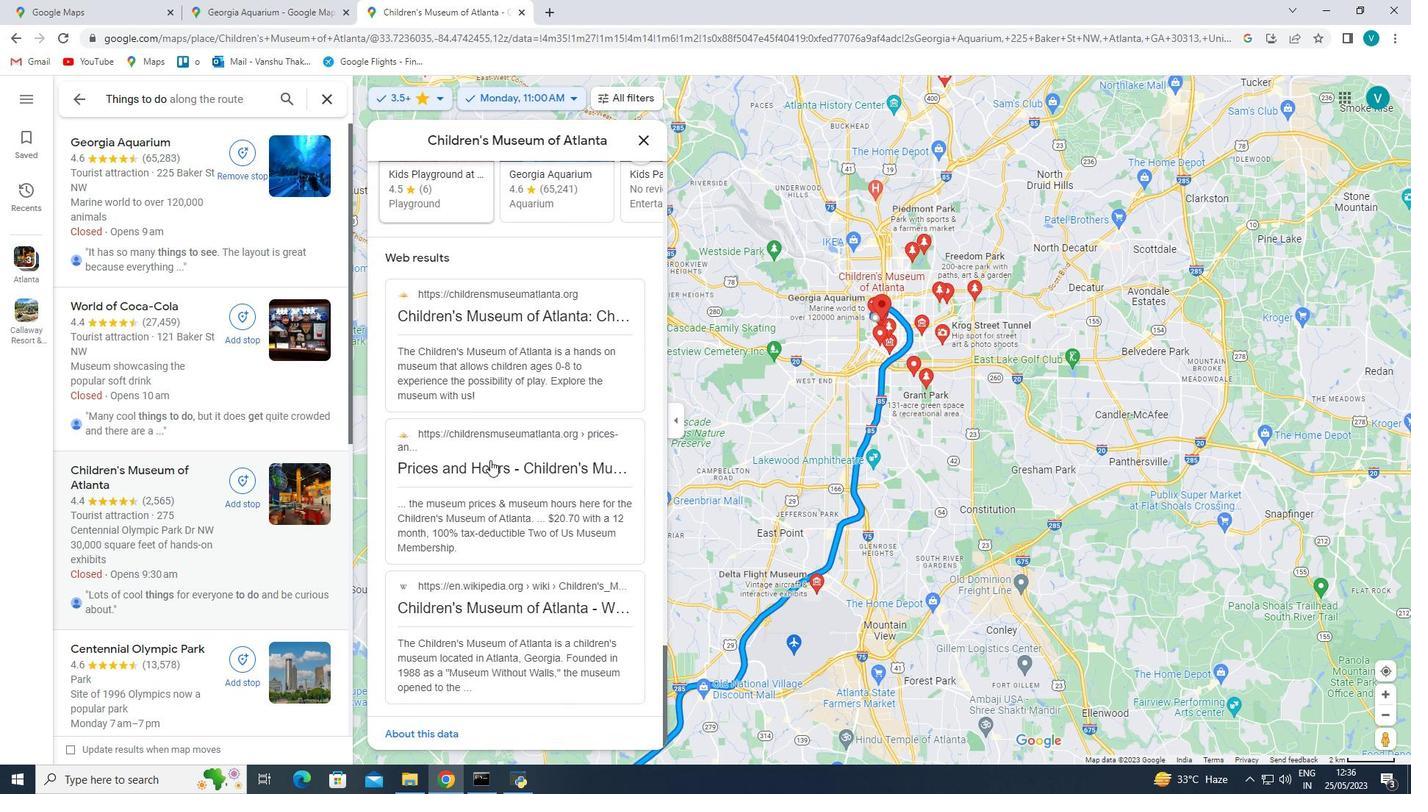 
Action: Mouse moved to (172, 407)
Screenshot: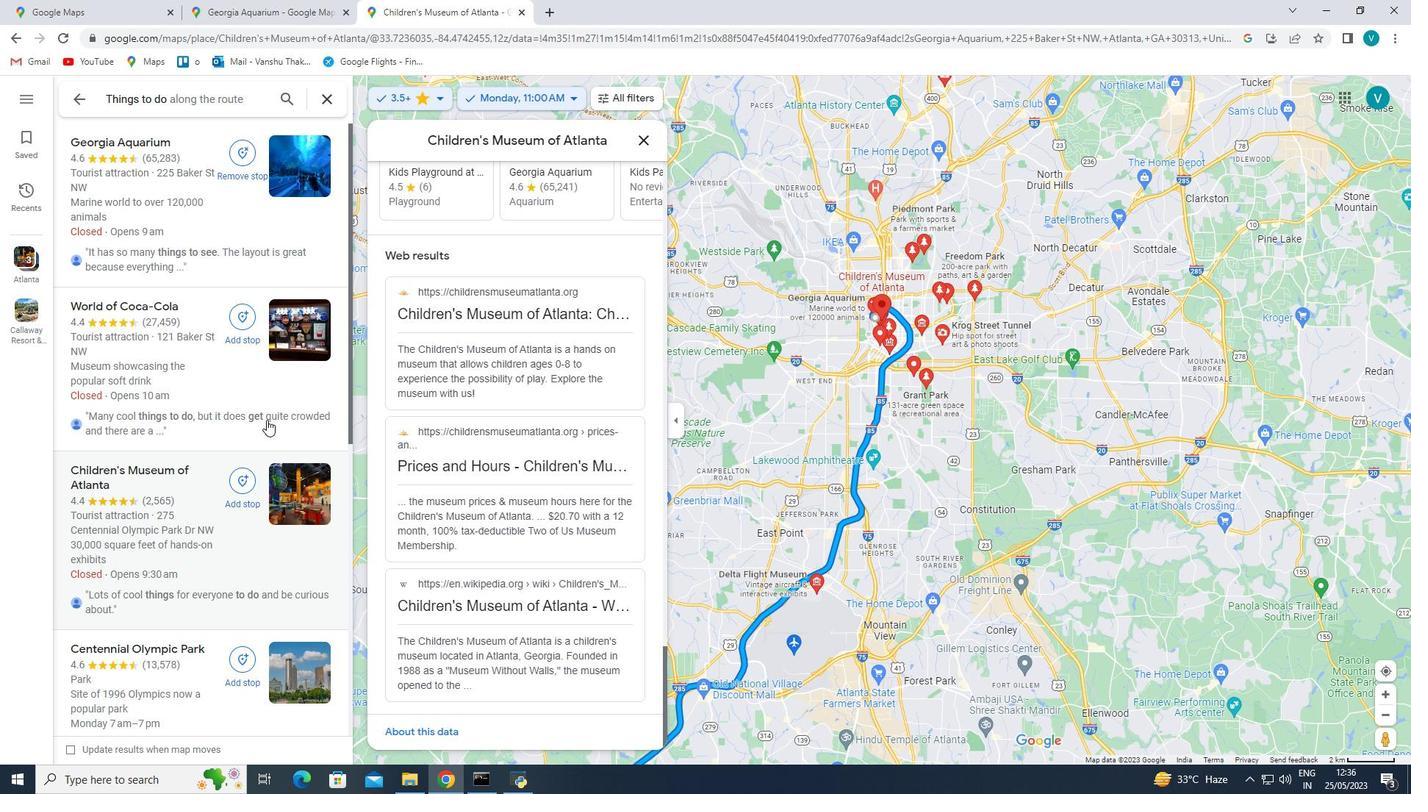 
Action: Mouse scrolled (172, 406) with delta (0, 0)
Screenshot: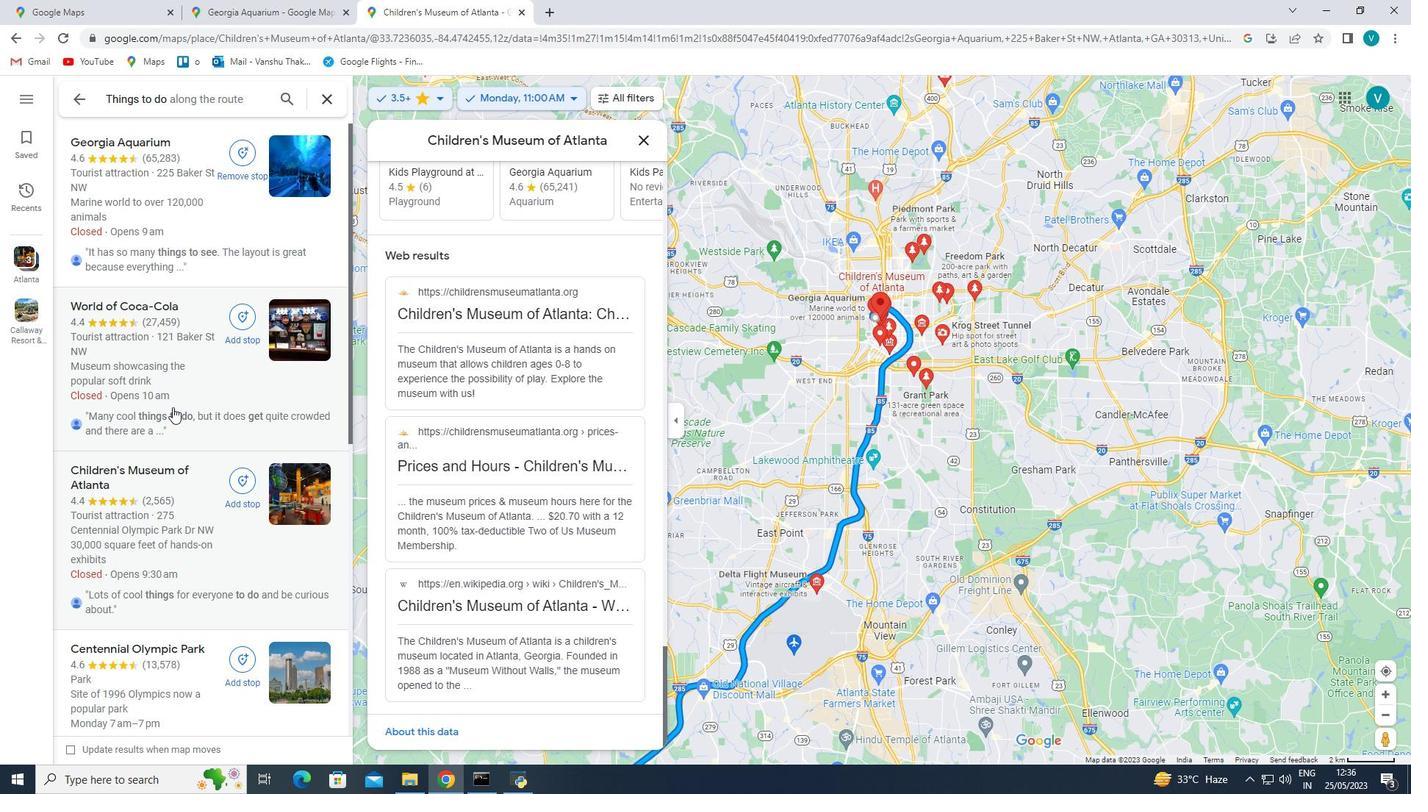 
Action: Mouse scrolled (172, 406) with delta (0, 0)
Screenshot: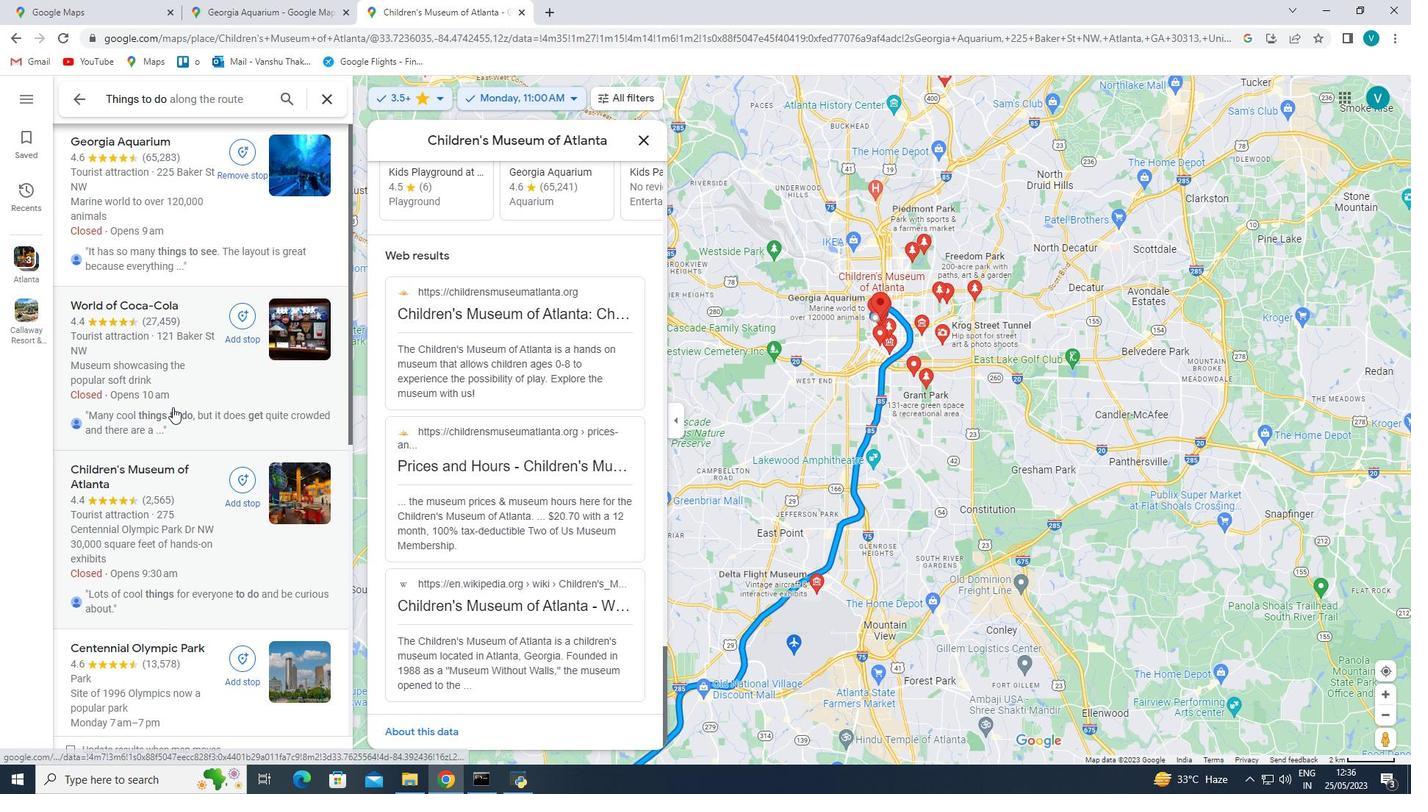 
Action: Mouse scrolled (172, 406) with delta (0, 0)
Screenshot: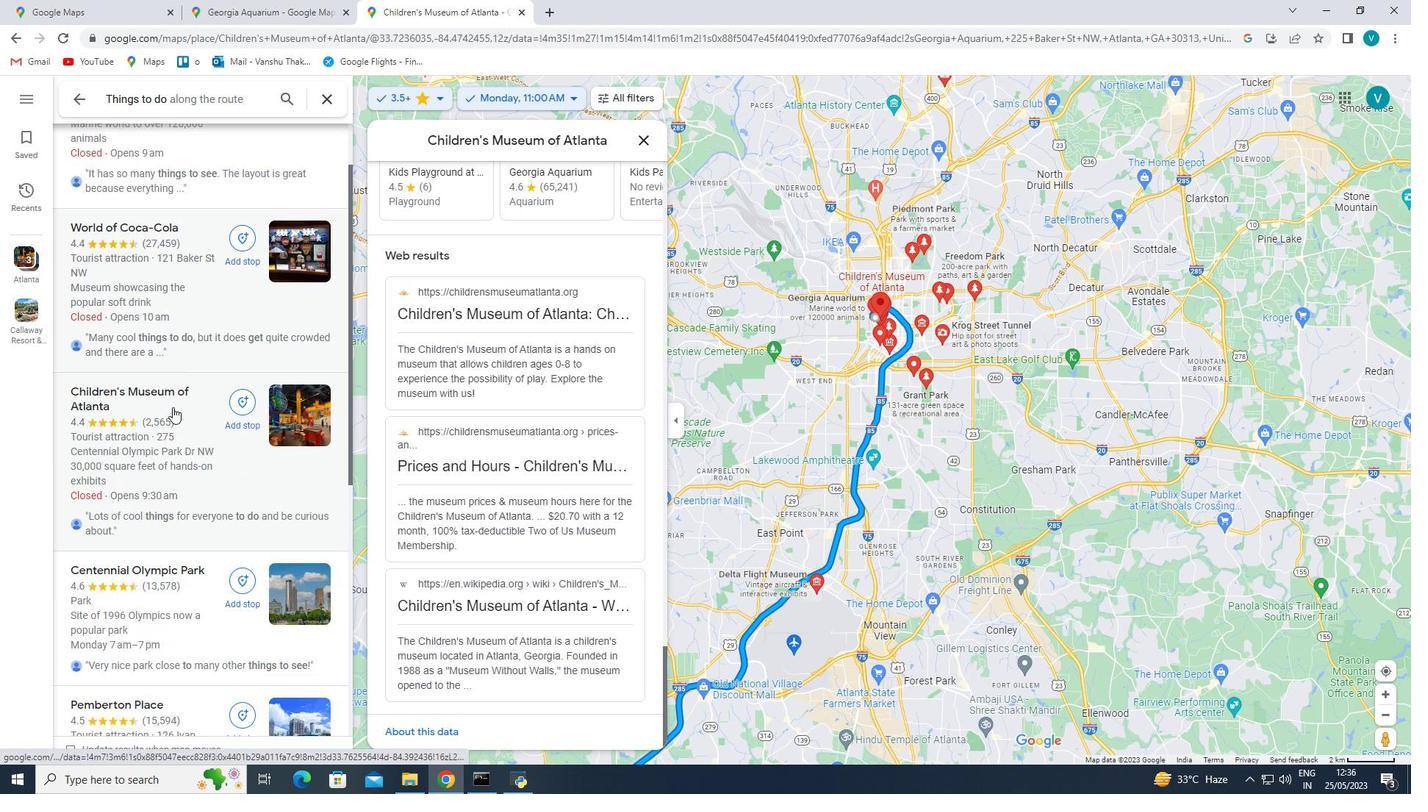 
Action: Mouse scrolled (172, 406) with delta (0, 0)
Screenshot: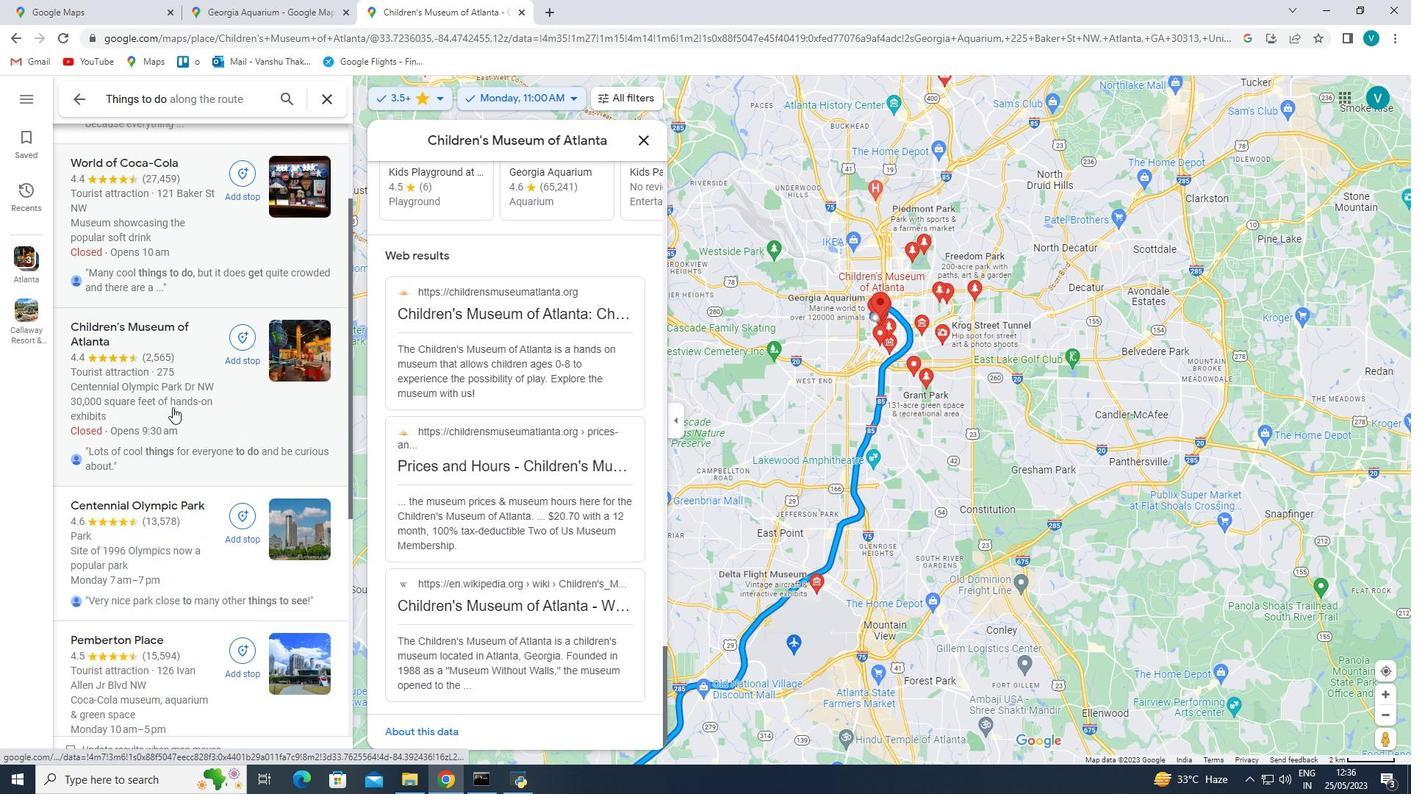
Action: Mouse scrolled (172, 406) with delta (0, 0)
Screenshot: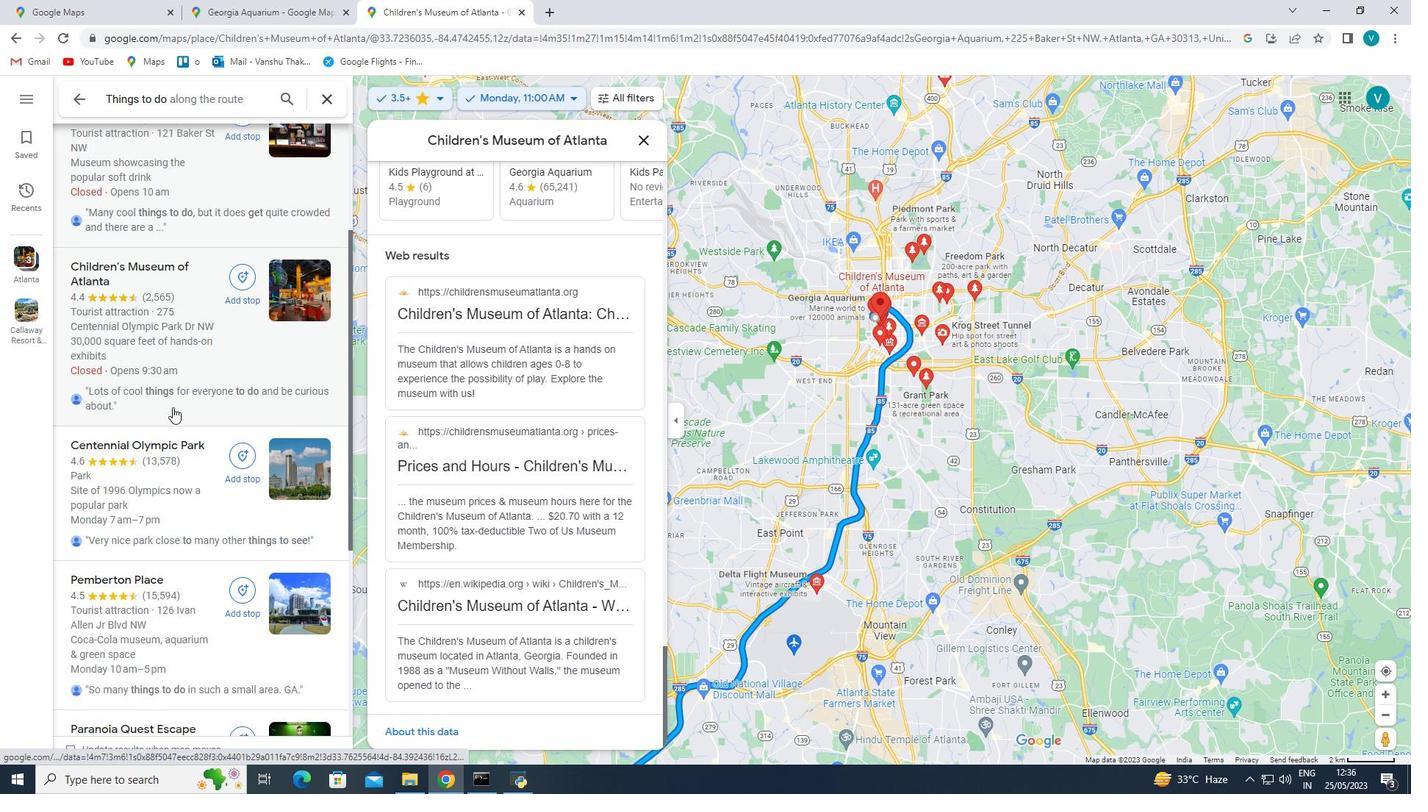 
Action: Mouse moved to (191, 334)
Screenshot: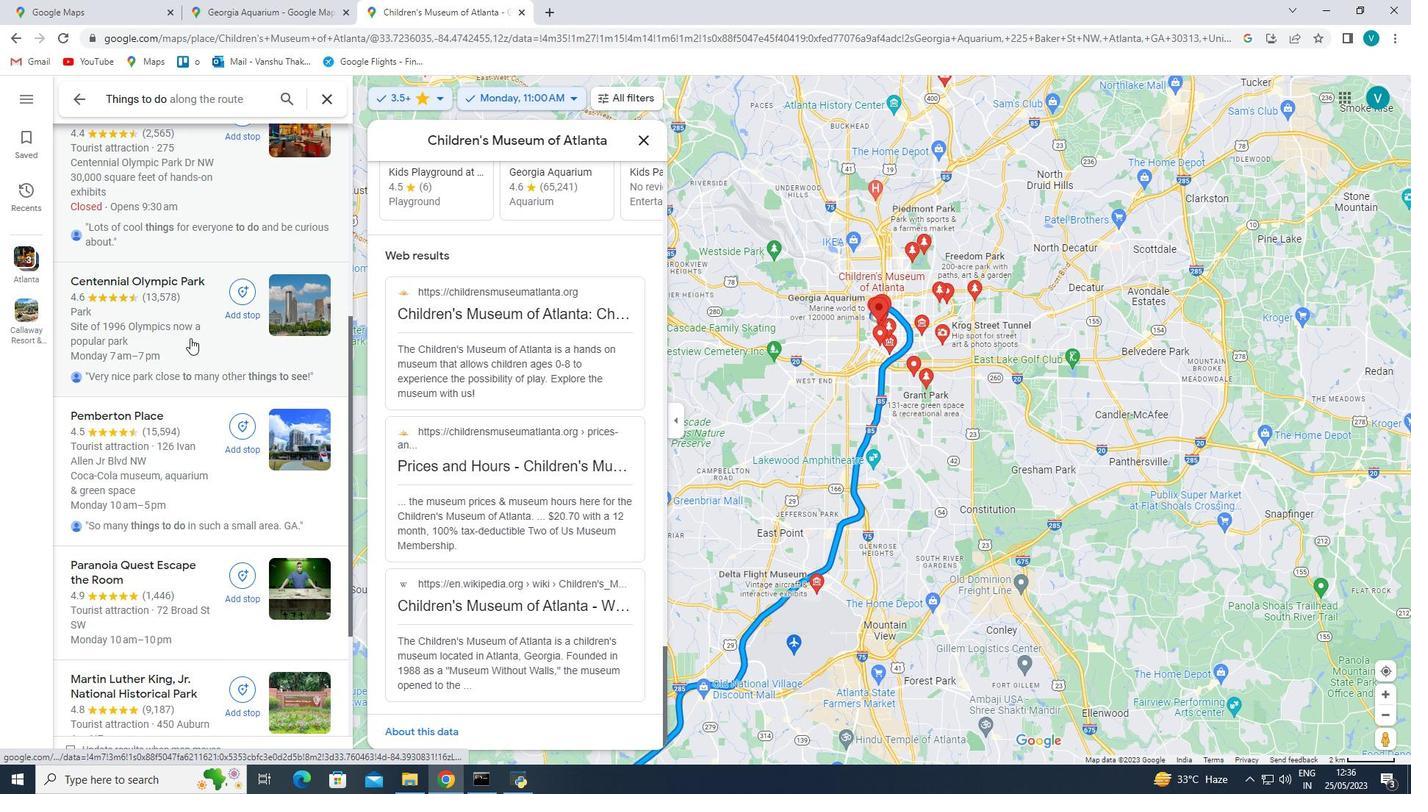 
Action: Mouse pressed left at (191, 334)
Screenshot: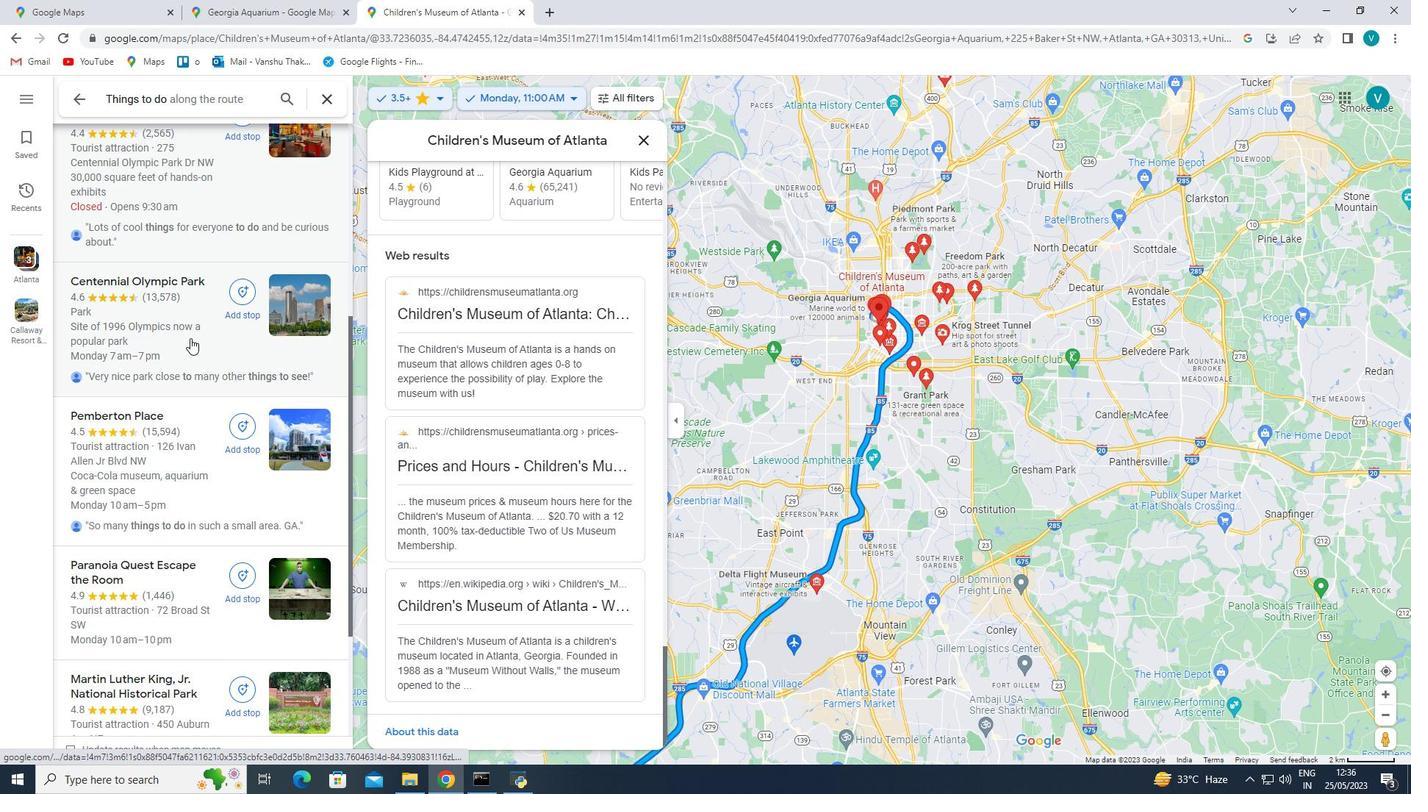 
Action: Mouse moved to (453, 316)
Screenshot: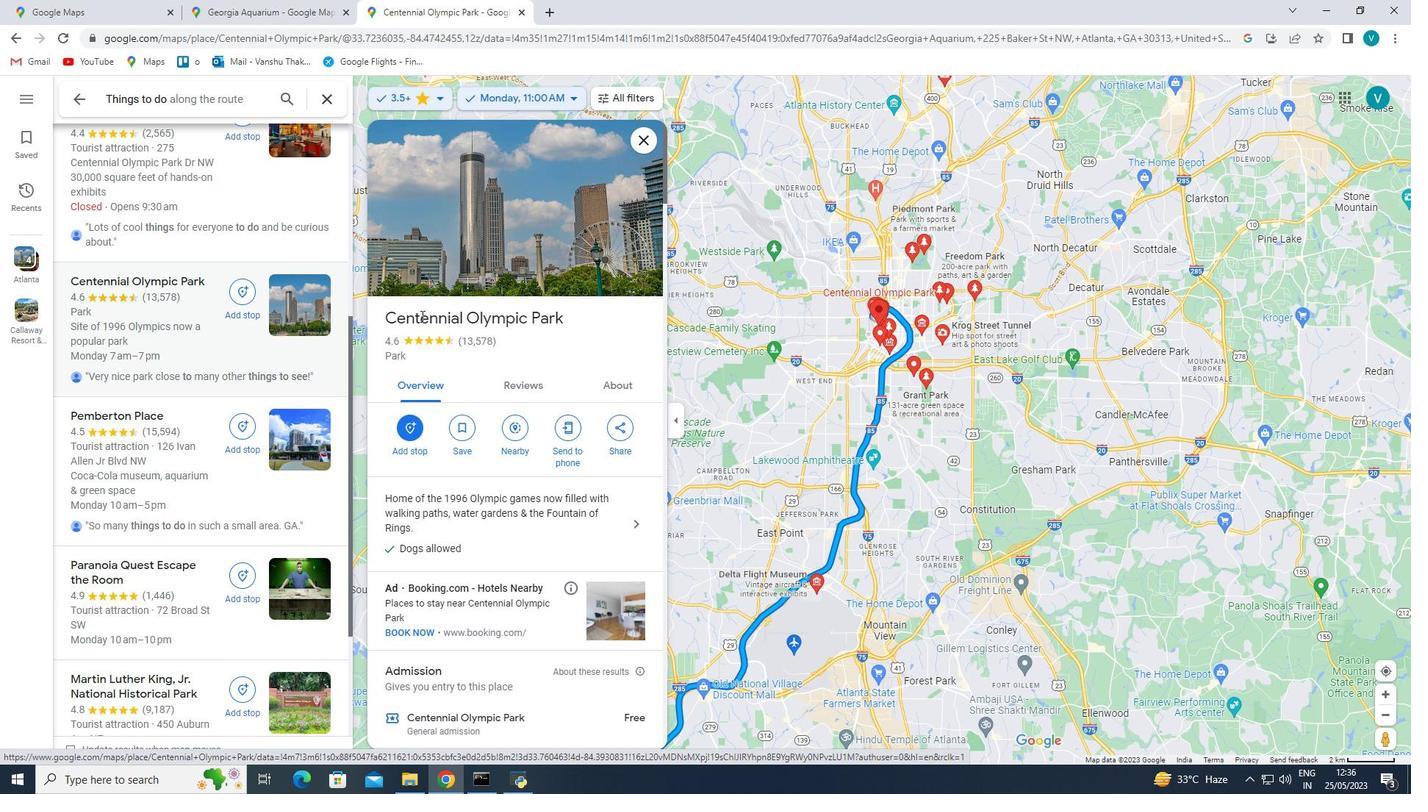 
Action: Mouse scrolled (453, 315) with delta (0, 0)
